 Task: Buy 4 Master Cylinders from Alignment Tools section under best seller category for shipping address: Donna Thompson, 1075 Charack Road, Terre Haute, Indiana 47807, Cell Number 8122376812. Pay from credit card ending with 5759, CVV 953
Action: Key pressed amazon.com<Key.enter>
Screenshot: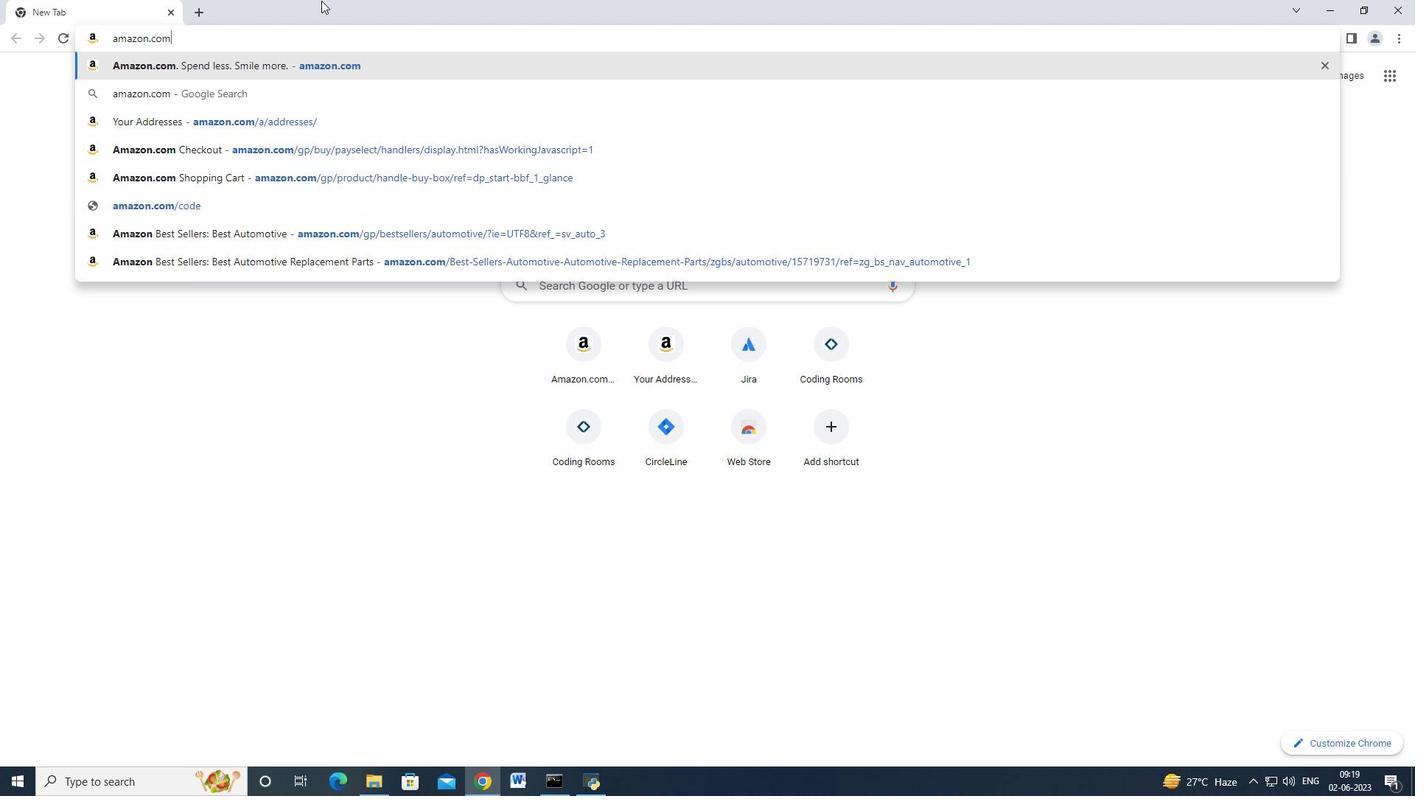 
Action: Mouse moved to (64, 41)
Screenshot: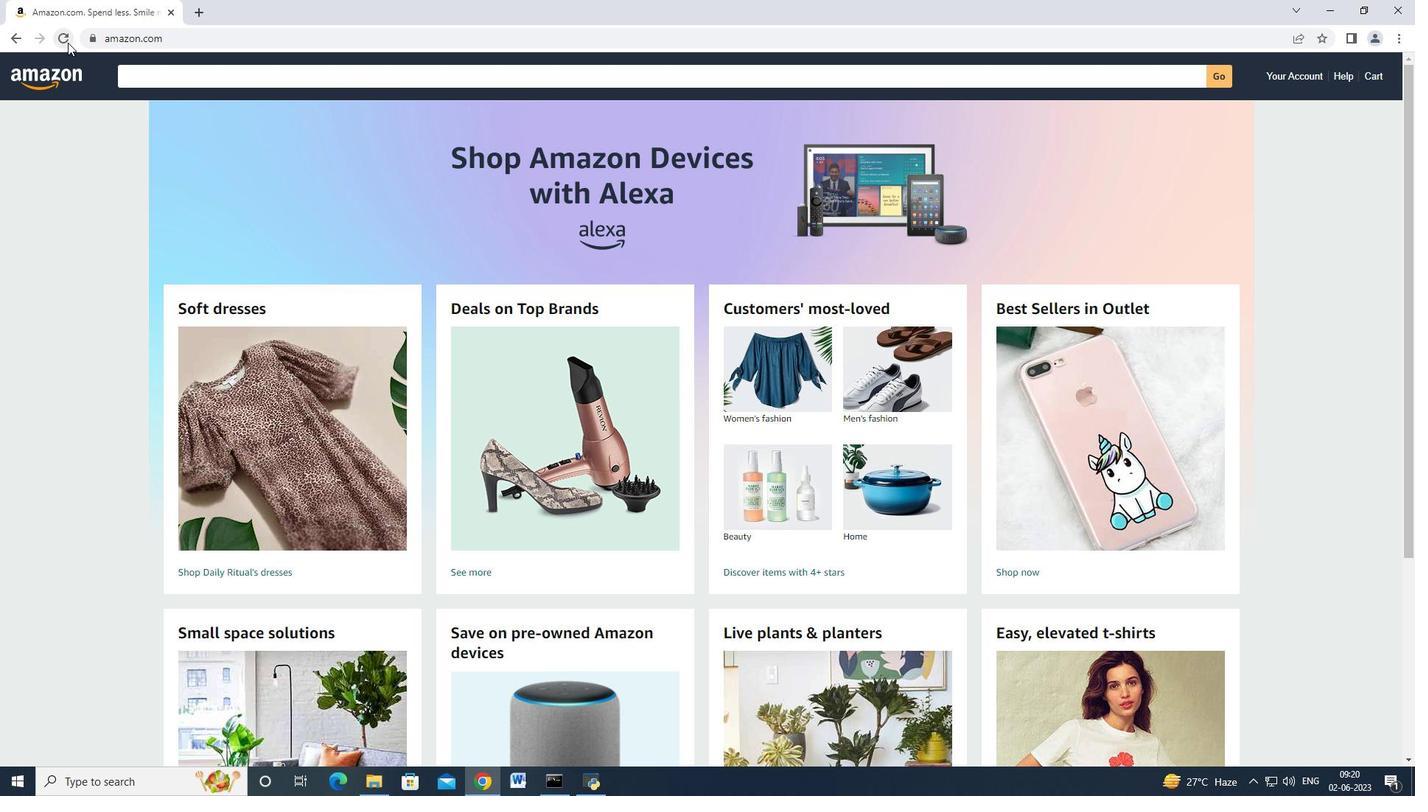 
Action: Mouse pressed left at (64, 41)
Screenshot: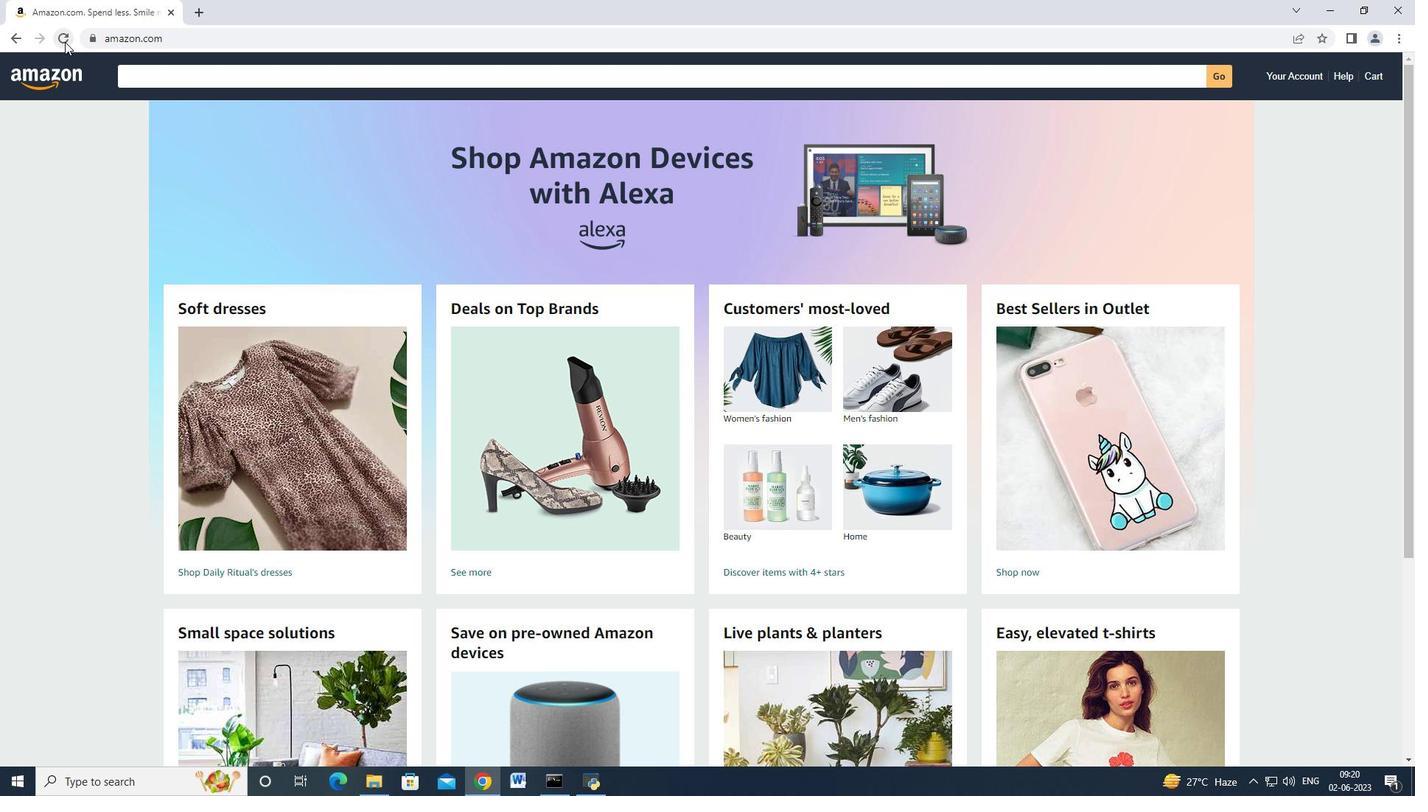 
Action: Mouse moved to (23, 103)
Screenshot: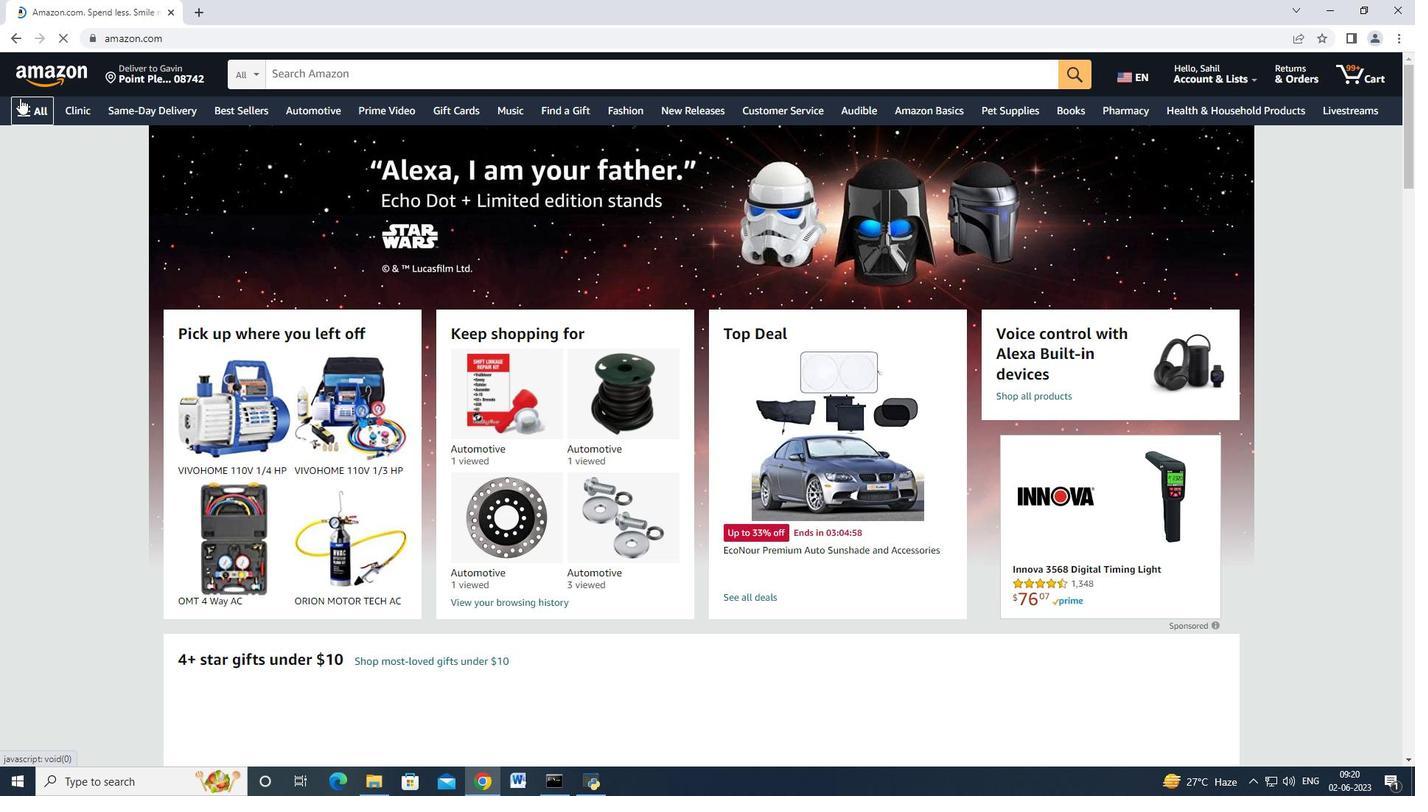 
Action: Mouse pressed left at (23, 103)
Screenshot: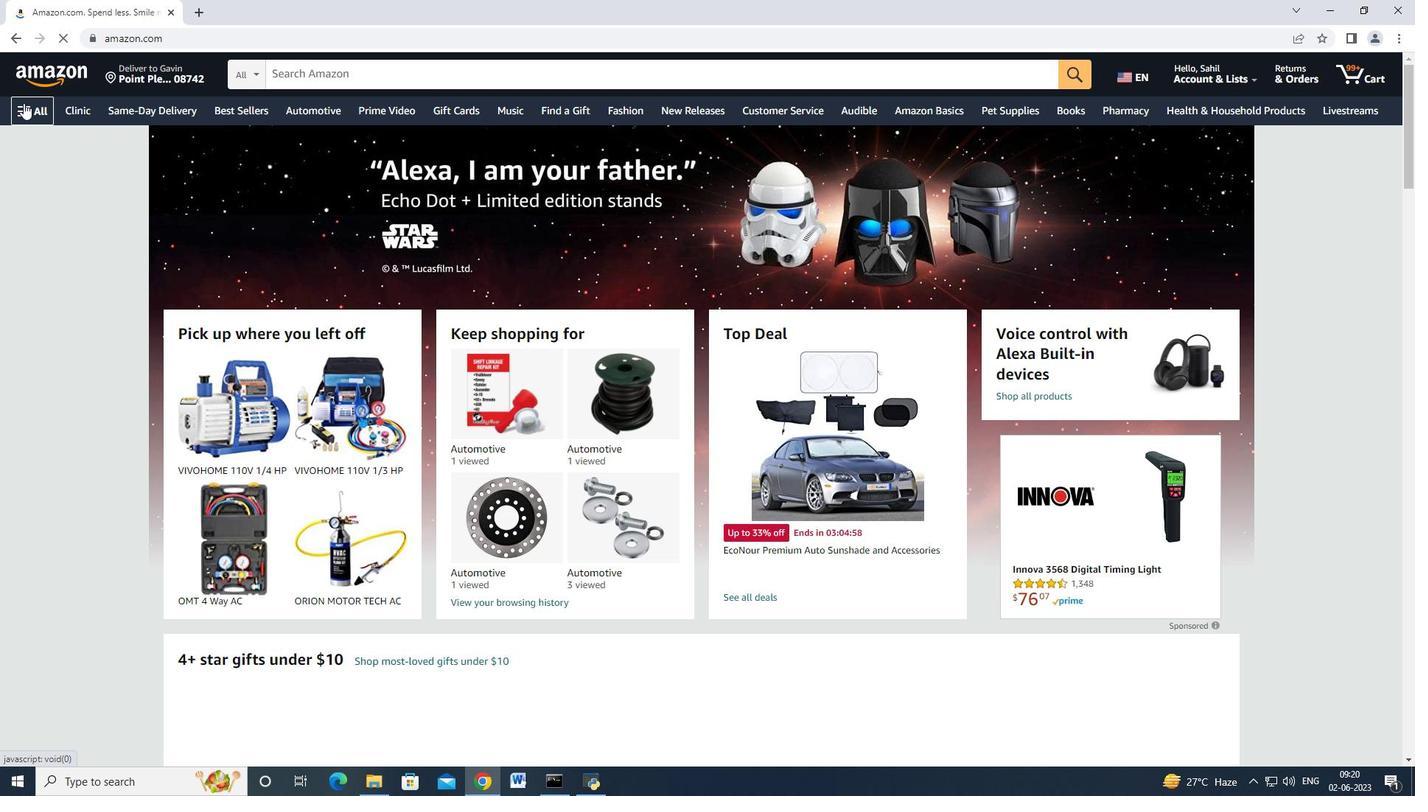 
Action: Mouse moved to (79, 238)
Screenshot: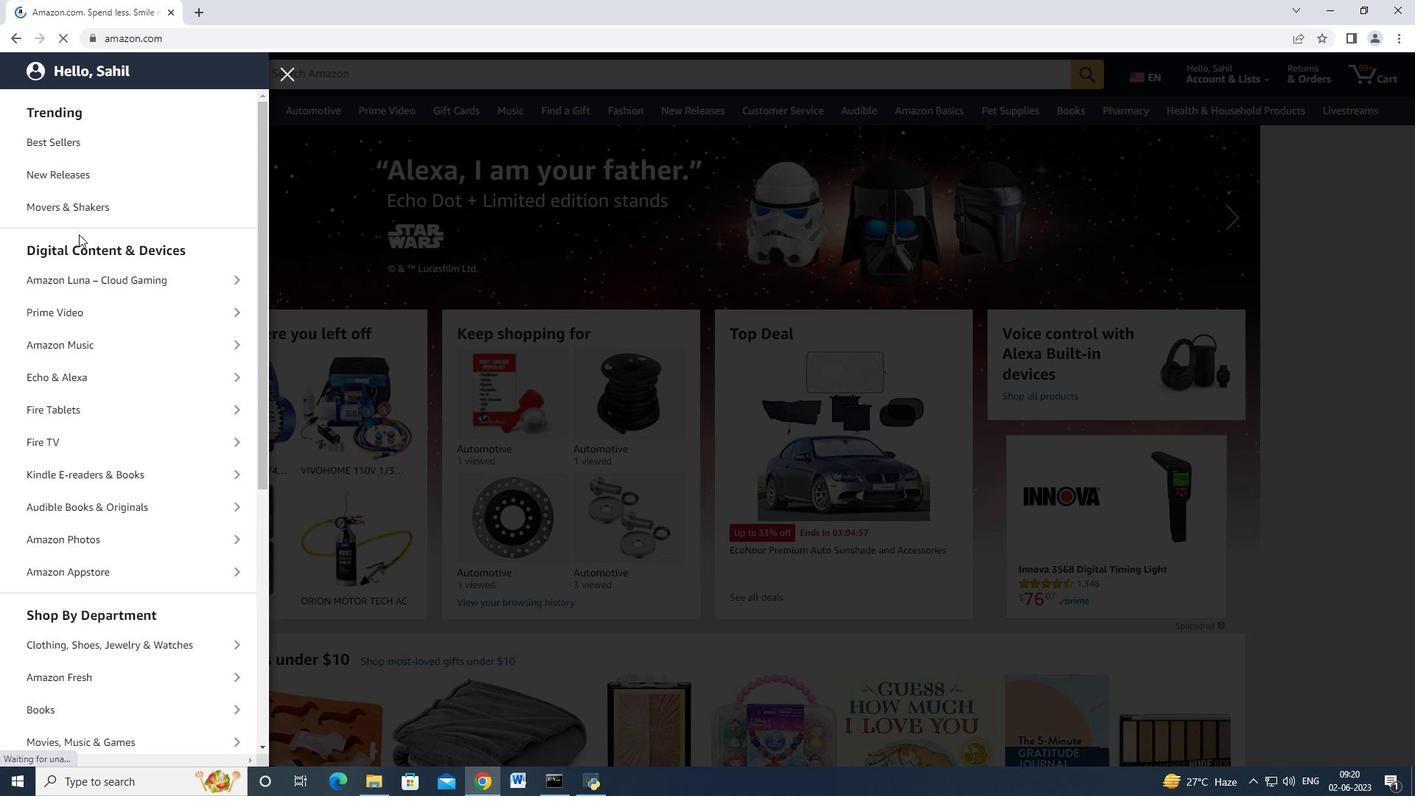 
Action: Mouse scrolled (79, 237) with delta (0, 0)
Screenshot: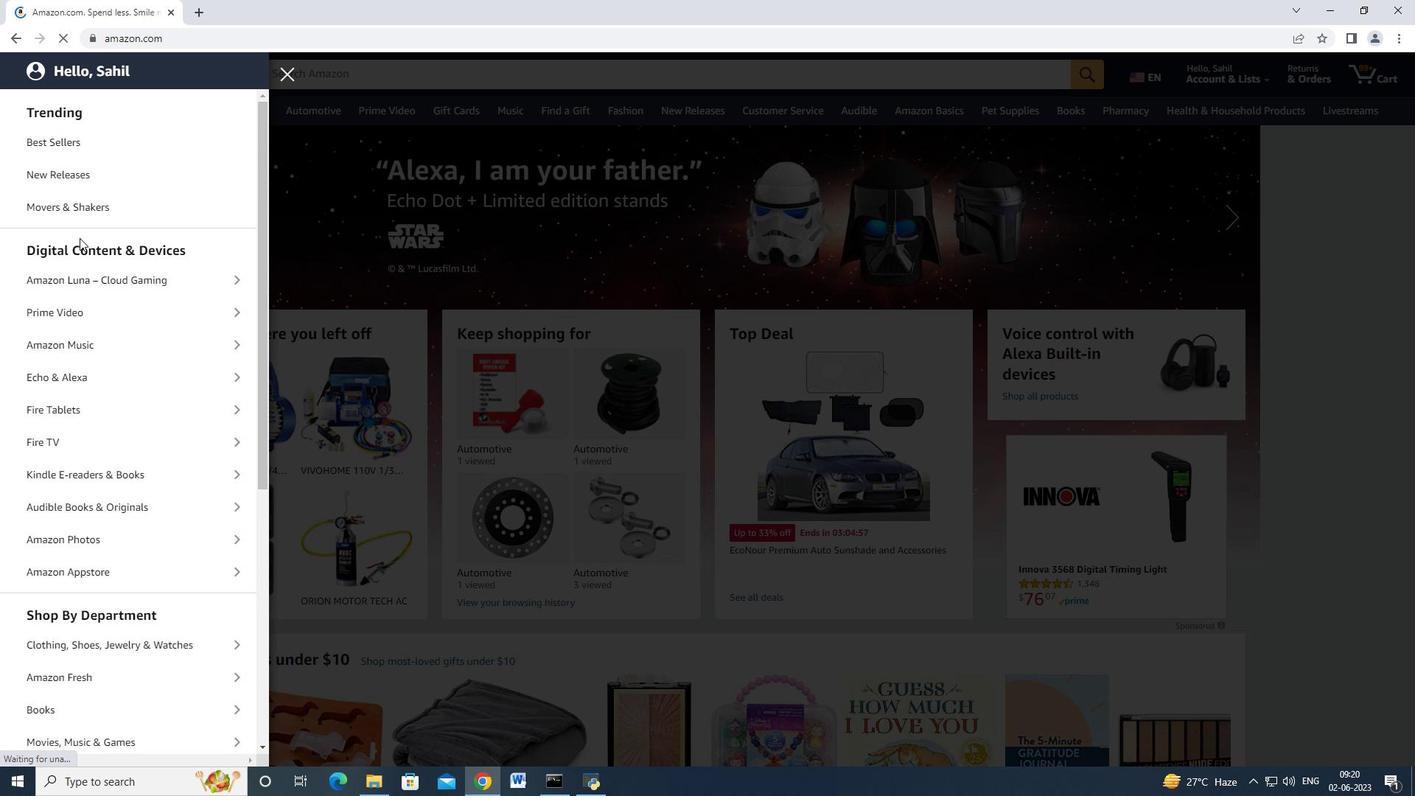 
Action: Mouse moved to (81, 247)
Screenshot: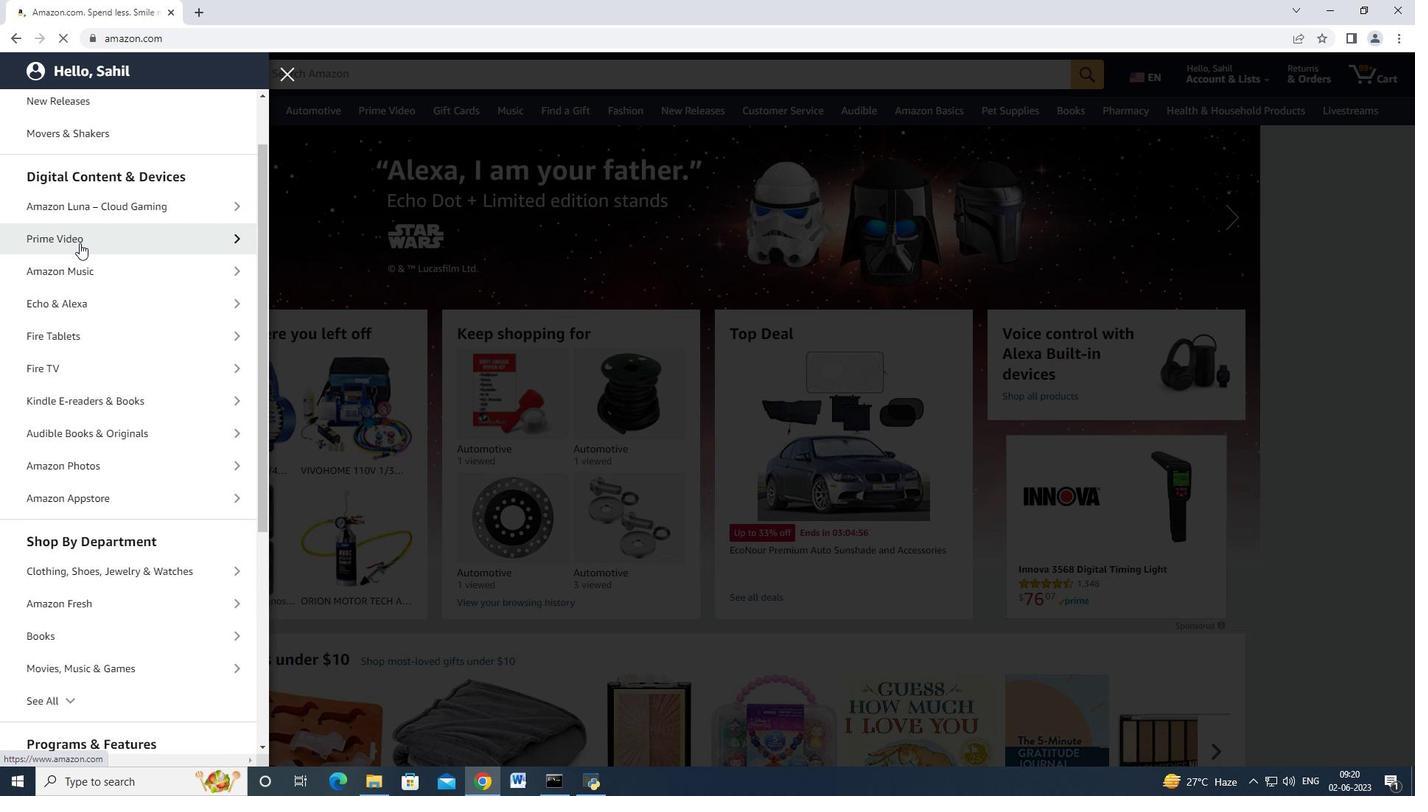 
Action: Mouse scrolled (81, 246) with delta (0, 0)
Screenshot: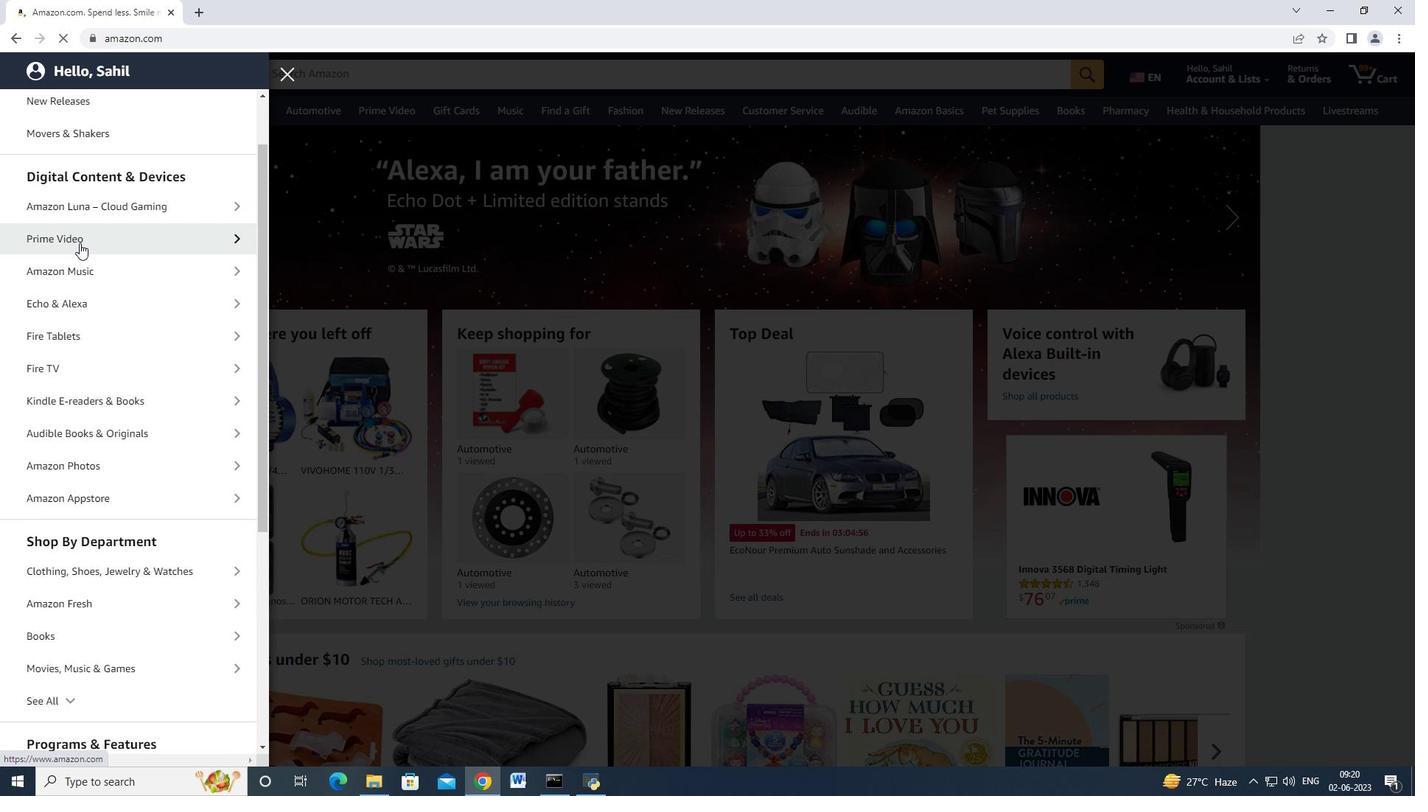 
Action: Mouse moved to (103, 619)
Screenshot: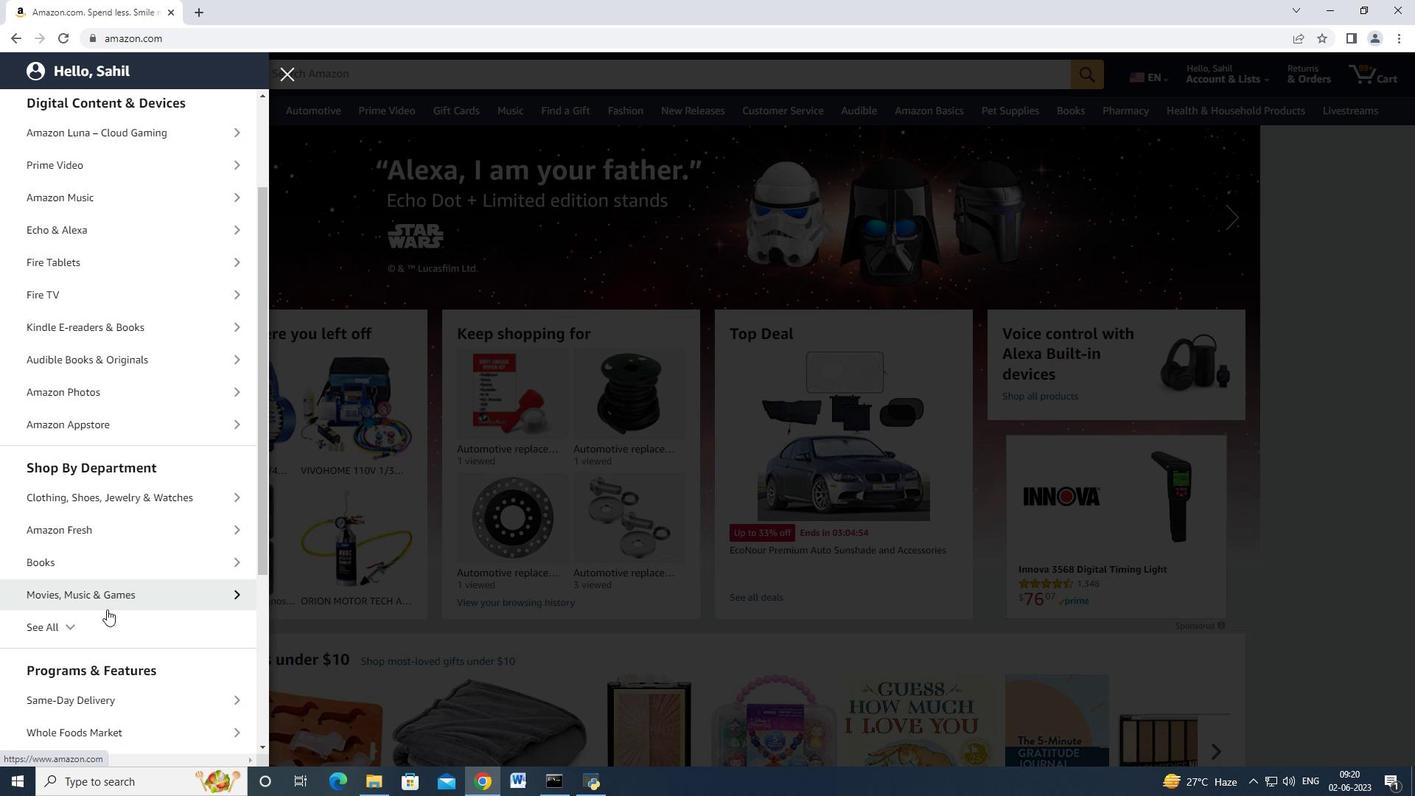
Action: Mouse pressed left at (103, 619)
Screenshot: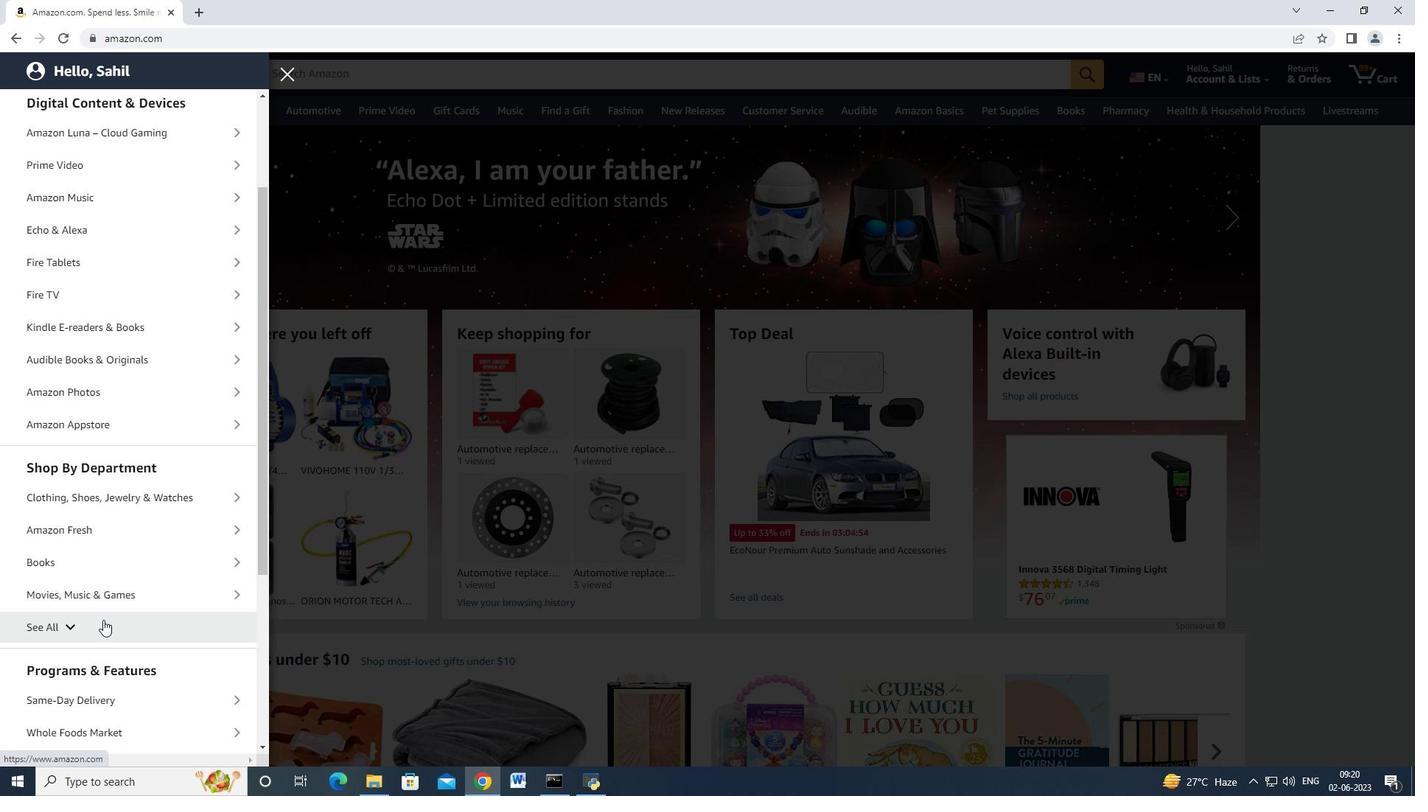 
Action: Mouse moved to (151, 480)
Screenshot: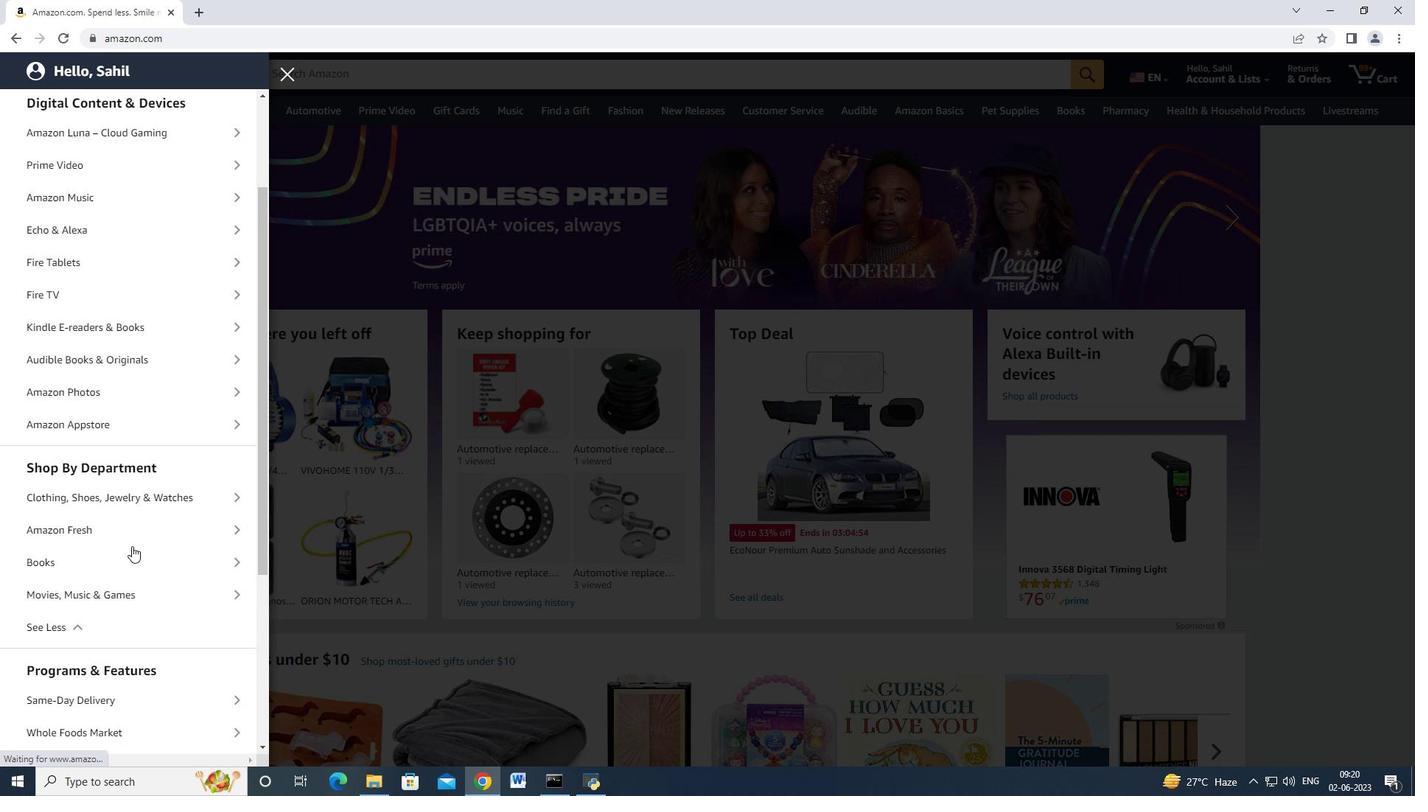 
Action: Mouse scrolled (151, 479) with delta (0, 0)
Screenshot: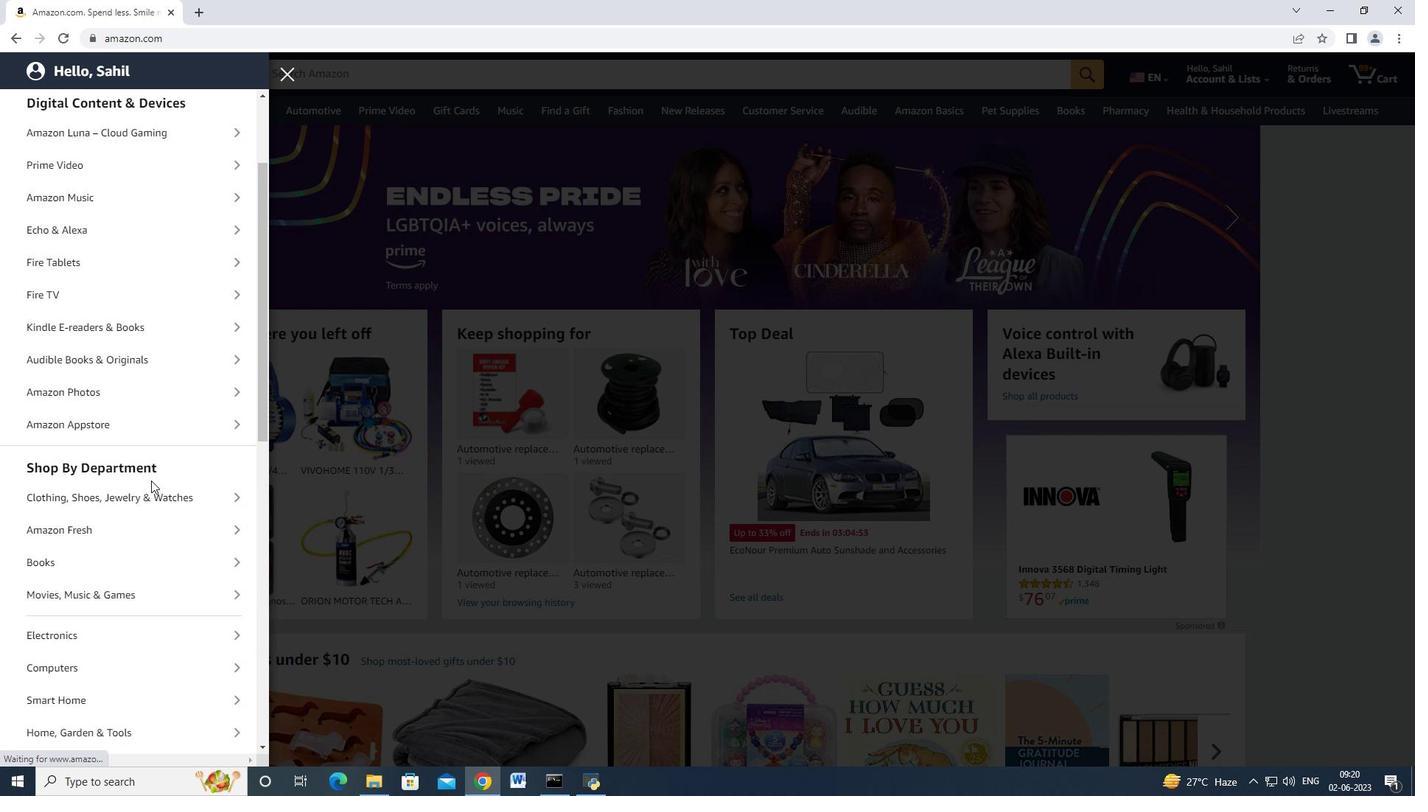 
Action: Mouse scrolled (151, 479) with delta (0, 0)
Screenshot: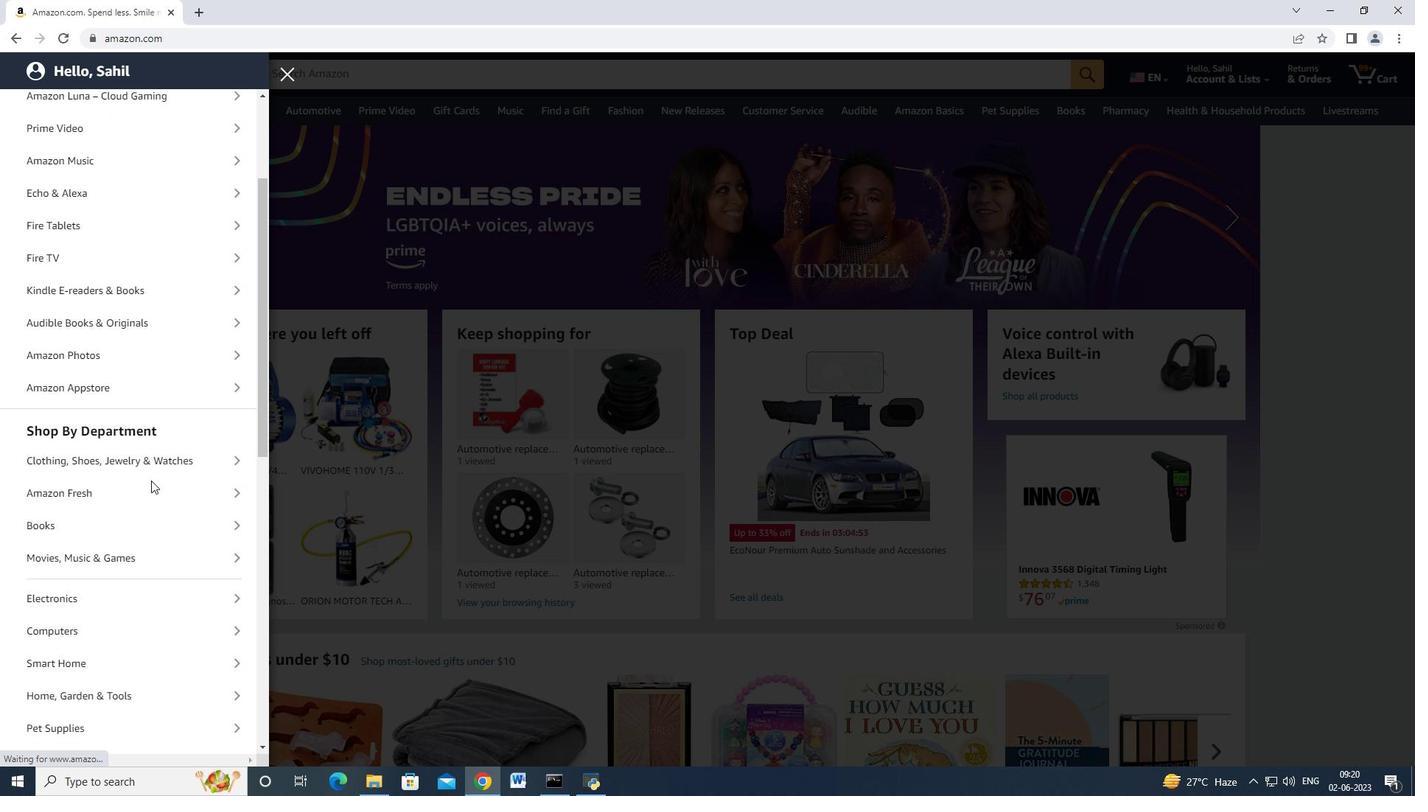 
Action: Mouse scrolled (151, 479) with delta (0, 0)
Screenshot: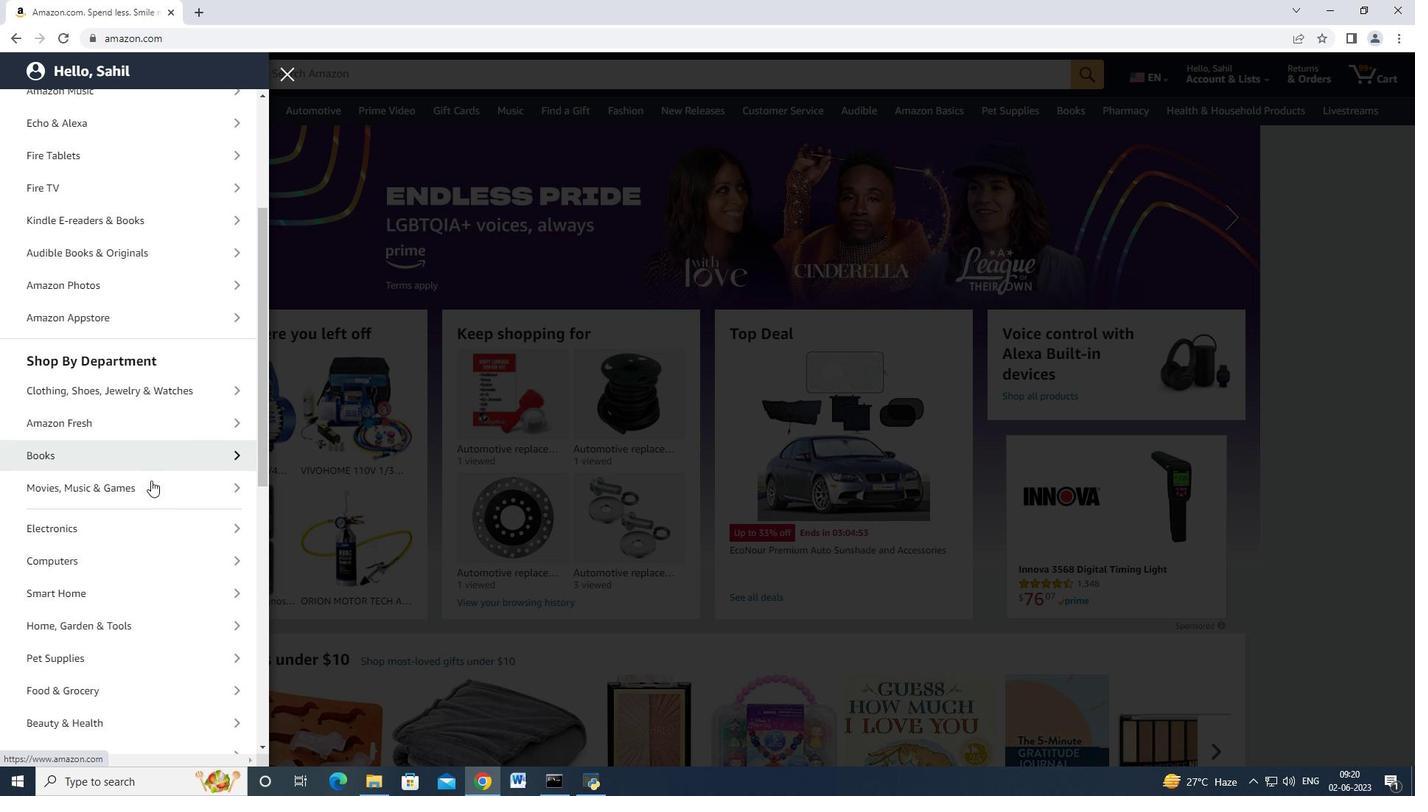 
Action: Mouse scrolled (151, 479) with delta (0, 0)
Screenshot: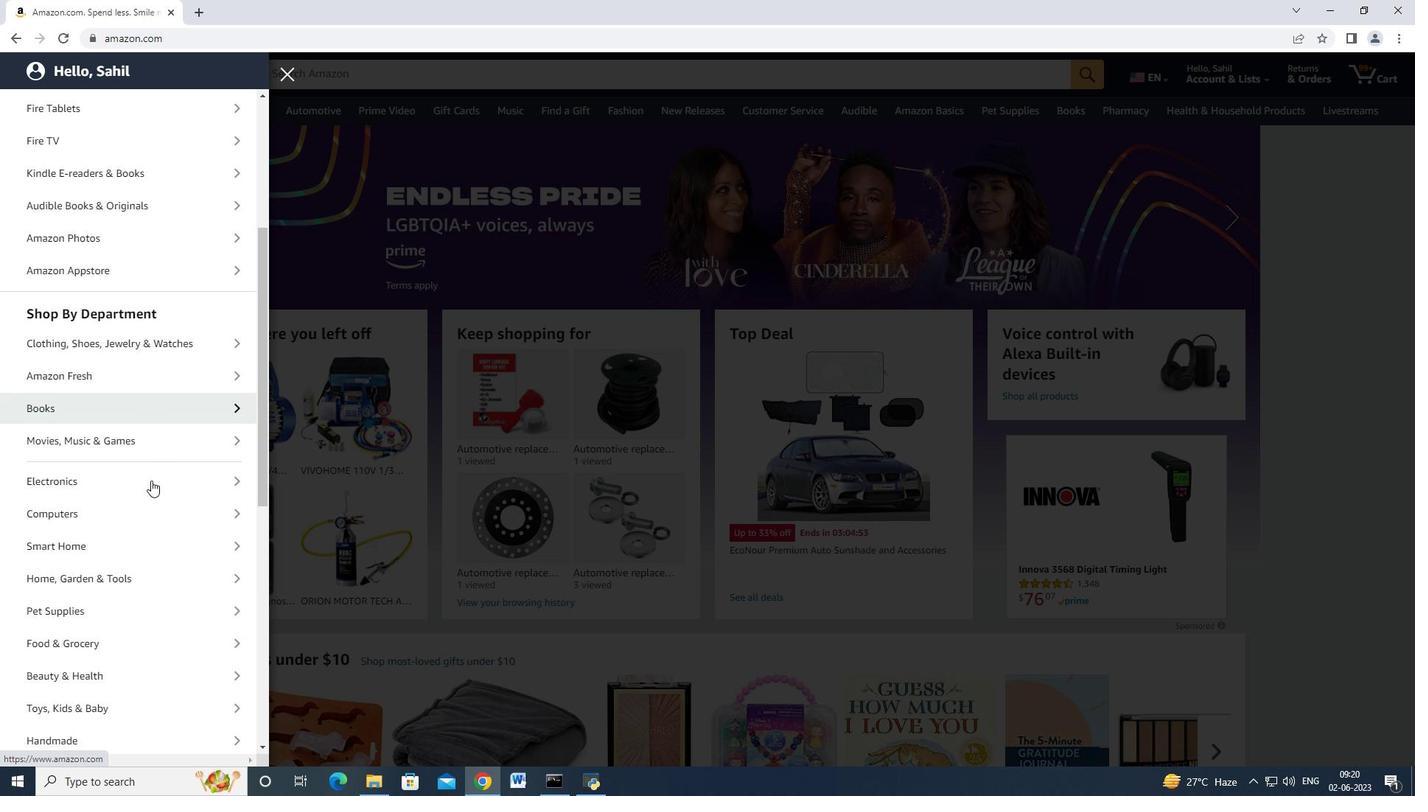 
Action: Mouse scrolled (151, 479) with delta (0, 0)
Screenshot: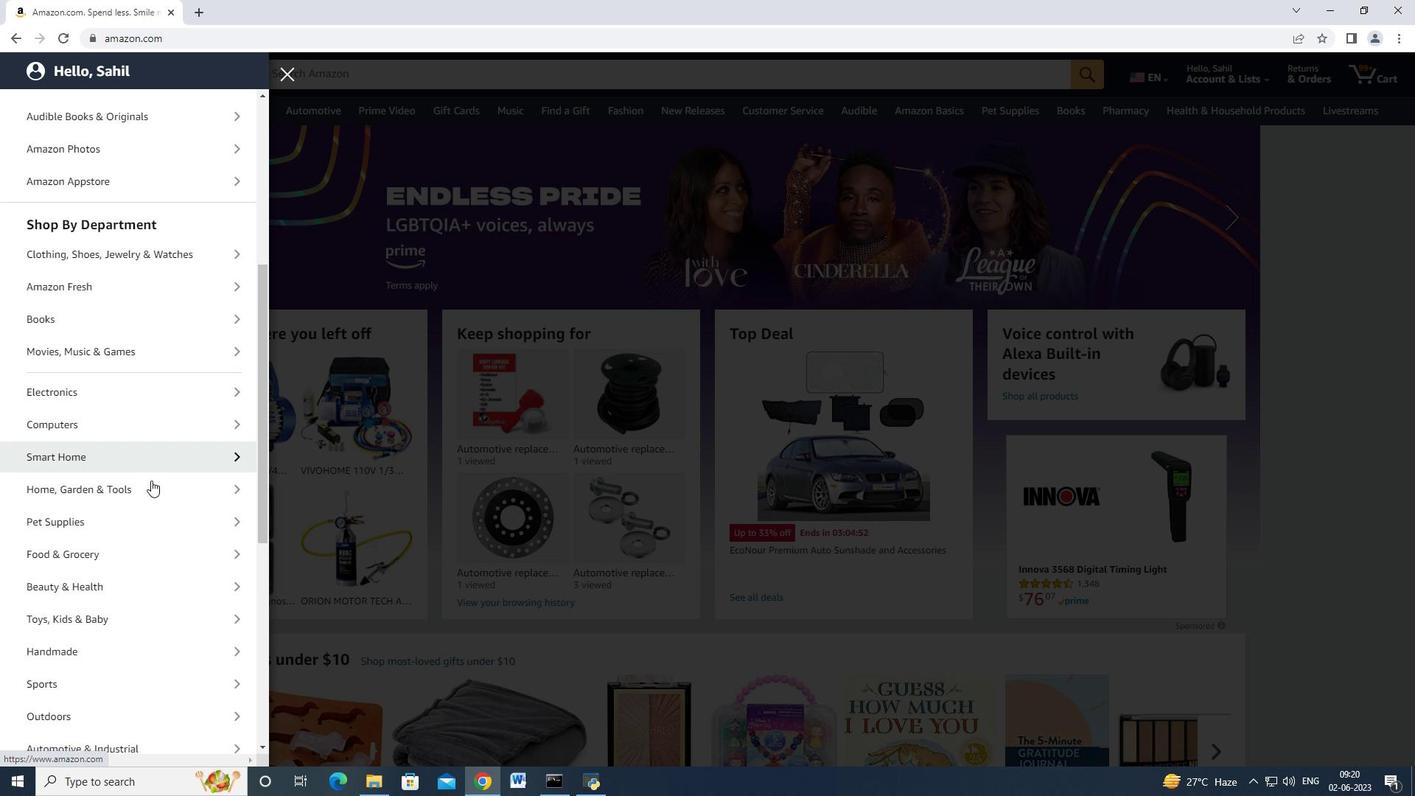 
Action: Mouse scrolled (151, 479) with delta (0, 0)
Screenshot: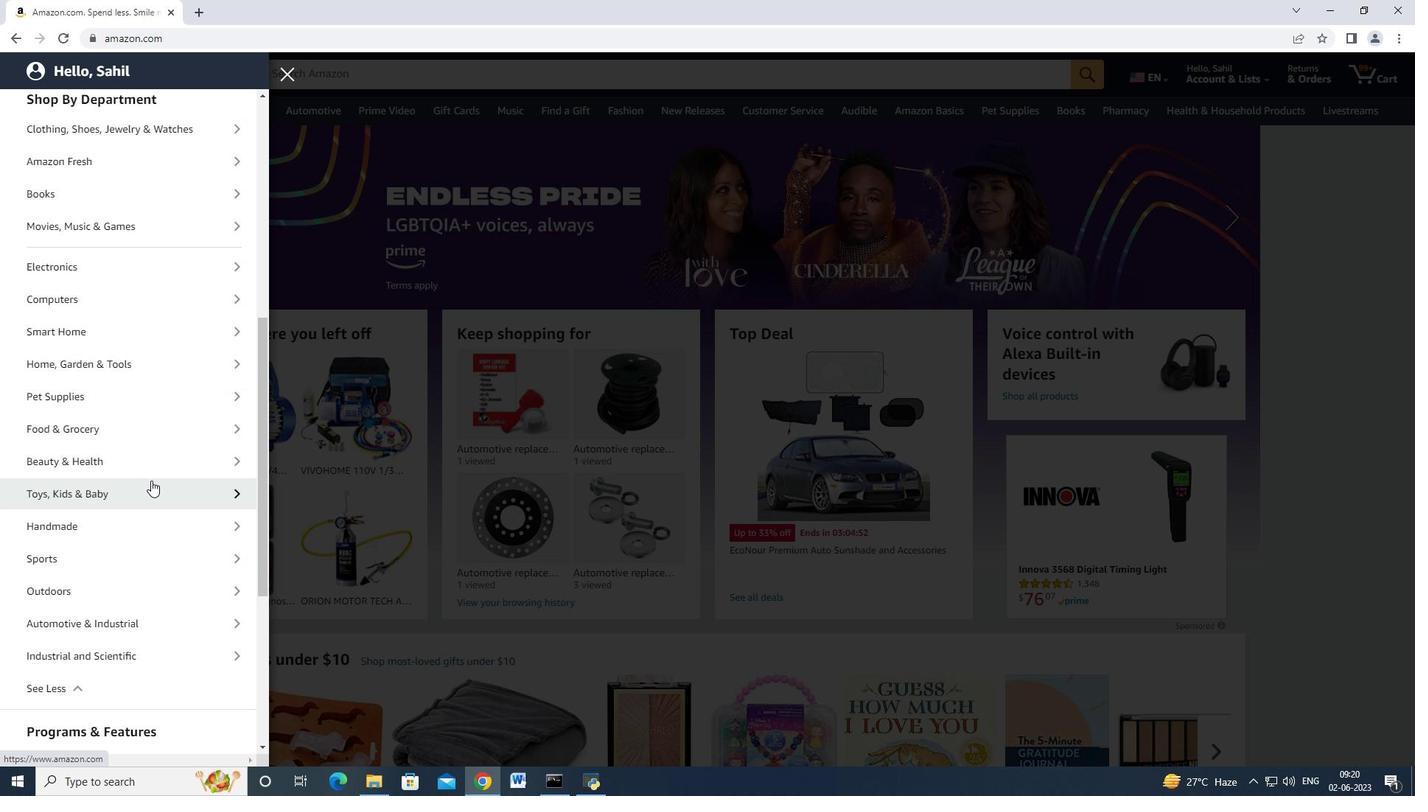 
Action: Mouse moved to (147, 546)
Screenshot: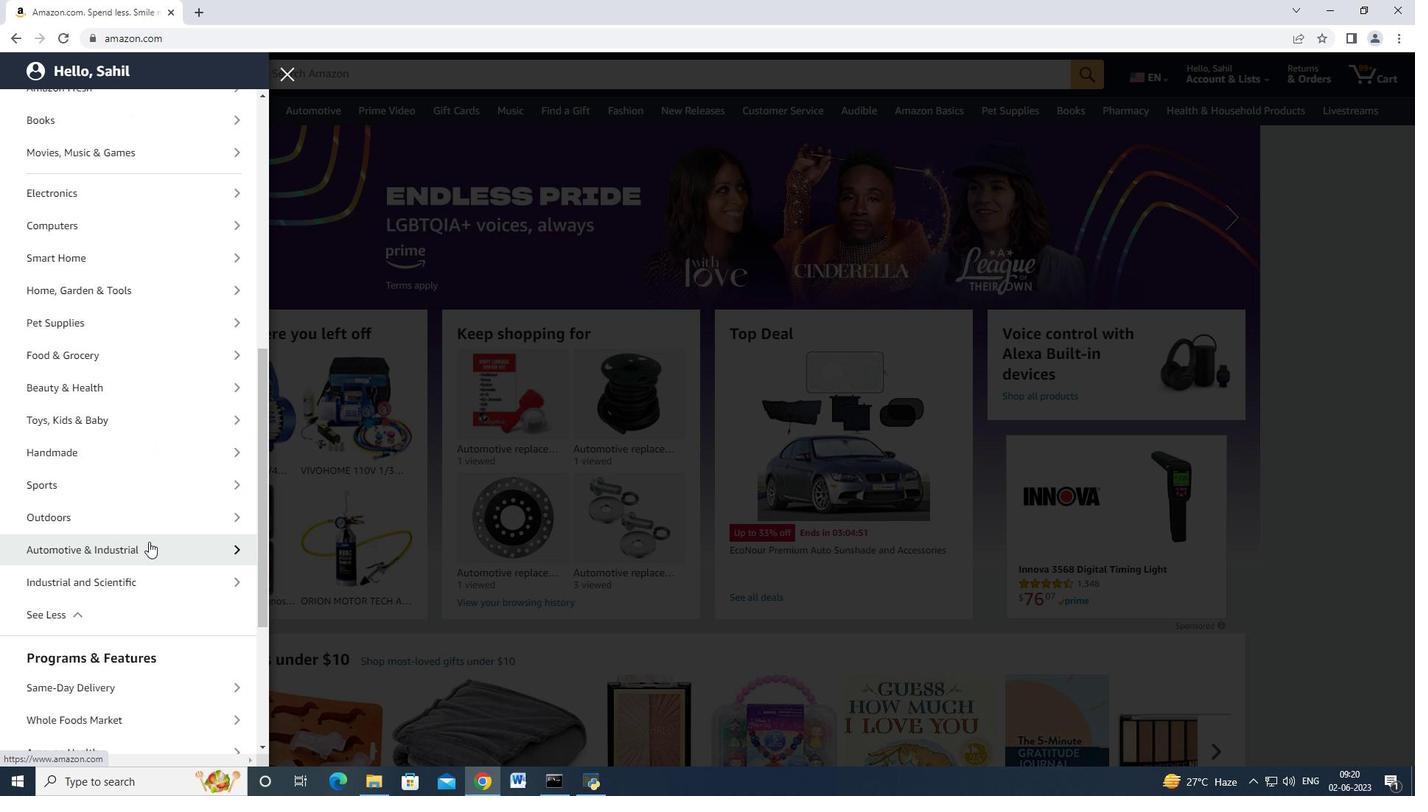 
Action: Mouse pressed left at (147, 546)
Screenshot: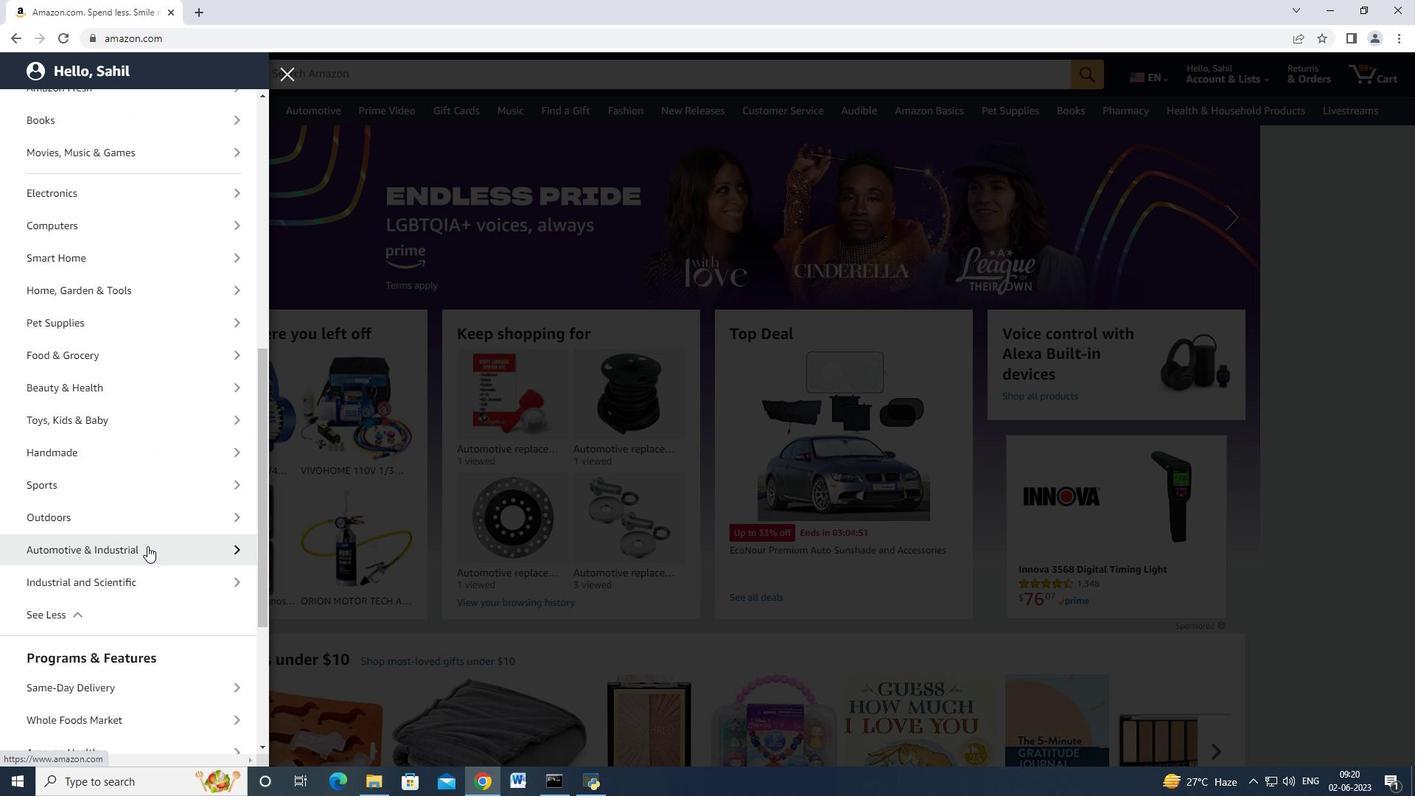 
Action: Mouse moved to (60, 42)
Screenshot: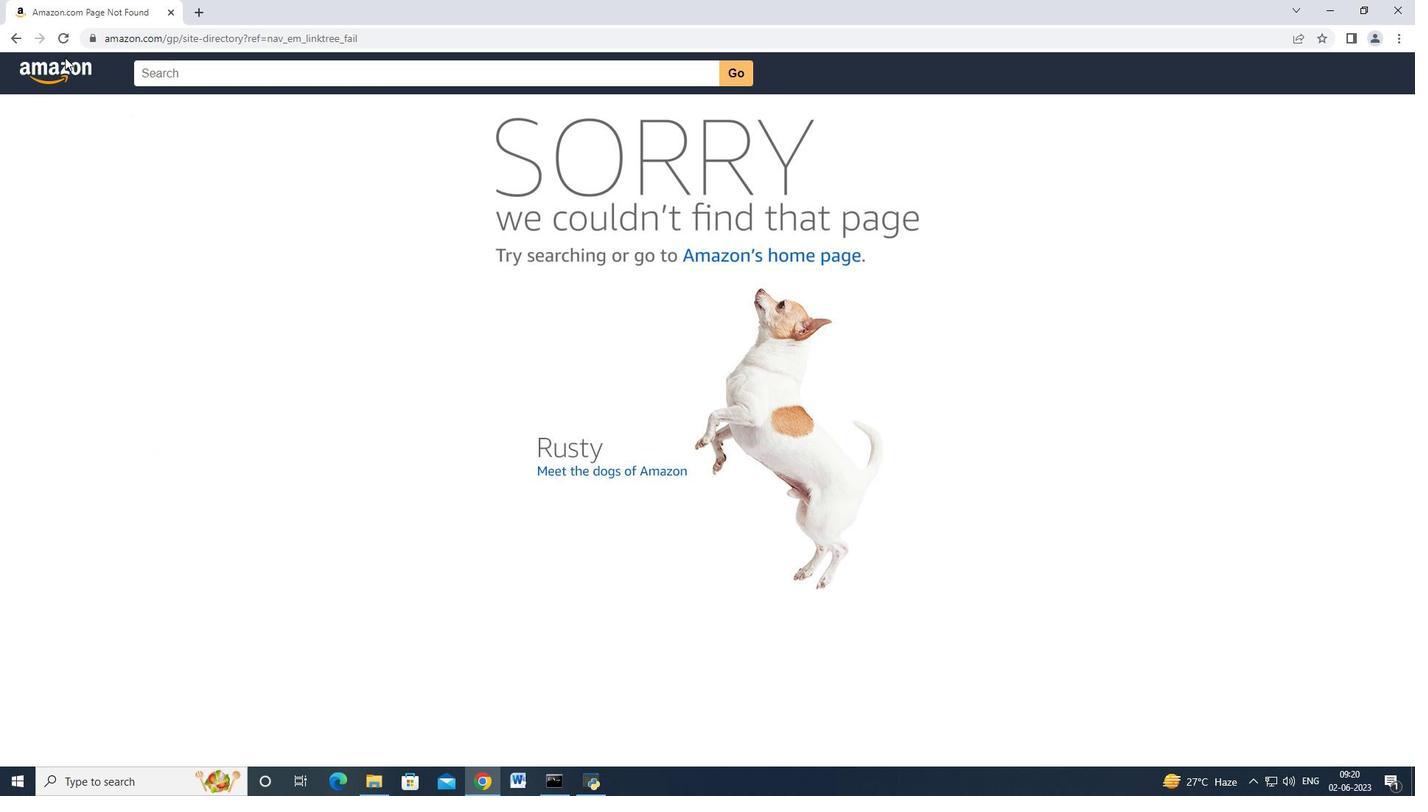 
Action: Mouse pressed left at (60, 42)
Screenshot: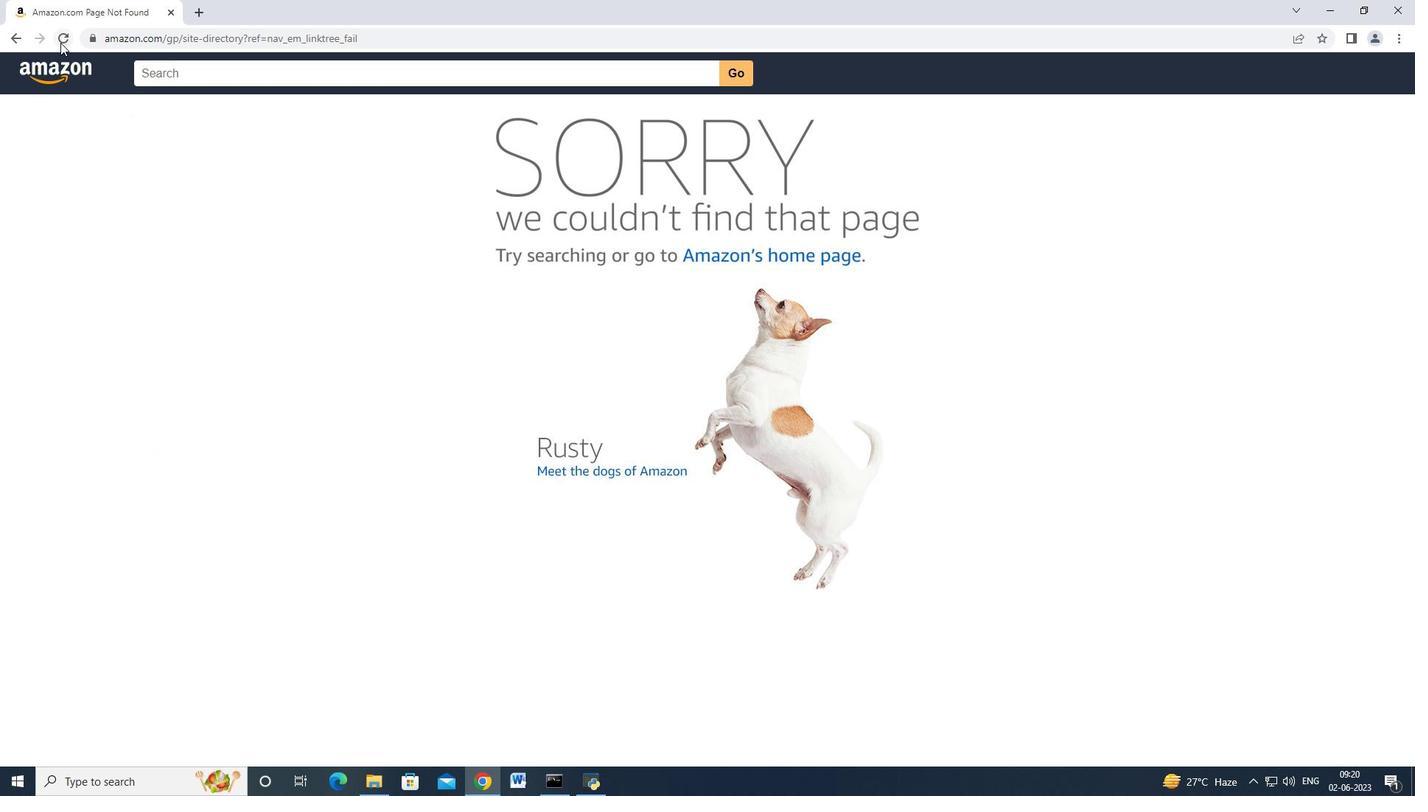 
Action: Mouse moved to (64, 32)
Screenshot: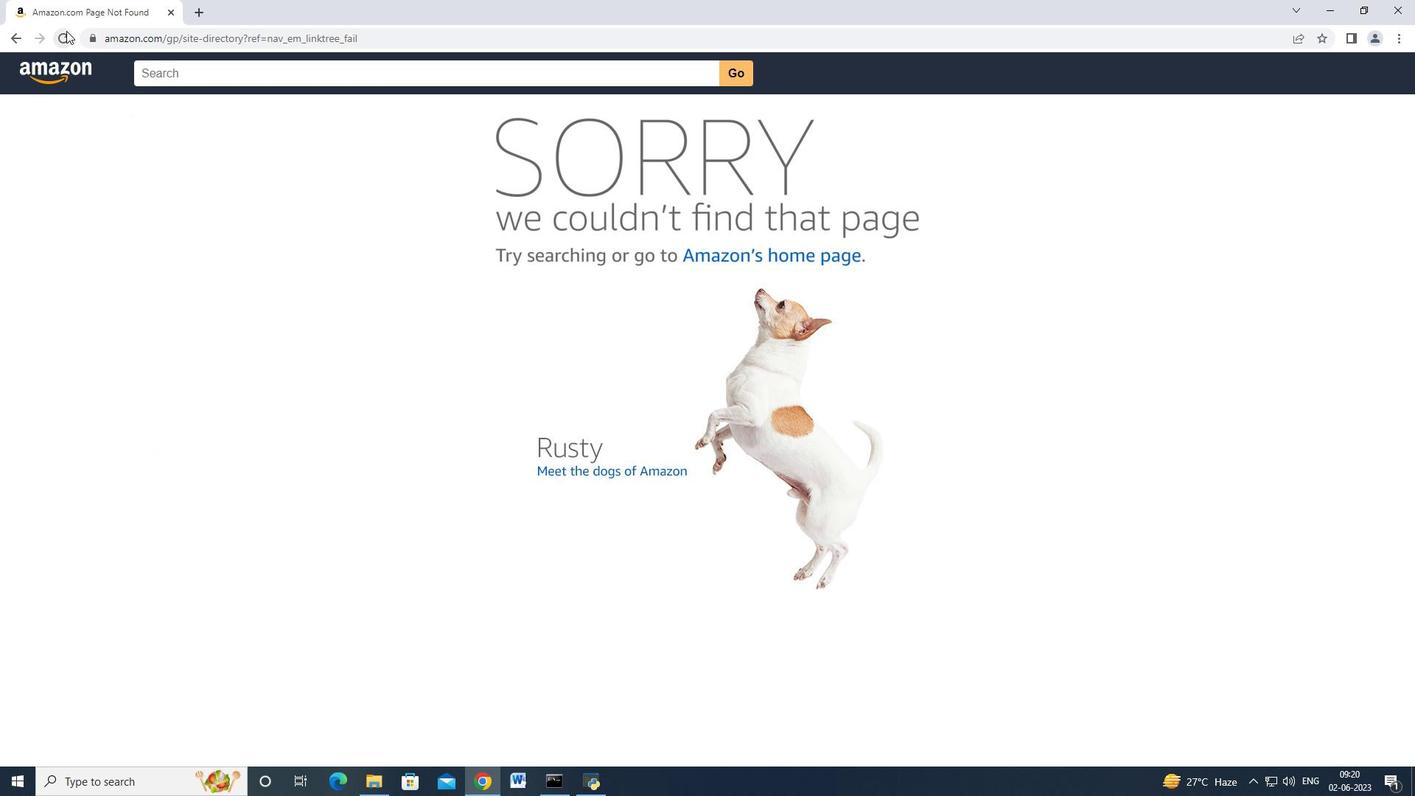 
Action: Mouse pressed left at (64, 32)
Screenshot: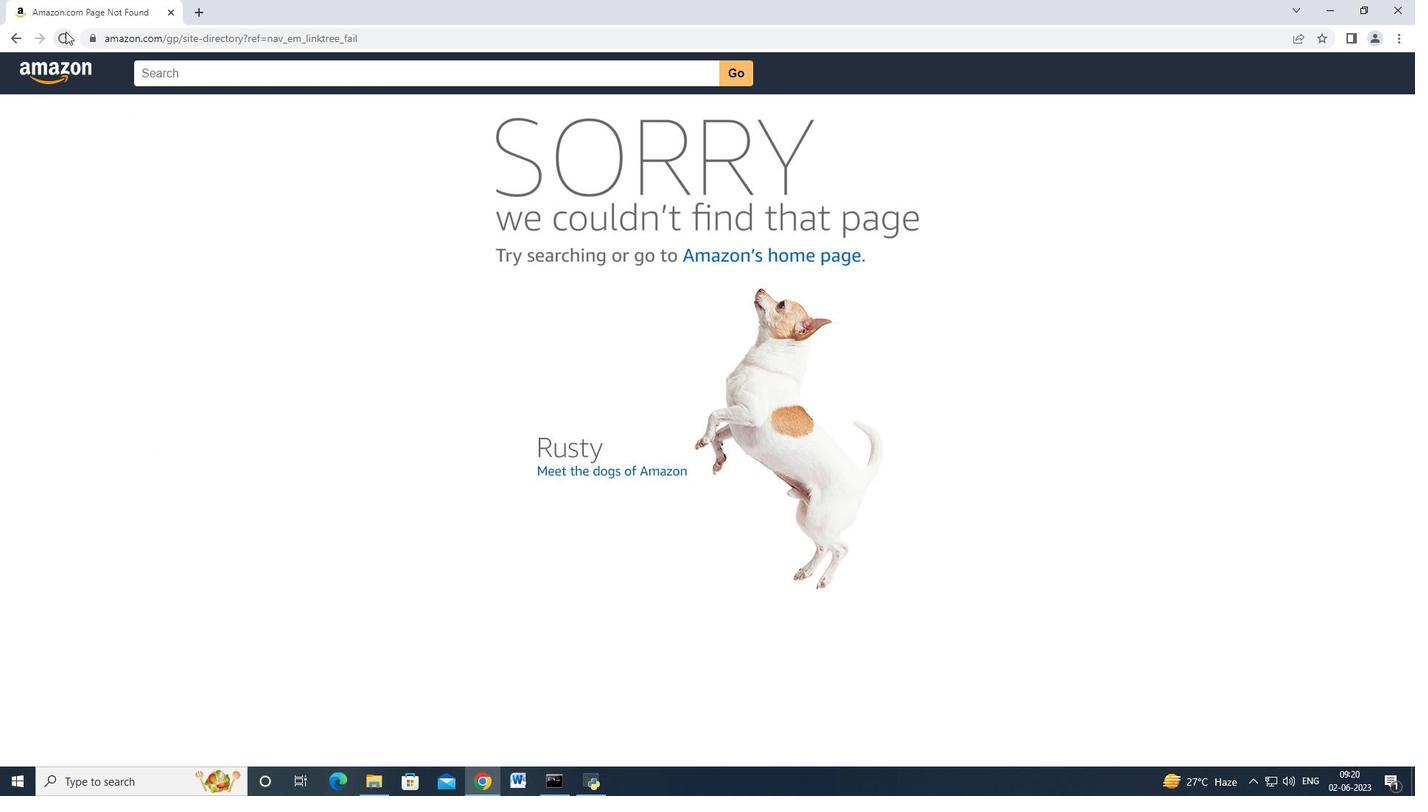 
Action: Mouse moved to (65, 33)
Screenshot: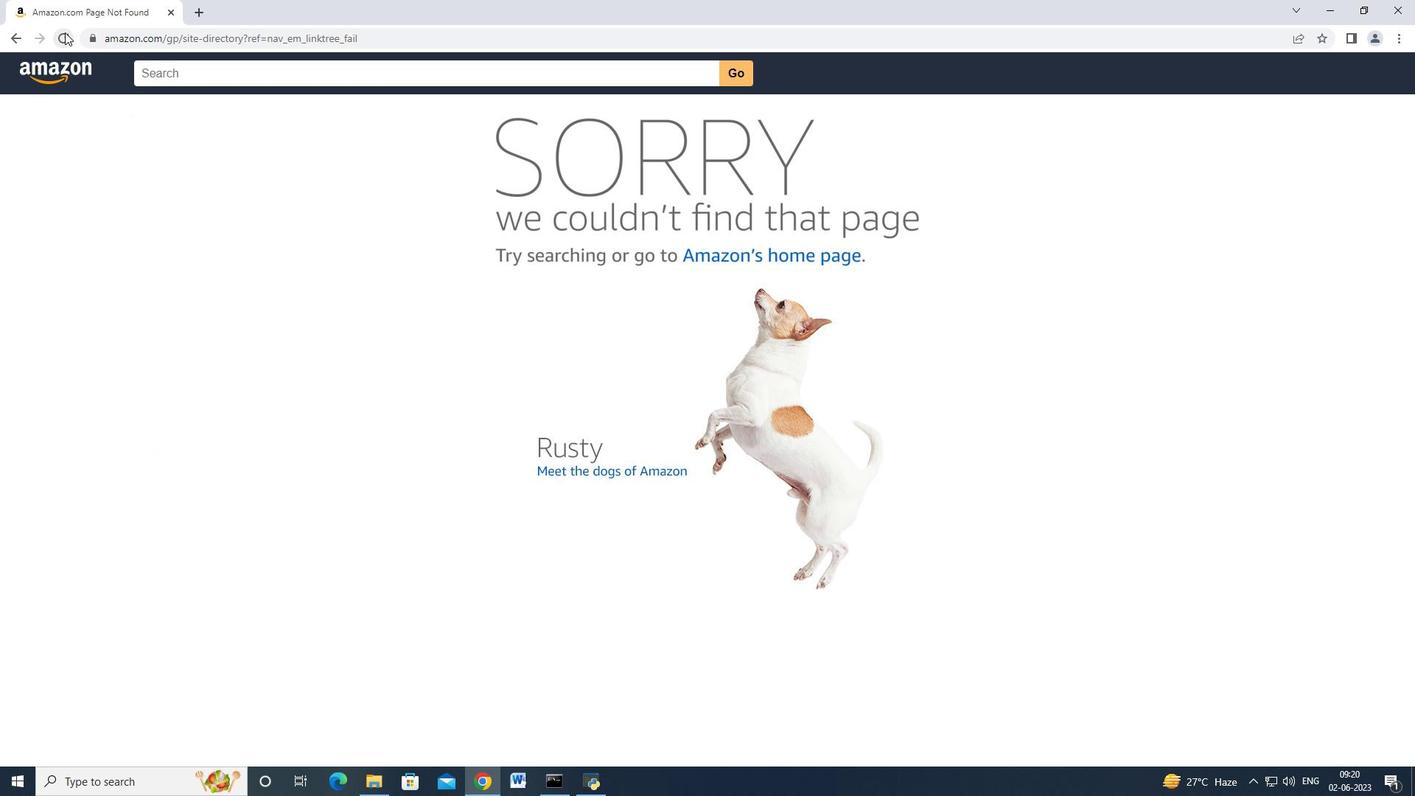 
Action: Mouse pressed left at (65, 33)
Screenshot: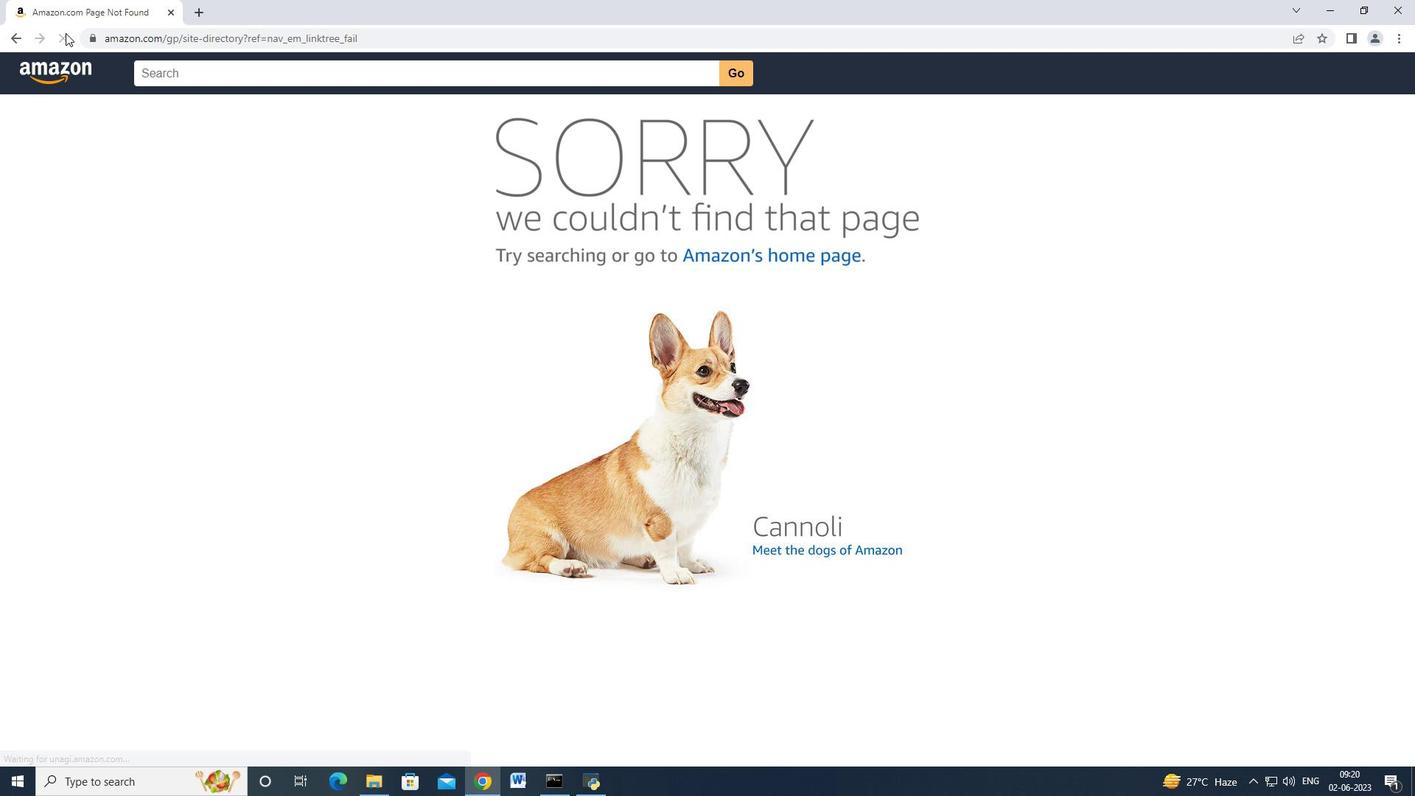 
Action: Mouse moved to (10, 40)
Screenshot: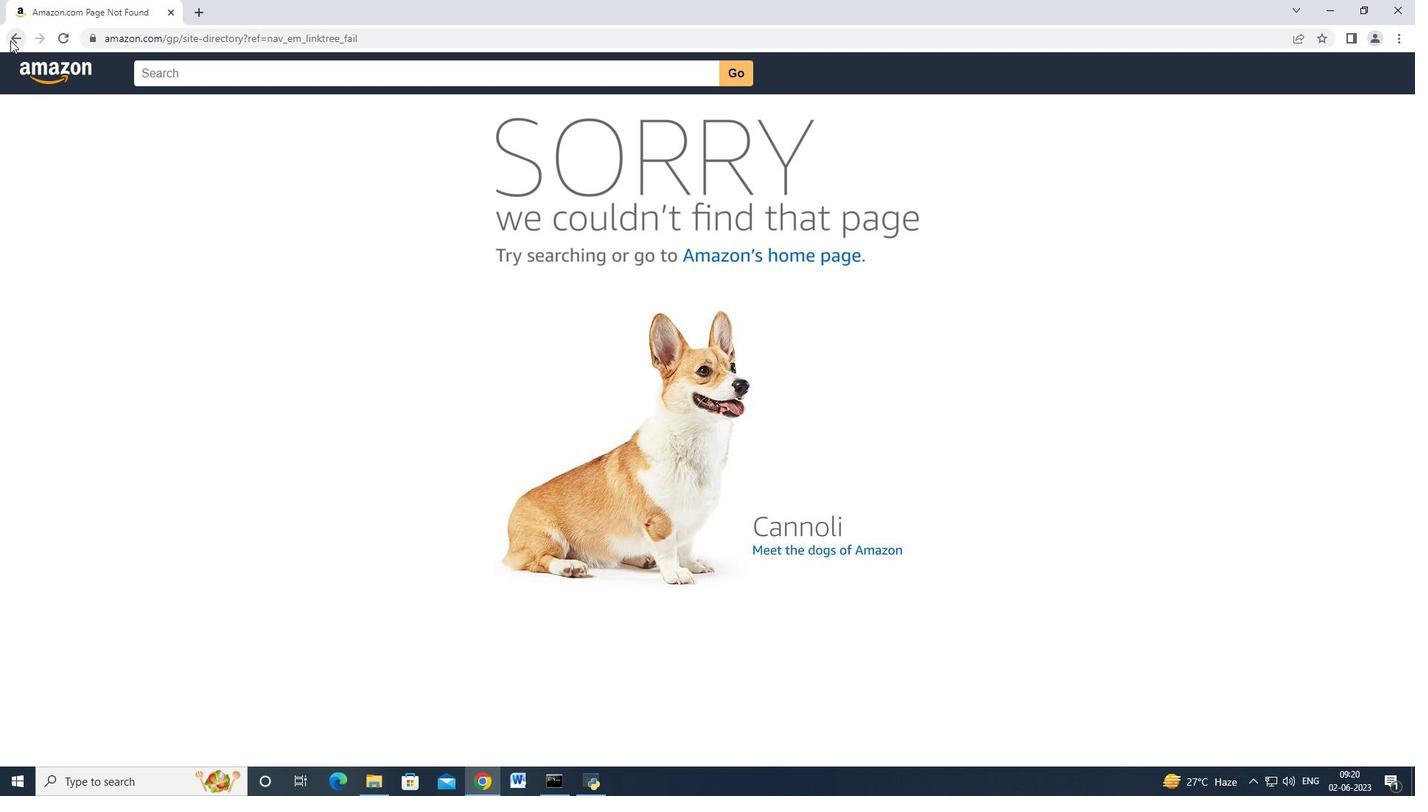 
Action: Mouse pressed left at (10, 40)
Screenshot: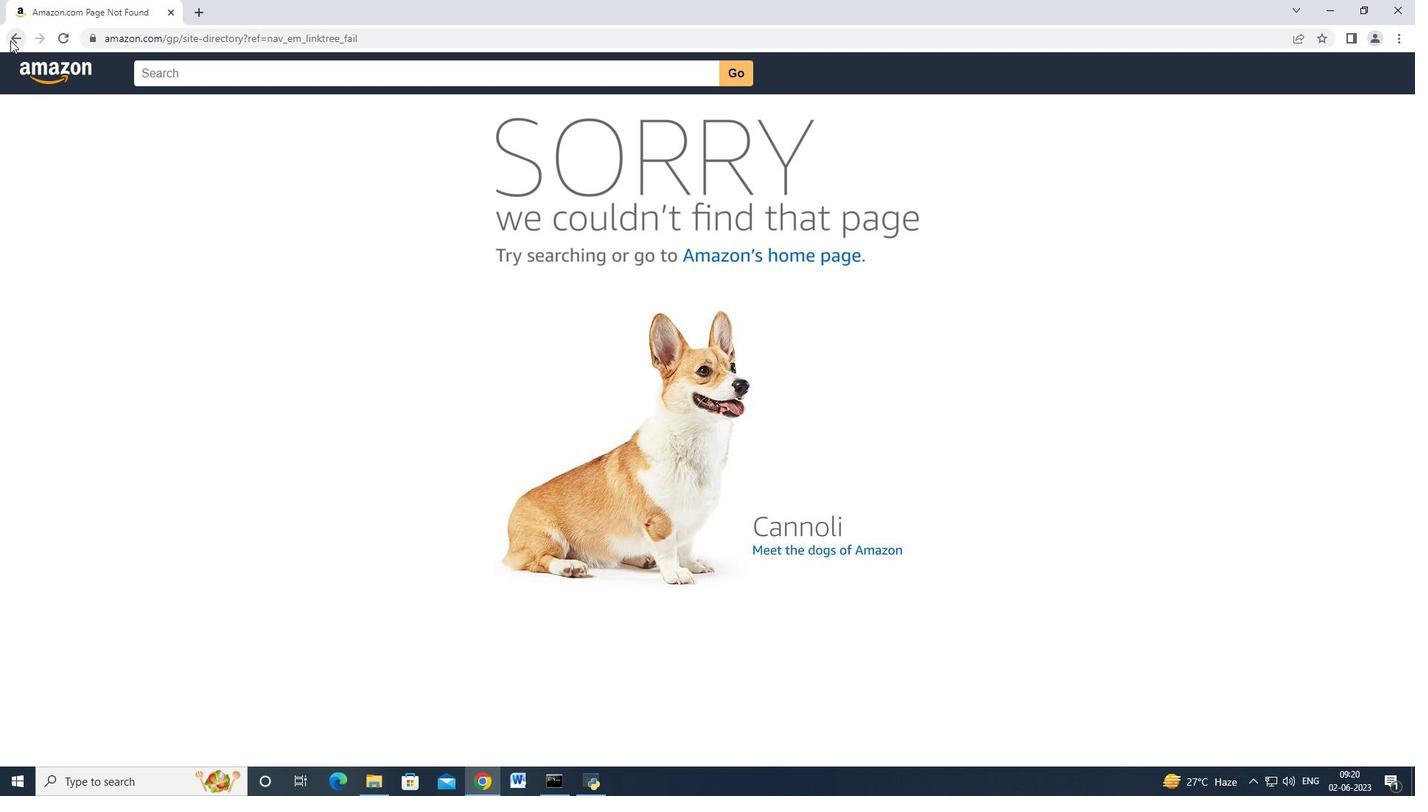 
Action: Mouse moved to (30, 106)
Screenshot: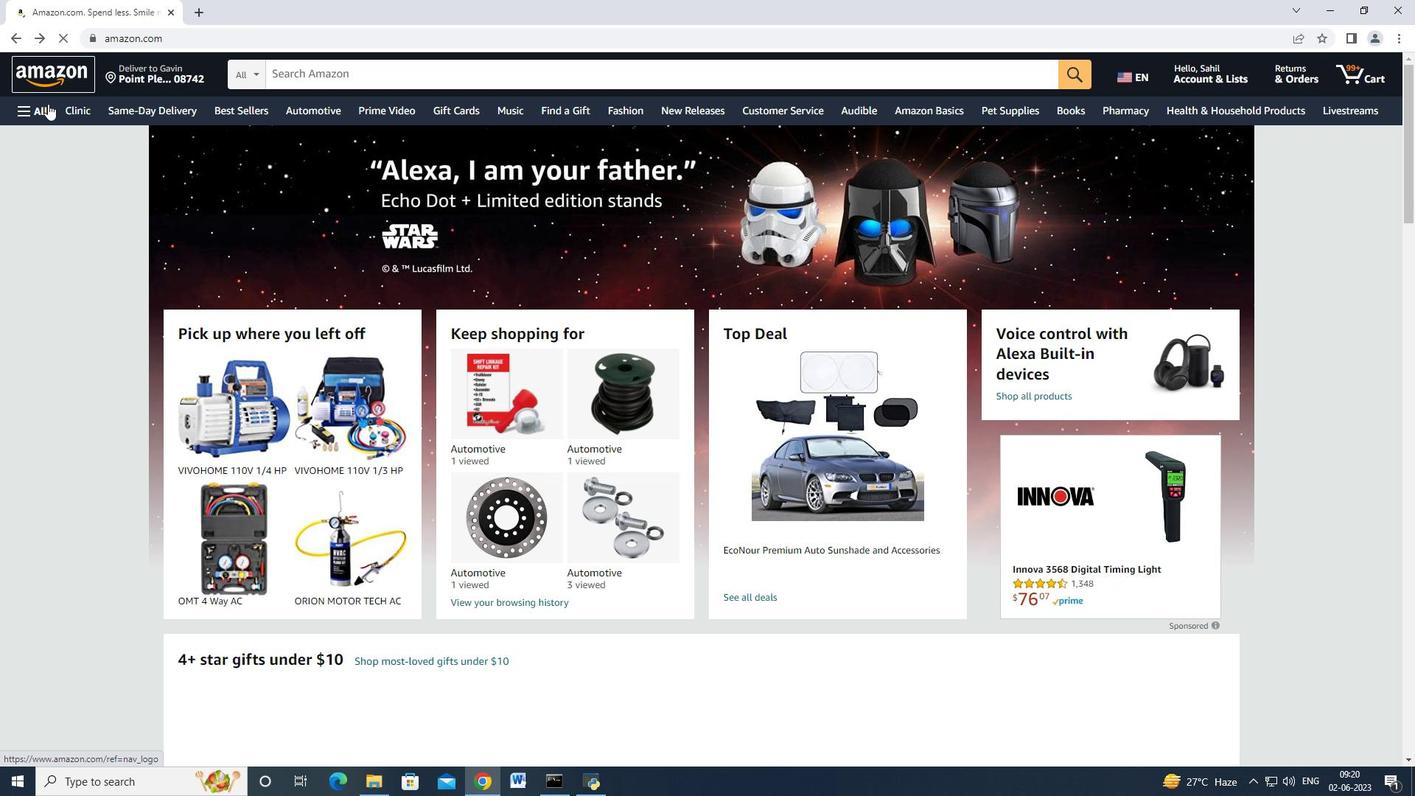 
Action: Mouse pressed left at (30, 106)
Screenshot: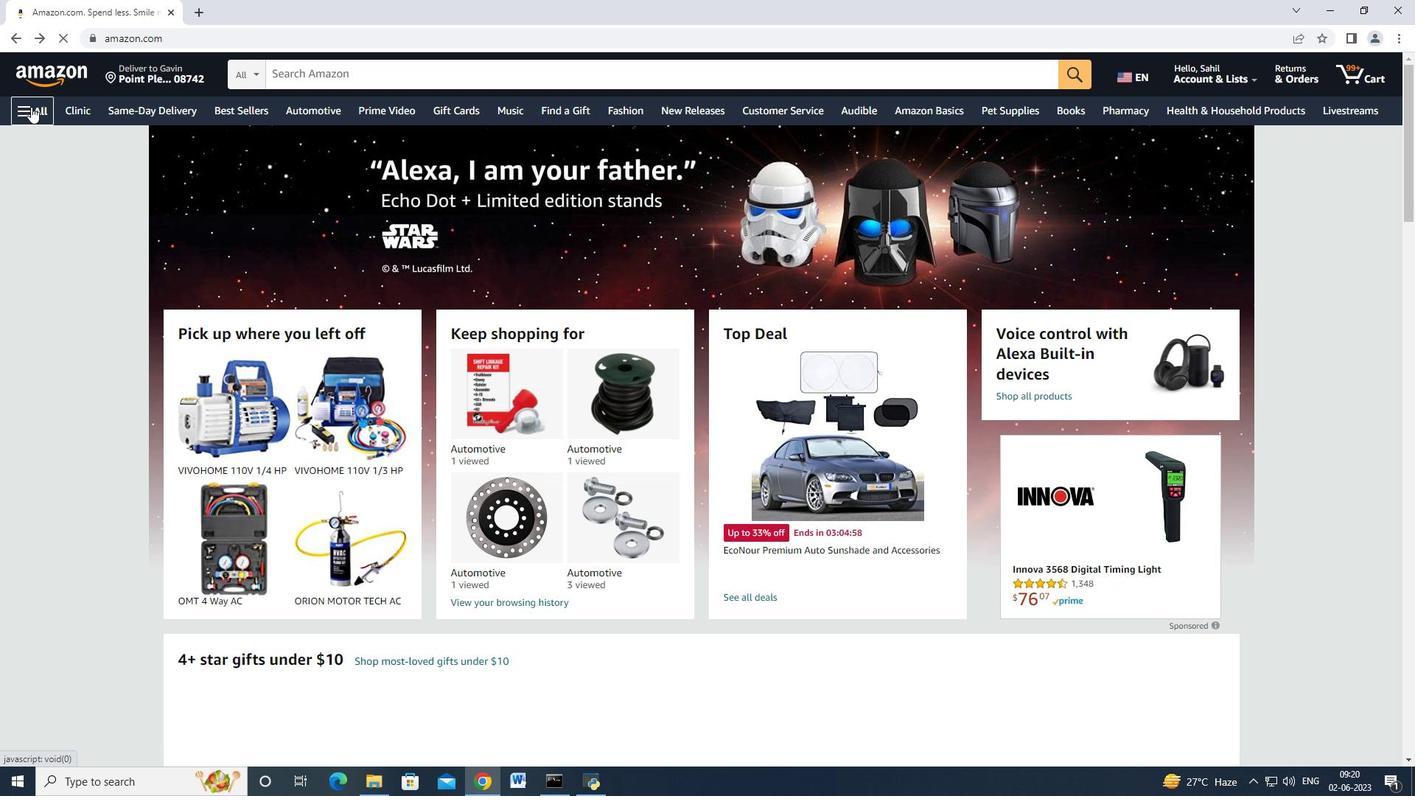 
Action: Mouse moved to (159, 443)
Screenshot: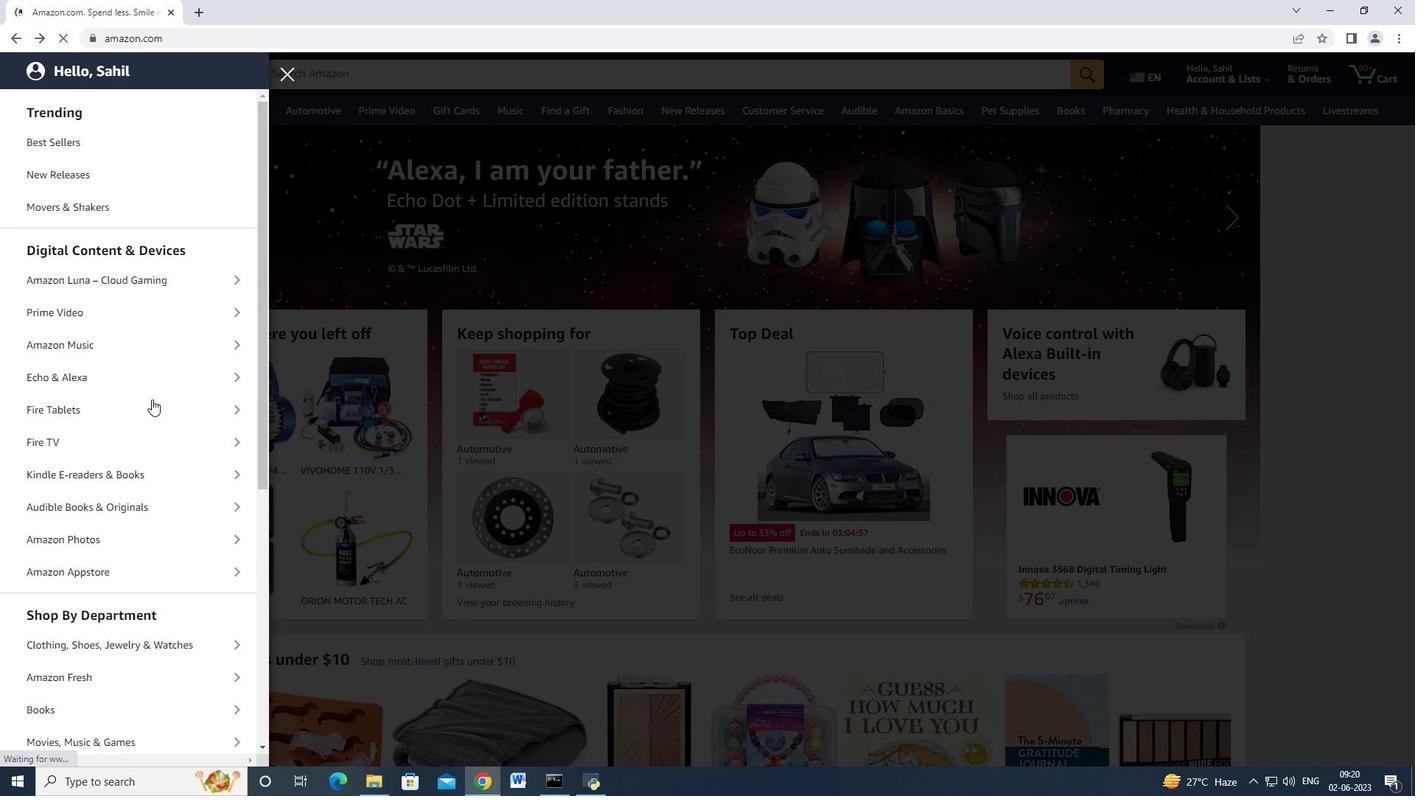 
Action: Mouse scrolled (159, 443) with delta (0, 0)
Screenshot: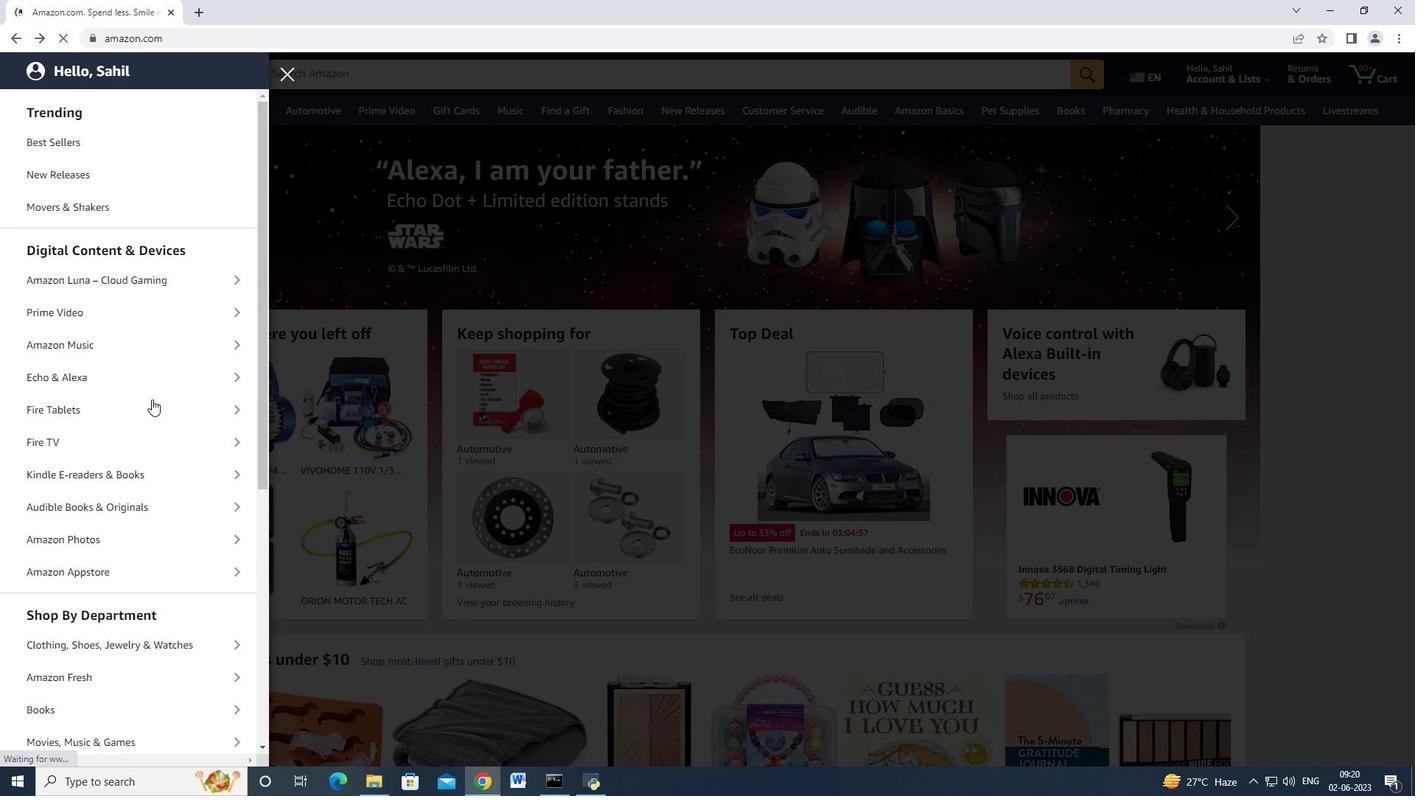 
Action: Mouse scrolled (159, 443) with delta (0, 0)
Screenshot: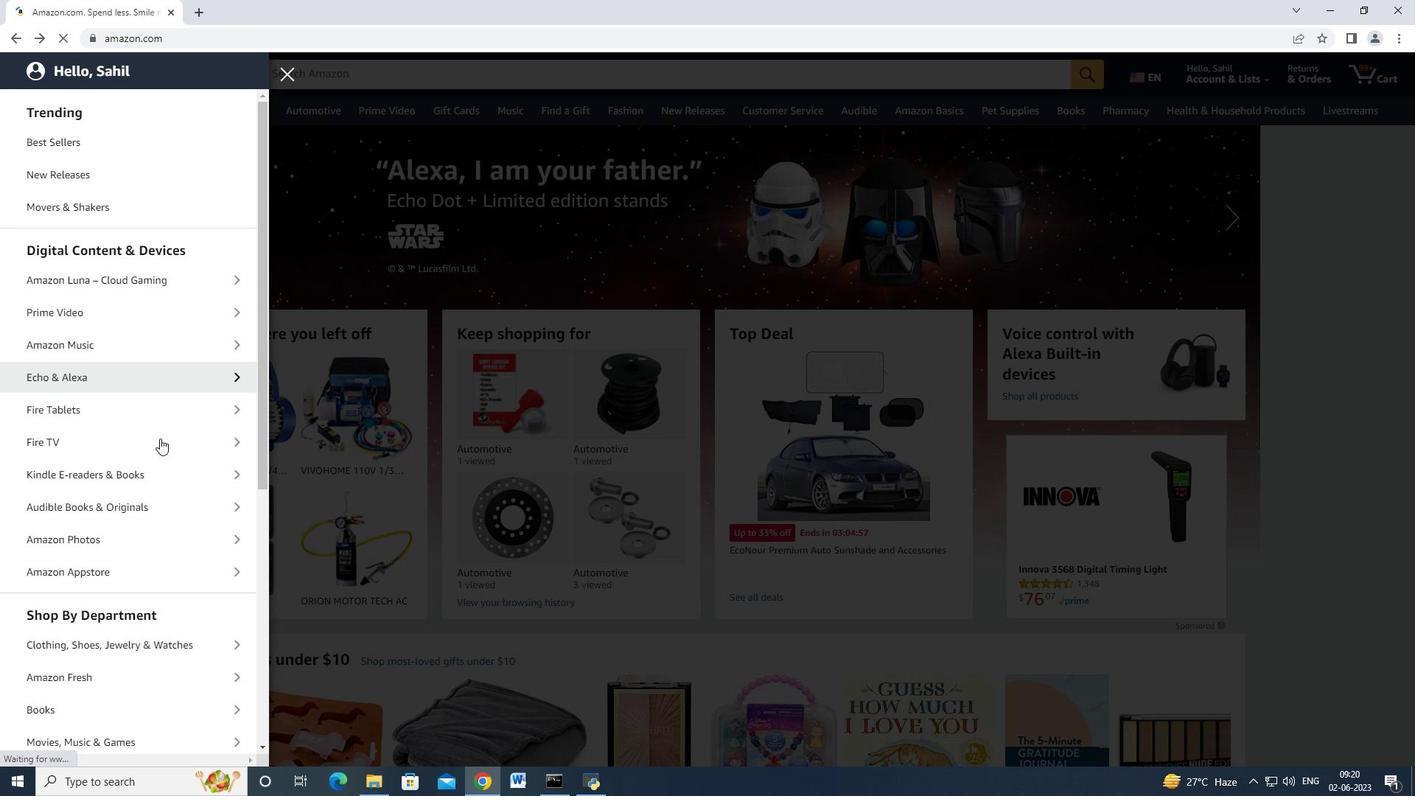 
Action: Mouse moved to (159, 443)
Screenshot: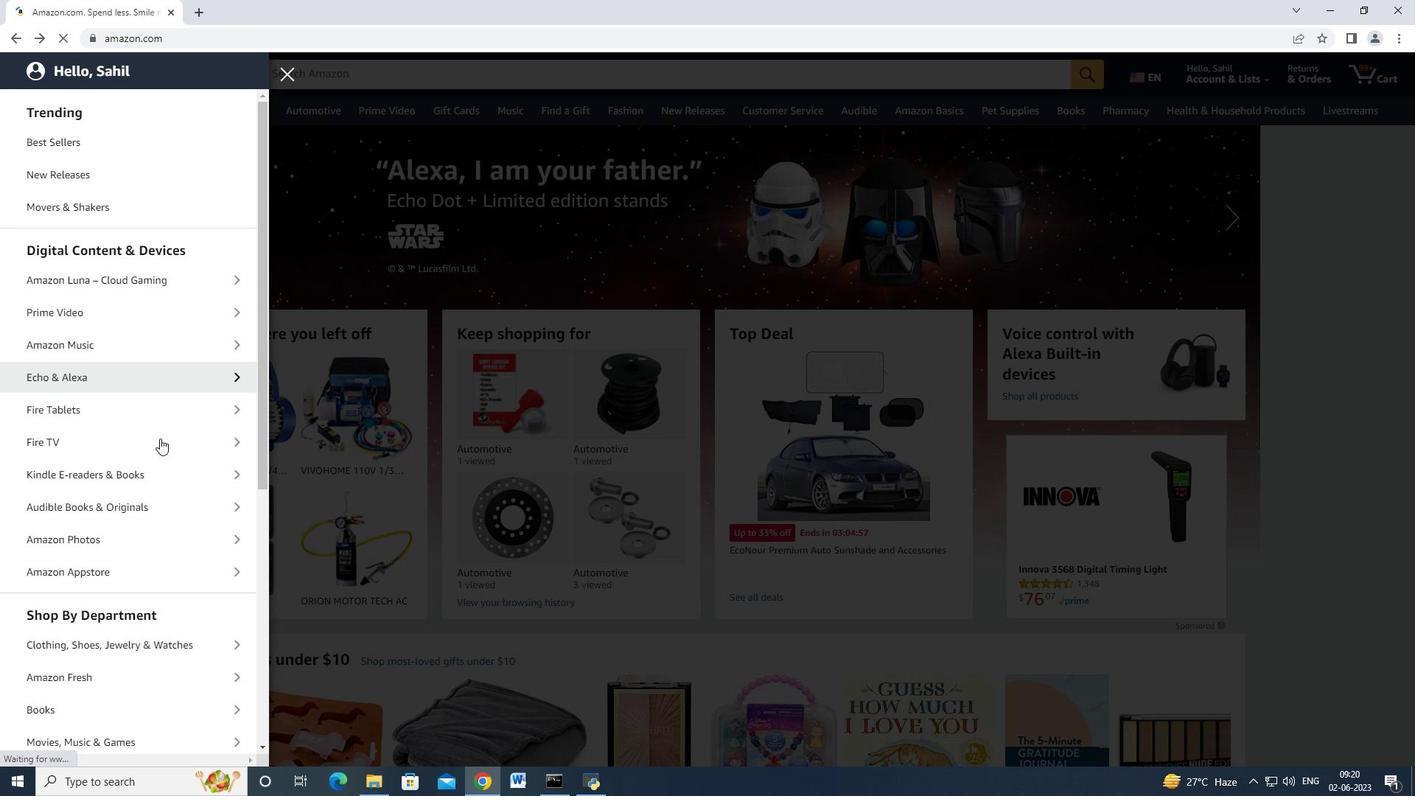 
Action: Mouse scrolled (159, 443) with delta (0, 0)
Screenshot: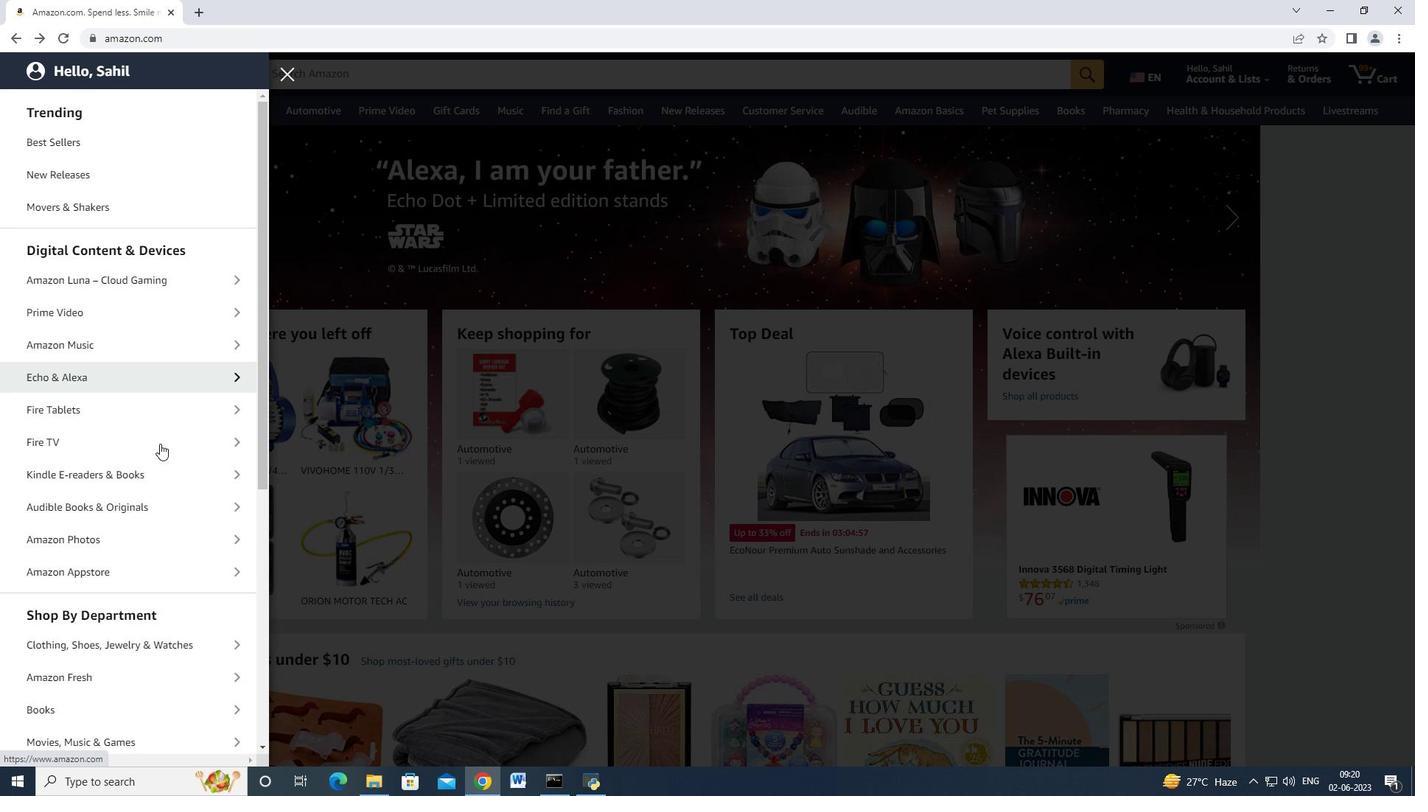 
Action: Mouse scrolled (159, 443) with delta (0, 0)
Screenshot: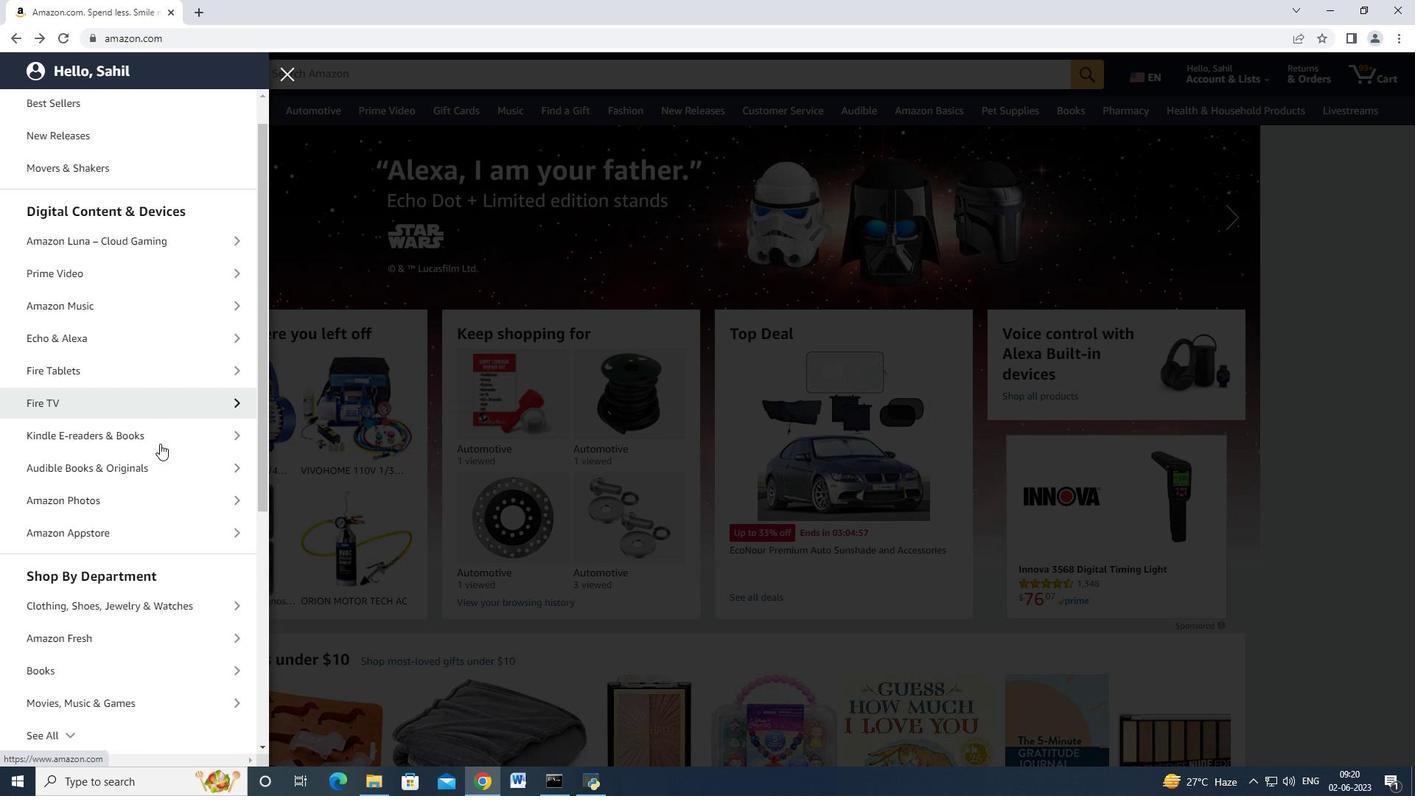 
Action: Mouse moved to (159, 444)
Screenshot: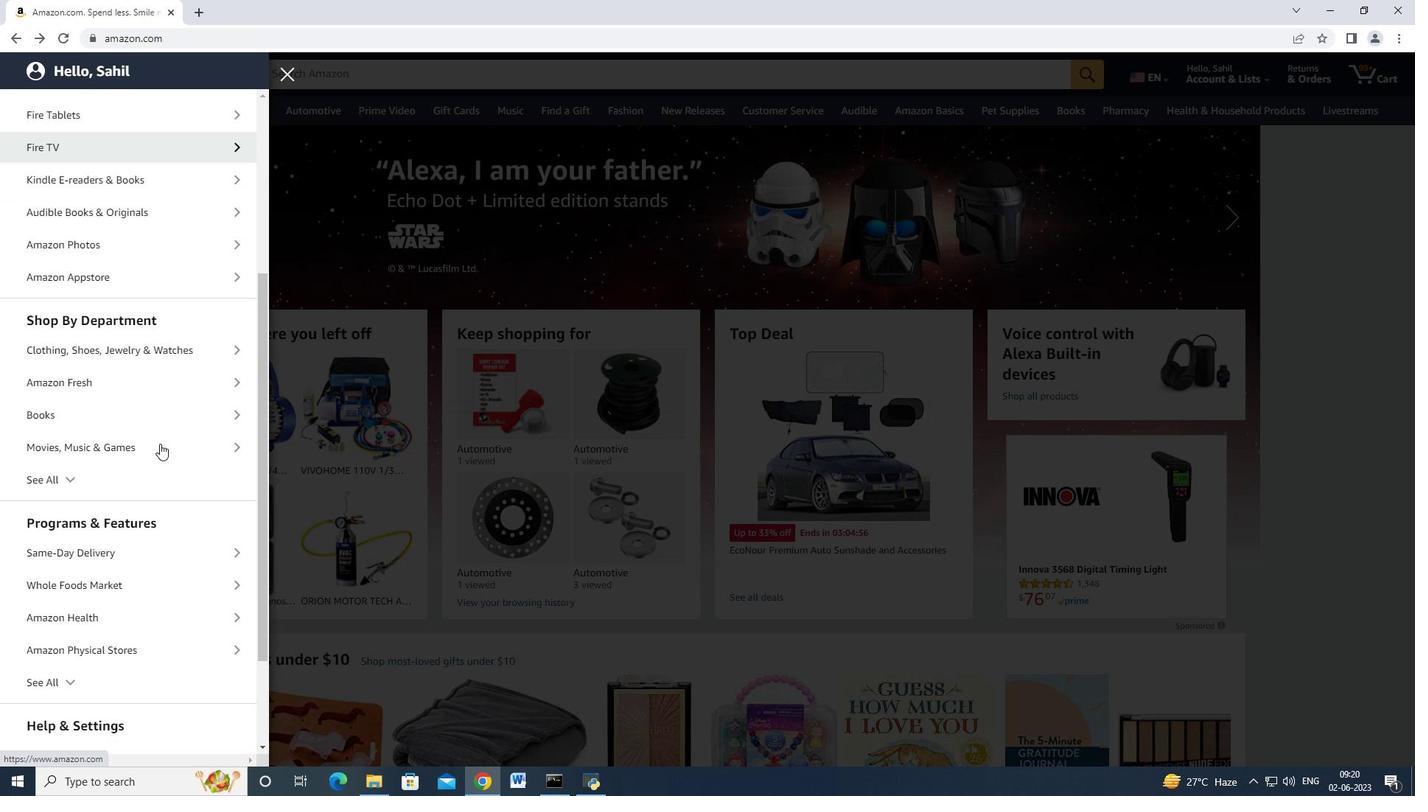 
Action: Mouse scrolled (159, 443) with delta (0, 0)
Screenshot: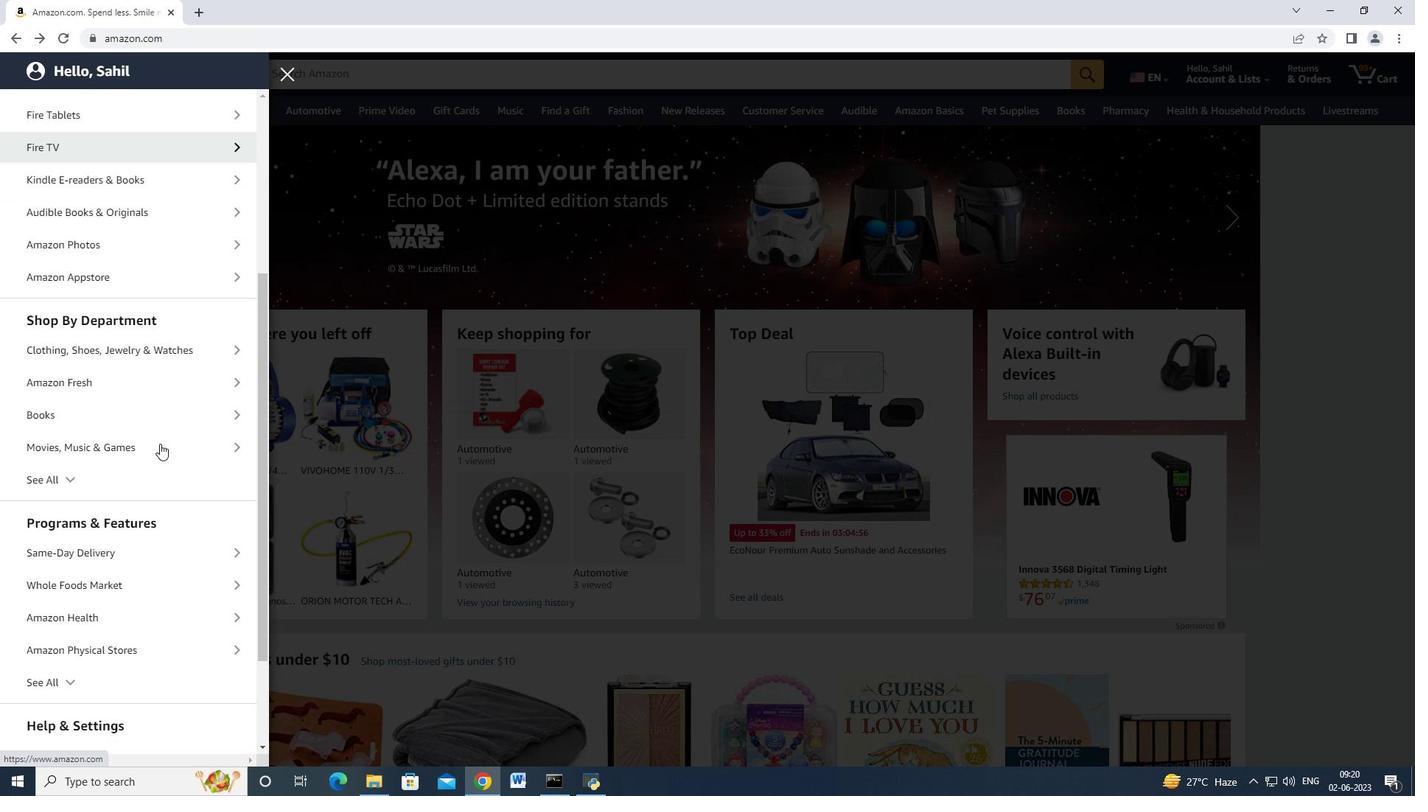 
Action: Mouse scrolled (159, 443) with delta (0, 0)
Screenshot: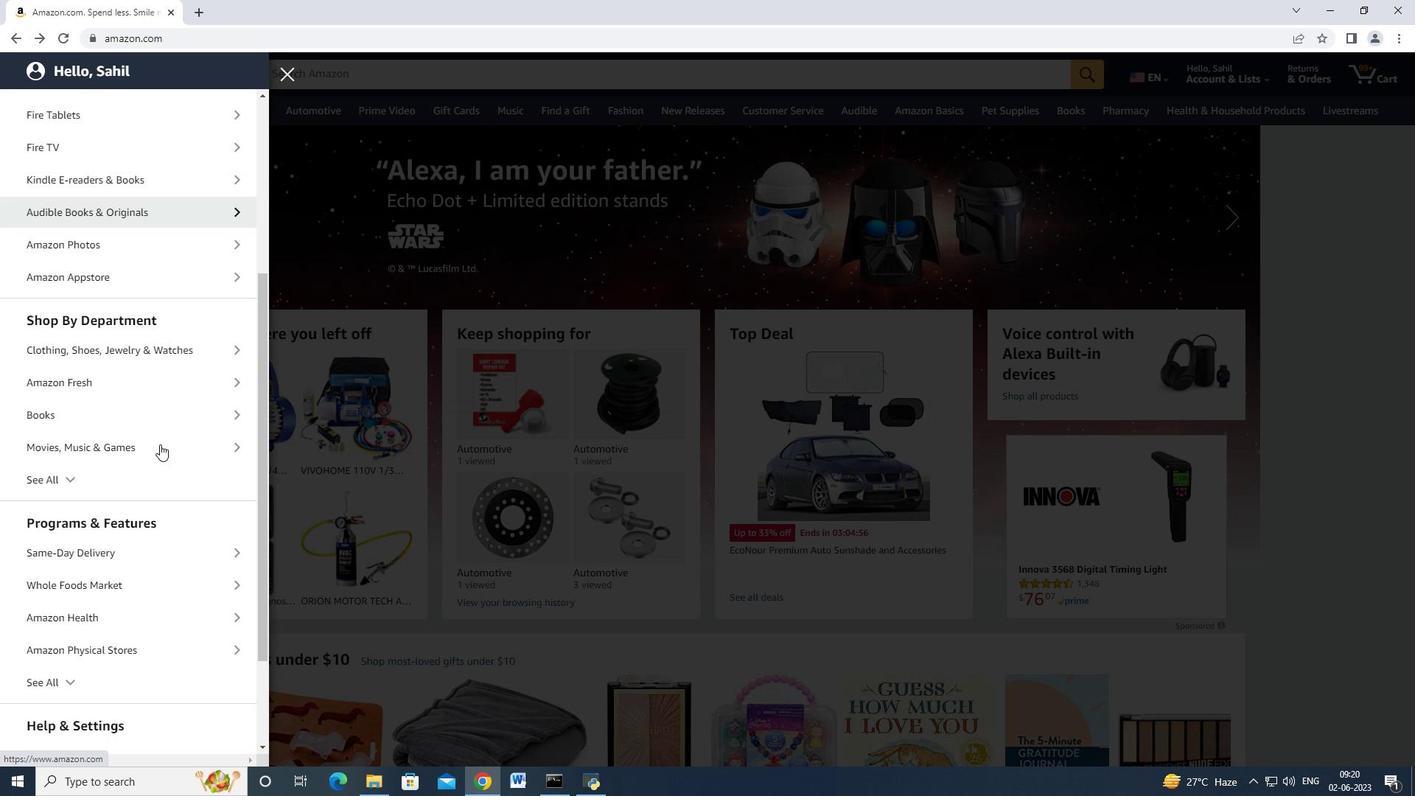 
Action: Mouse moved to (143, 347)
Screenshot: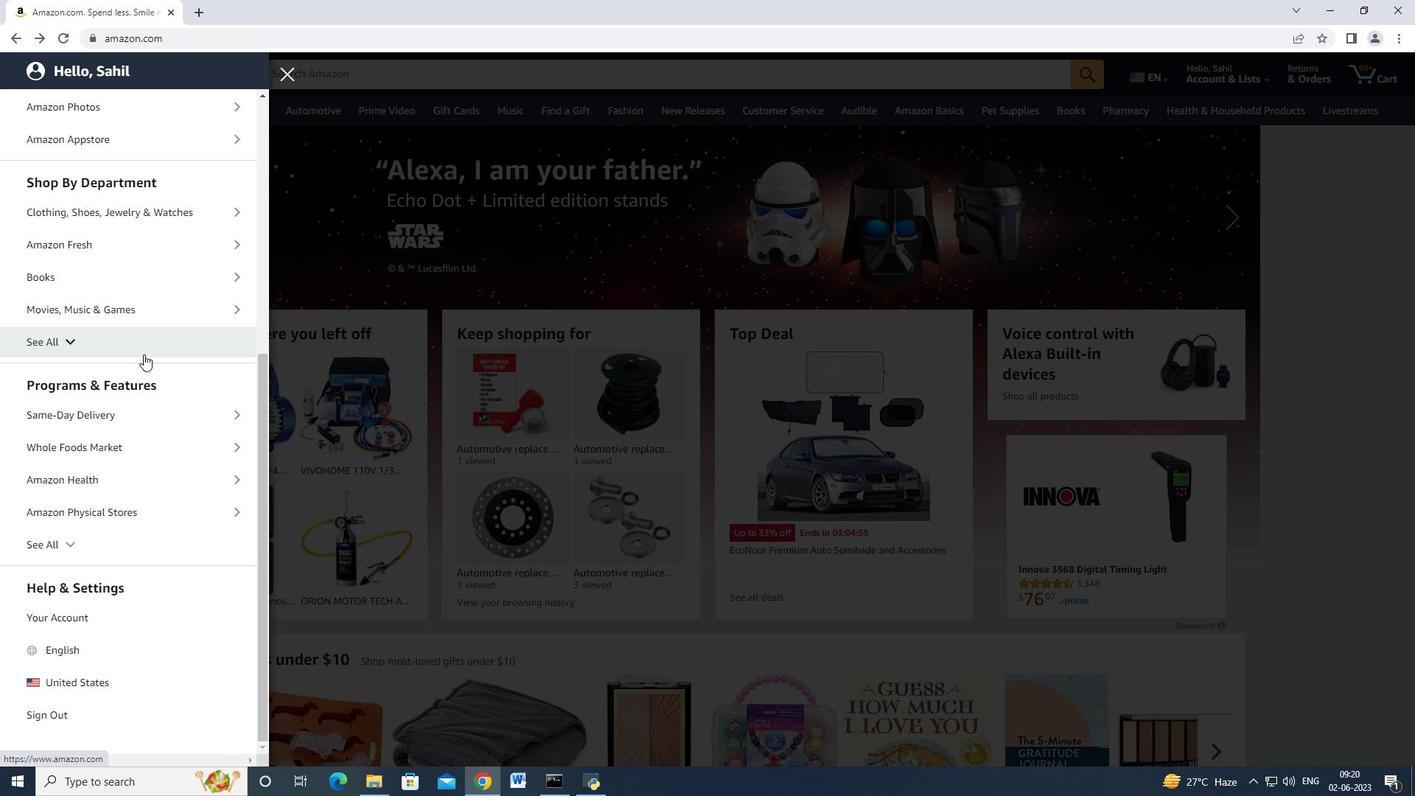 
Action: Mouse pressed left at (143, 347)
Screenshot: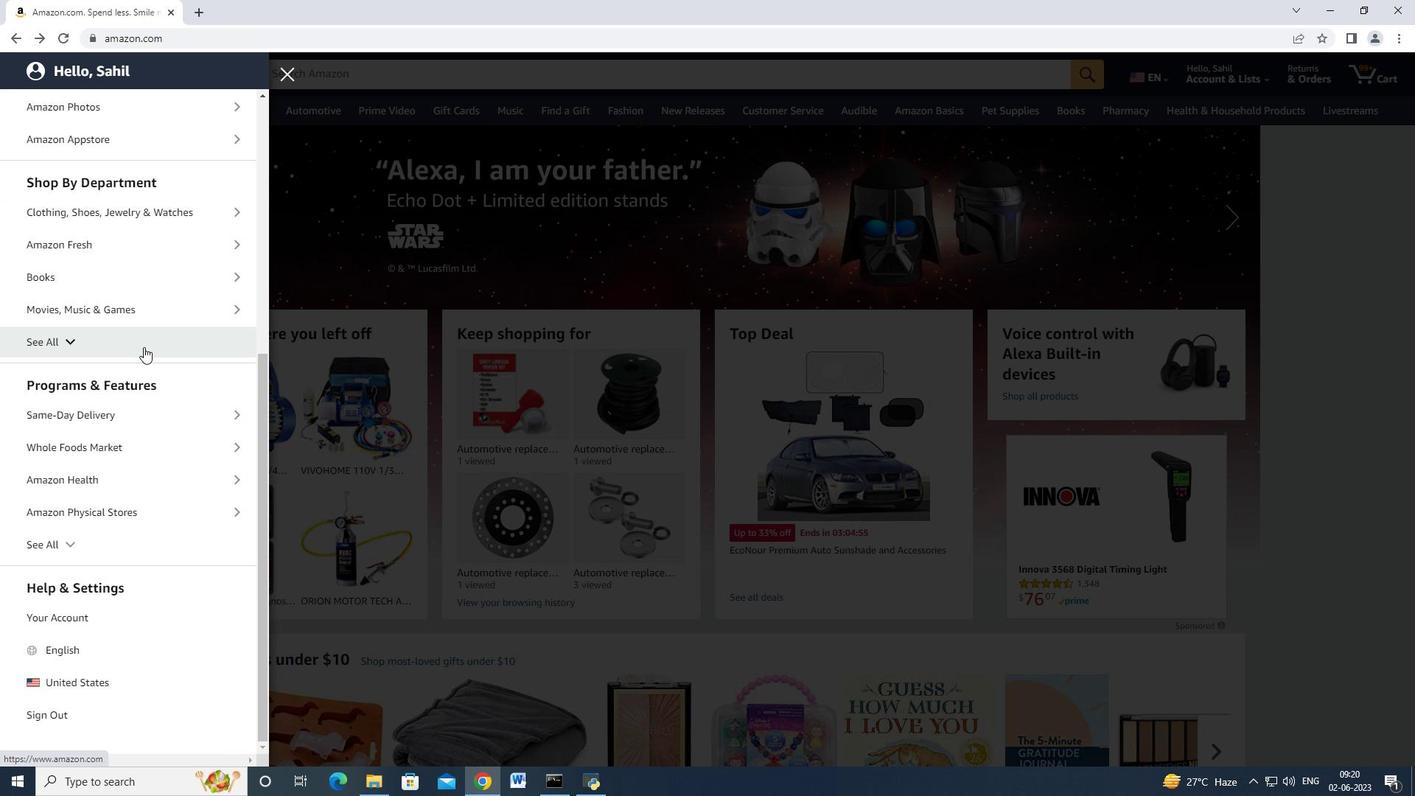 
Action: Mouse moved to (151, 431)
Screenshot: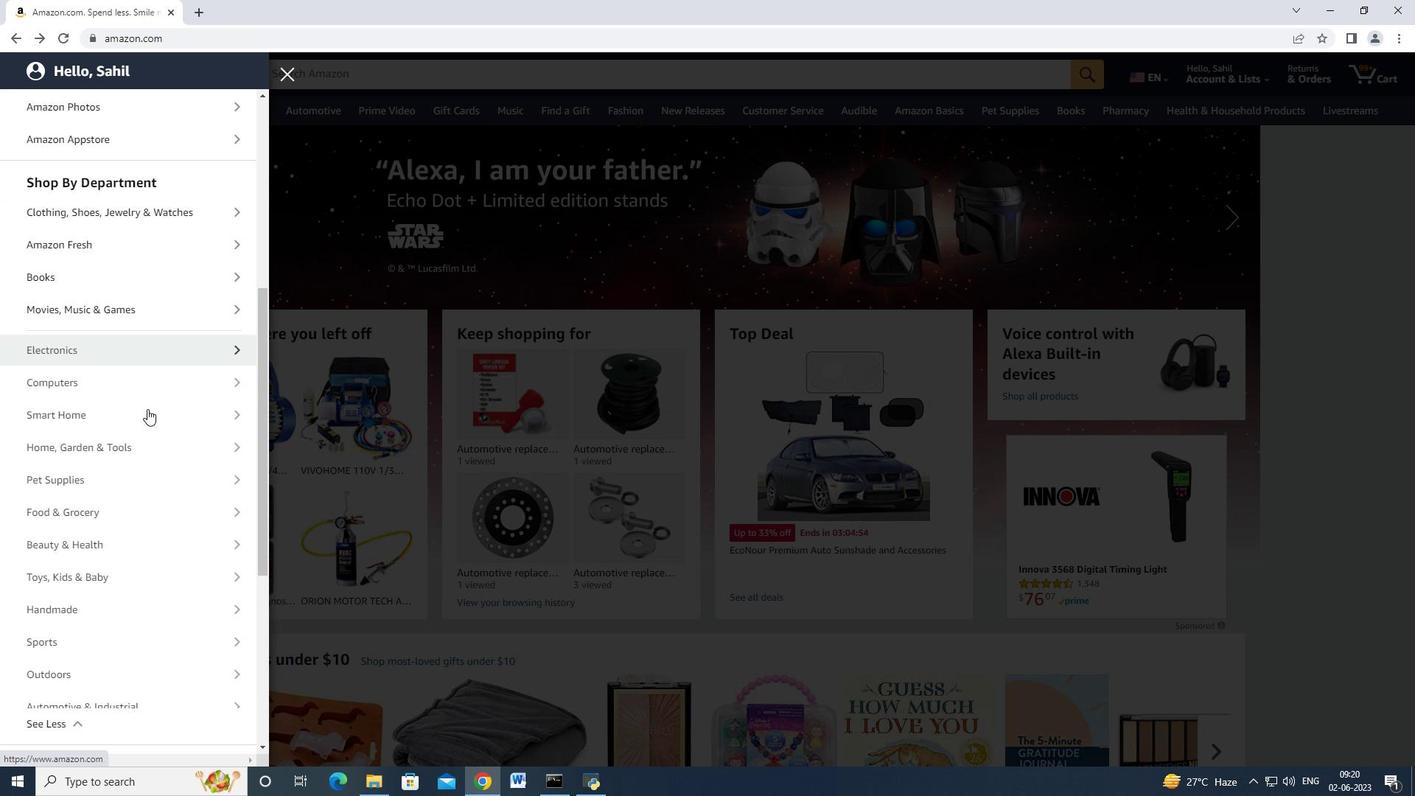 
Action: Mouse scrolled (150, 429) with delta (0, 0)
Screenshot: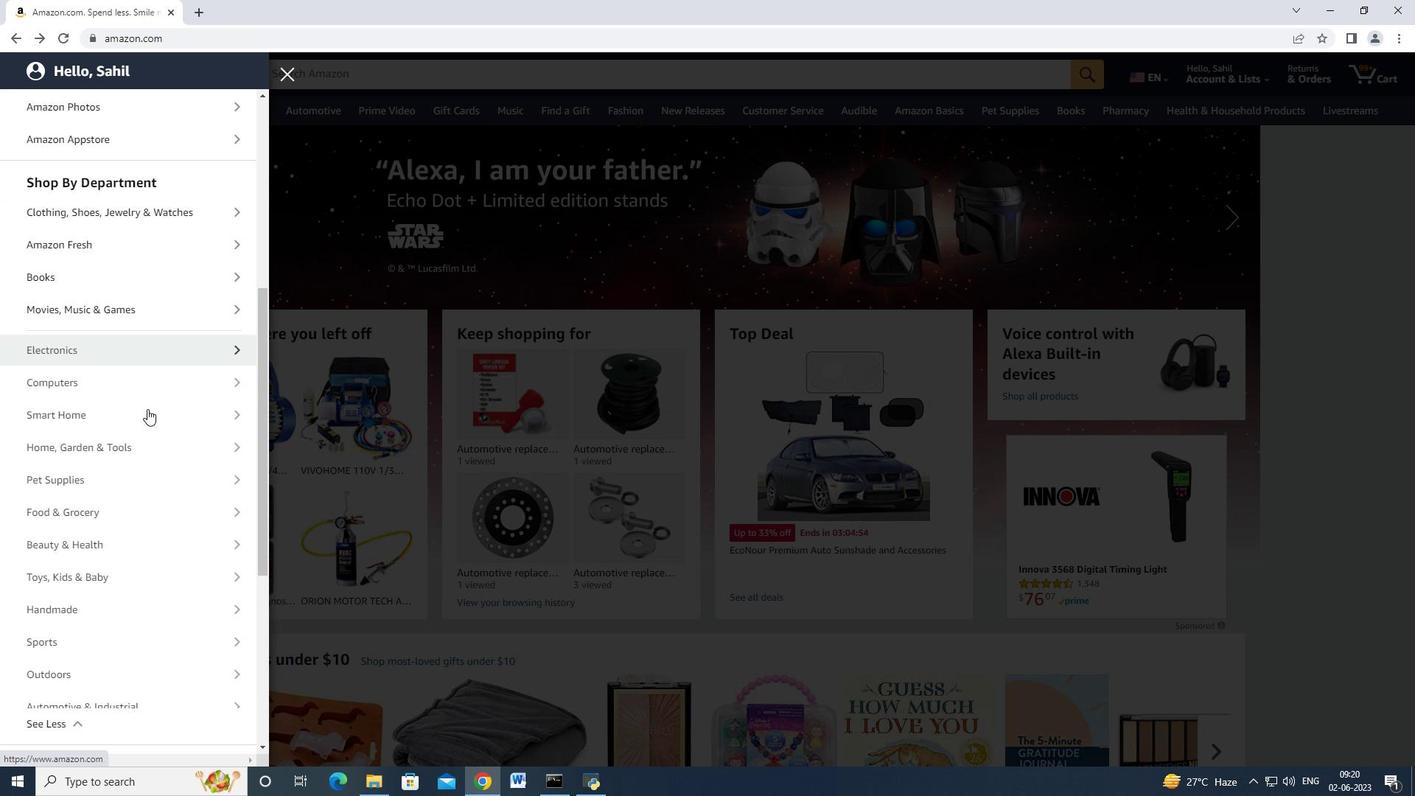
Action: Mouse moved to (151, 436)
Screenshot: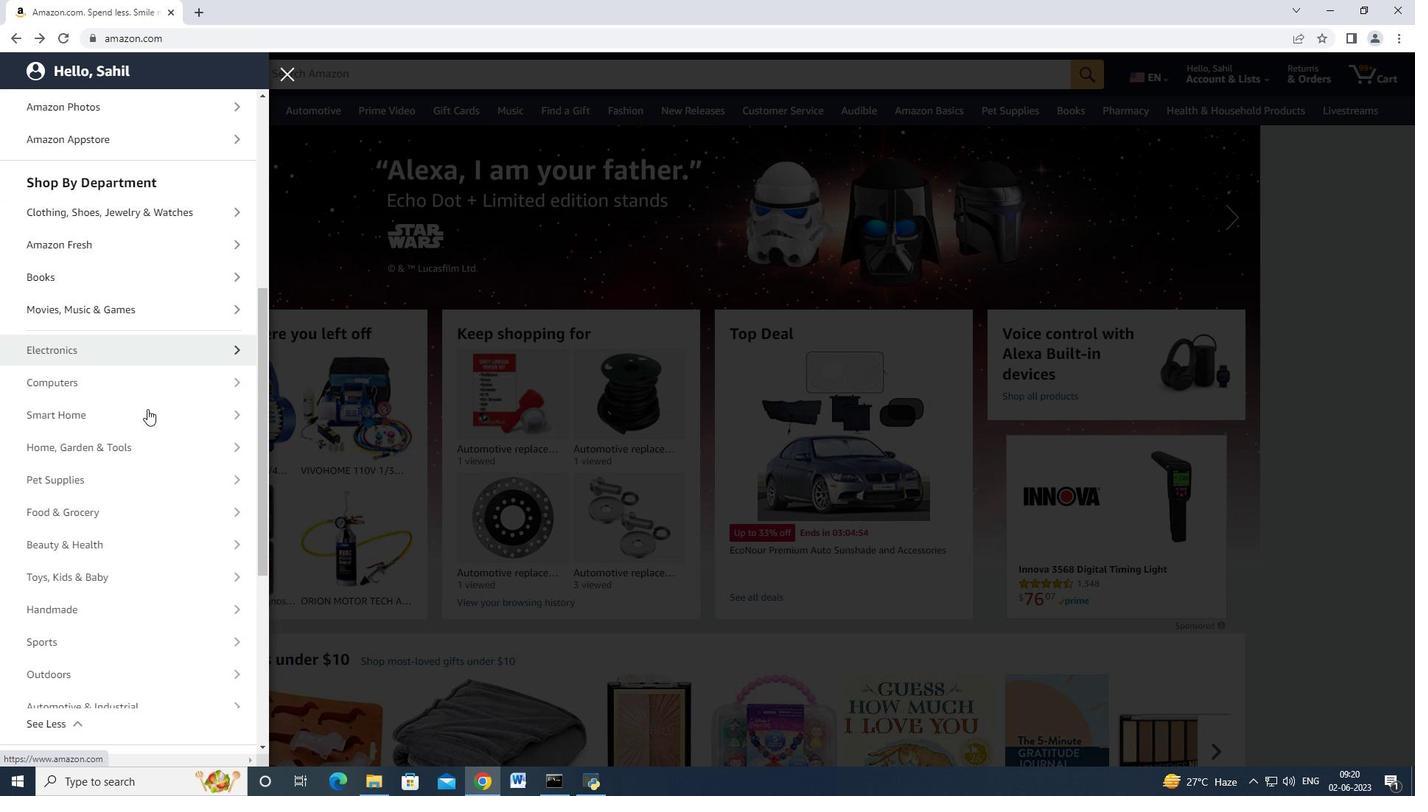 
Action: Mouse scrolled (151, 435) with delta (0, 0)
Screenshot: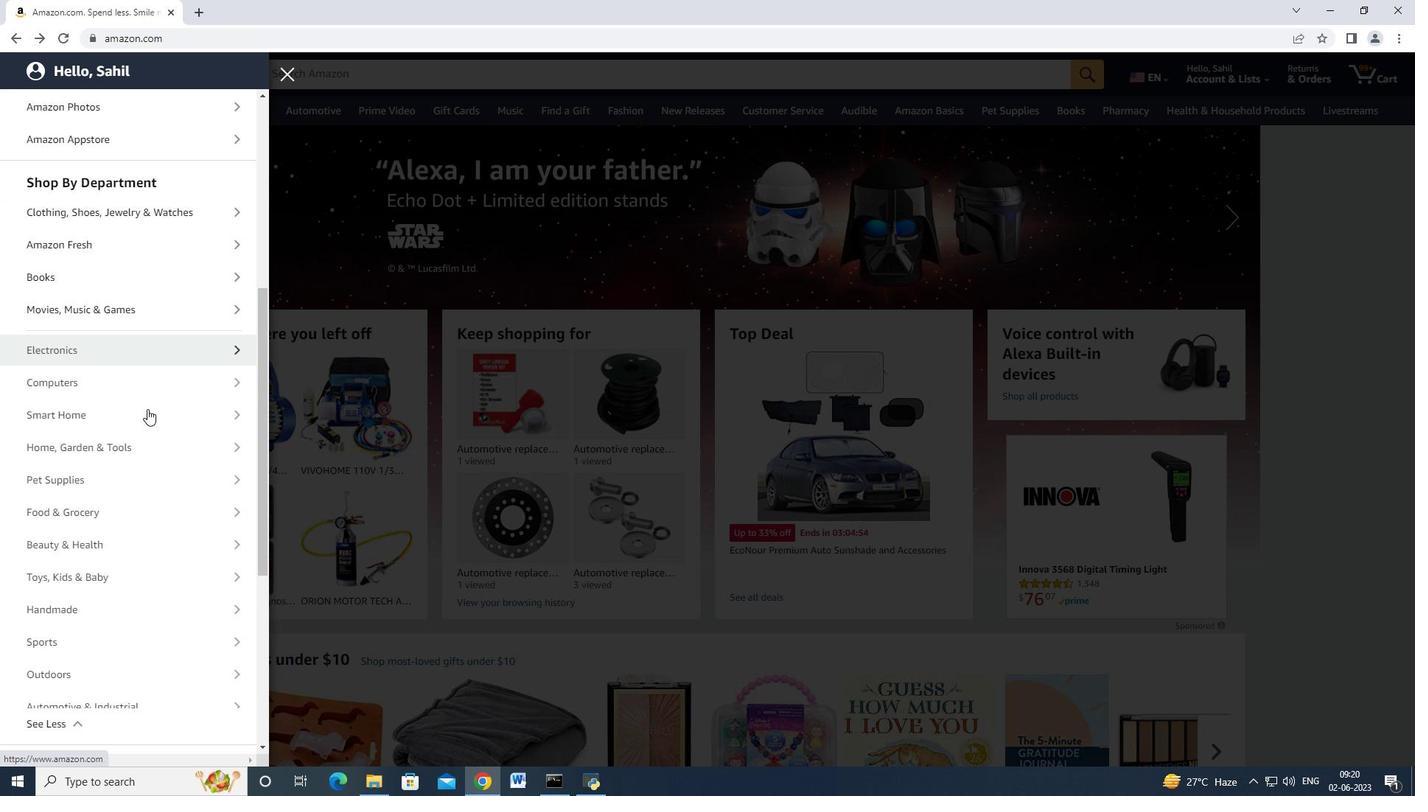
Action: Mouse moved to (123, 552)
Screenshot: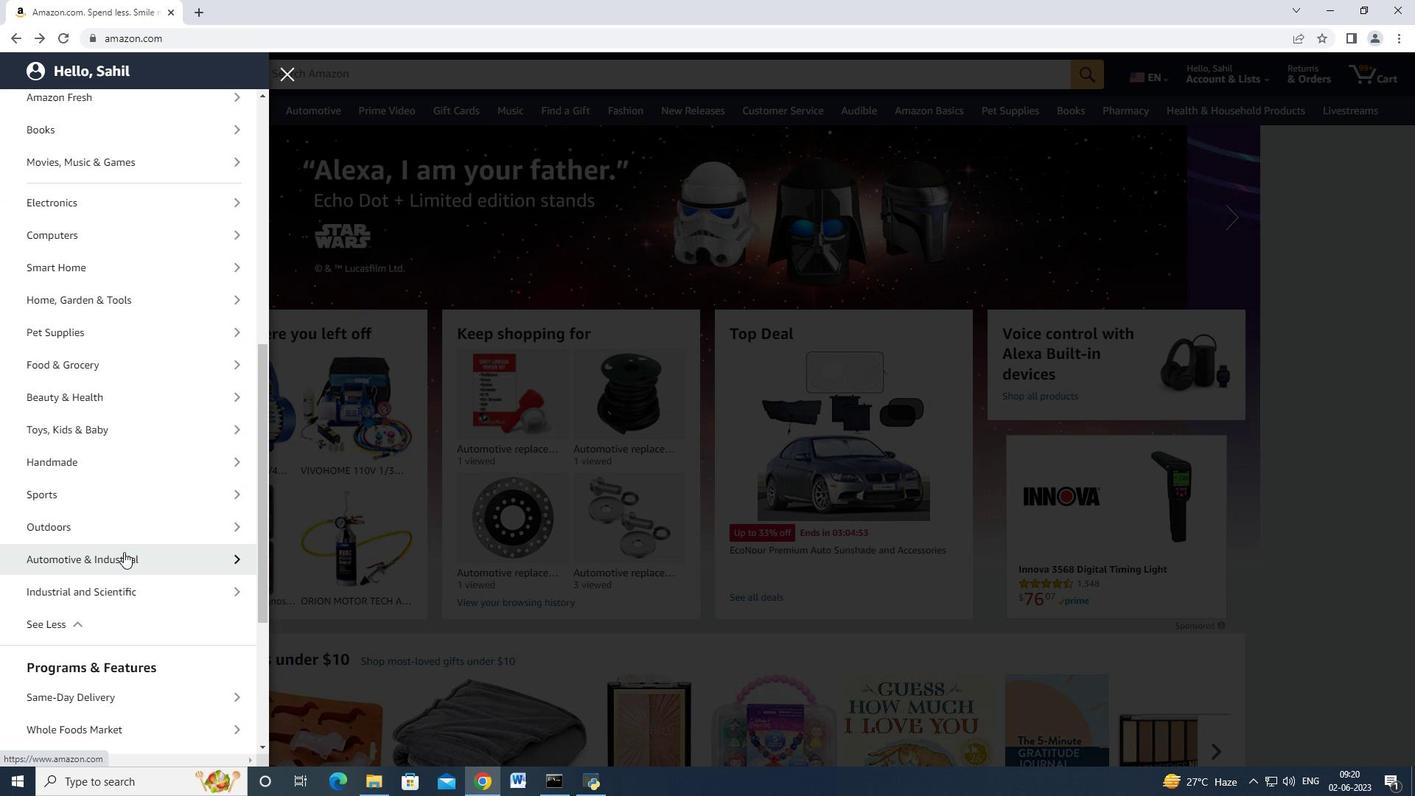 
Action: Mouse pressed left at (123, 552)
Screenshot: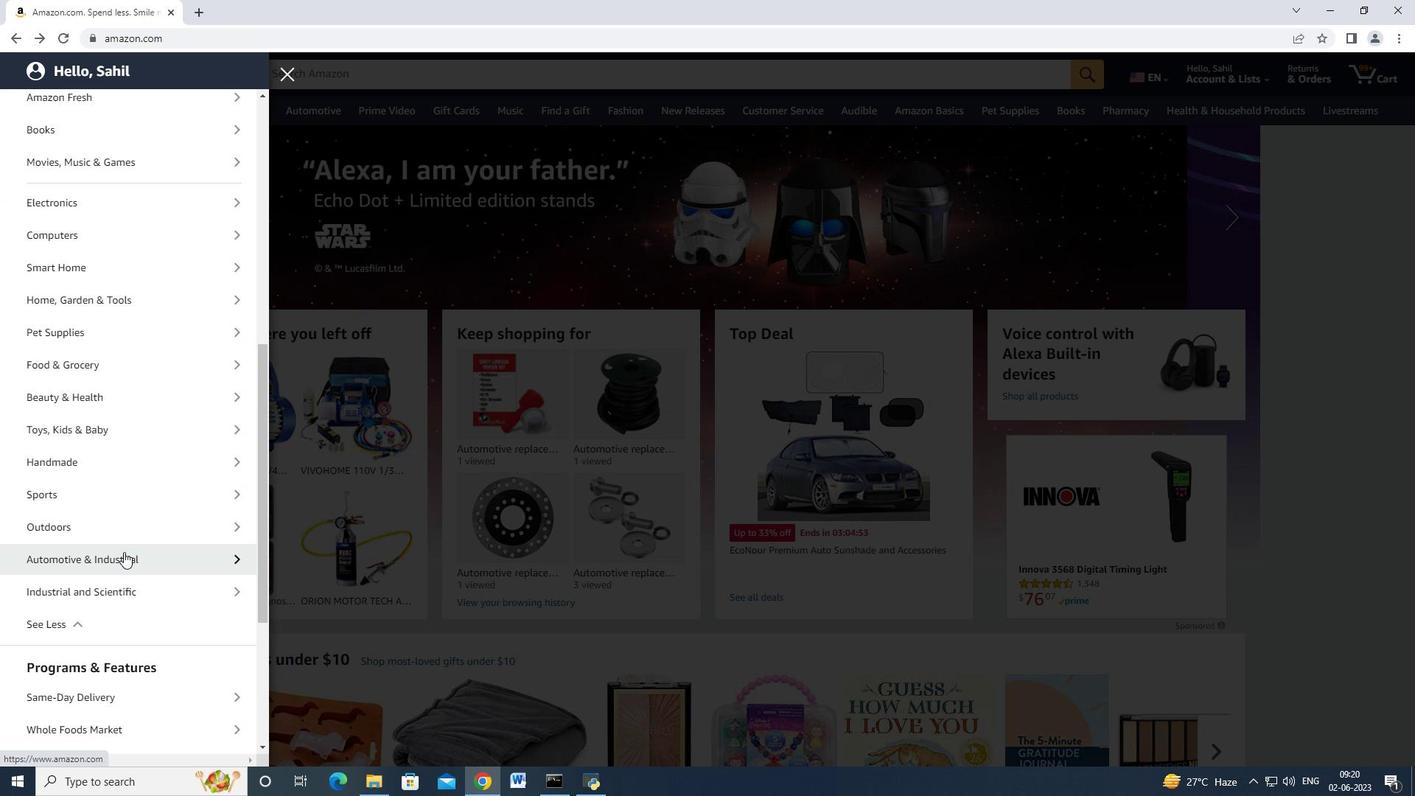 
Action: Mouse moved to (137, 169)
Screenshot: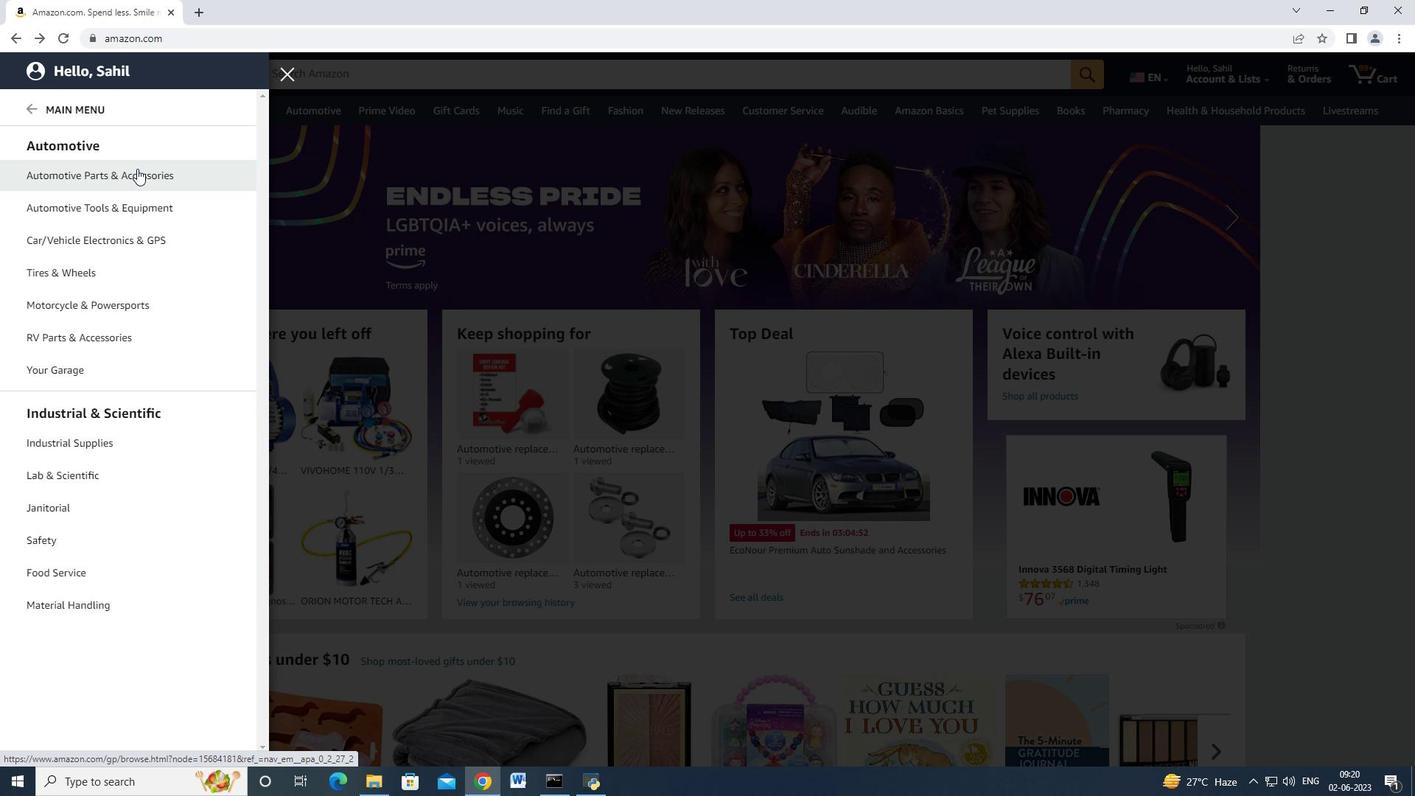 
Action: Mouse pressed left at (137, 169)
Screenshot: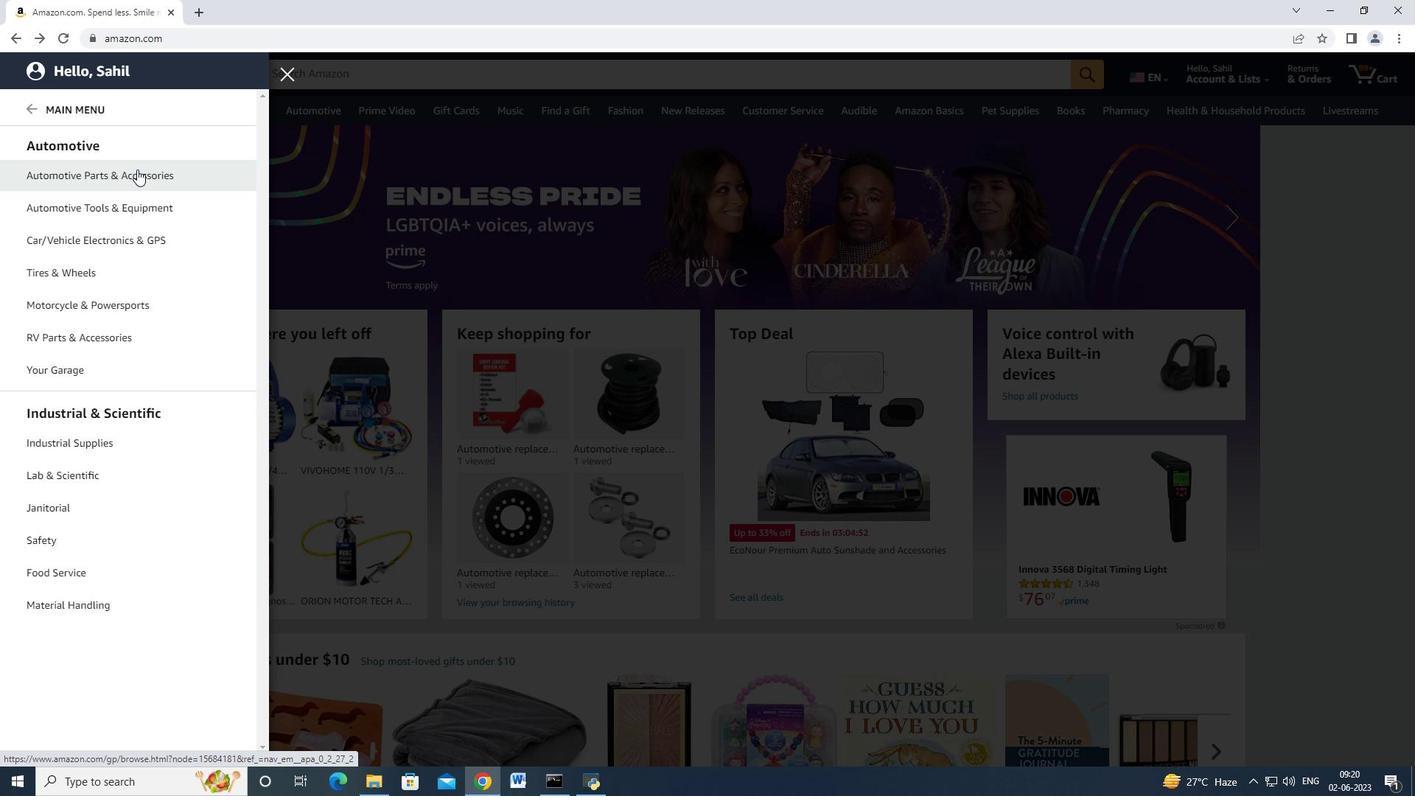 
Action: Mouse moved to (246, 134)
Screenshot: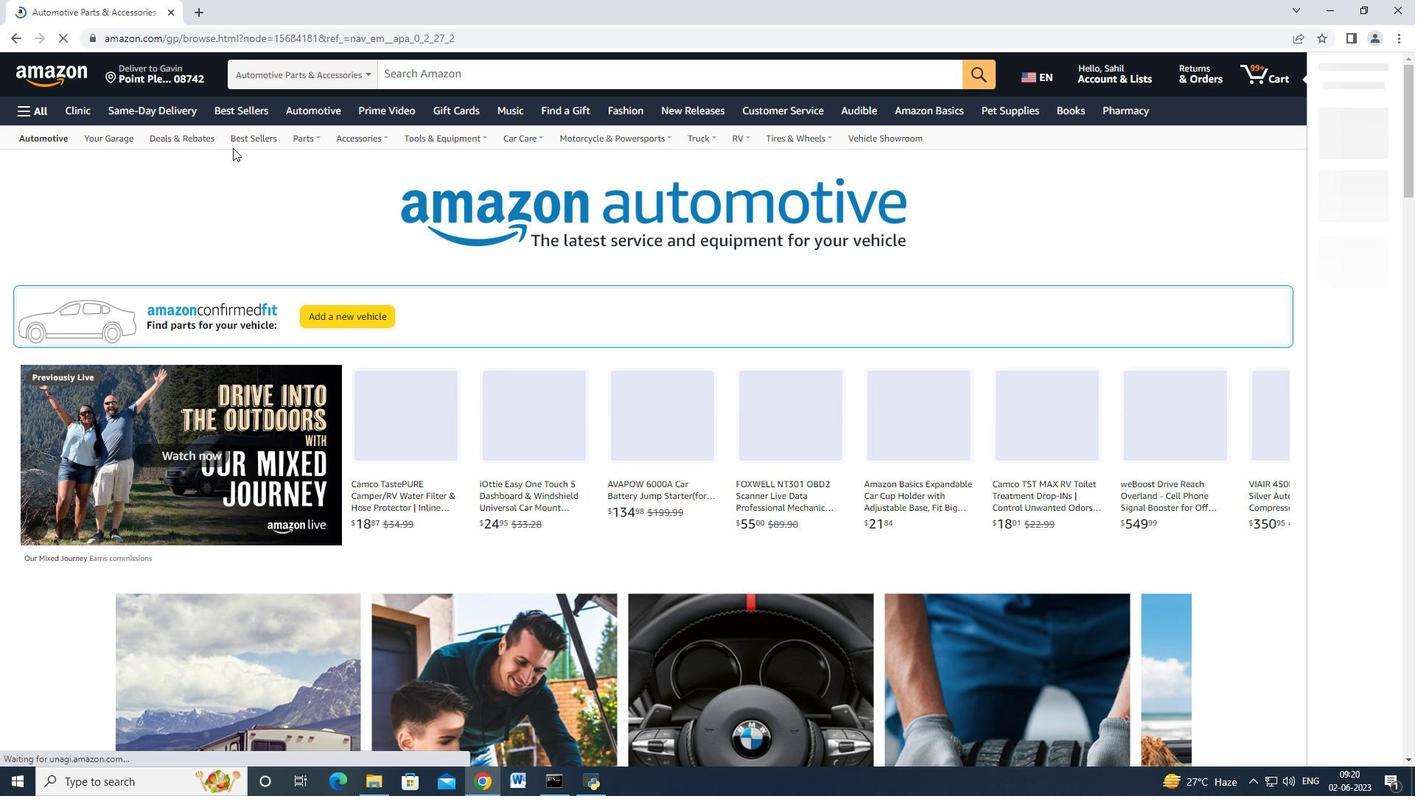 
Action: Mouse pressed left at (246, 134)
Screenshot: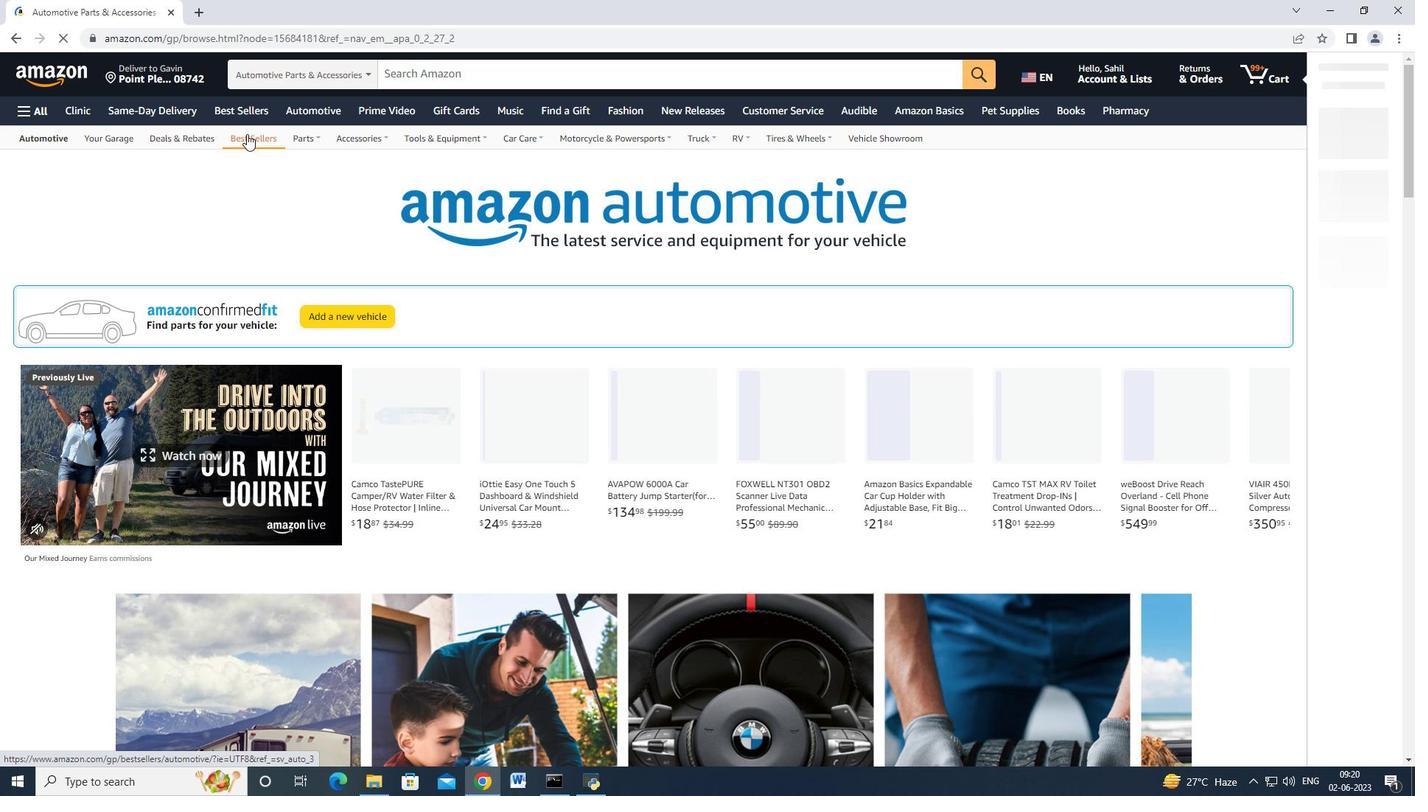 
Action: Mouse moved to (95, 487)
Screenshot: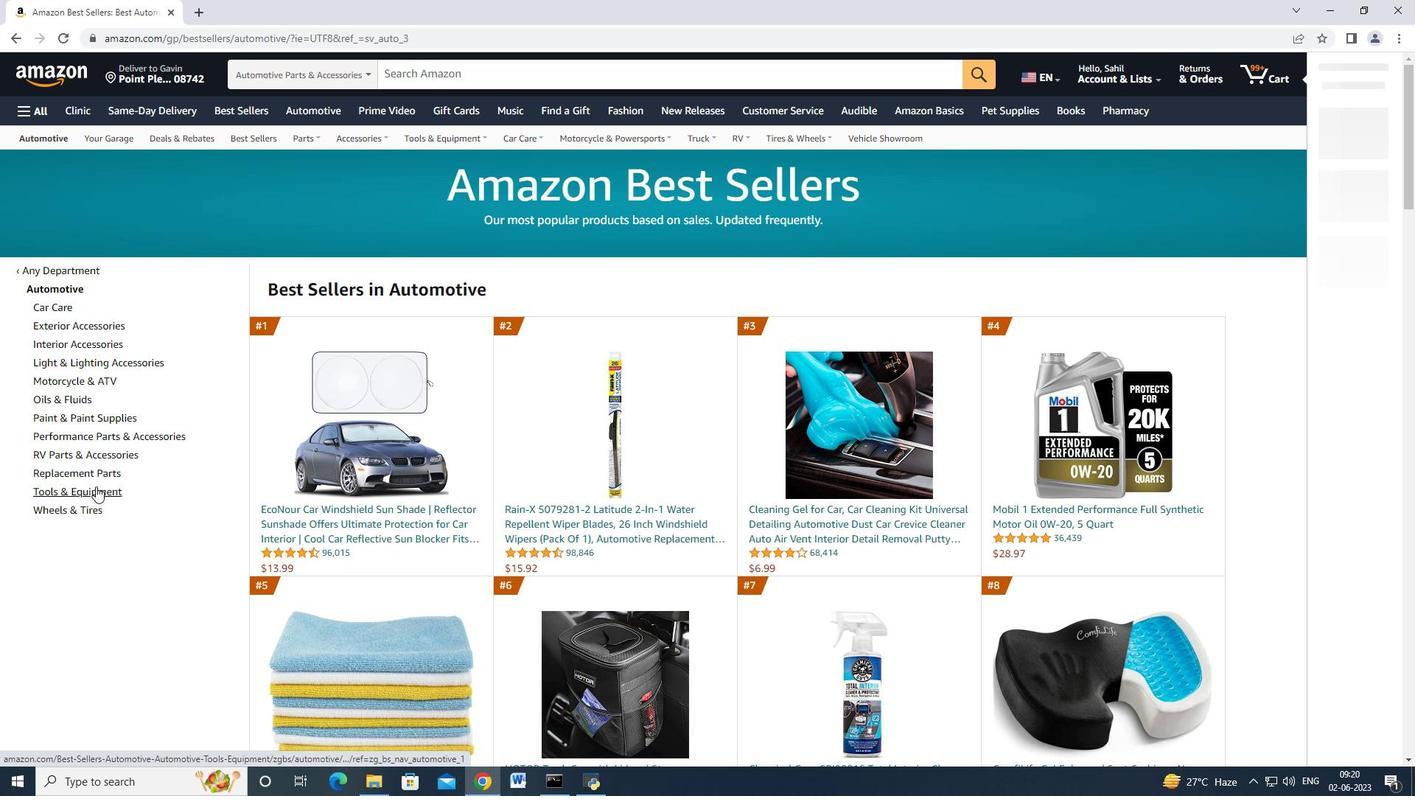 
Action: Mouse pressed left at (95, 487)
Screenshot: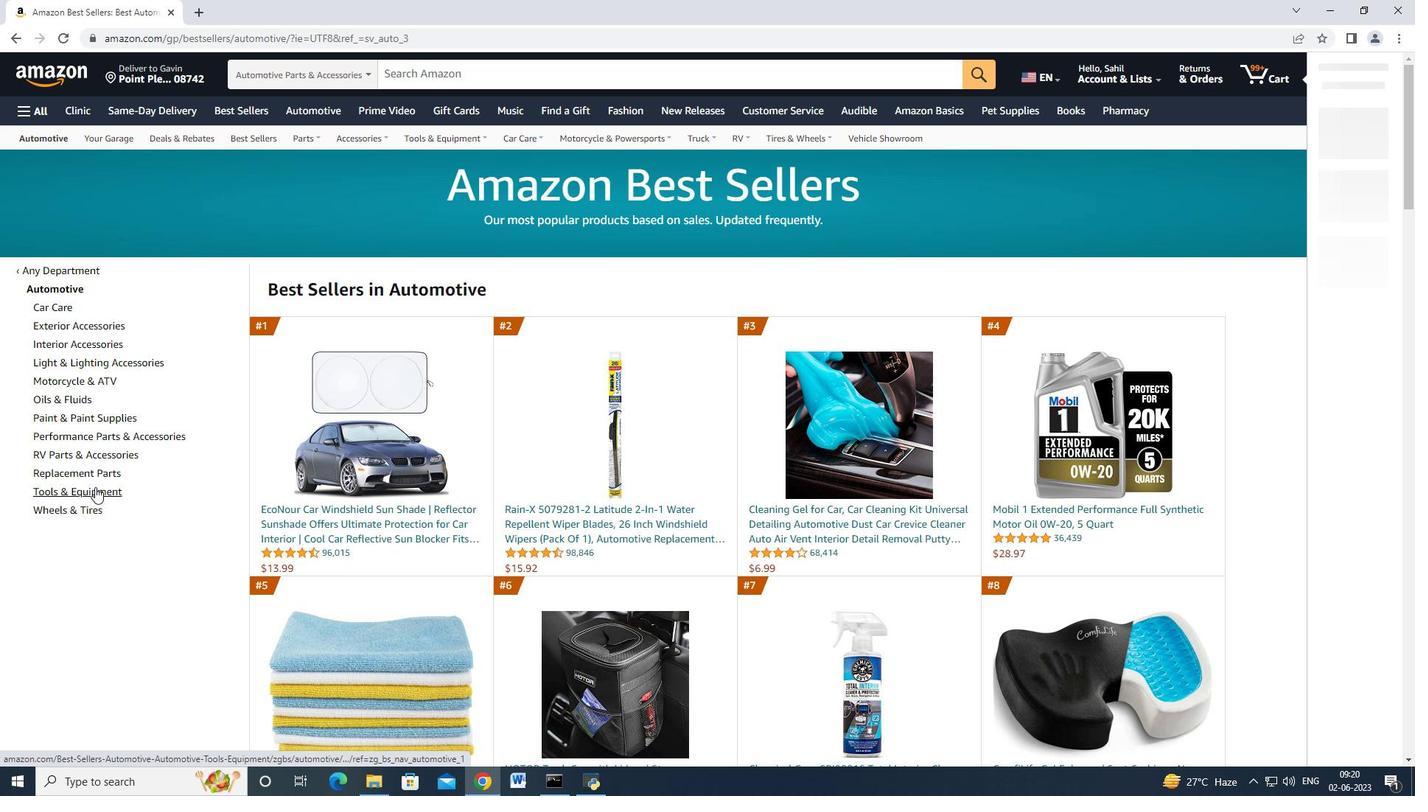 
Action: Mouse moved to (86, 366)
Screenshot: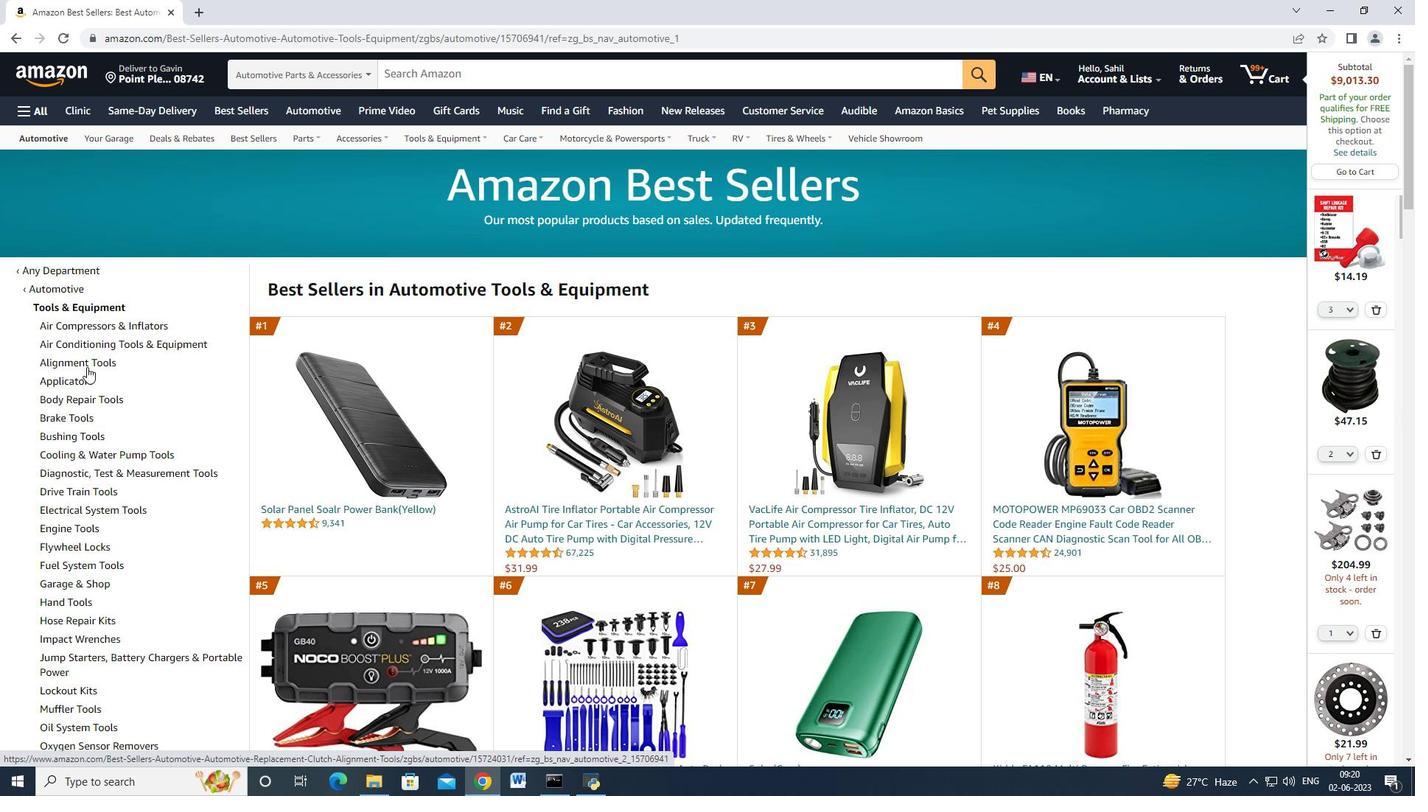 
Action: Mouse pressed left at (86, 366)
Screenshot: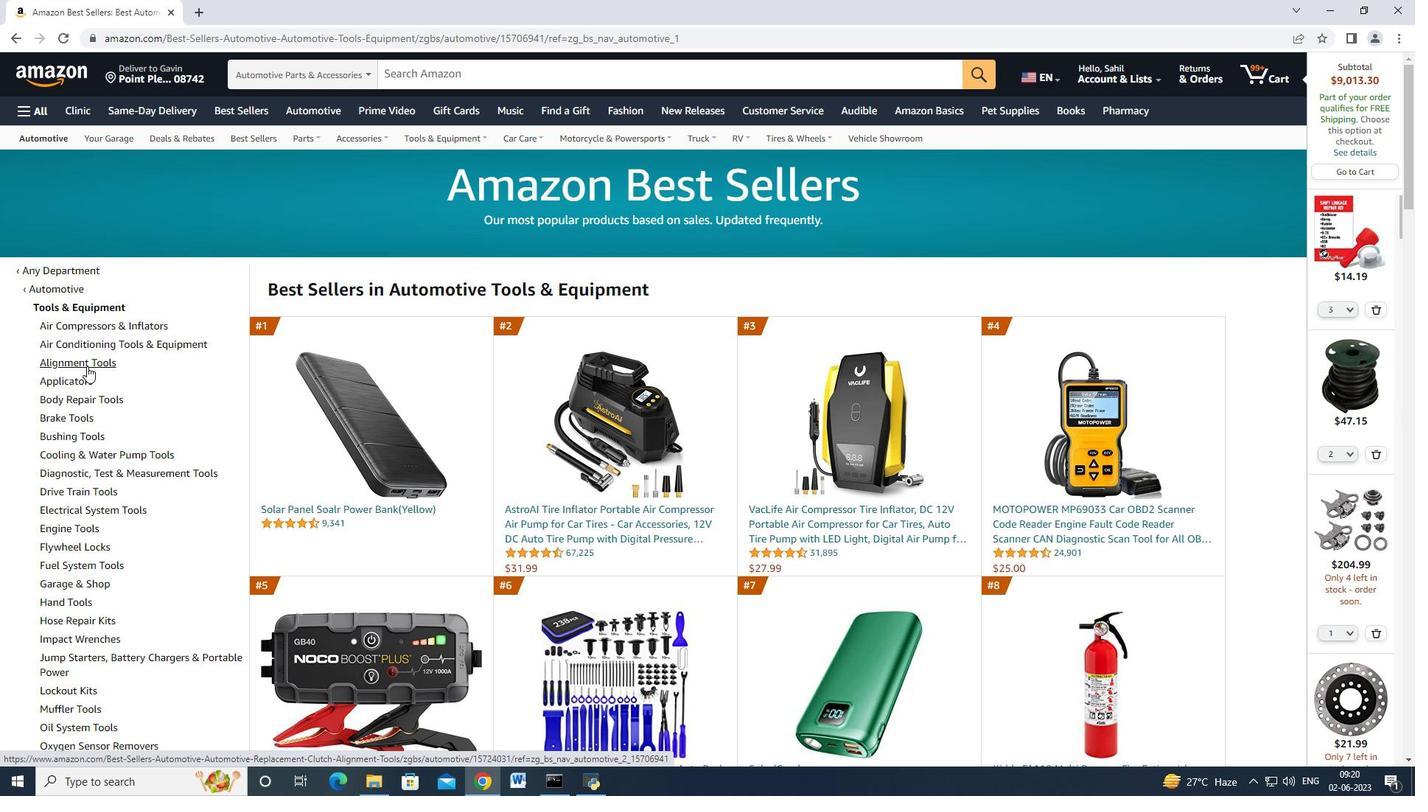 
Action: Mouse moved to (150, 493)
Screenshot: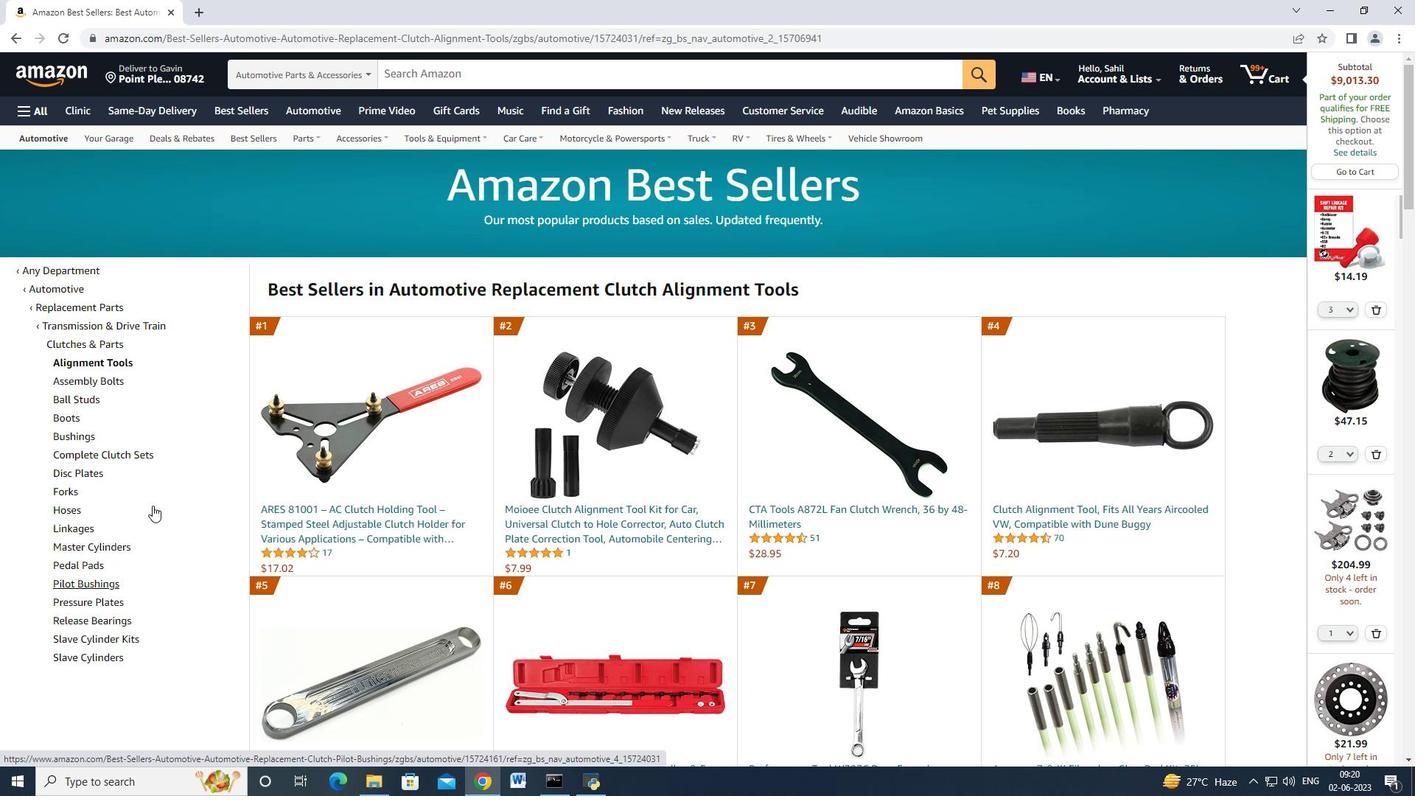 
Action: Mouse scrolled (150, 492) with delta (0, 0)
Screenshot: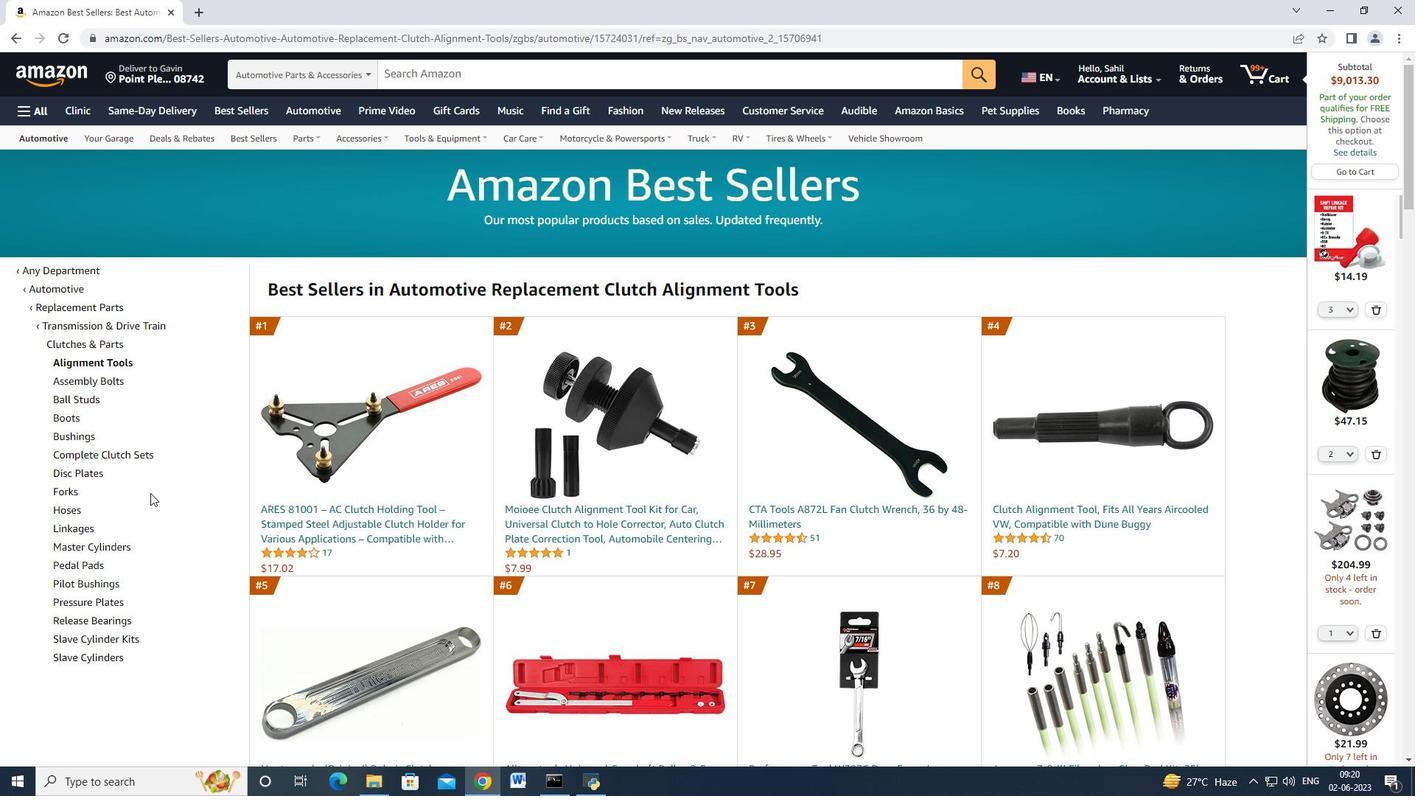 
Action: Mouse scrolled (150, 492) with delta (0, 0)
Screenshot: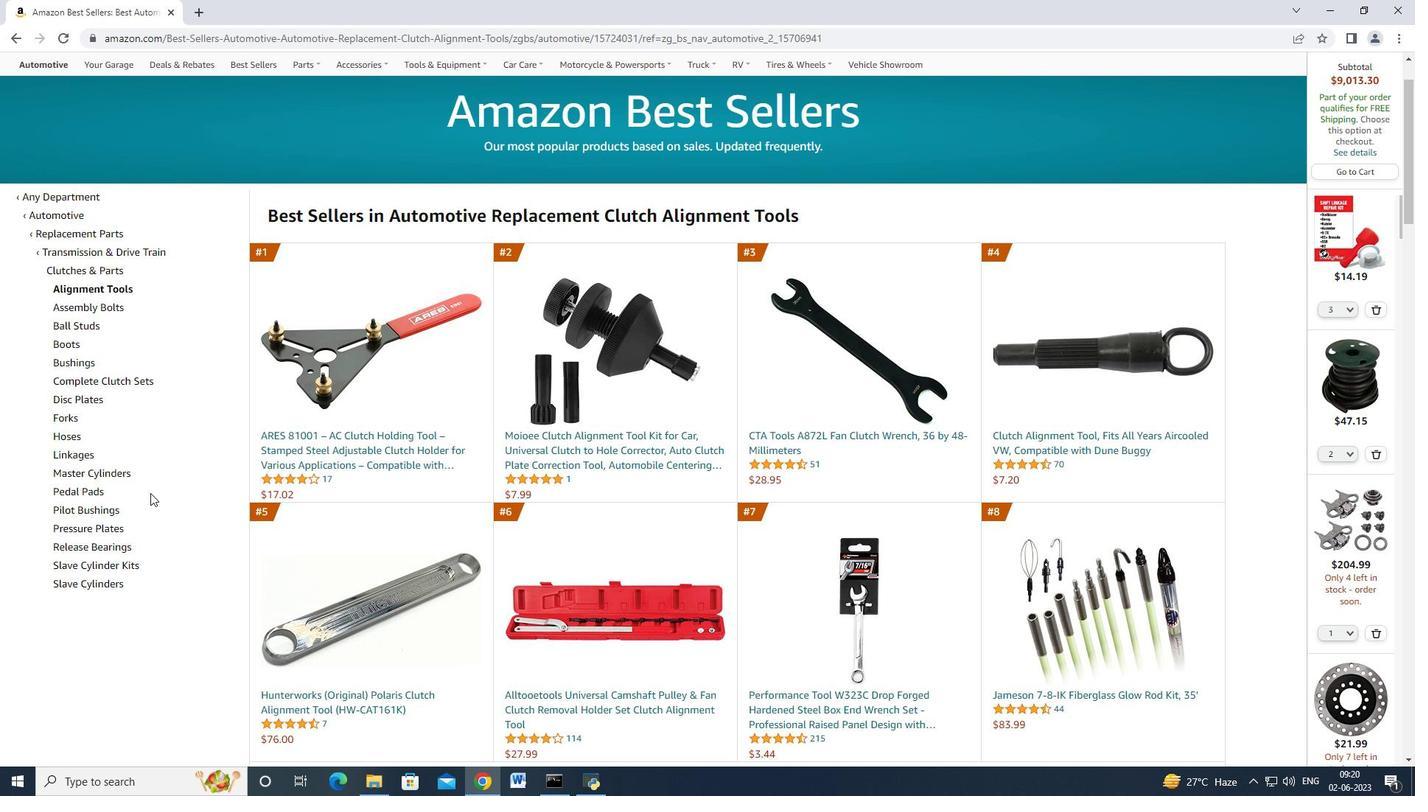 
Action: Mouse scrolled (150, 493) with delta (0, 0)
Screenshot: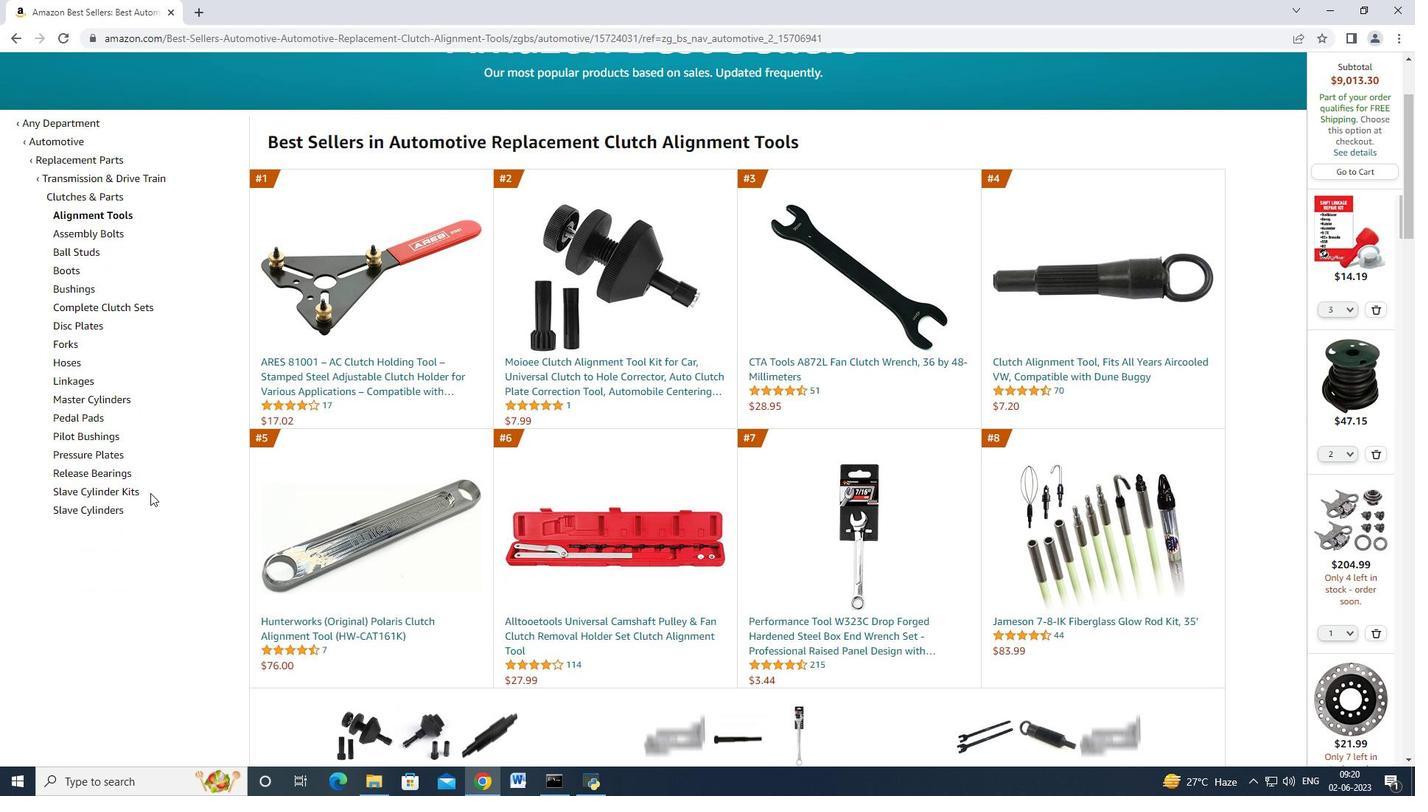 
Action: Mouse scrolled (150, 493) with delta (0, 0)
Screenshot: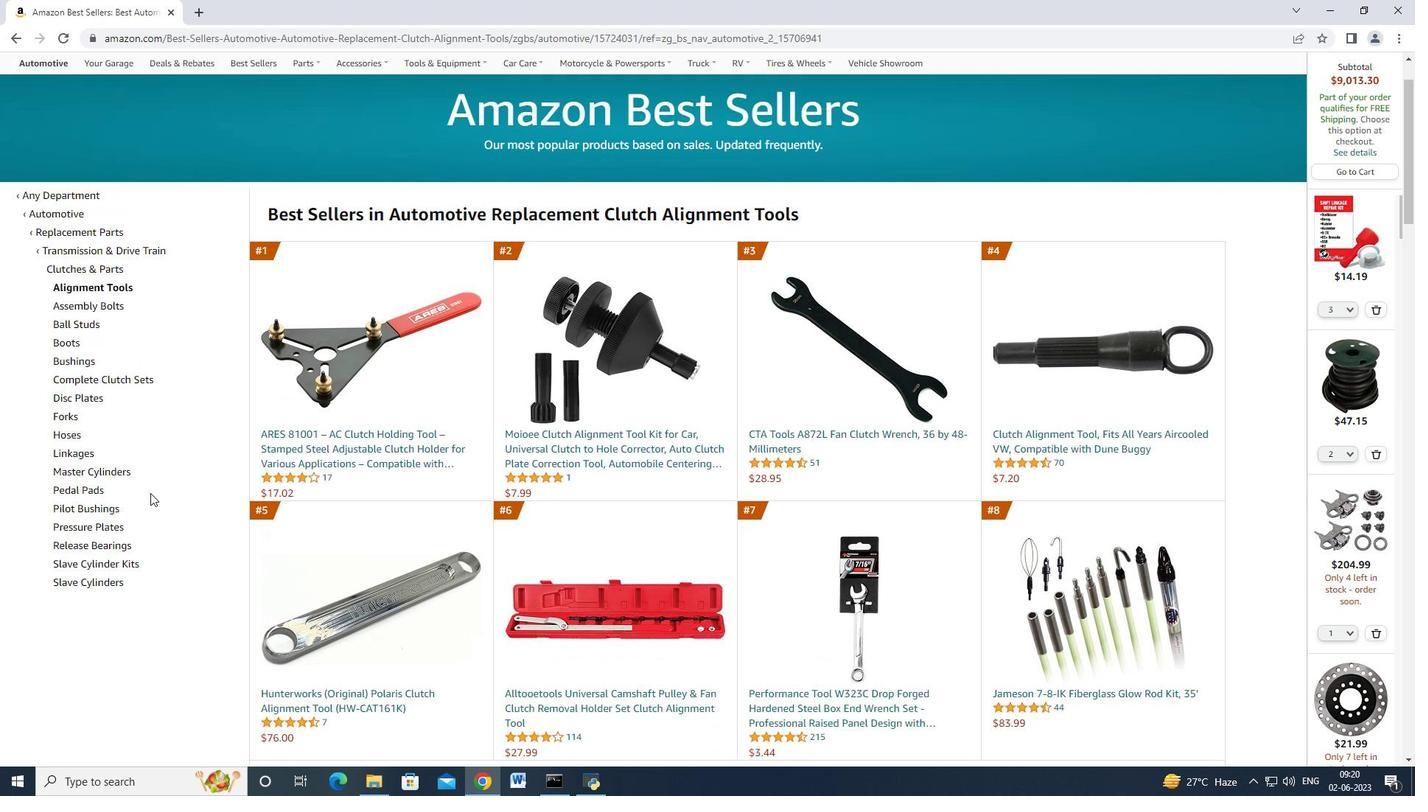 
Action: Mouse scrolled (150, 492) with delta (0, 0)
Screenshot: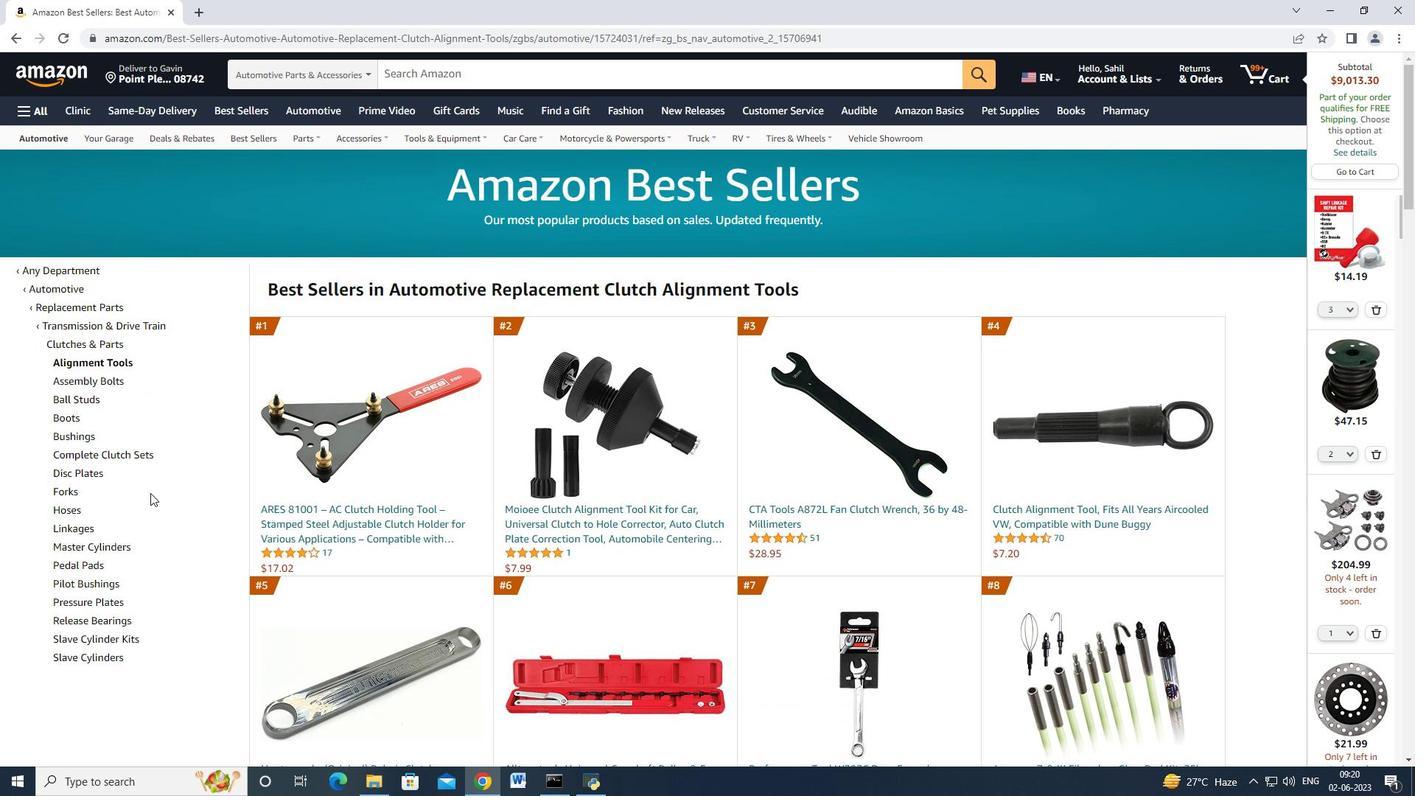 
Action: Mouse moved to (117, 468)
Screenshot: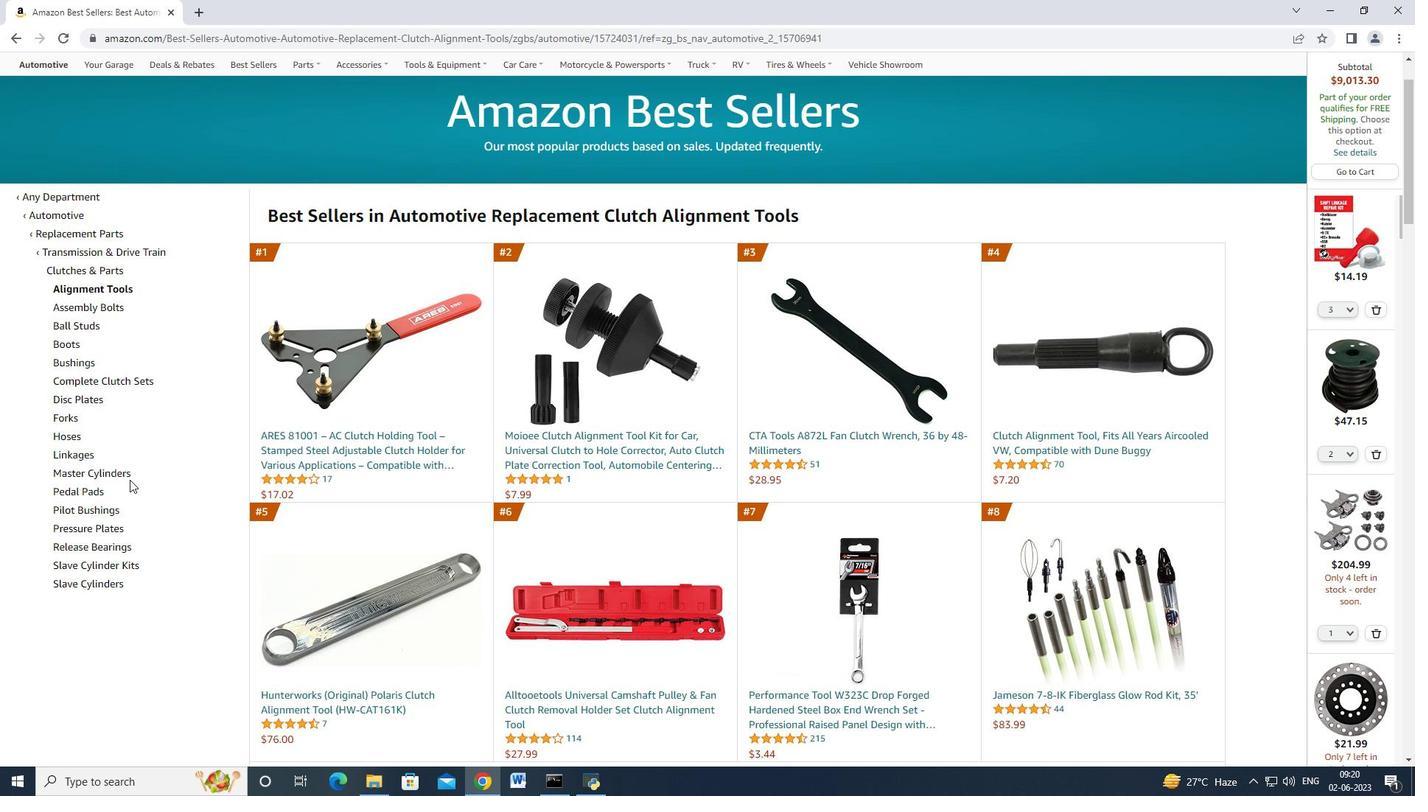 
Action: Mouse pressed left at (117, 468)
Screenshot: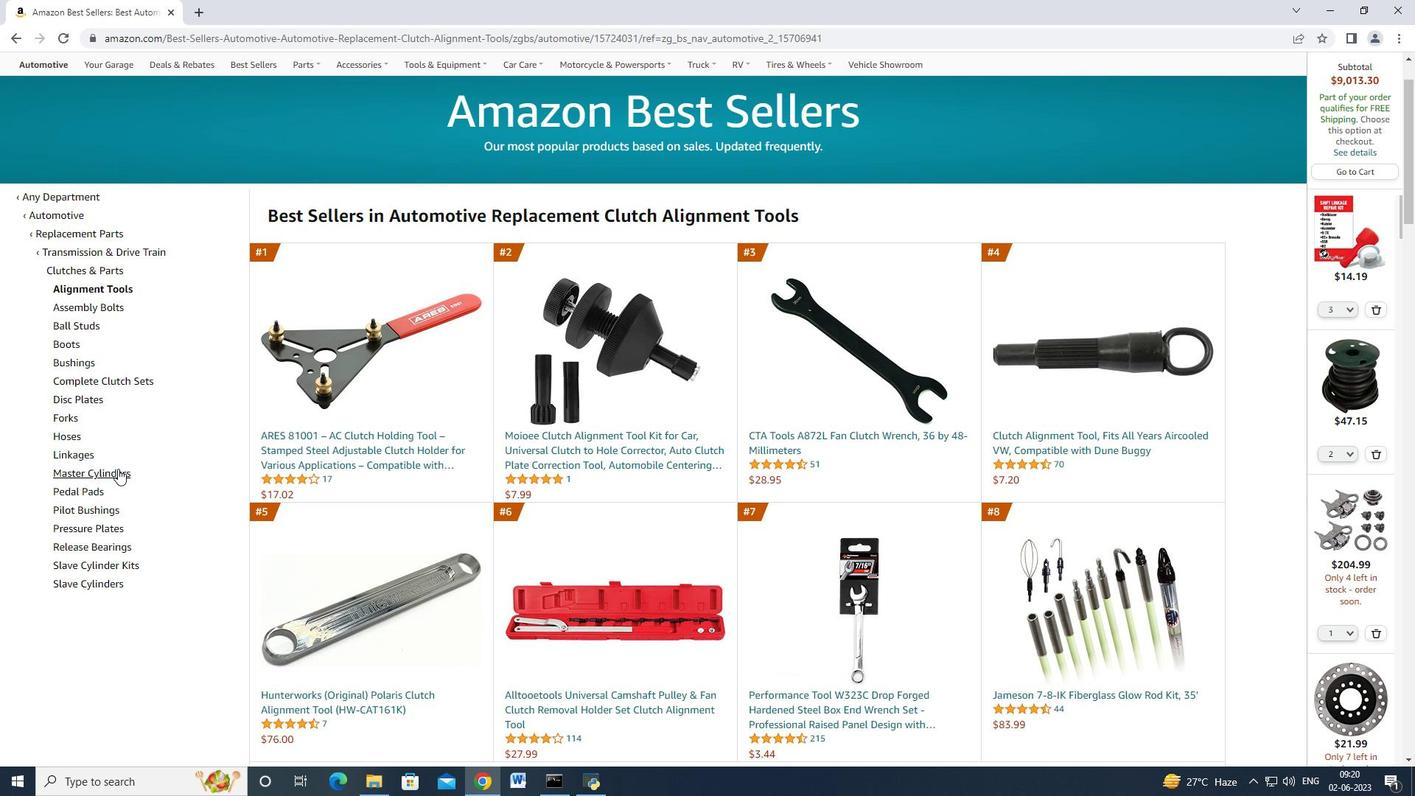
Action: Mouse moved to (756, 501)
Screenshot: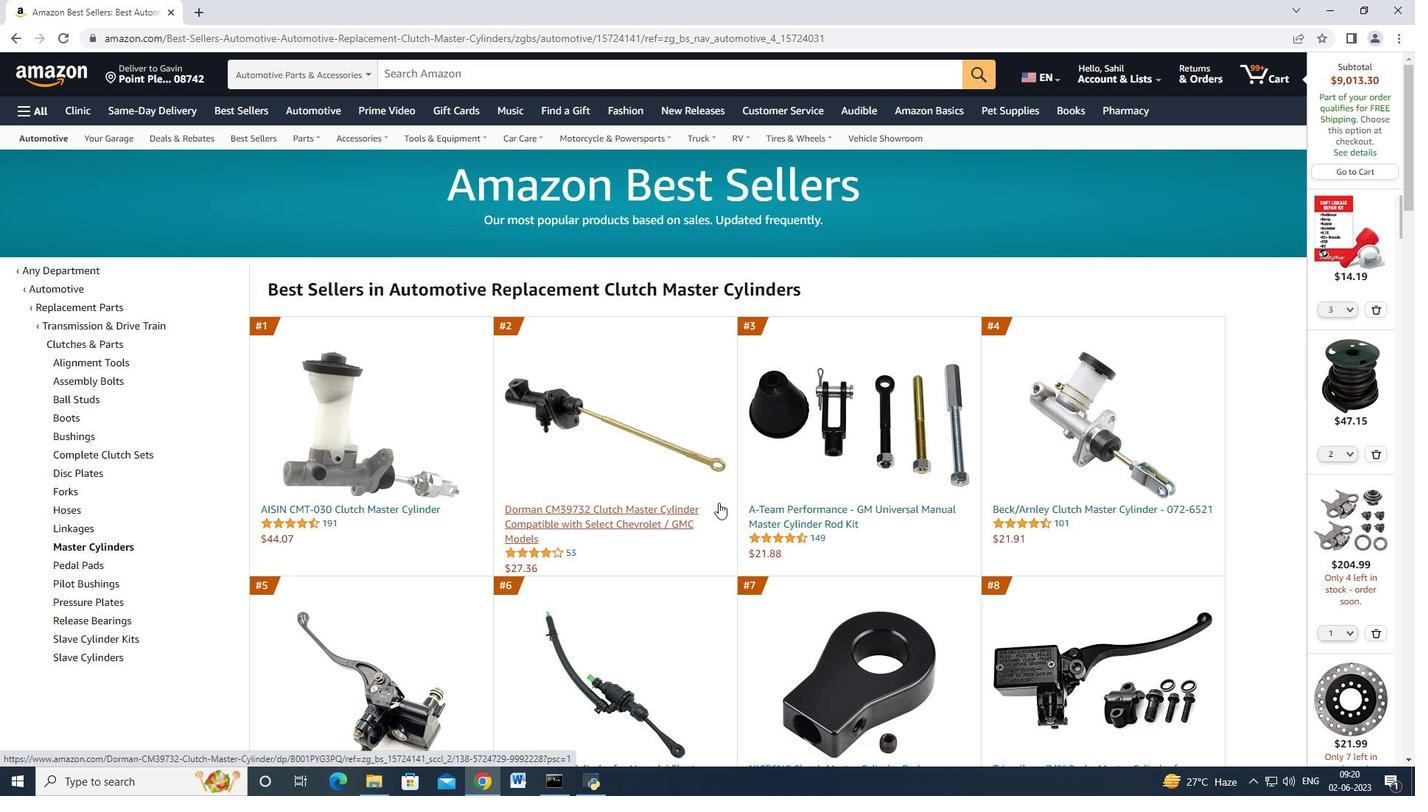 
Action: Mouse scrolled (756, 500) with delta (0, 0)
Screenshot: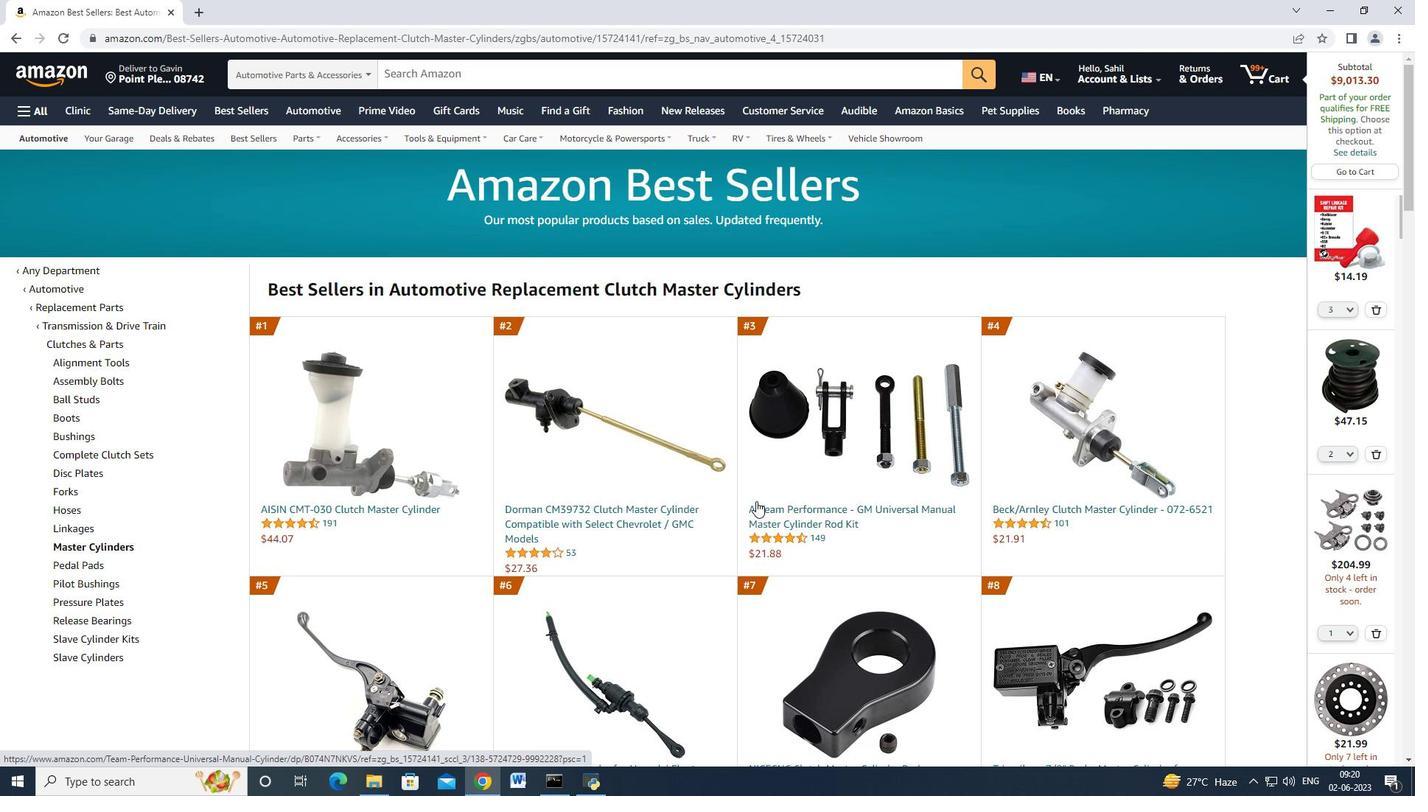 
Action: Mouse moved to (810, 443)
Screenshot: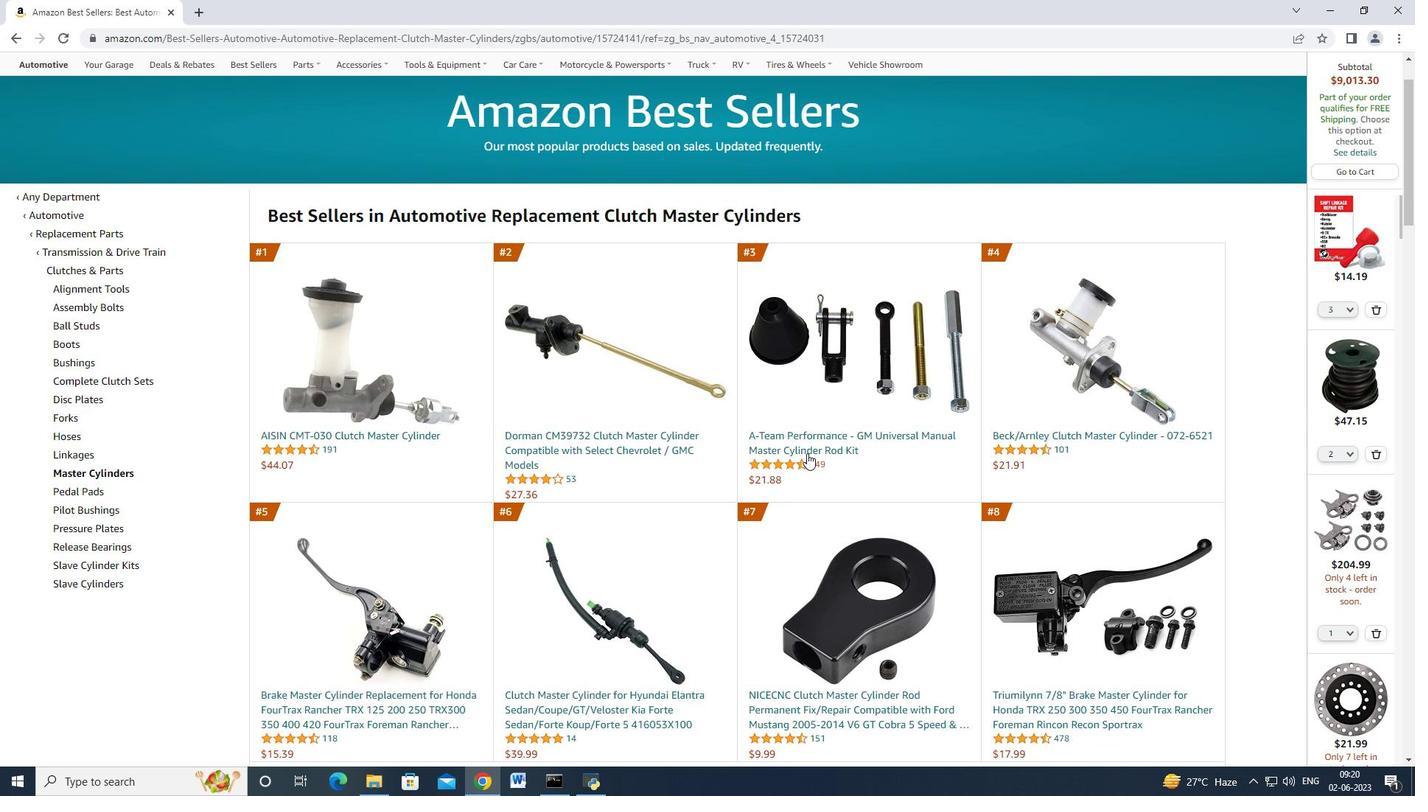 
Action: Mouse pressed left at (810, 443)
Screenshot: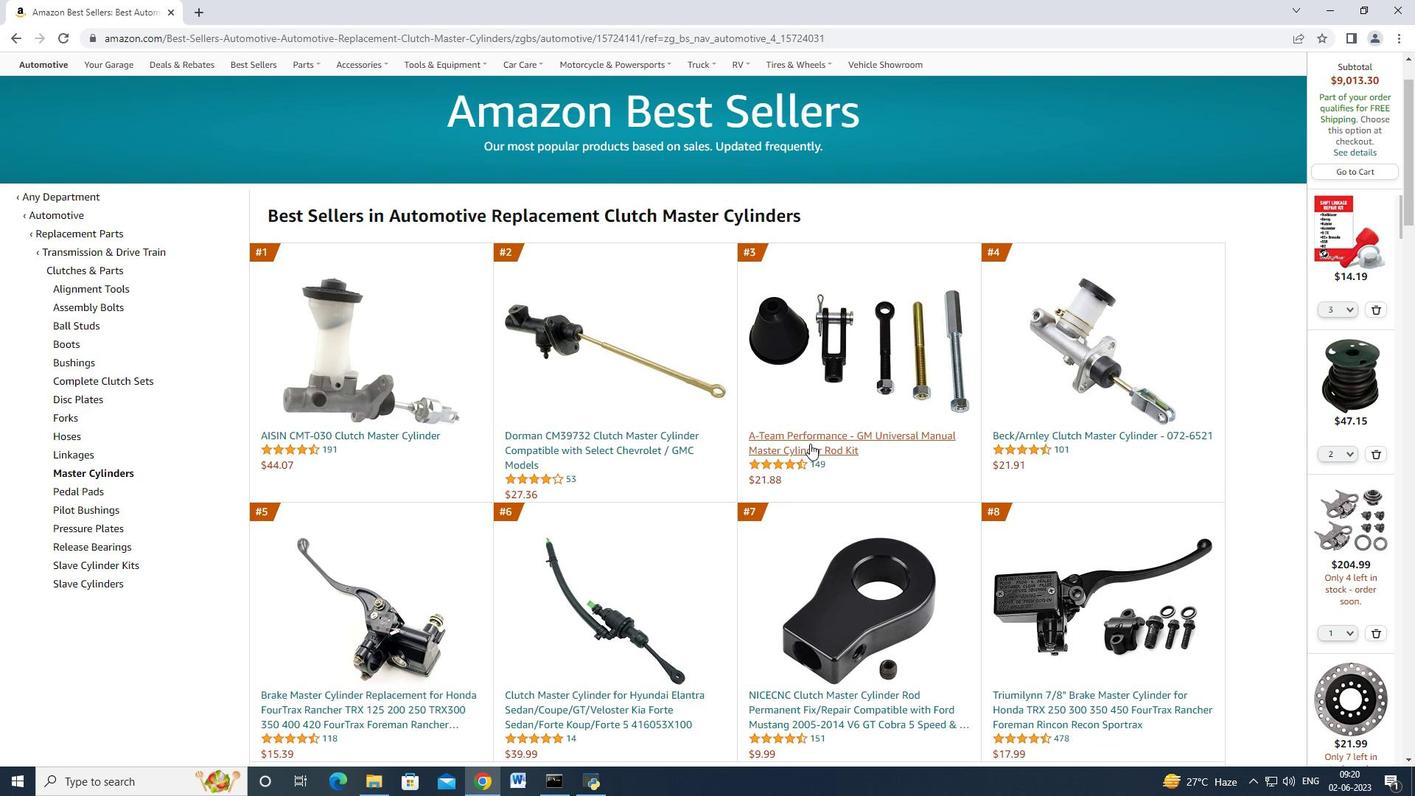 
Action: Mouse moved to (631, 411)
Screenshot: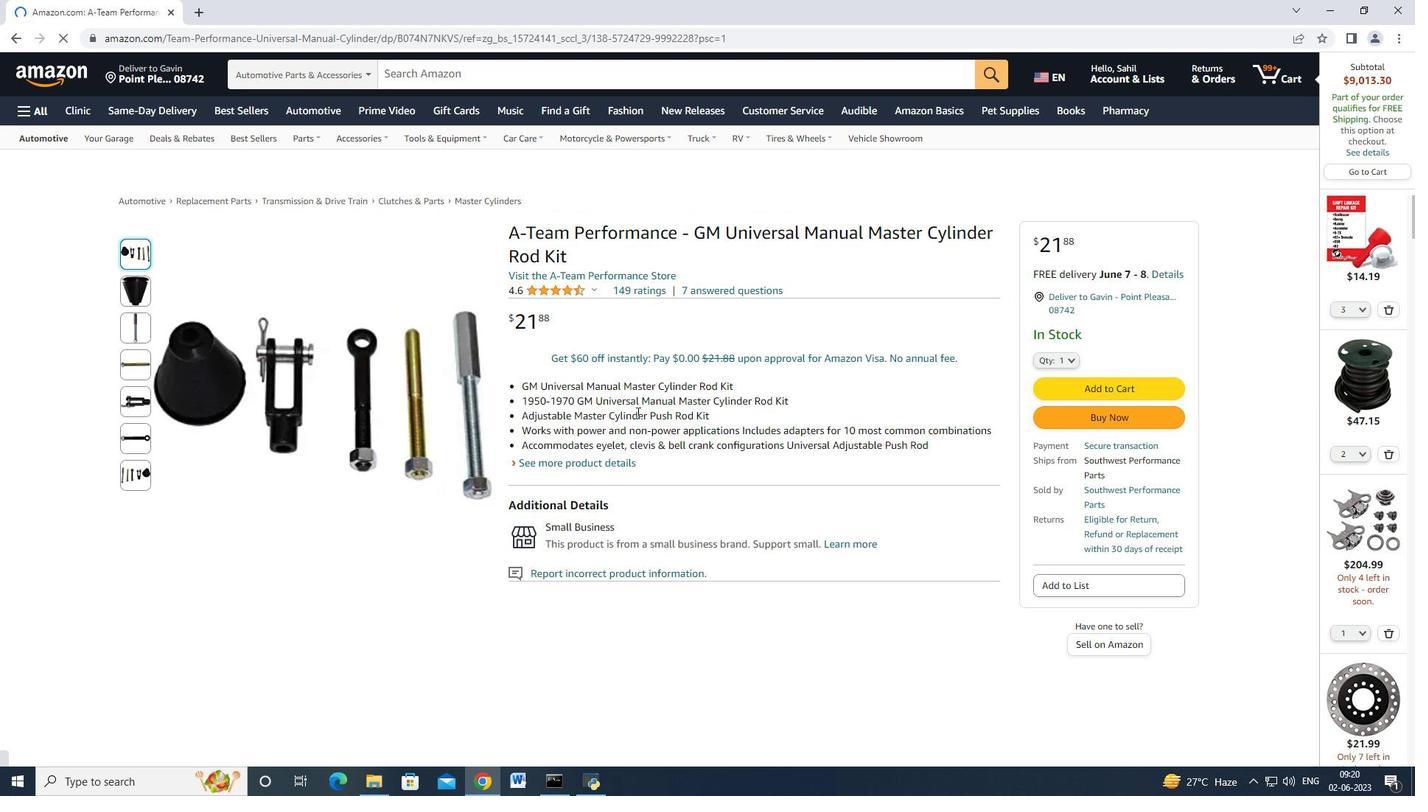 
Action: Mouse scrolled (631, 410) with delta (0, 0)
Screenshot: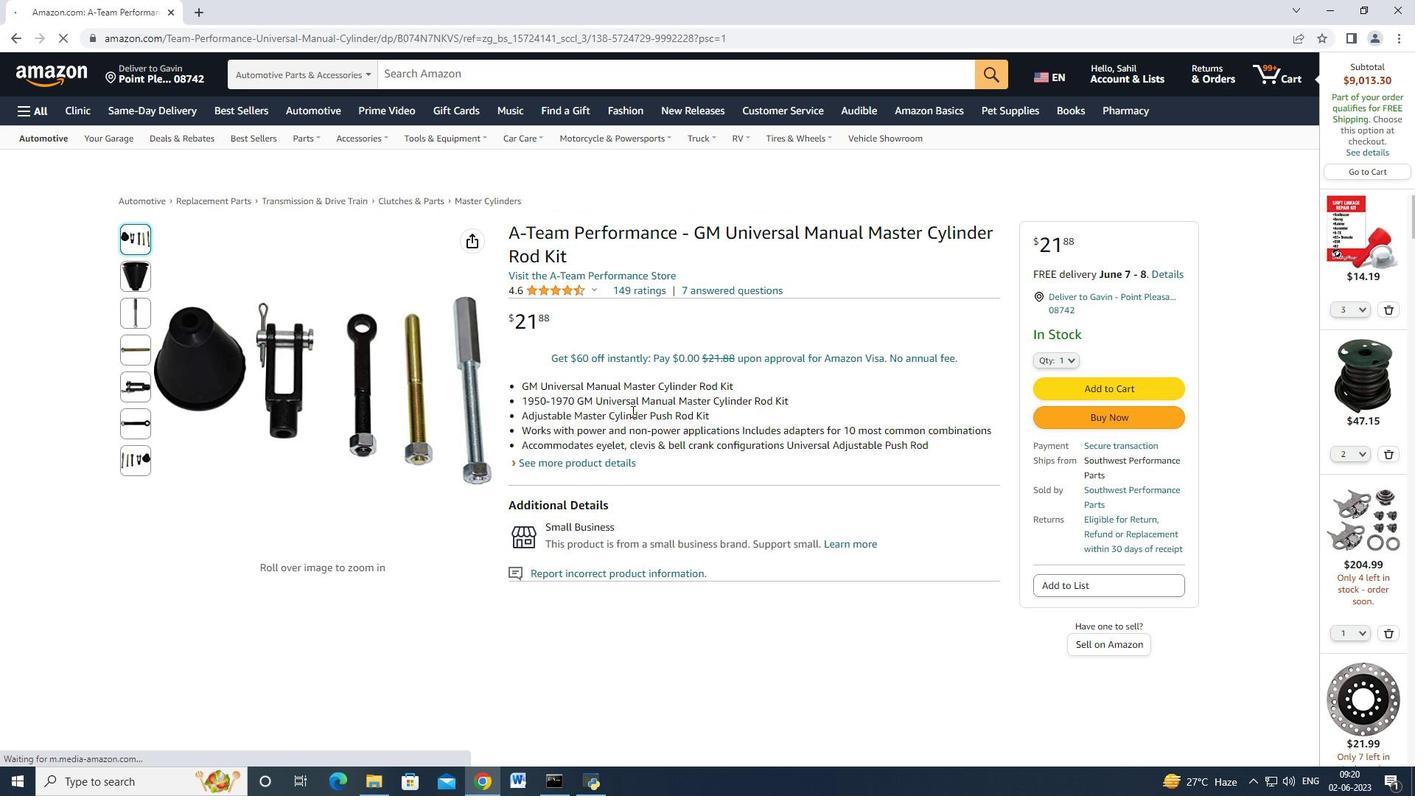 
Action: Mouse moved to (1062, 360)
Screenshot: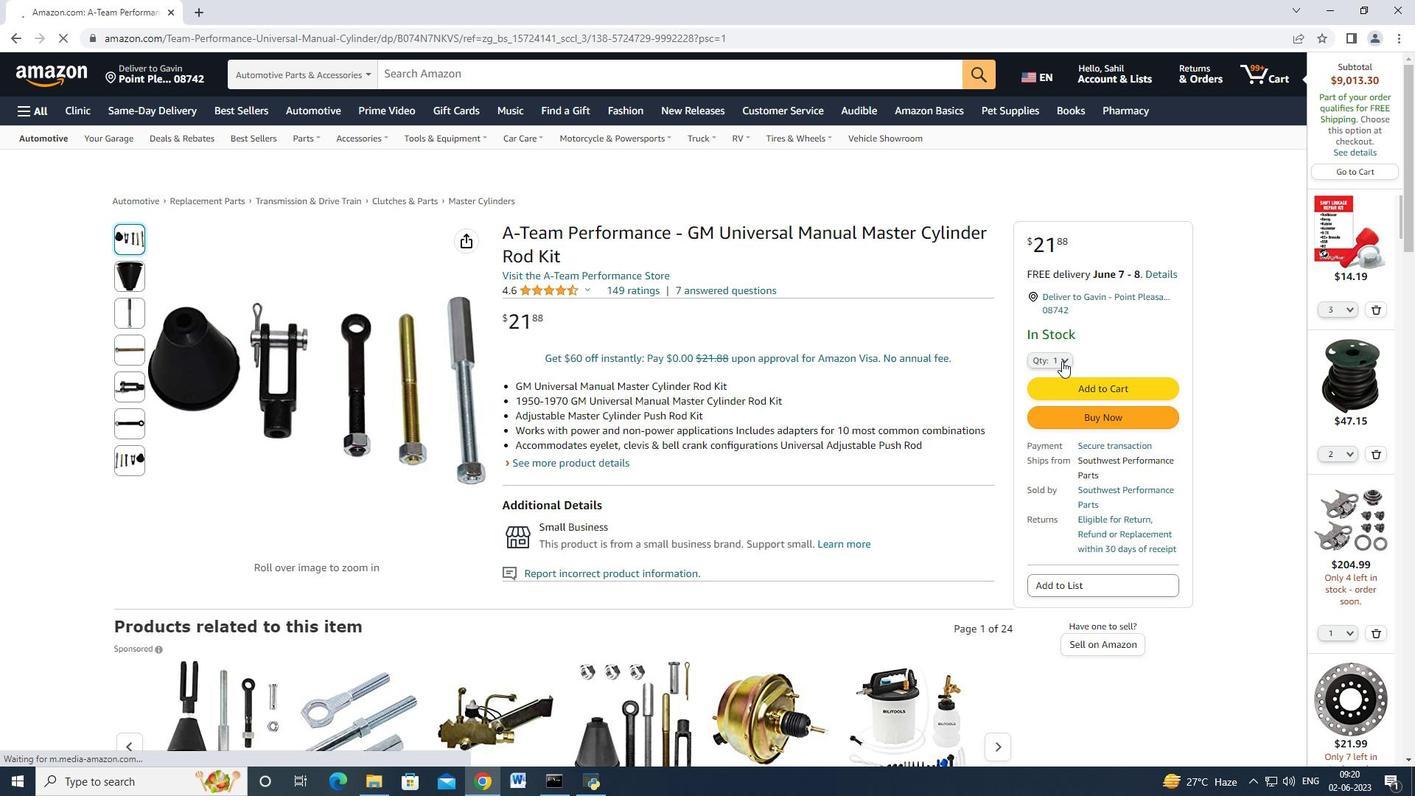 
Action: Mouse pressed left at (1062, 360)
Screenshot: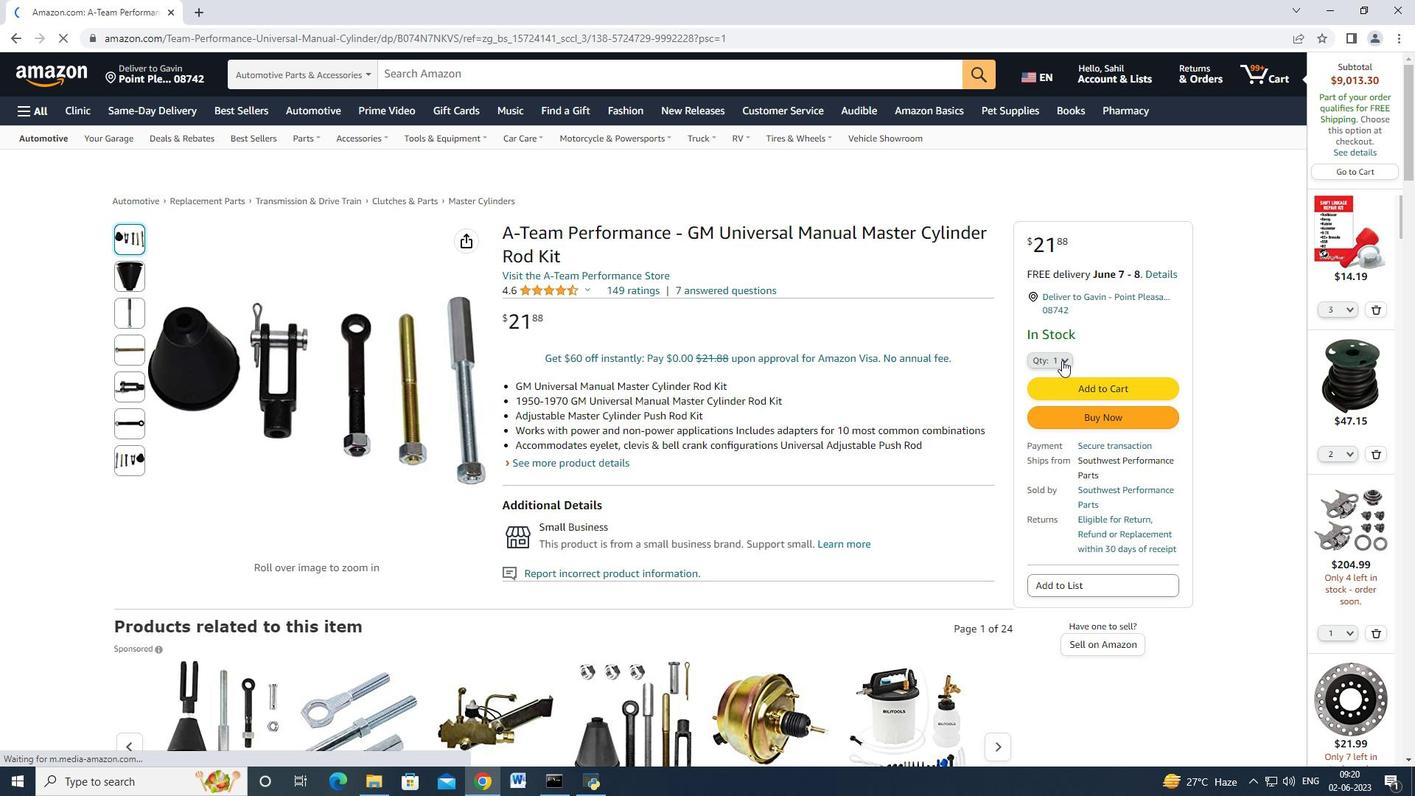 
Action: Mouse moved to (1052, 423)
Screenshot: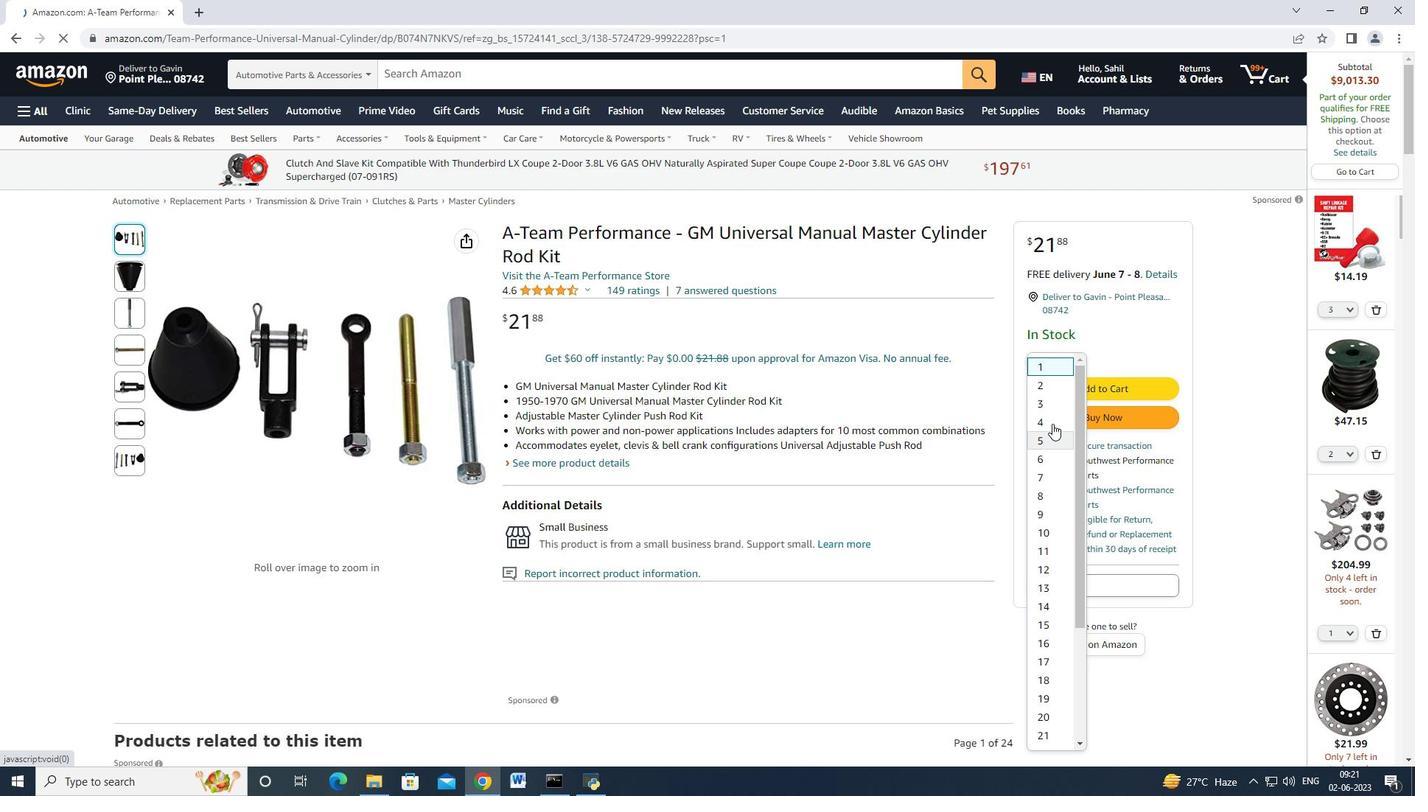 
Action: Mouse pressed left at (1052, 423)
Screenshot: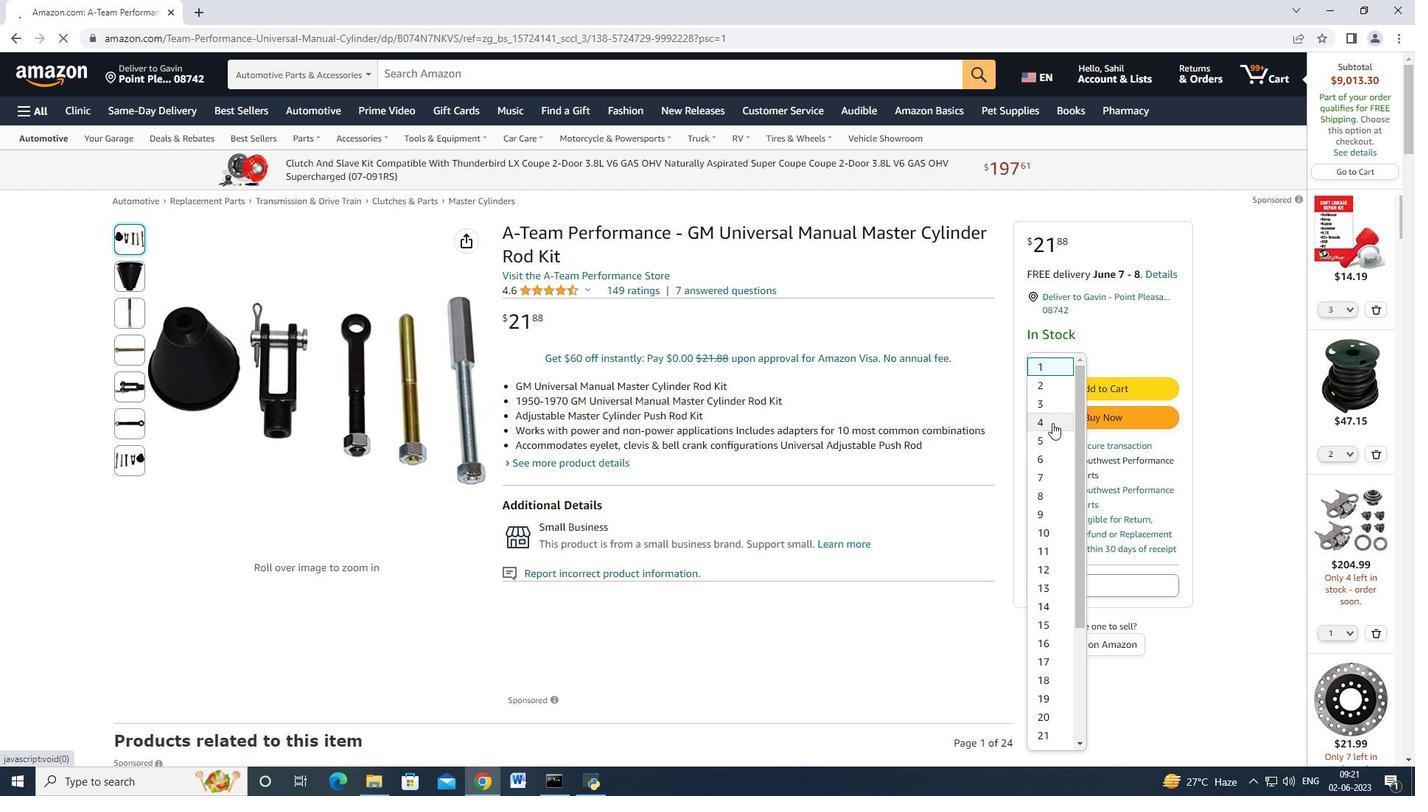 
Action: Mouse moved to (1085, 413)
Screenshot: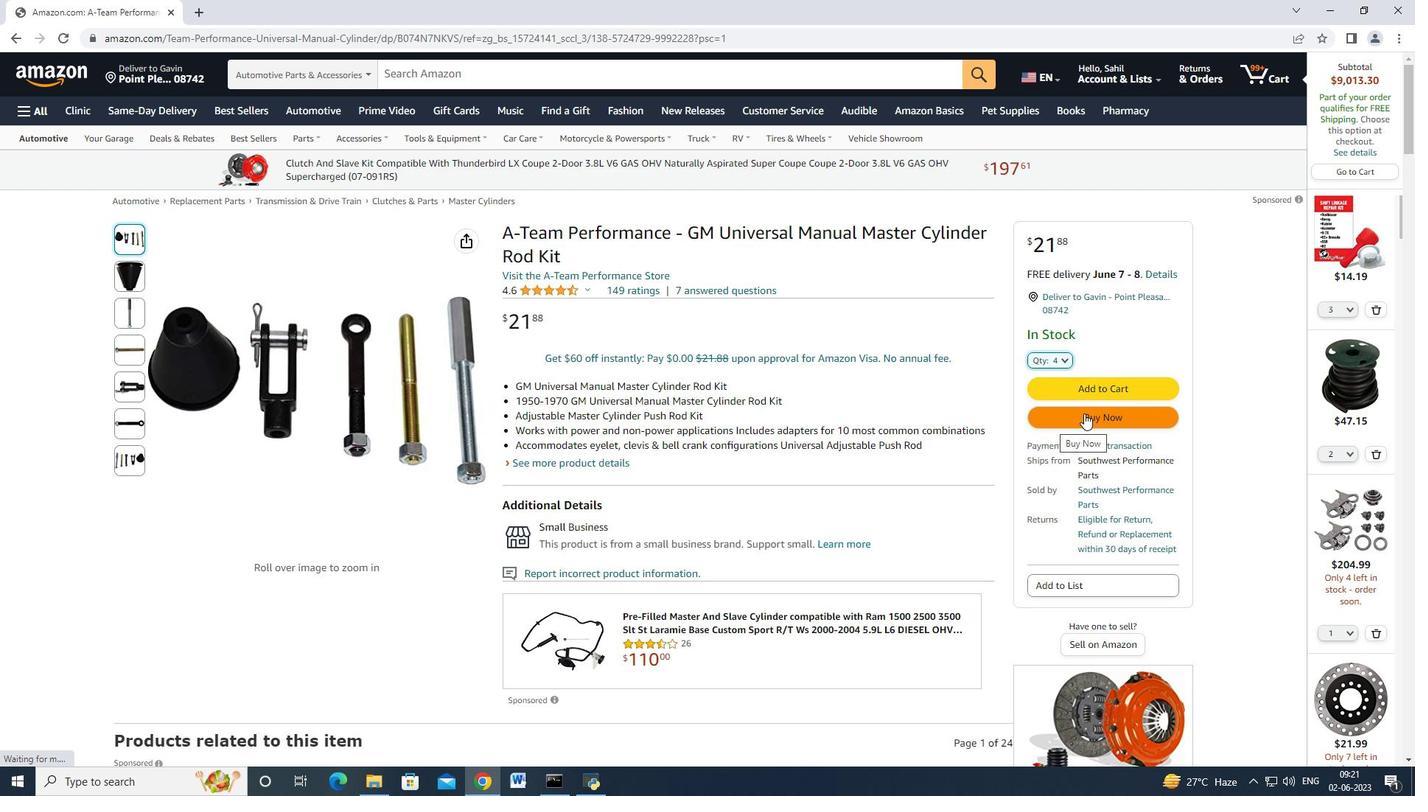 
Action: Mouse pressed left at (1085, 413)
Screenshot: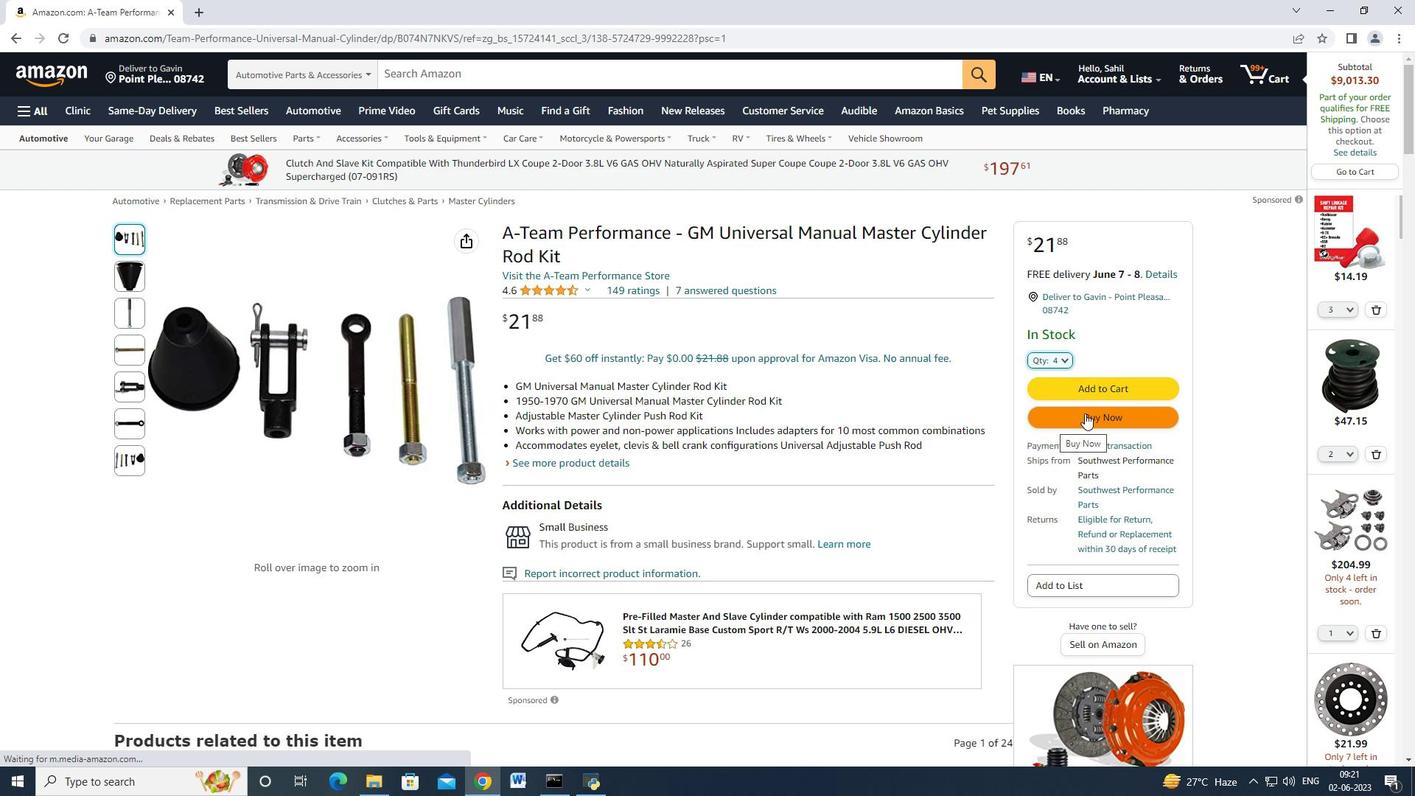 
Action: Mouse moved to (853, 123)
Screenshot: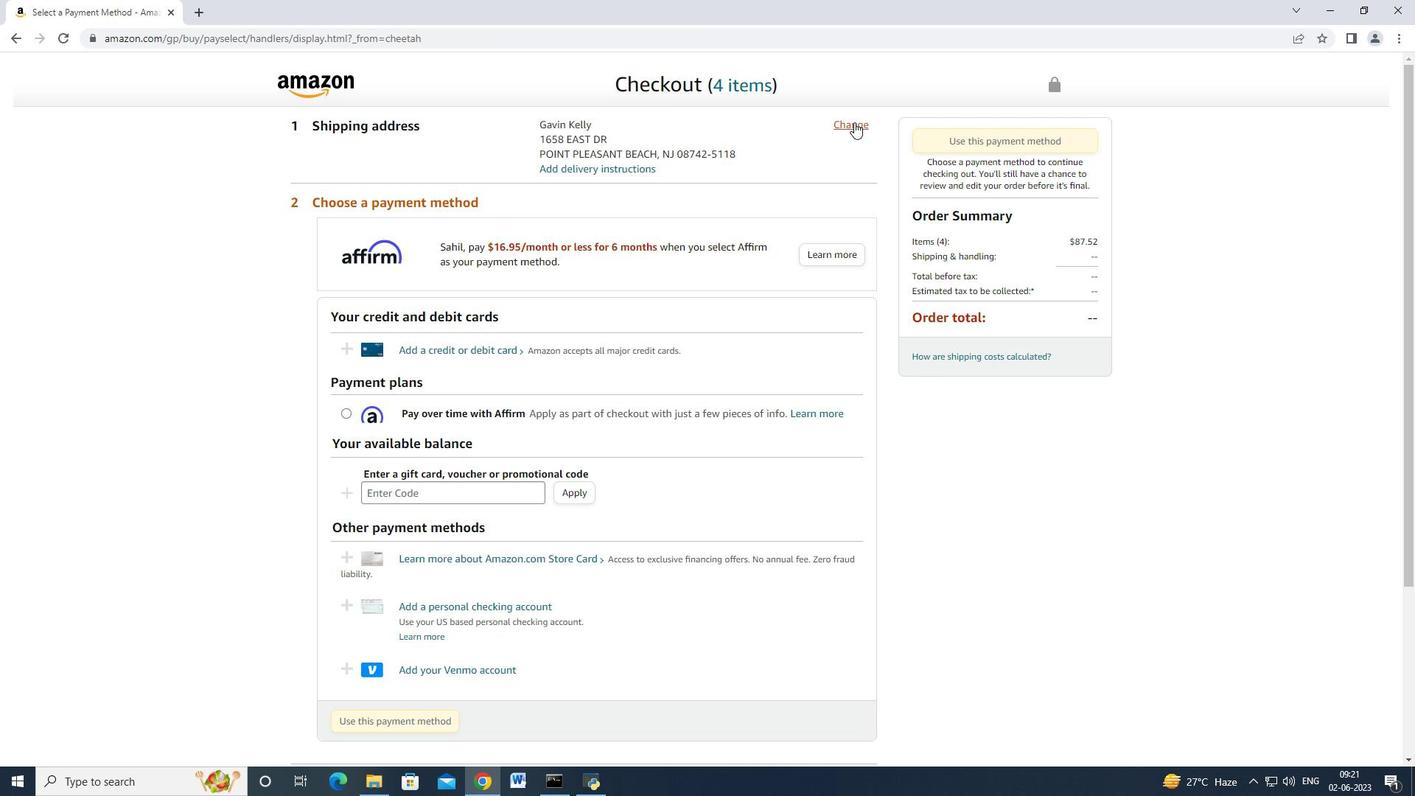 
Action: Mouse pressed left at (853, 123)
Screenshot: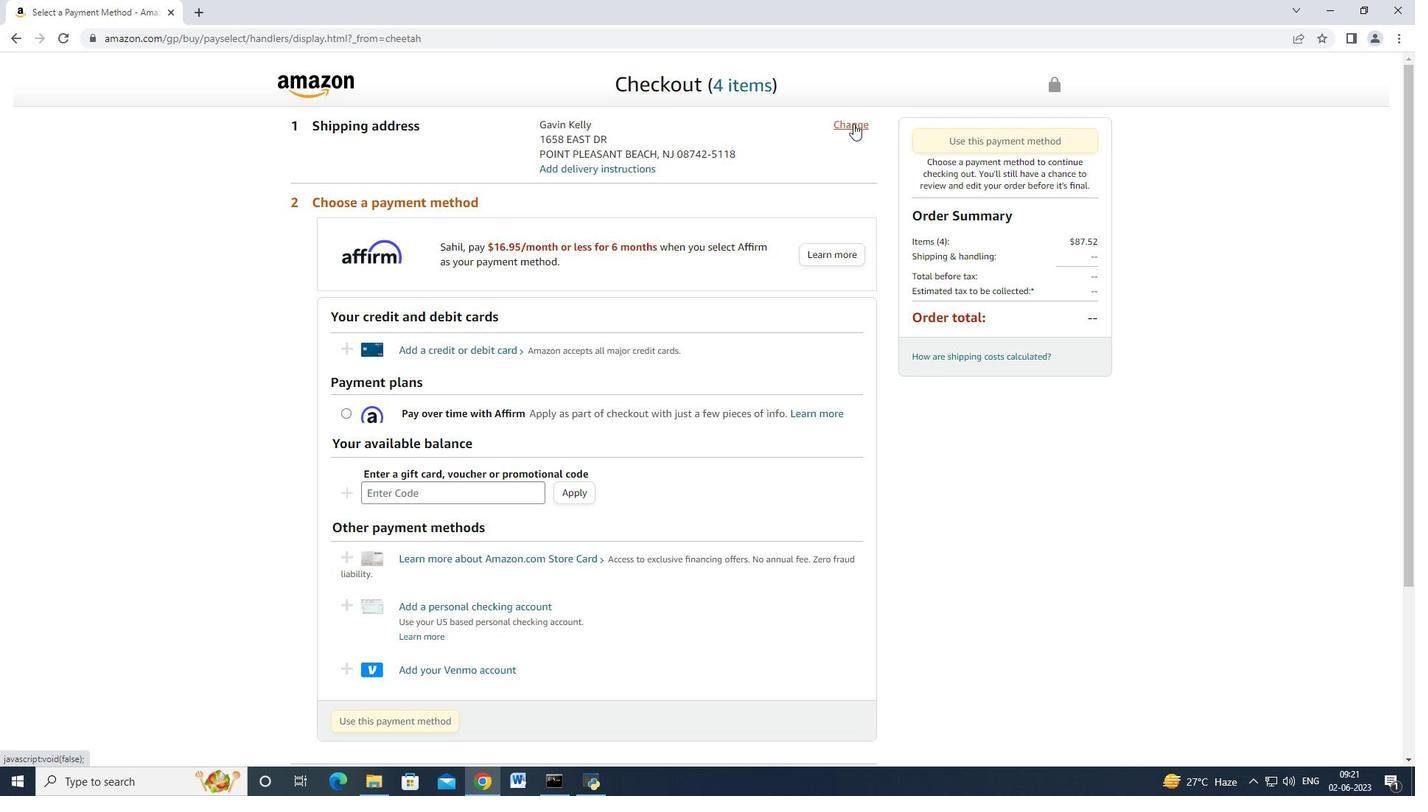 
Action: Mouse moved to (571, 516)
Screenshot: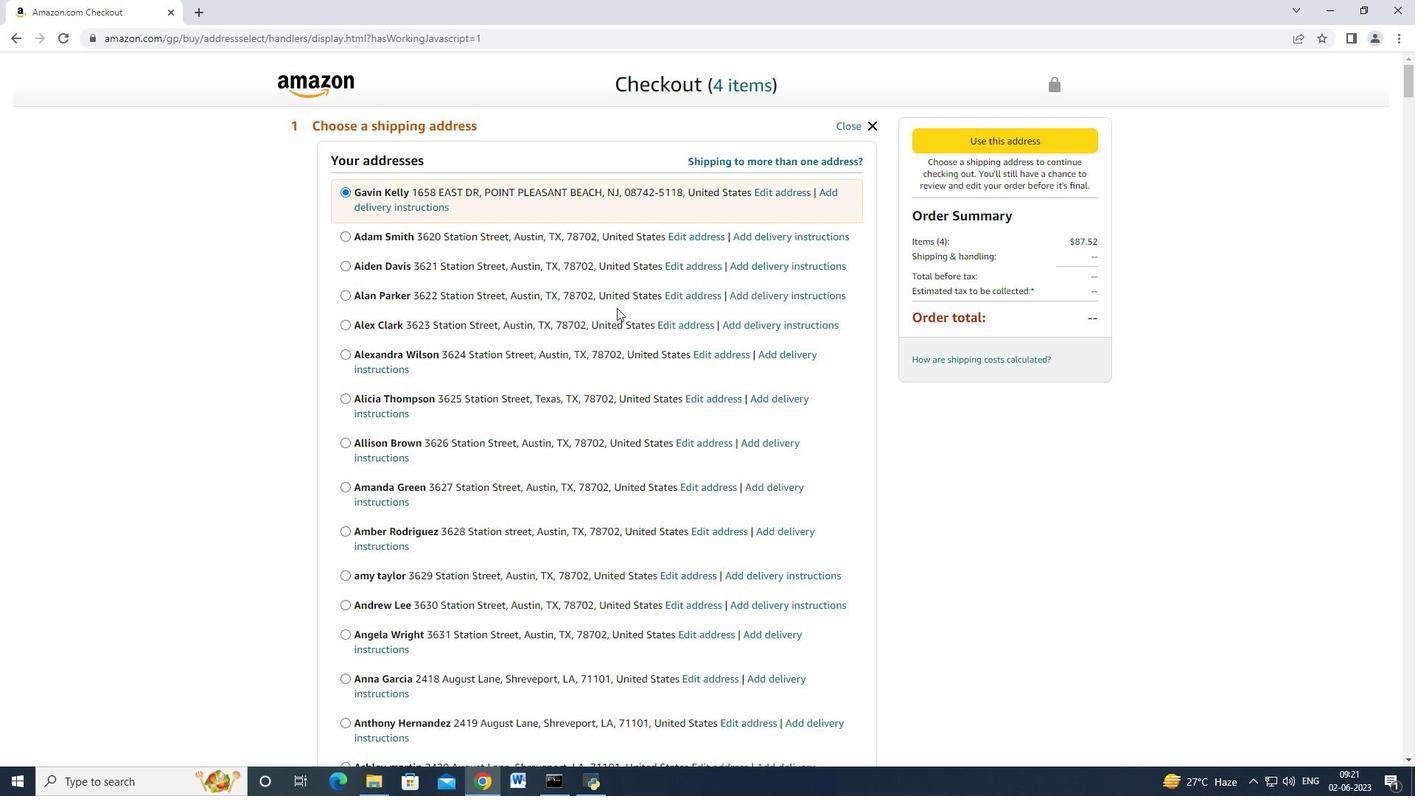 
Action: Mouse scrolled (571, 515) with delta (0, 0)
Screenshot: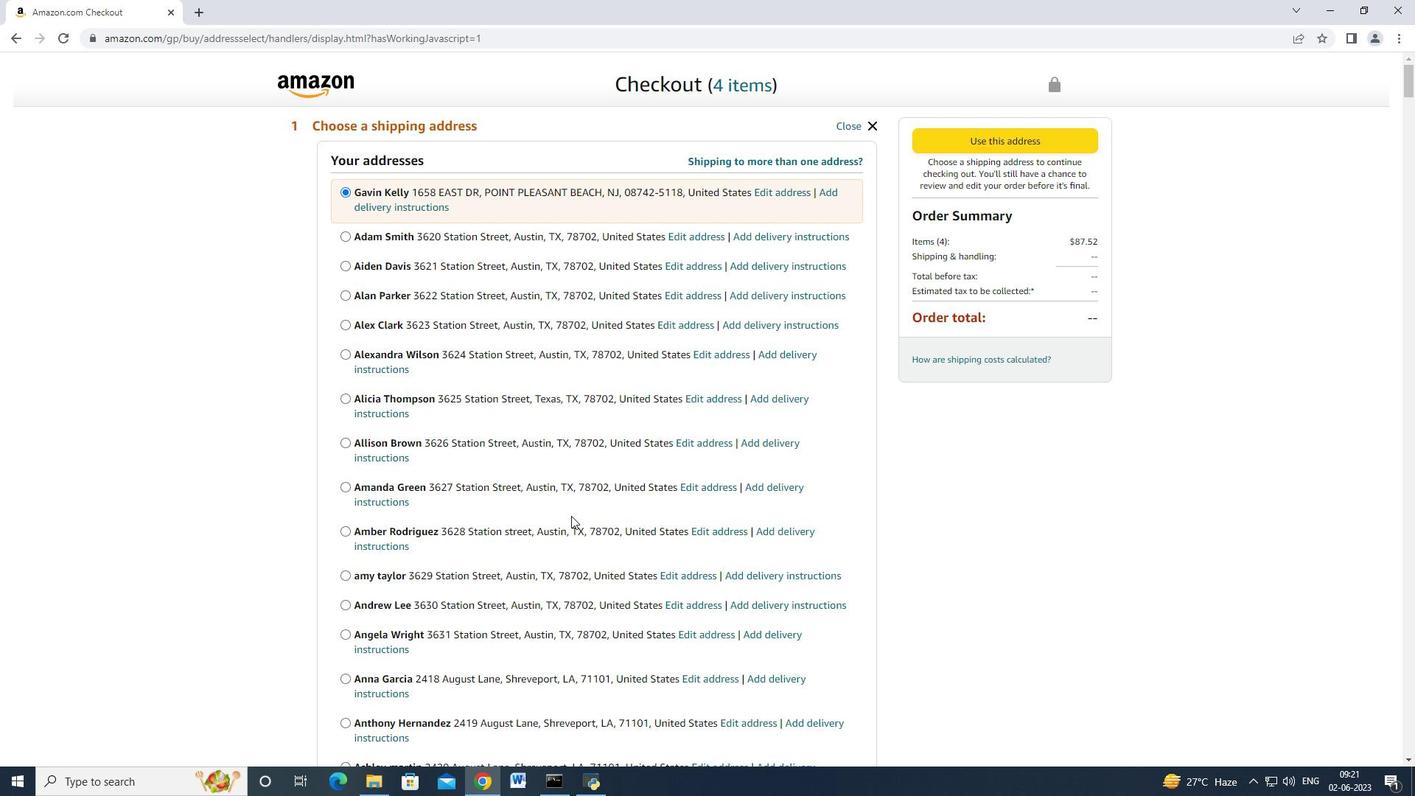 
Action: Mouse scrolled (571, 515) with delta (0, 0)
Screenshot: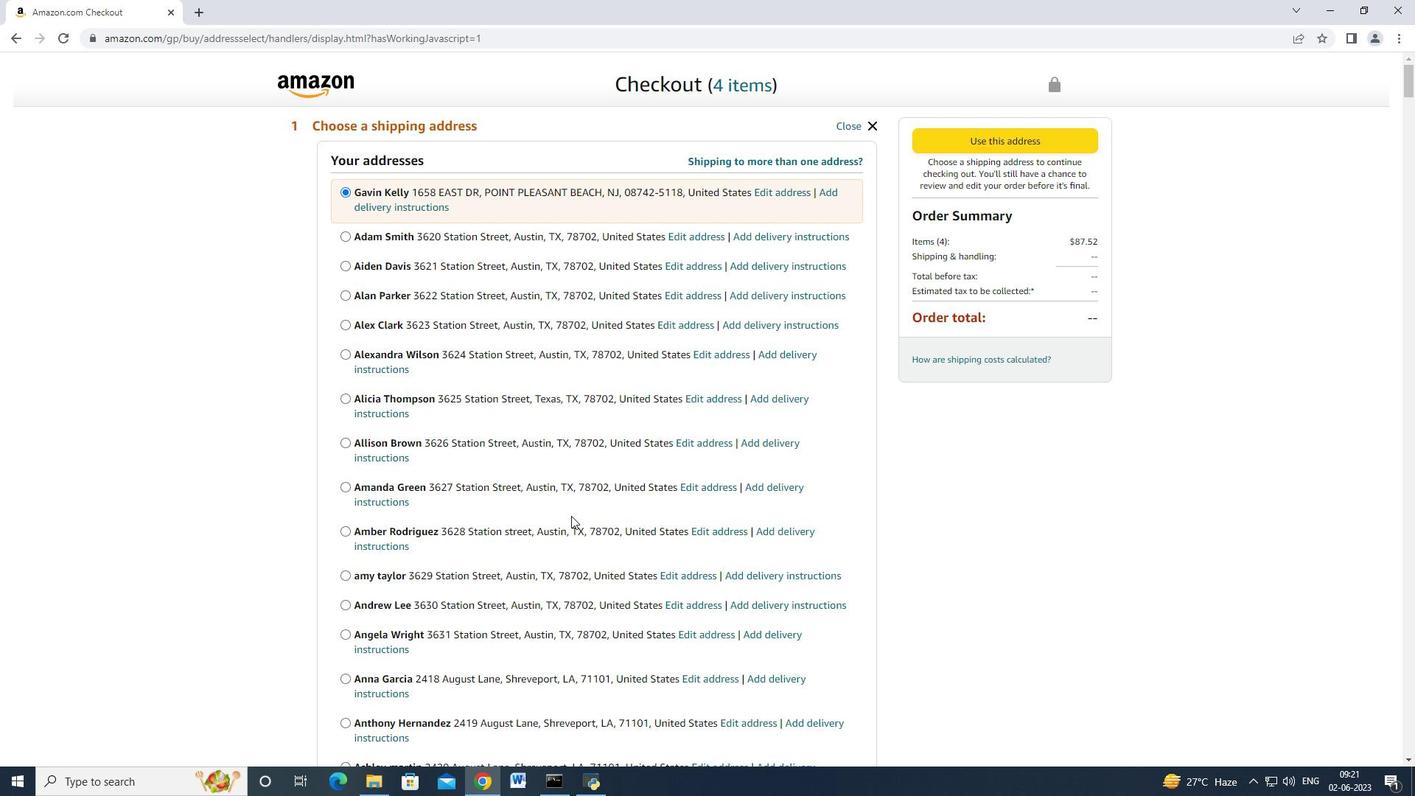 
Action: Mouse scrolled (571, 515) with delta (0, 0)
Screenshot: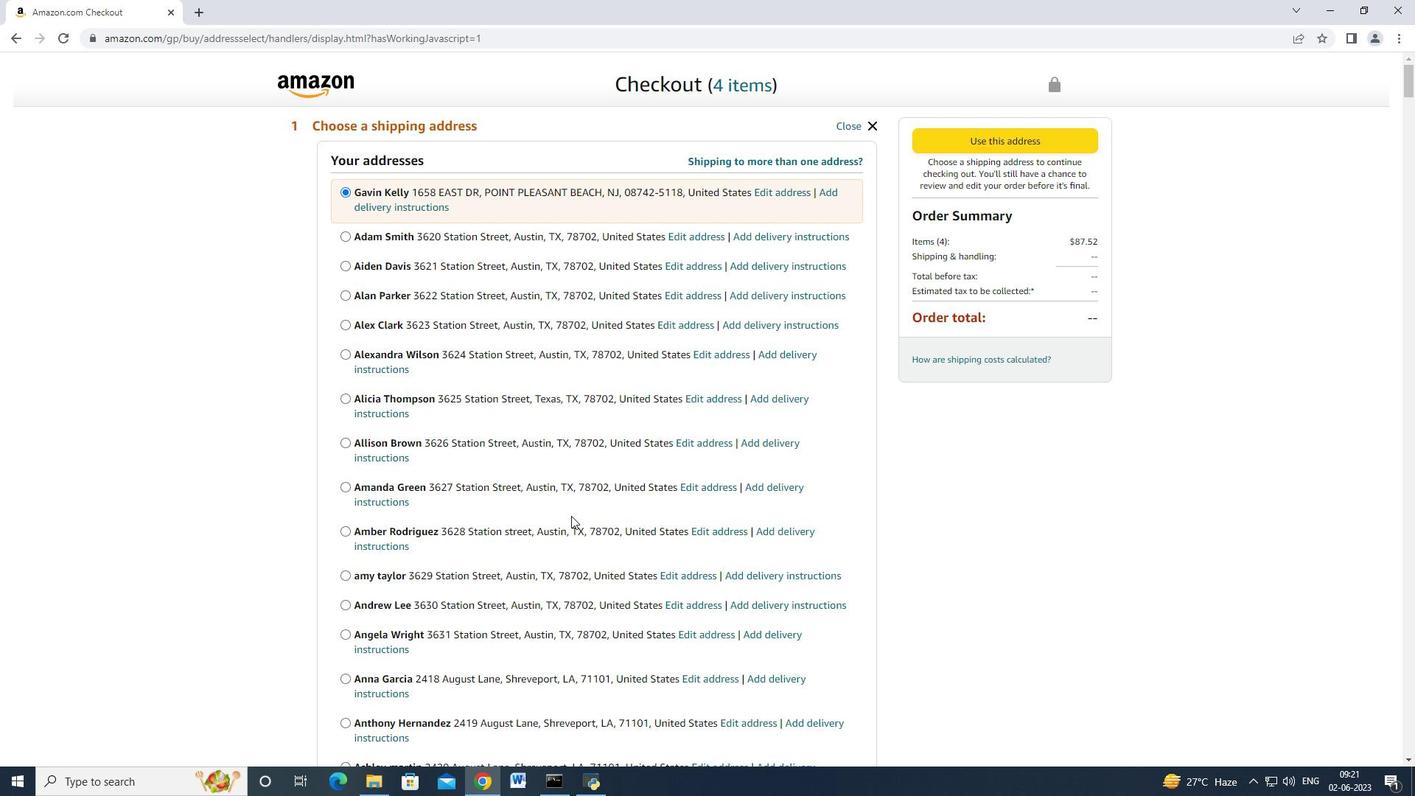 
Action: Mouse scrolled (571, 515) with delta (0, 0)
Screenshot: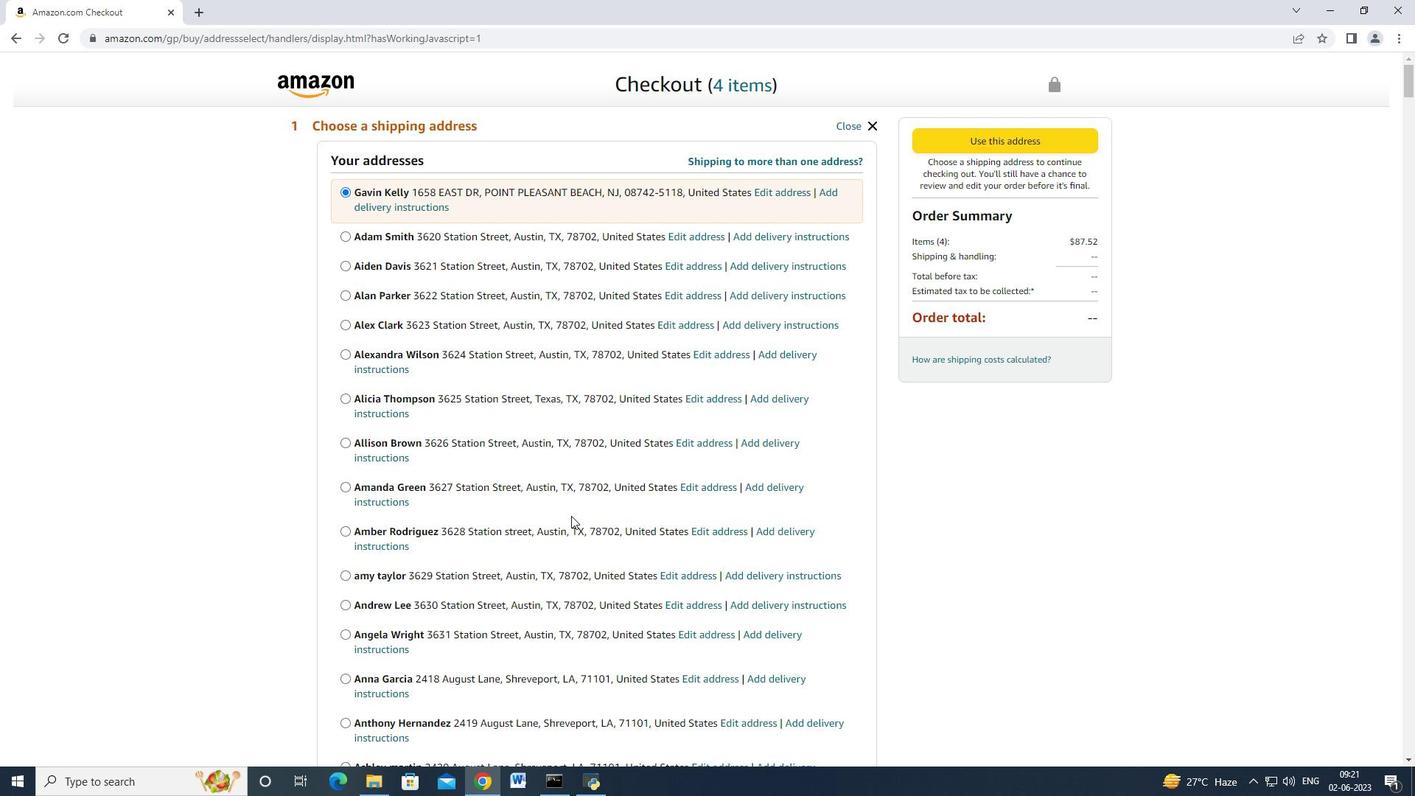 
Action: Mouse scrolled (571, 515) with delta (0, 0)
Screenshot: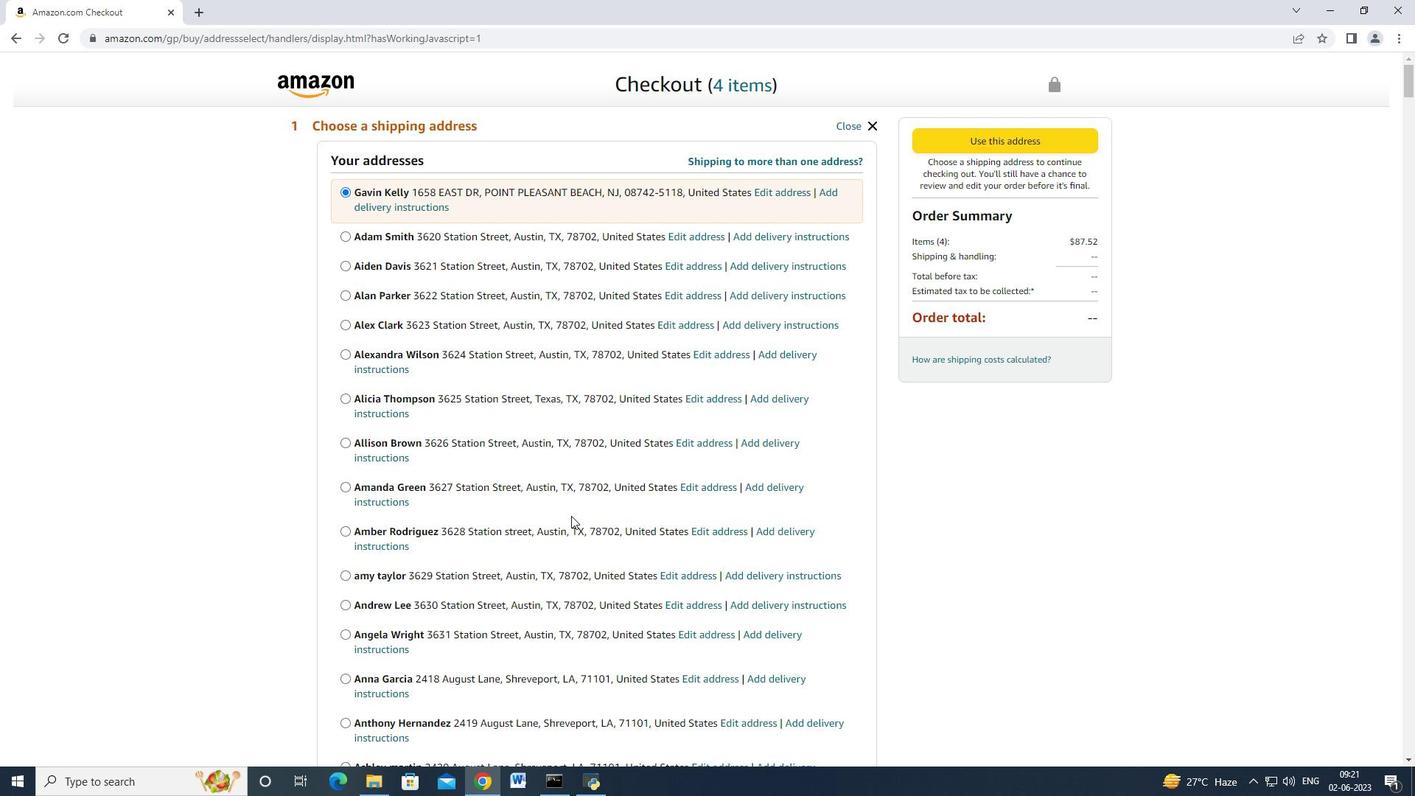 
Action: Mouse scrolled (571, 515) with delta (0, 0)
Screenshot: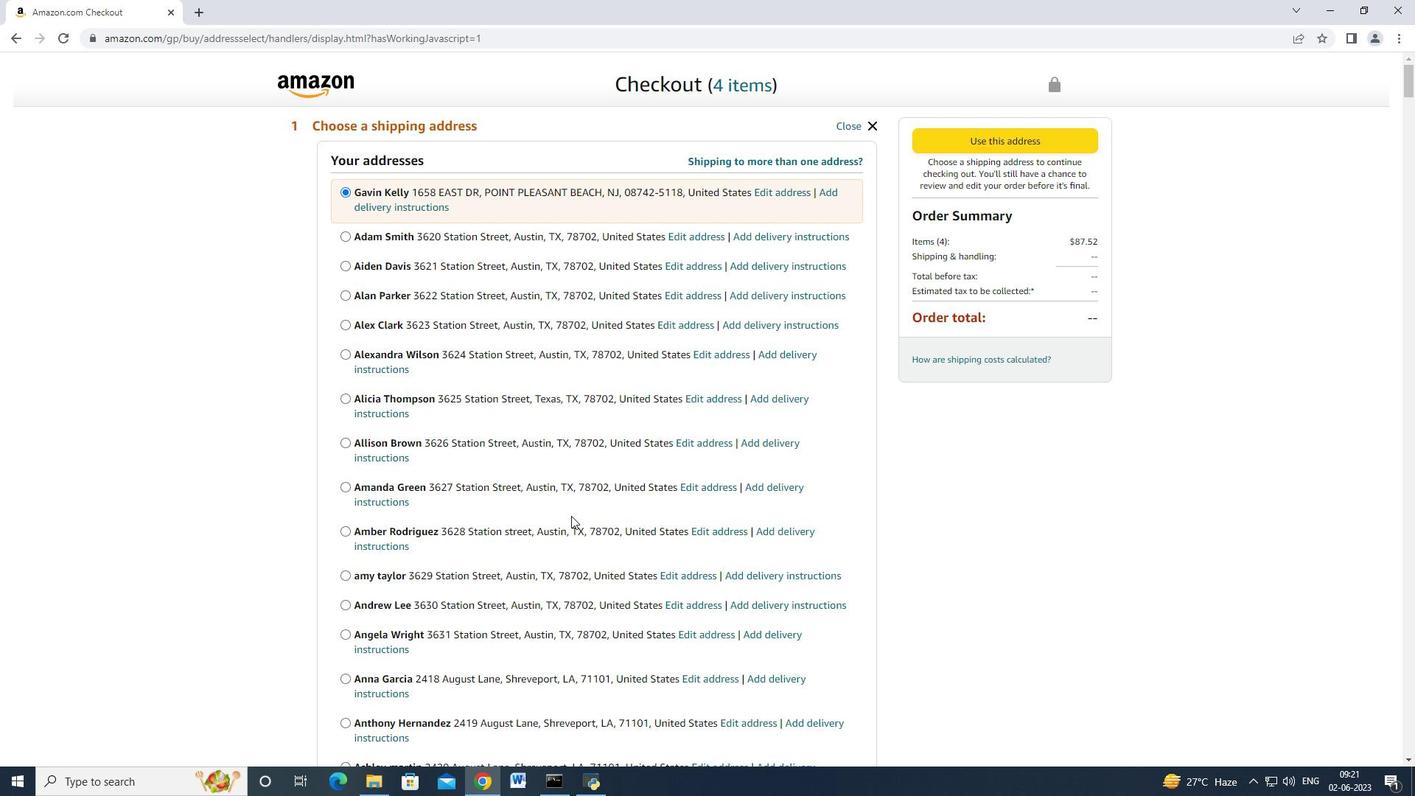 
Action: Mouse scrolled (571, 515) with delta (0, 0)
Screenshot: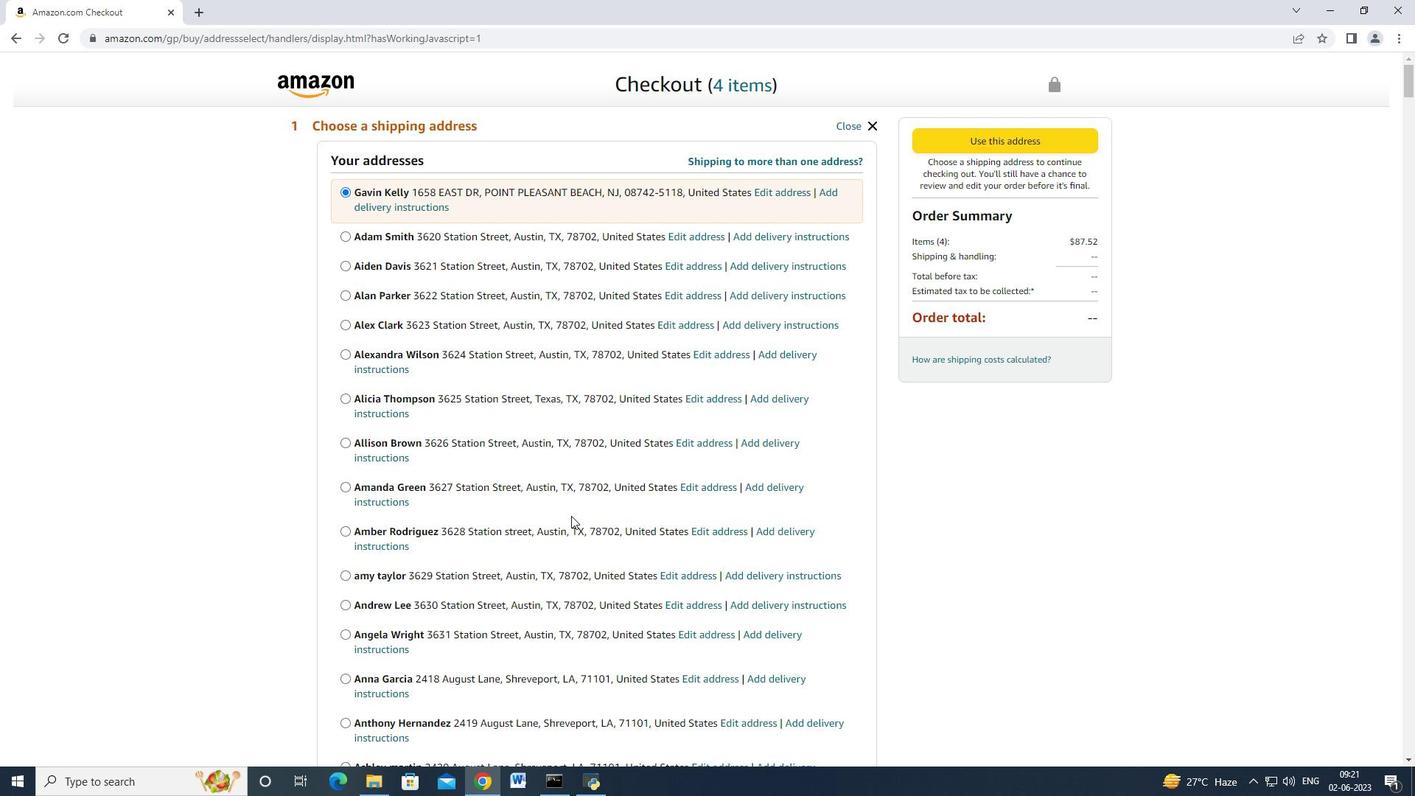 
Action: Mouse scrolled (571, 515) with delta (0, 0)
Screenshot: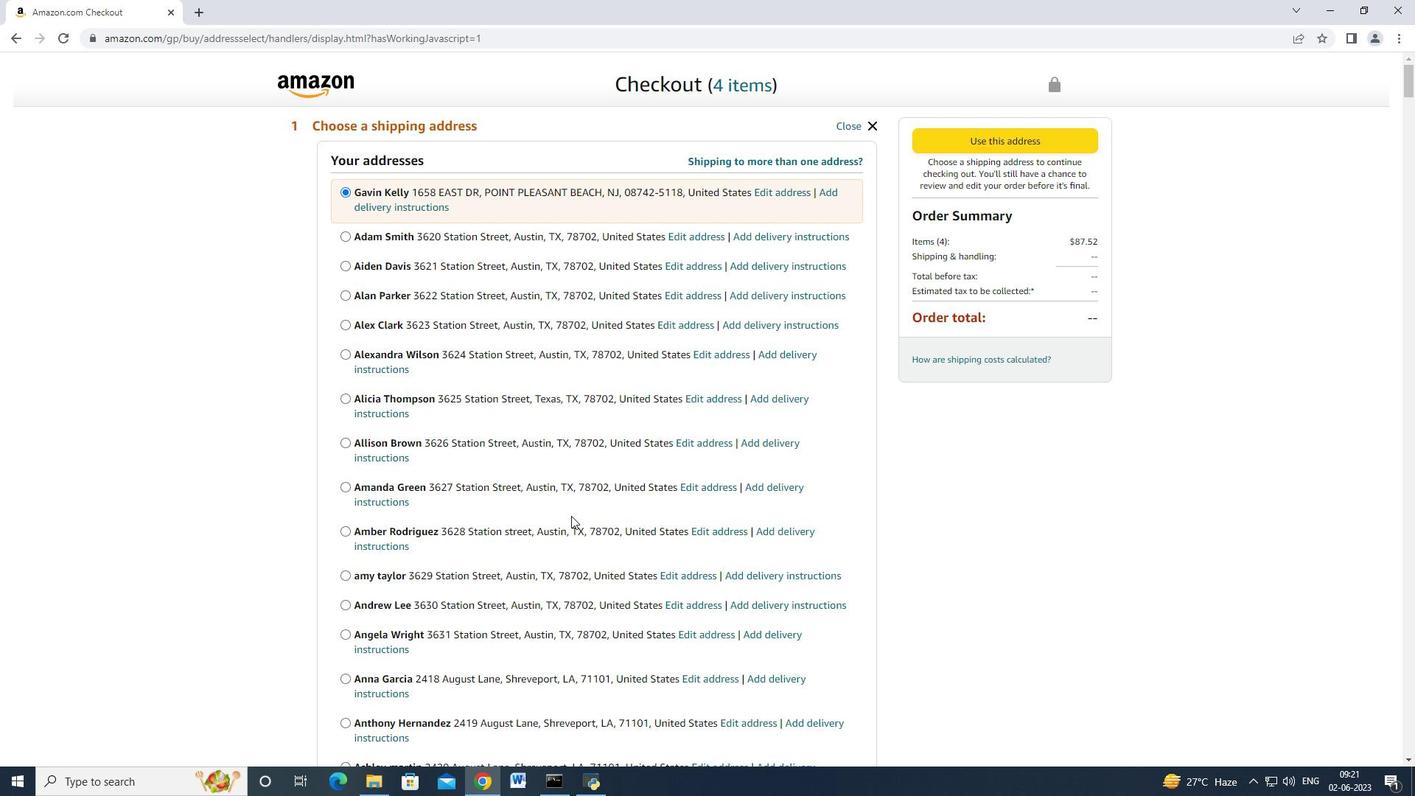 
Action: Mouse scrolled (571, 515) with delta (0, 0)
Screenshot: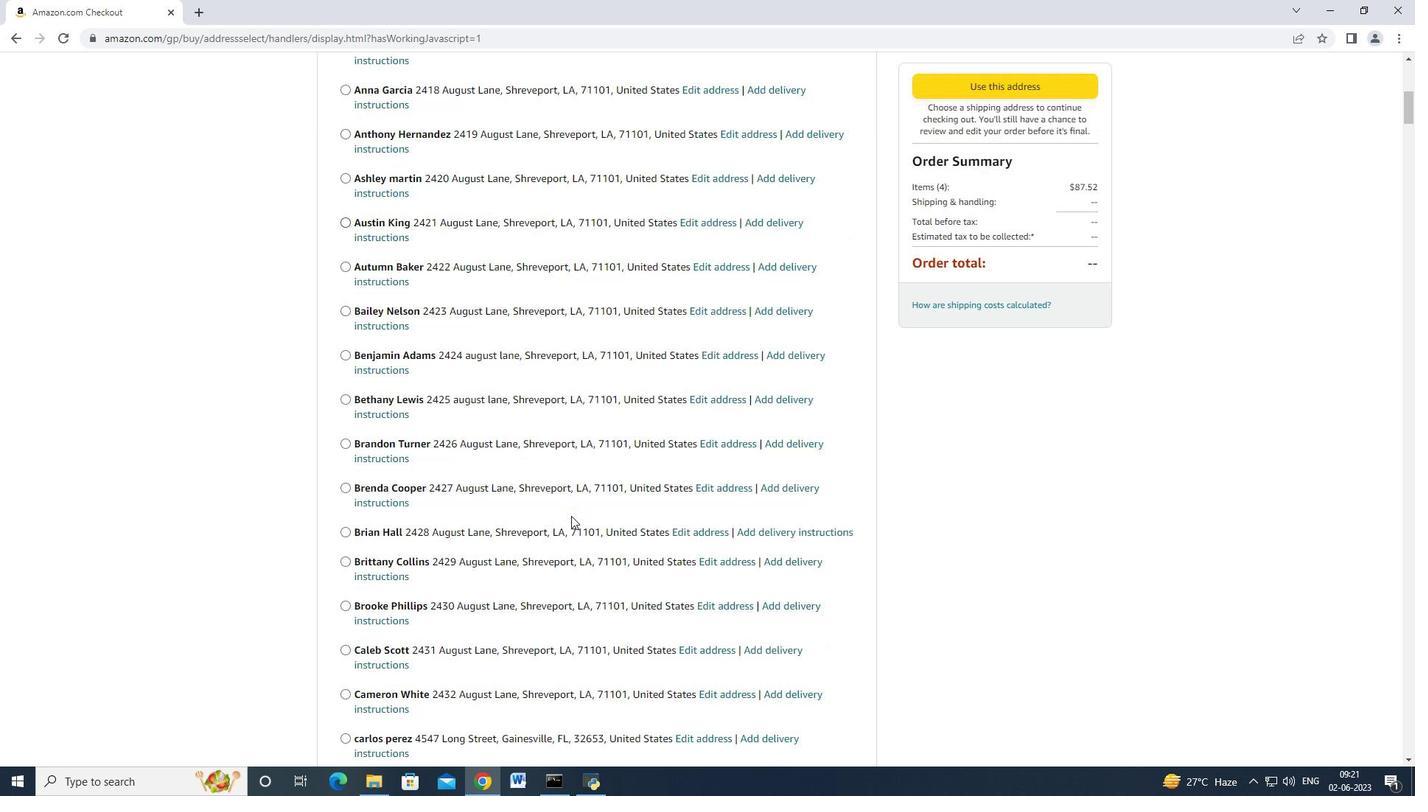 
Action: Mouse scrolled (571, 515) with delta (0, 0)
Screenshot: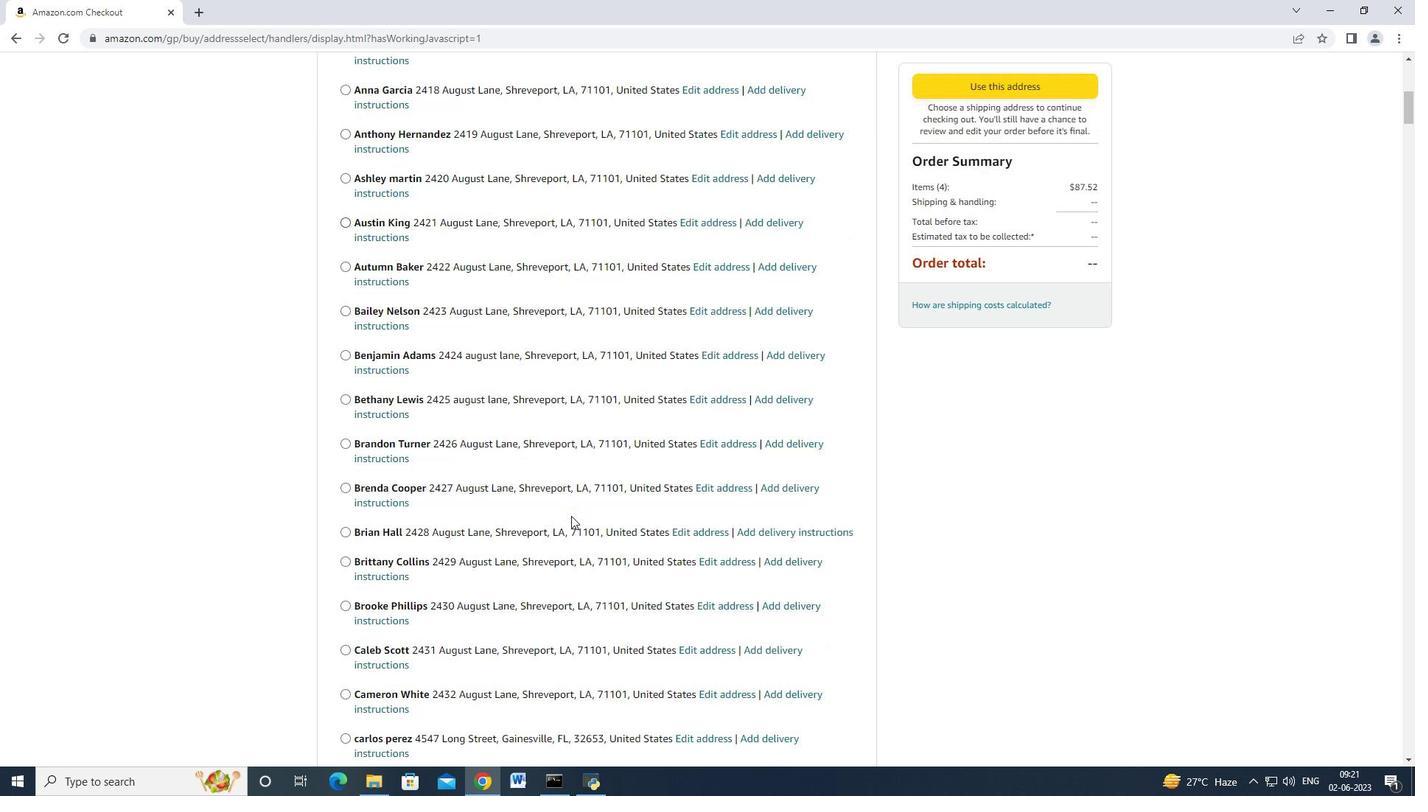 
Action: Mouse scrolled (571, 515) with delta (0, 0)
Screenshot: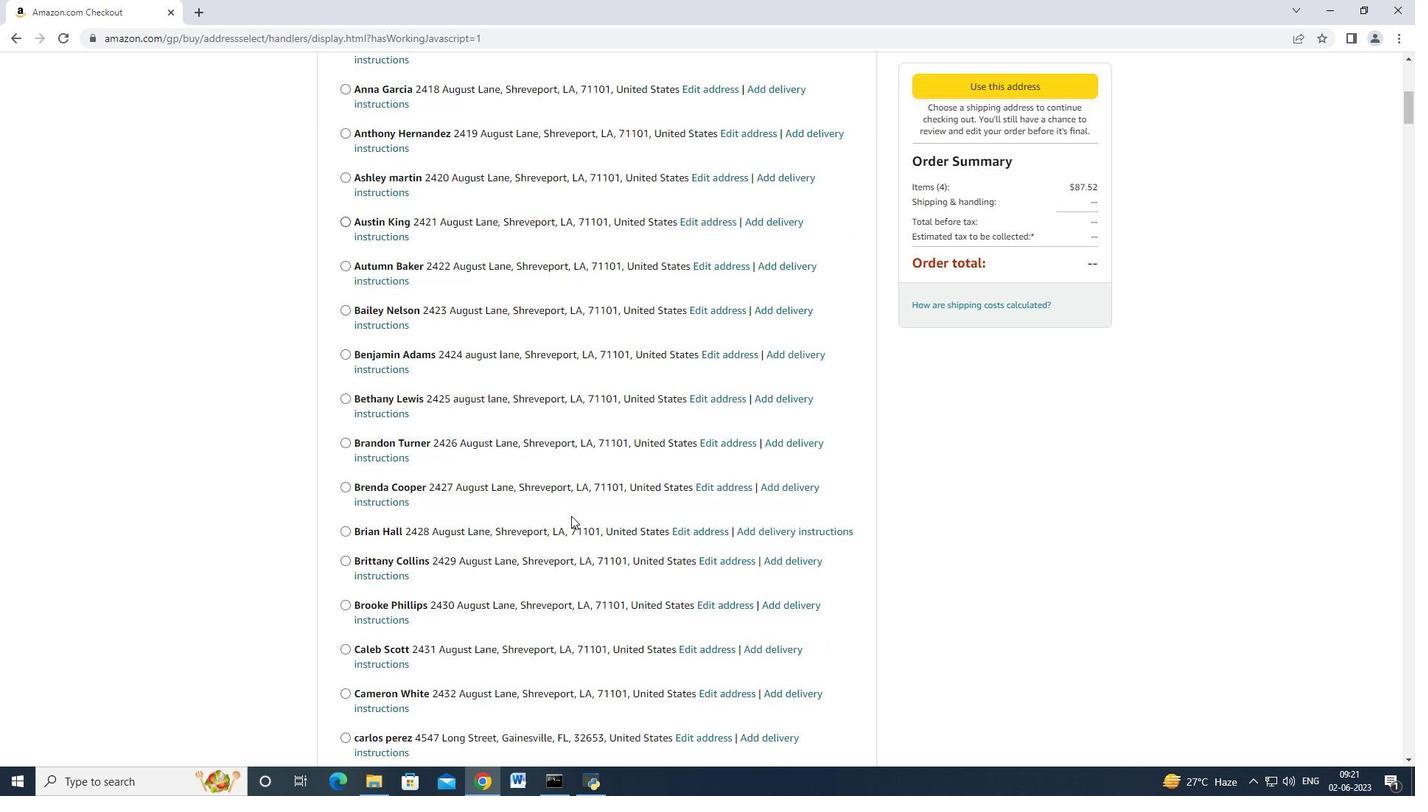 
Action: Mouse scrolled (571, 515) with delta (0, 0)
Screenshot: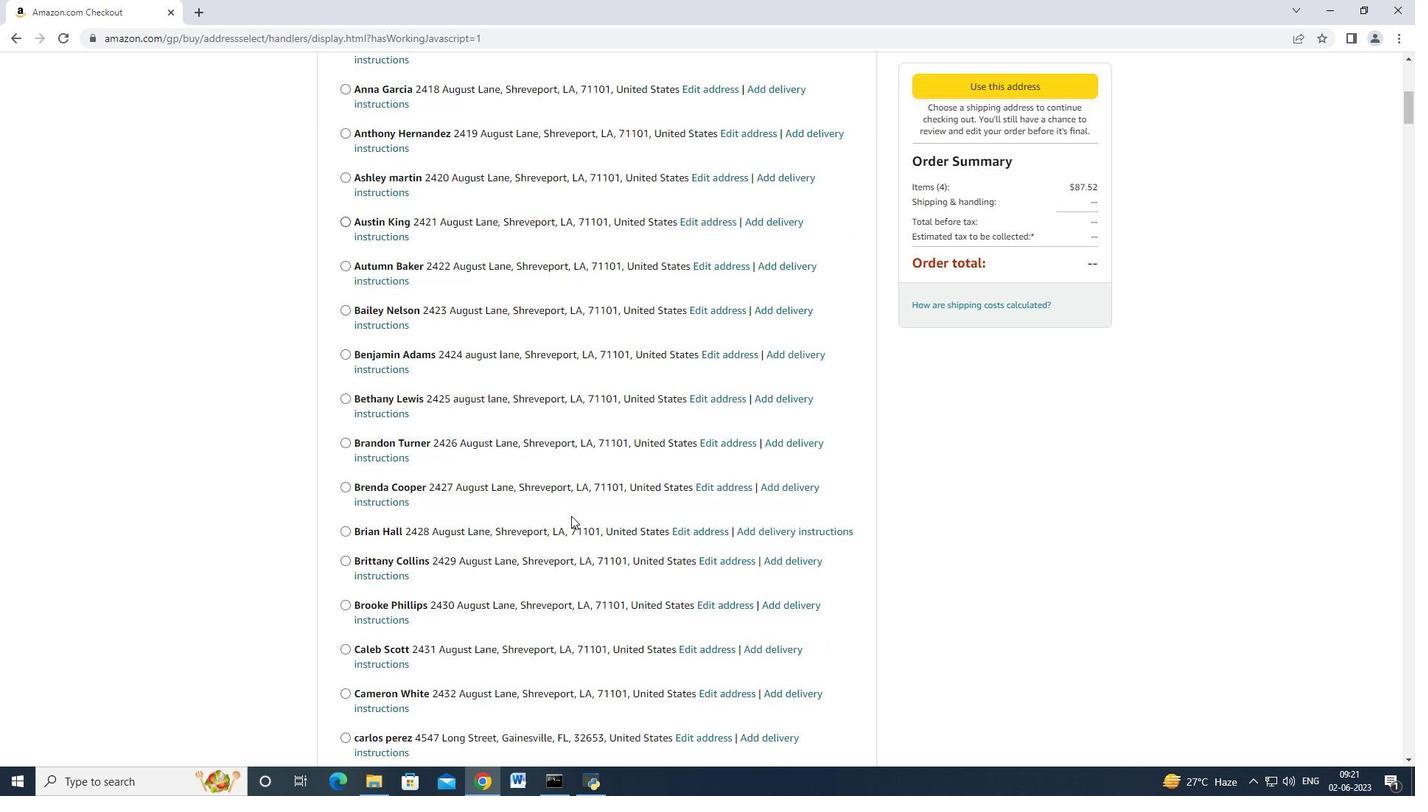 
Action: Mouse scrolled (571, 515) with delta (0, 0)
Screenshot: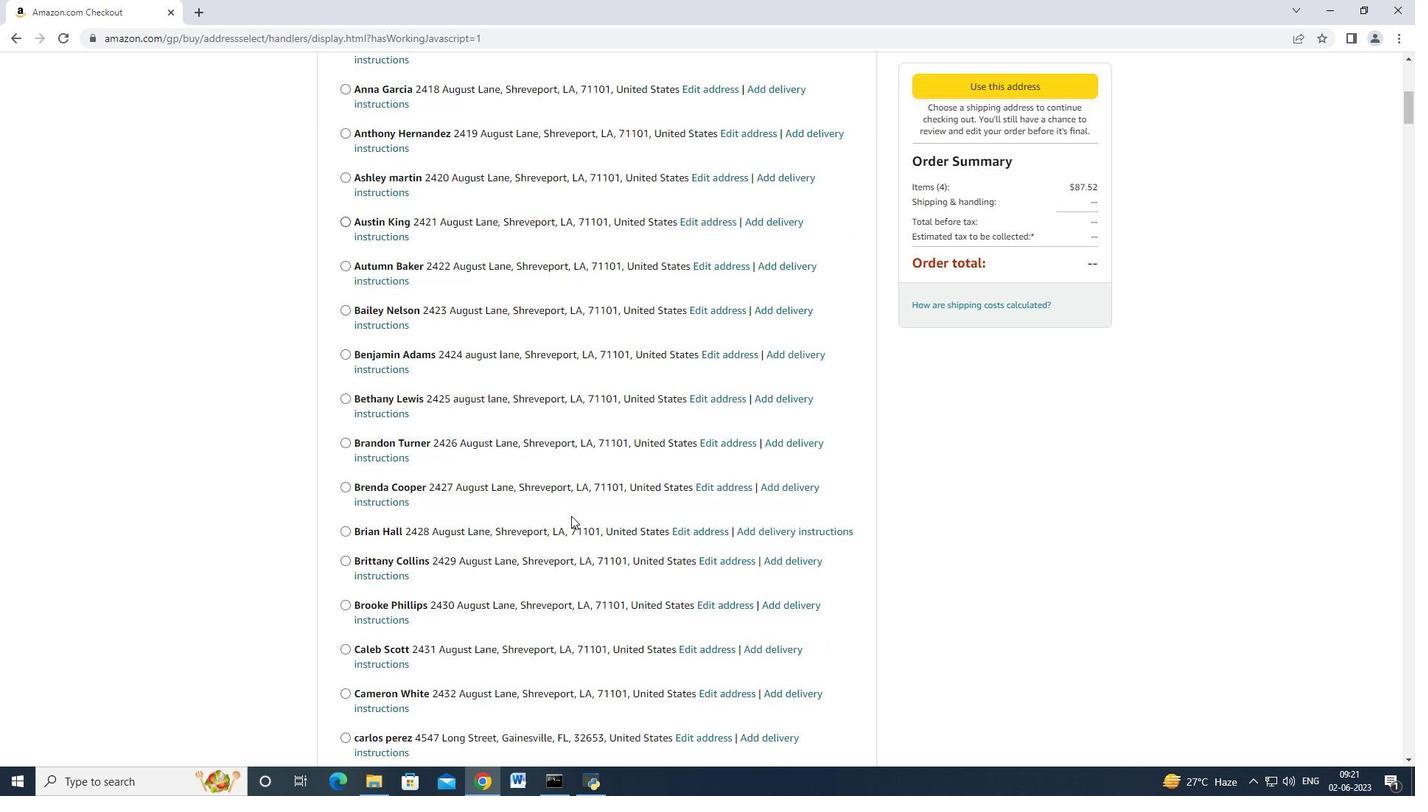 
Action: Mouse scrolled (571, 515) with delta (0, 0)
Screenshot: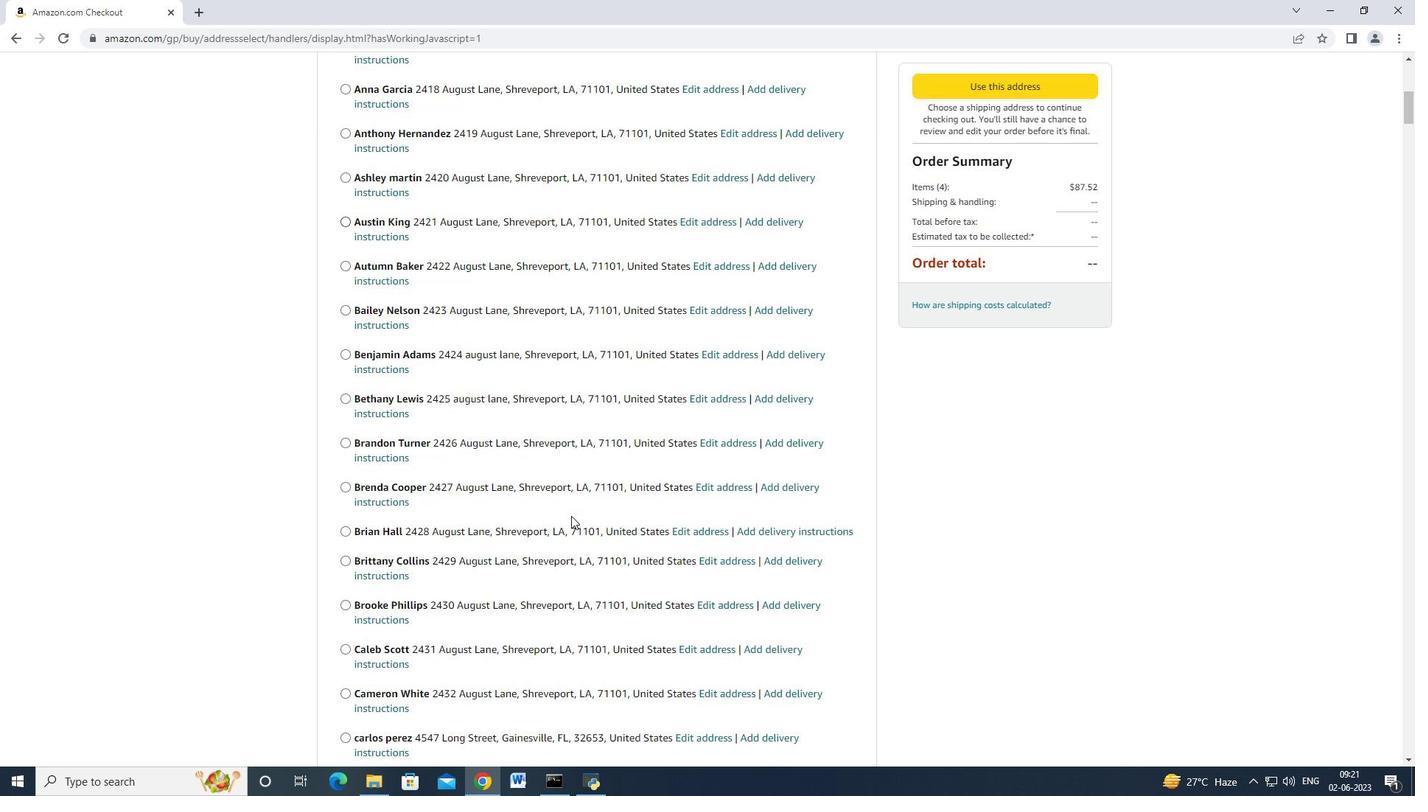 
Action: Mouse scrolled (571, 515) with delta (0, 0)
Screenshot: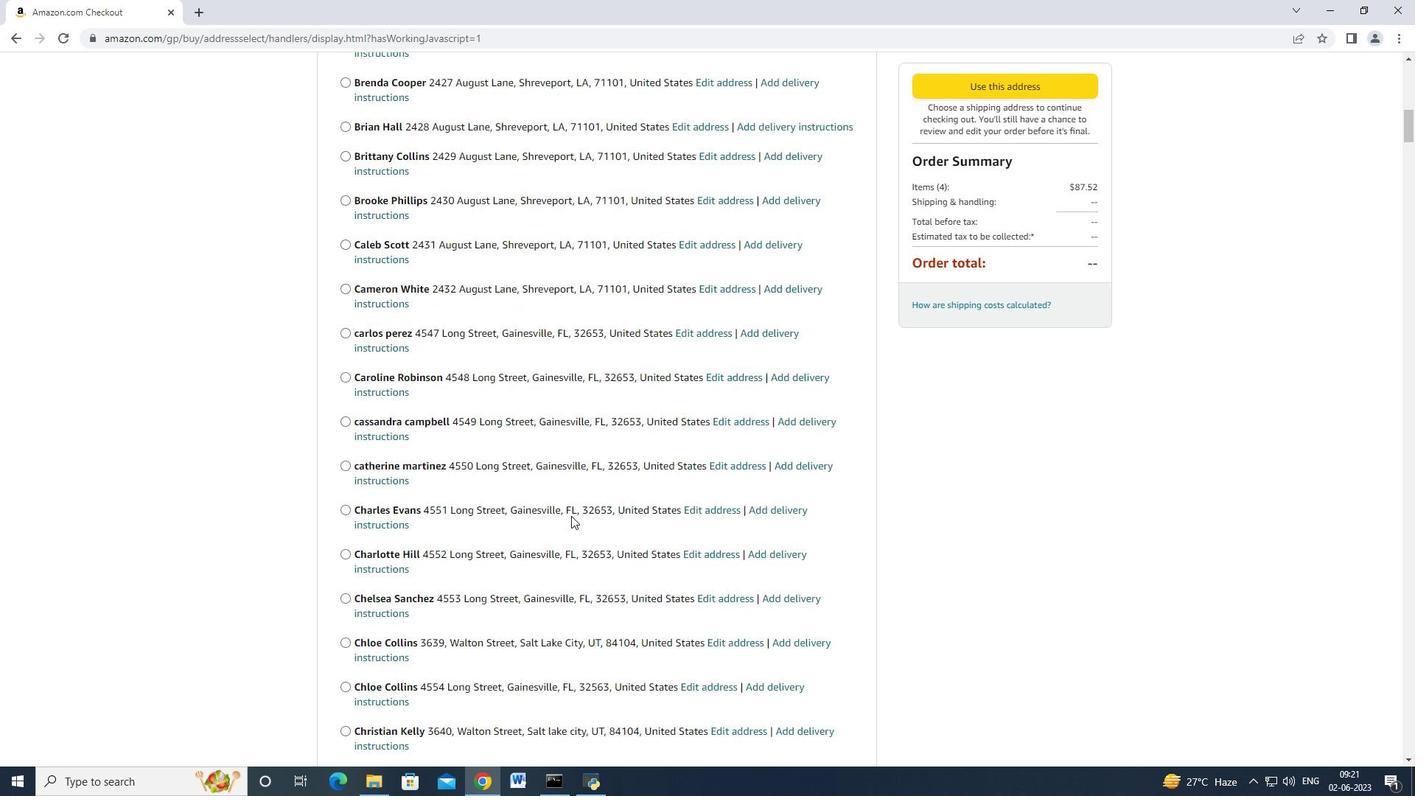 
Action: Mouse scrolled (571, 515) with delta (0, 0)
Screenshot: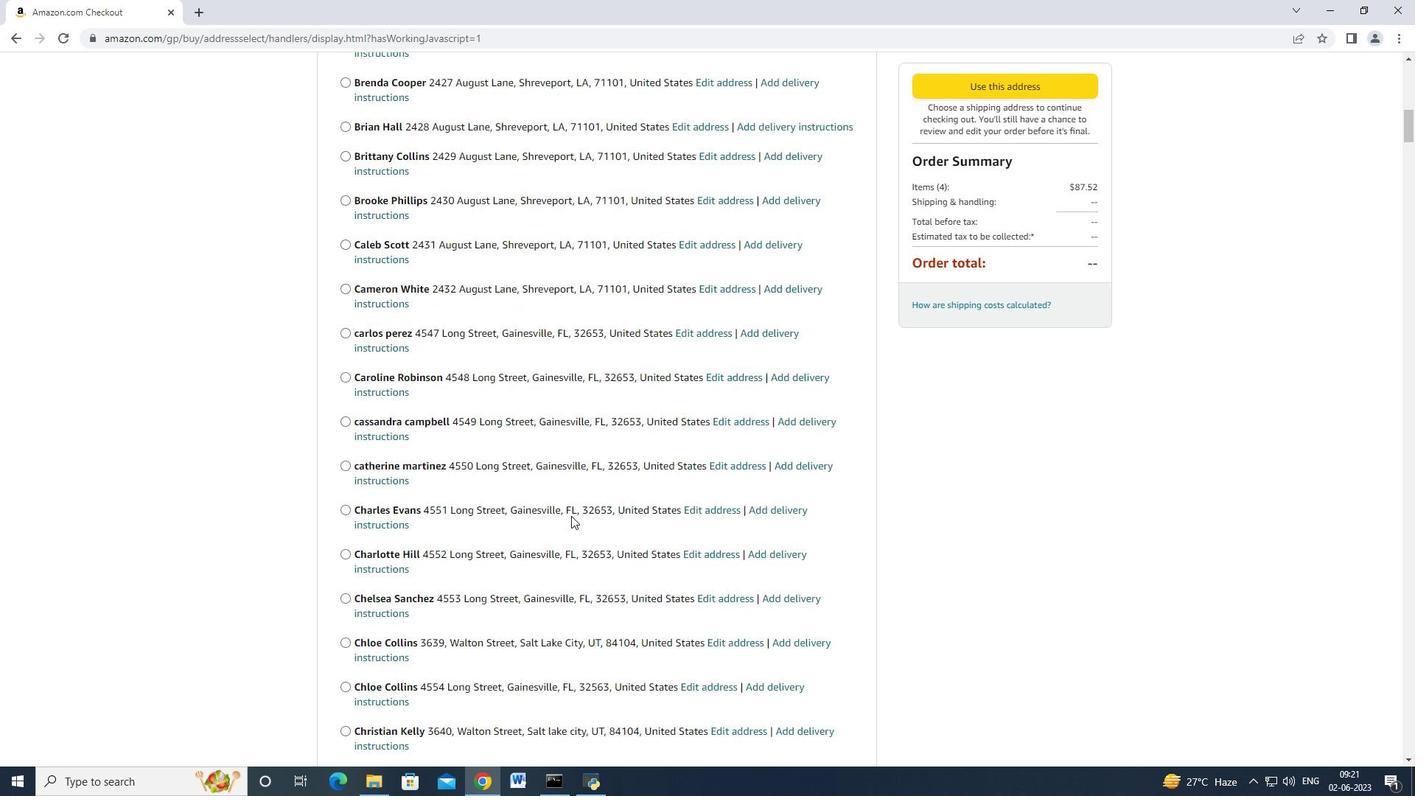 
Action: Mouse scrolled (571, 515) with delta (0, 0)
Screenshot: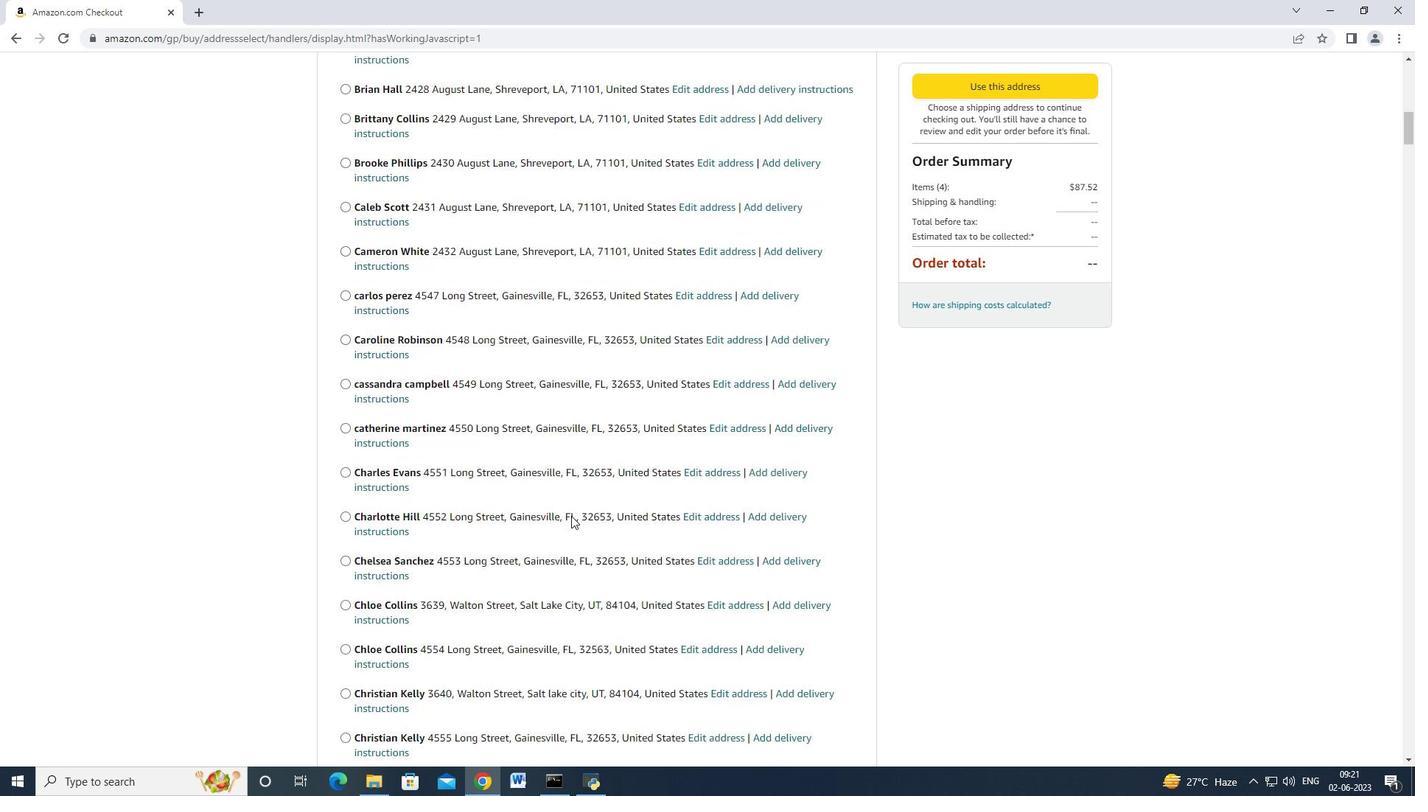 
Action: Mouse scrolled (571, 515) with delta (0, 0)
Screenshot: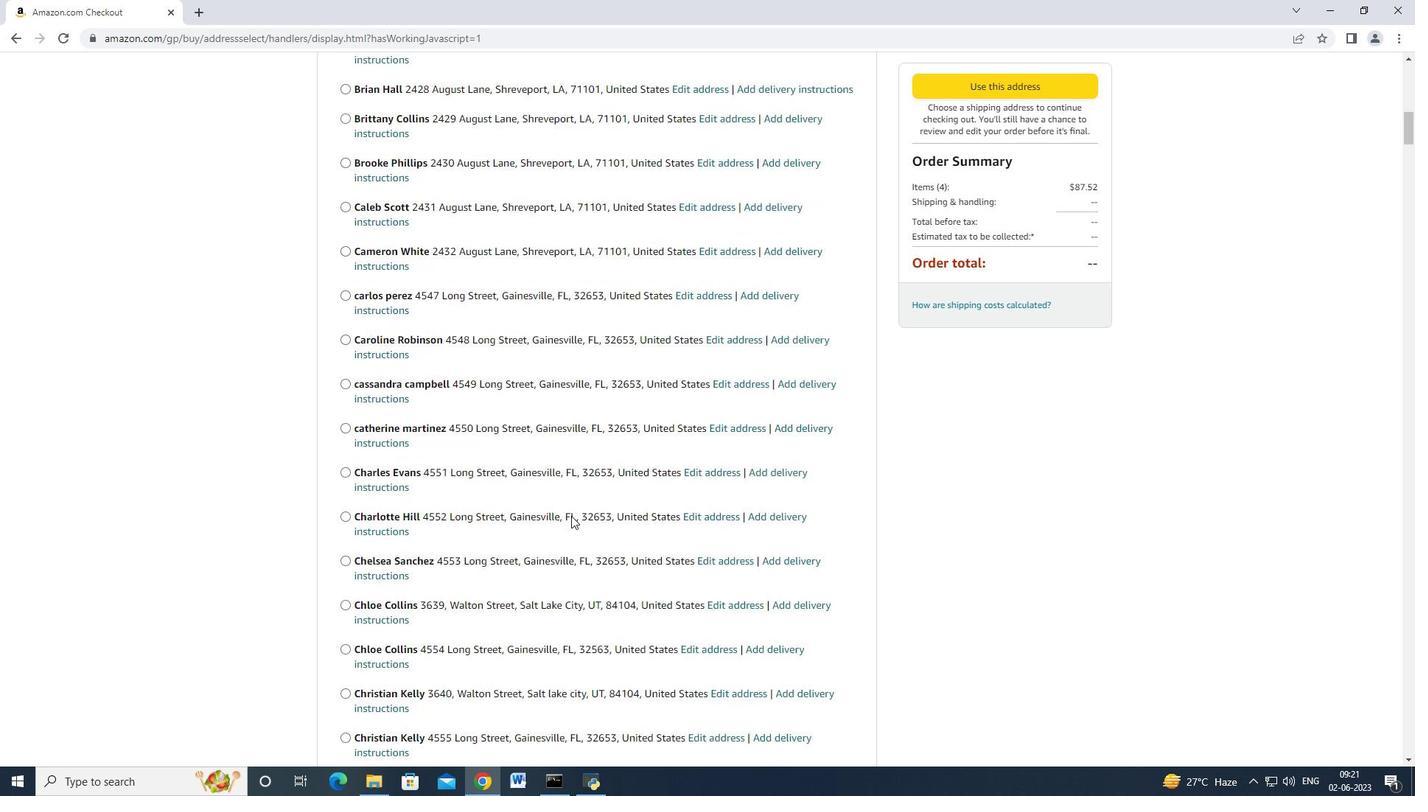 
Action: Mouse scrolled (571, 515) with delta (0, 0)
Screenshot: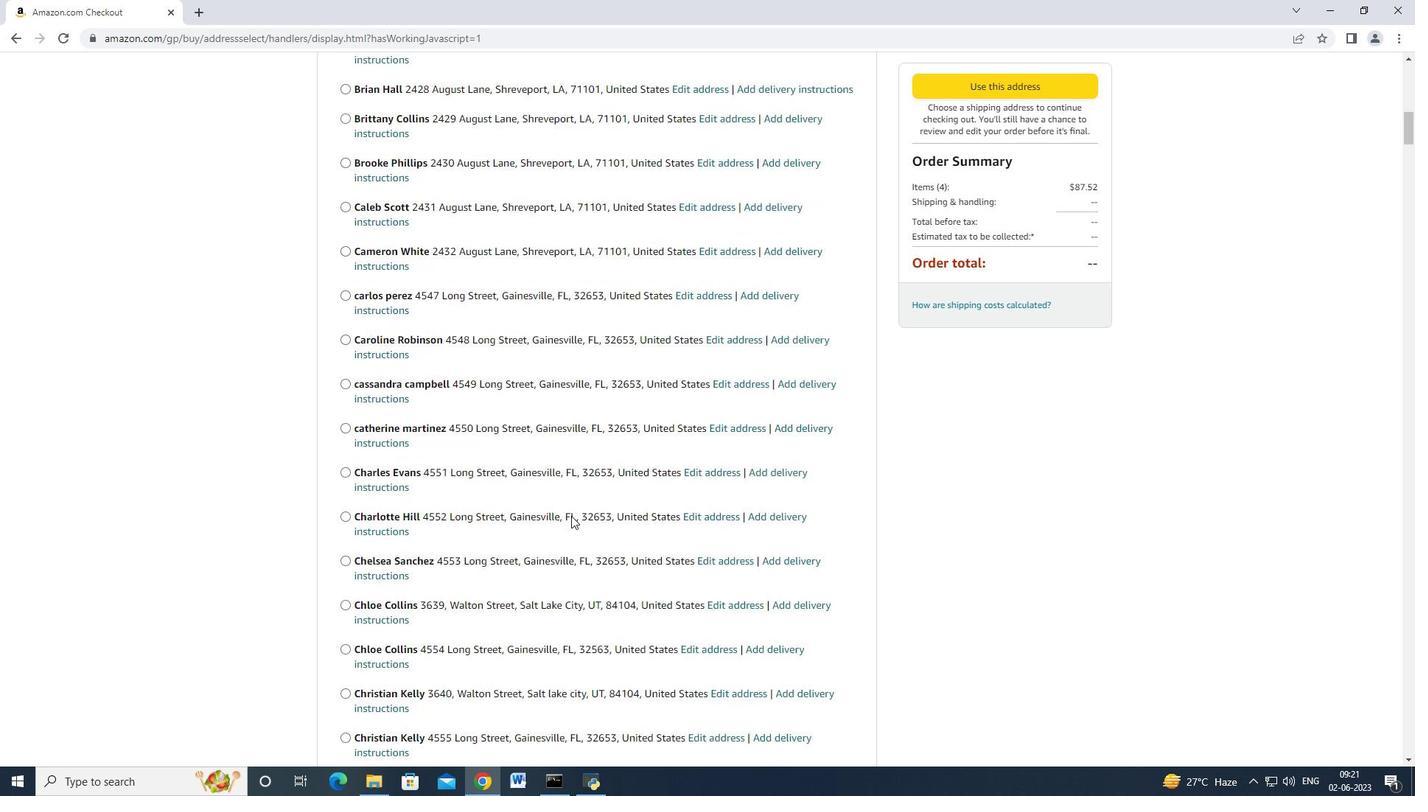 
Action: Mouse scrolled (571, 515) with delta (0, 0)
Screenshot: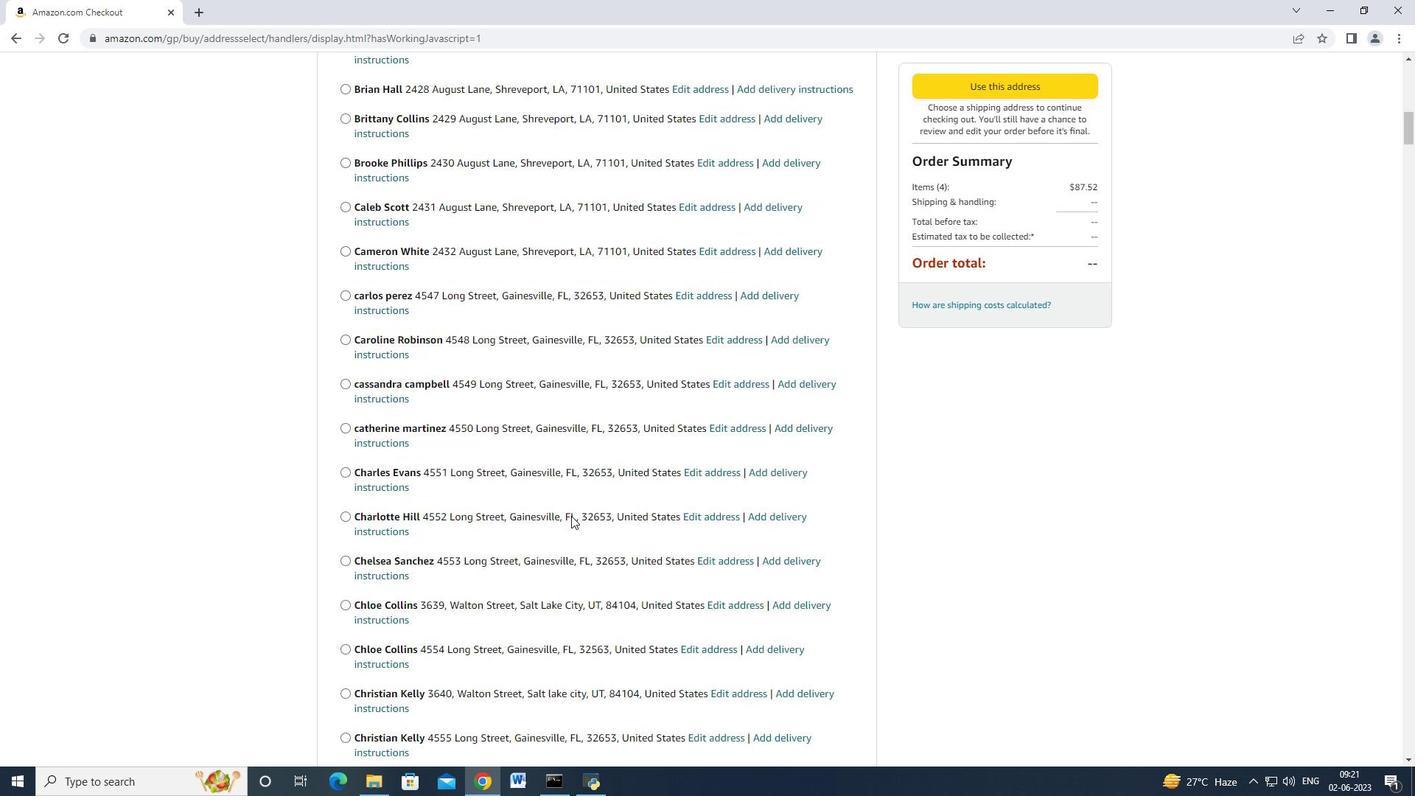 
Action: Mouse scrolled (571, 515) with delta (0, 0)
Screenshot: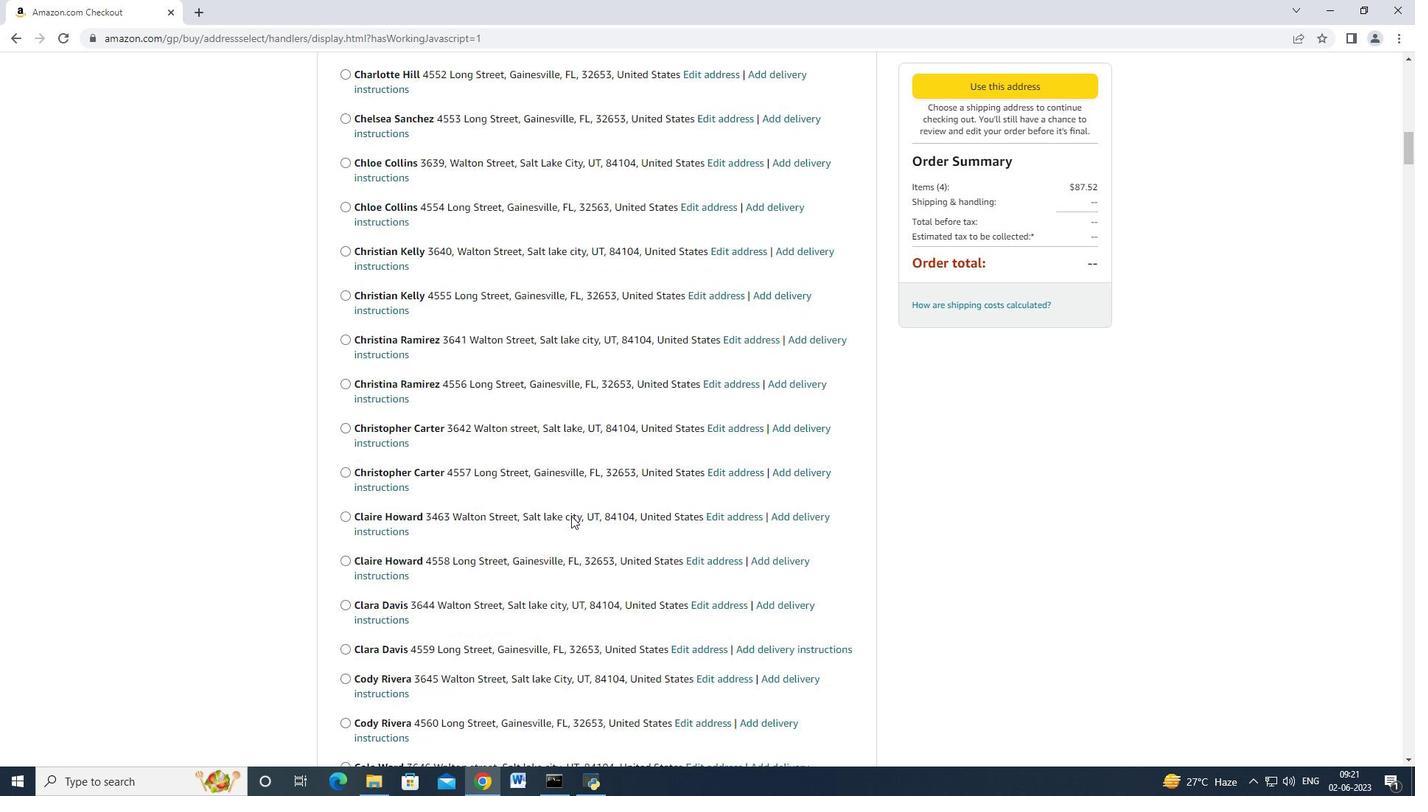
Action: Mouse scrolled (571, 515) with delta (0, 0)
Screenshot: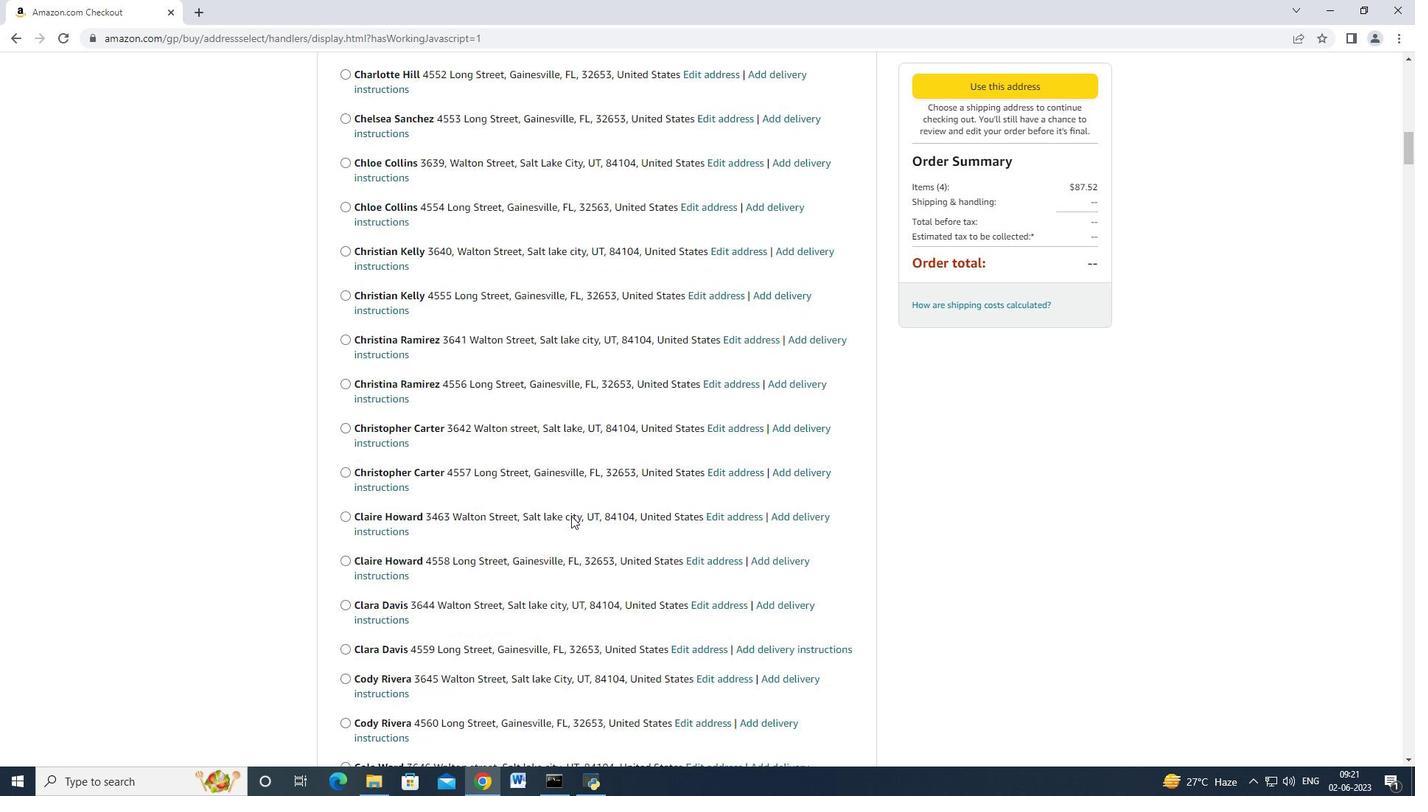 
Action: Mouse scrolled (571, 515) with delta (0, 0)
Screenshot: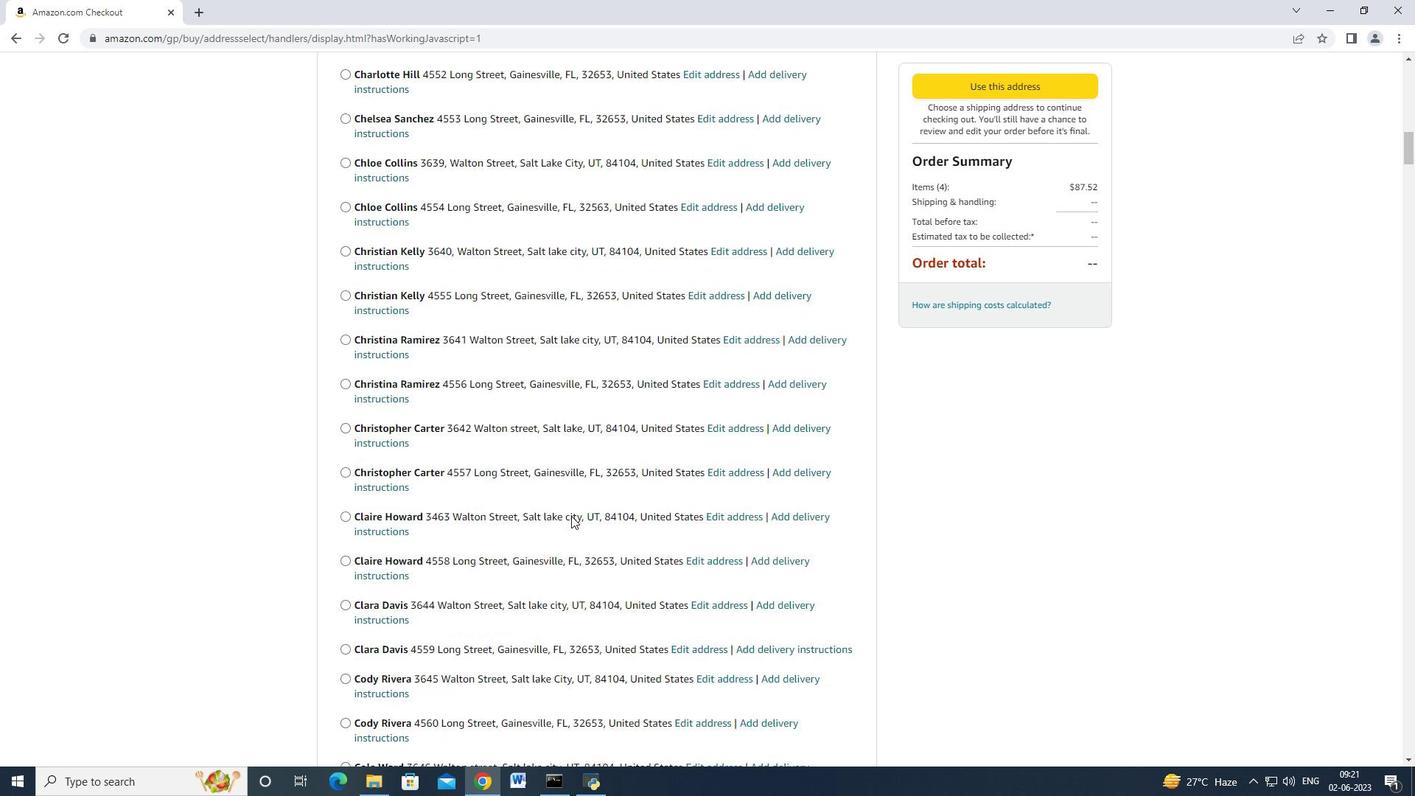 
Action: Mouse scrolled (571, 515) with delta (0, 0)
Screenshot: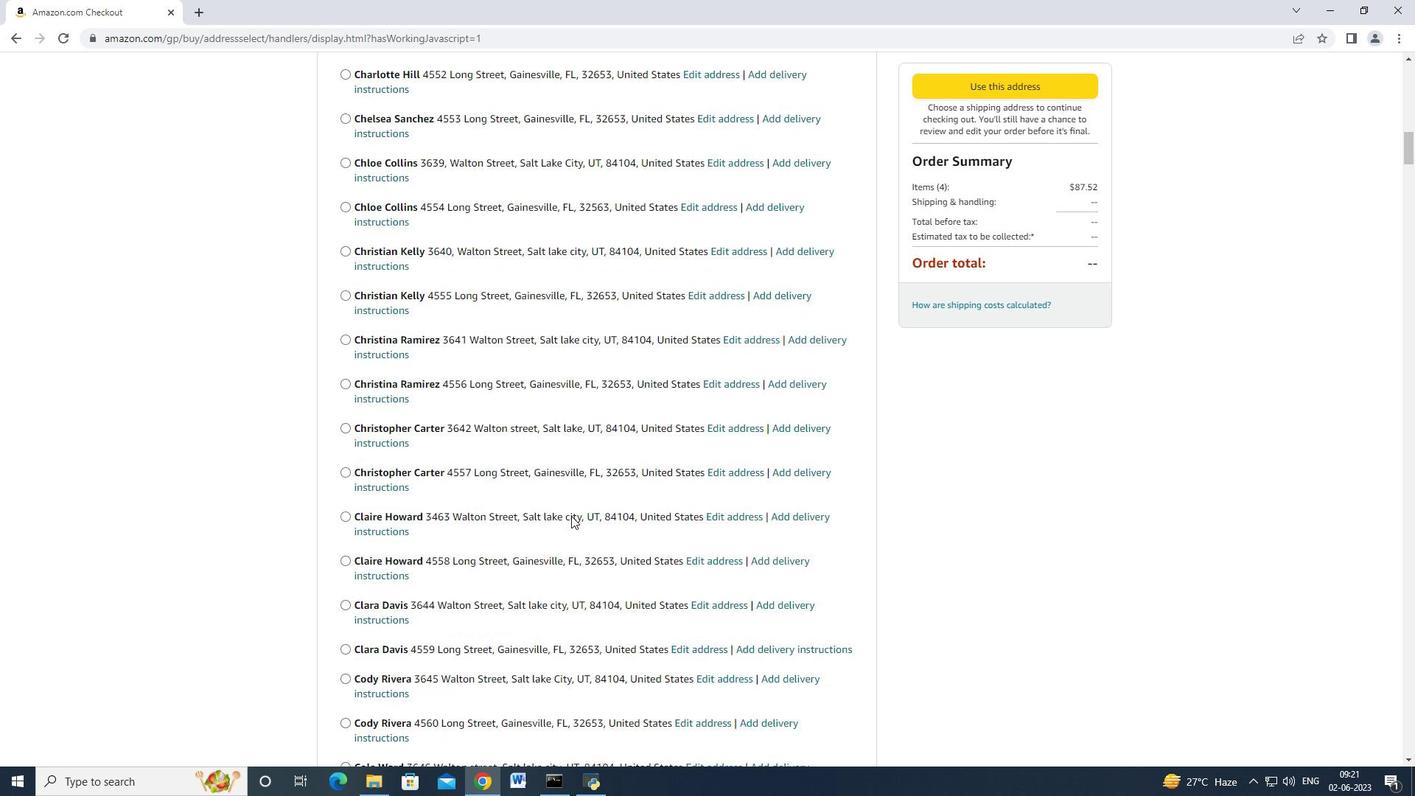 
Action: Mouse scrolled (571, 515) with delta (0, 0)
Screenshot: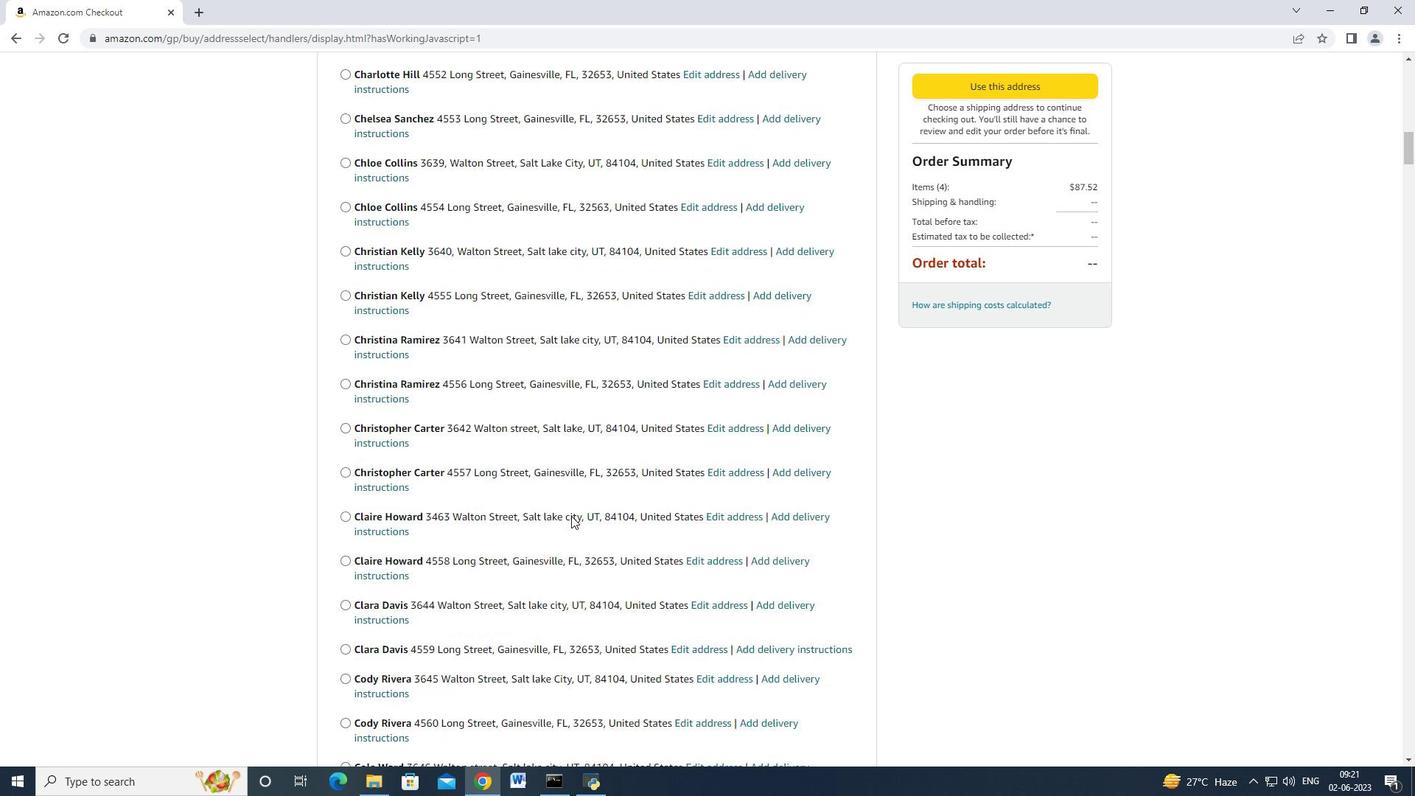 
Action: Mouse scrolled (571, 515) with delta (0, 0)
Screenshot: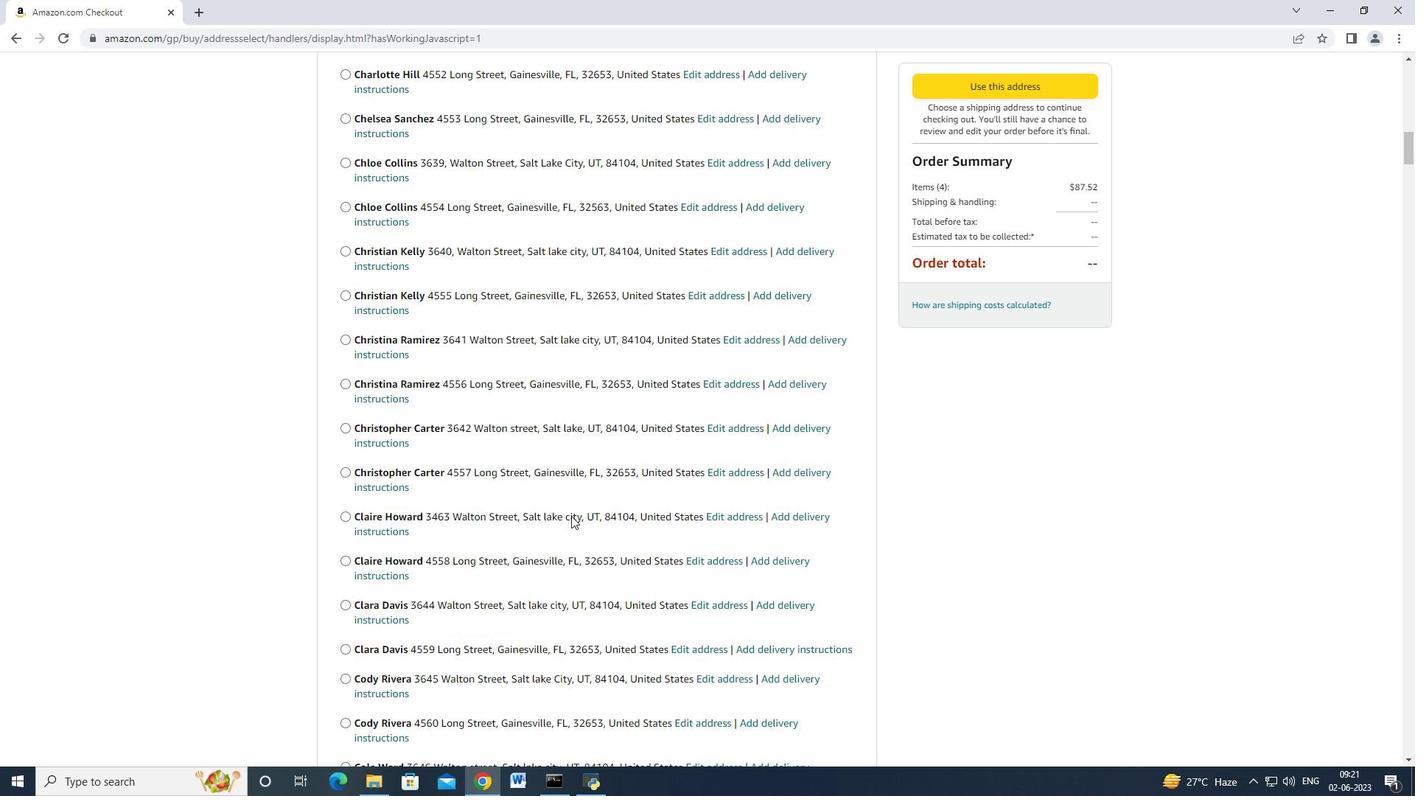 
Action: Mouse scrolled (571, 515) with delta (0, 0)
Screenshot: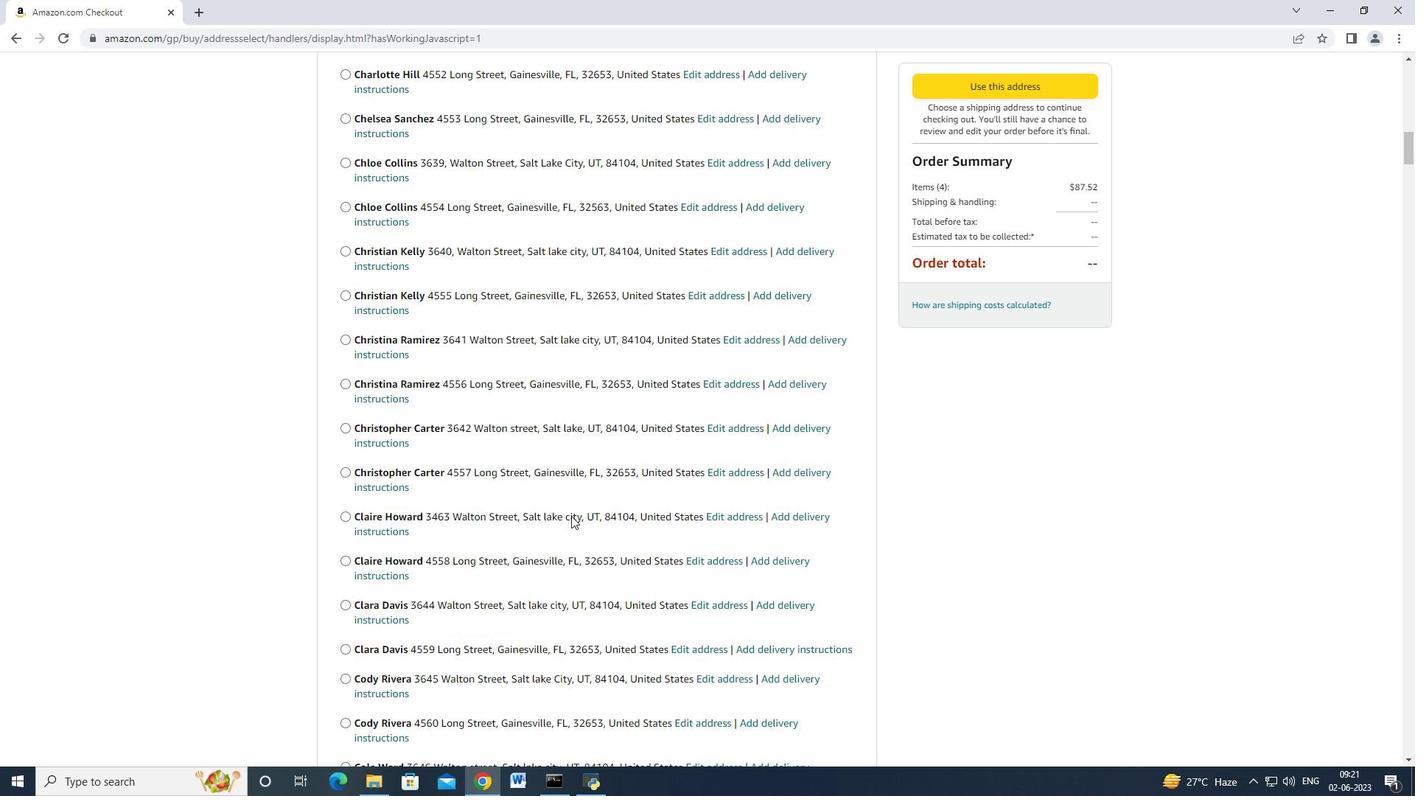 
Action: Mouse scrolled (571, 515) with delta (0, 0)
Screenshot: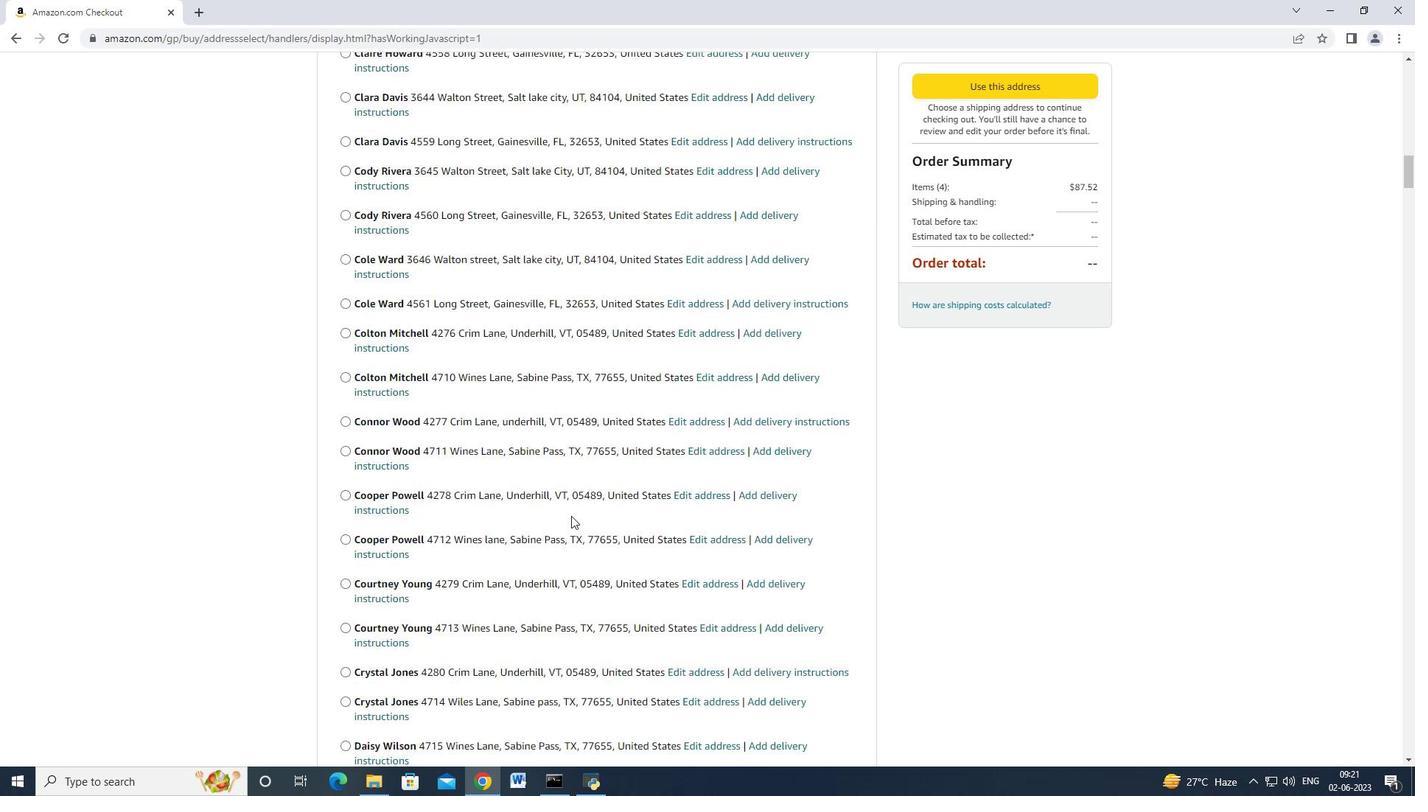 
Action: Mouse scrolled (571, 515) with delta (0, 0)
Screenshot: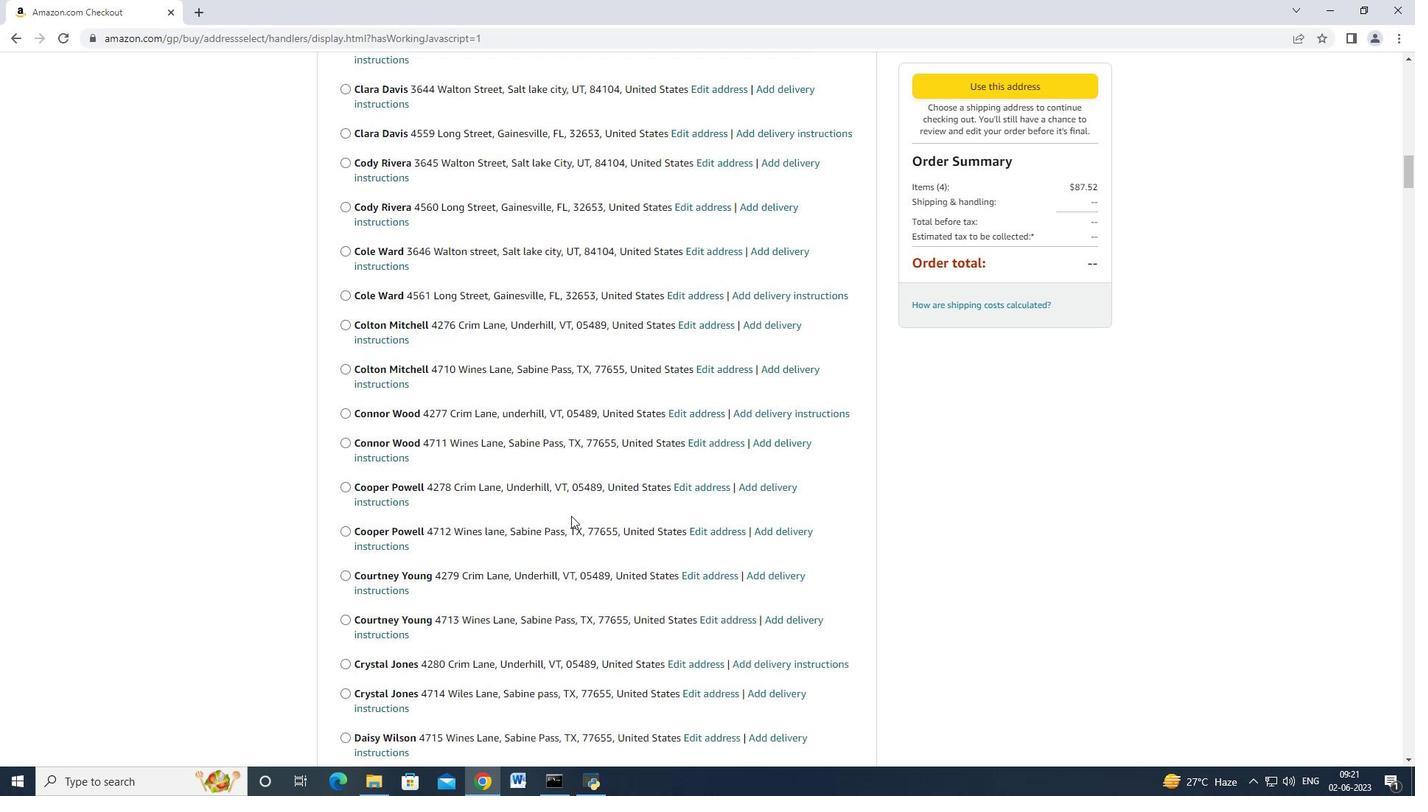 
Action: Mouse scrolled (571, 515) with delta (0, 0)
Screenshot: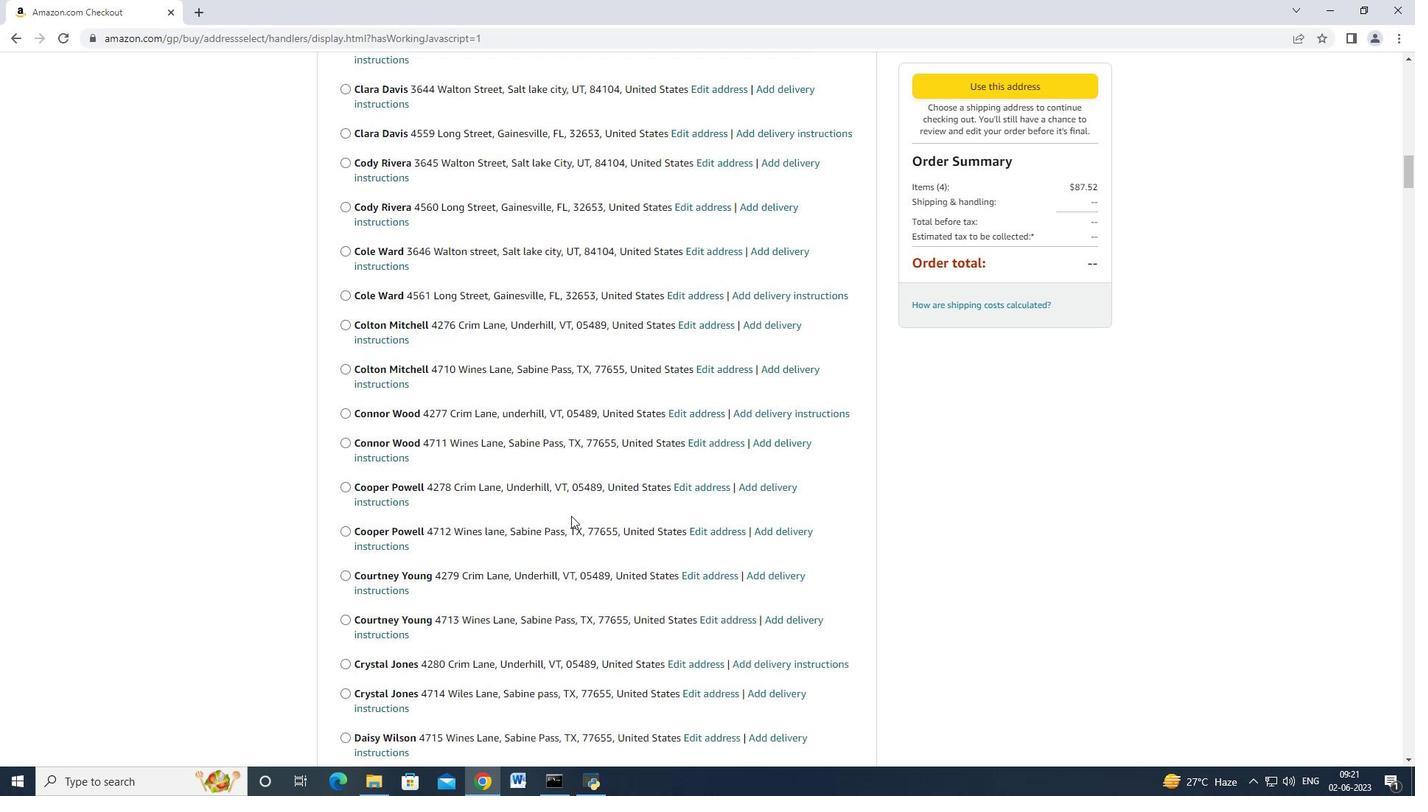
Action: Mouse scrolled (571, 515) with delta (0, 0)
Screenshot: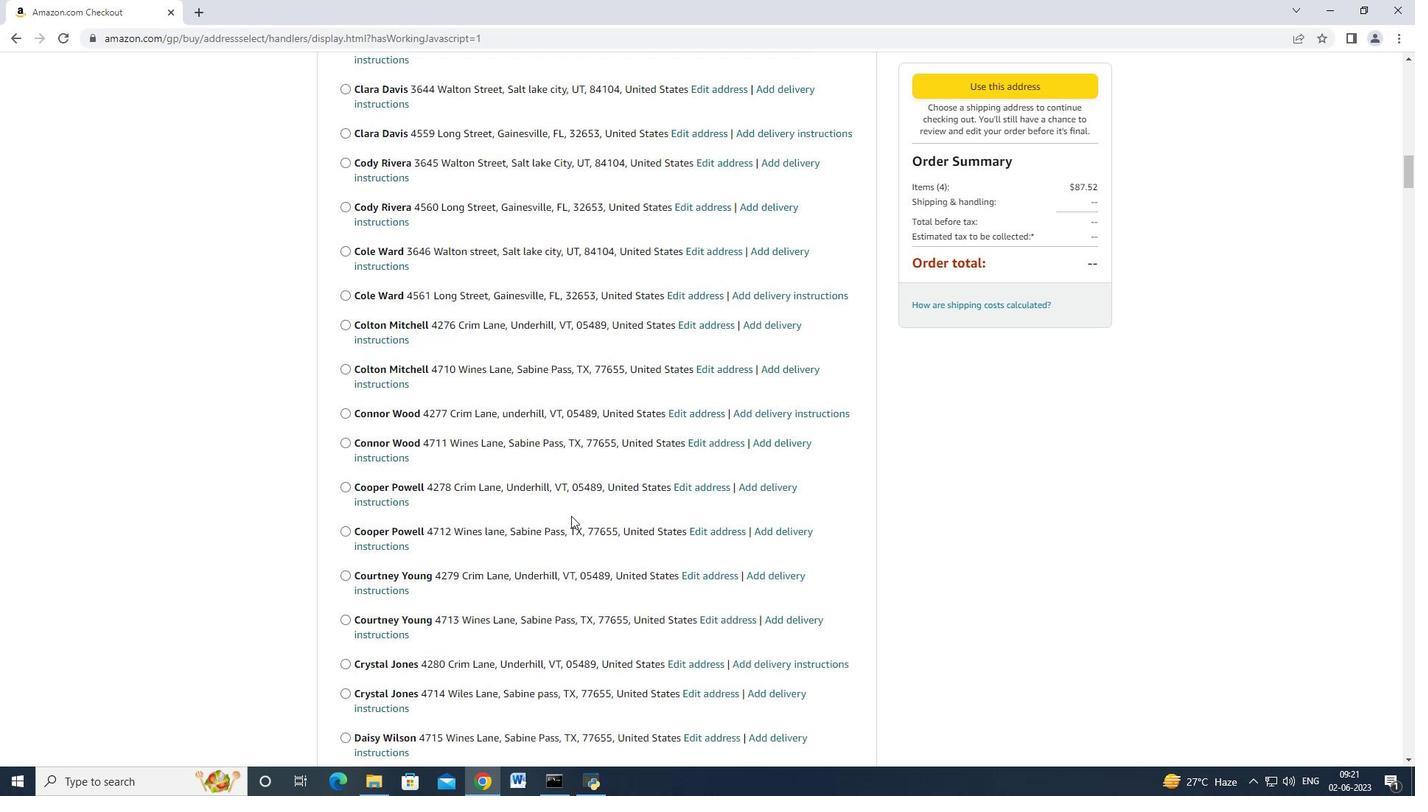 
Action: Mouse scrolled (571, 515) with delta (0, 0)
Screenshot: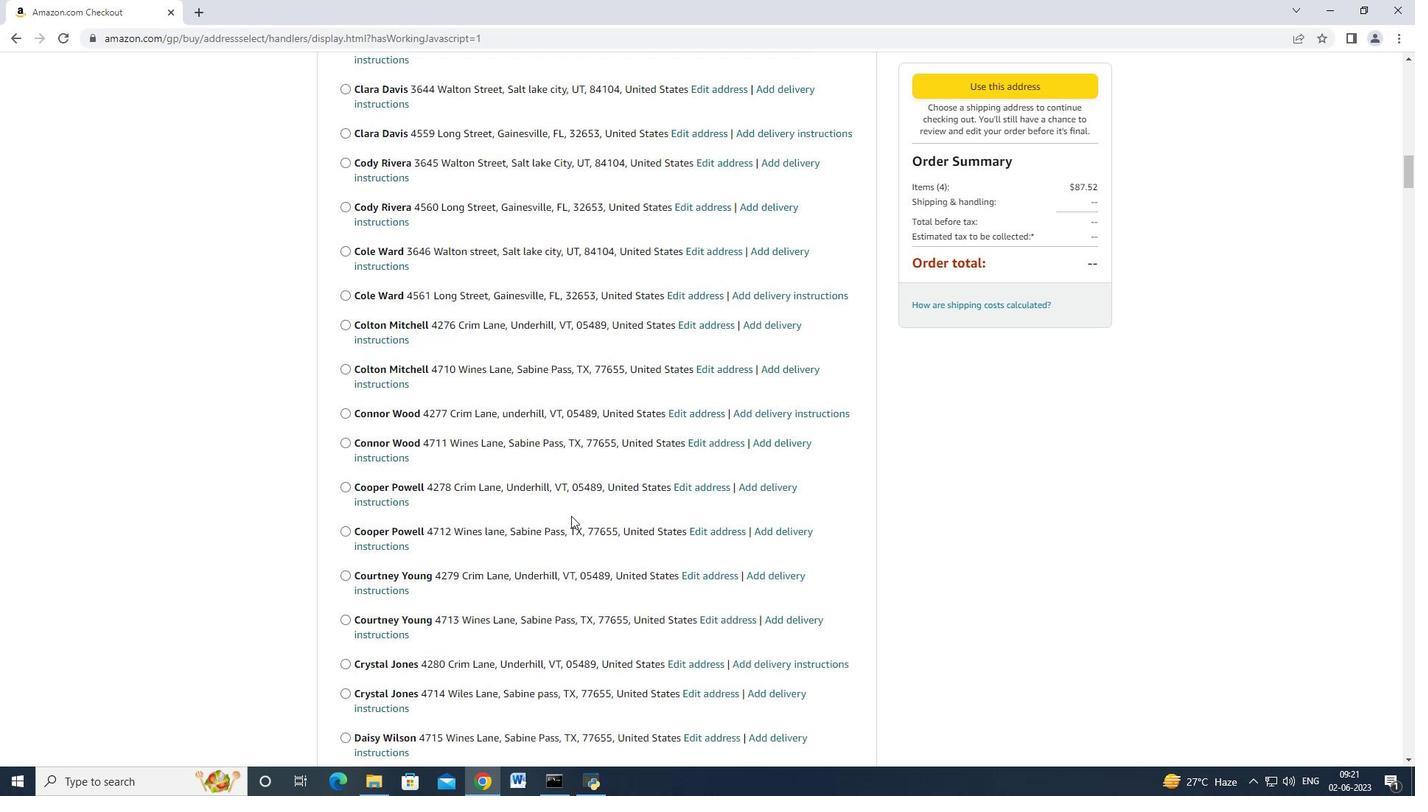 
Action: Mouse scrolled (571, 515) with delta (0, 0)
Screenshot: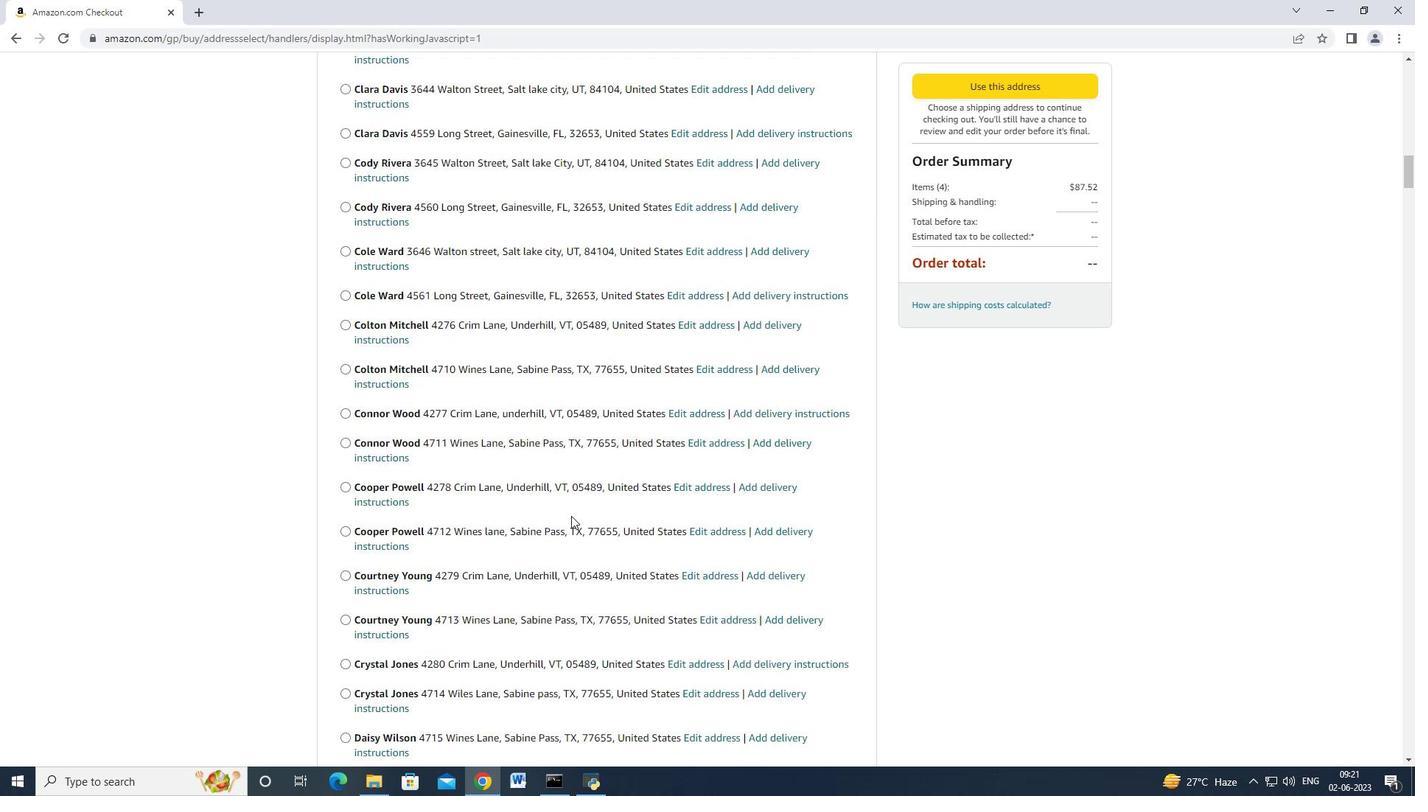 
Action: Mouse scrolled (571, 515) with delta (0, 0)
Screenshot: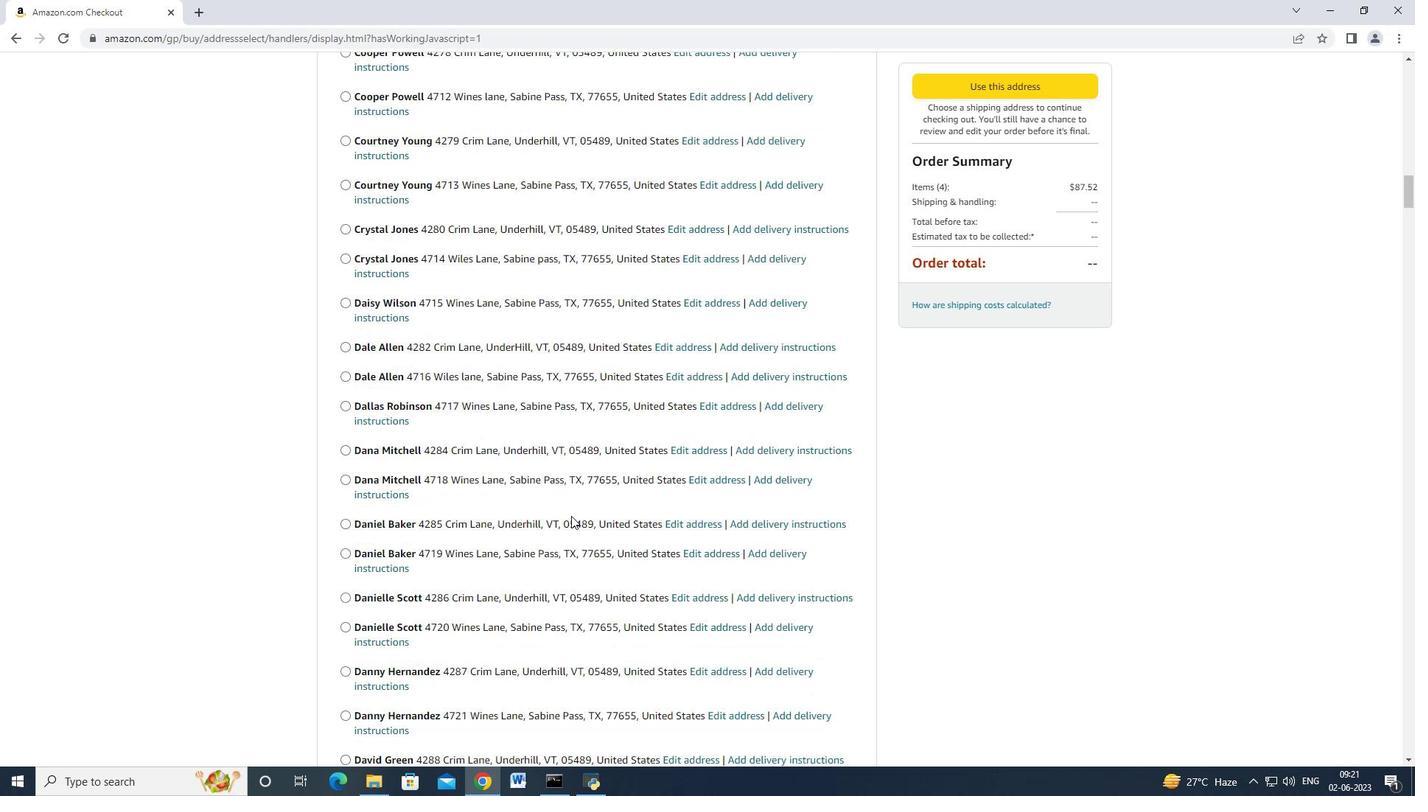
Action: Mouse scrolled (571, 515) with delta (0, 0)
Screenshot: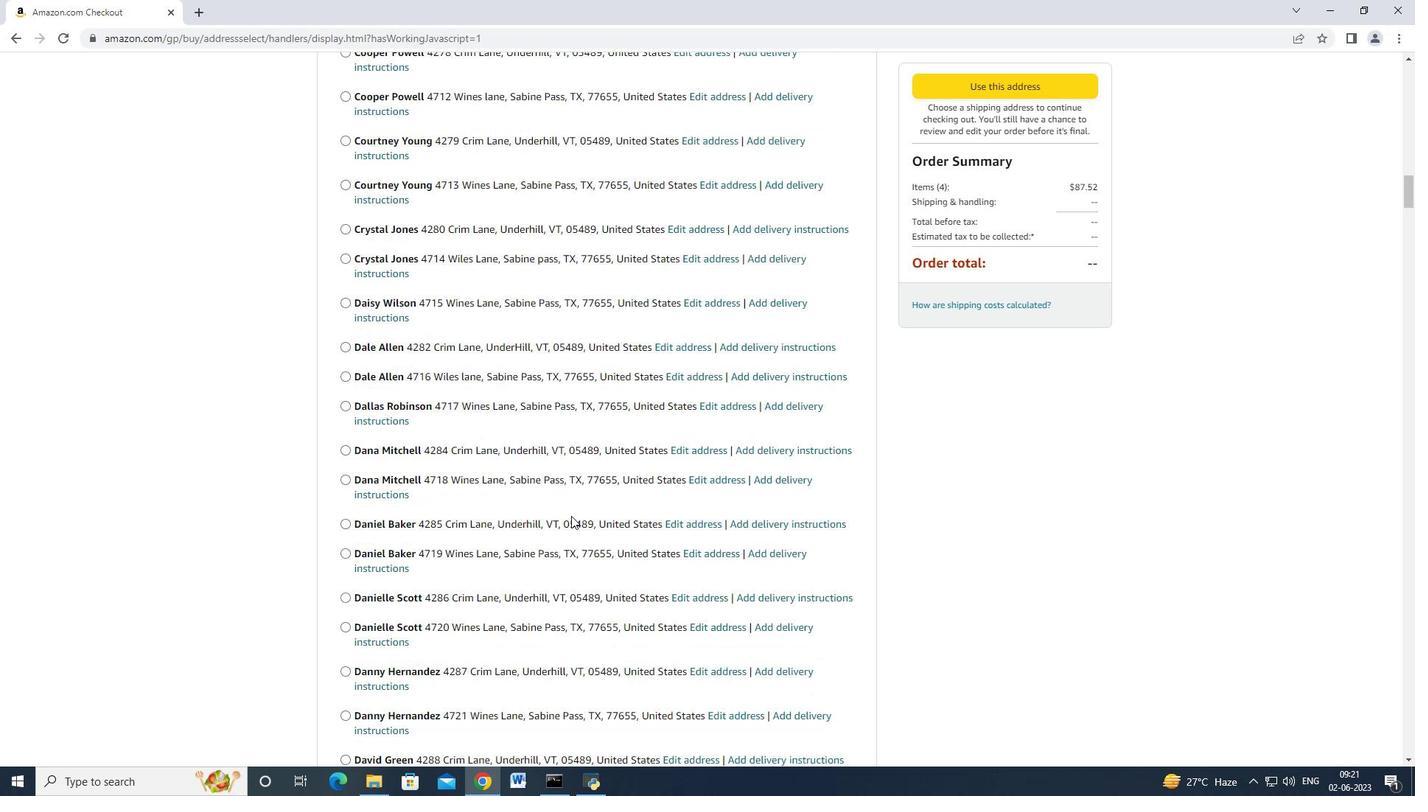 
Action: Mouse scrolled (571, 515) with delta (0, 0)
Screenshot: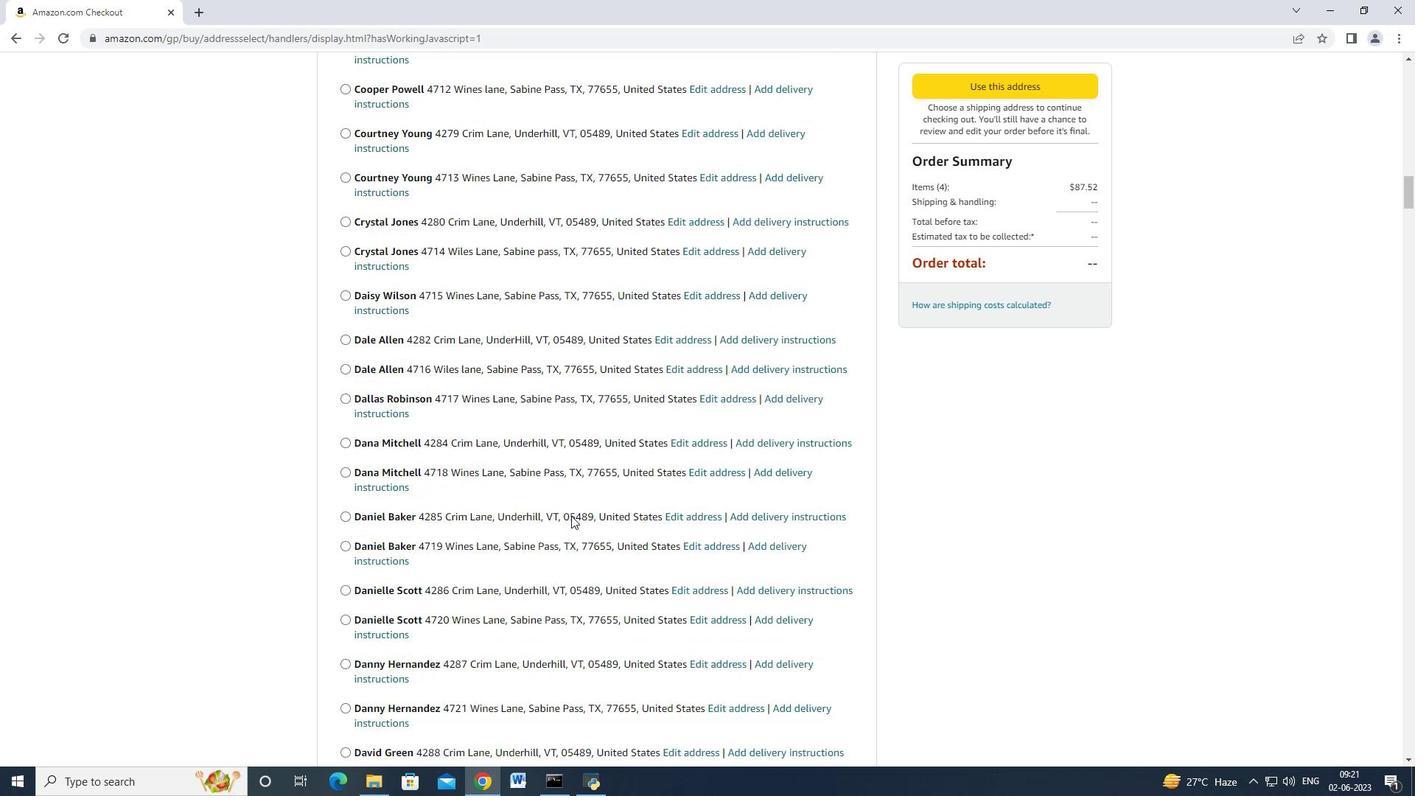 
Action: Mouse scrolled (571, 515) with delta (0, 0)
Screenshot: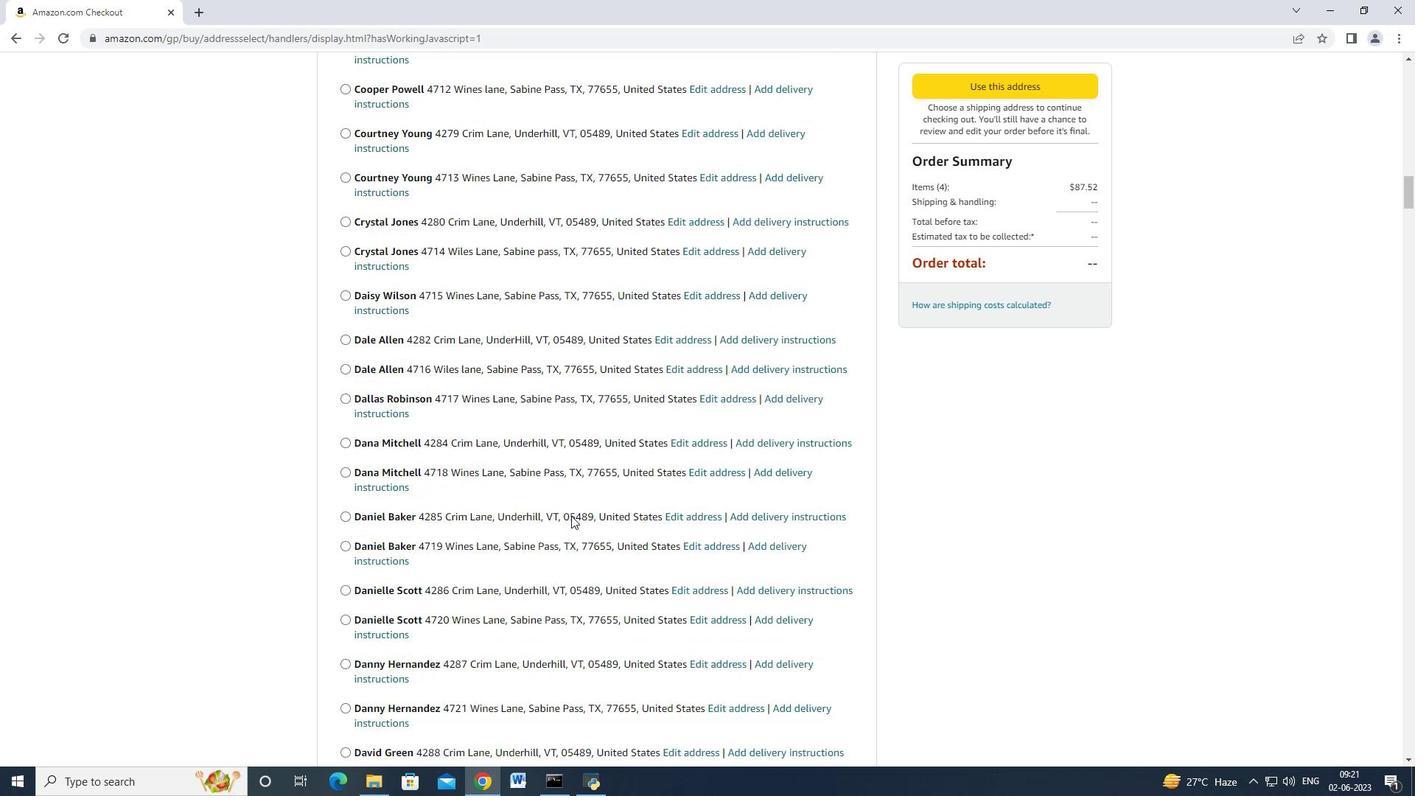 
Action: Mouse scrolled (571, 515) with delta (0, 0)
Screenshot: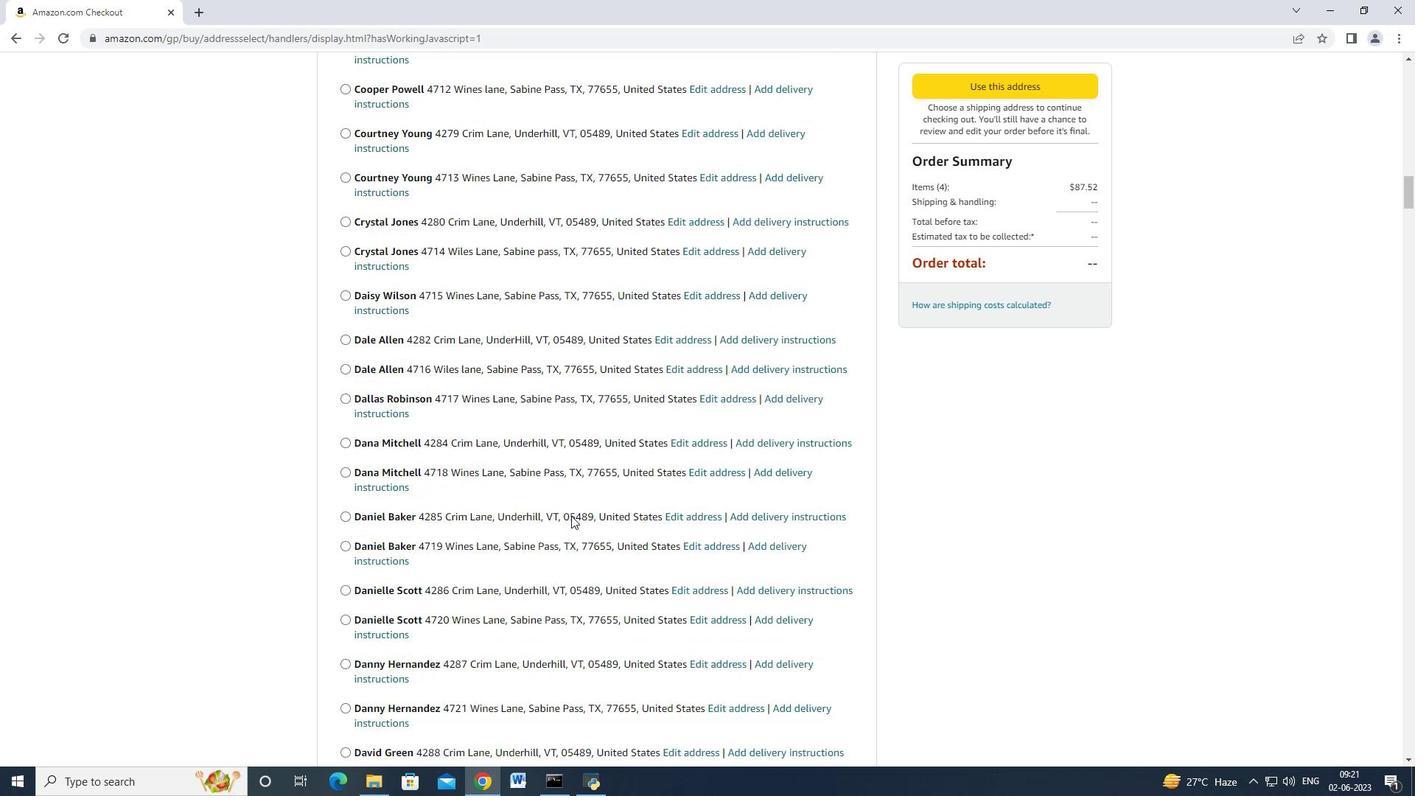 
Action: Mouse scrolled (571, 515) with delta (0, 0)
Screenshot: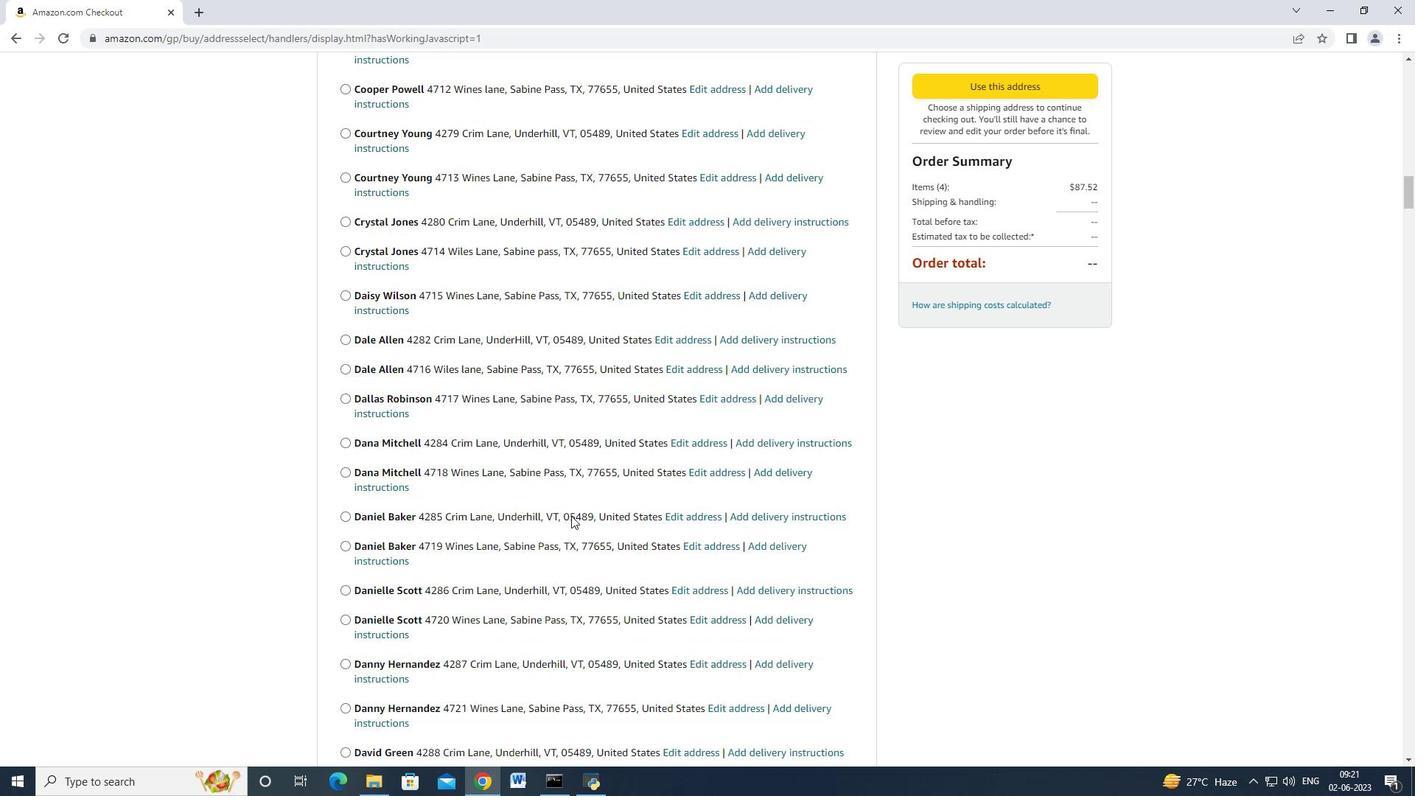 
Action: Mouse scrolled (571, 515) with delta (0, 0)
Screenshot: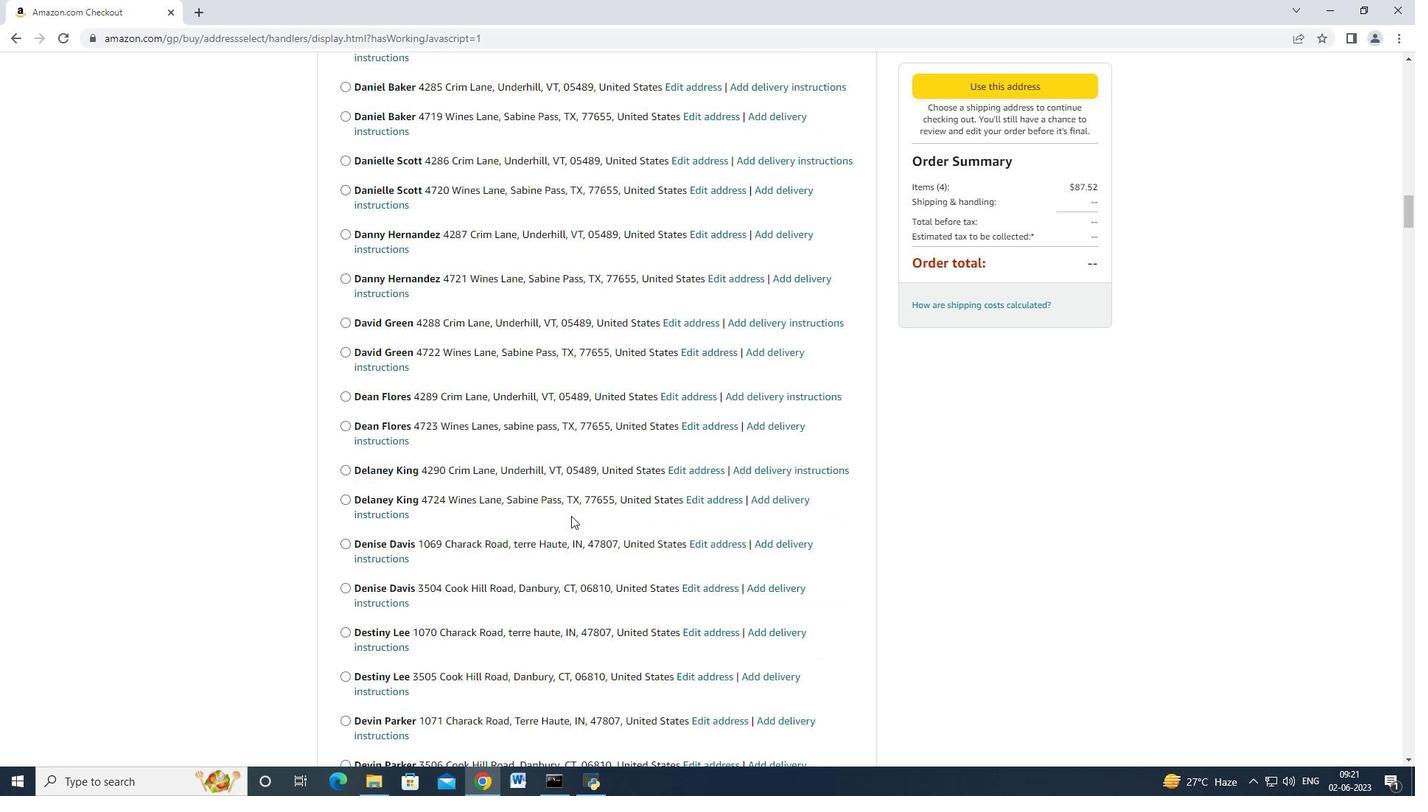 
Action: Mouse scrolled (571, 515) with delta (0, 0)
Screenshot: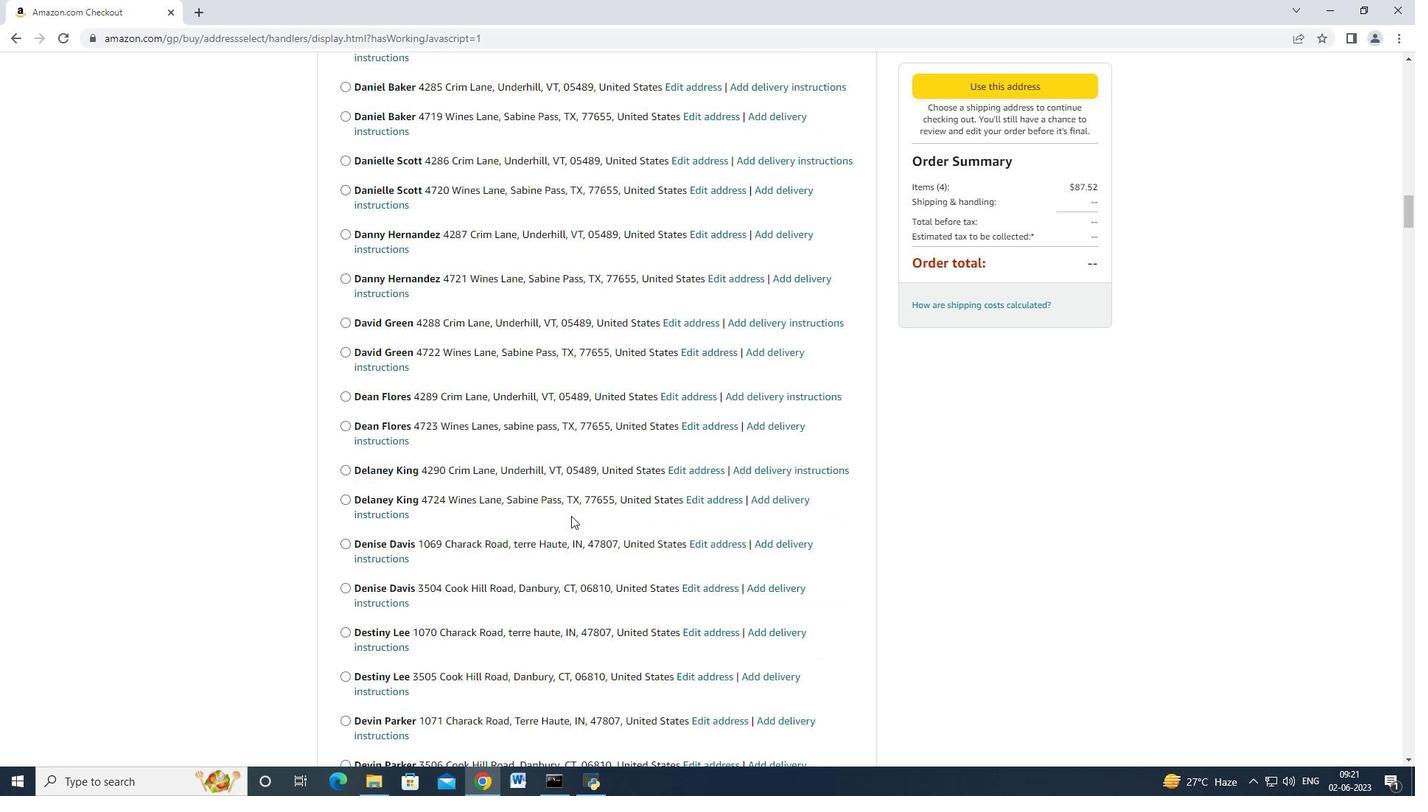
Action: Mouse scrolled (571, 515) with delta (0, 0)
Screenshot: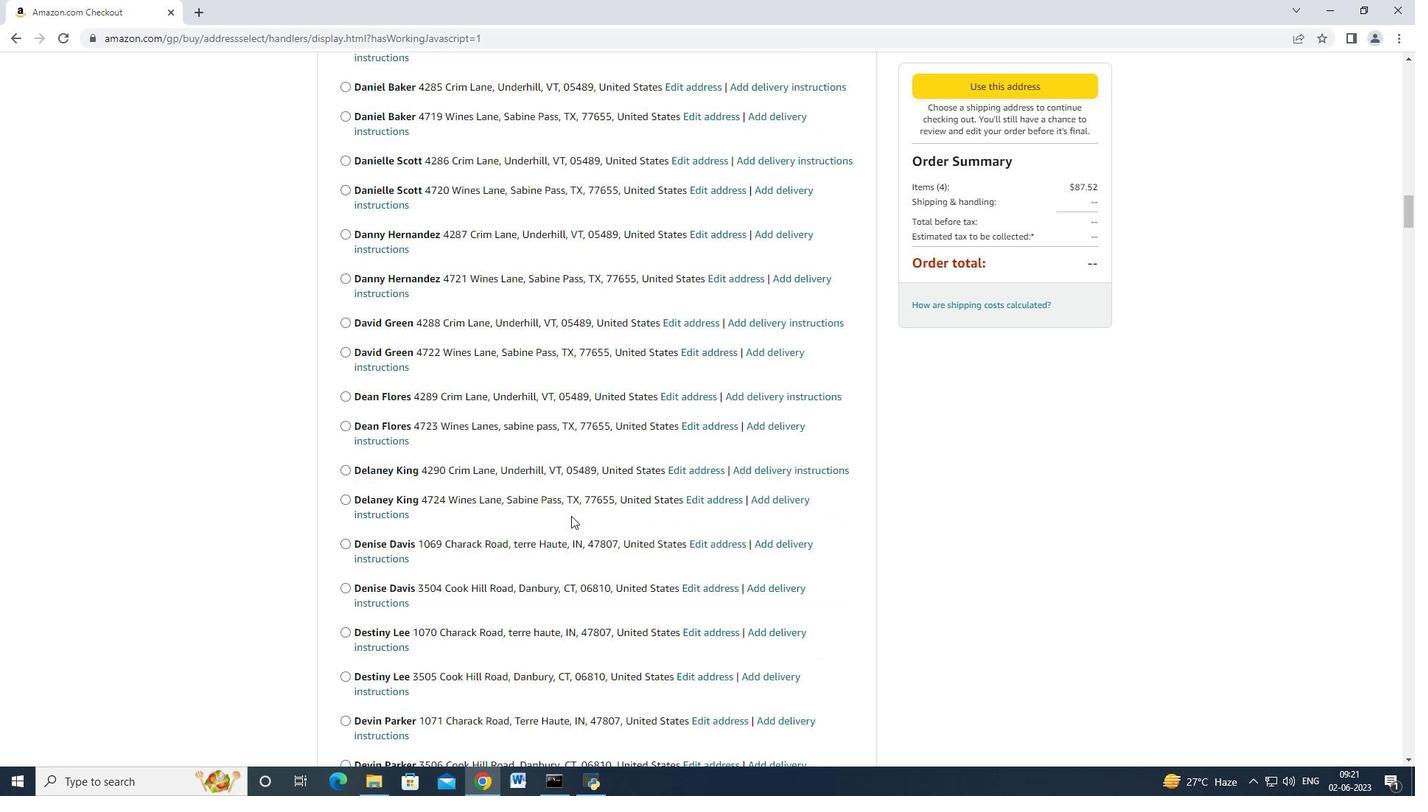 
Action: Mouse scrolled (571, 515) with delta (0, 0)
Screenshot: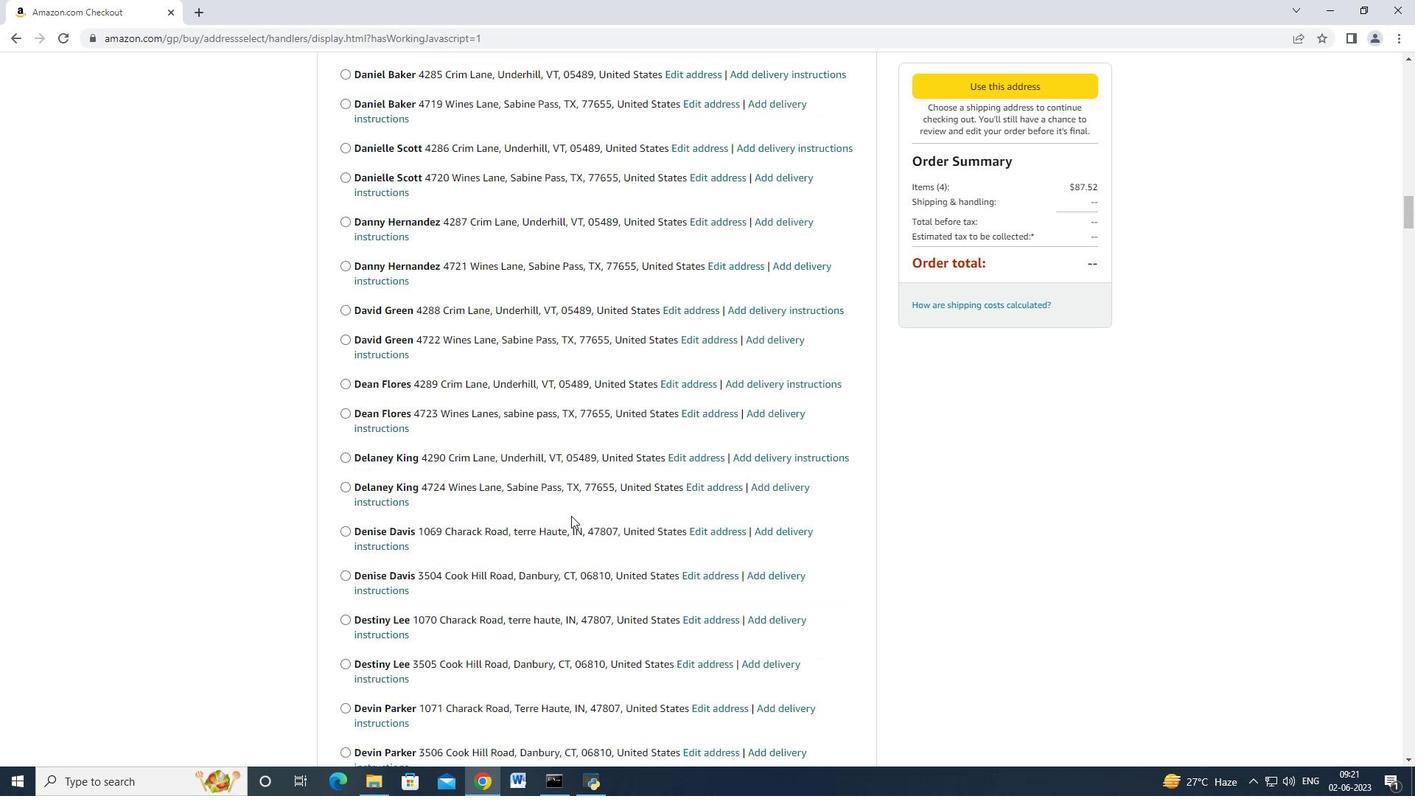 
Action: Mouse scrolled (571, 515) with delta (0, 0)
Screenshot: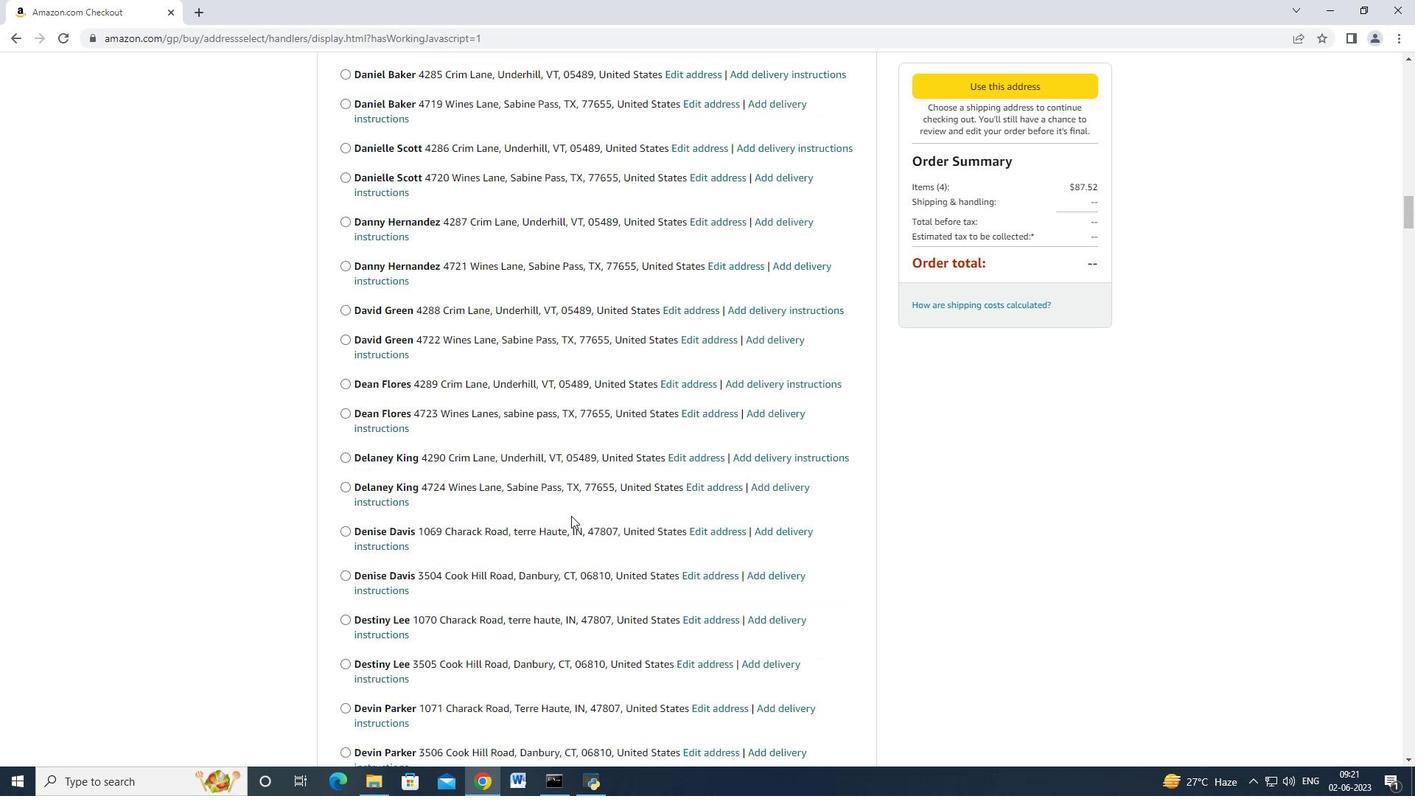
Action: Mouse moved to (570, 516)
Screenshot: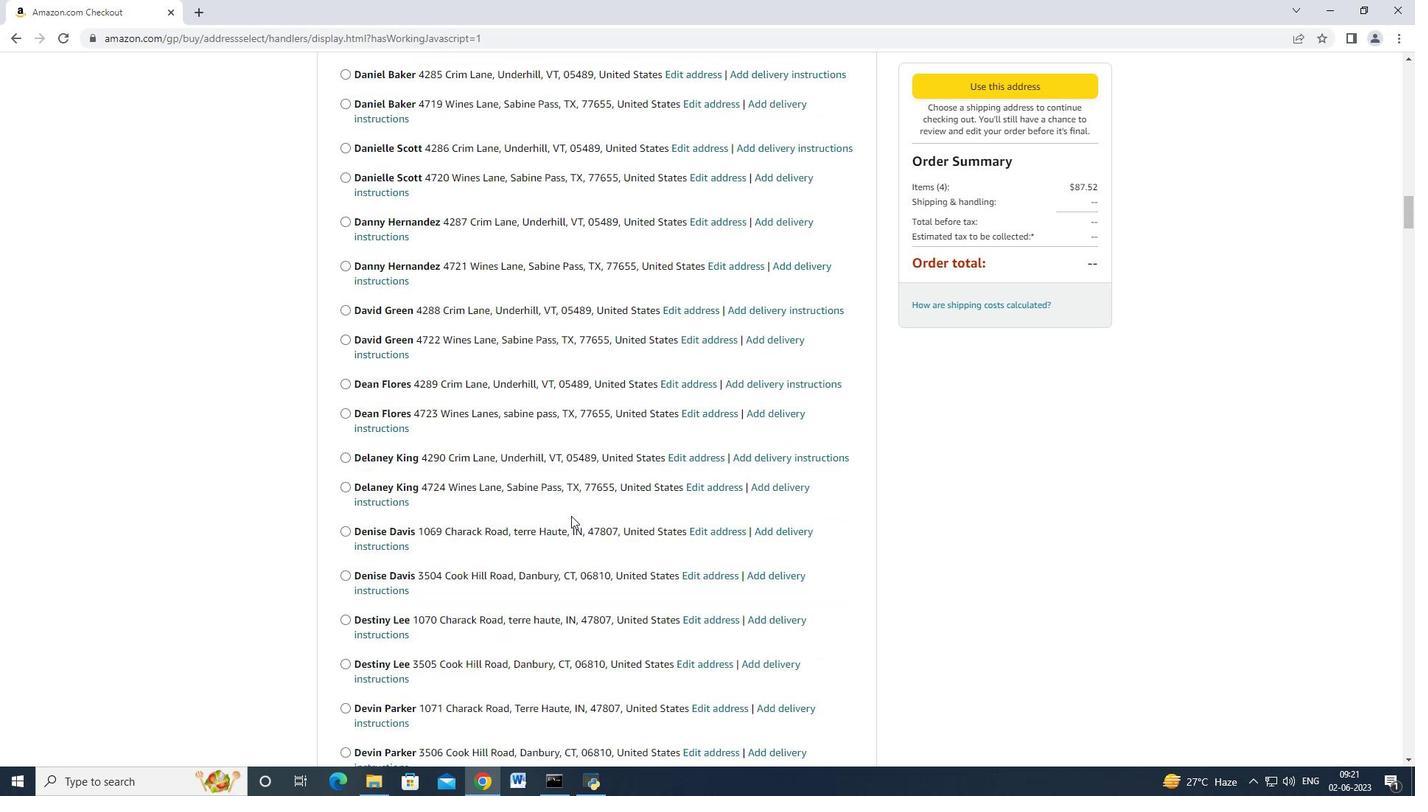 
Action: Mouse scrolled (570, 515) with delta (0, 0)
Screenshot: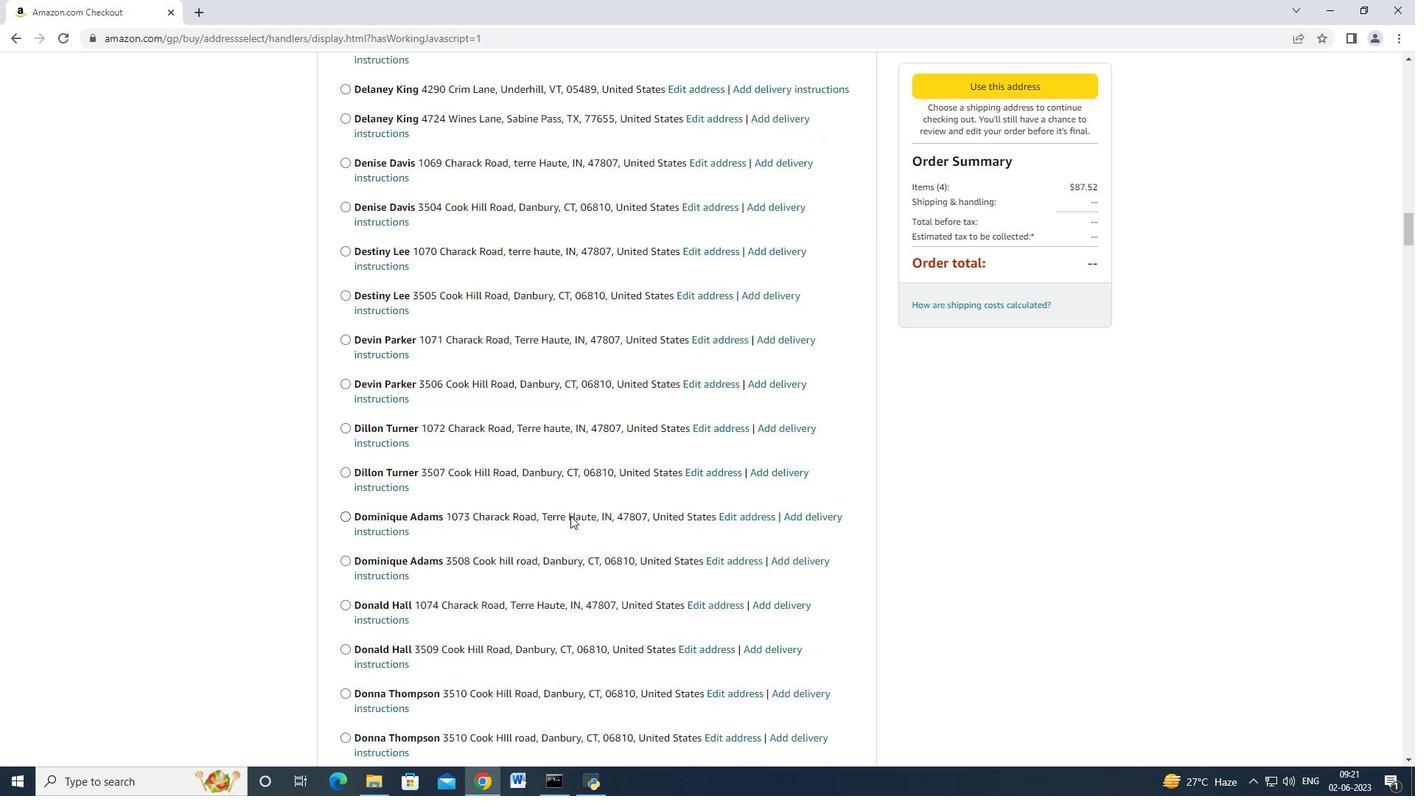 
Action: Mouse scrolled (570, 515) with delta (0, 0)
Screenshot: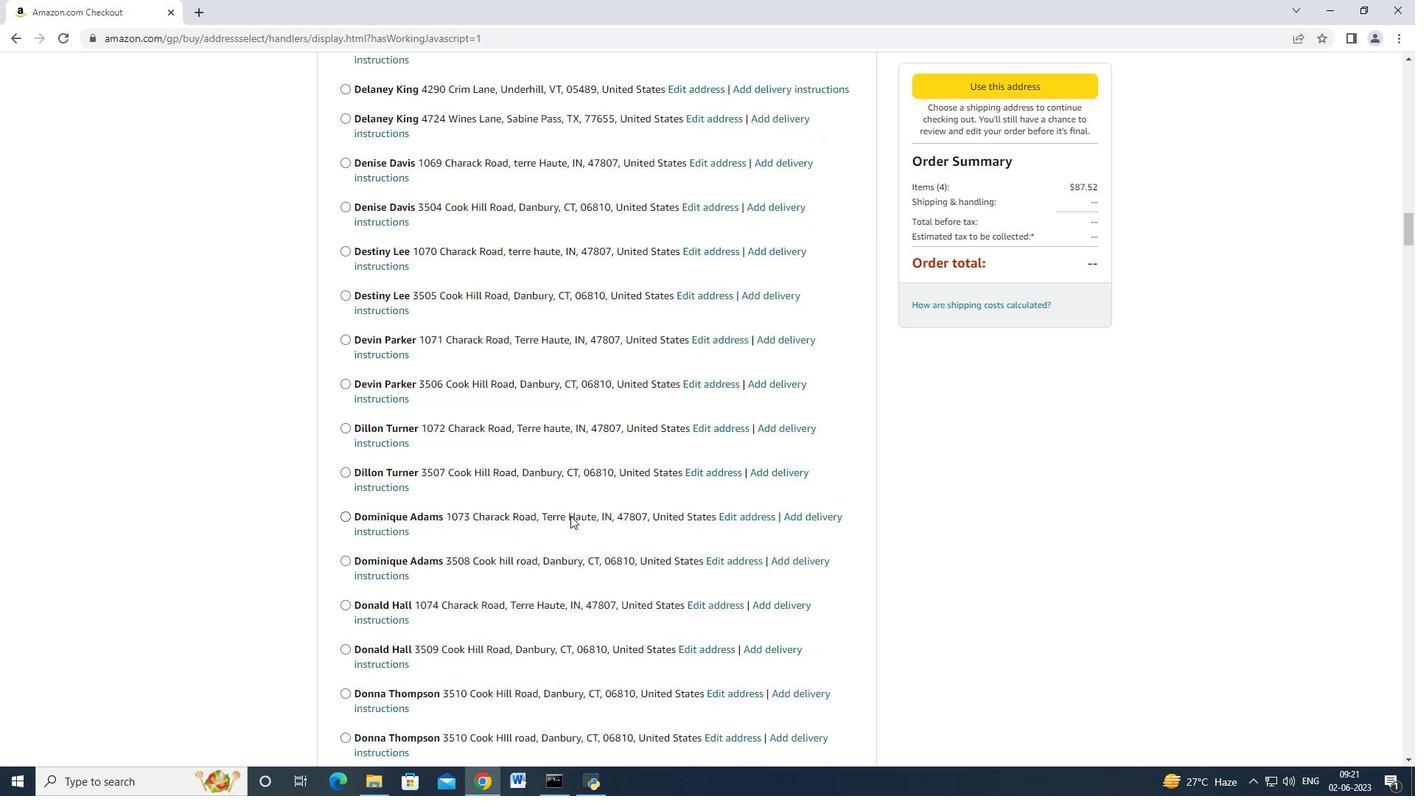 
Action: Mouse scrolled (570, 515) with delta (0, 0)
Screenshot: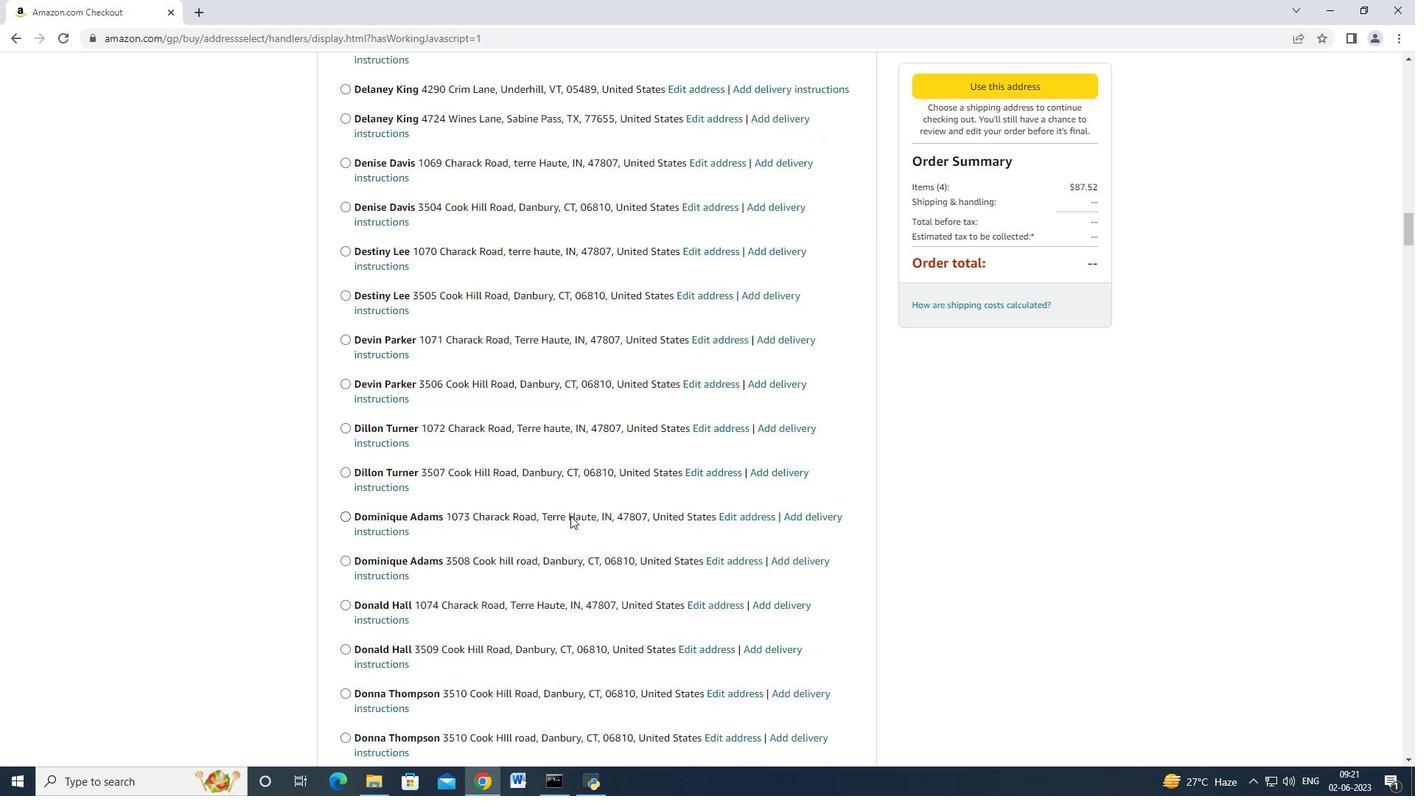 
Action: Mouse scrolled (570, 514) with delta (0, -1)
Screenshot: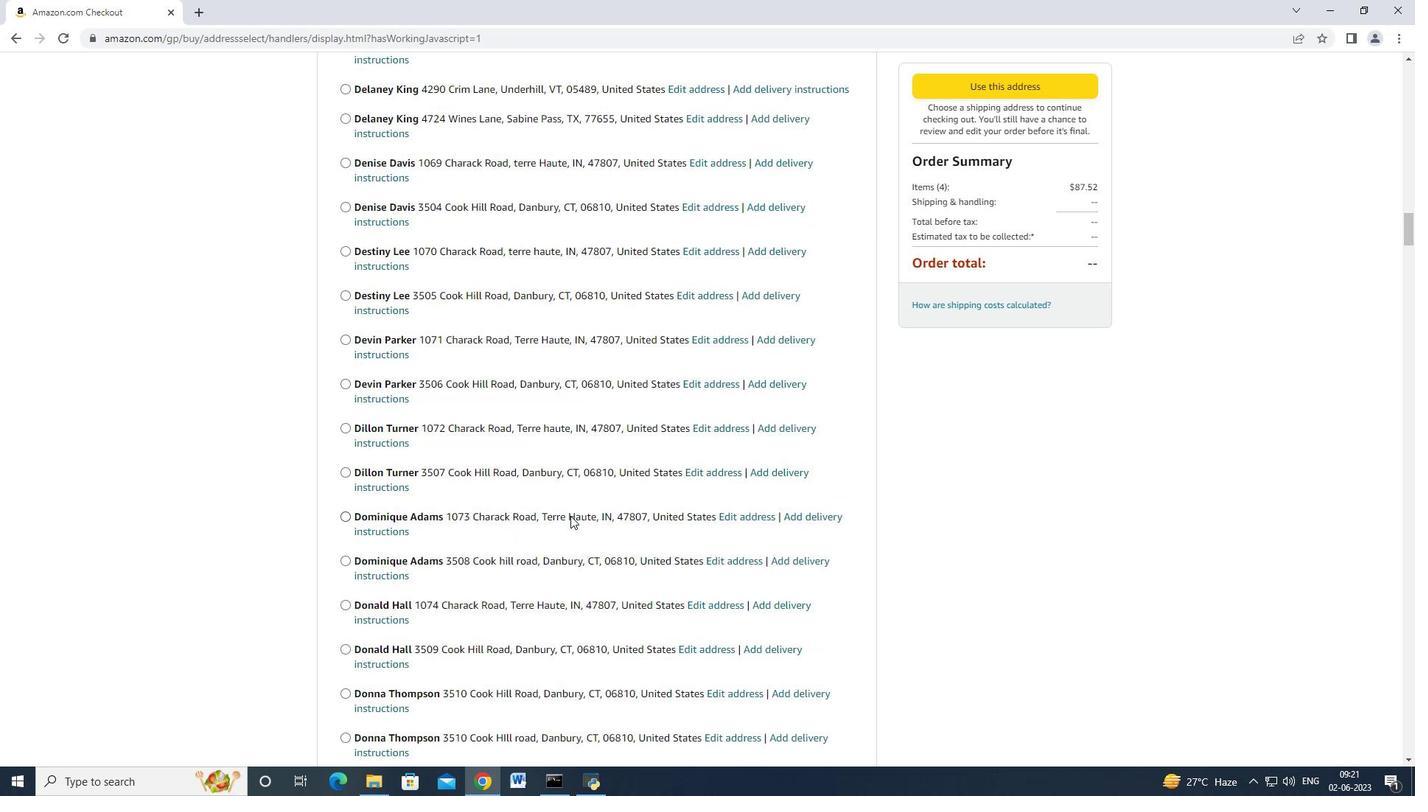 
Action: Mouse scrolled (570, 515) with delta (0, 0)
Screenshot: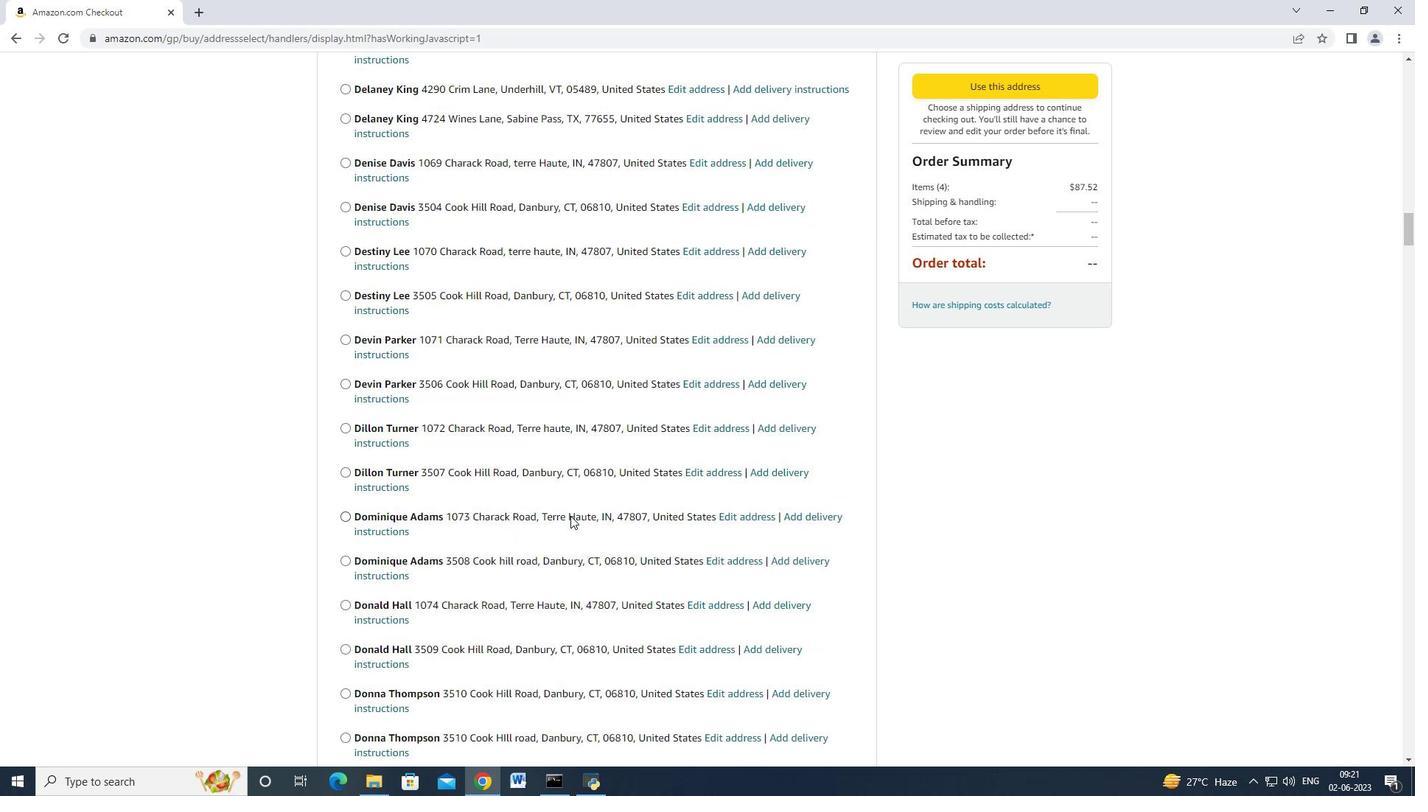 
Action: Mouse scrolled (570, 515) with delta (0, 0)
Screenshot: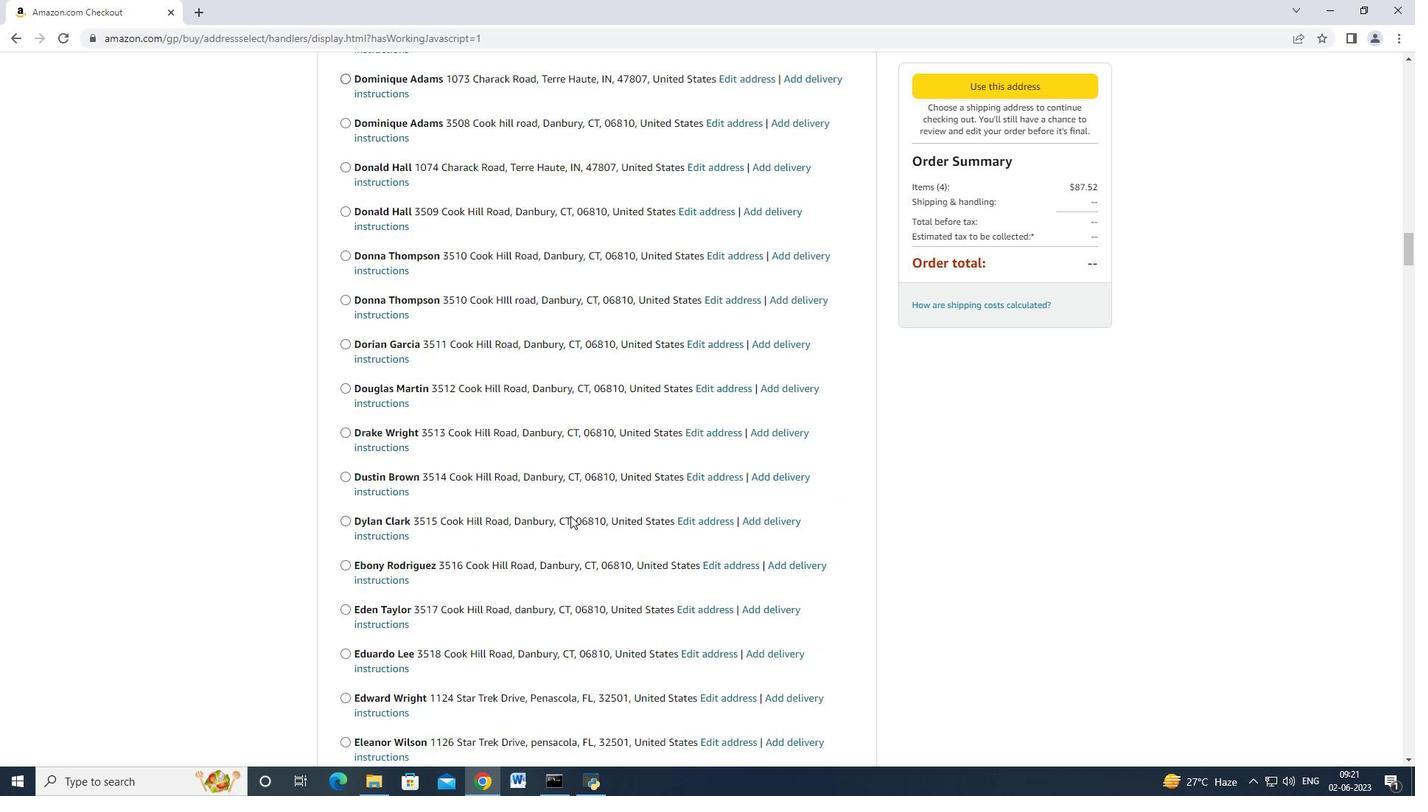 
Action: Mouse scrolled (570, 515) with delta (0, 0)
Screenshot: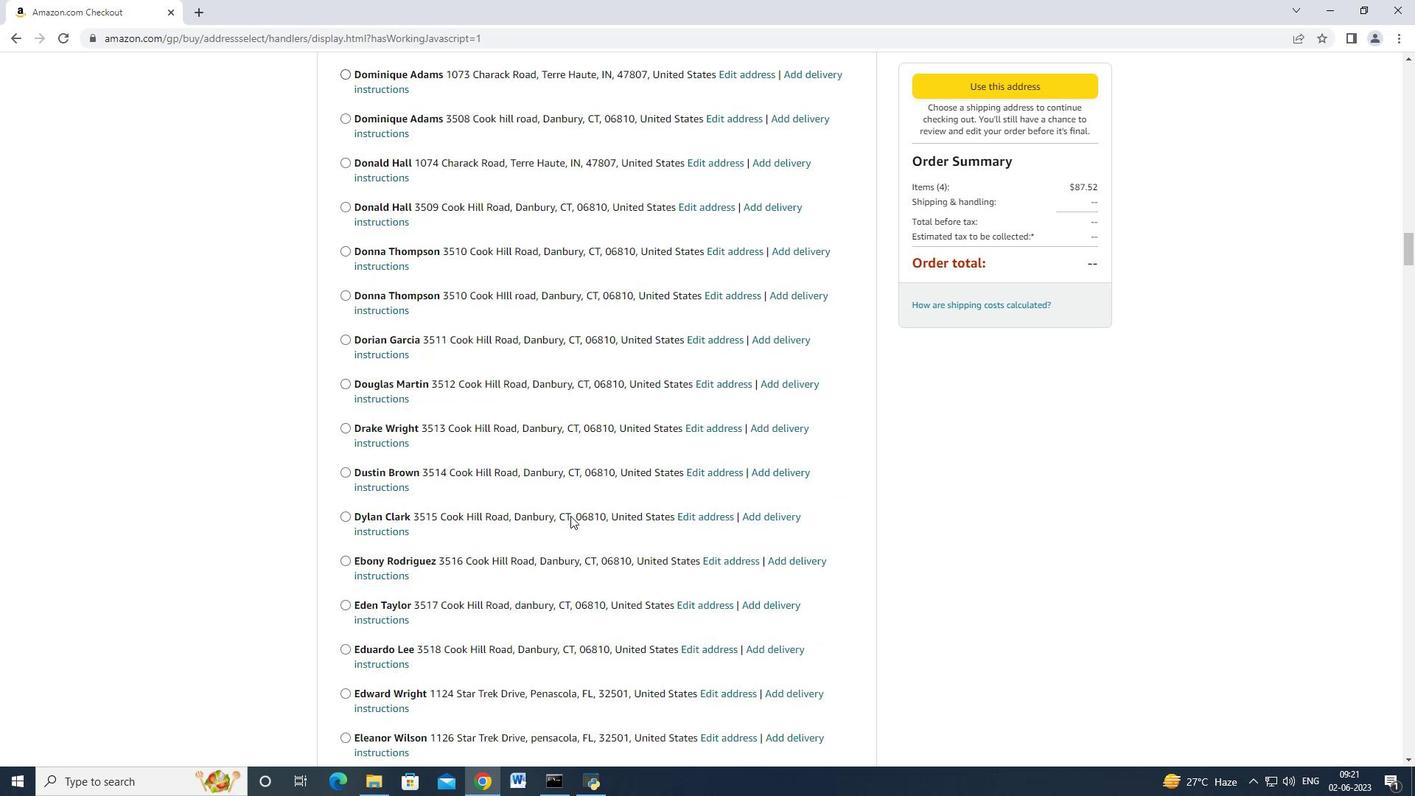 
Action: Mouse scrolled (570, 515) with delta (0, 0)
Screenshot: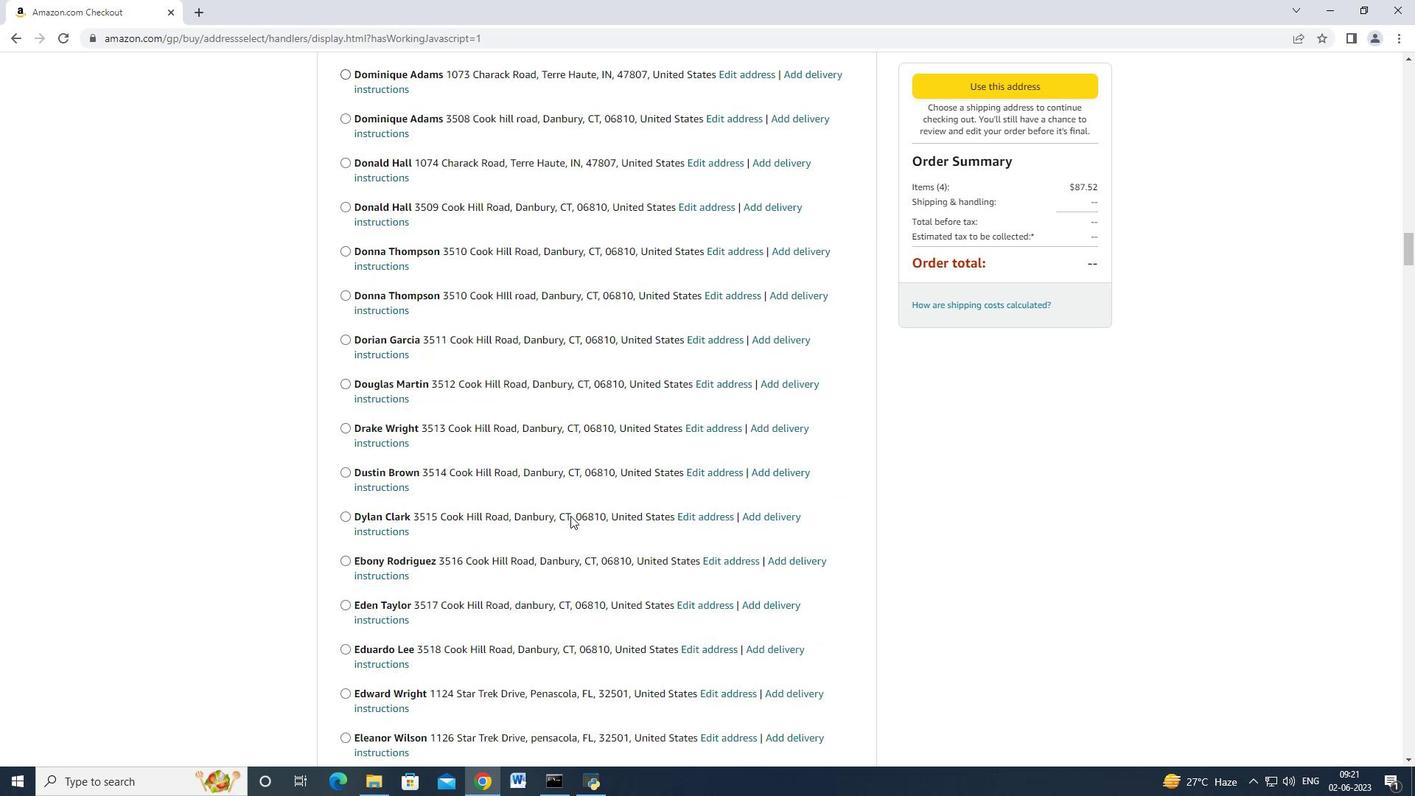 
Action: Mouse scrolled (570, 515) with delta (0, 0)
Screenshot: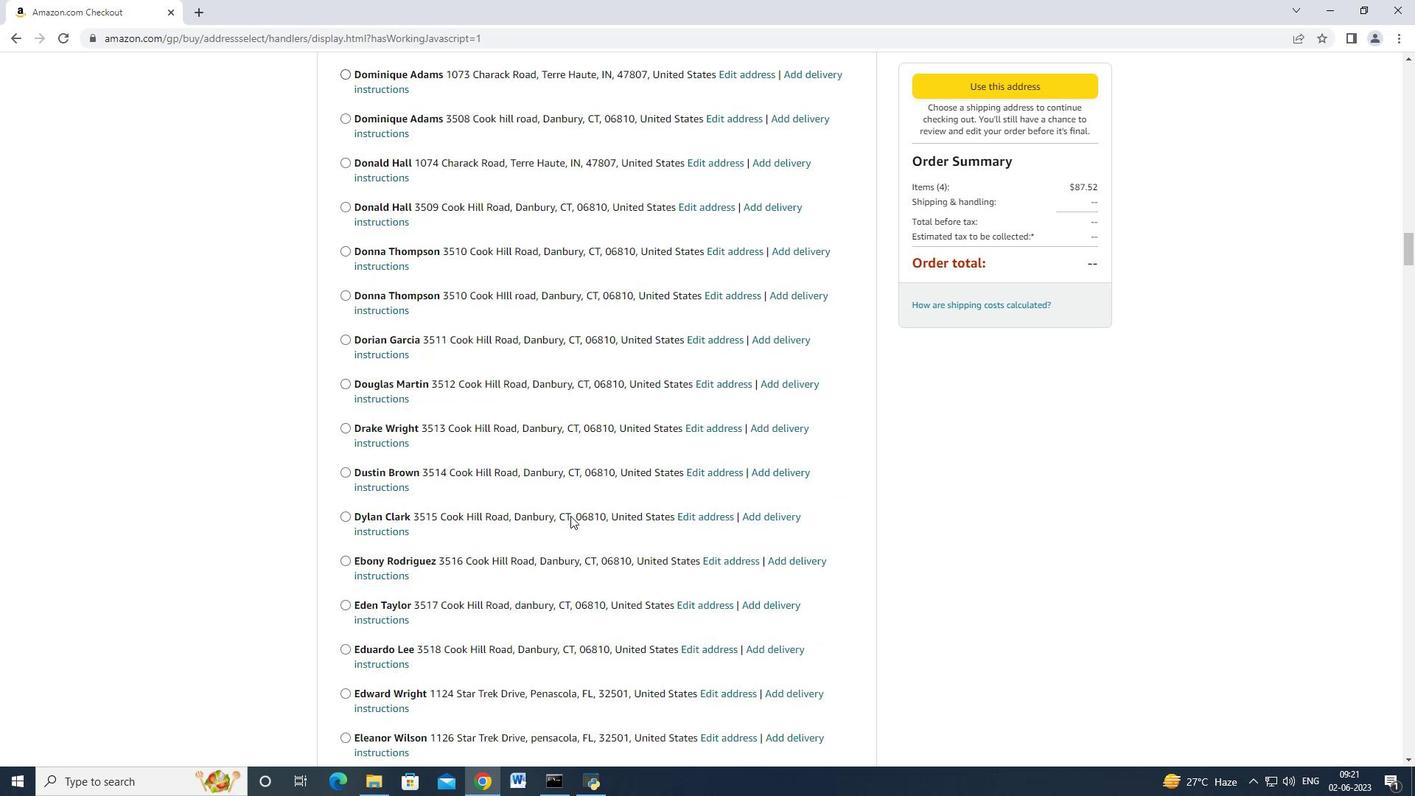 
Action: Mouse scrolled (570, 514) with delta (0, -1)
Screenshot: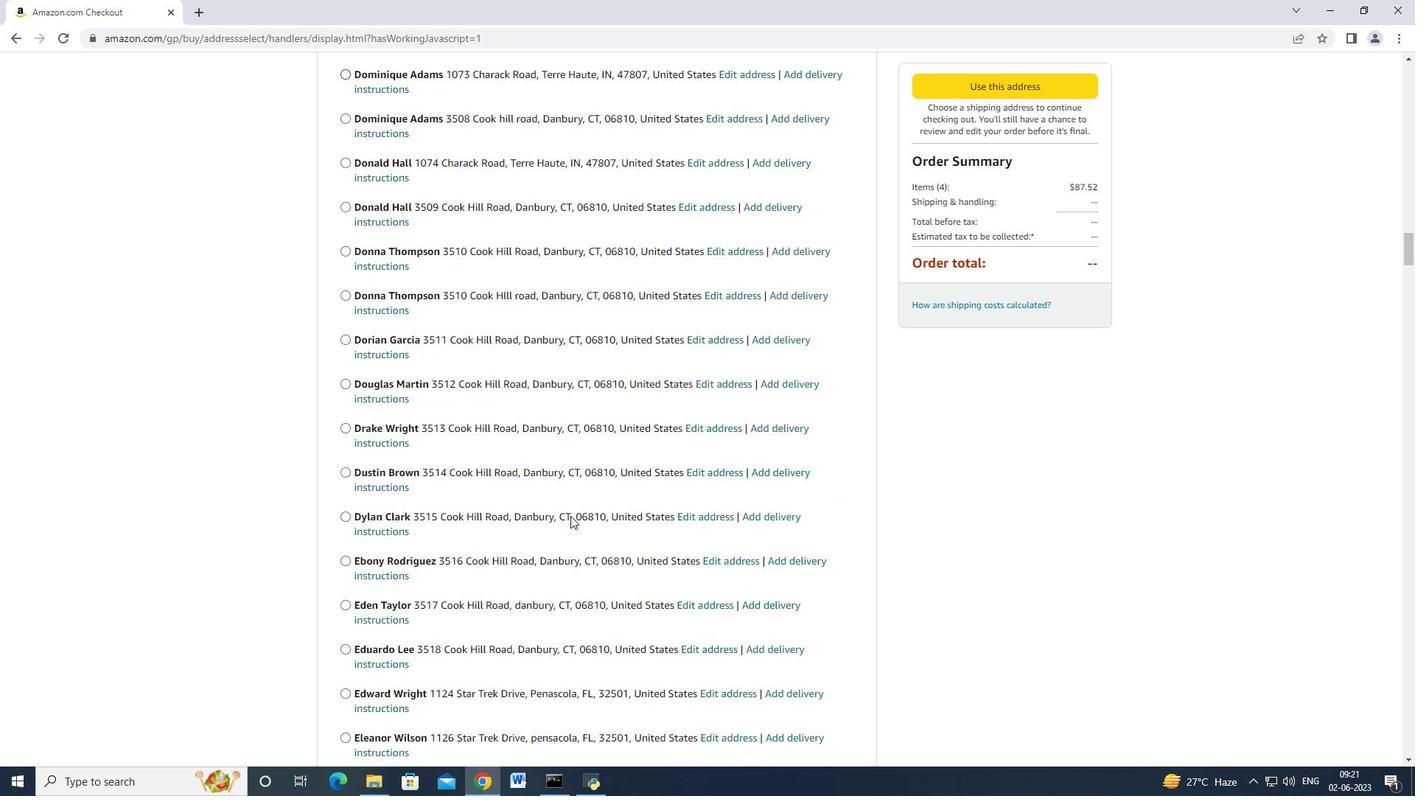 
Action: Mouse scrolled (570, 515) with delta (0, 0)
Screenshot: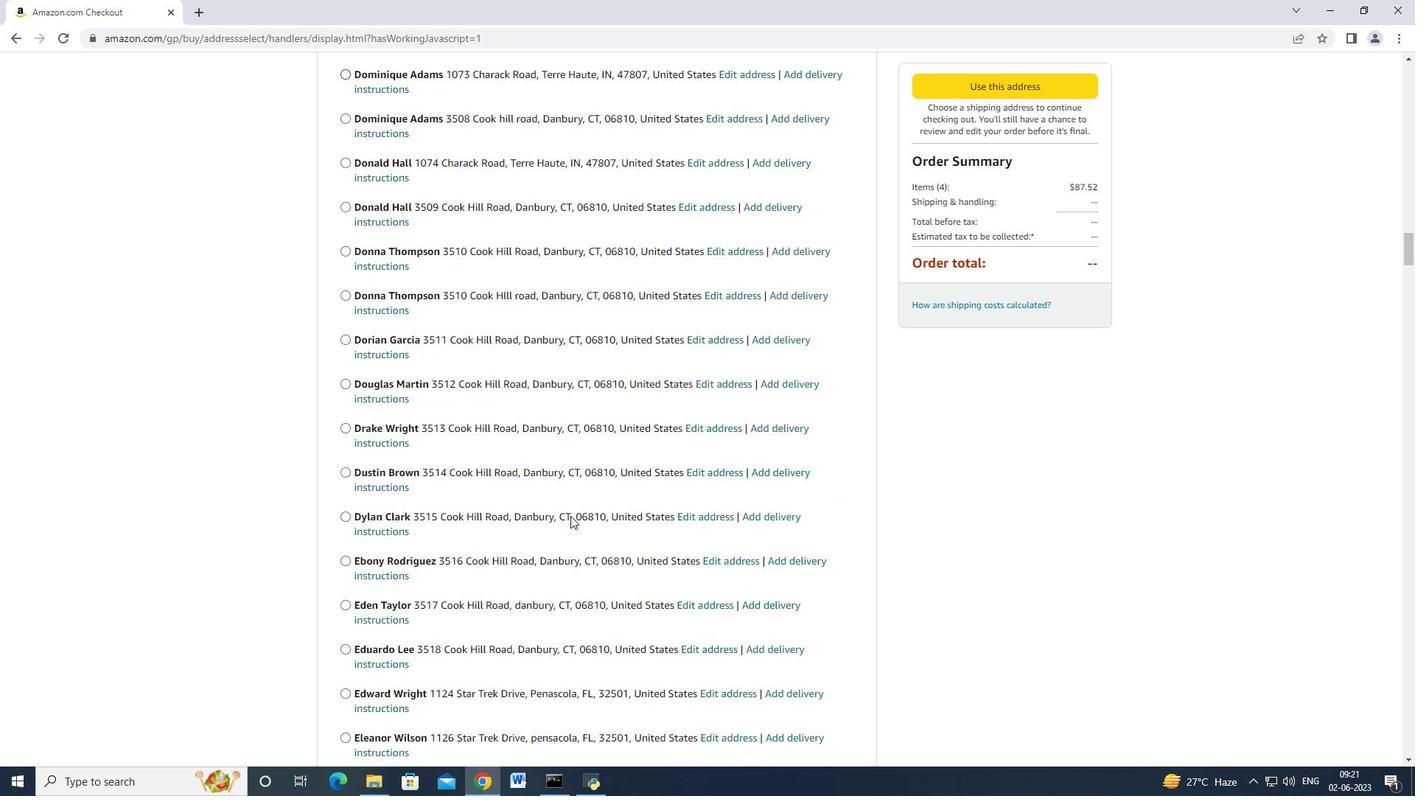 
Action: Mouse scrolled (570, 515) with delta (0, 0)
Screenshot: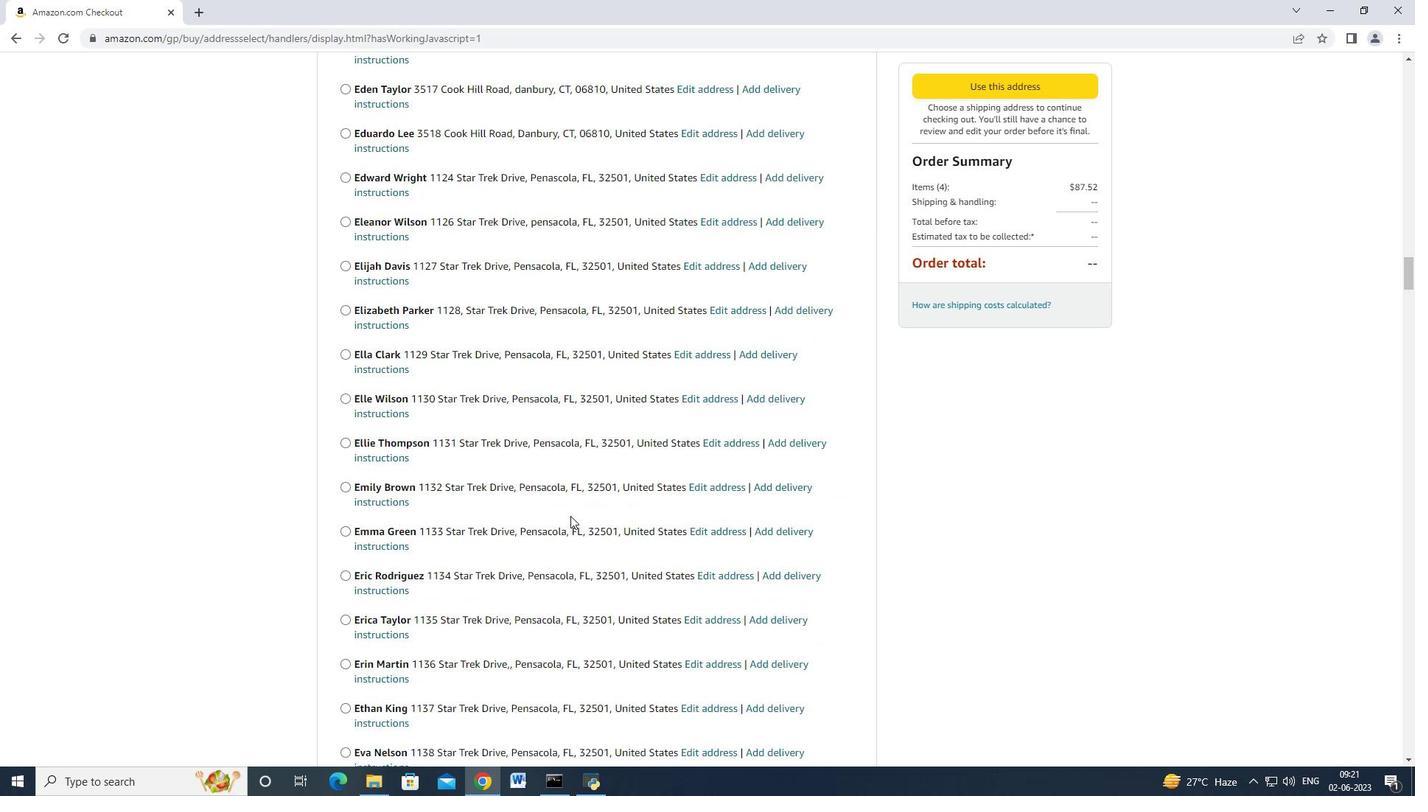 
Action: Mouse scrolled (570, 515) with delta (0, 0)
Screenshot: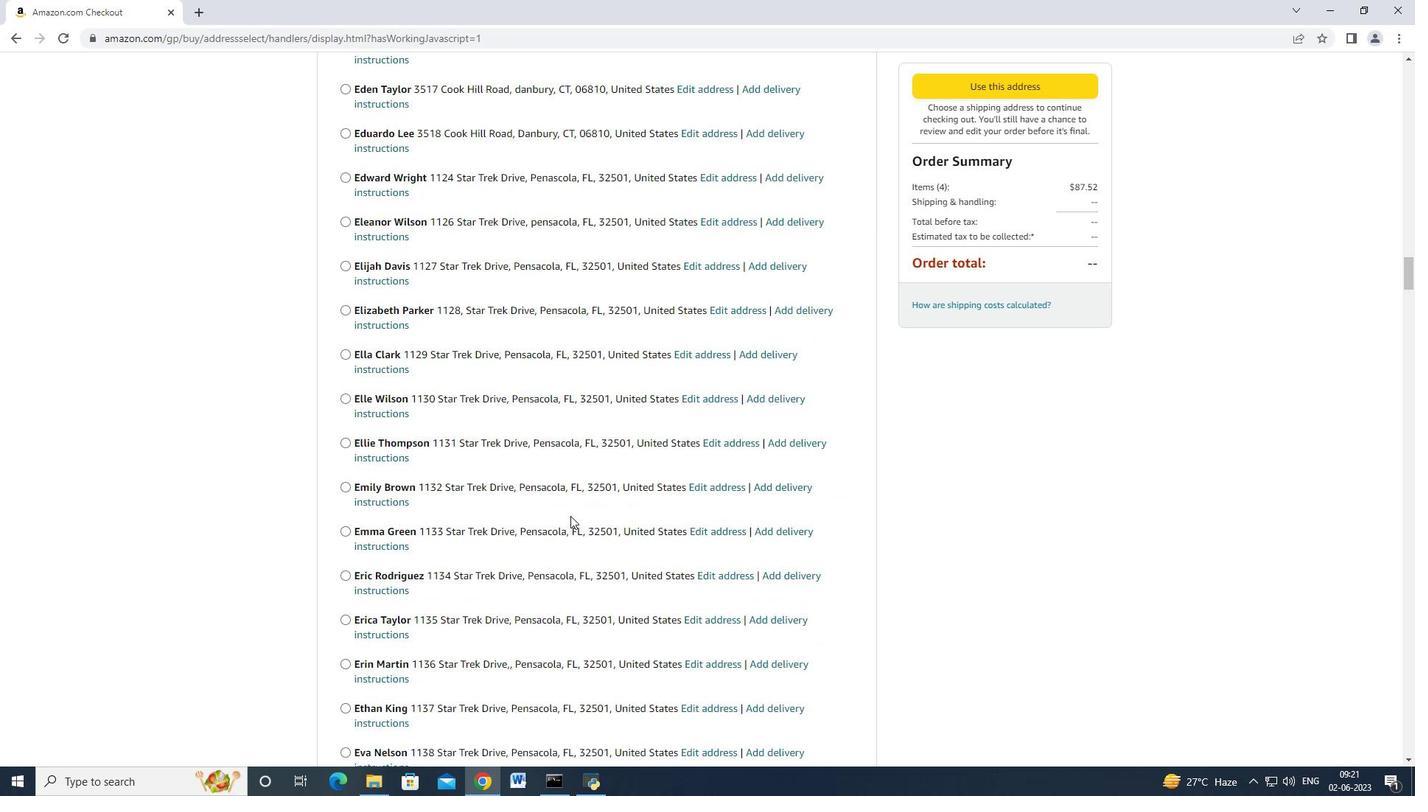 
Action: Mouse scrolled (570, 515) with delta (0, 0)
Screenshot: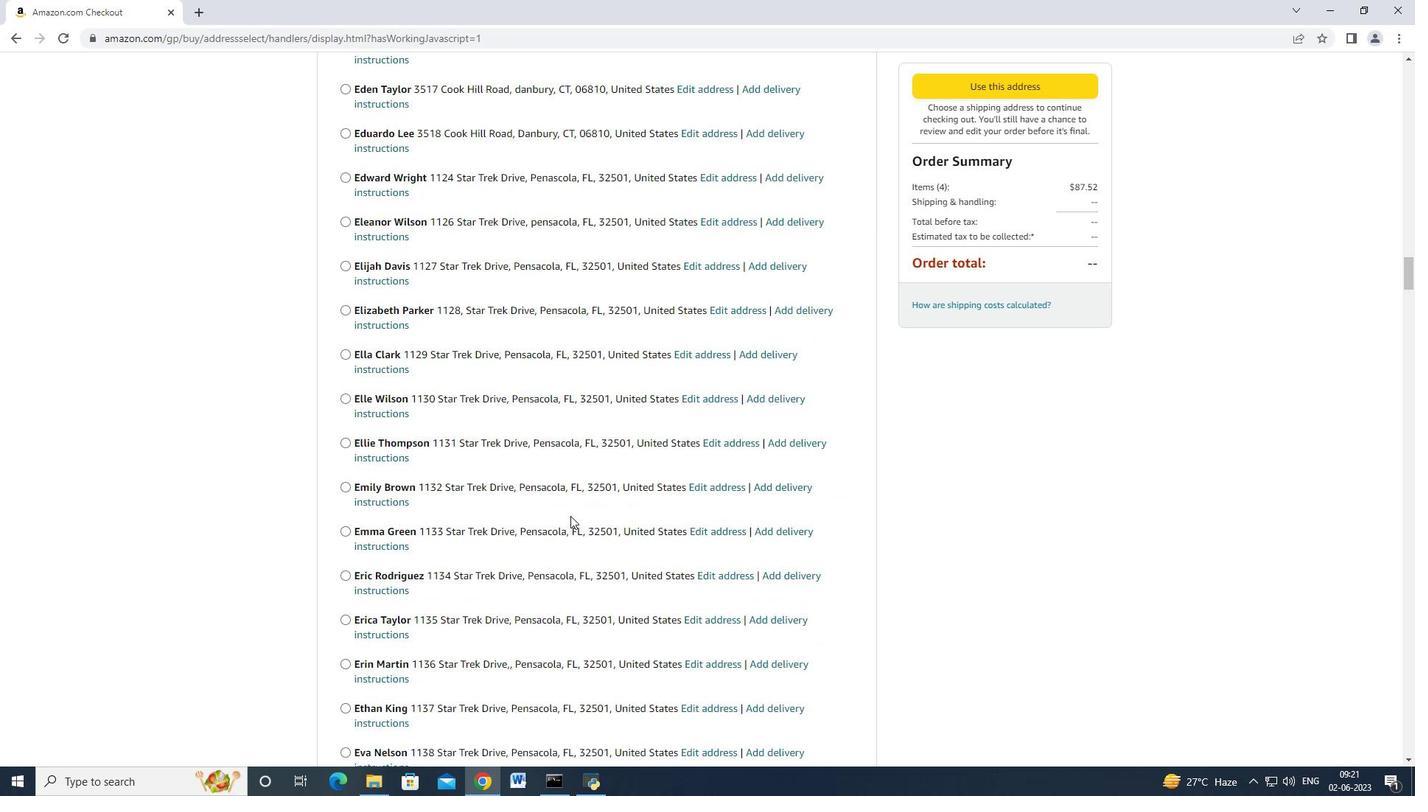 
Action: Mouse scrolled (570, 515) with delta (0, 0)
Screenshot: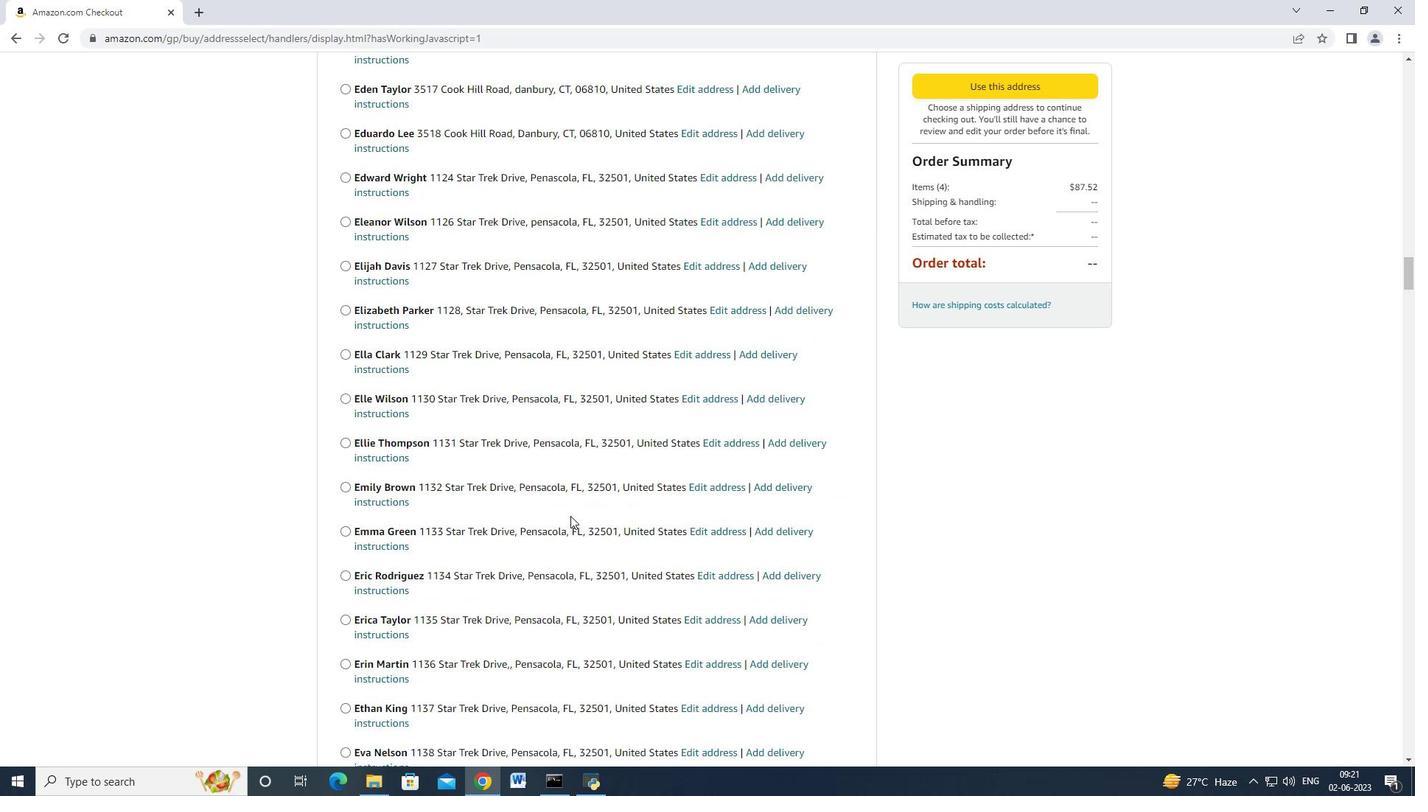 
Action: Mouse scrolled (570, 515) with delta (0, 0)
Screenshot: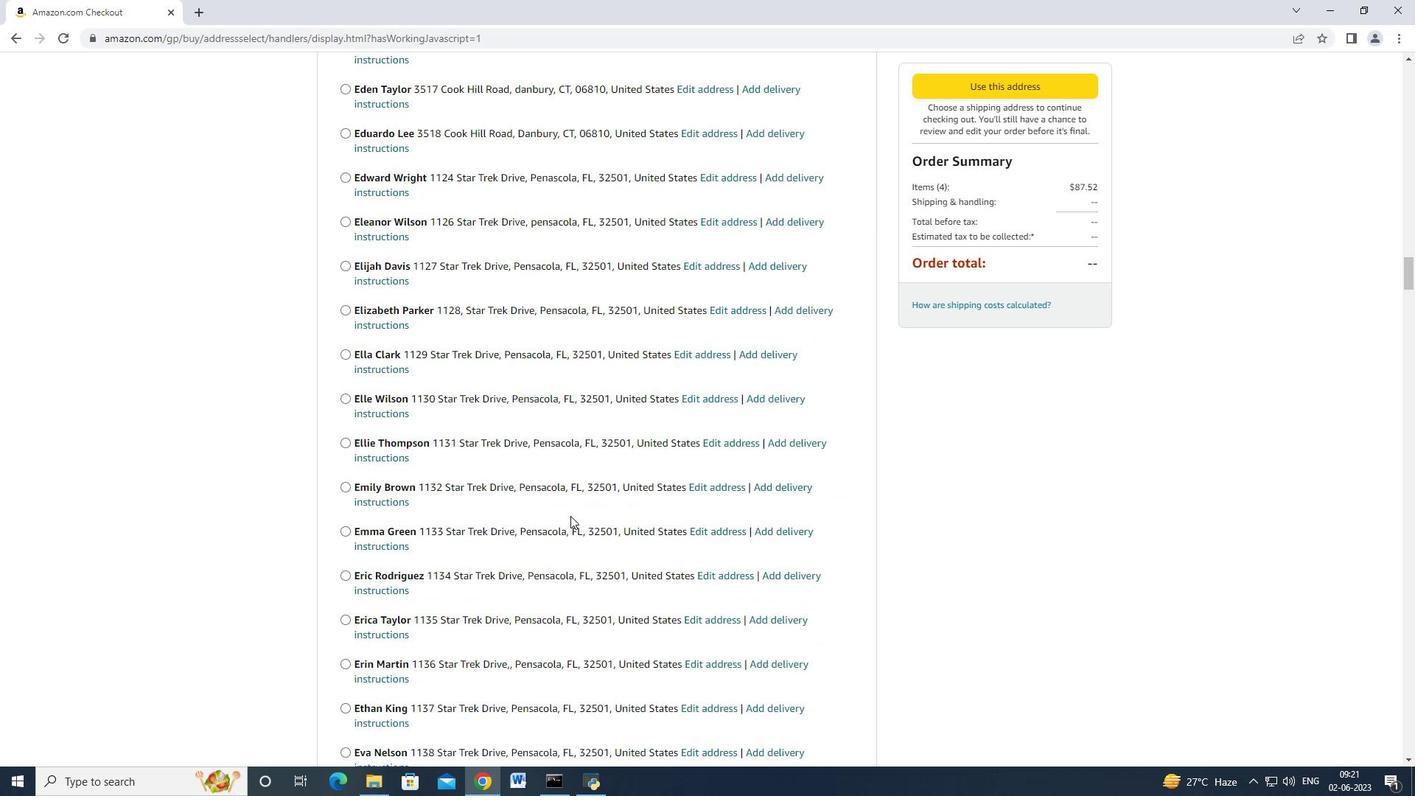 
Action: Mouse scrolled (570, 515) with delta (0, 0)
Screenshot: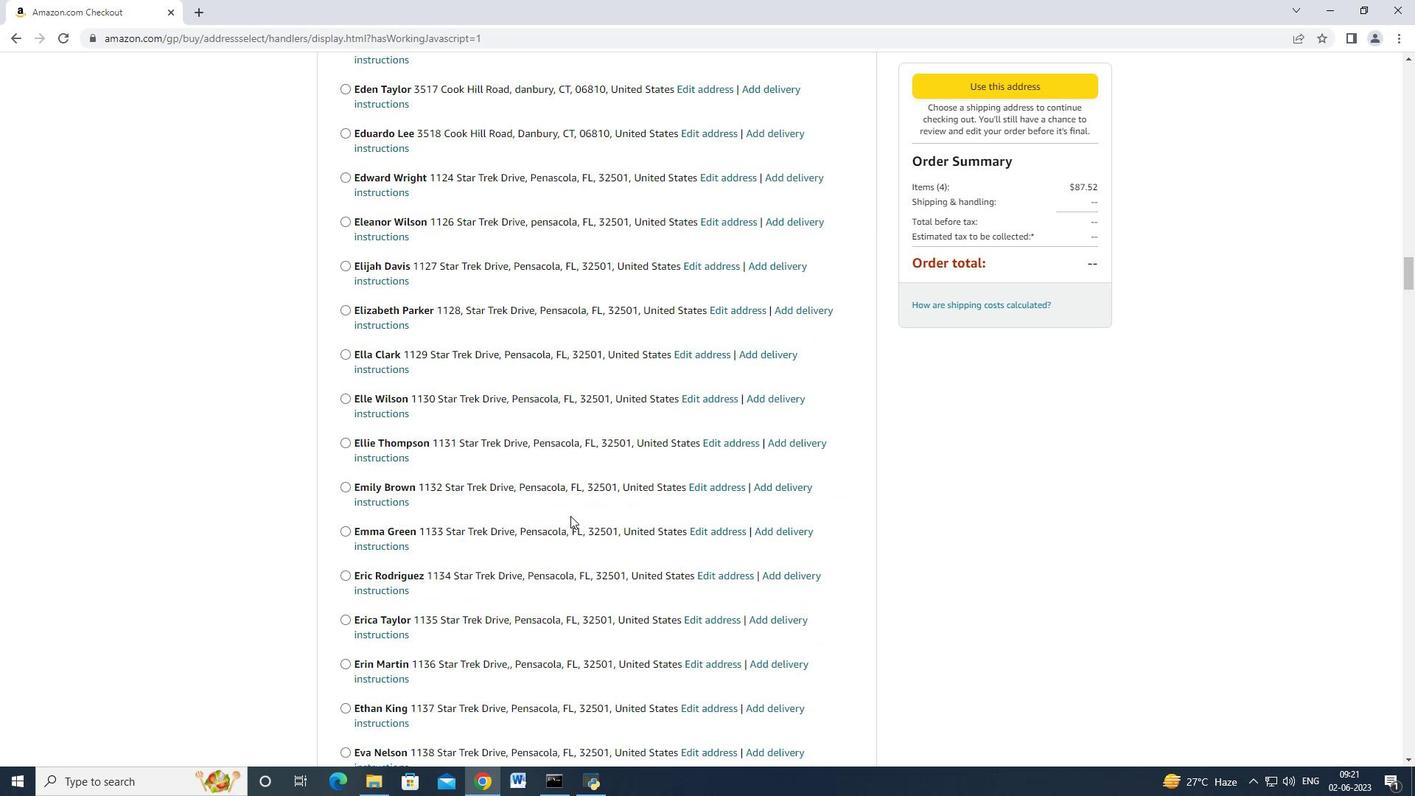 
Action: Mouse moved to (570, 516)
Screenshot: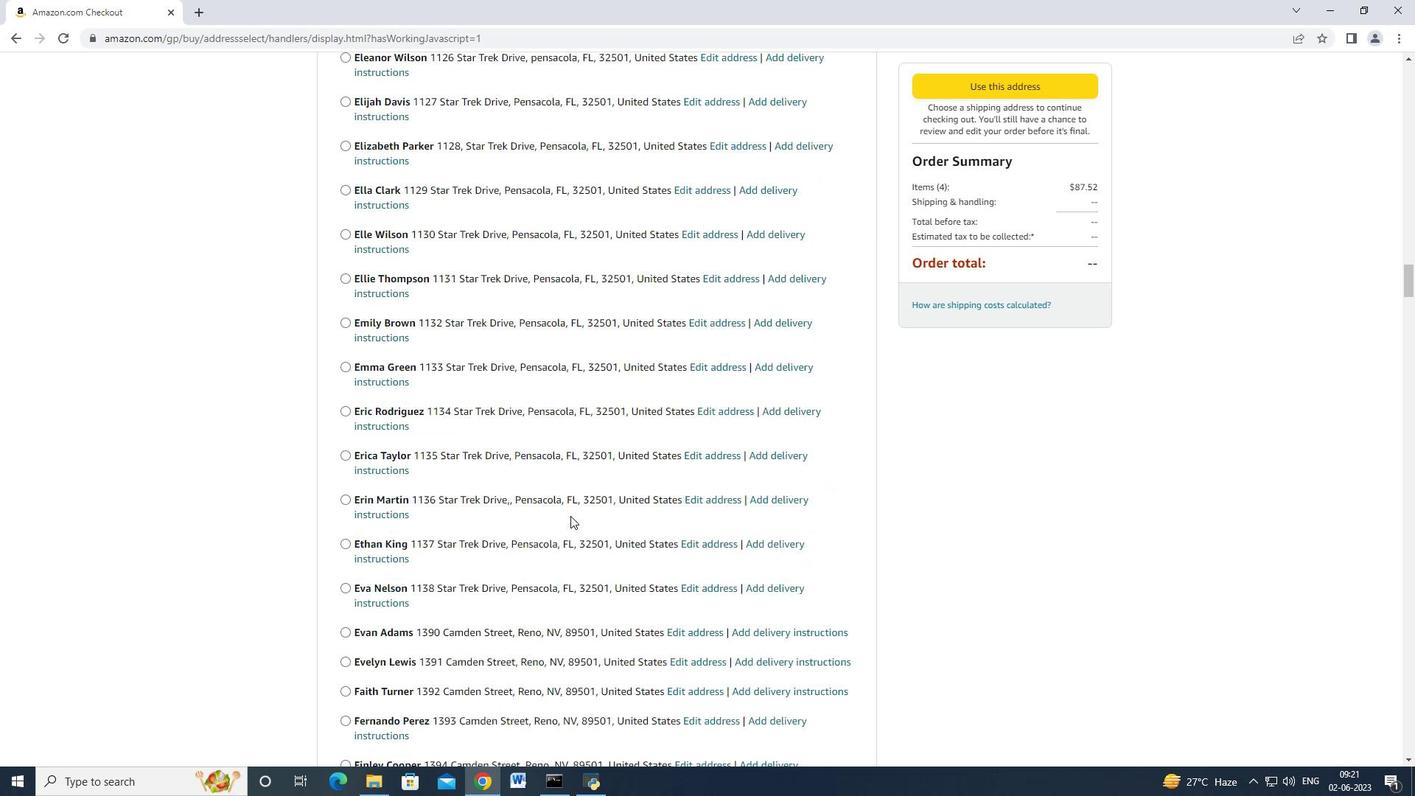 
Action: Mouse scrolled (570, 515) with delta (0, 0)
Screenshot: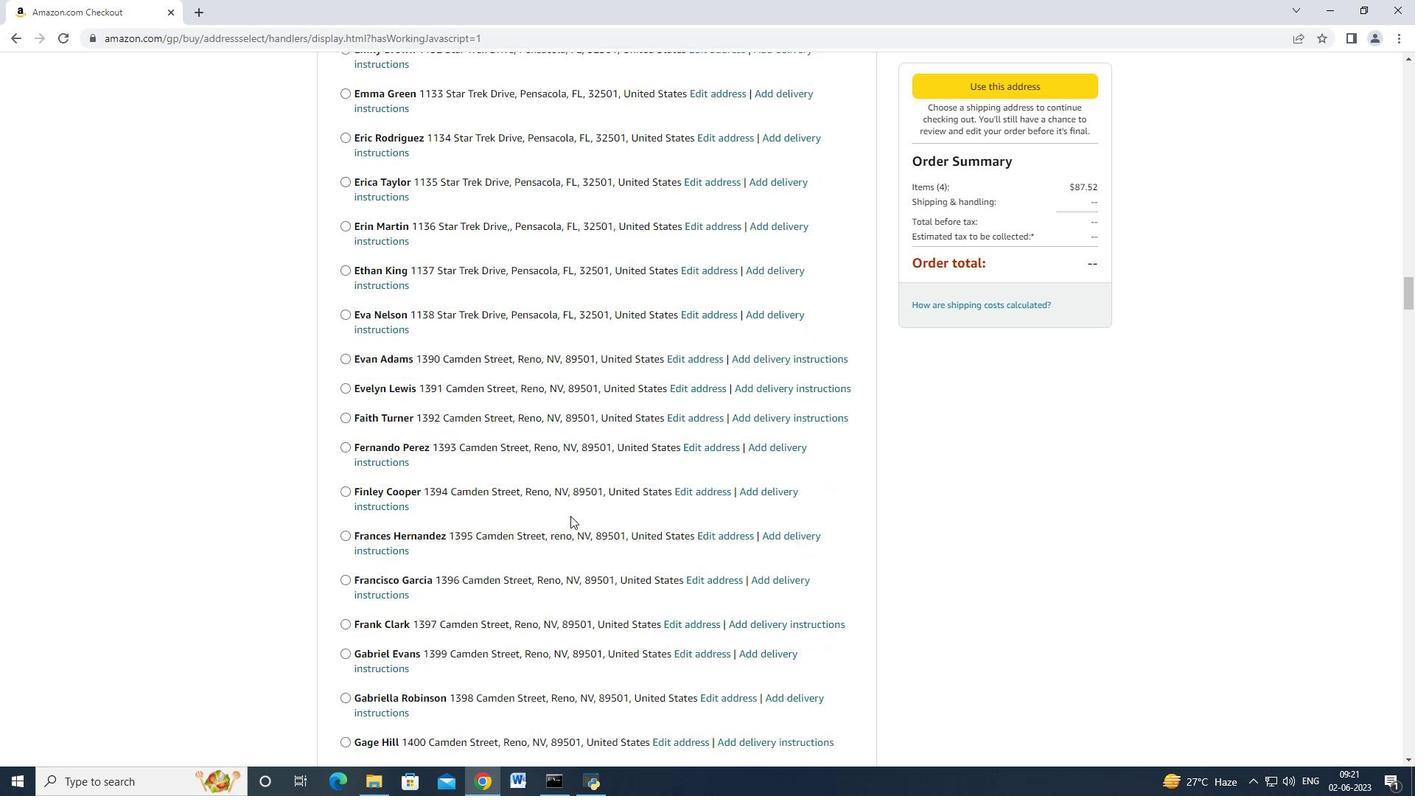
Action: Mouse scrolled (570, 515) with delta (0, 0)
Screenshot: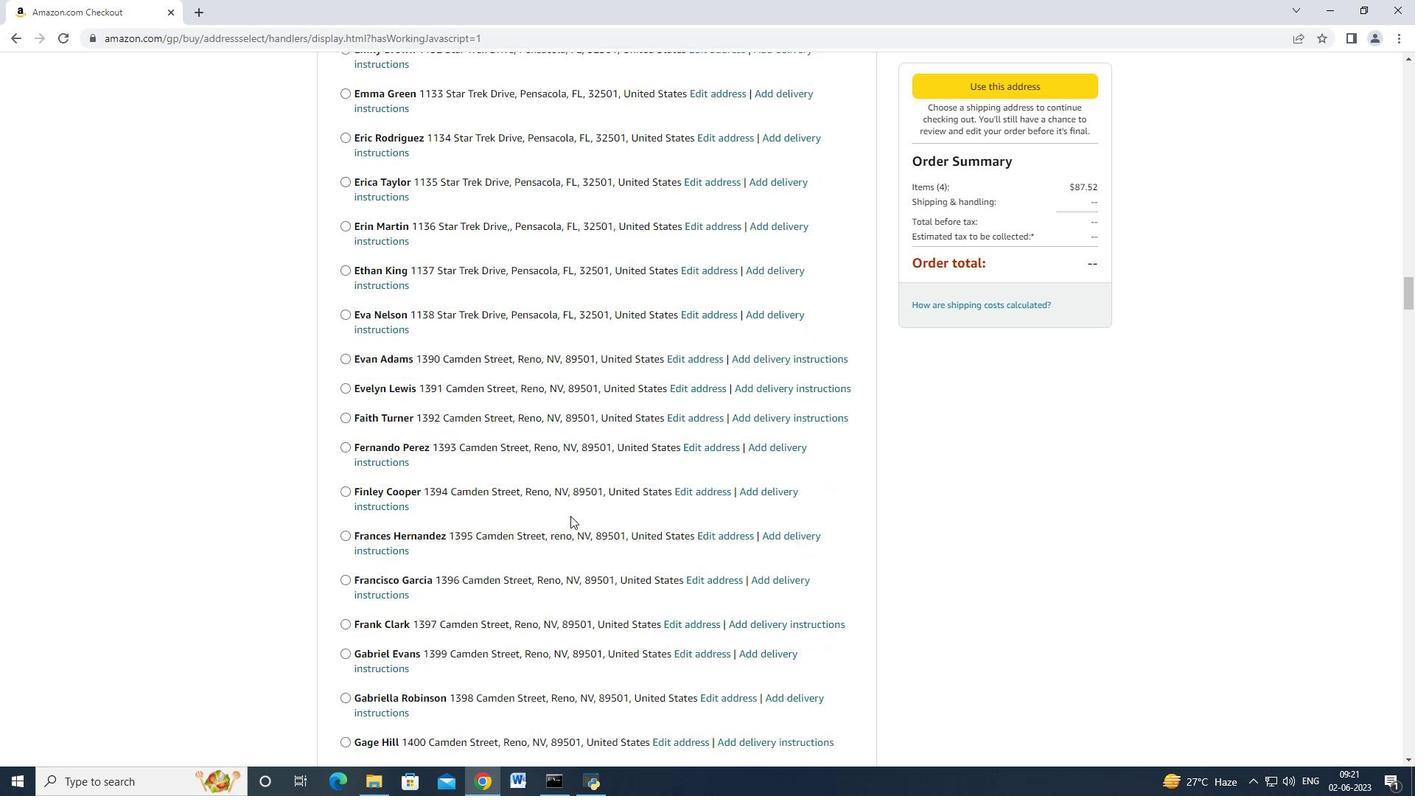
Action: Mouse scrolled (570, 514) with delta (0, -1)
Screenshot: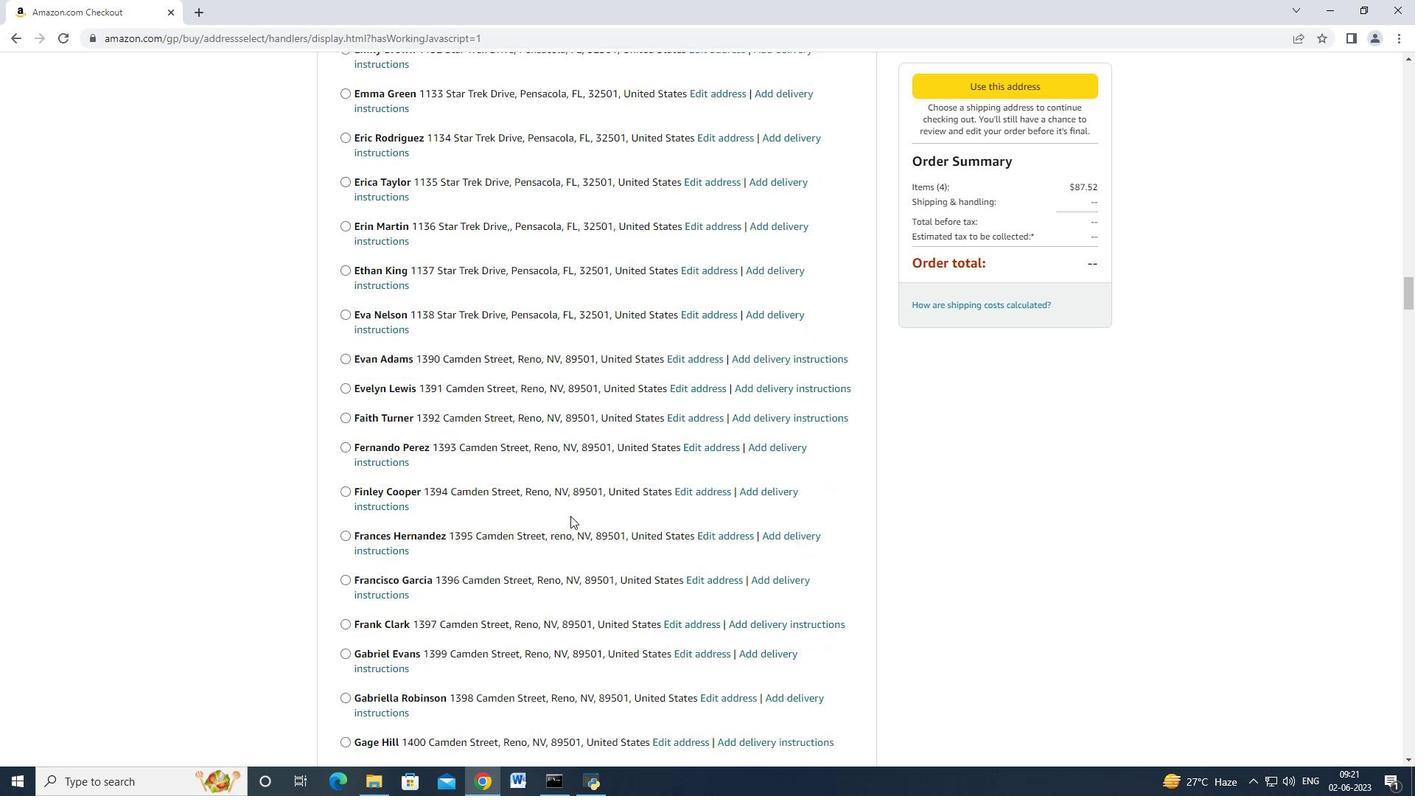 
Action: Mouse scrolled (570, 515) with delta (0, 0)
Screenshot: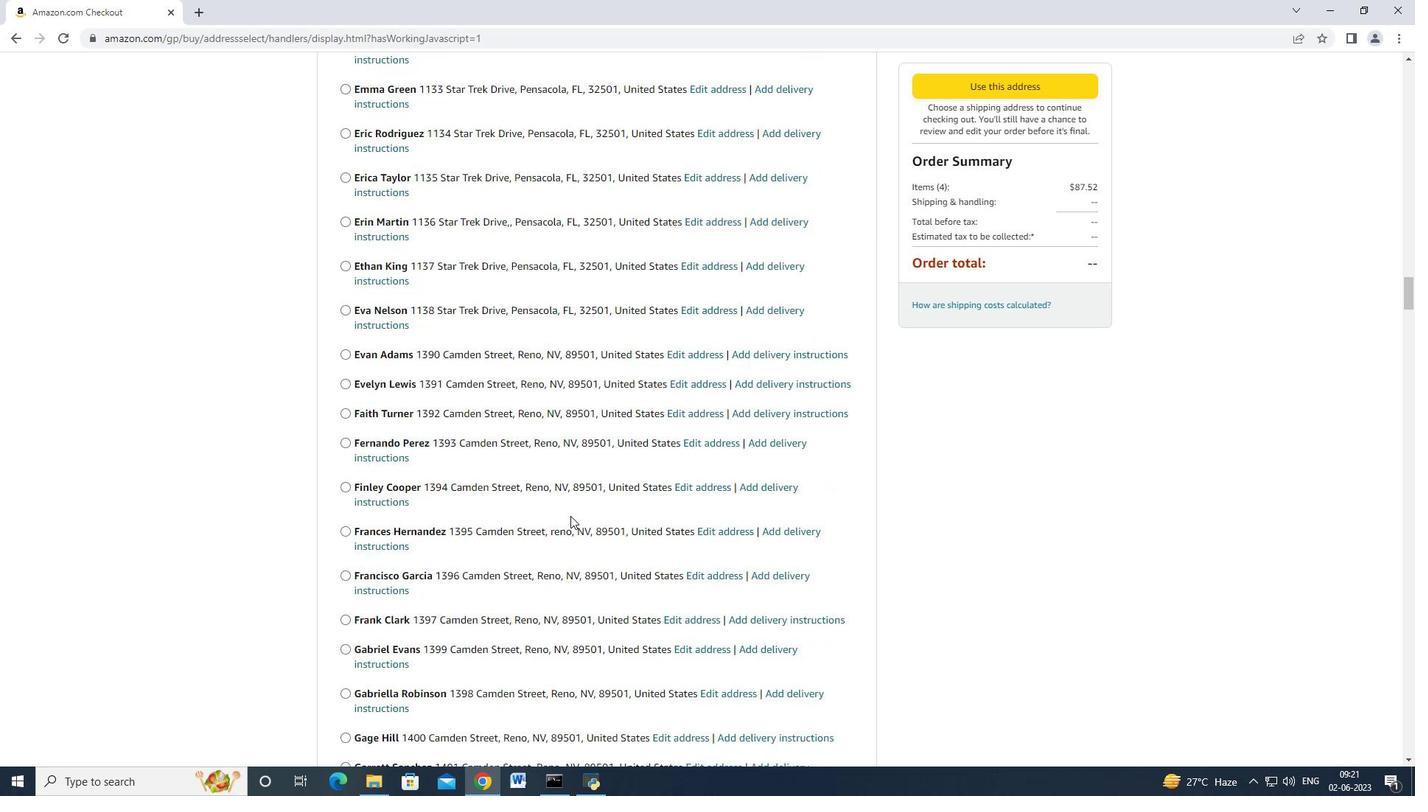 
Action: Mouse scrolled (570, 515) with delta (0, 0)
Screenshot: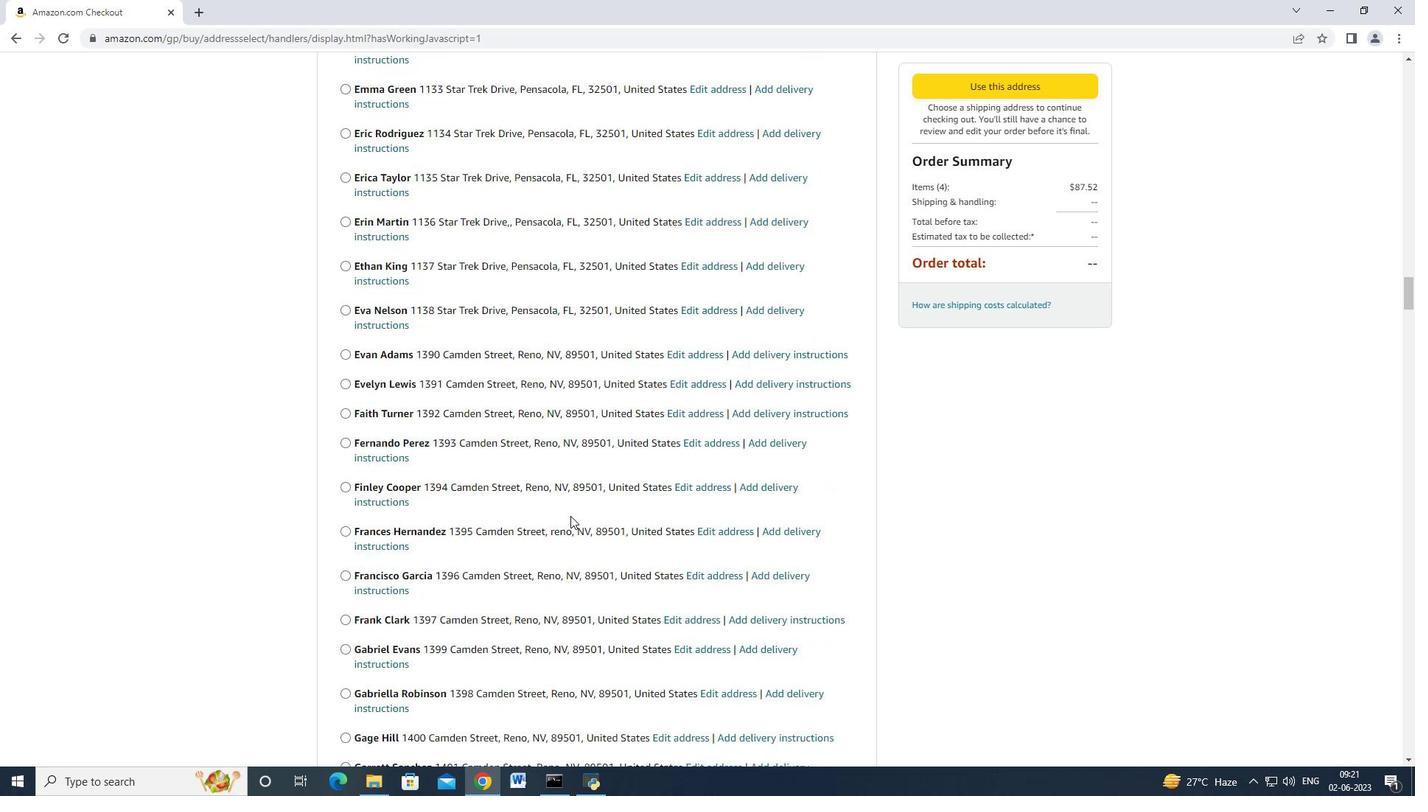 
Action: Mouse scrolled (570, 515) with delta (0, 0)
Screenshot: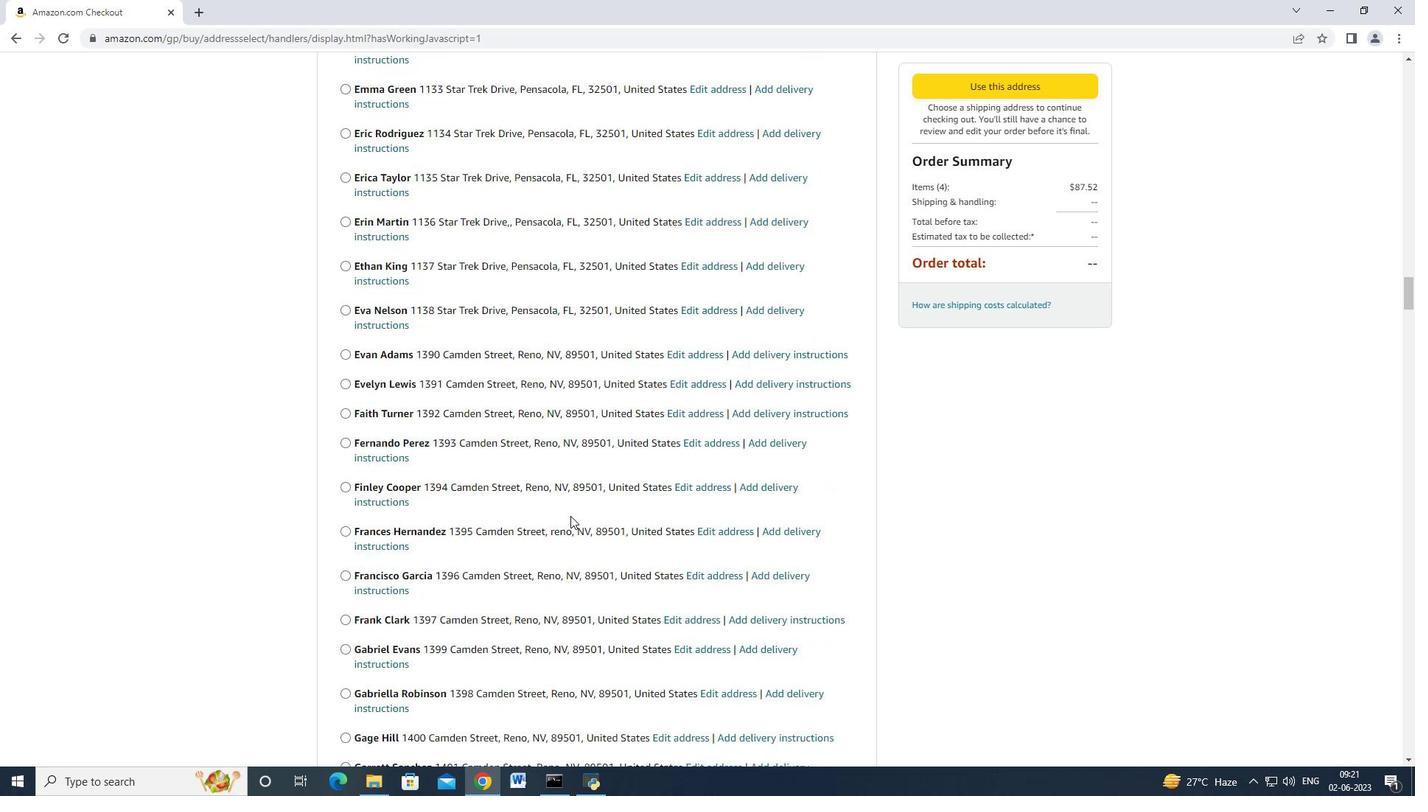 
Action: Mouse scrolled (570, 515) with delta (0, 0)
Screenshot: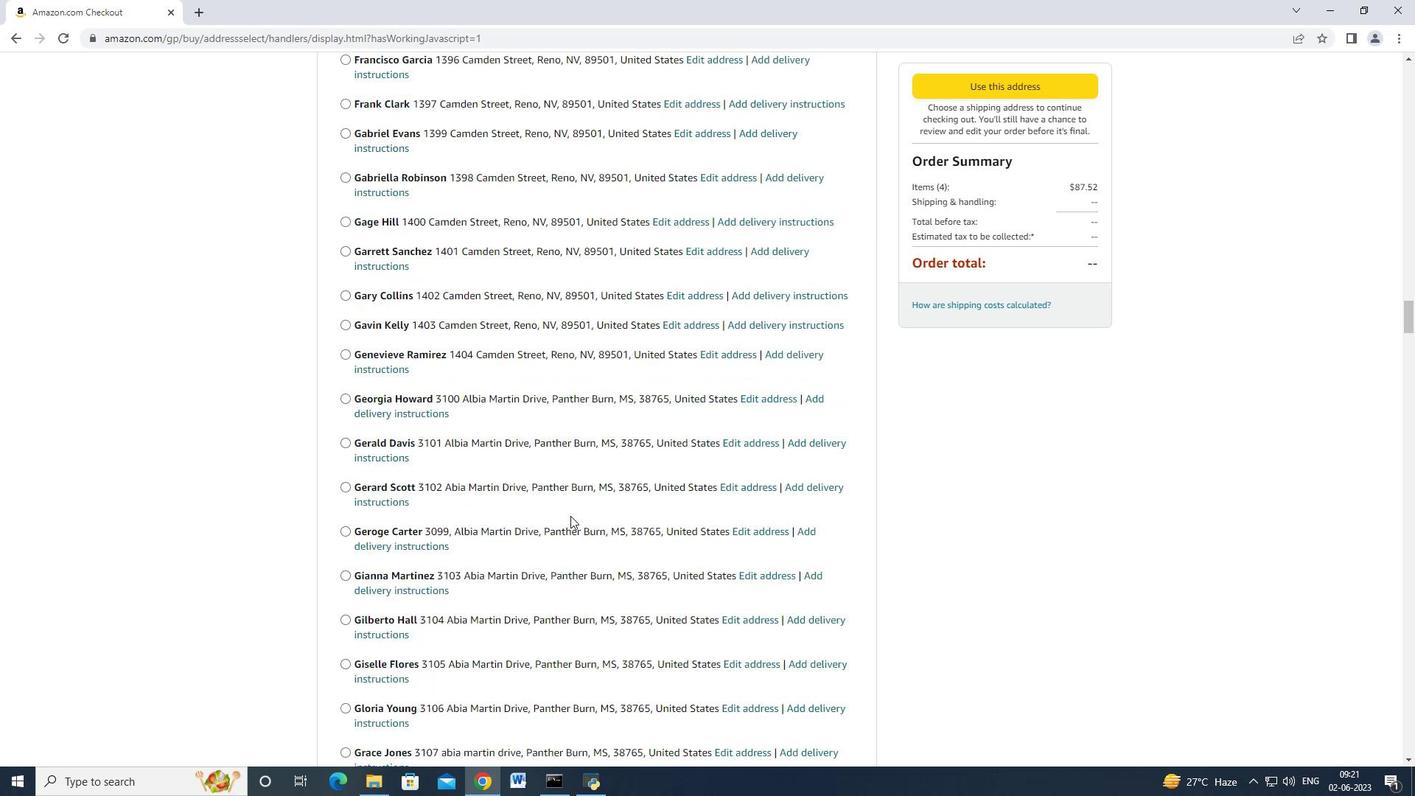 
Action: Mouse scrolled (570, 515) with delta (0, 0)
Screenshot: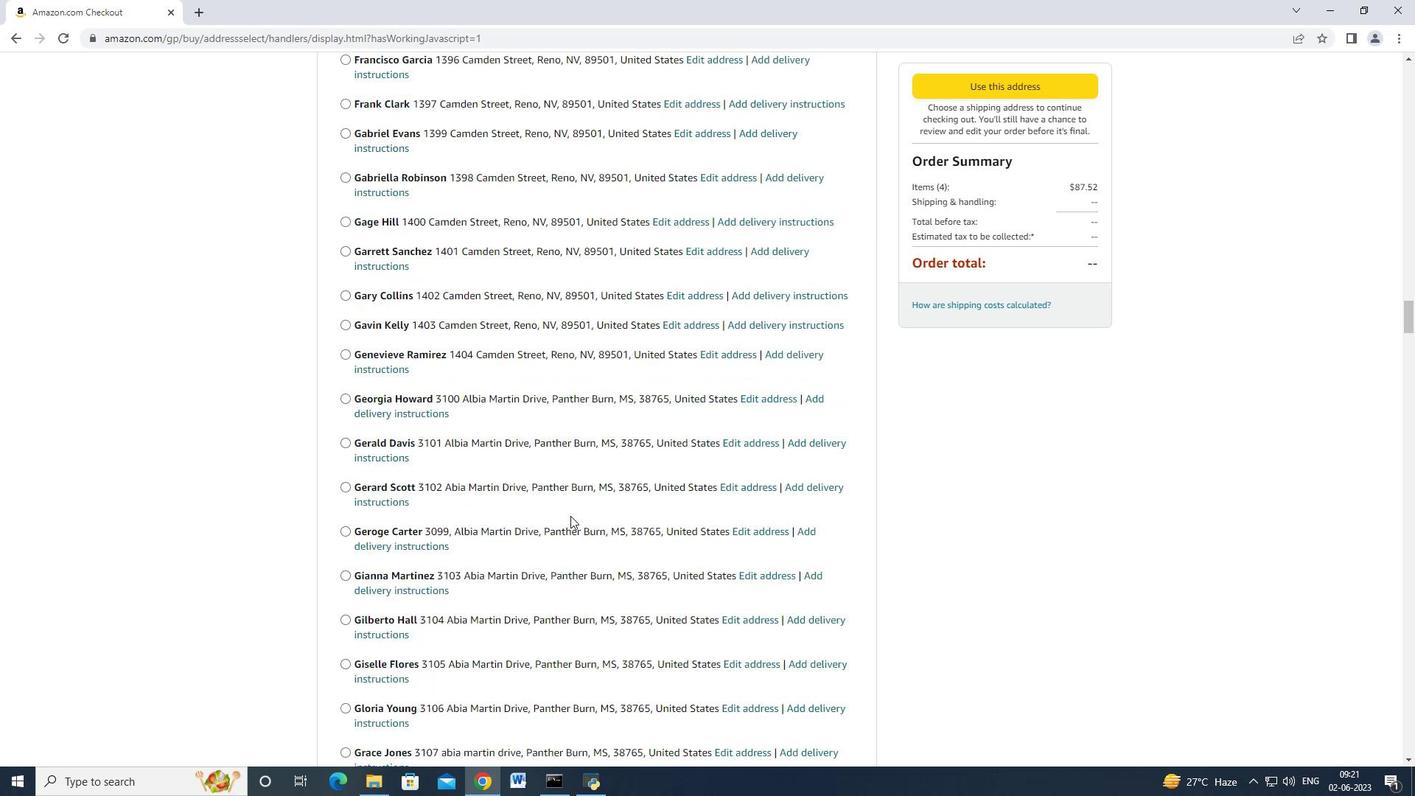
Action: Mouse scrolled (570, 515) with delta (0, 0)
Screenshot: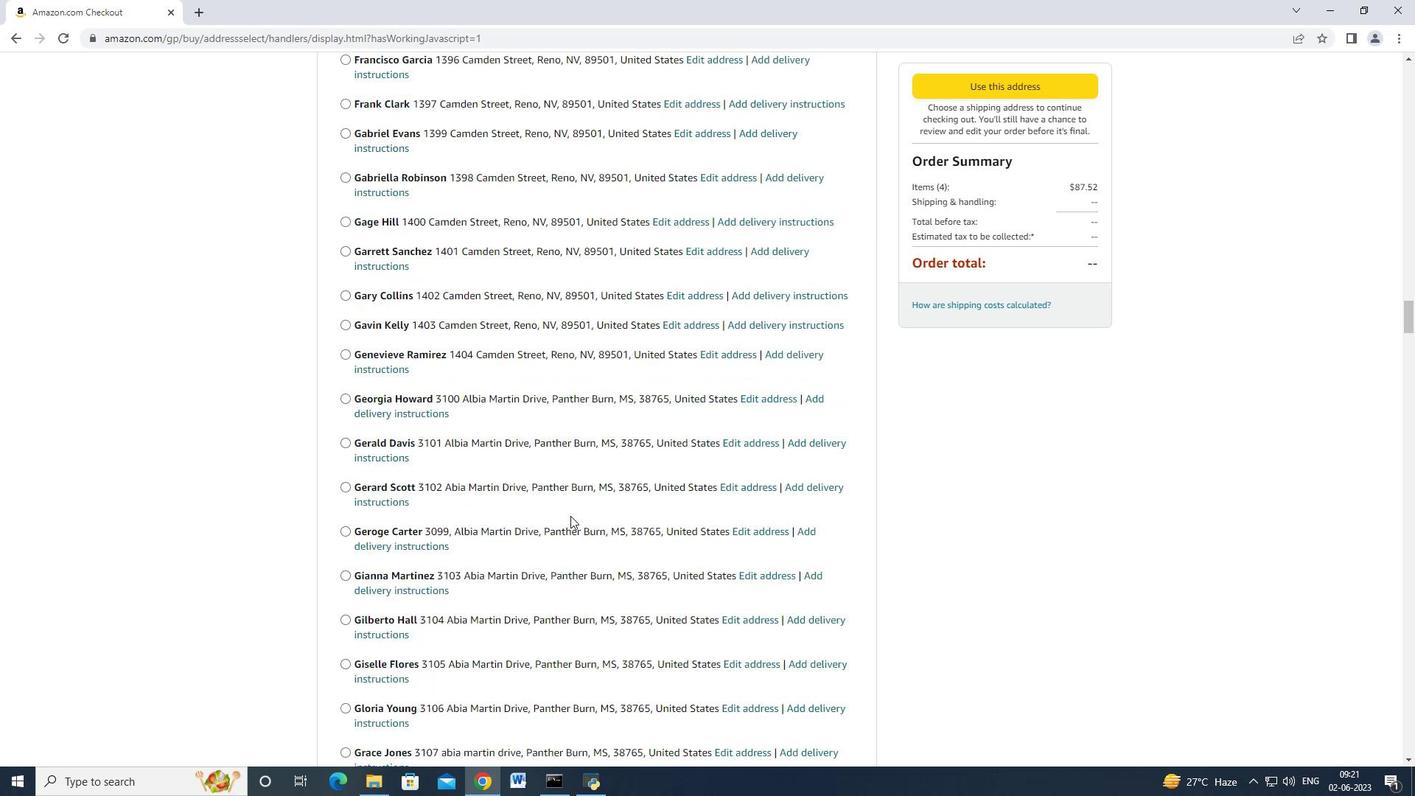
Action: Mouse scrolled (570, 515) with delta (0, 0)
Screenshot: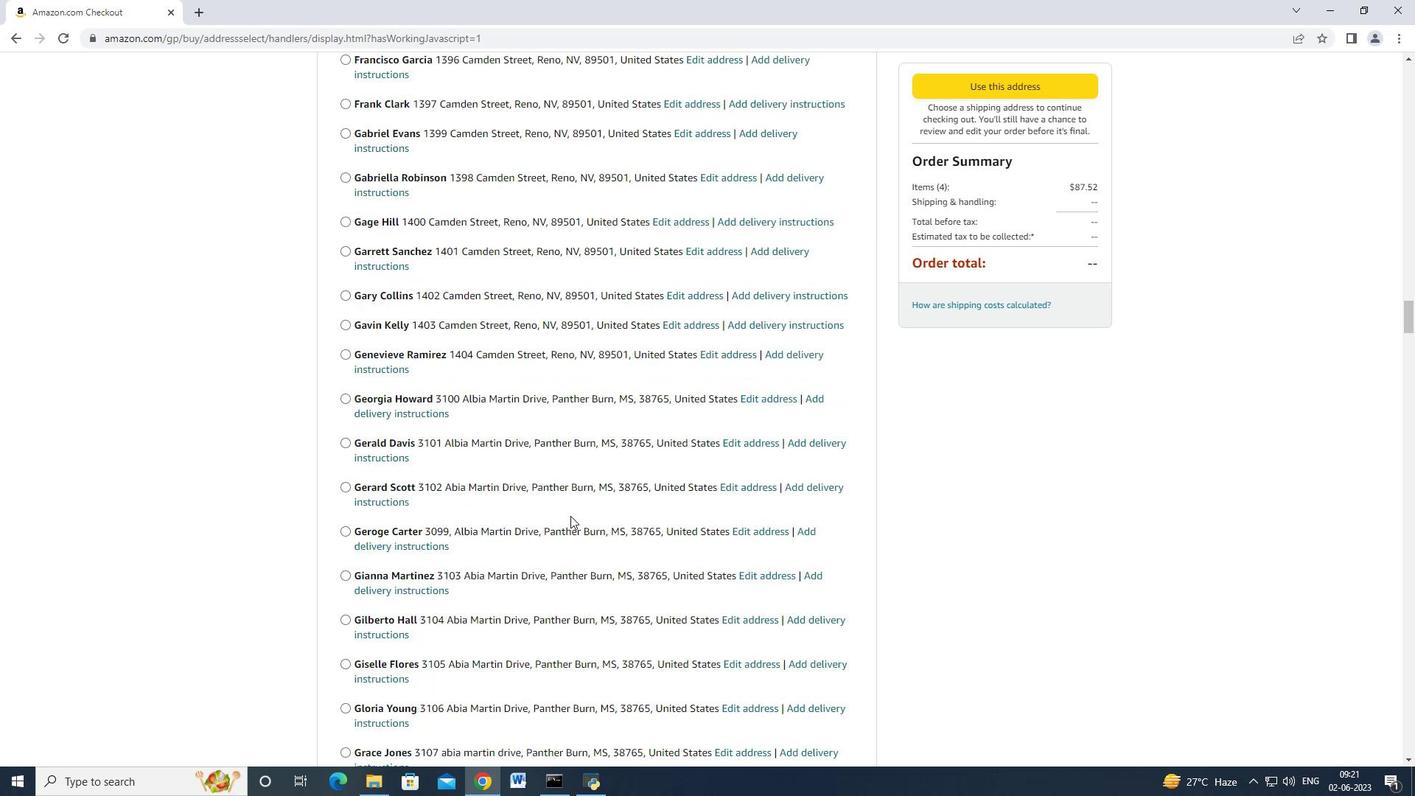 
Action: Mouse scrolled (570, 515) with delta (0, 0)
Screenshot: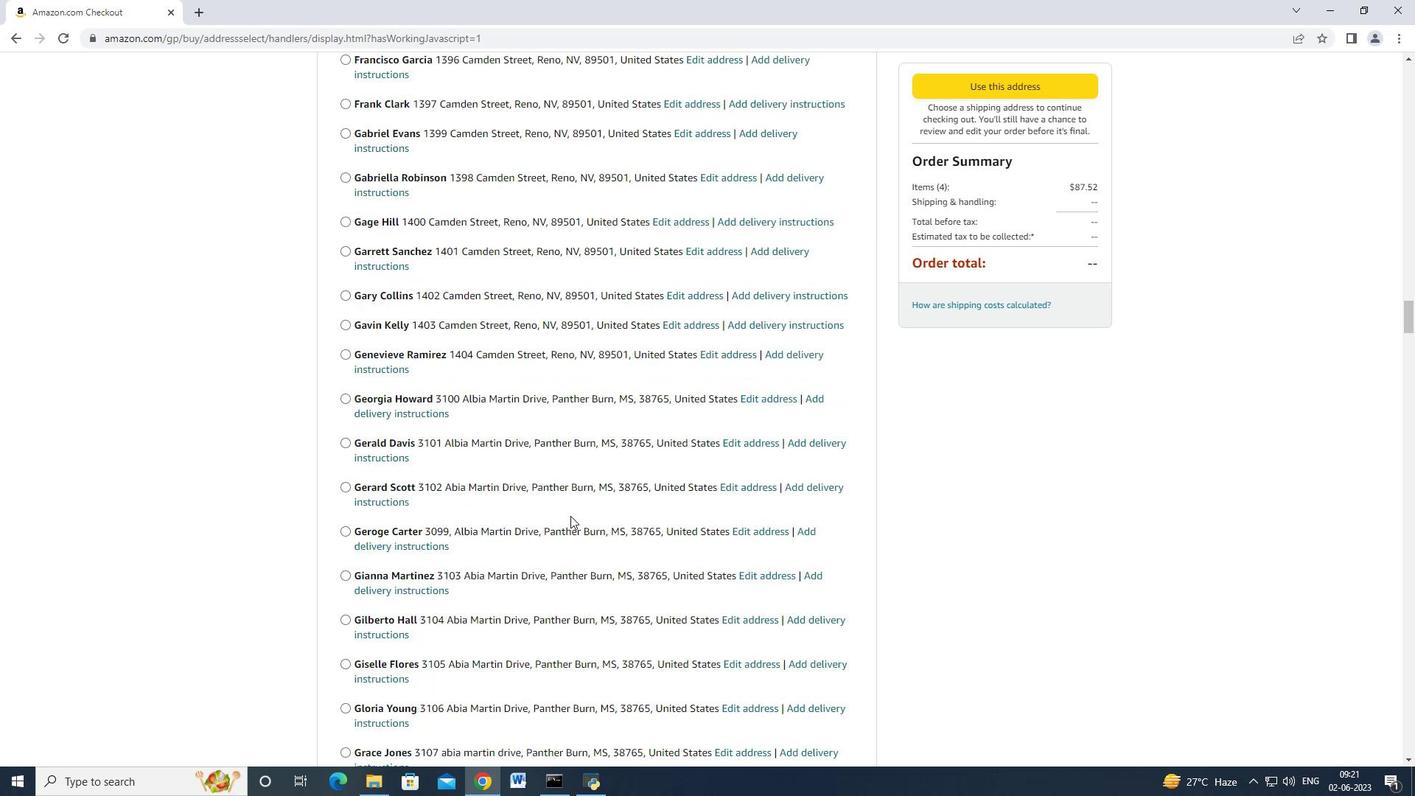 
Action: Mouse scrolled (570, 515) with delta (0, 0)
Screenshot: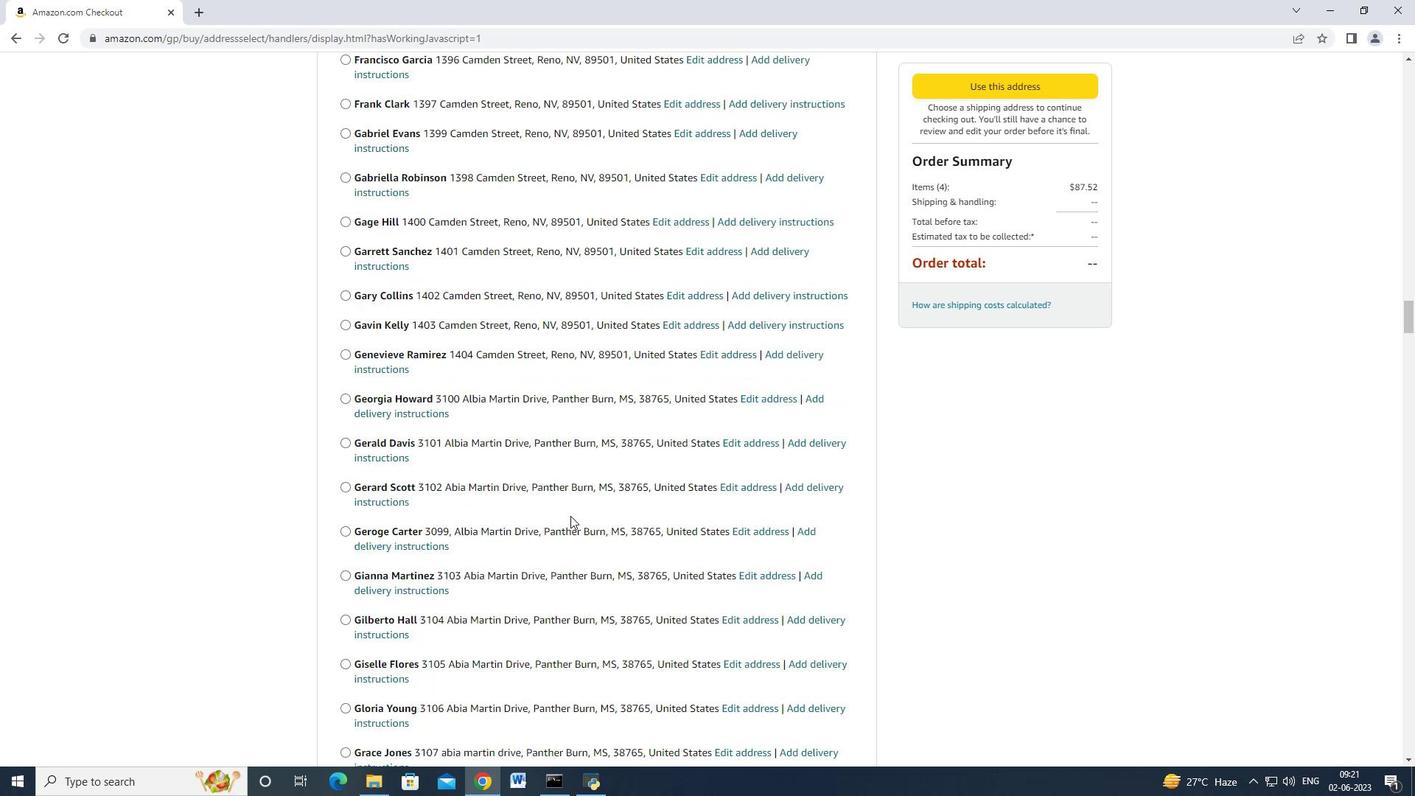 
Action: Mouse scrolled (570, 515) with delta (0, 0)
Screenshot: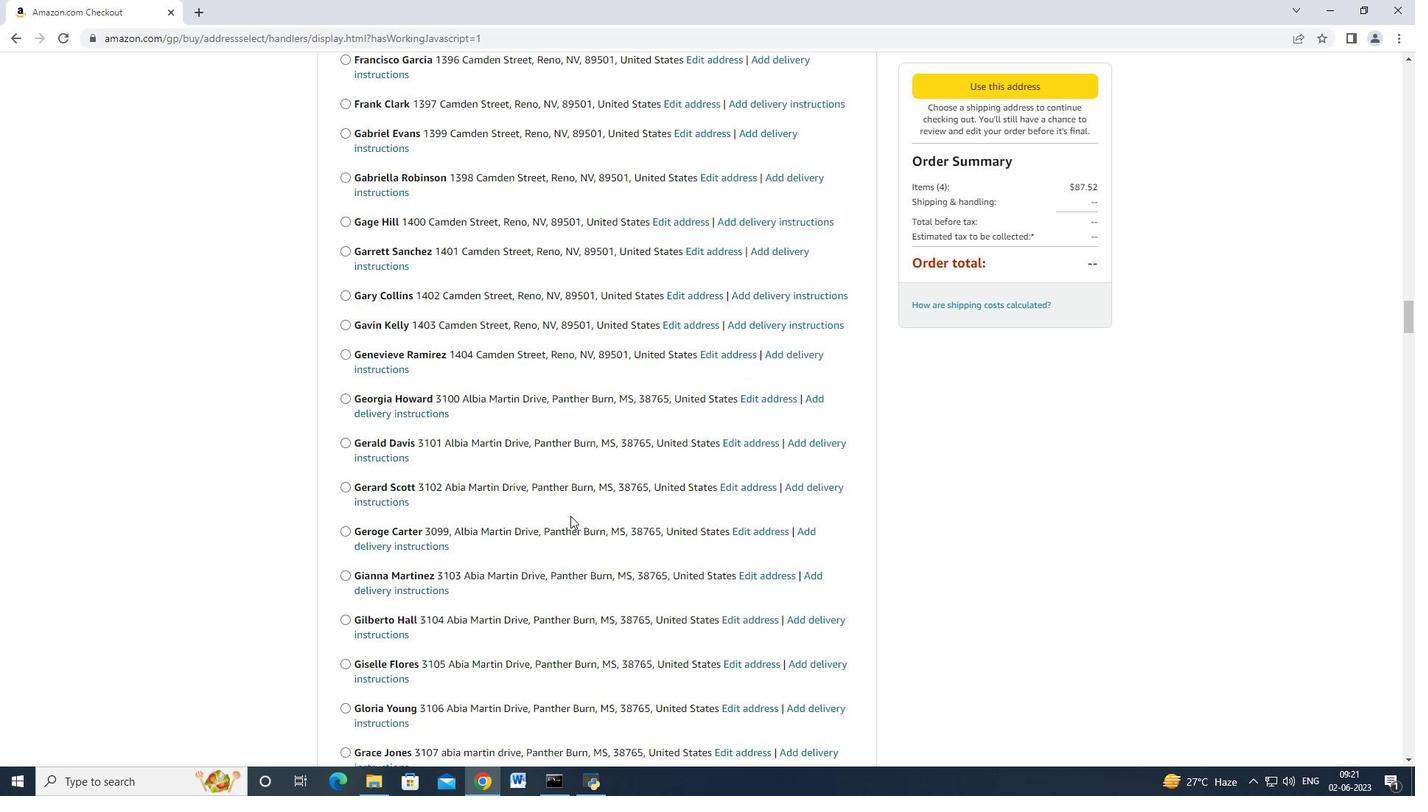 
Action: Mouse scrolled (570, 515) with delta (0, 0)
Screenshot: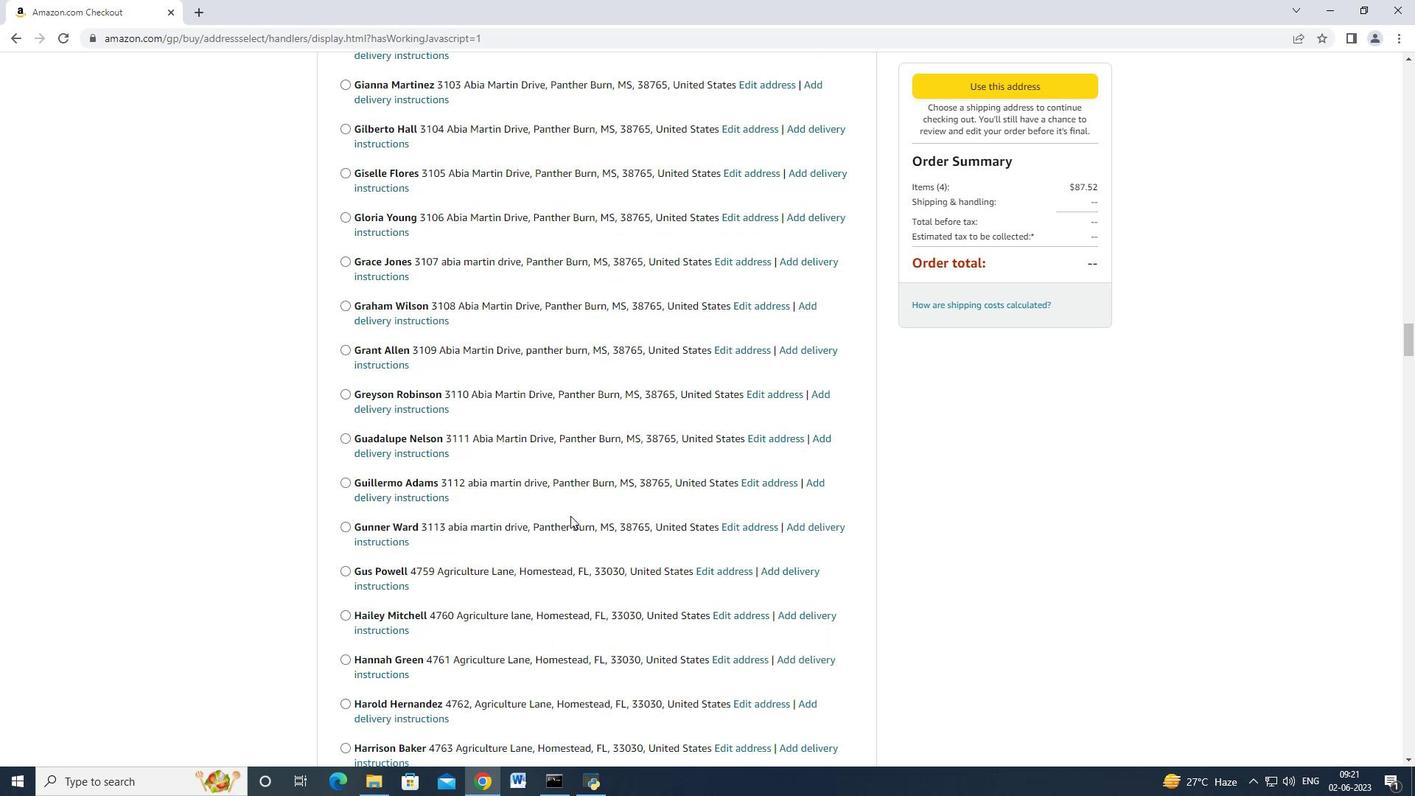 
Action: Mouse scrolled (570, 515) with delta (0, 0)
Screenshot: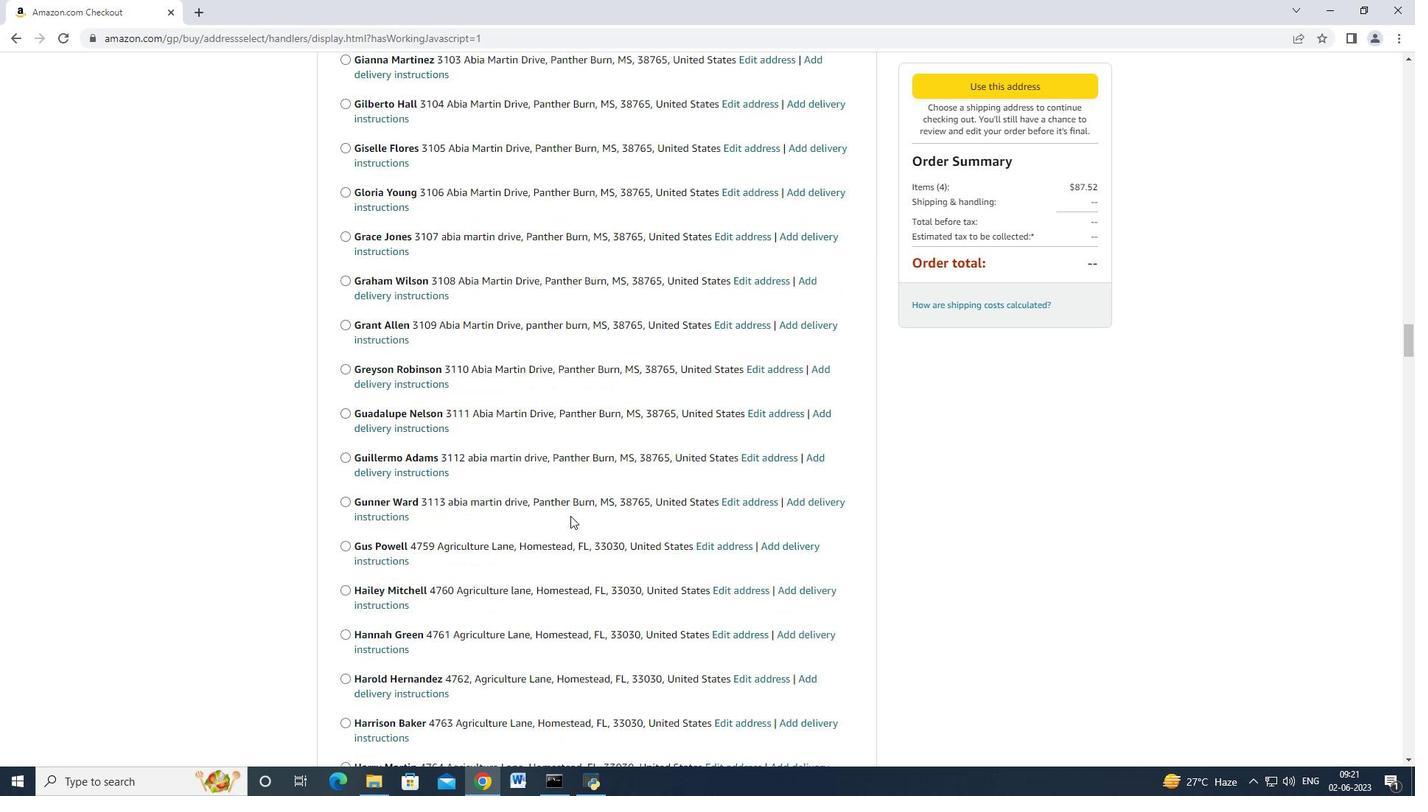 
Action: Mouse scrolled (570, 515) with delta (0, 0)
Screenshot: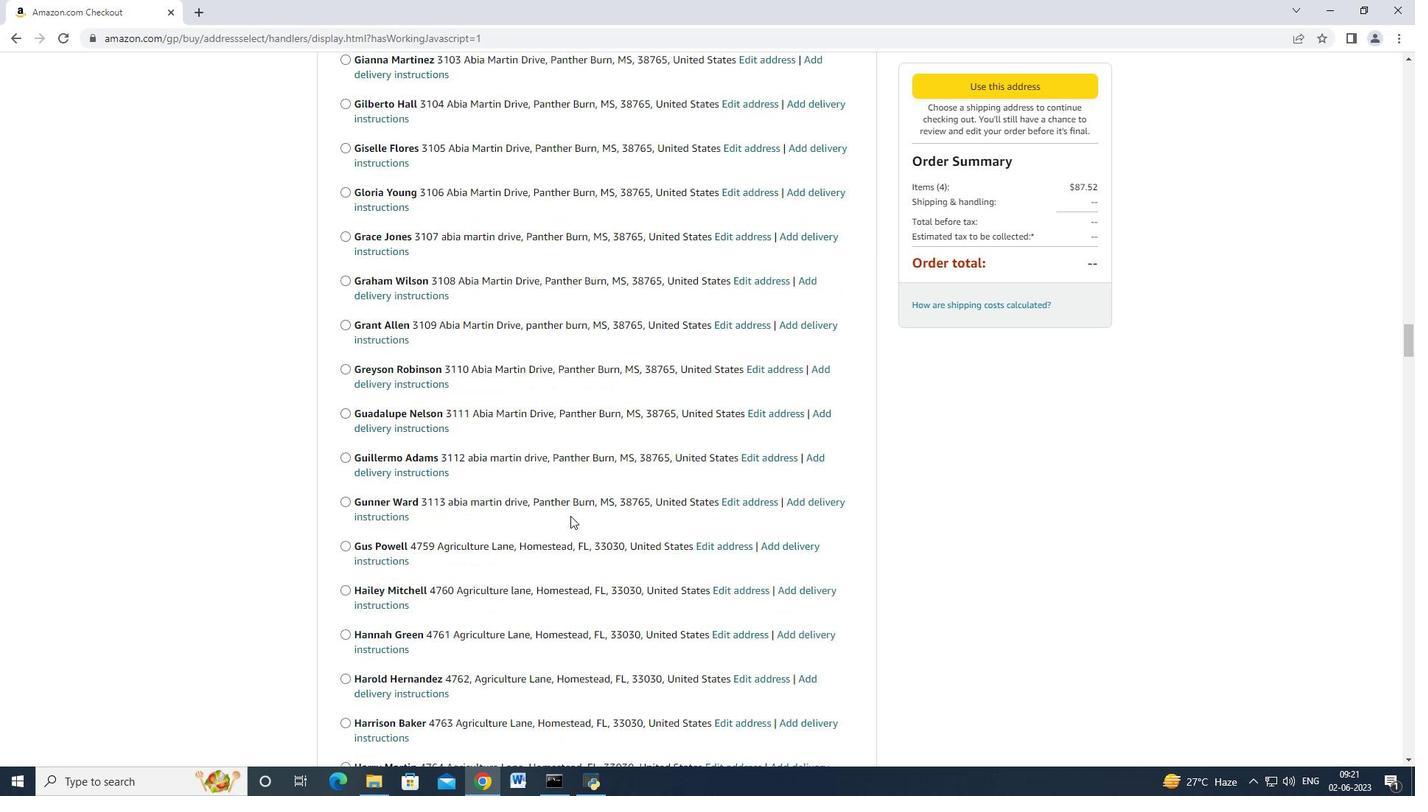 
Action: Mouse scrolled (570, 515) with delta (0, 0)
Screenshot: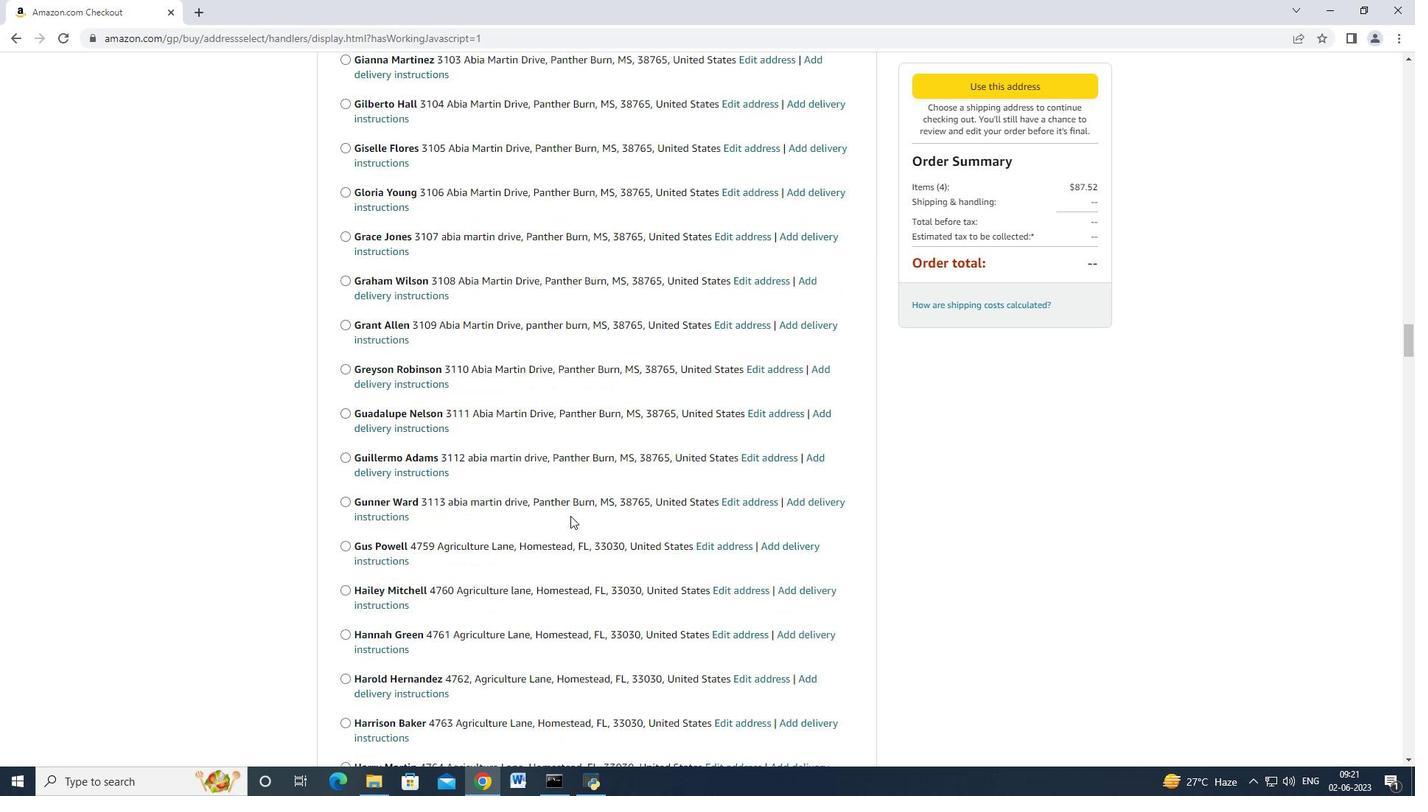 
Action: Mouse scrolled (570, 514) with delta (0, -1)
Screenshot: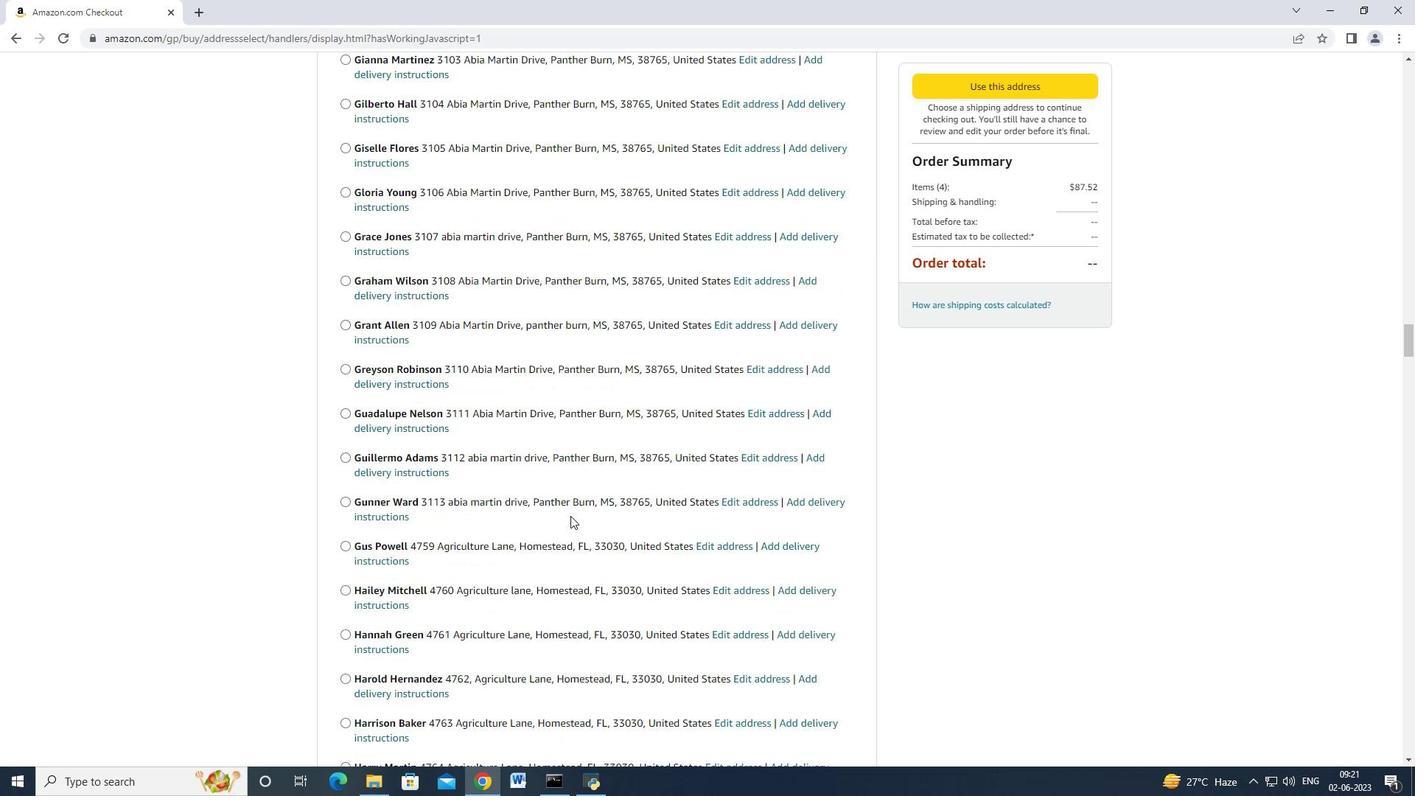 
Action: Mouse scrolled (570, 515) with delta (0, 0)
Screenshot: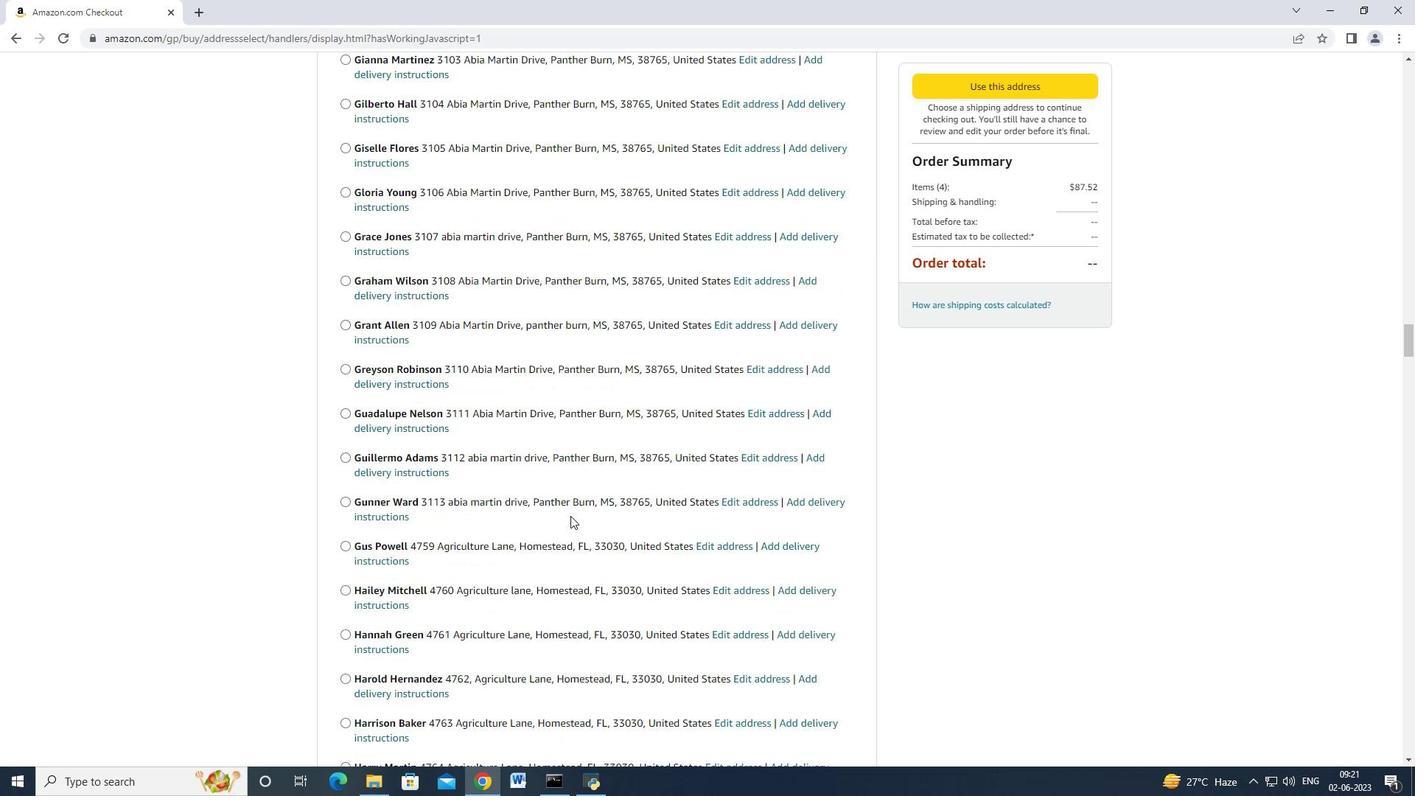 
Action: Mouse scrolled (570, 515) with delta (0, 0)
Screenshot: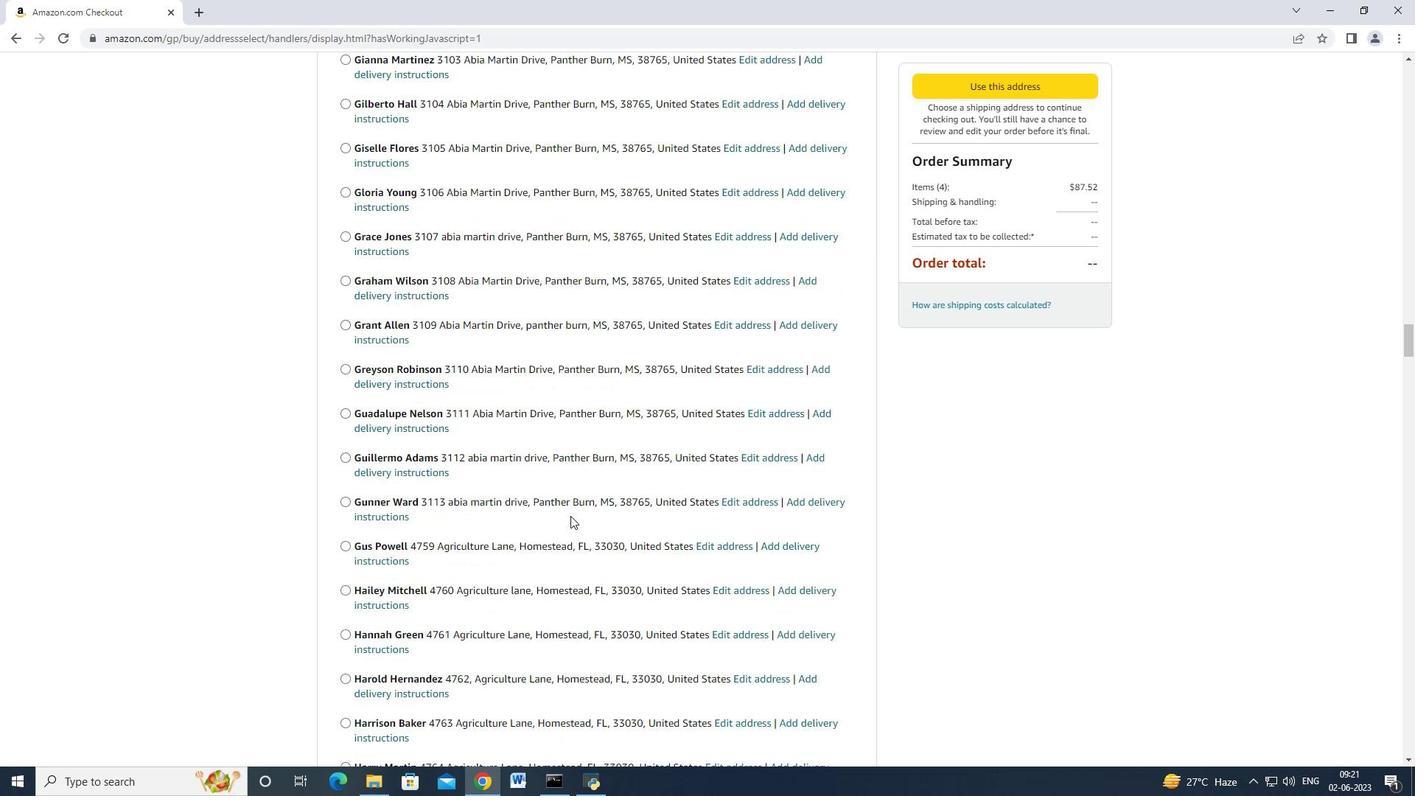 
Action: Mouse scrolled (570, 515) with delta (0, 0)
Screenshot: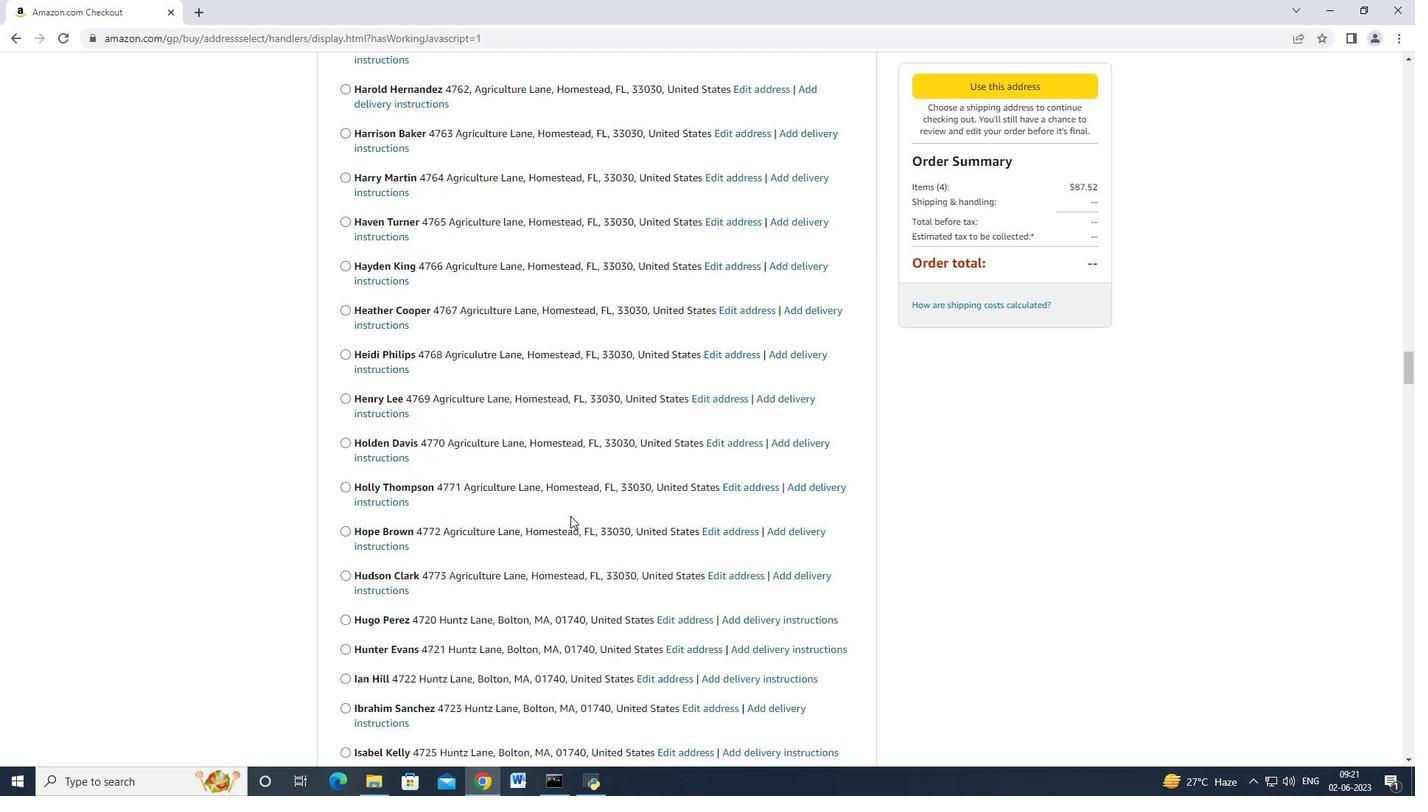 
Action: Mouse scrolled (570, 515) with delta (0, 0)
Screenshot: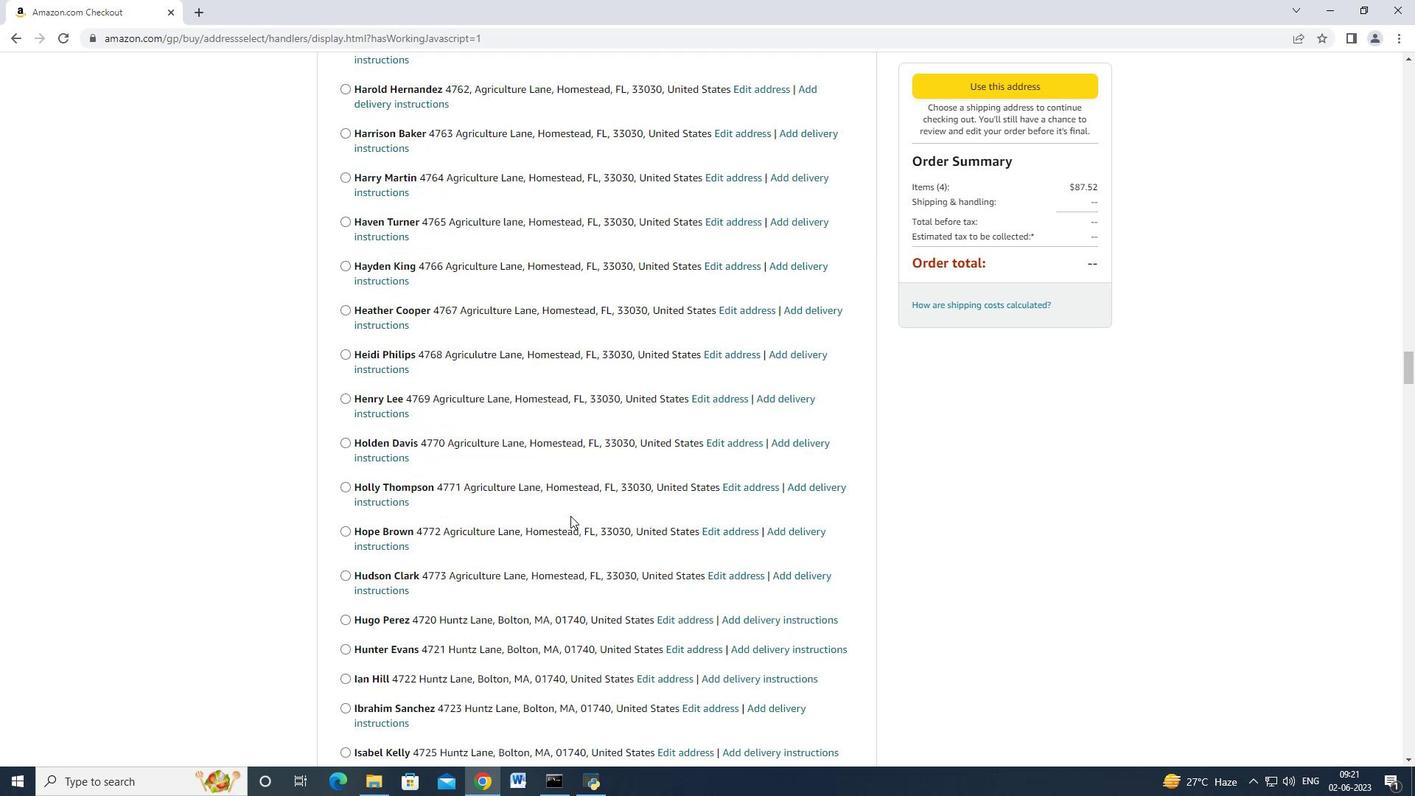 
Action: Mouse scrolled (570, 514) with delta (0, -1)
Screenshot: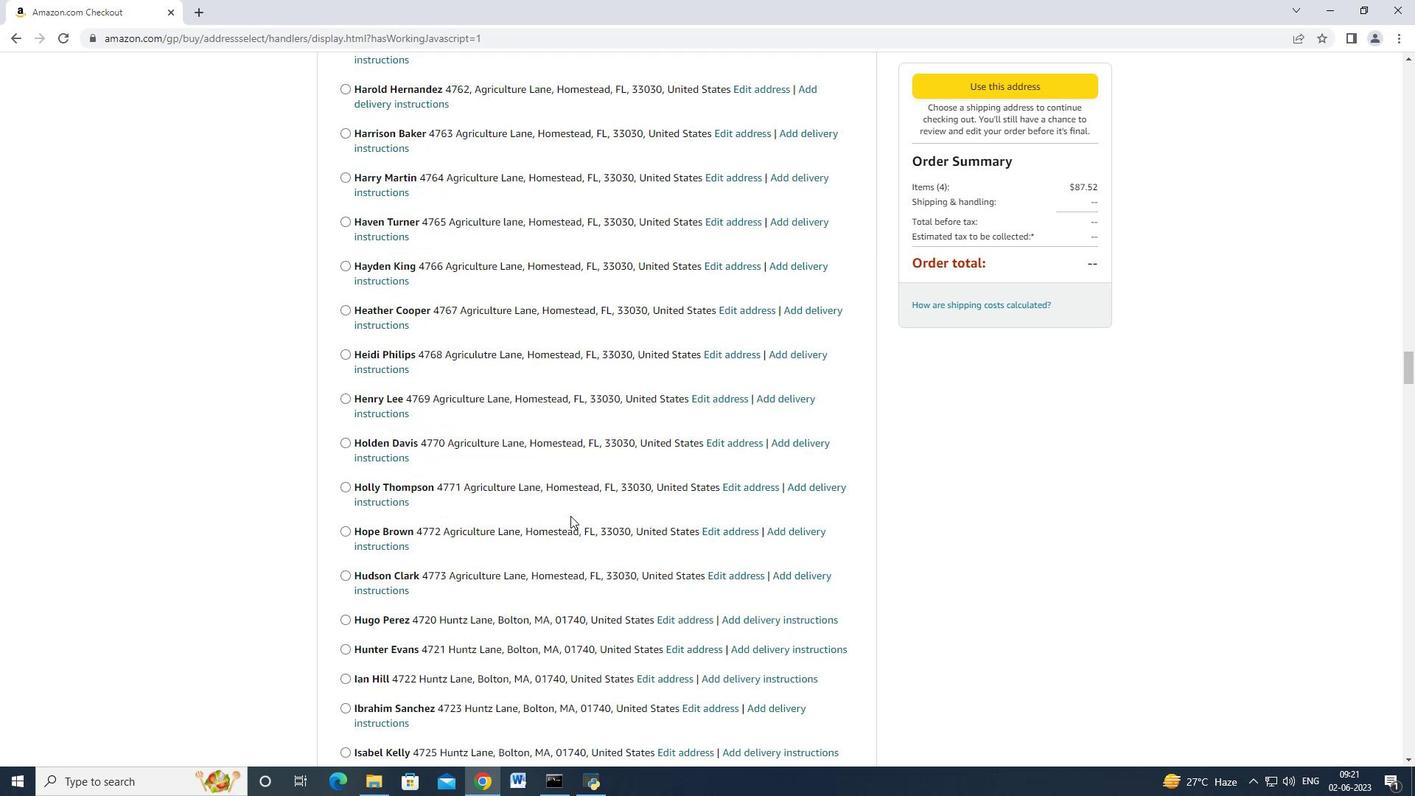 
Action: Mouse scrolled (570, 515) with delta (0, 0)
Screenshot: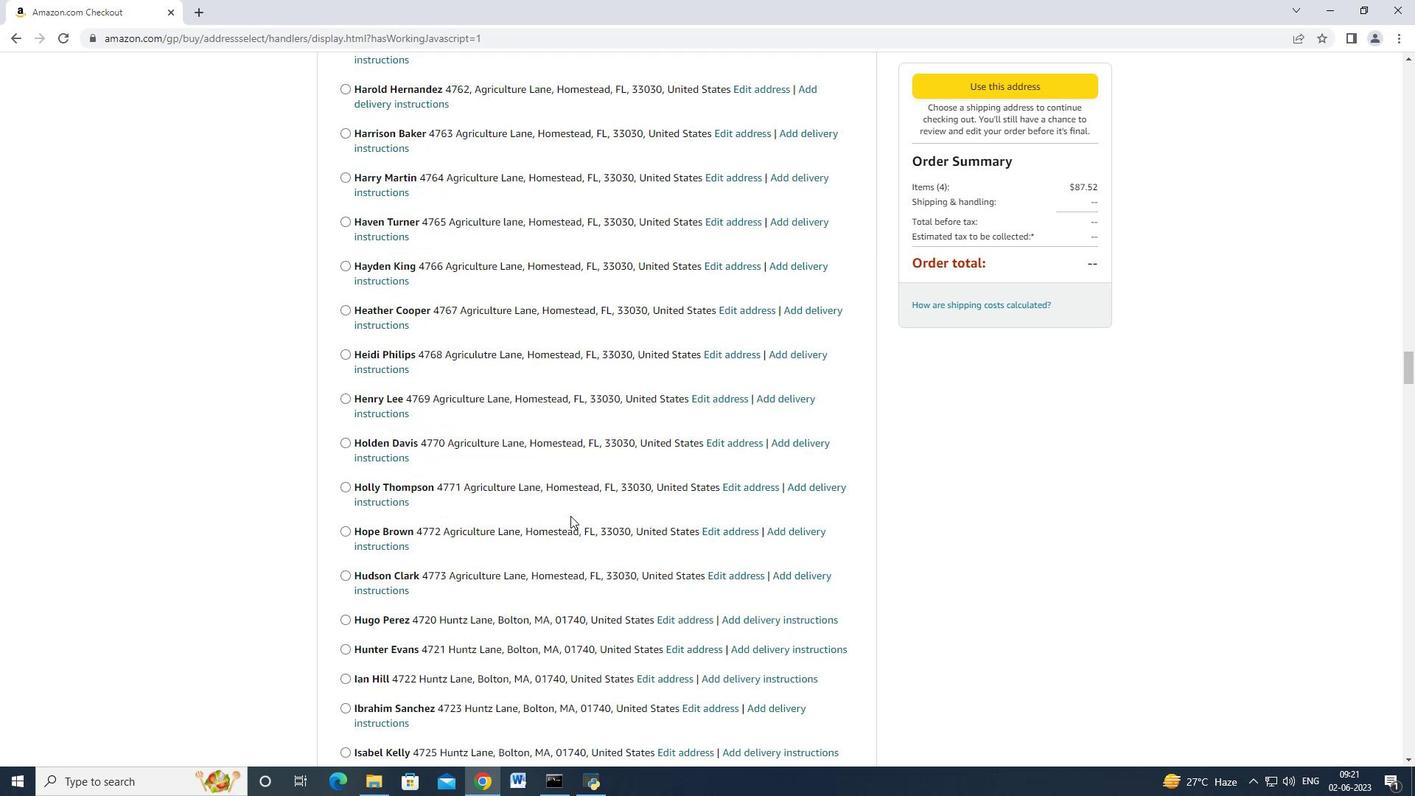 
Action: Mouse scrolled (570, 515) with delta (0, 0)
Screenshot: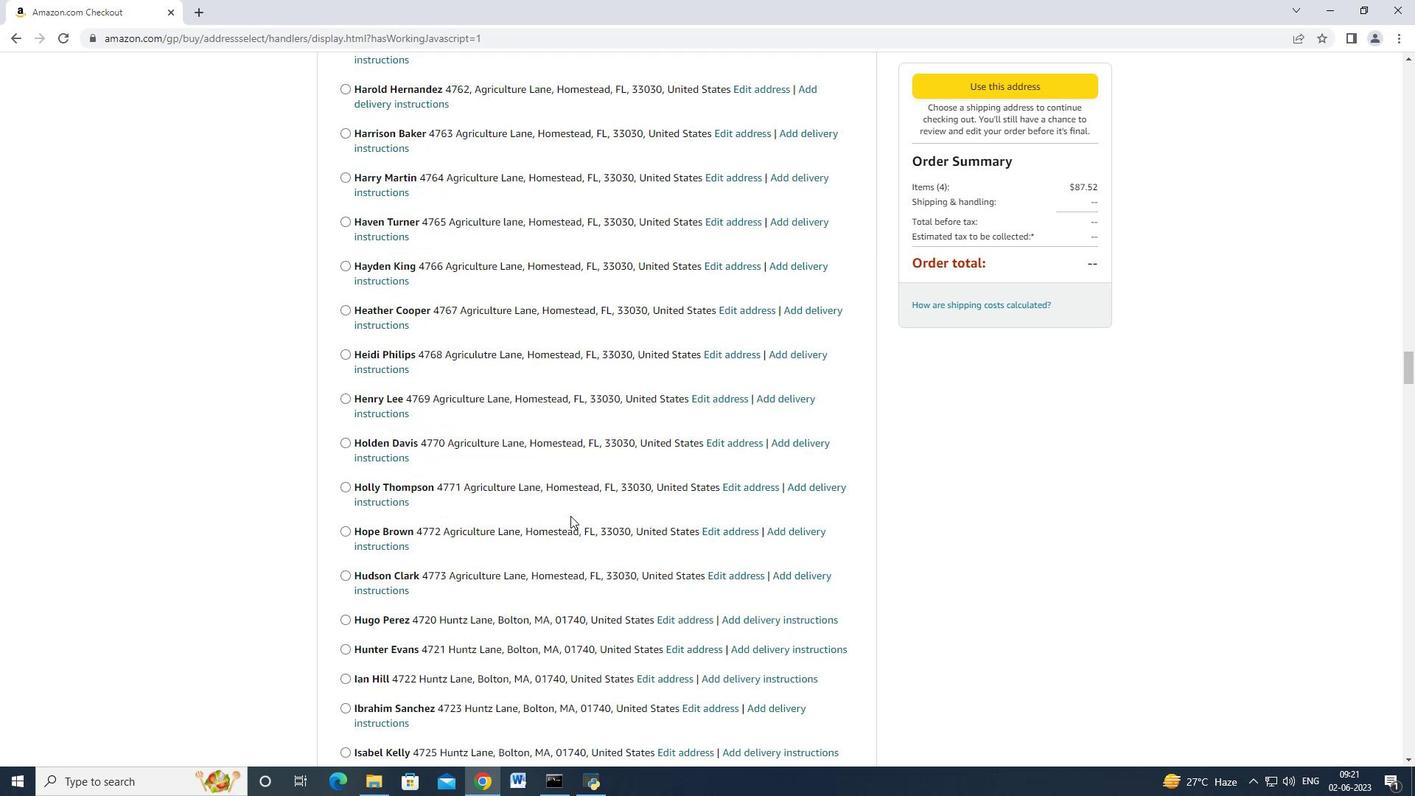 
Action: Mouse scrolled (570, 515) with delta (0, 0)
Screenshot: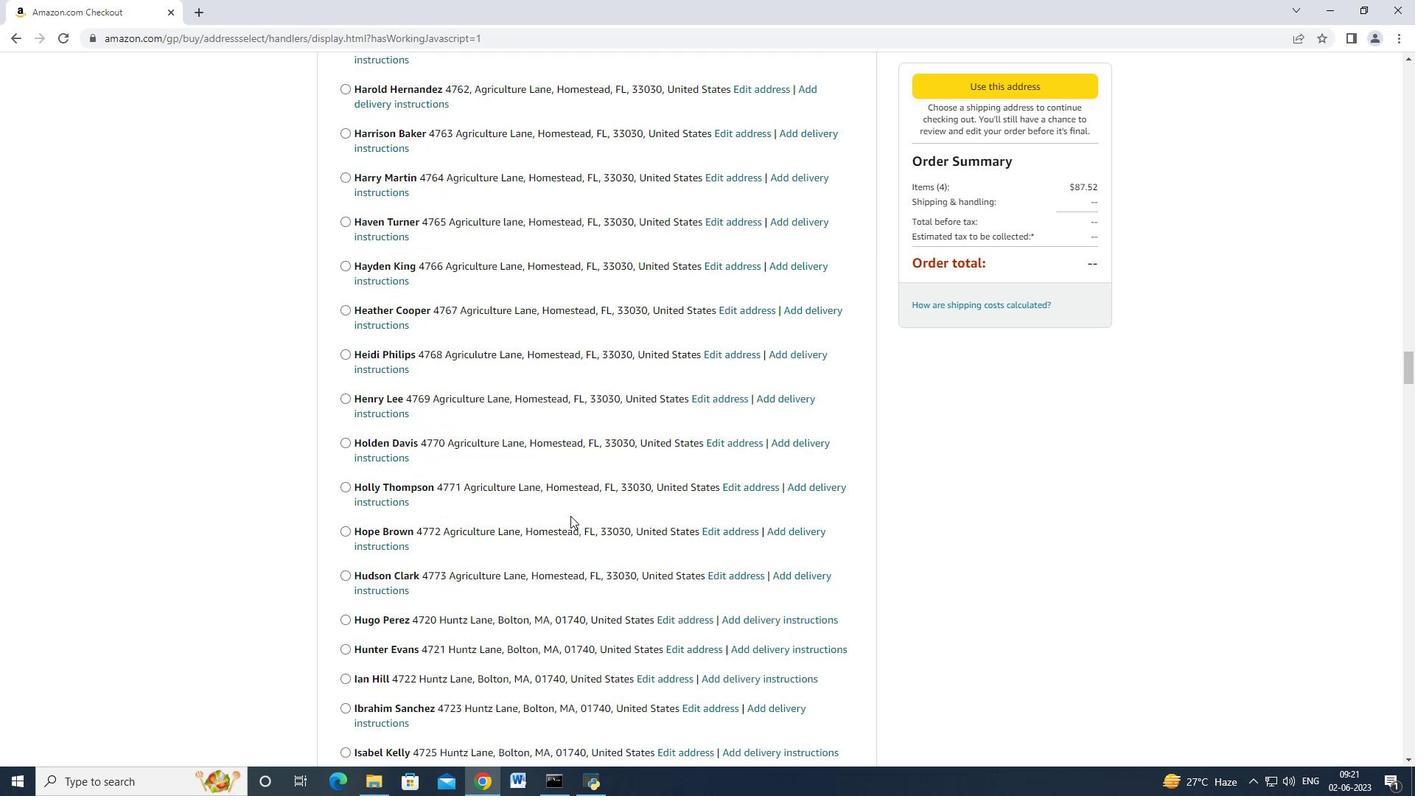 
Action: Mouse scrolled (570, 515) with delta (0, 0)
Screenshot: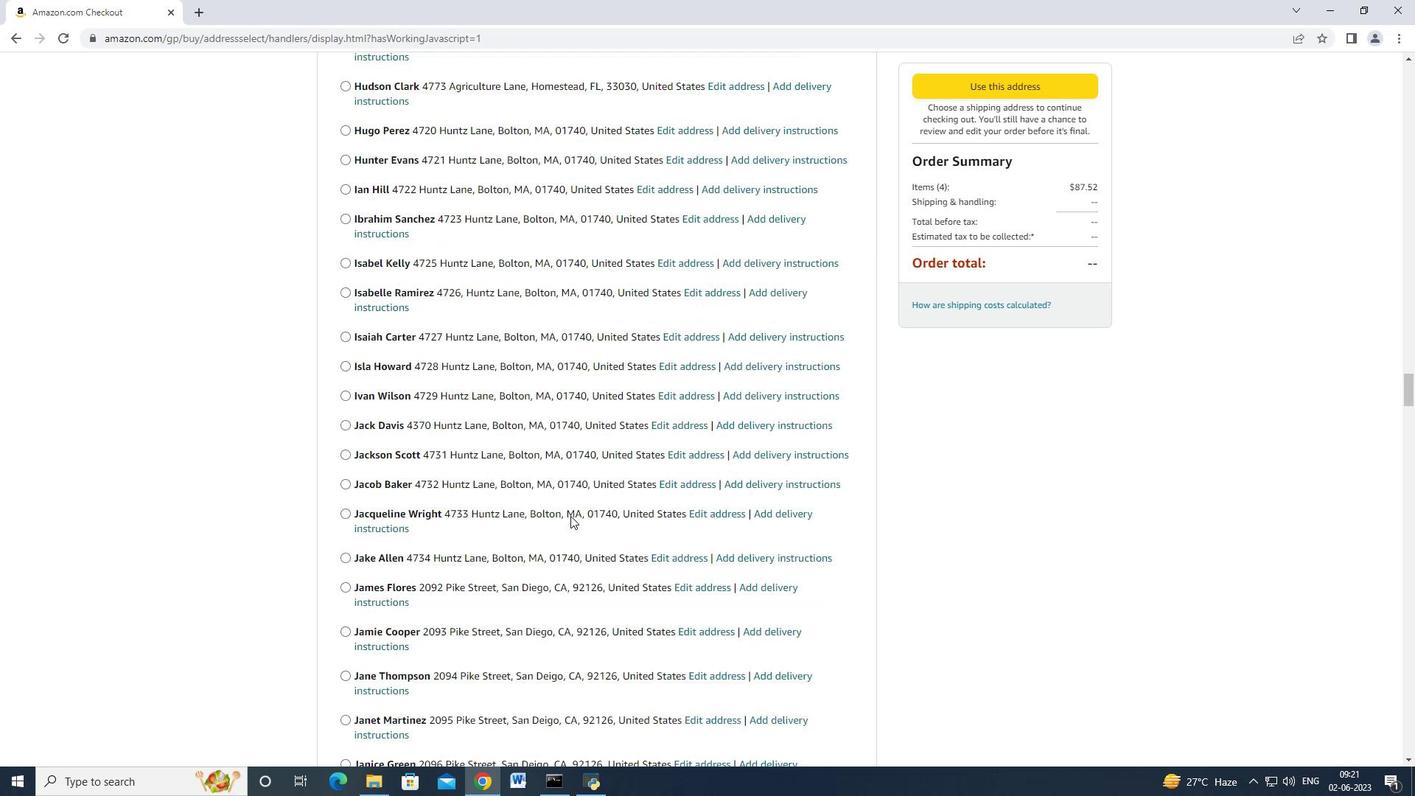 
Action: Mouse scrolled (570, 515) with delta (0, 0)
Screenshot: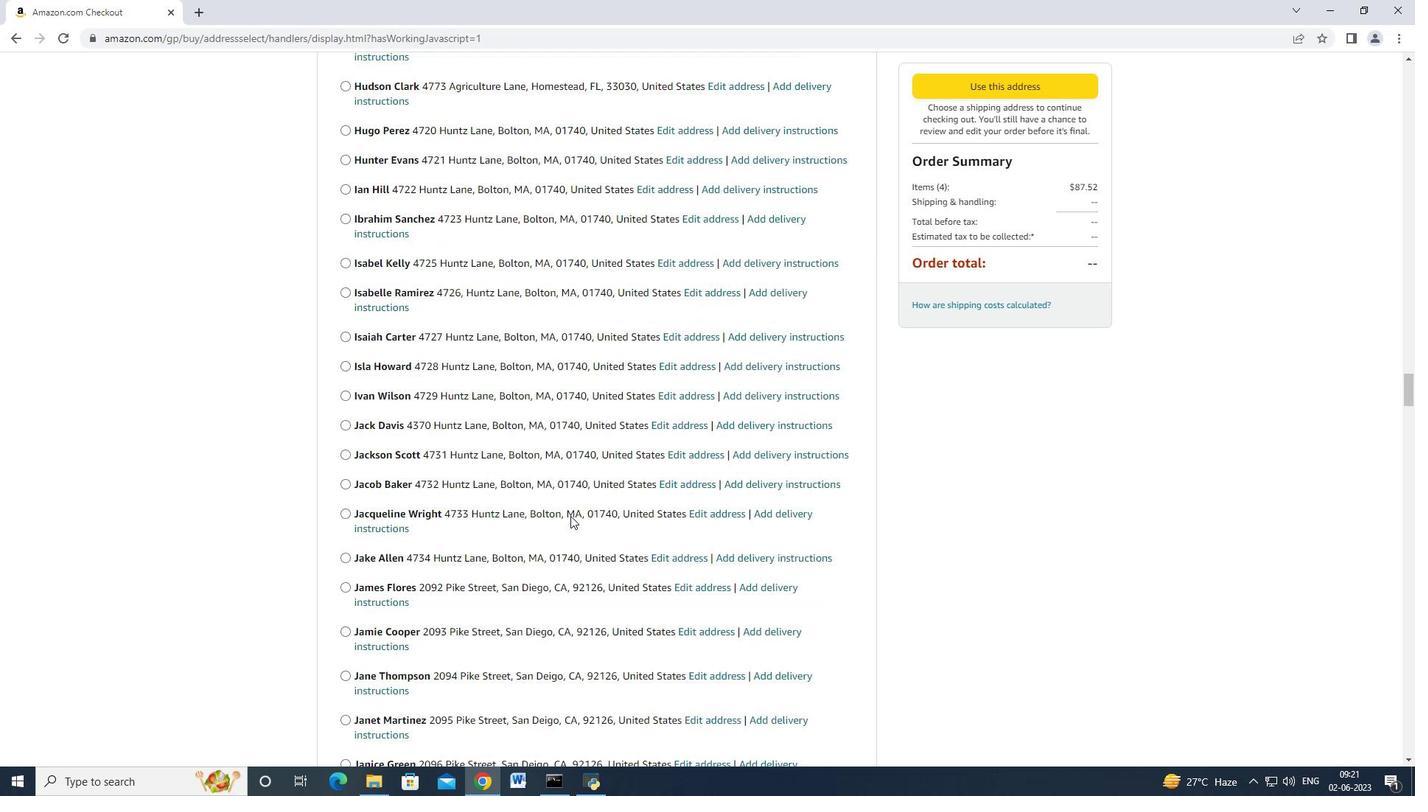 
Action: Mouse scrolled (570, 515) with delta (0, 0)
Screenshot: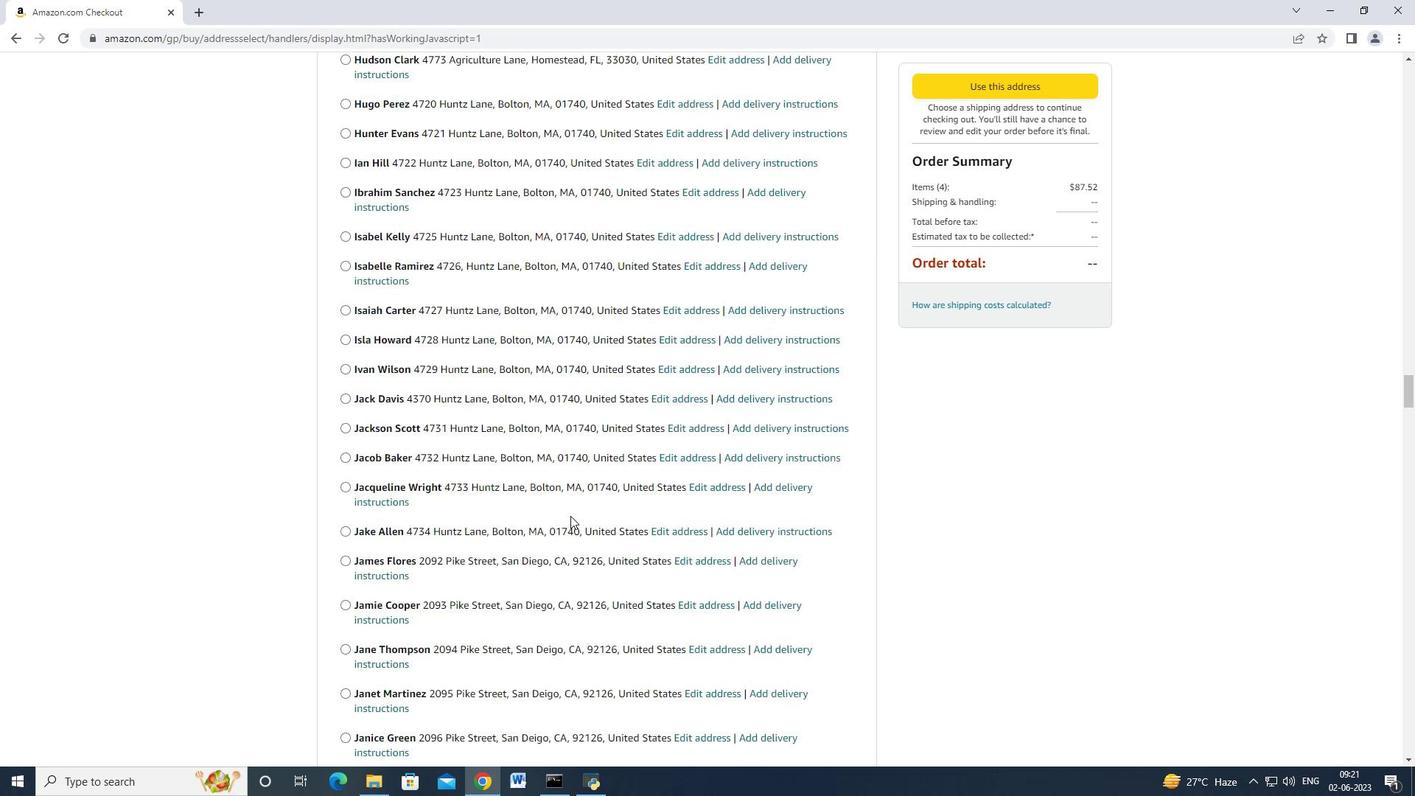 
Action: Mouse scrolled (570, 515) with delta (0, 0)
Screenshot: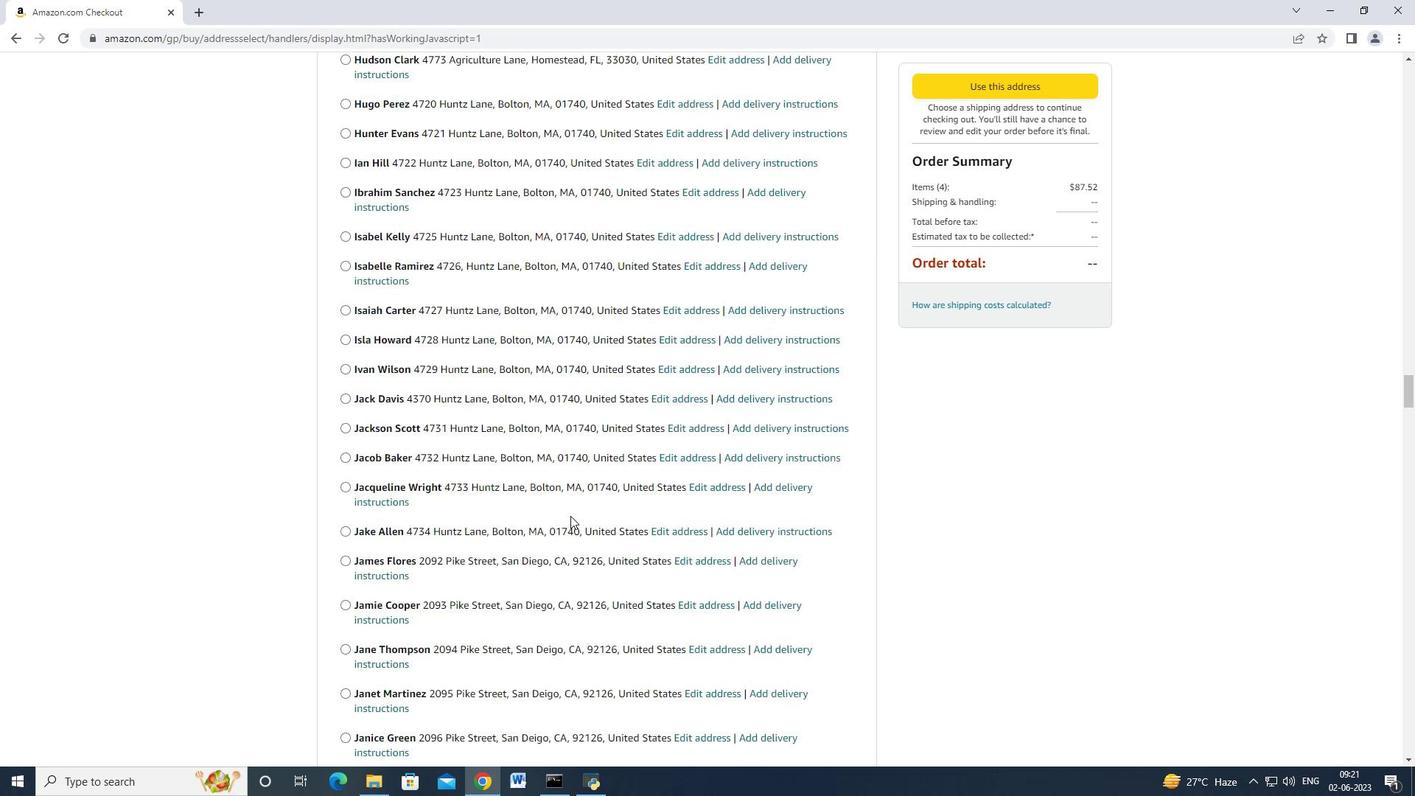 
Action: Mouse scrolled (570, 515) with delta (0, 0)
Screenshot: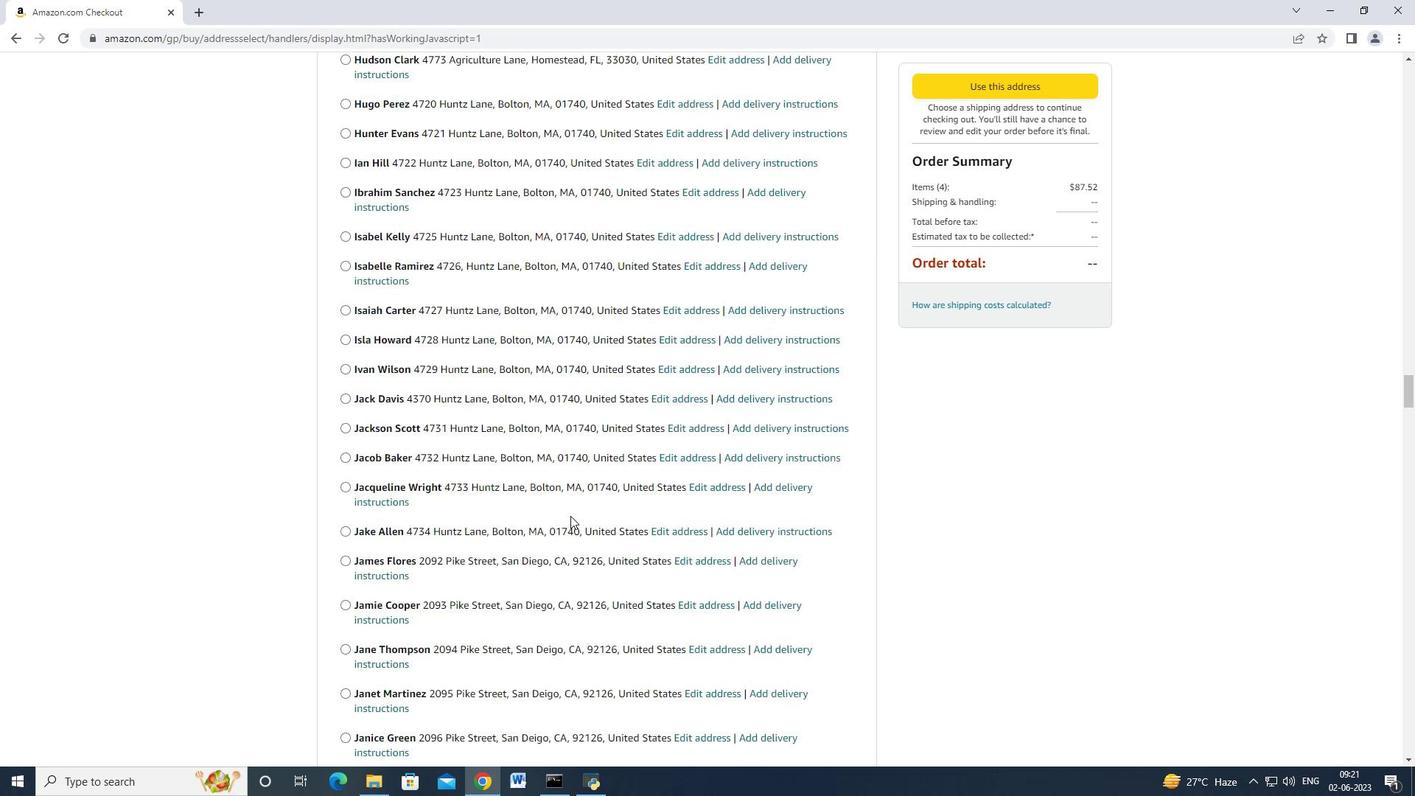 
Action: Mouse scrolled (570, 515) with delta (0, 0)
Screenshot: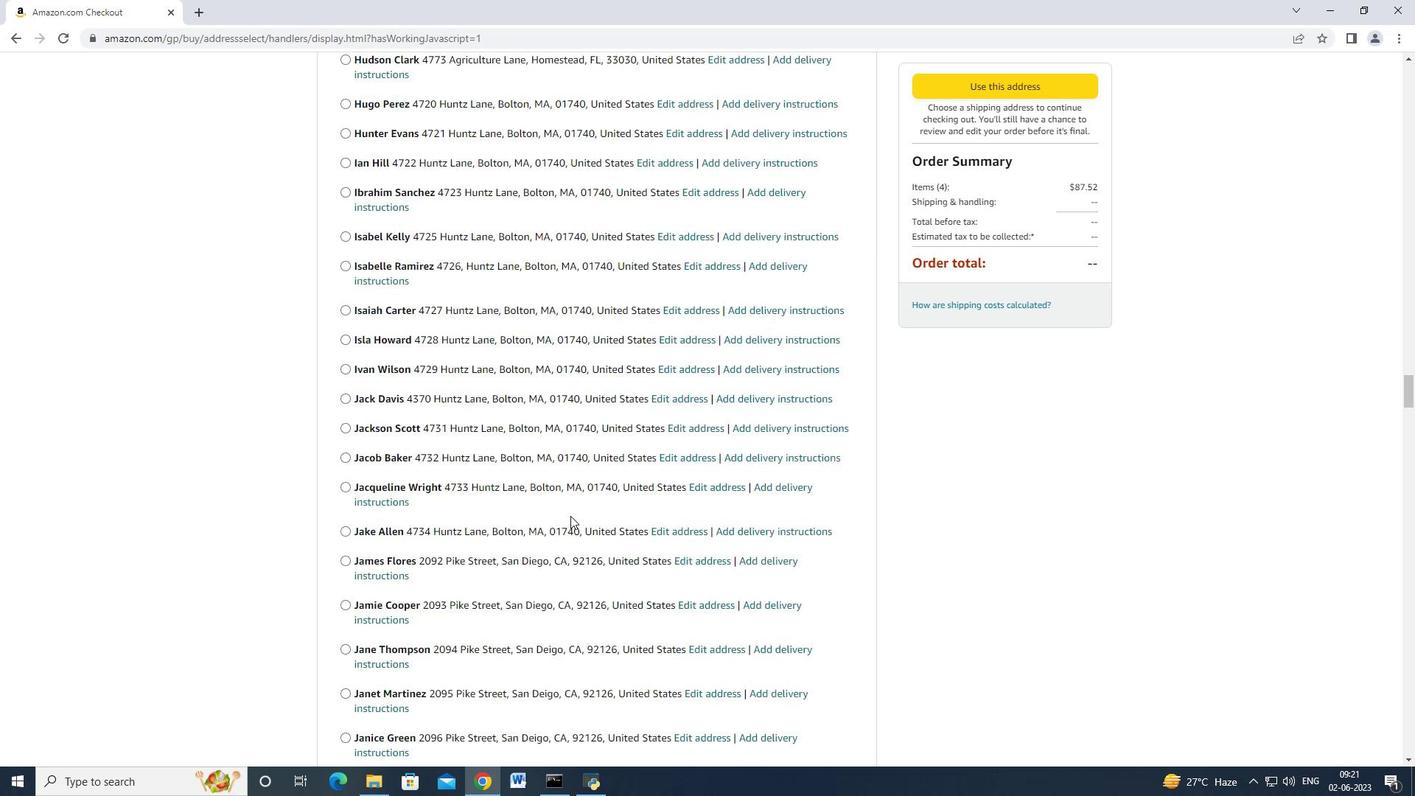 
Action: Mouse scrolled (570, 515) with delta (0, 0)
Screenshot: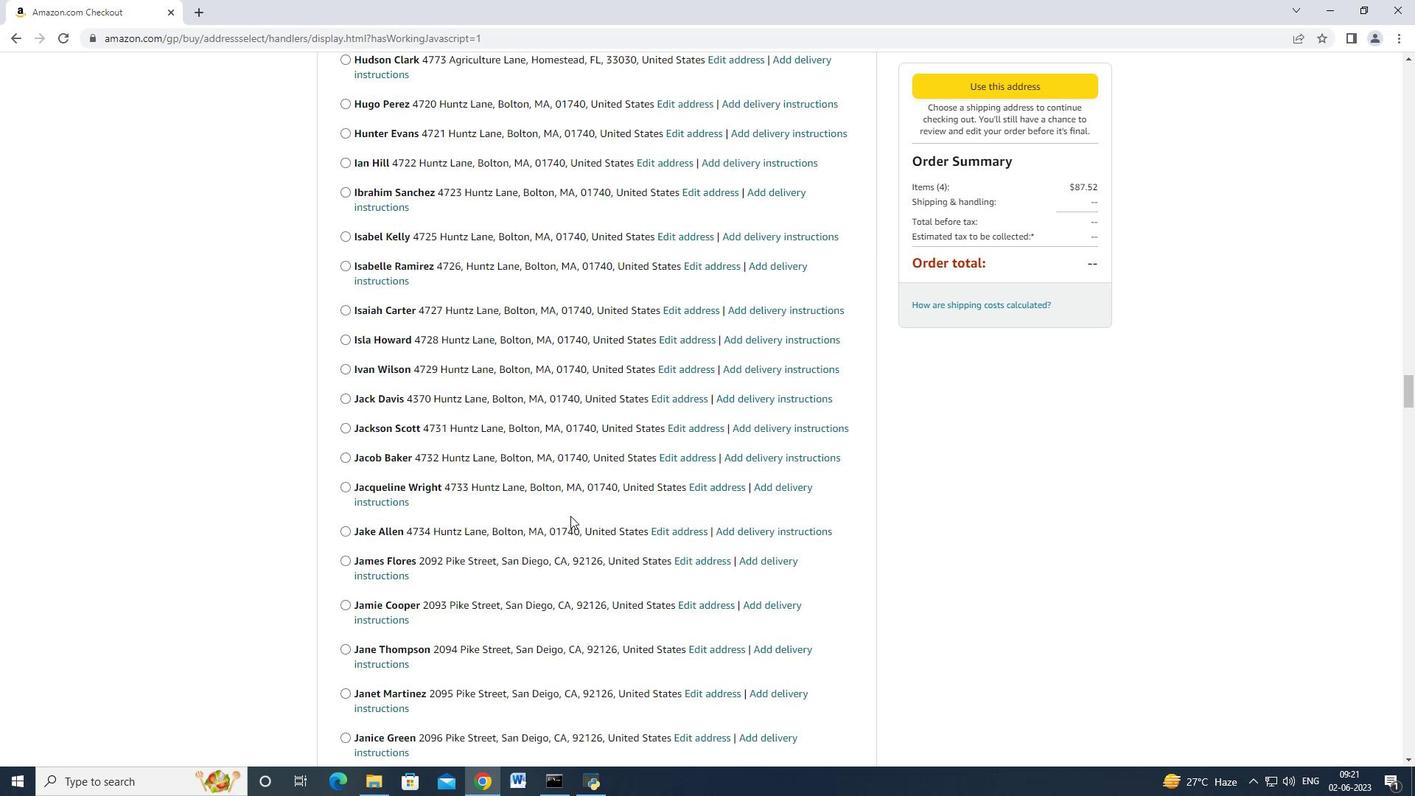 
Action: Mouse scrolled (570, 515) with delta (0, 0)
Screenshot: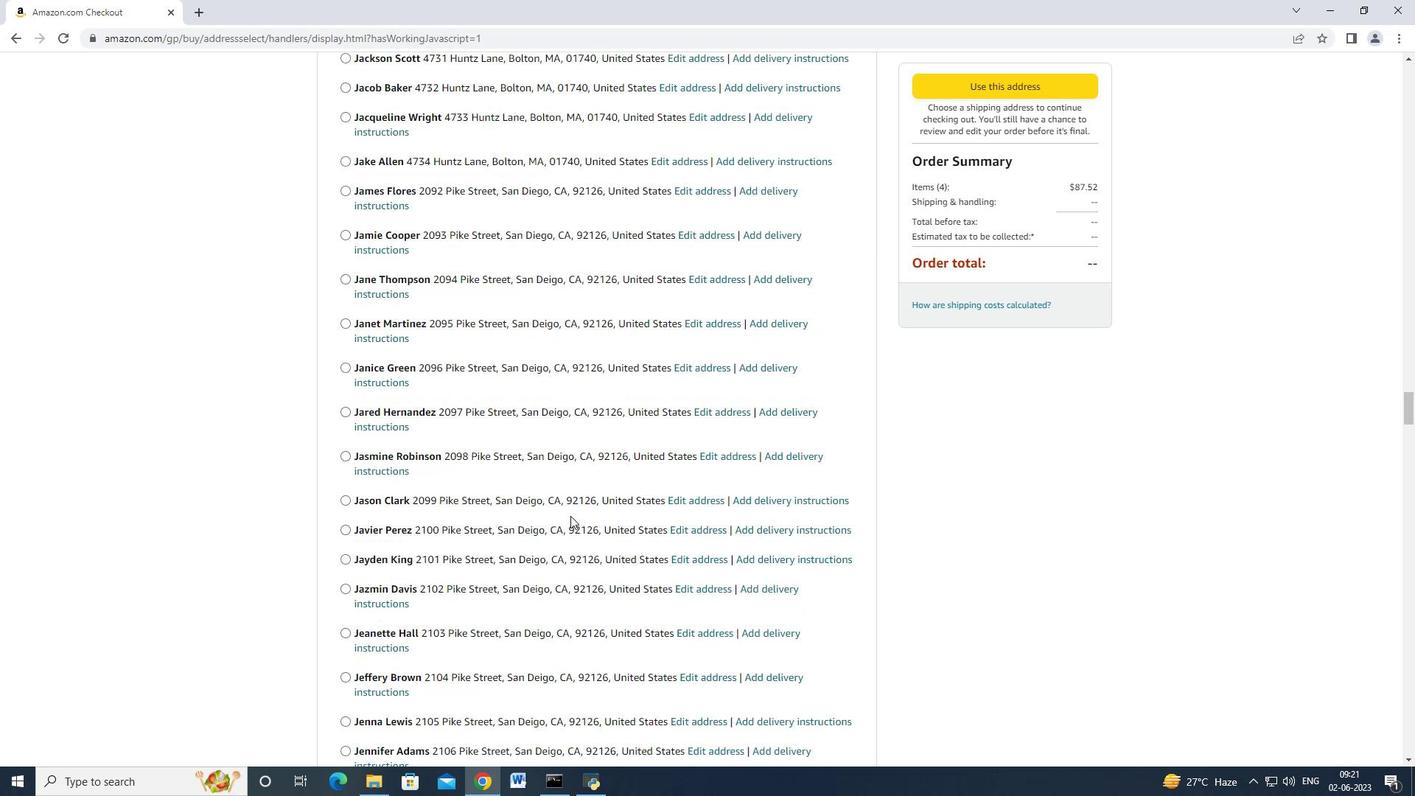 
Action: Mouse scrolled (570, 515) with delta (0, 0)
Screenshot: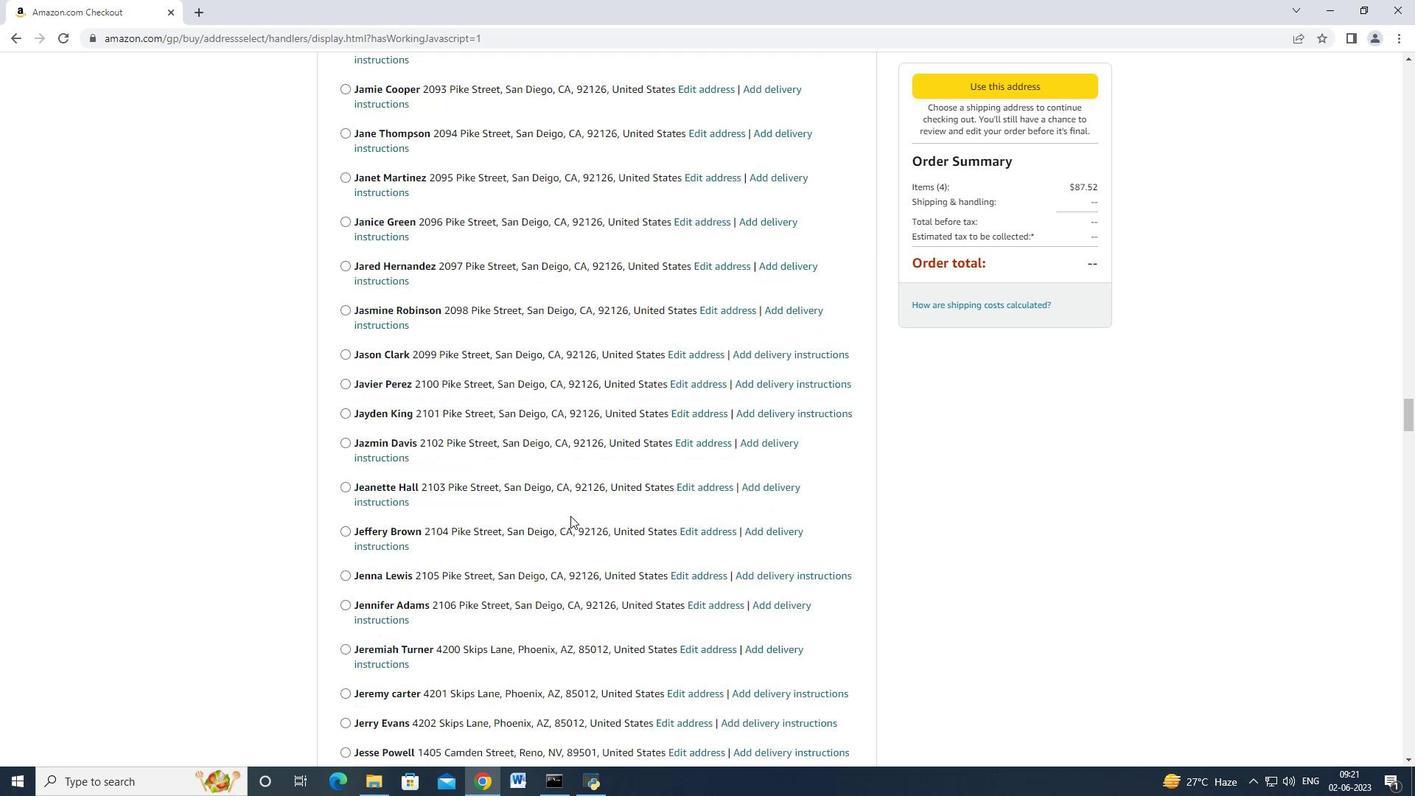 
Action: Mouse scrolled (570, 515) with delta (0, 0)
Screenshot: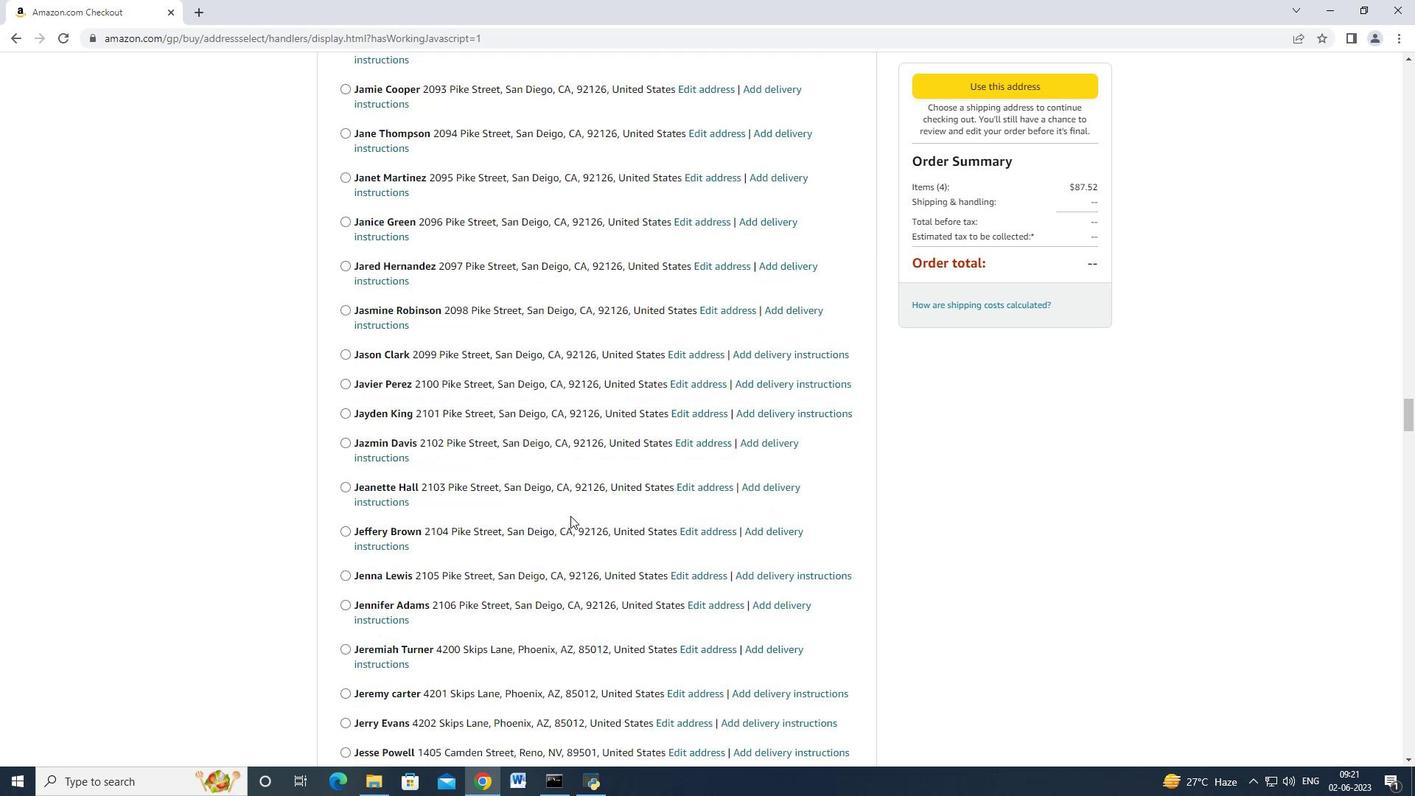 
Action: Mouse scrolled (570, 515) with delta (0, 0)
Screenshot: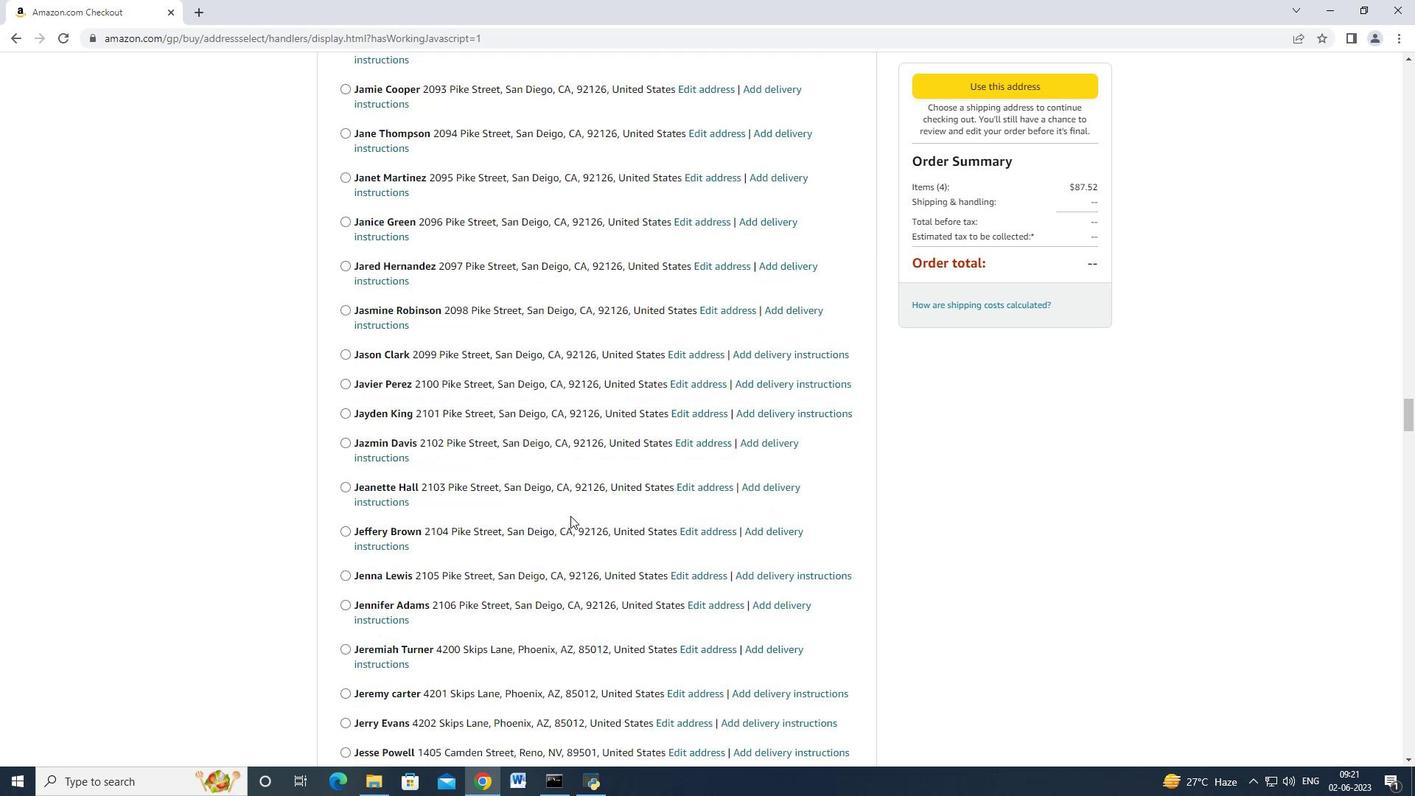 
Action: Mouse scrolled (570, 514) with delta (0, -1)
Screenshot: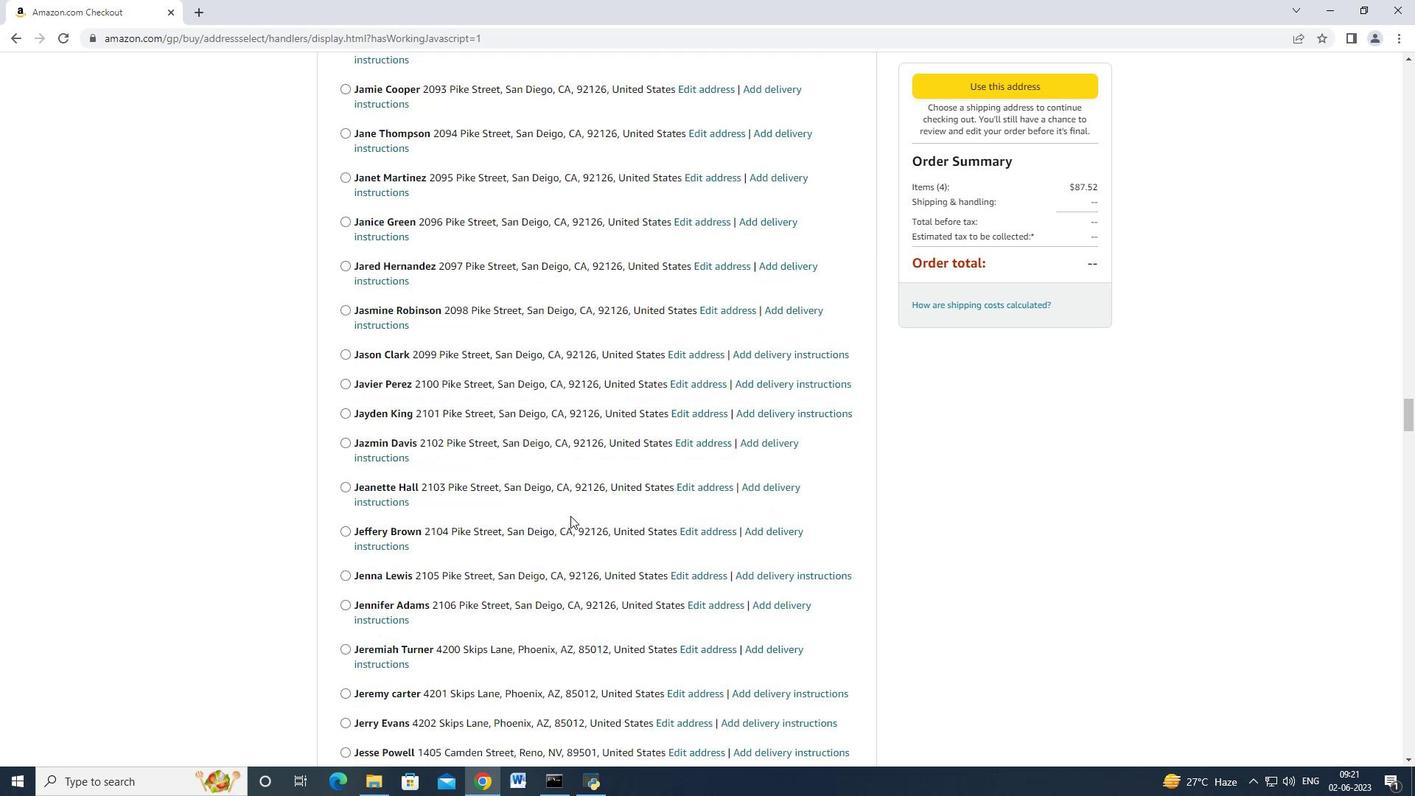 
Action: Mouse scrolled (570, 515) with delta (0, 0)
Screenshot: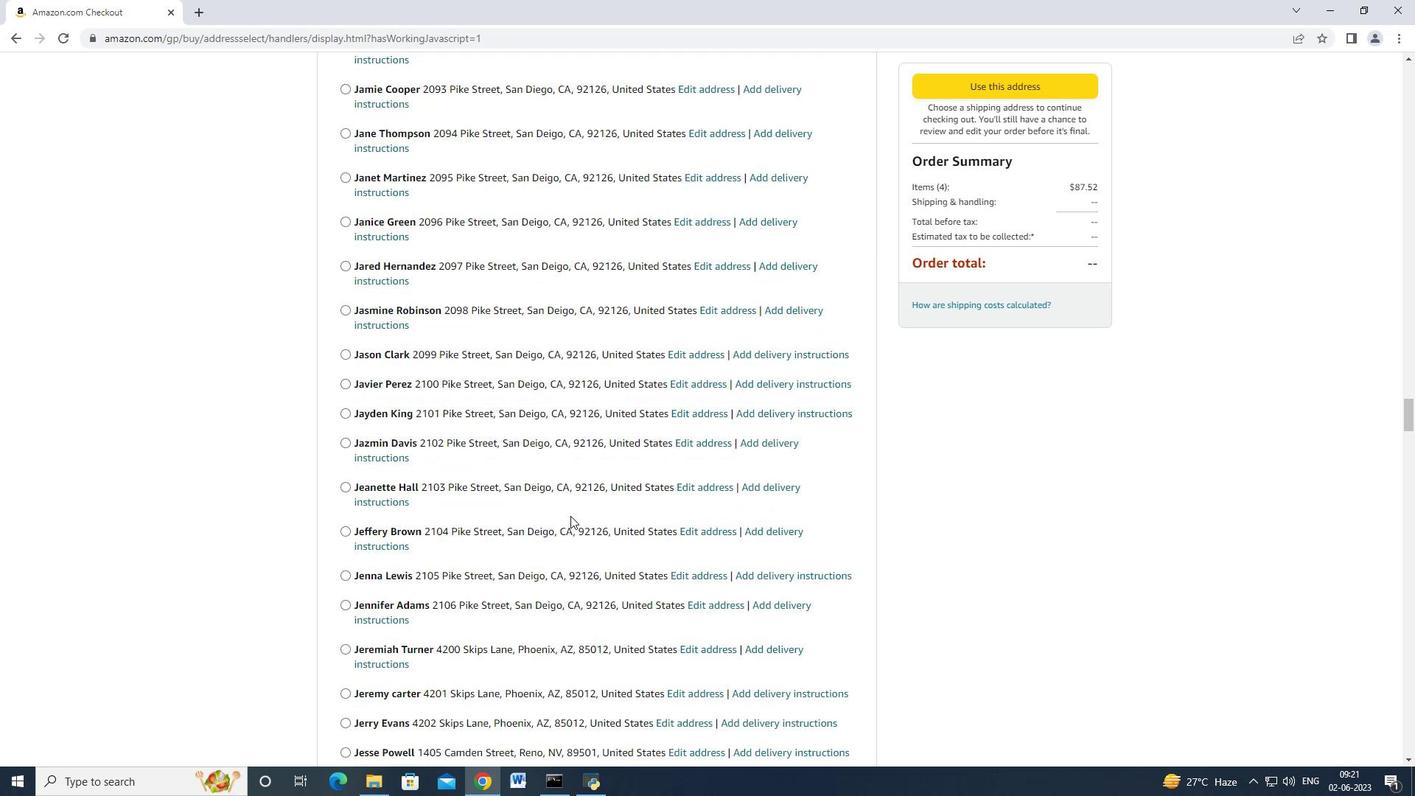 
Action: Mouse scrolled (570, 515) with delta (0, 0)
Screenshot: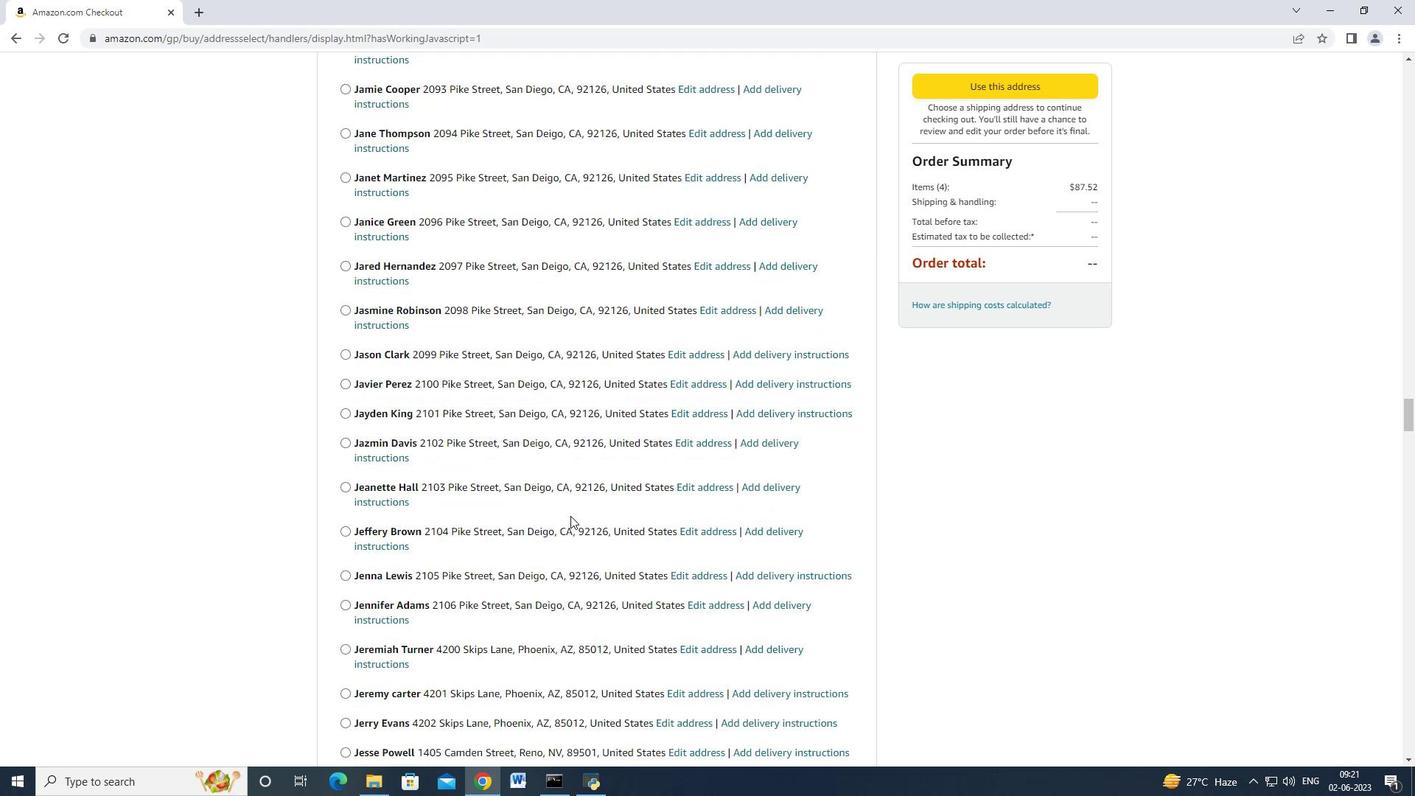 
Action: Mouse scrolled (570, 515) with delta (0, 0)
Screenshot: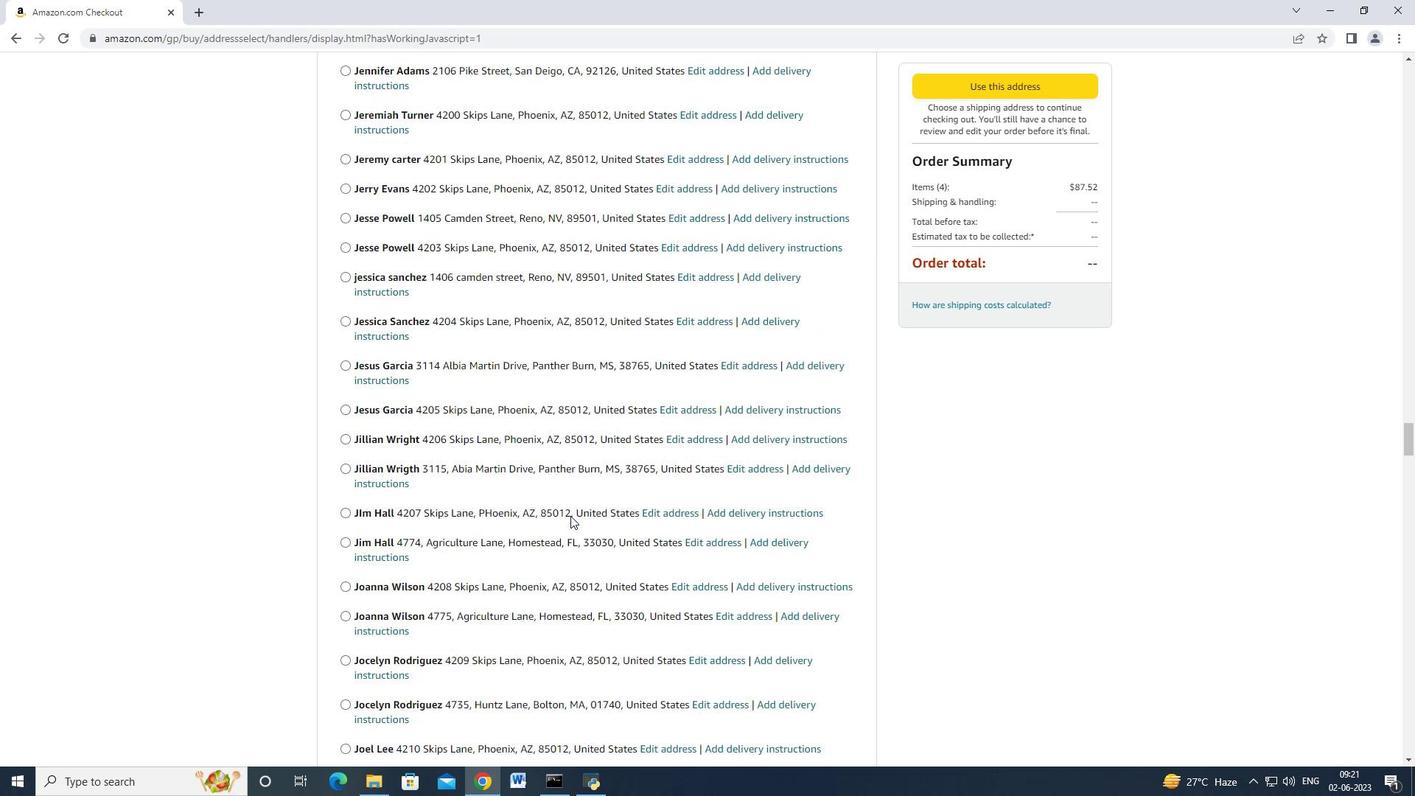 
Action: Mouse scrolled (570, 515) with delta (0, 0)
Screenshot: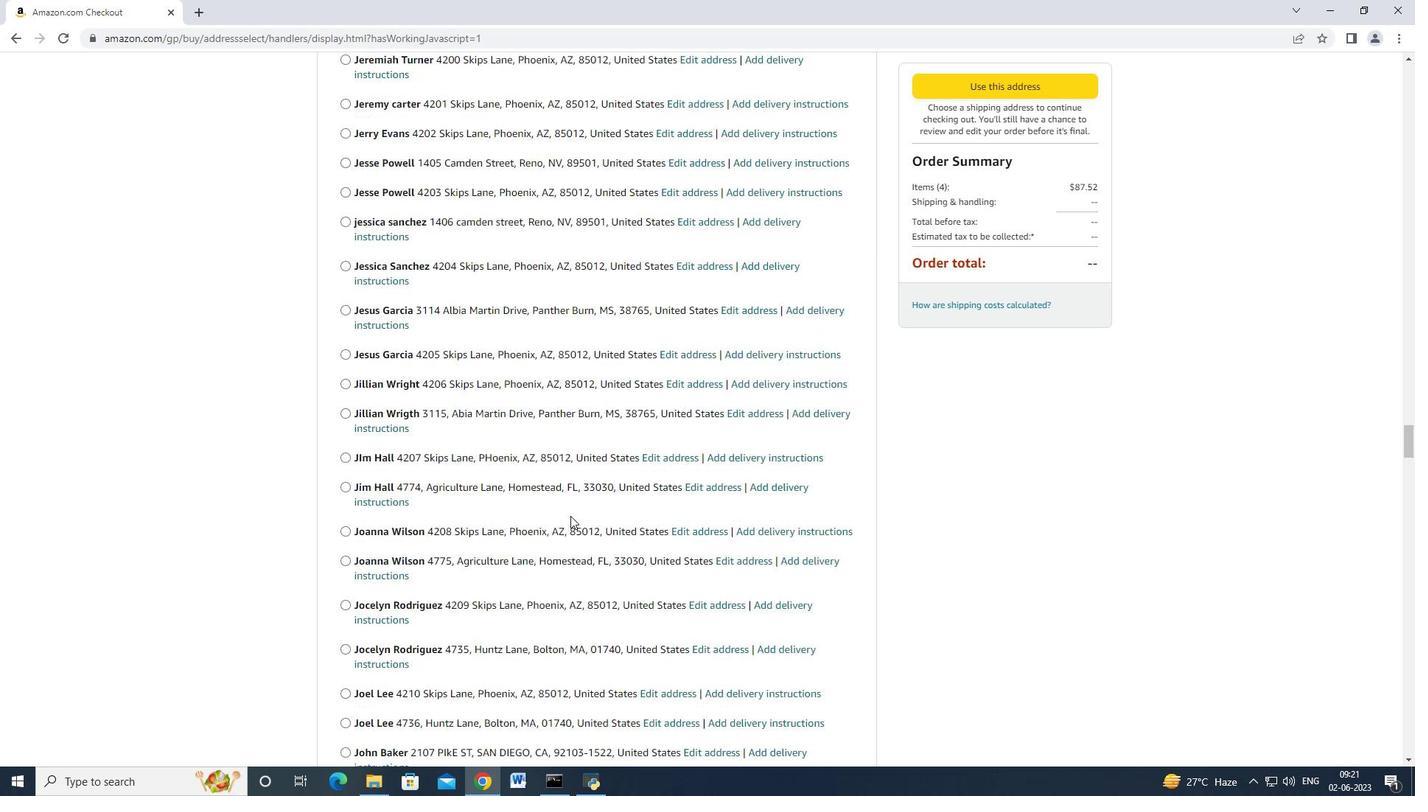 
Action: Mouse scrolled (570, 515) with delta (0, 0)
Screenshot: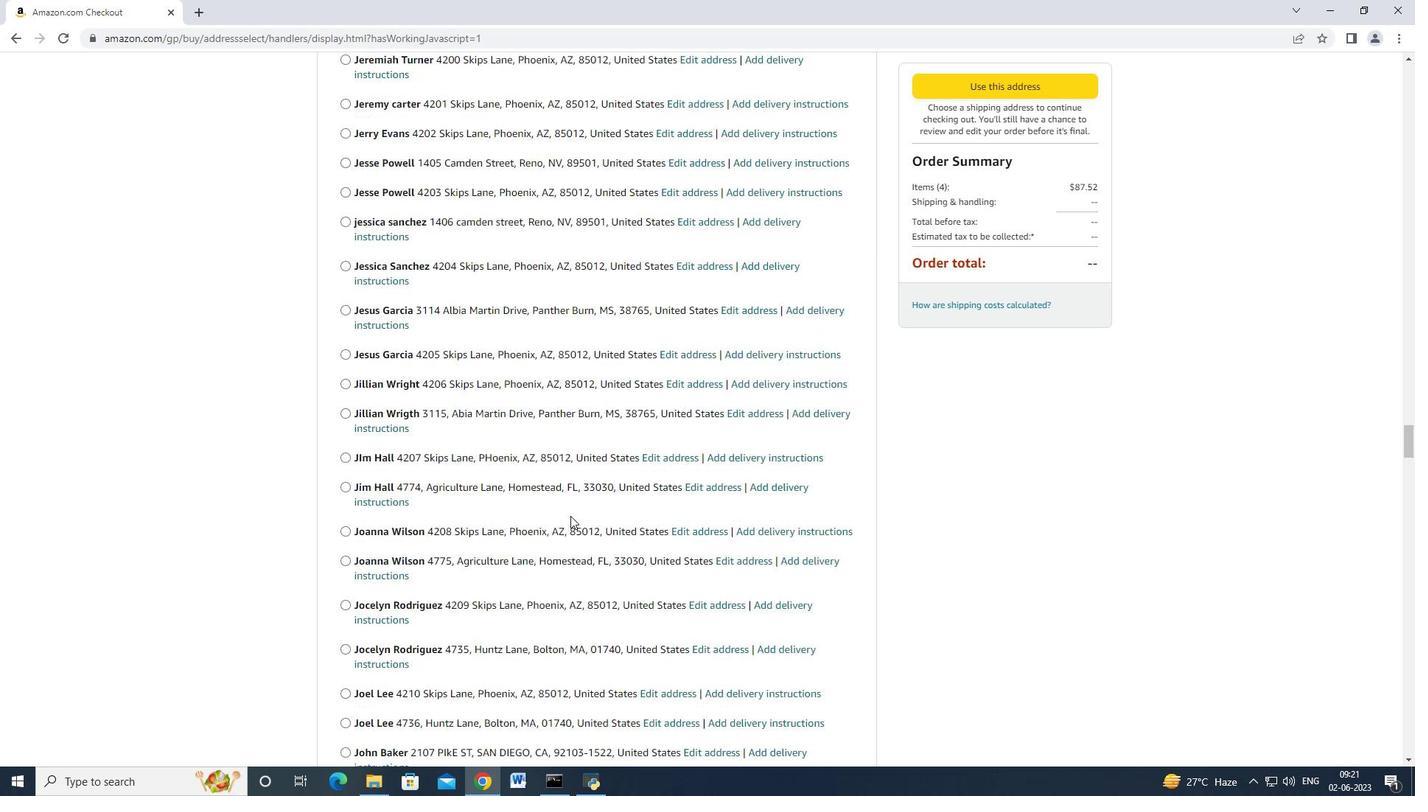 
Action: Mouse scrolled (570, 515) with delta (0, 0)
Screenshot: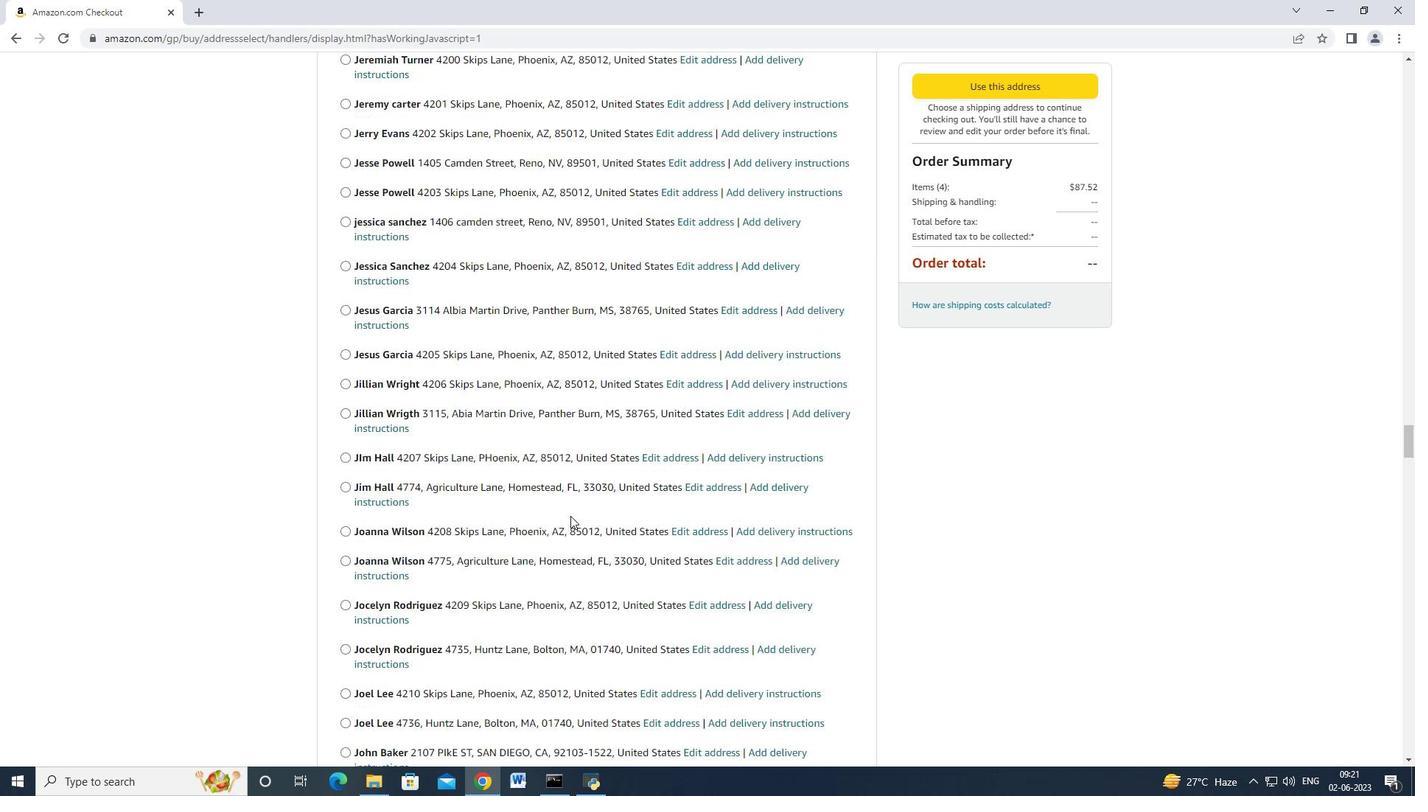 
Action: Mouse scrolled (570, 515) with delta (0, 0)
Screenshot: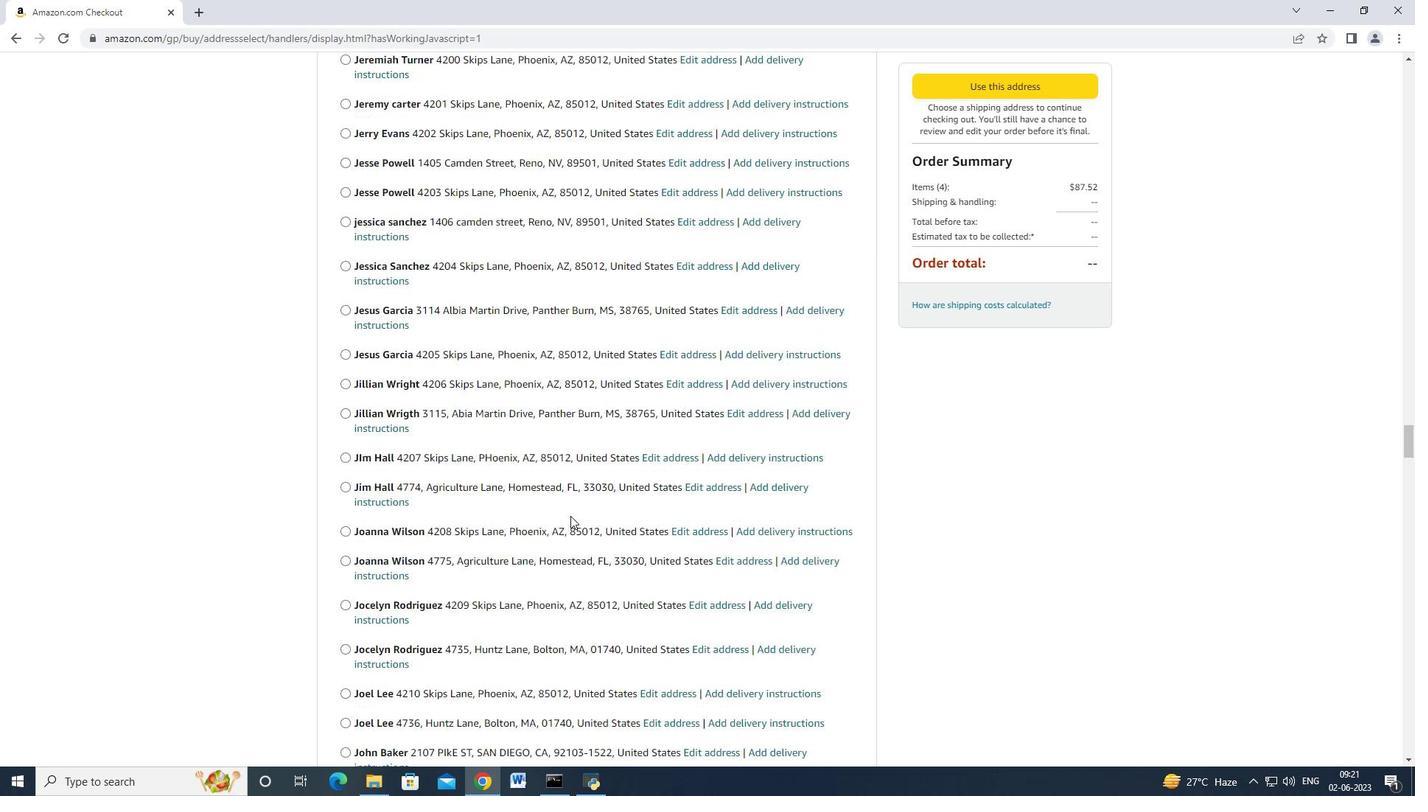 
Action: Mouse scrolled (570, 515) with delta (0, 0)
Screenshot: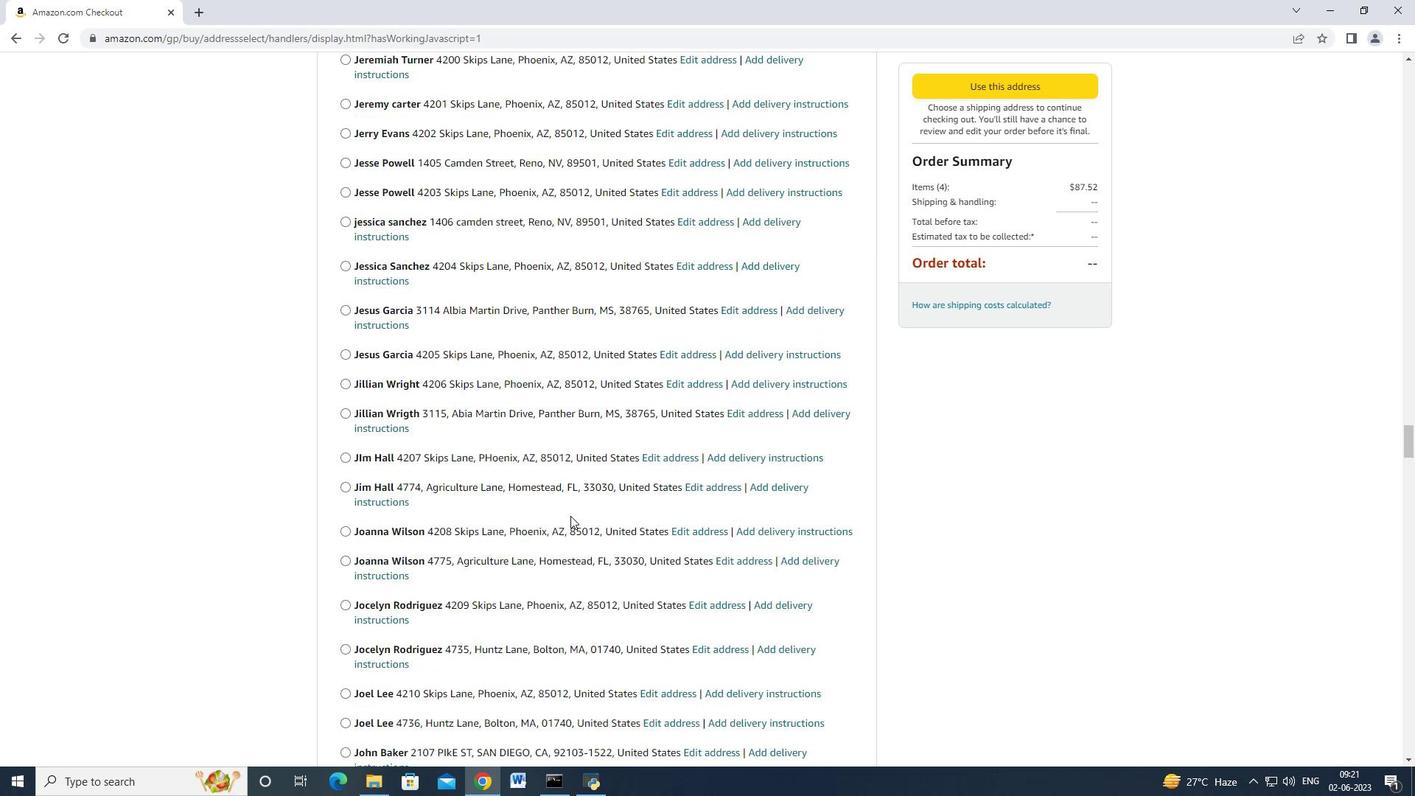 
Action: Mouse scrolled (570, 515) with delta (0, 0)
Screenshot: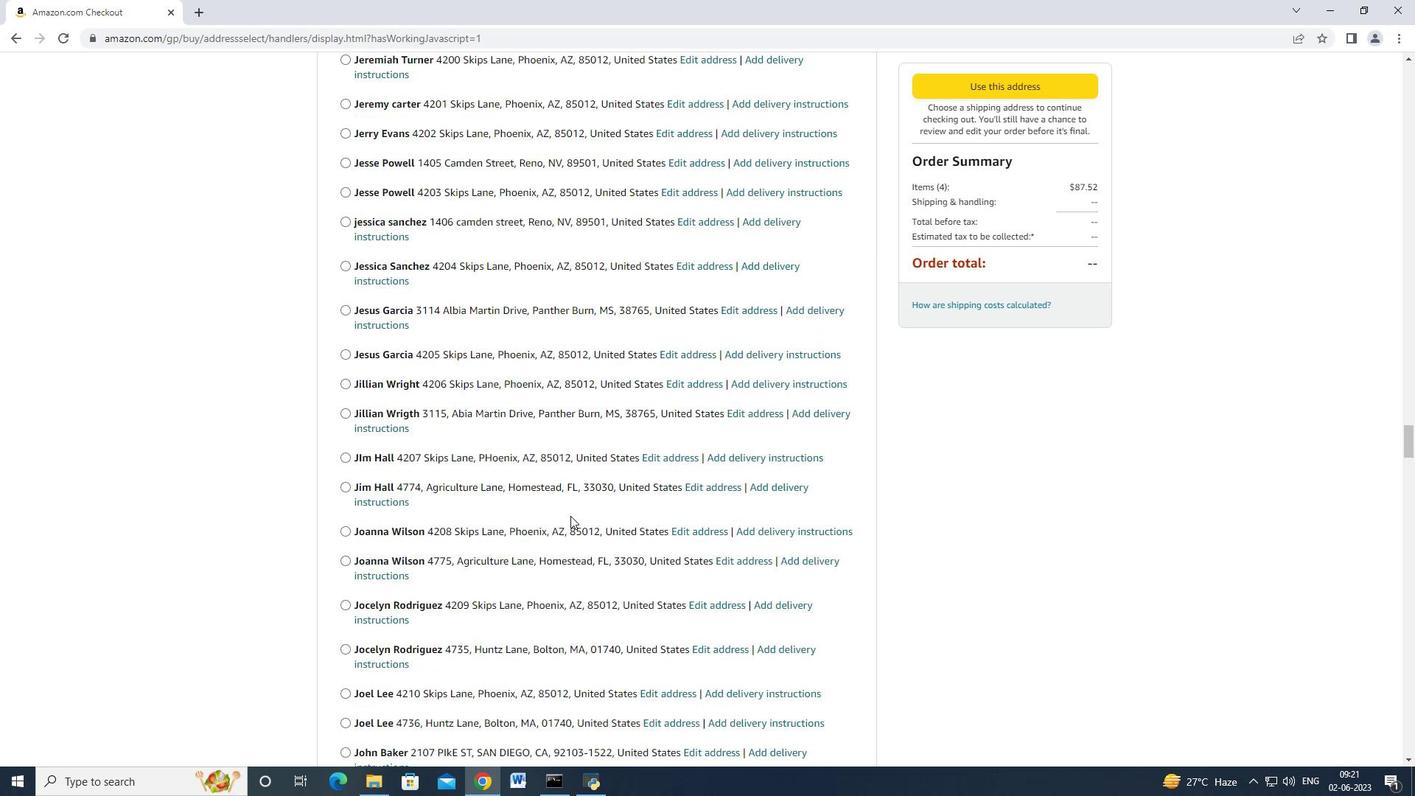 
Action: Mouse scrolled (570, 515) with delta (0, 0)
Screenshot: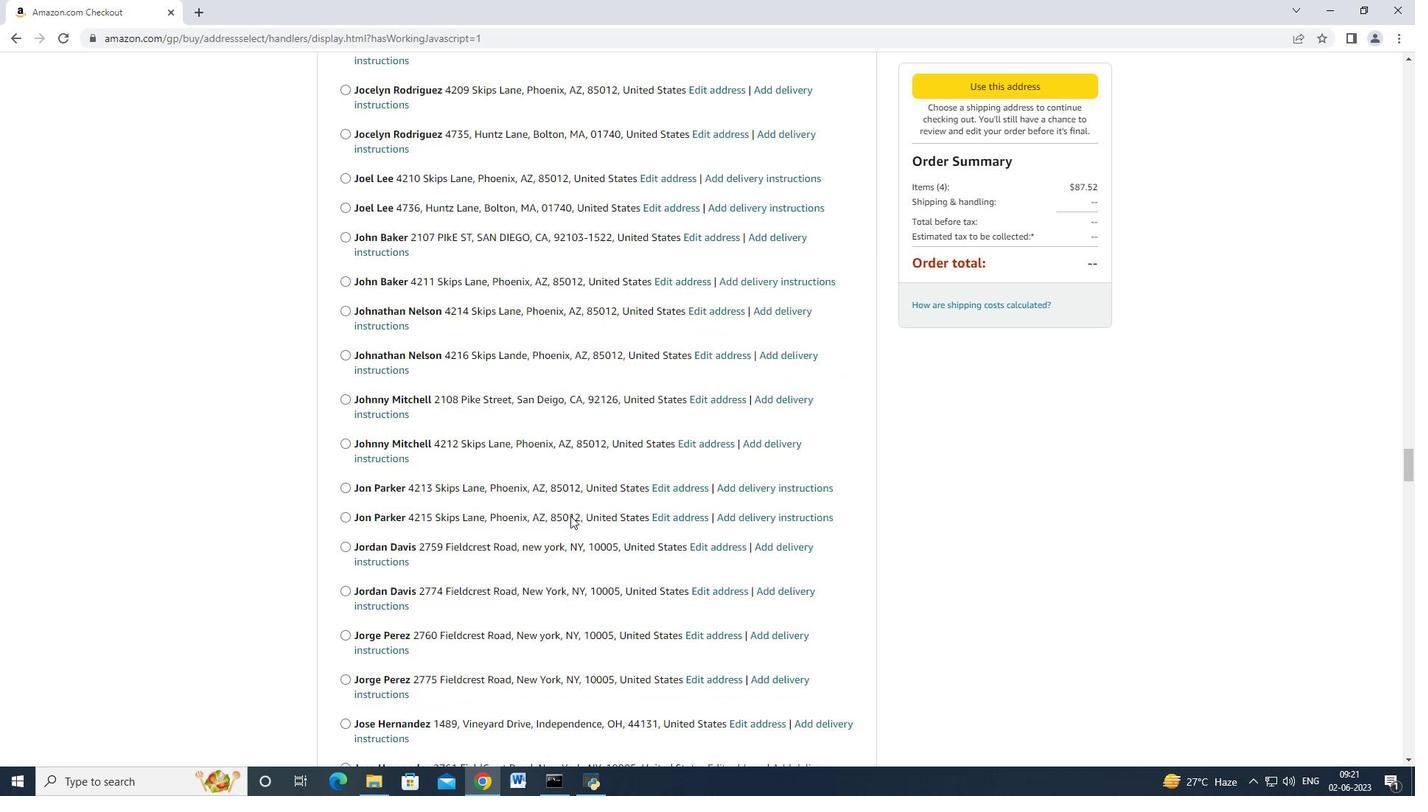 
Action: Mouse scrolled (570, 515) with delta (0, 0)
Screenshot: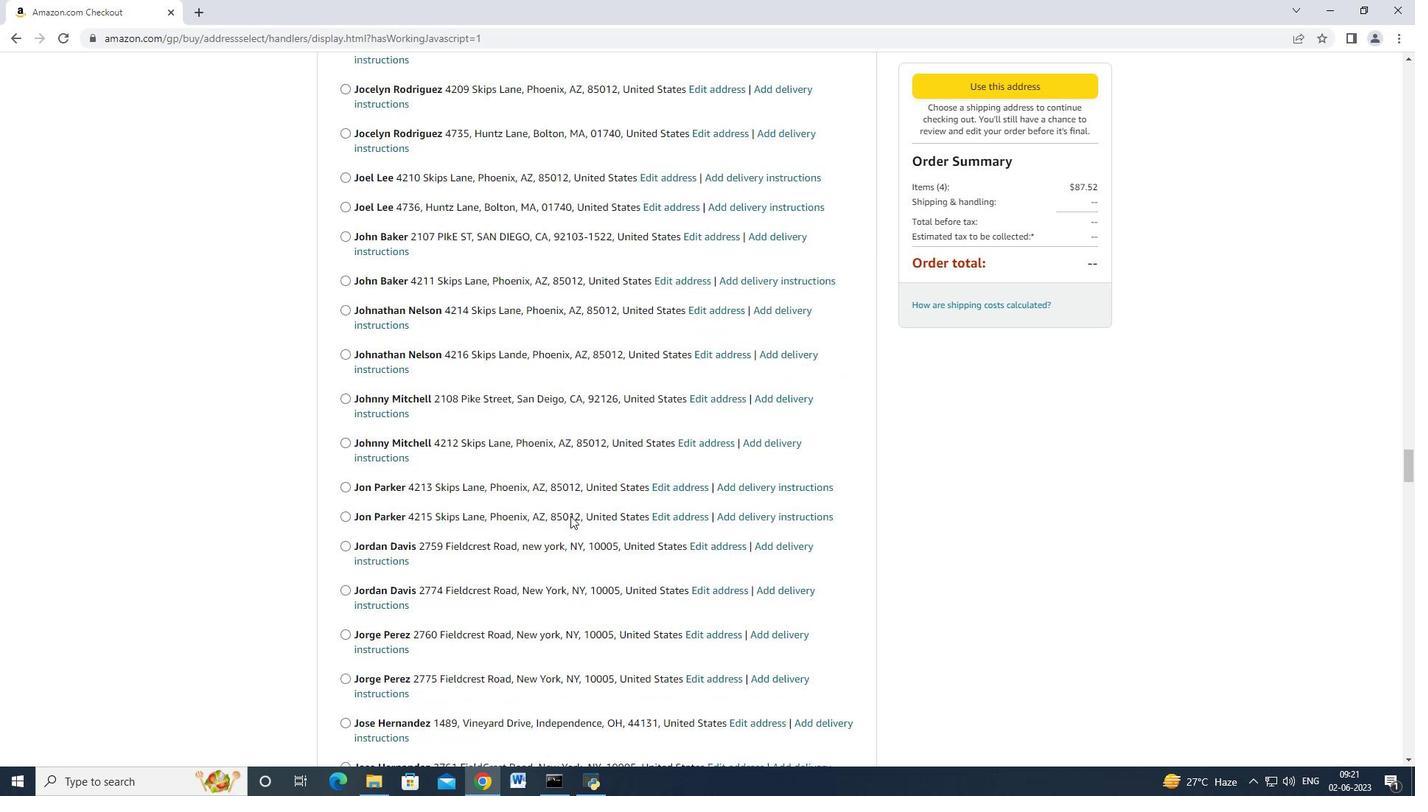 
Action: Mouse scrolled (570, 515) with delta (0, 0)
Screenshot: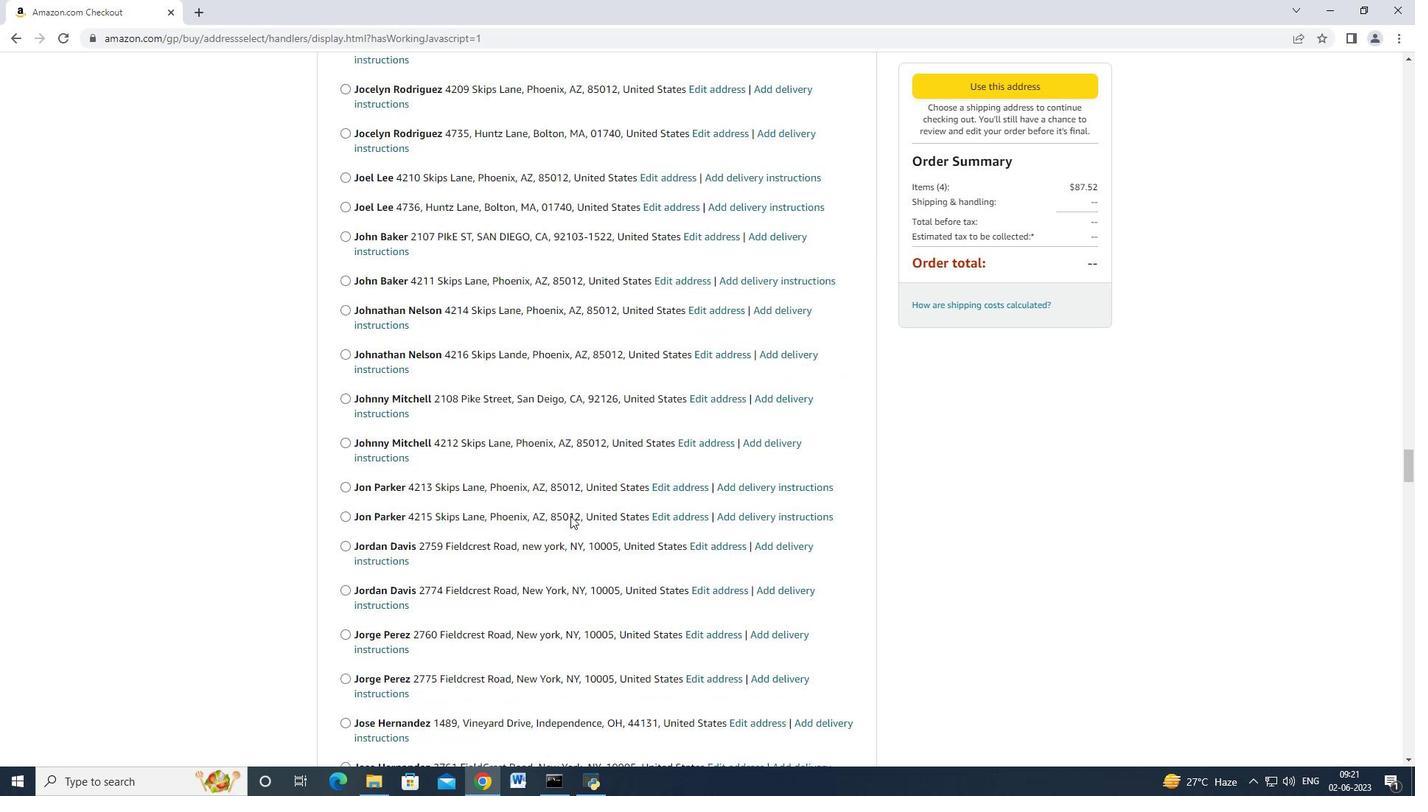
Action: Mouse scrolled (570, 515) with delta (0, 0)
Screenshot: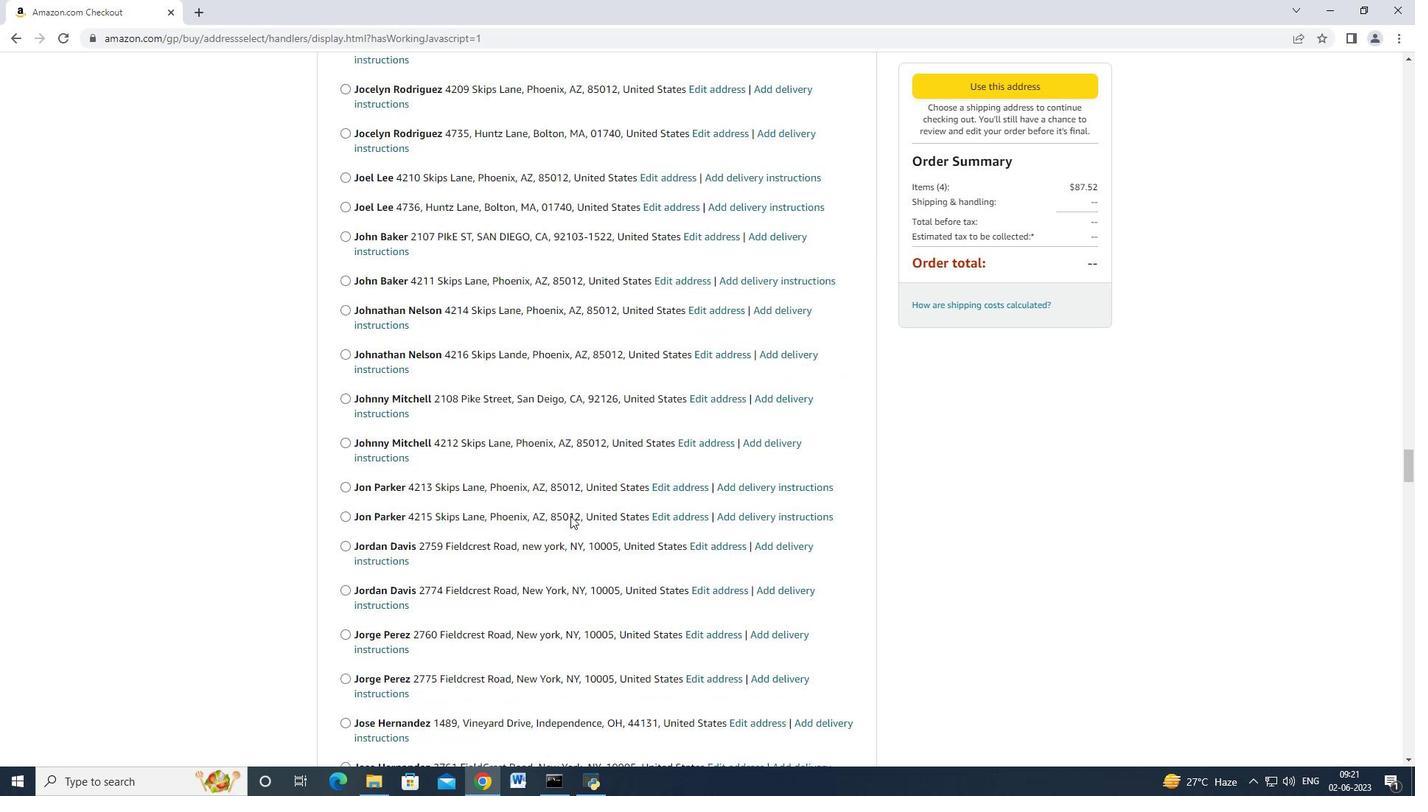 
Action: Mouse scrolled (570, 515) with delta (0, 0)
Screenshot: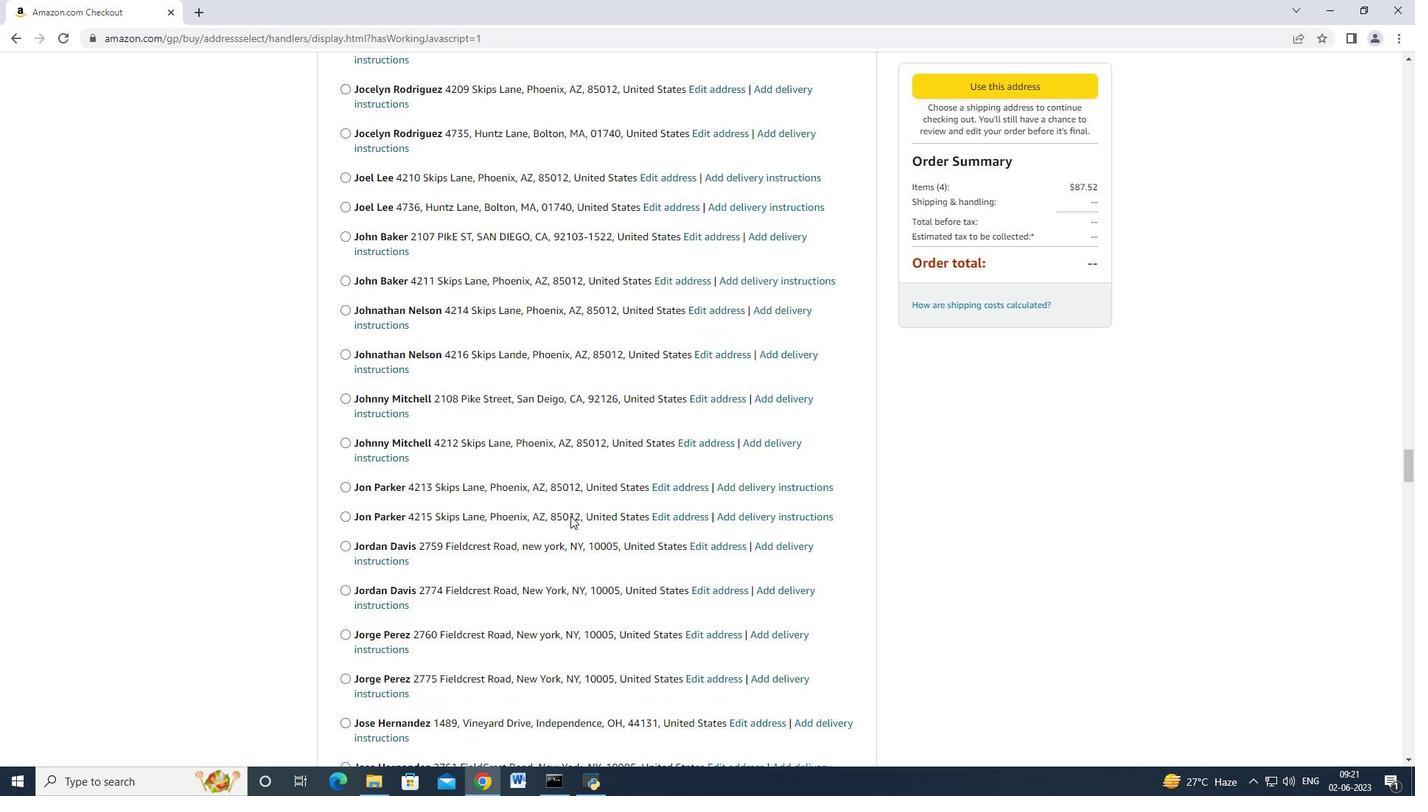 
Action: Mouse scrolled (570, 515) with delta (0, 0)
Screenshot: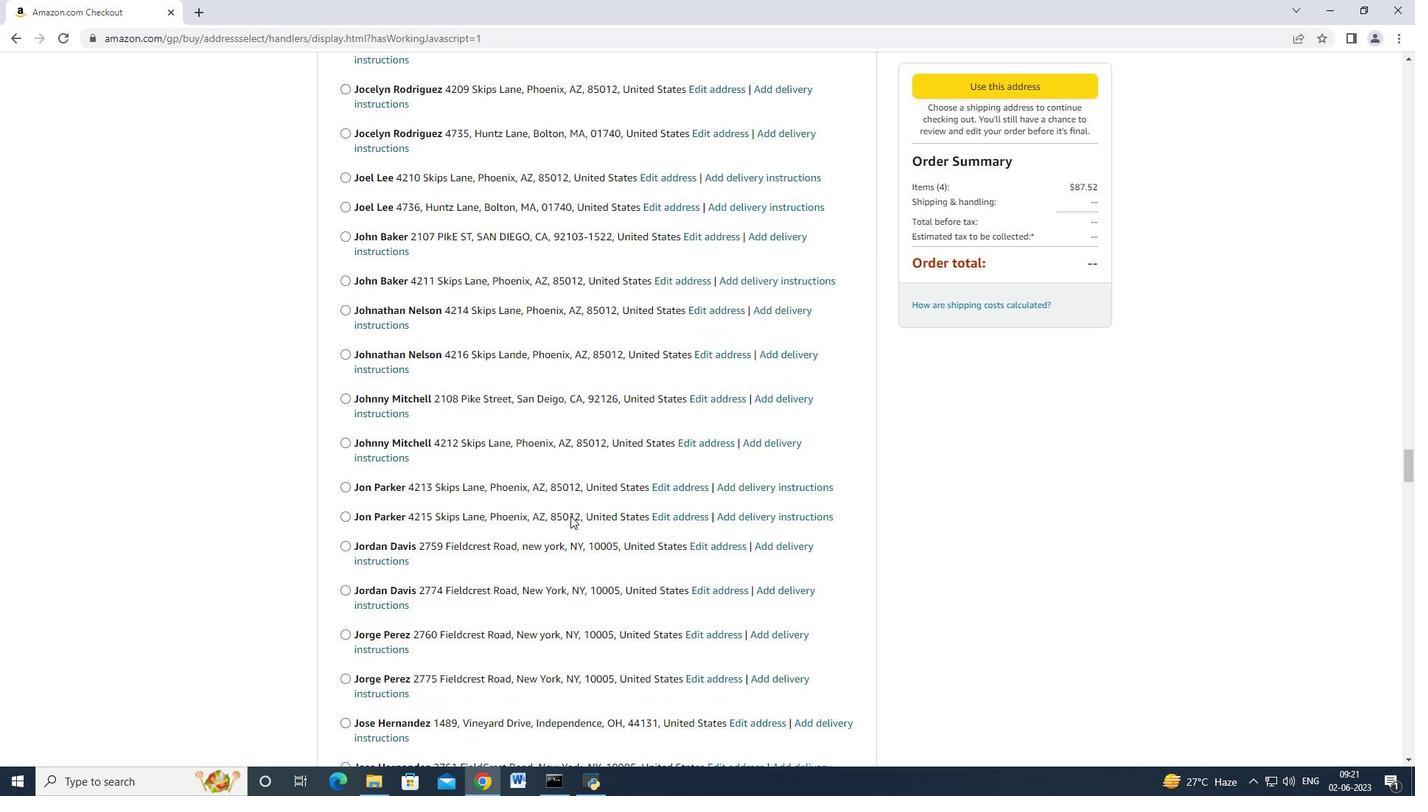 
Action: Mouse scrolled (570, 515) with delta (0, 0)
Screenshot: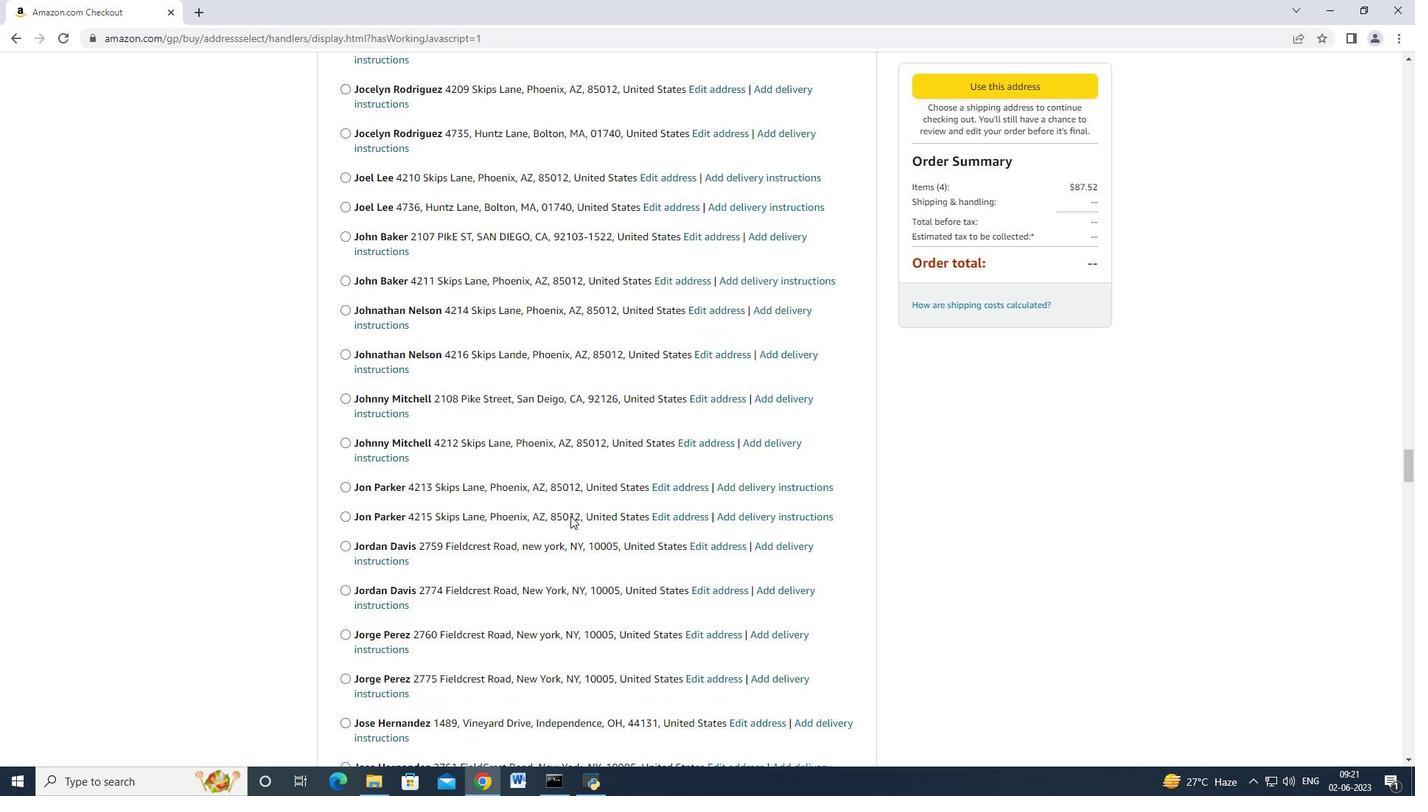 
Action: Mouse scrolled (570, 515) with delta (0, 0)
Screenshot: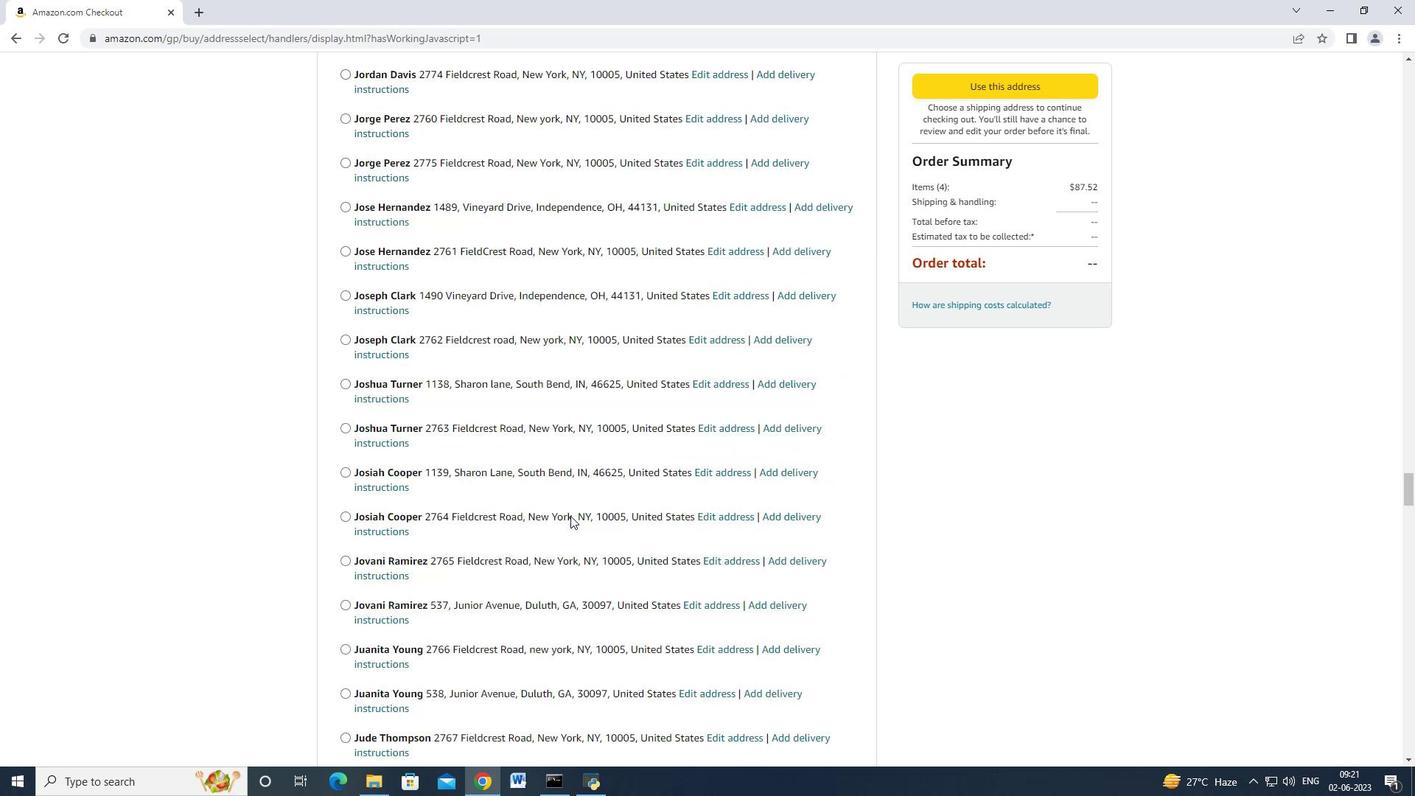 
Action: Mouse scrolled (570, 515) with delta (0, 0)
Screenshot: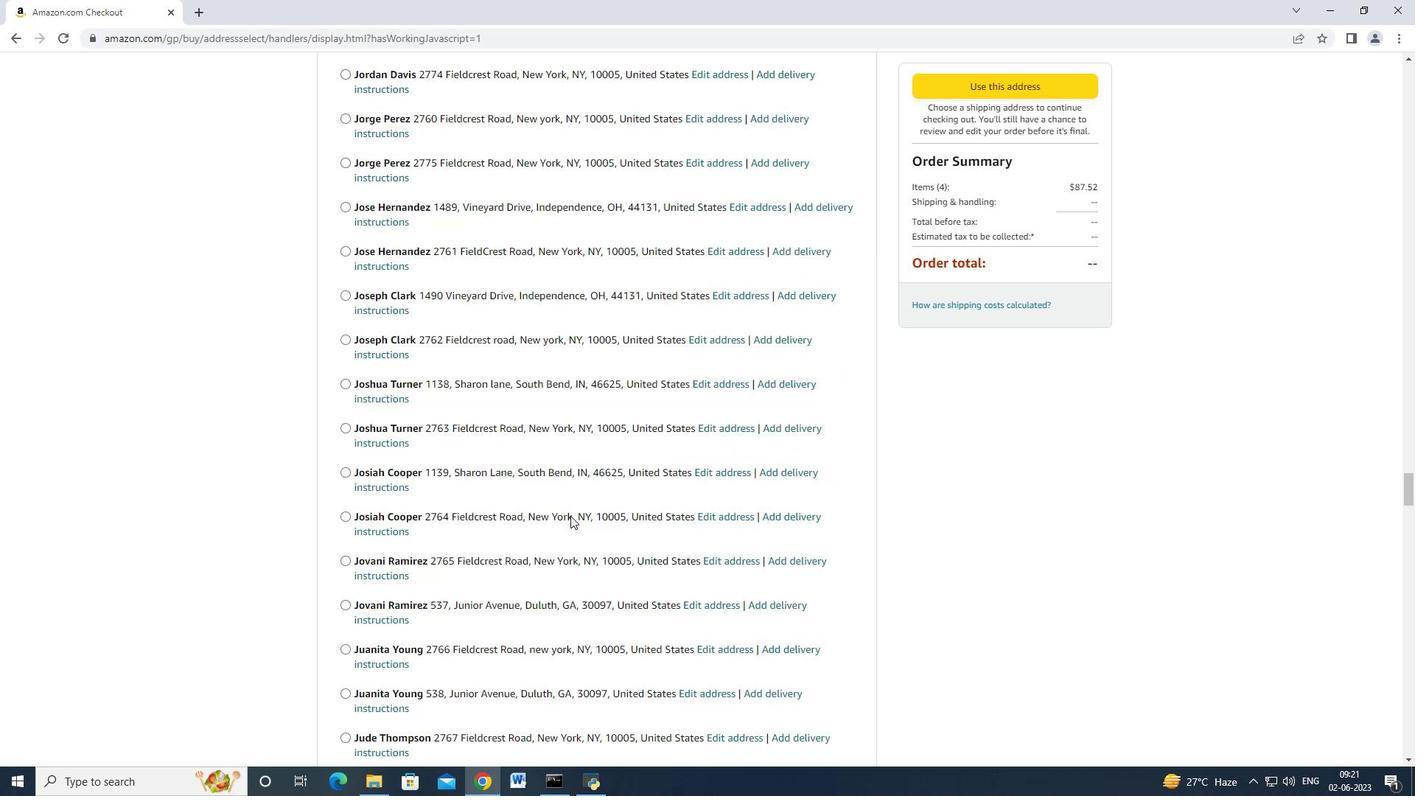 
Action: Mouse scrolled (570, 515) with delta (0, 0)
Screenshot: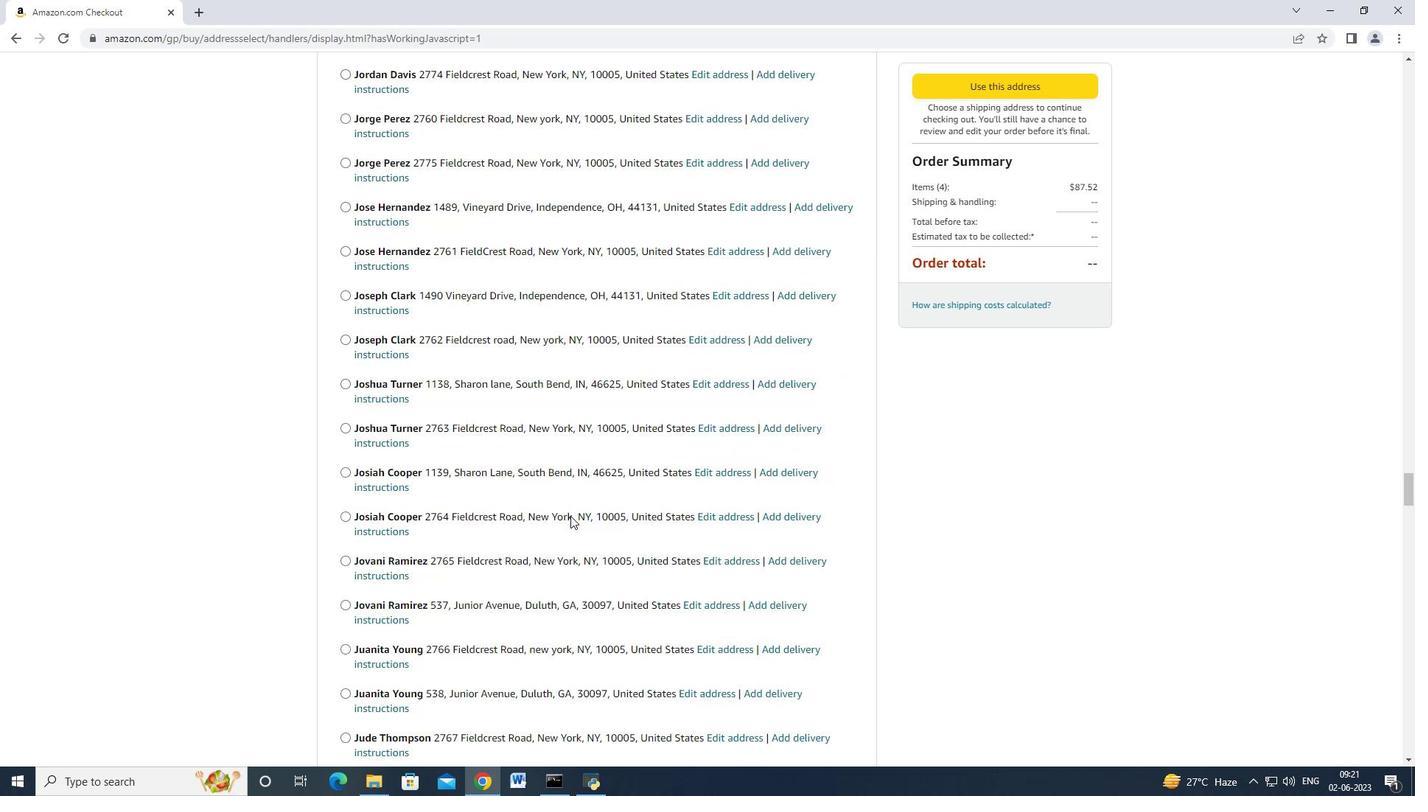 
Action: Mouse scrolled (570, 515) with delta (0, 0)
Screenshot: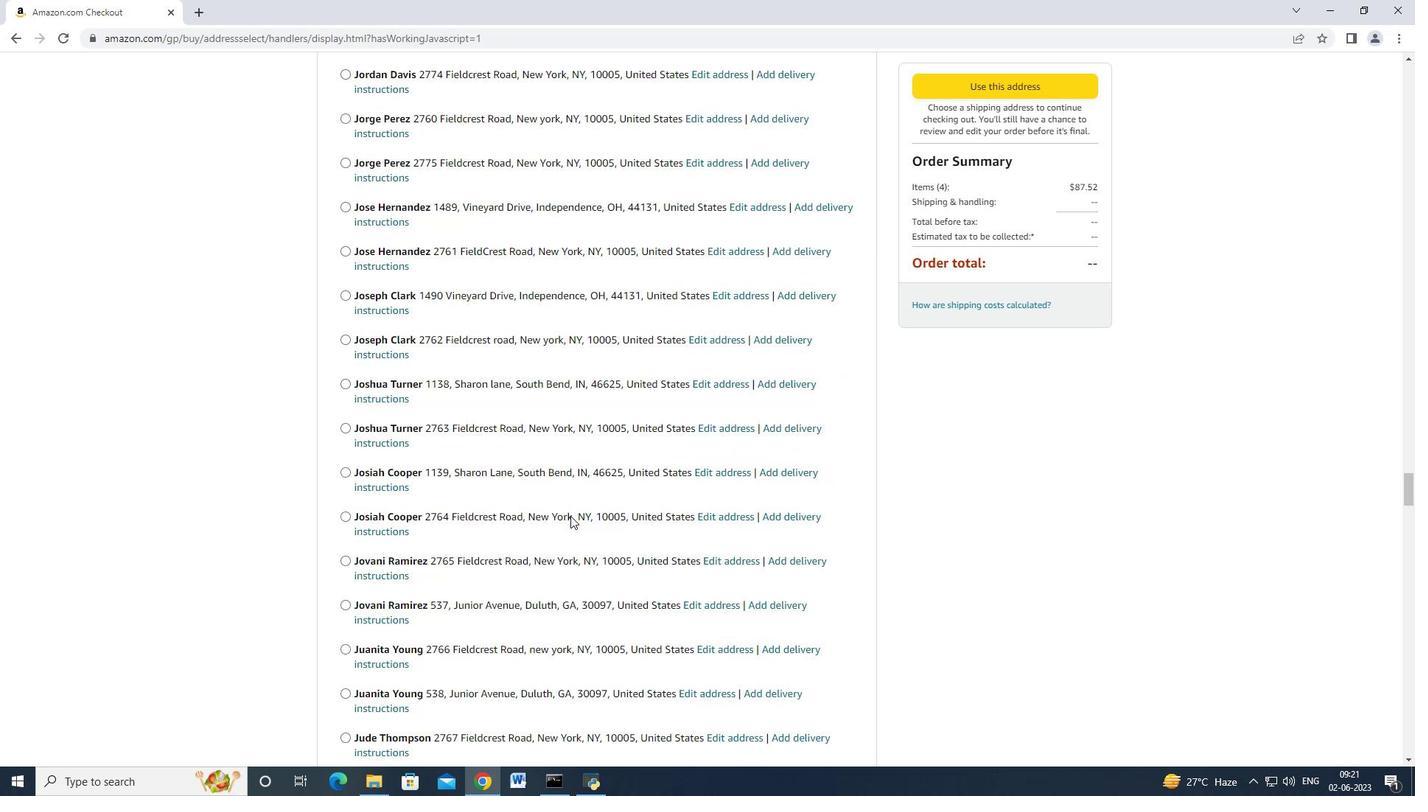 
Action: Mouse scrolled (570, 515) with delta (0, 0)
Screenshot: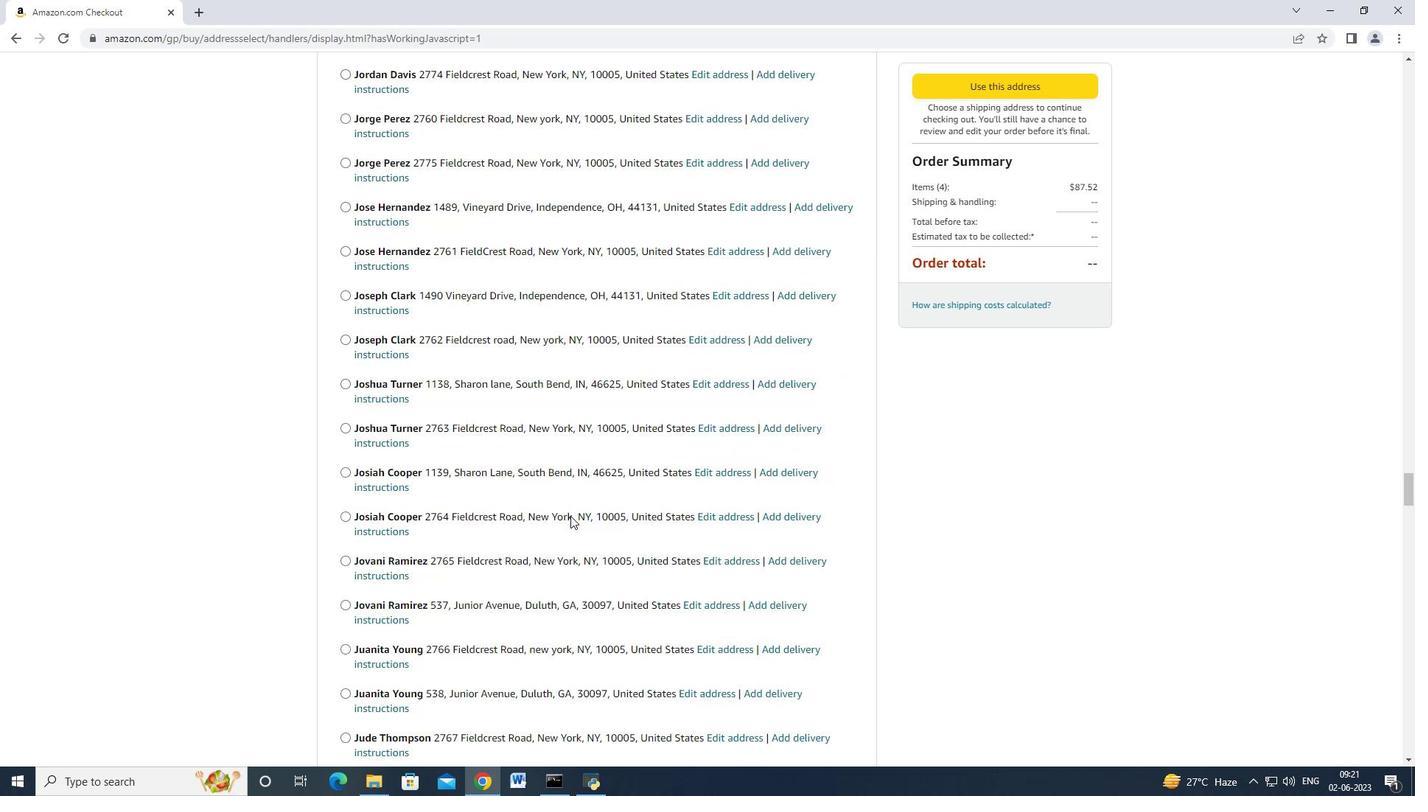
Action: Mouse scrolled (570, 515) with delta (0, 0)
Screenshot: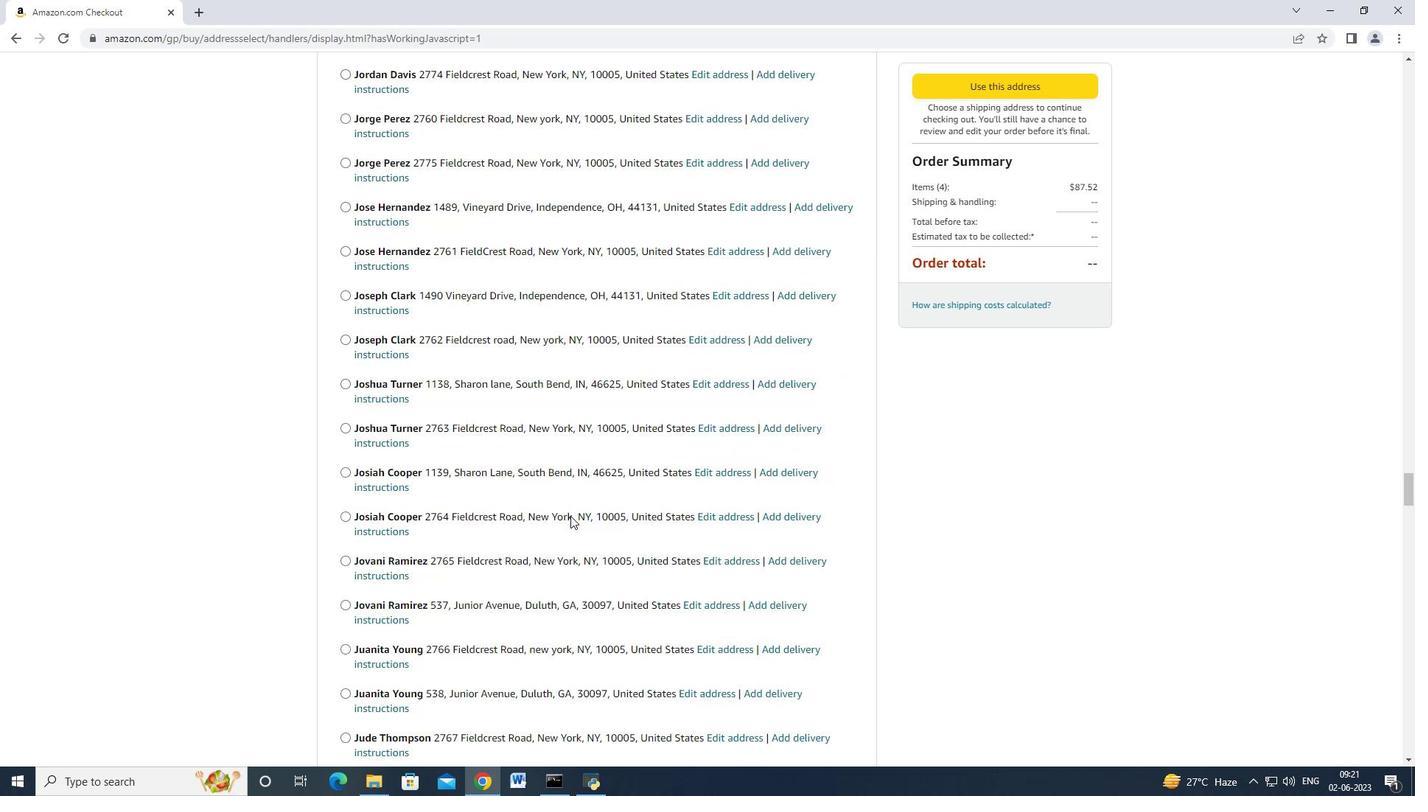 
Action: Mouse scrolled (570, 515) with delta (0, 0)
Screenshot: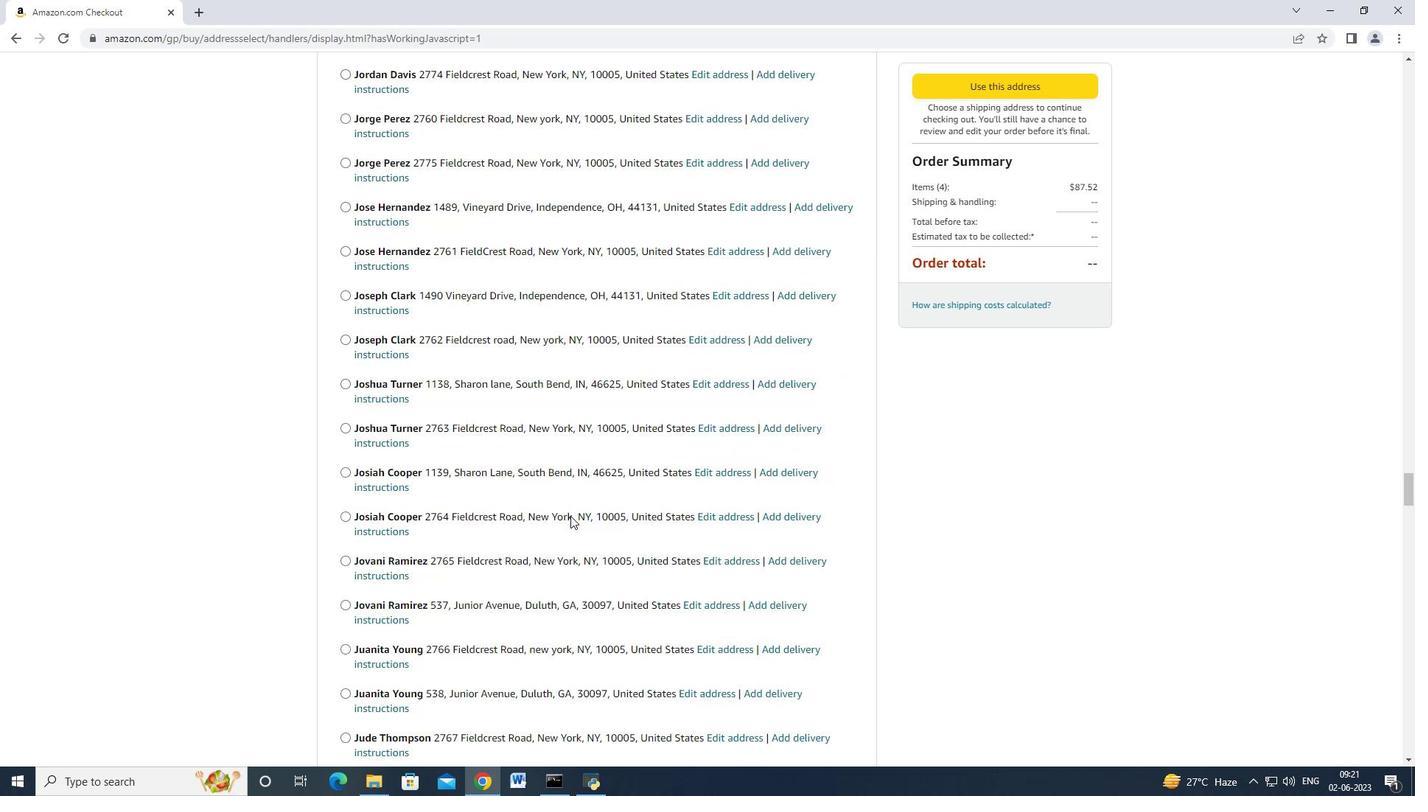 
Action: Mouse scrolled (570, 515) with delta (0, 0)
Screenshot: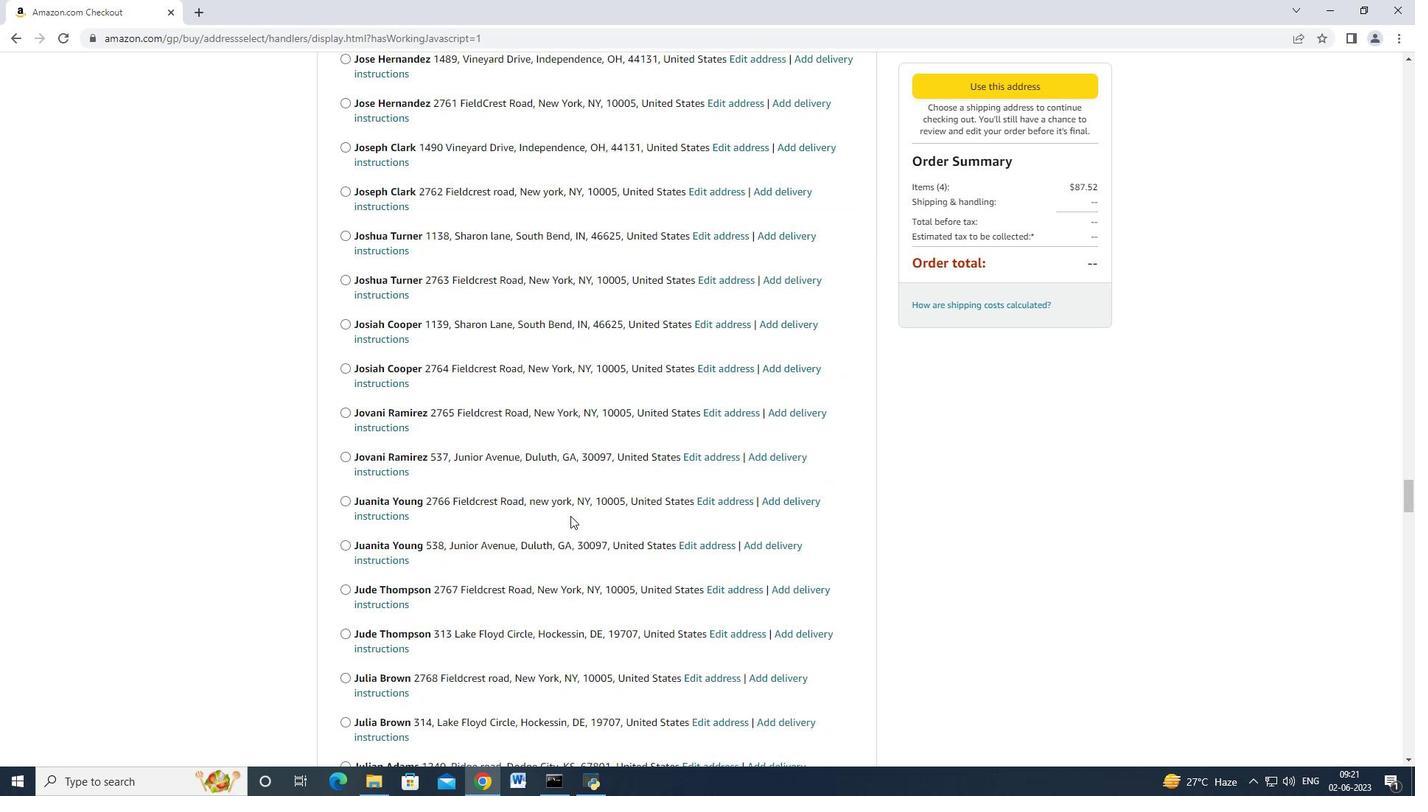 
Action: Mouse scrolled (570, 515) with delta (0, 0)
Screenshot: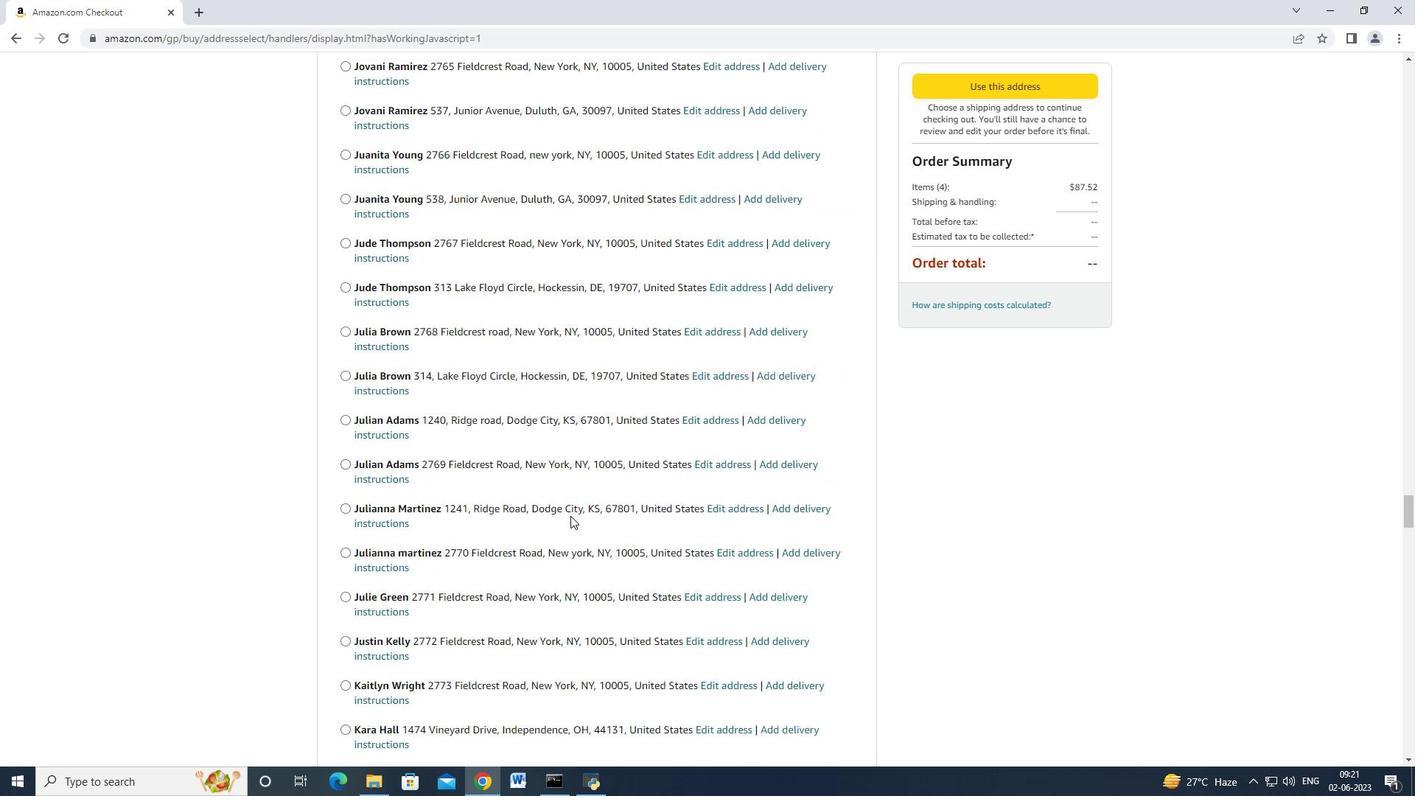 
Action: Mouse scrolled (570, 515) with delta (0, 0)
Screenshot: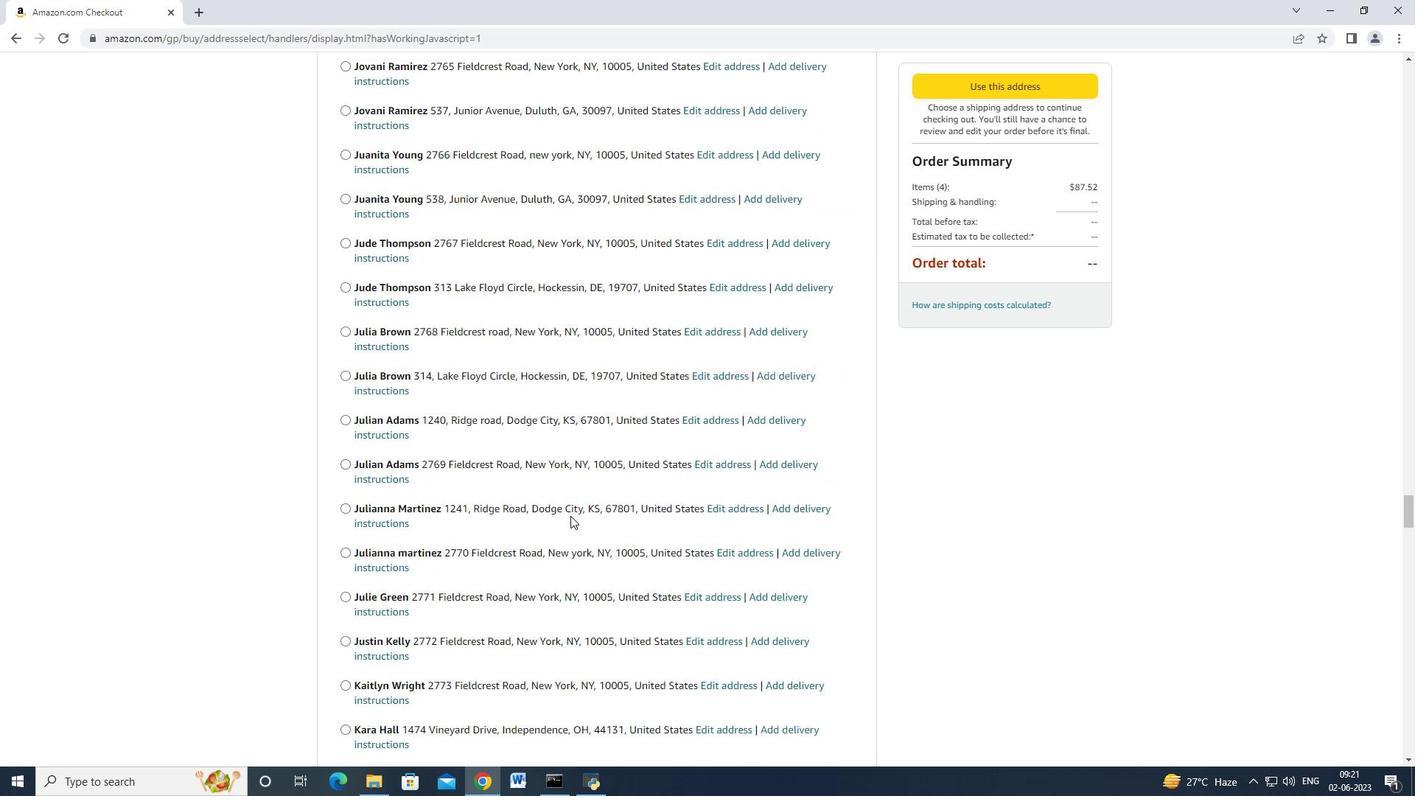 
Action: Mouse scrolled (570, 515) with delta (0, 0)
Screenshot: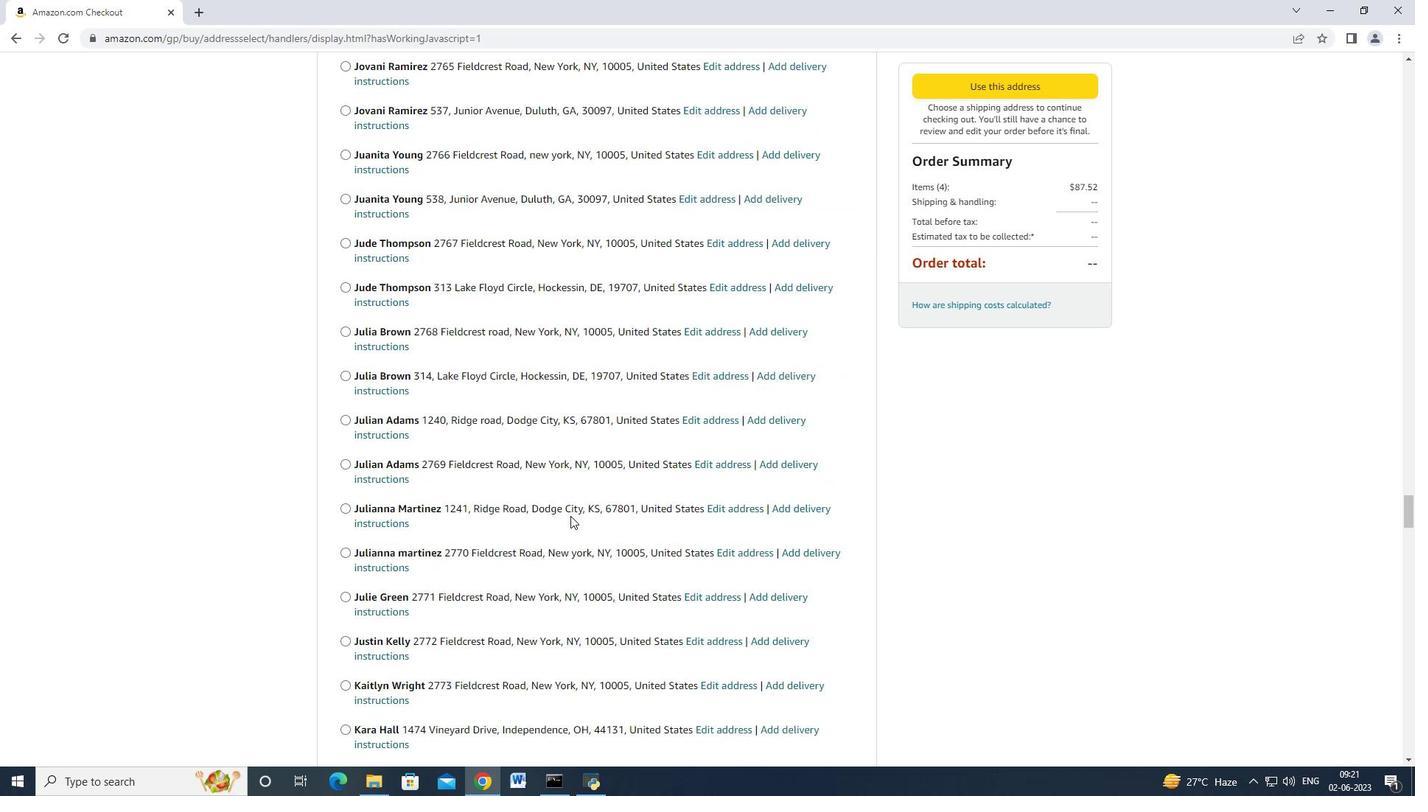 
Action: Mouse scrolled (570, 515) with delta (0, 0)
Screenshot: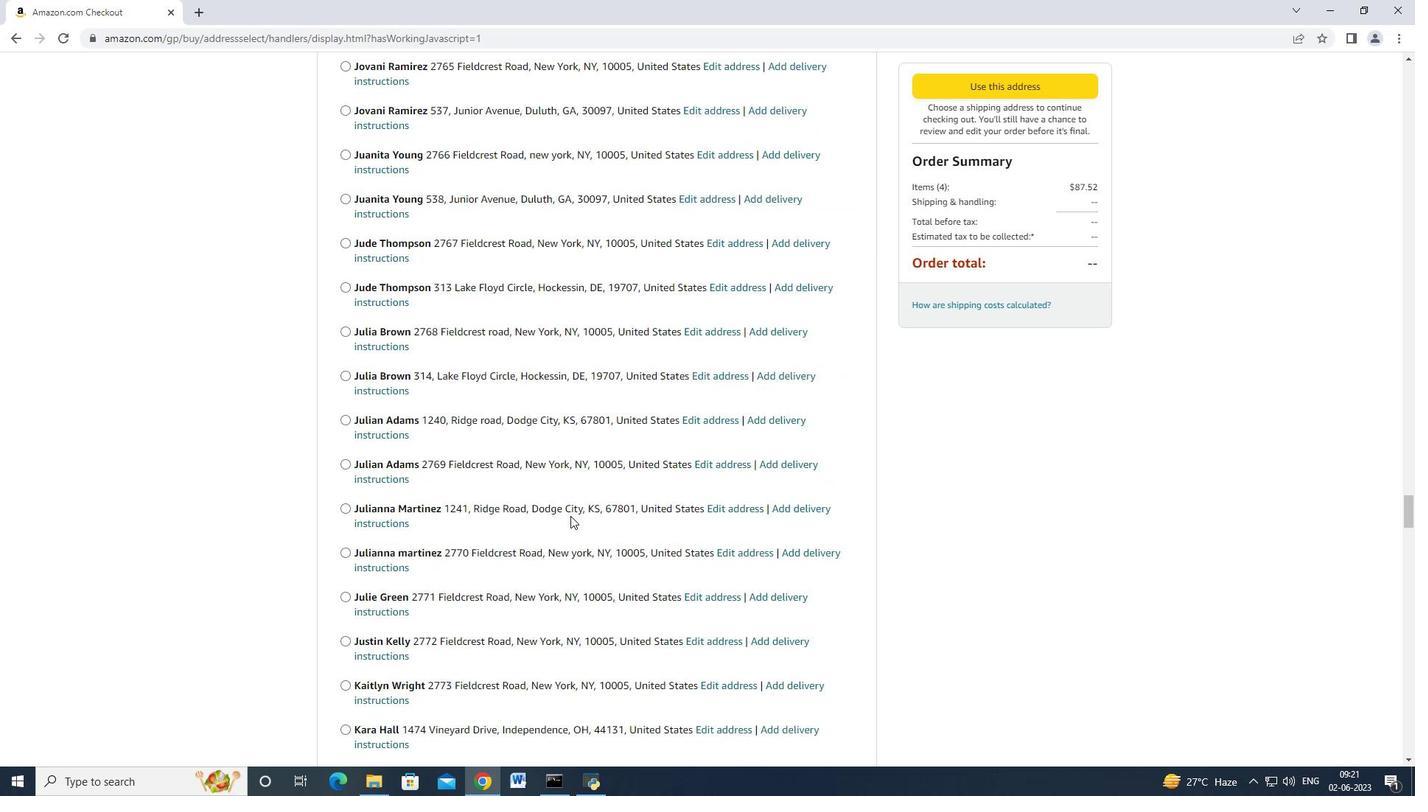 
Action: Mouse scrolled (570, 515) with delta (0, 0)
Screenshot: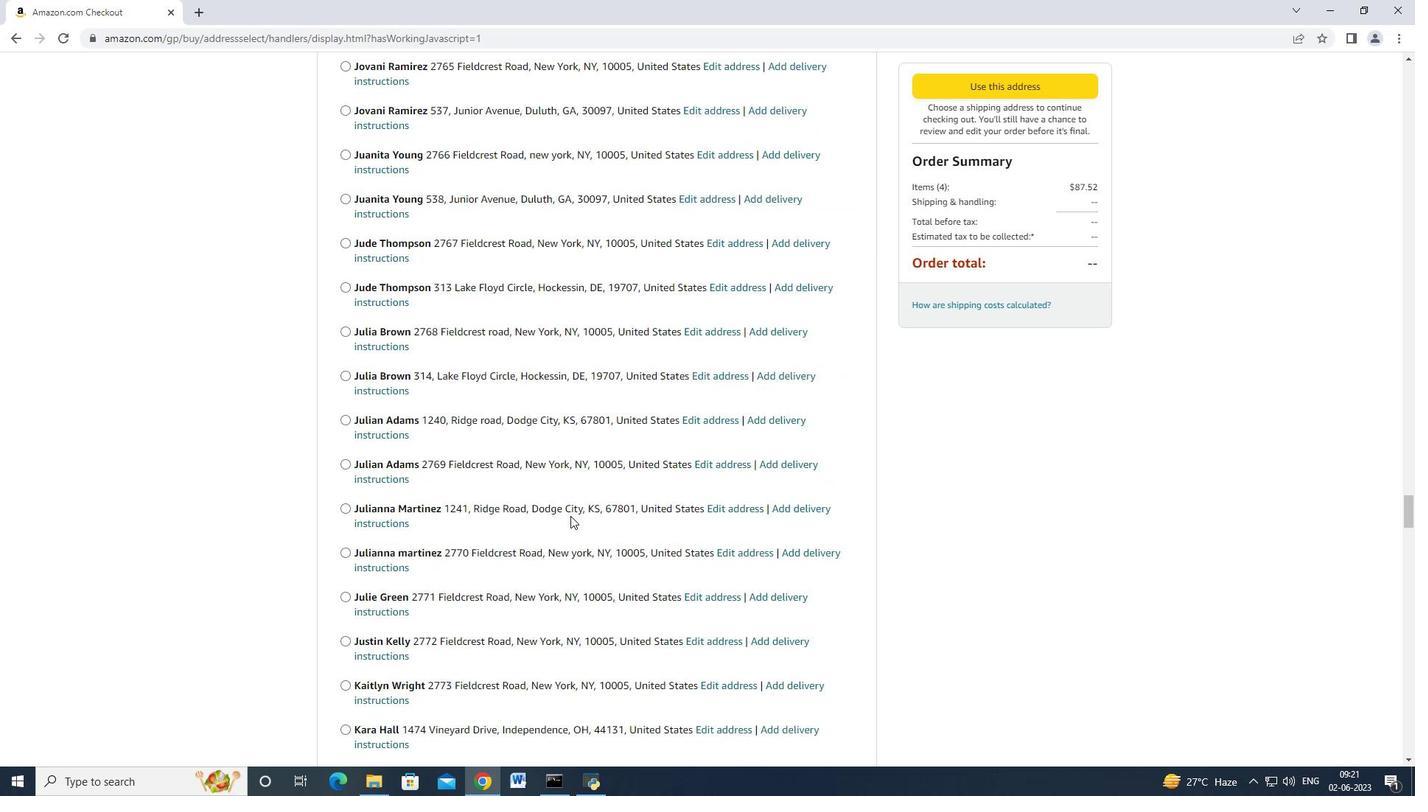 
Action: Mouse scrolled (570, 515) with delta (0, 0)
Screenshot: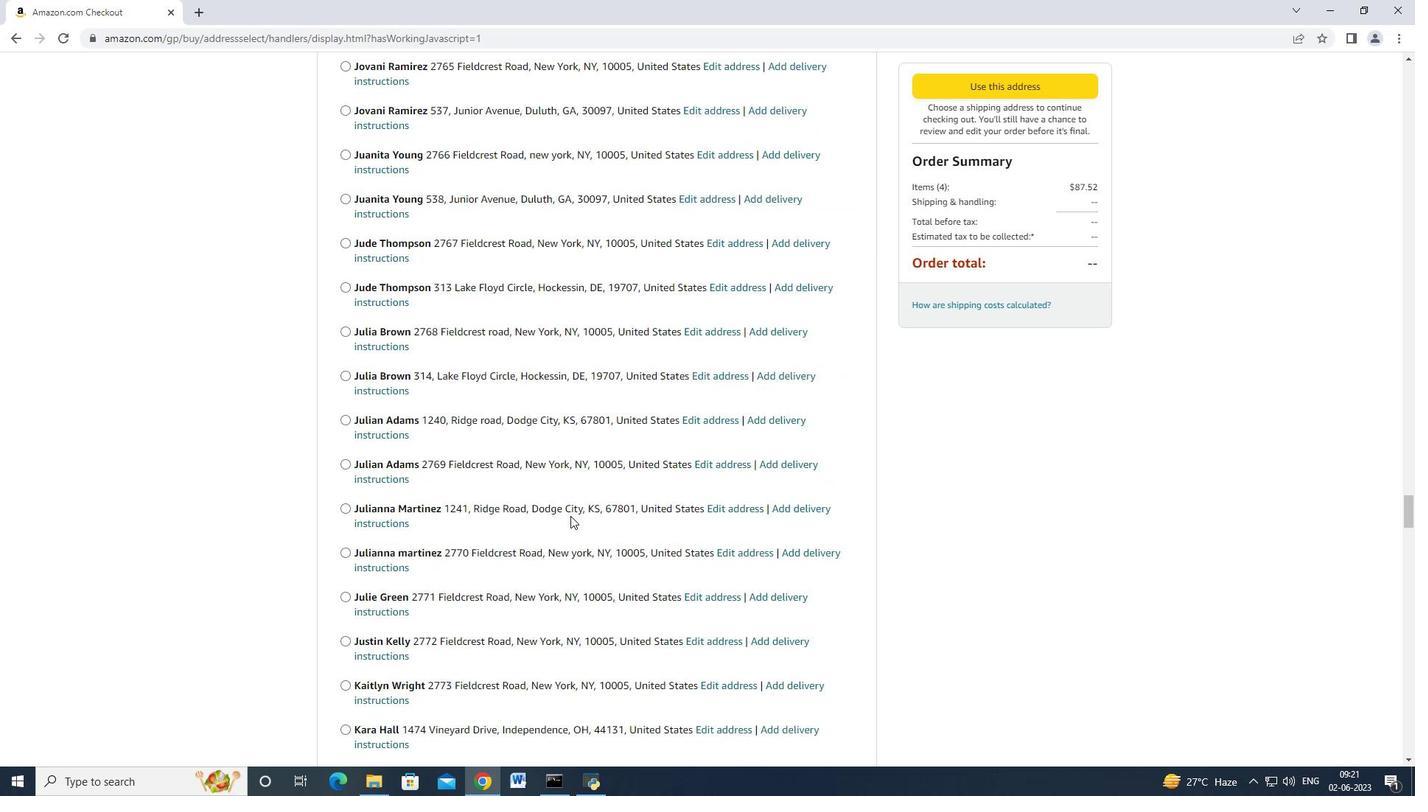 
Action: Mouse scrolled (570, 515) with delta (0, 0)
Screenshot: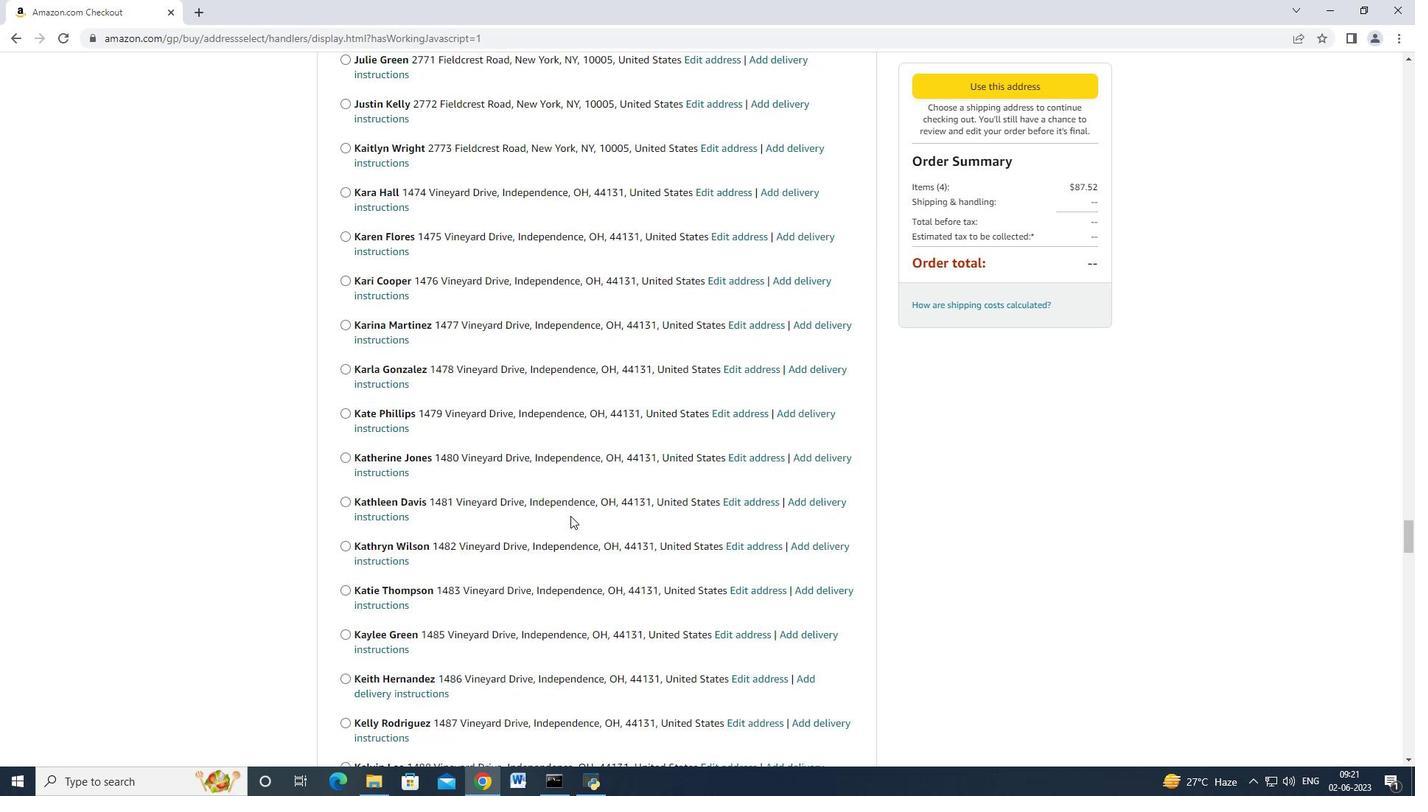 
Action: Mouse scrolled (570, 515) with delta (0, 0)
Screenshot: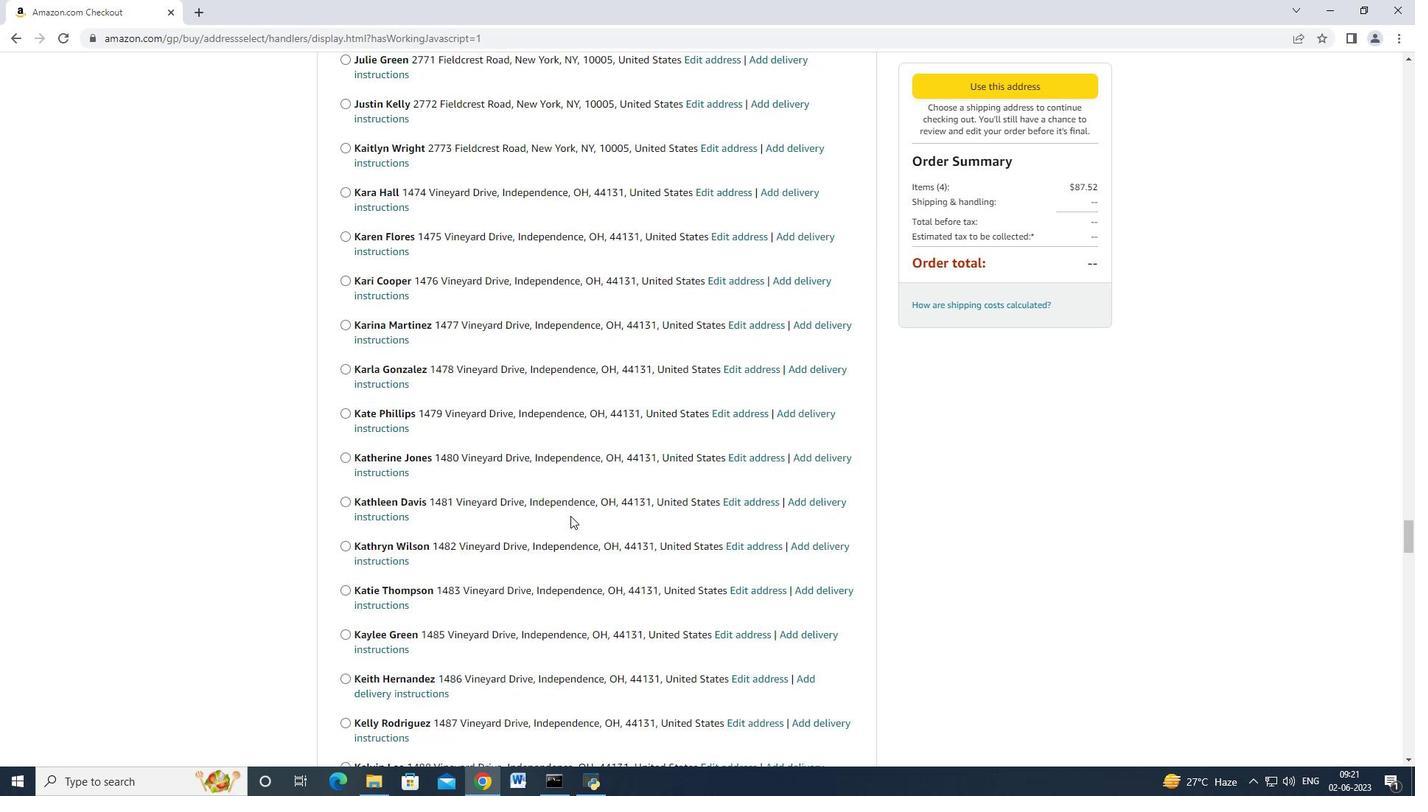 
Action: Mouse scrolled (570, 515) with delta (0, 0)
Screenshot: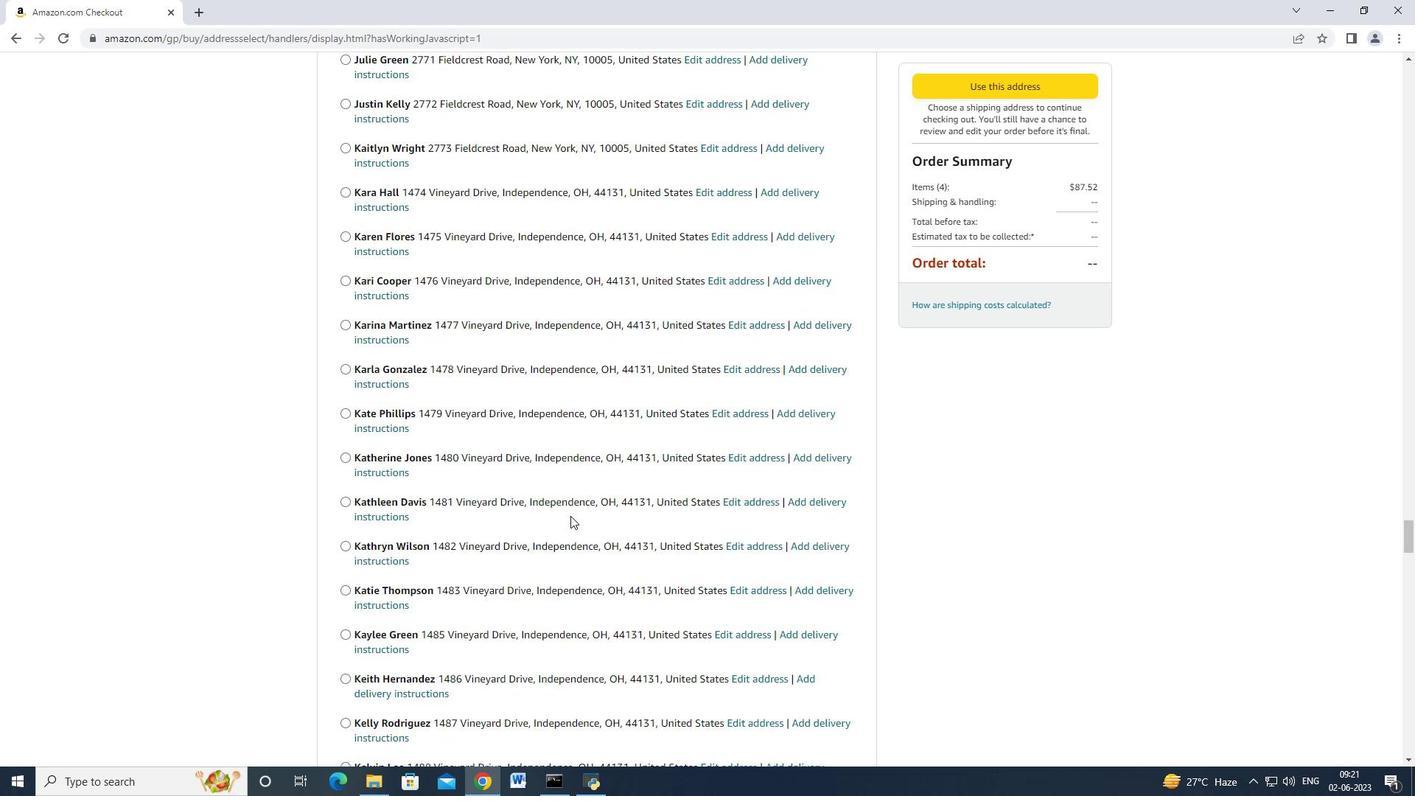 
Action: Mouse scrolled (570, 515) with delta (0, 0)
Screenshot: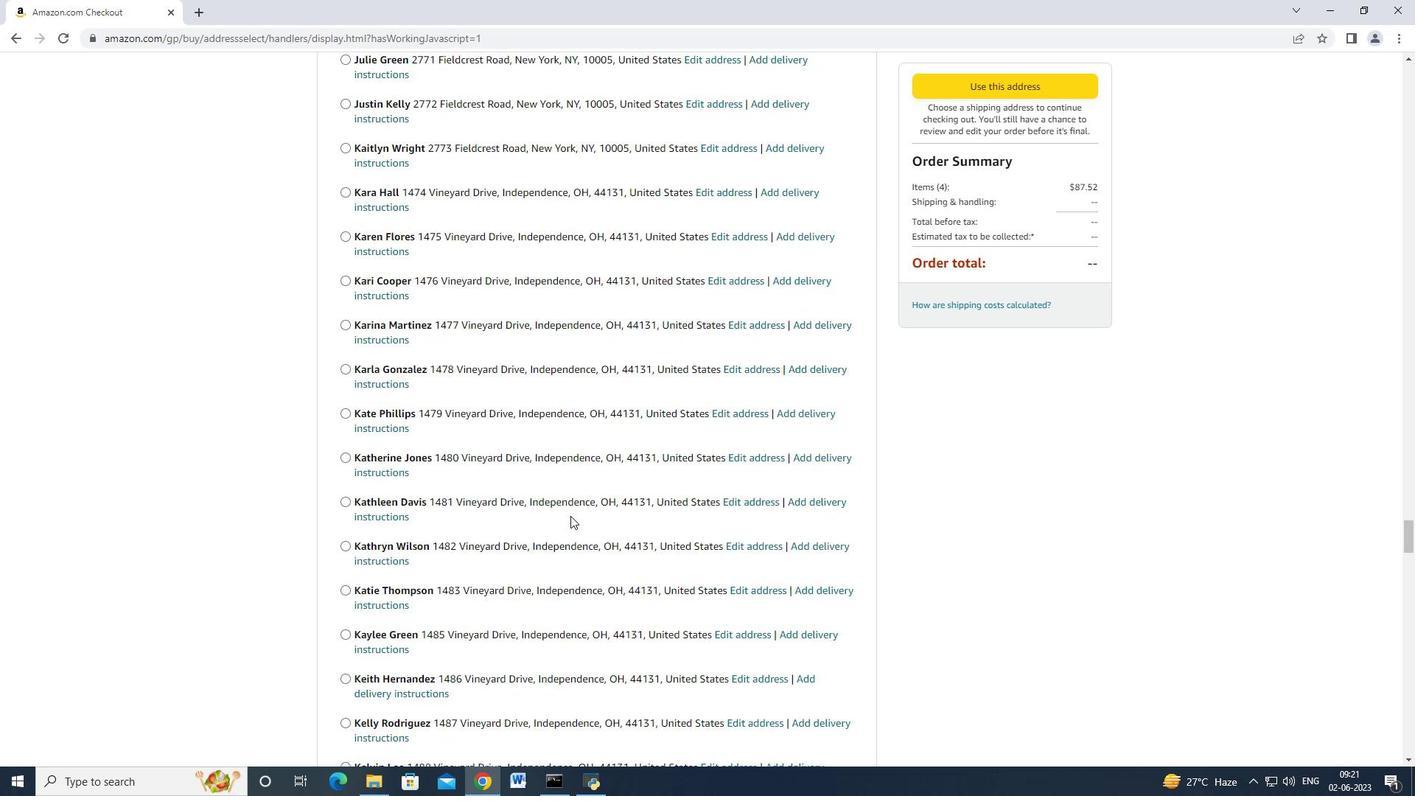 
Action: Mouse scrolled (570, 515) with delta (0, 0)
Screenshot: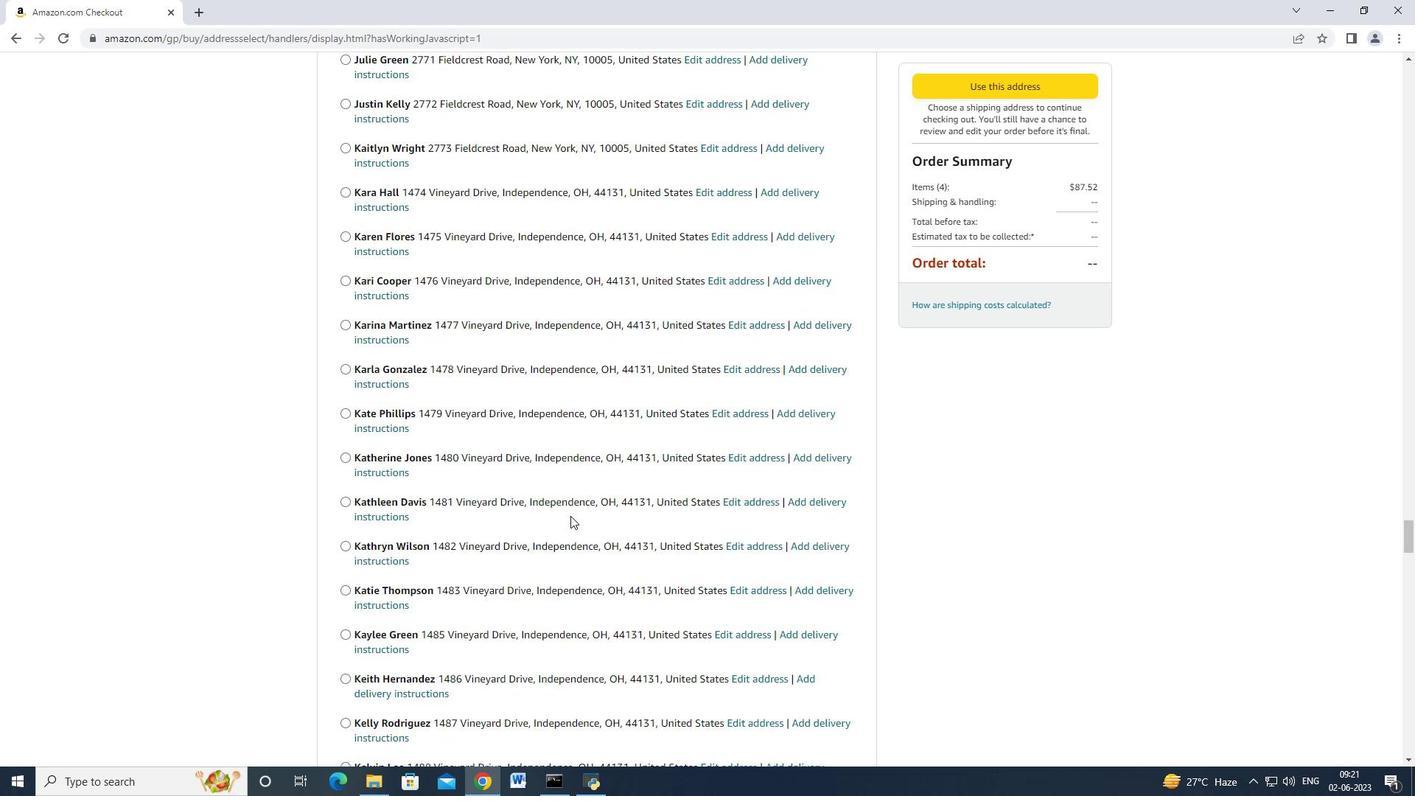 
Action: Mouse scrolled (570, 515) with delta (0, 0)
Screenshot: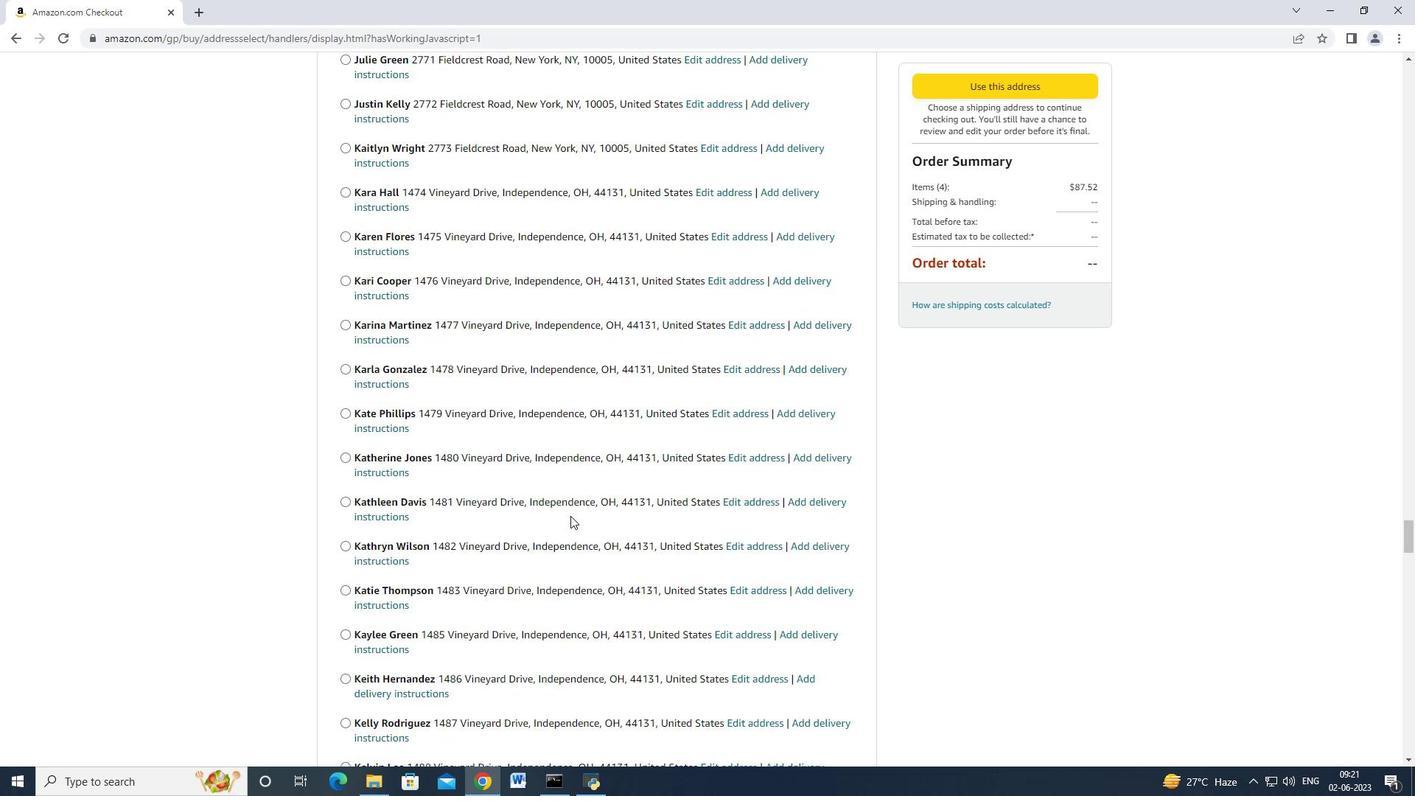 
Action: Mouse scrolled (570, 515) with delta (0, 0)
Screenshot: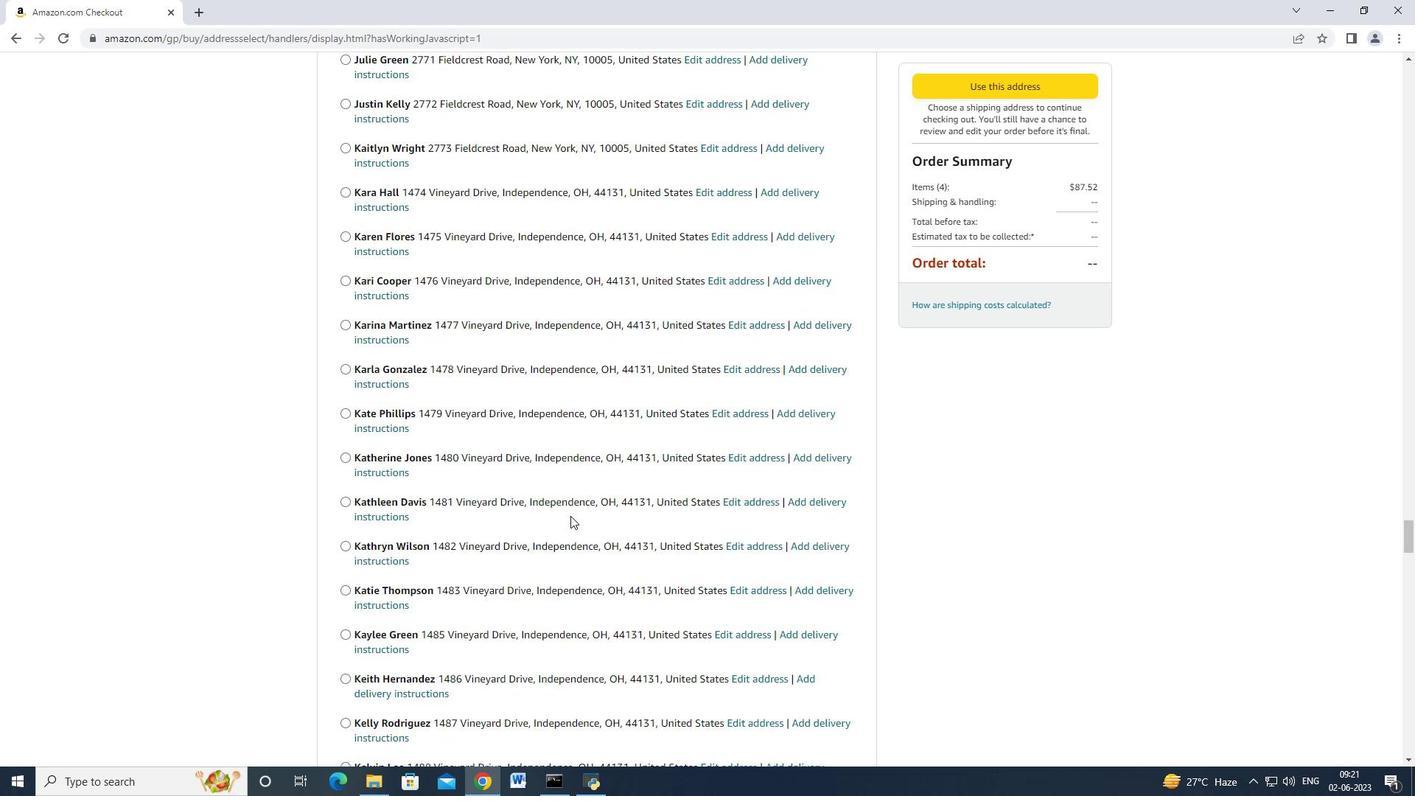 
Action: Mouse scrolled (570, 515) with delta (0, 0)
Screenshot: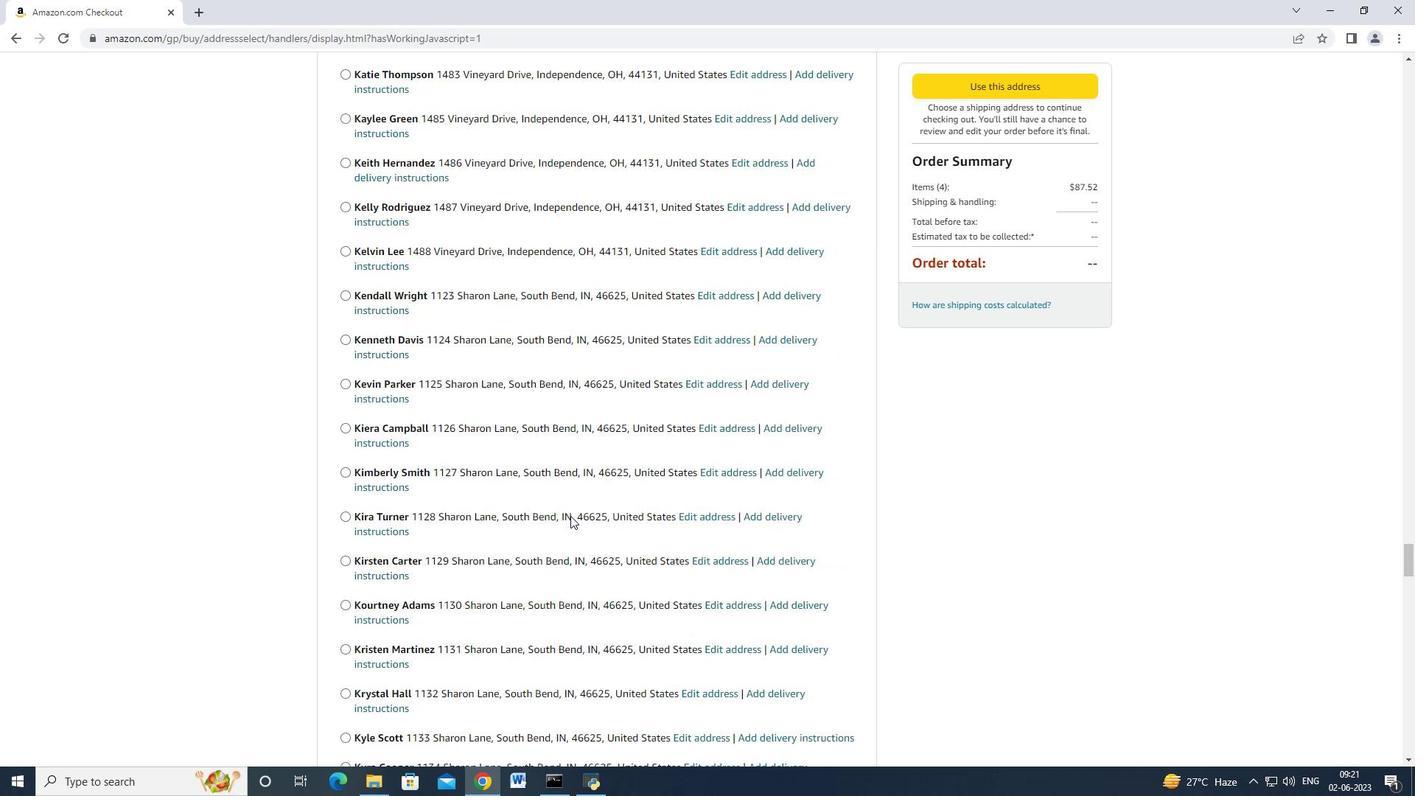 
Action: Mouse scrolled (570, 515) with delta (0, 0)
Screenshot: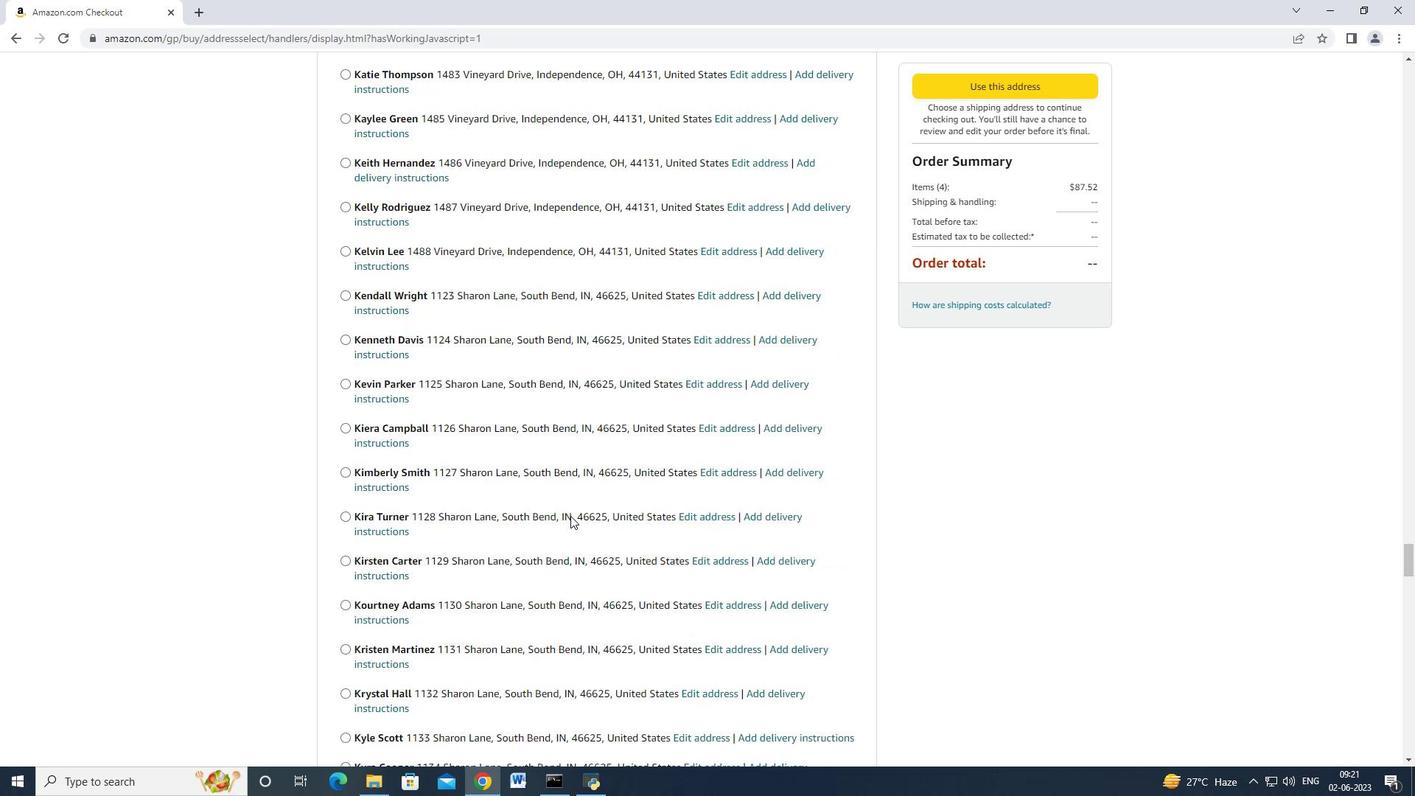 
Action: Mouse scrolled (570, 515) with delta (0, 0)
Screenshot: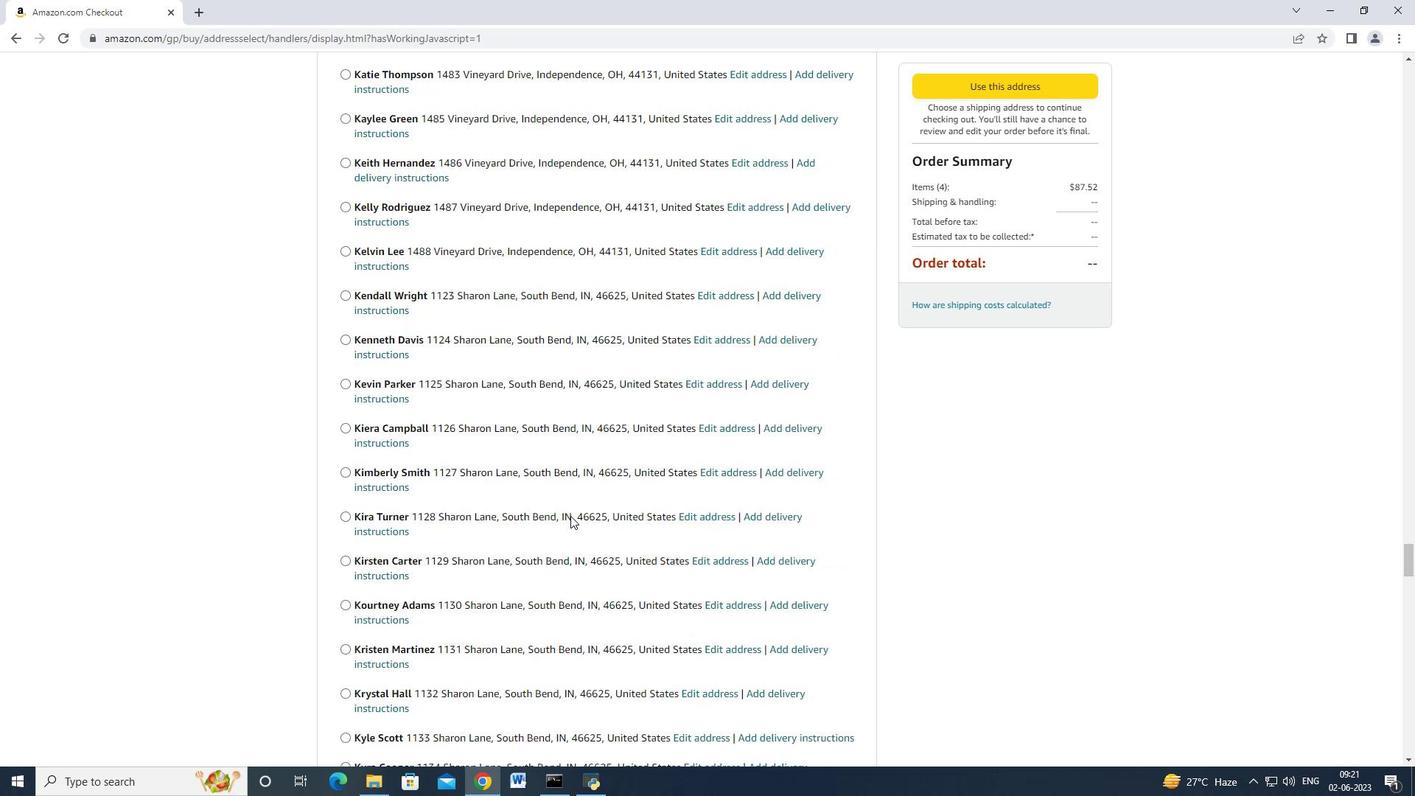 
Action: Mouse scrolled (570, 515) with delta (0, 0)
Screenshot: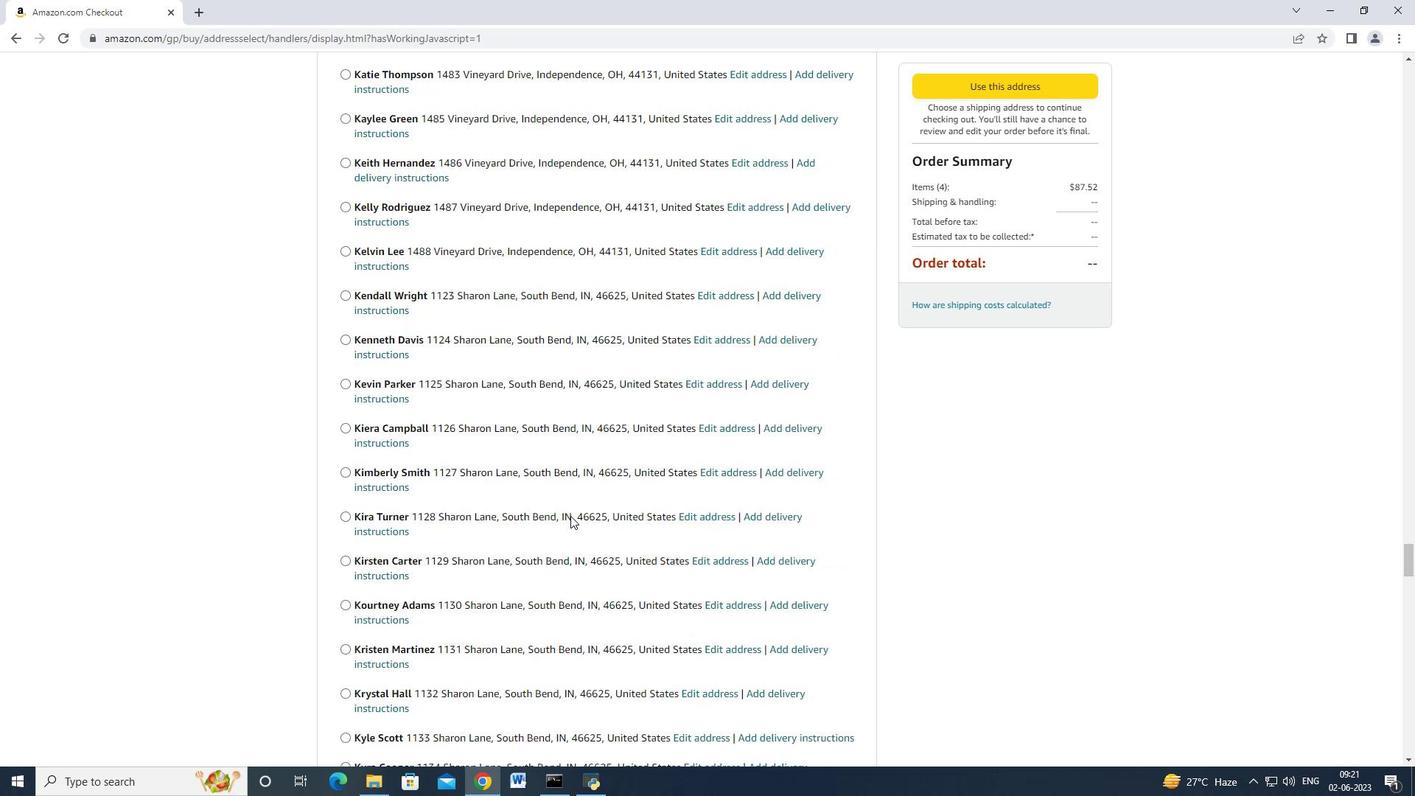 
Action: Mouse scrolled (570, 515) with delta (0, 0)
Screenshot: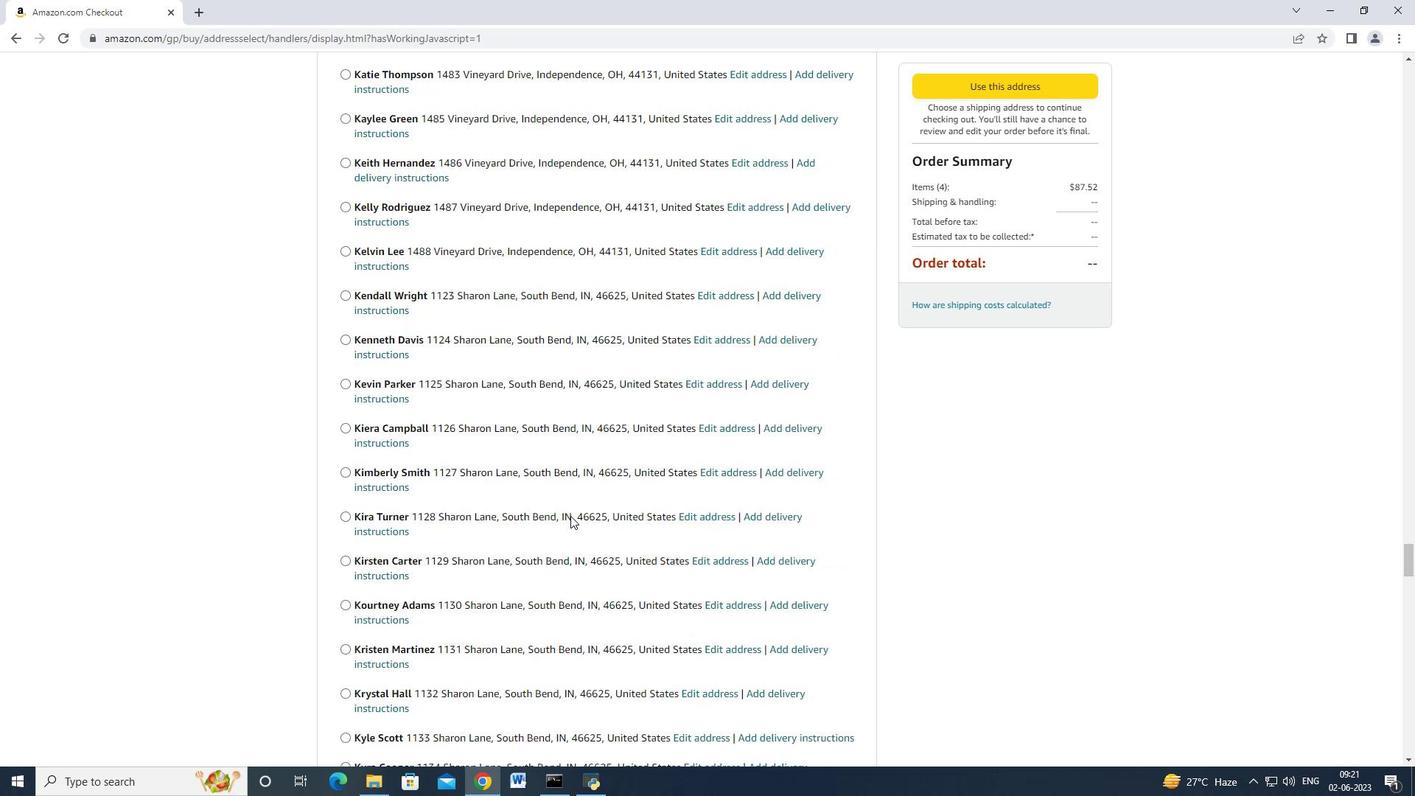 
Action: Mouse scrolled (570, 515) with delta (0, 0)
Screenshot: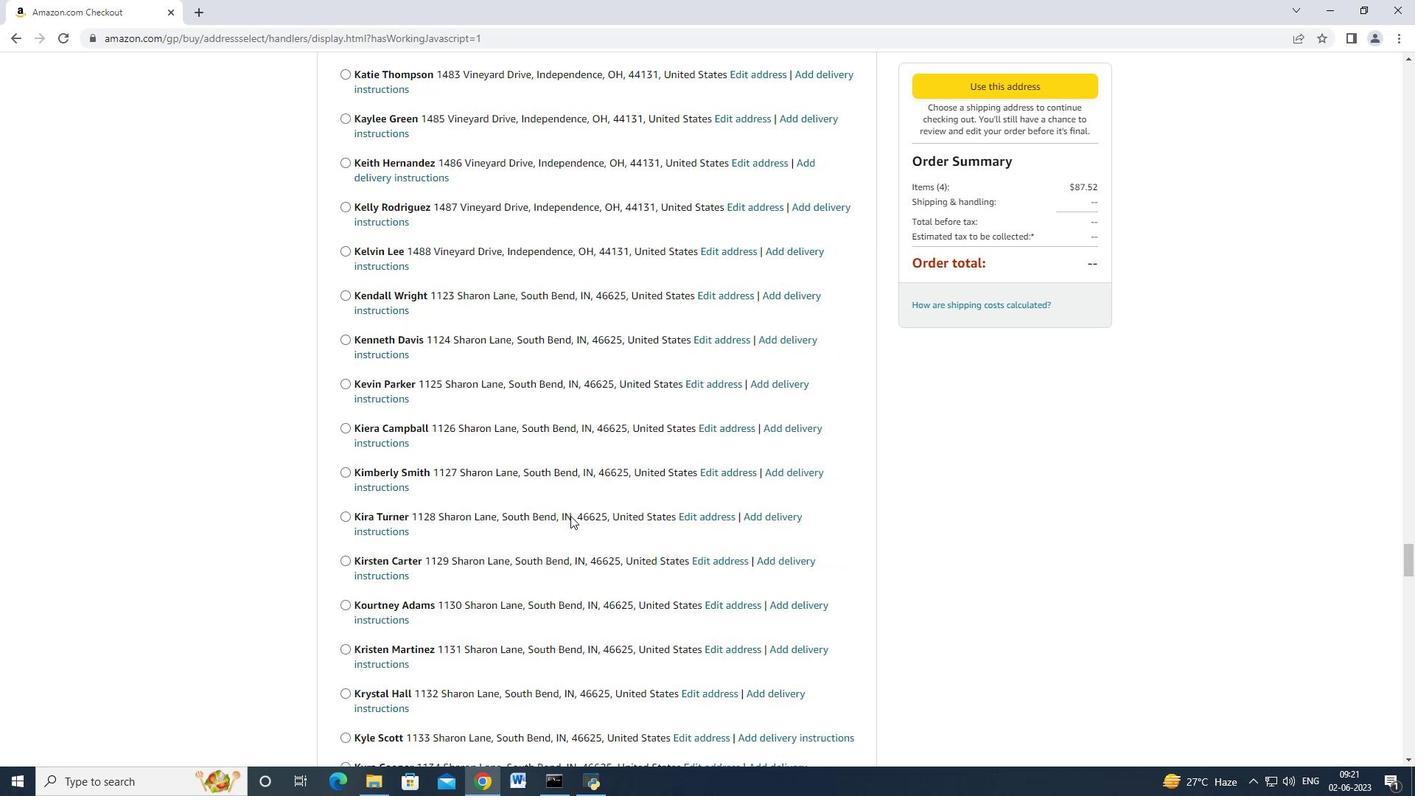 
Action: Mouse scrolled (570, 515) with delta (0, 0)
Screenshot: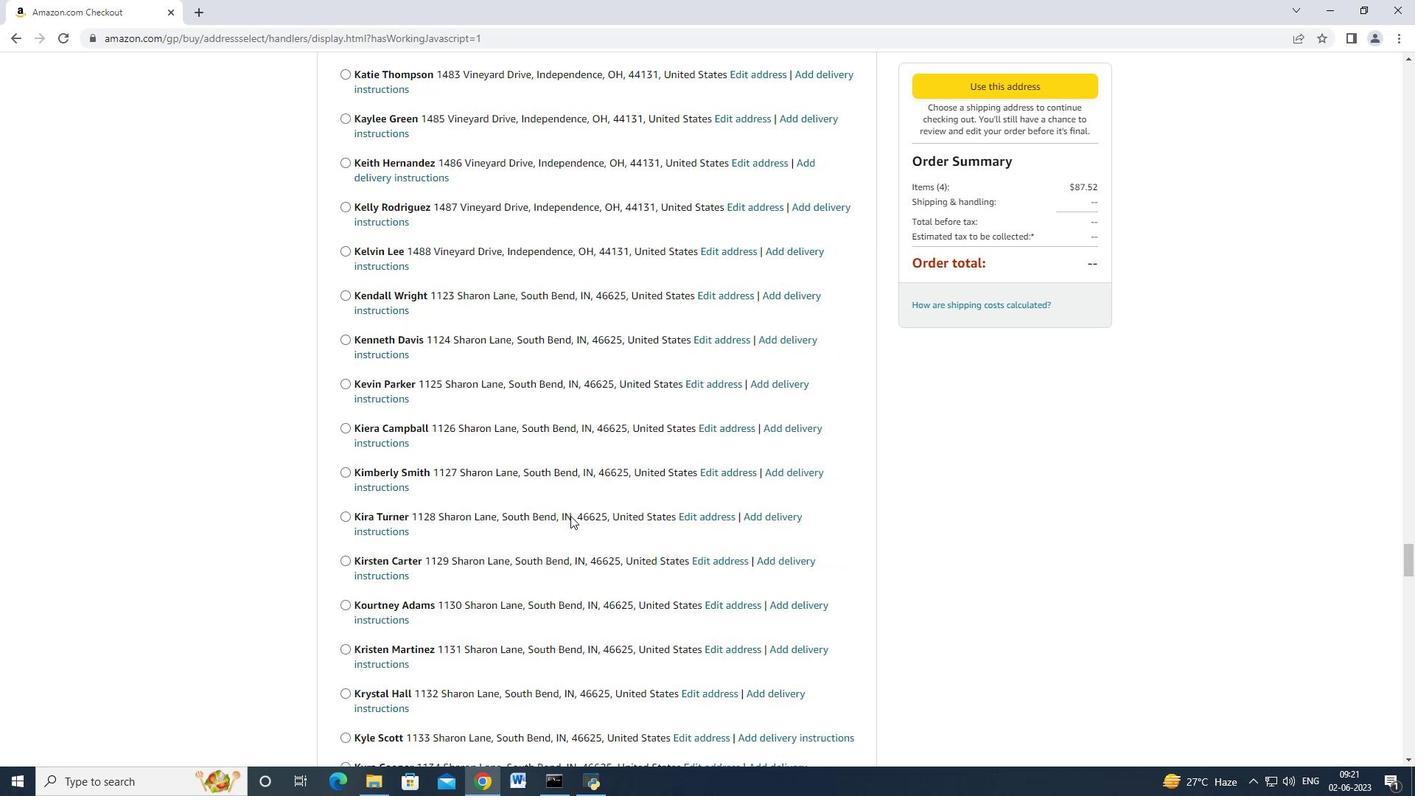 
Action: Mouse scrolled (570, 515) with delta (0, 0)
Screenshot: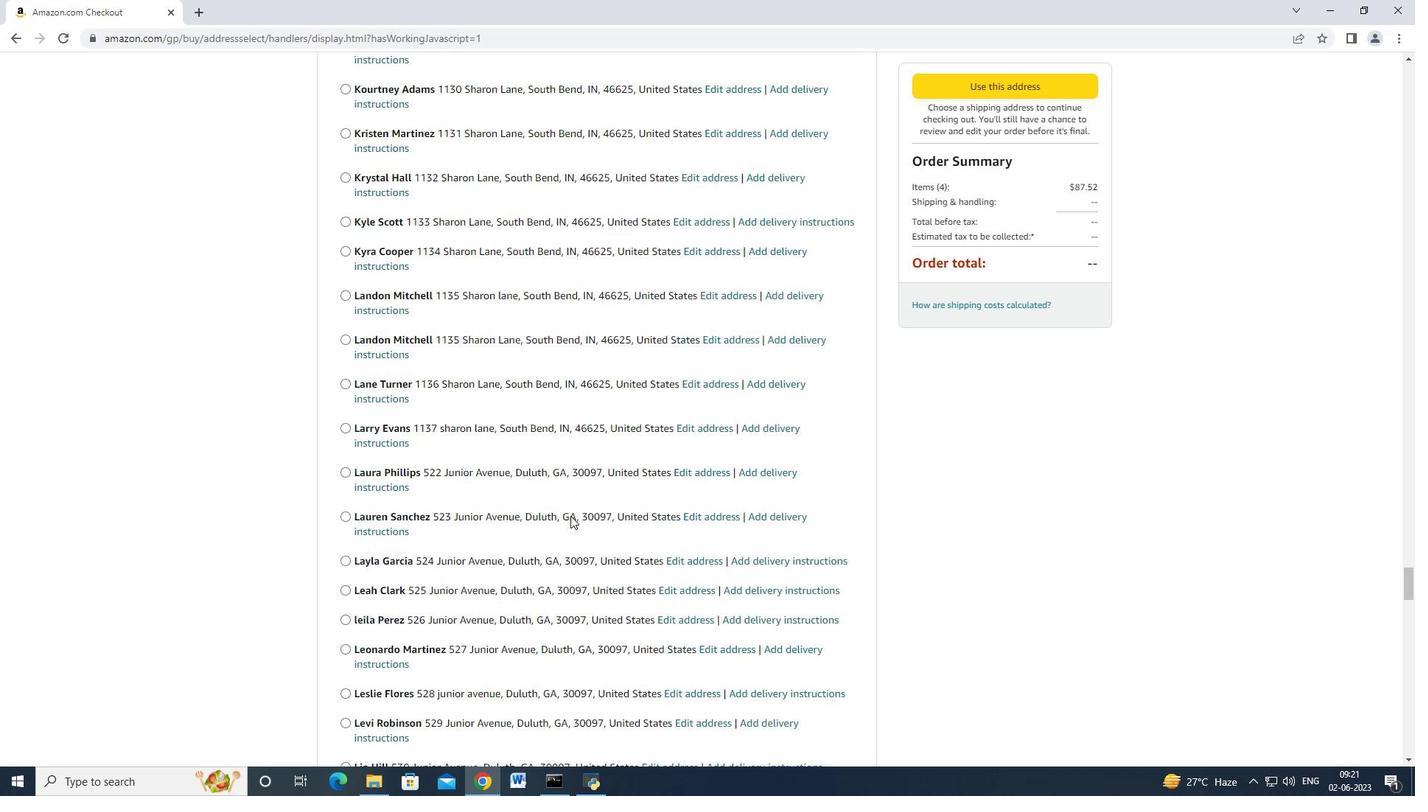 
Action: Mouse scrolled (570, 515) with delta (0, 0)
Screenshot: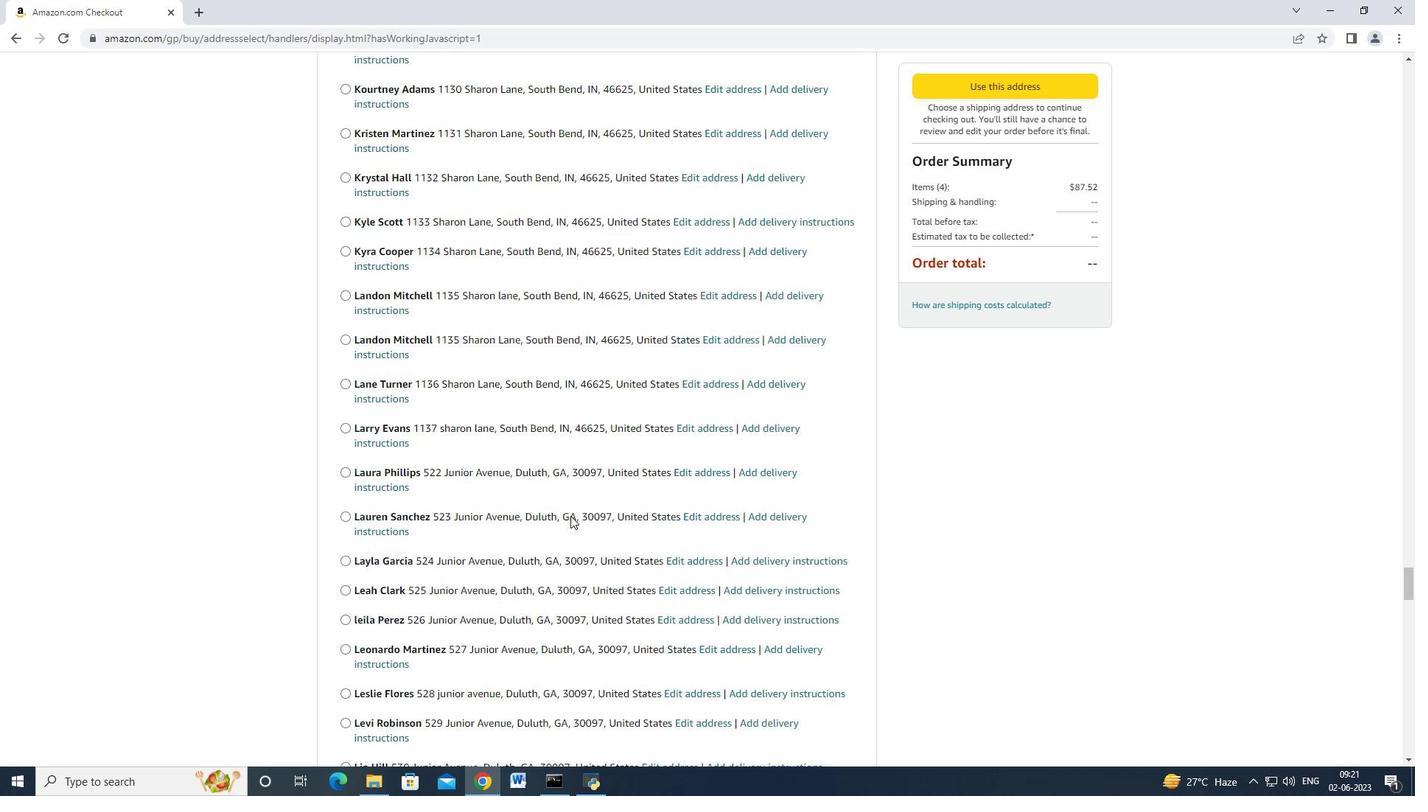 
Action: Mouse scrolled (570, 515) with delta (0, 0)
Screenshot: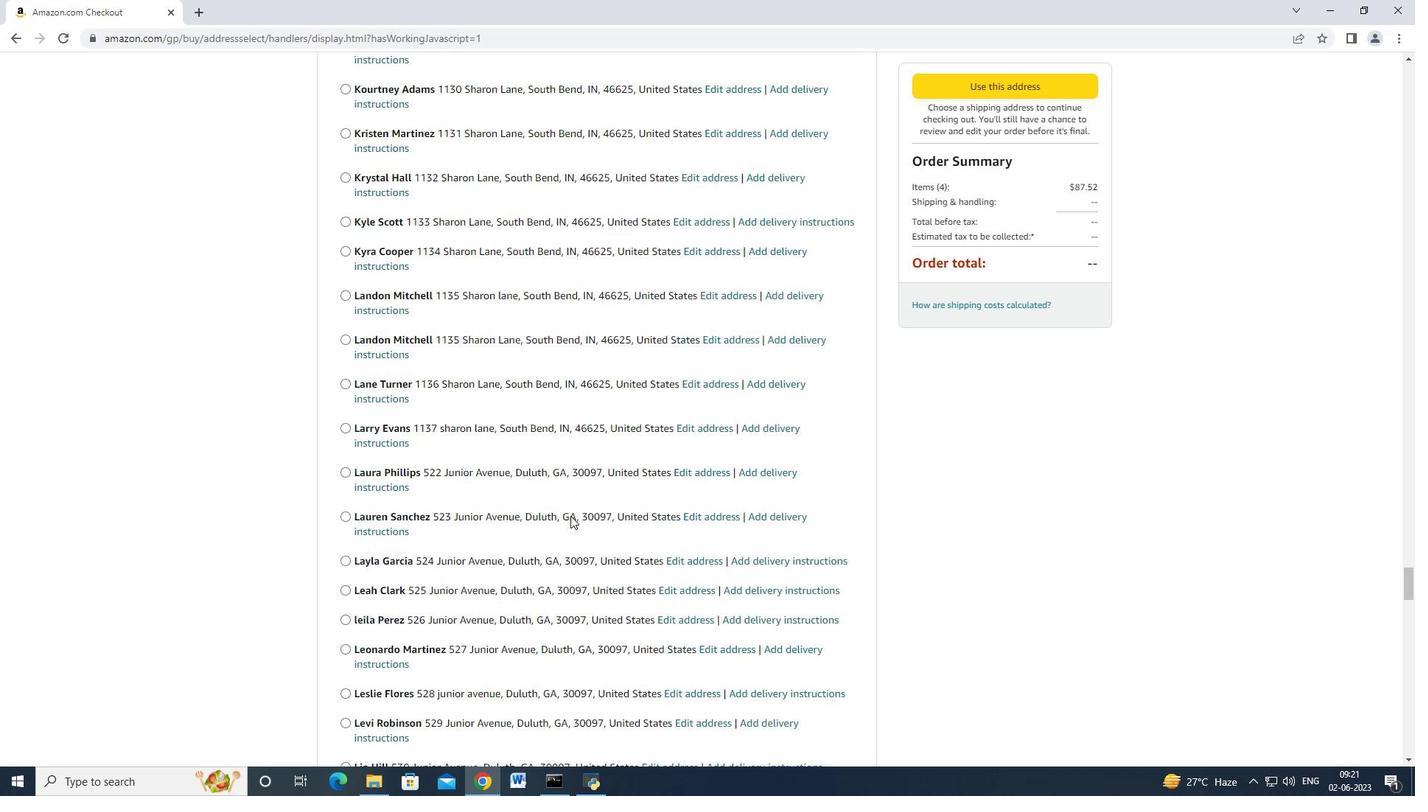 
Action: Mouse scrolled (570, 515) with delta (0, 0)
Screenshot: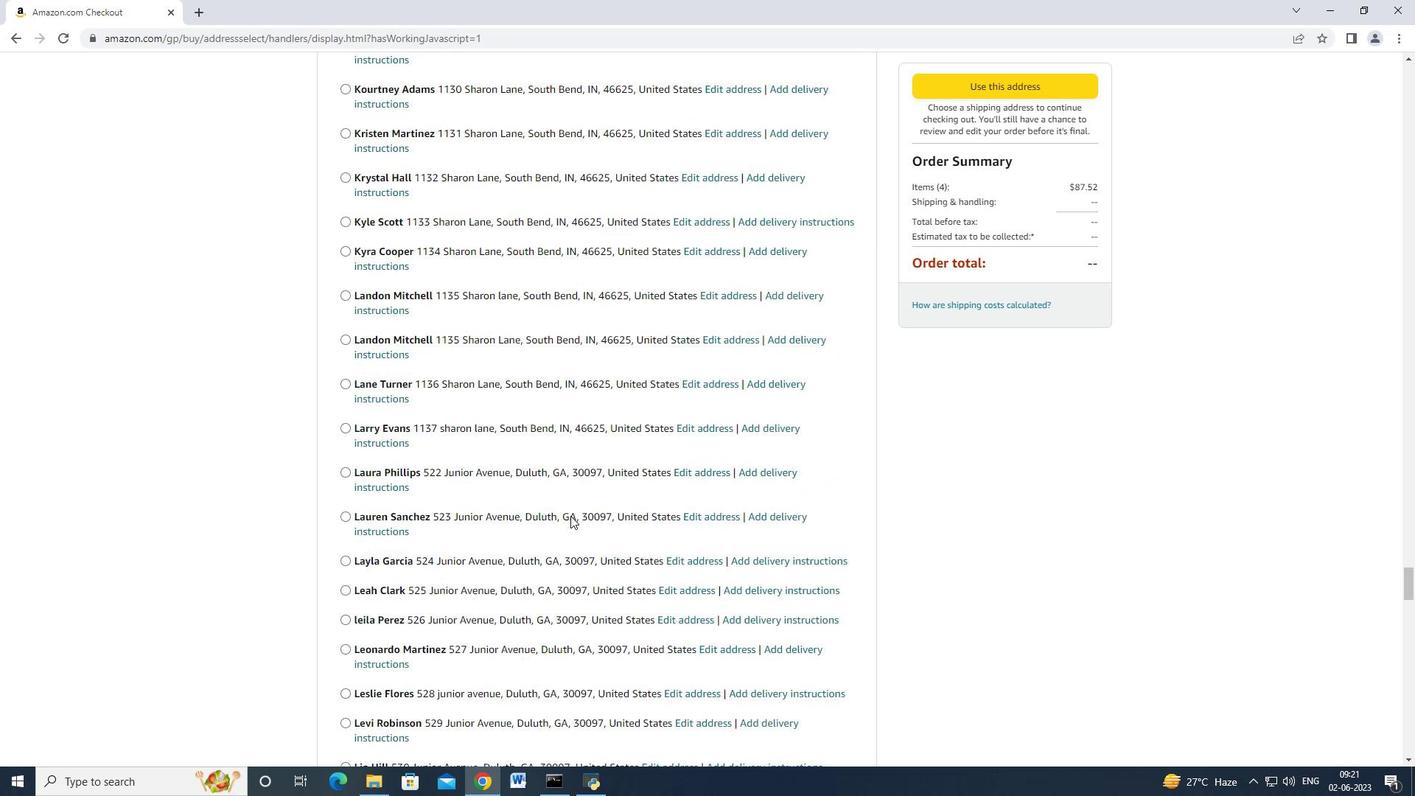 
Action: Mouse scrolled (570, 515) with delta (0, 0)
Screenshot: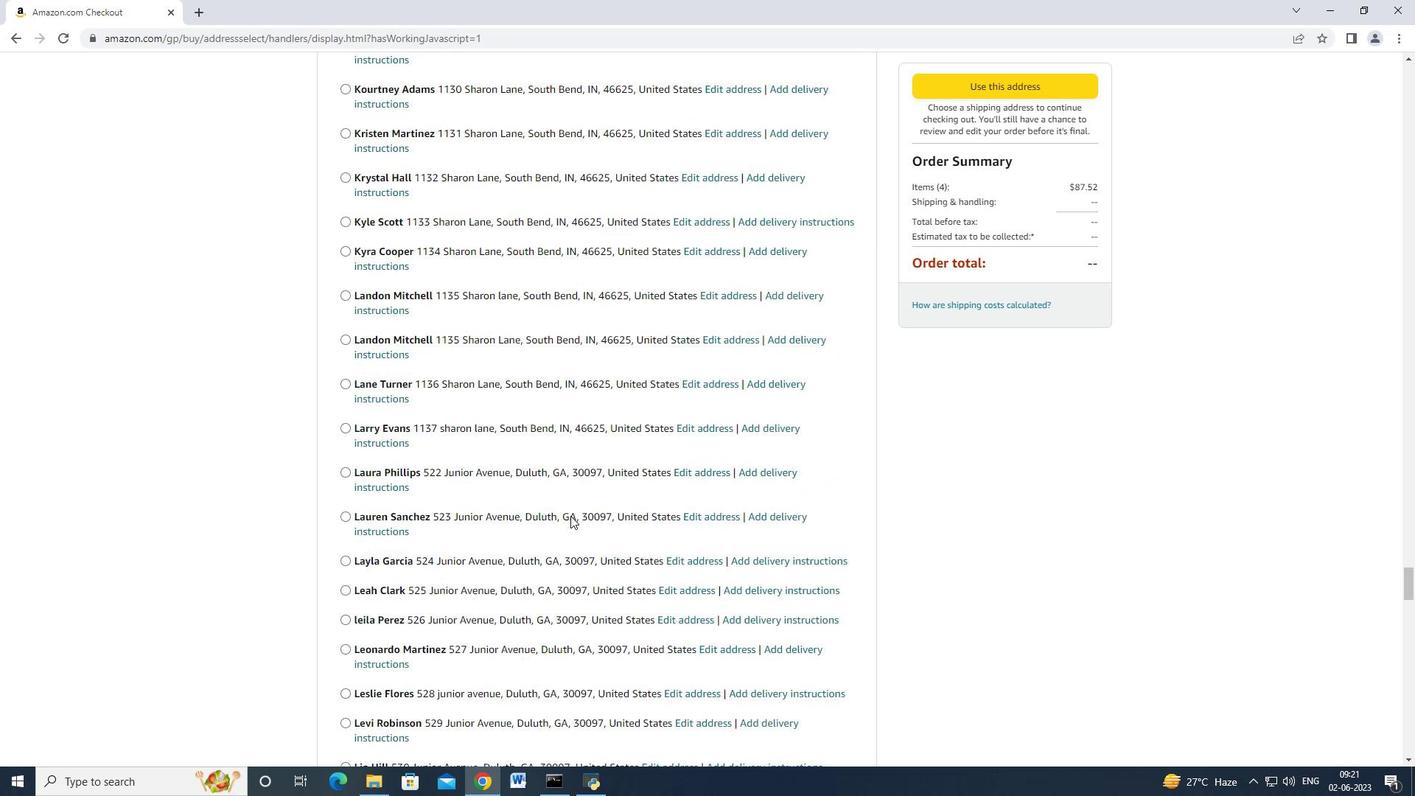 
Action: Mouse scrolled (570, 515) with delta (0, 0)
Screenshot: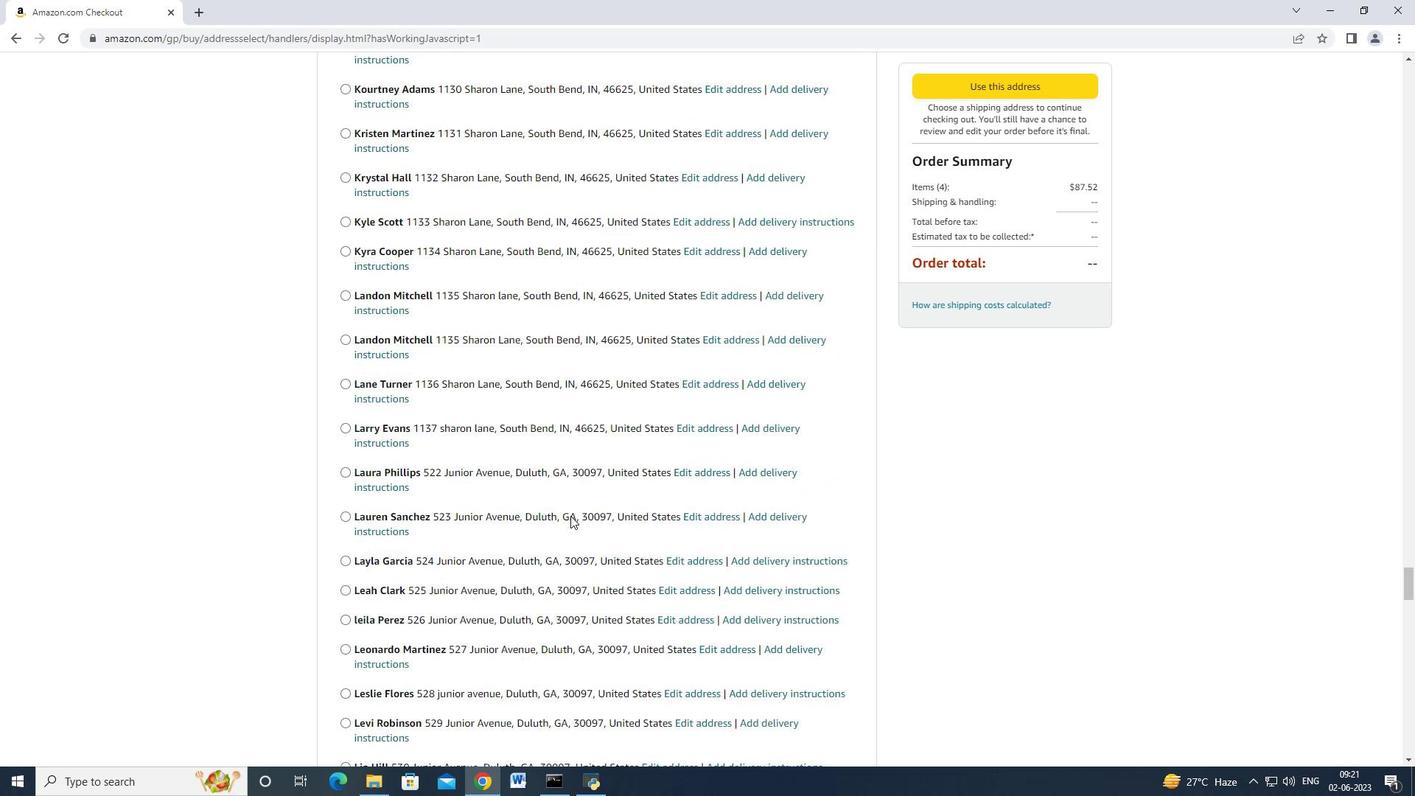 
Action: Mouse scrolled (570, 515) with delta (0, 0)
Screenshot: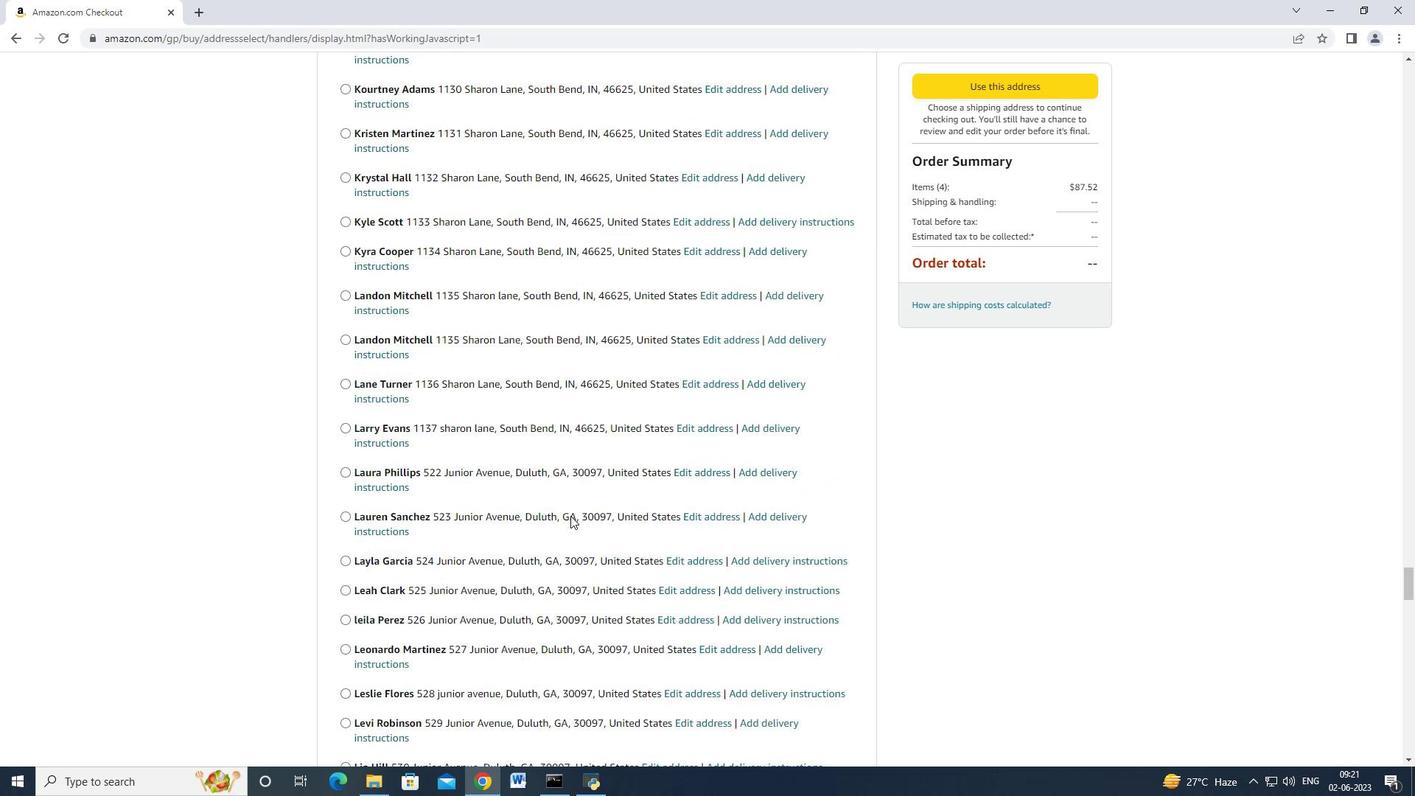 
Action: Mouse scrolled (570, 515) with delta (0, 0)
Screenshot: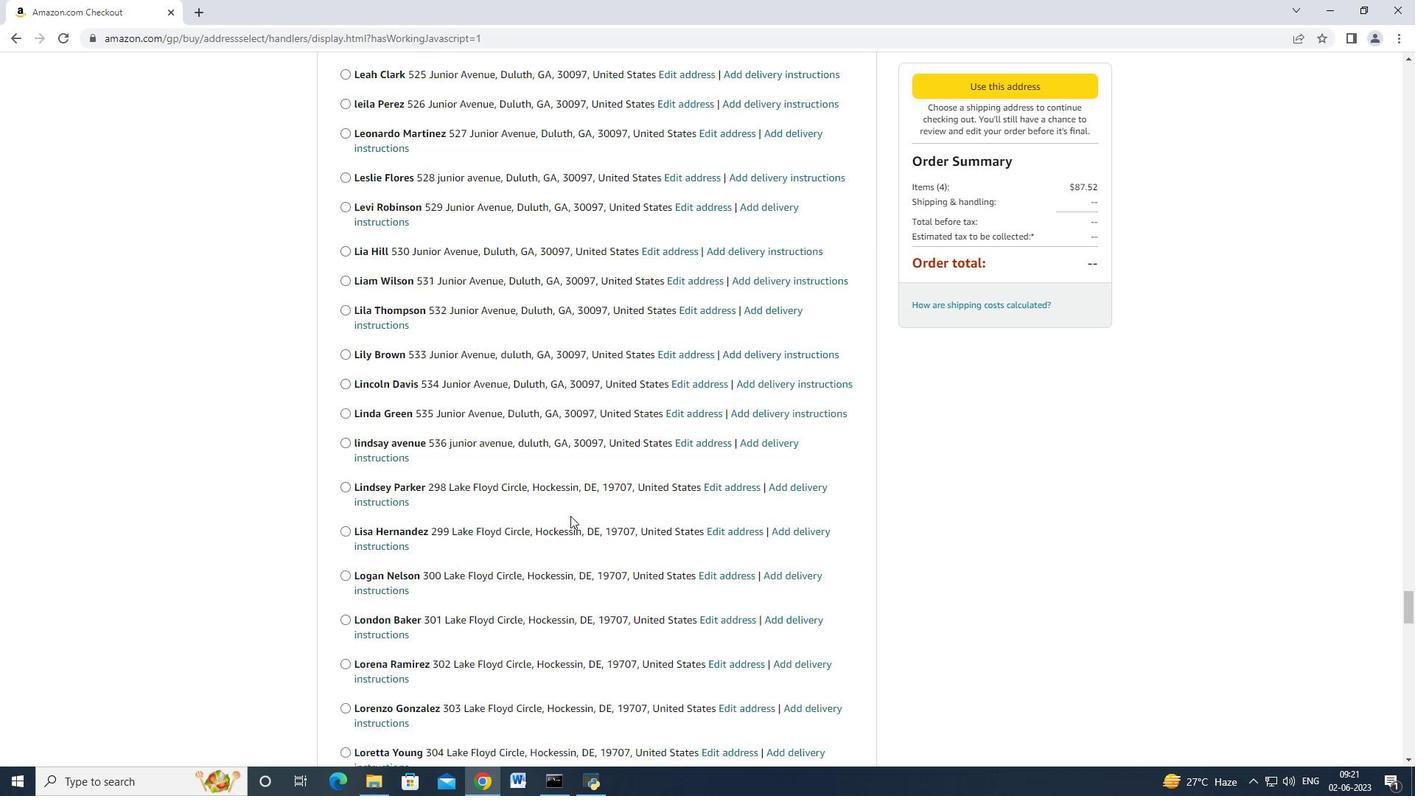 
Action: Mouse scrolled (570, 515) with delta (0, 0)
Screenshot: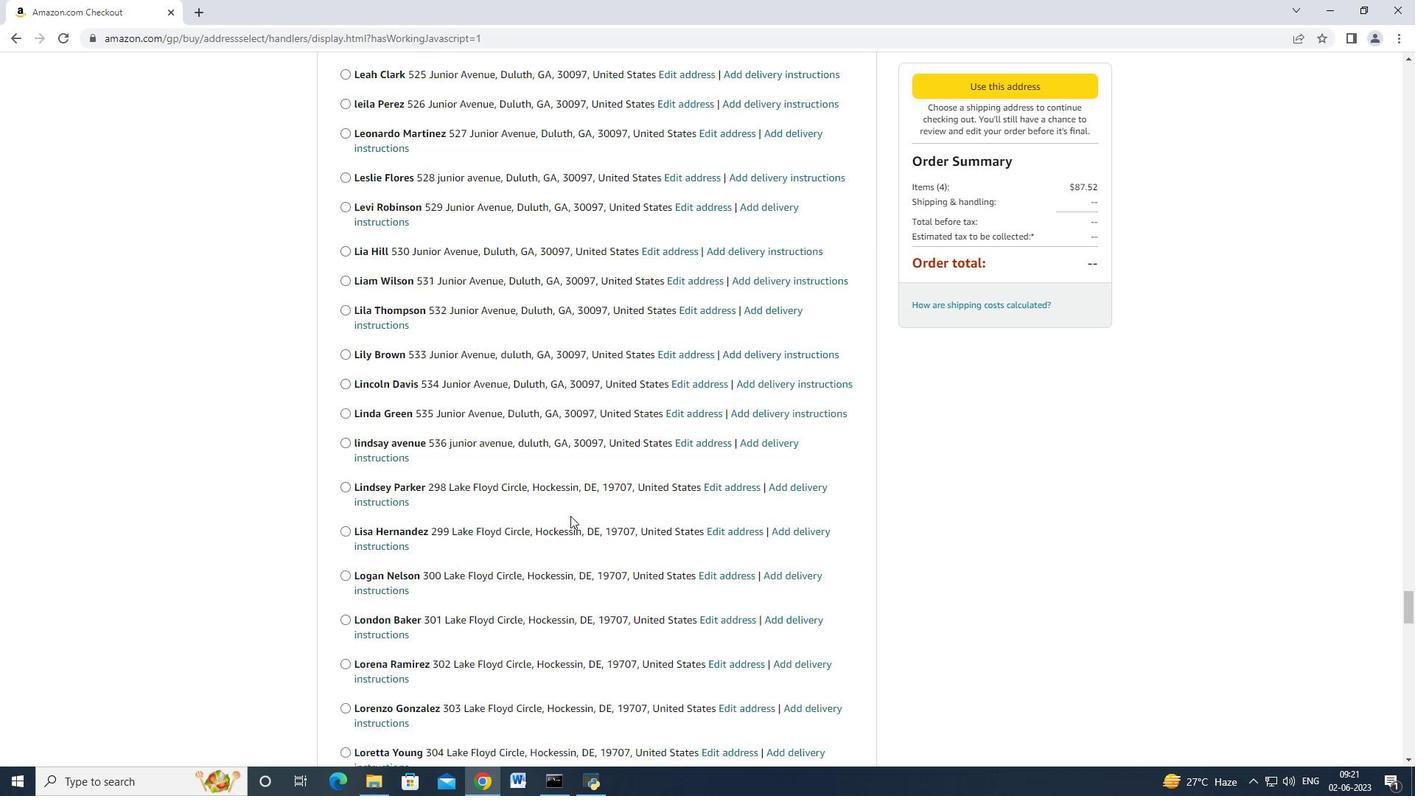 
Action: Mouse scrolled (570, 515) with delta (0, 0)
Screenshot: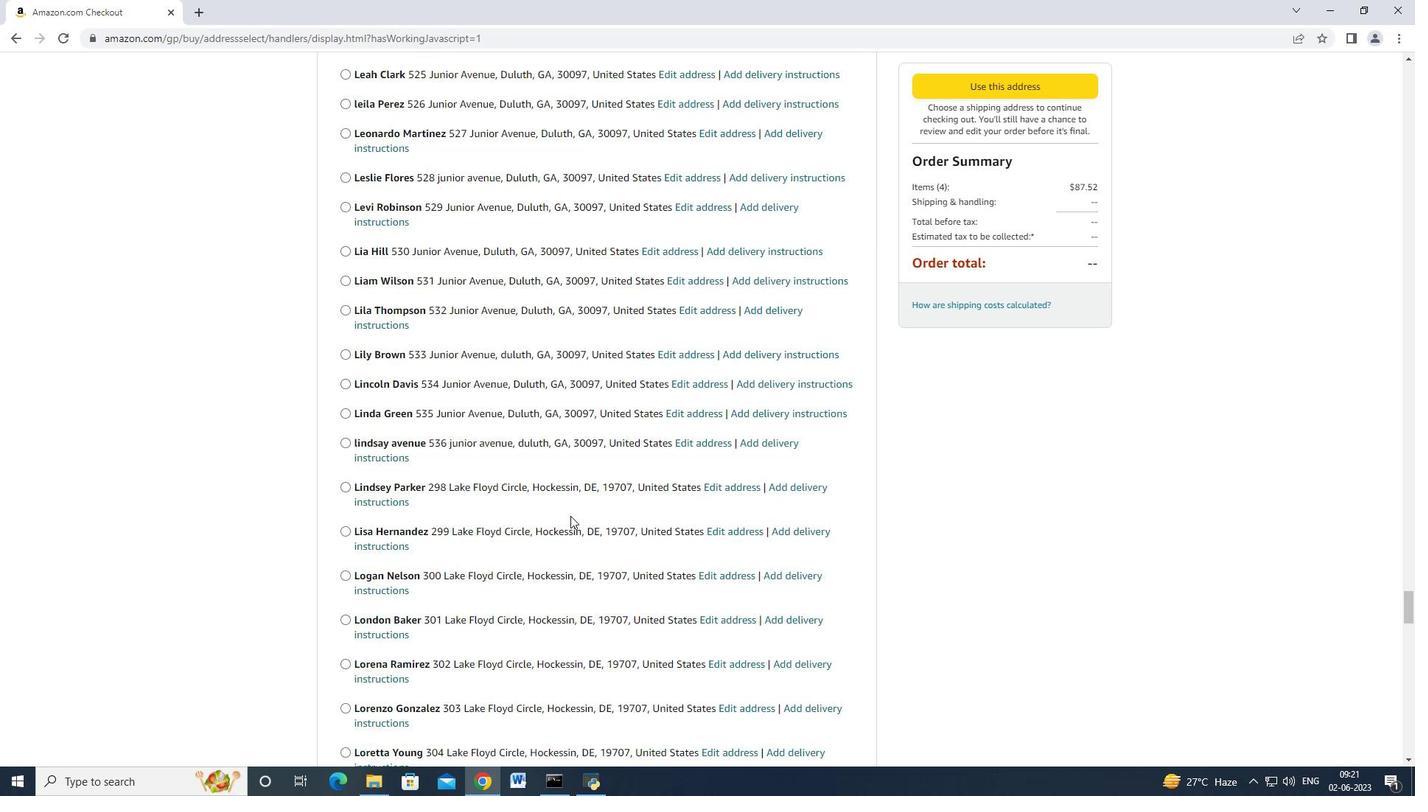 
Action: Mouse scrolled (570, 515) with delta (0, 0)
Screenshot: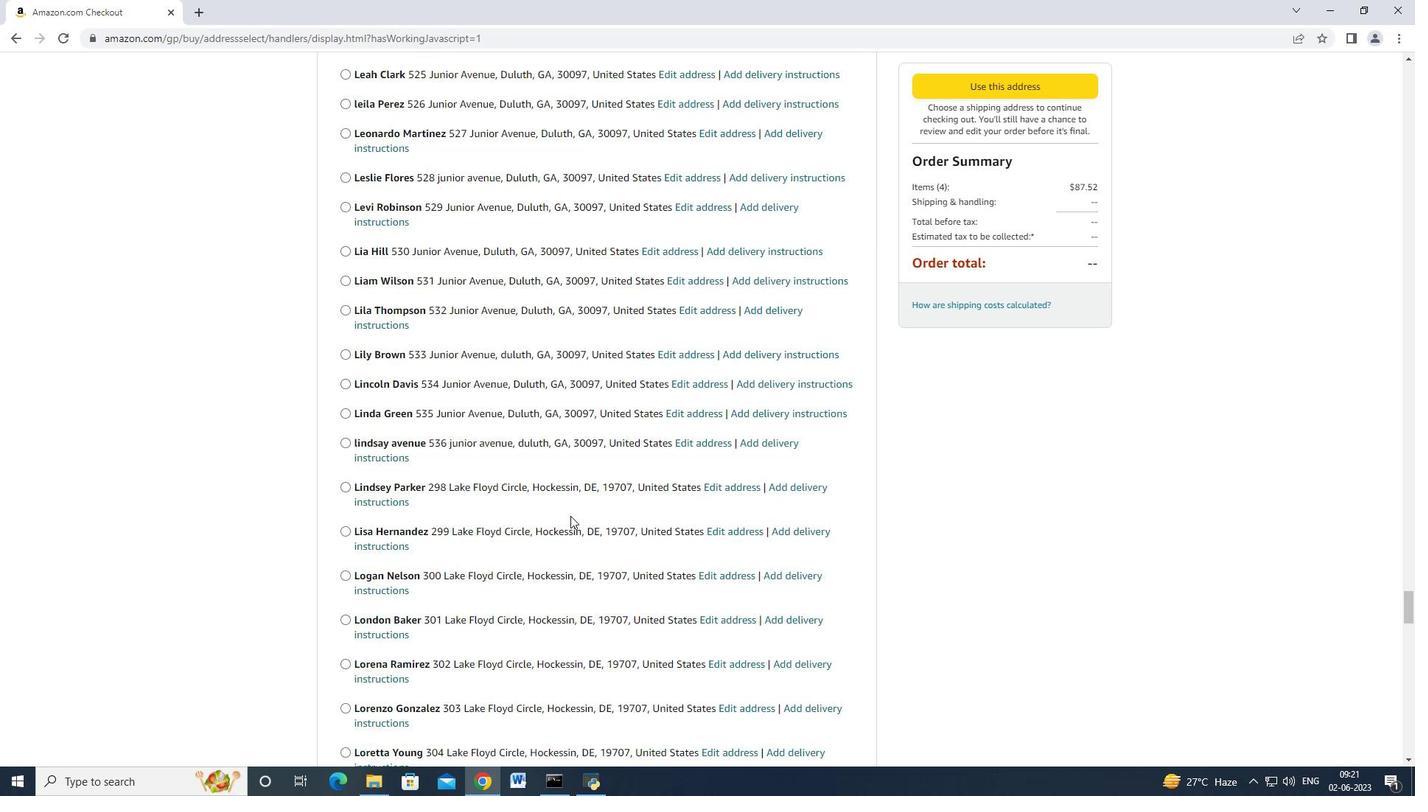 
Action: Mouse scrolled (570, 515) with delta (0, 0)
Screenshot: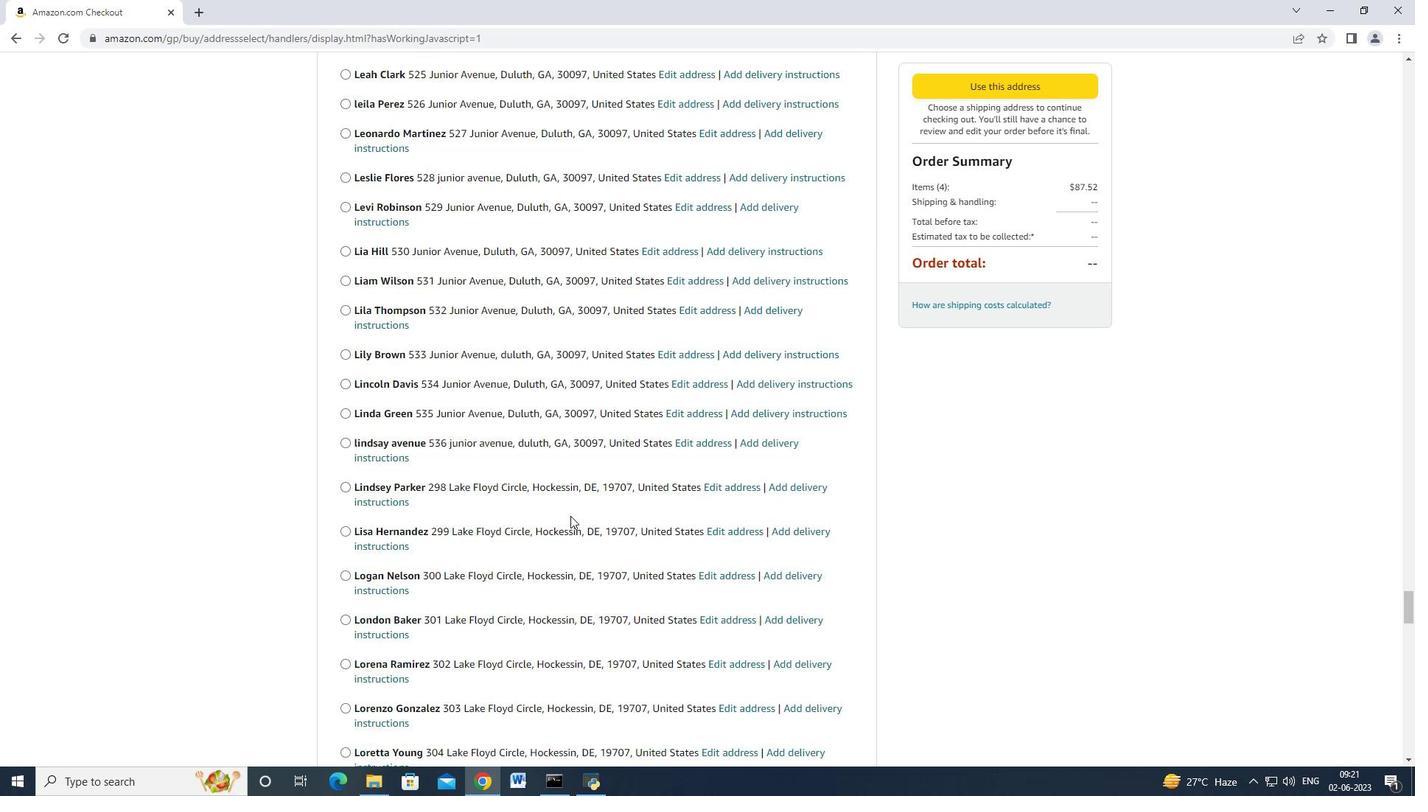 
Action: Mouse scrolled (570, 515) with delta (0, 0)
Screenshot: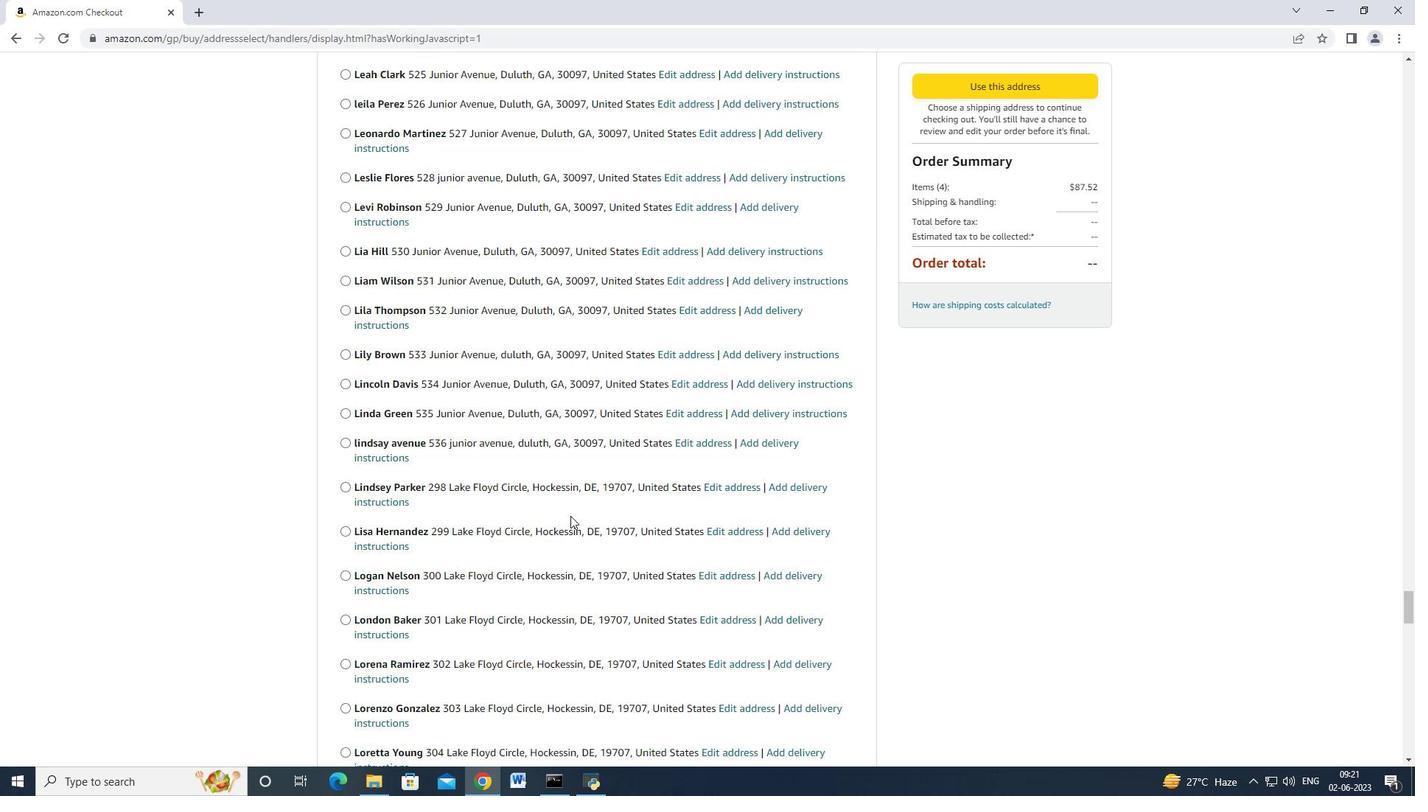 
Action: Mouse scrolled (570, 515) with delta (0, 0)
Screenshot: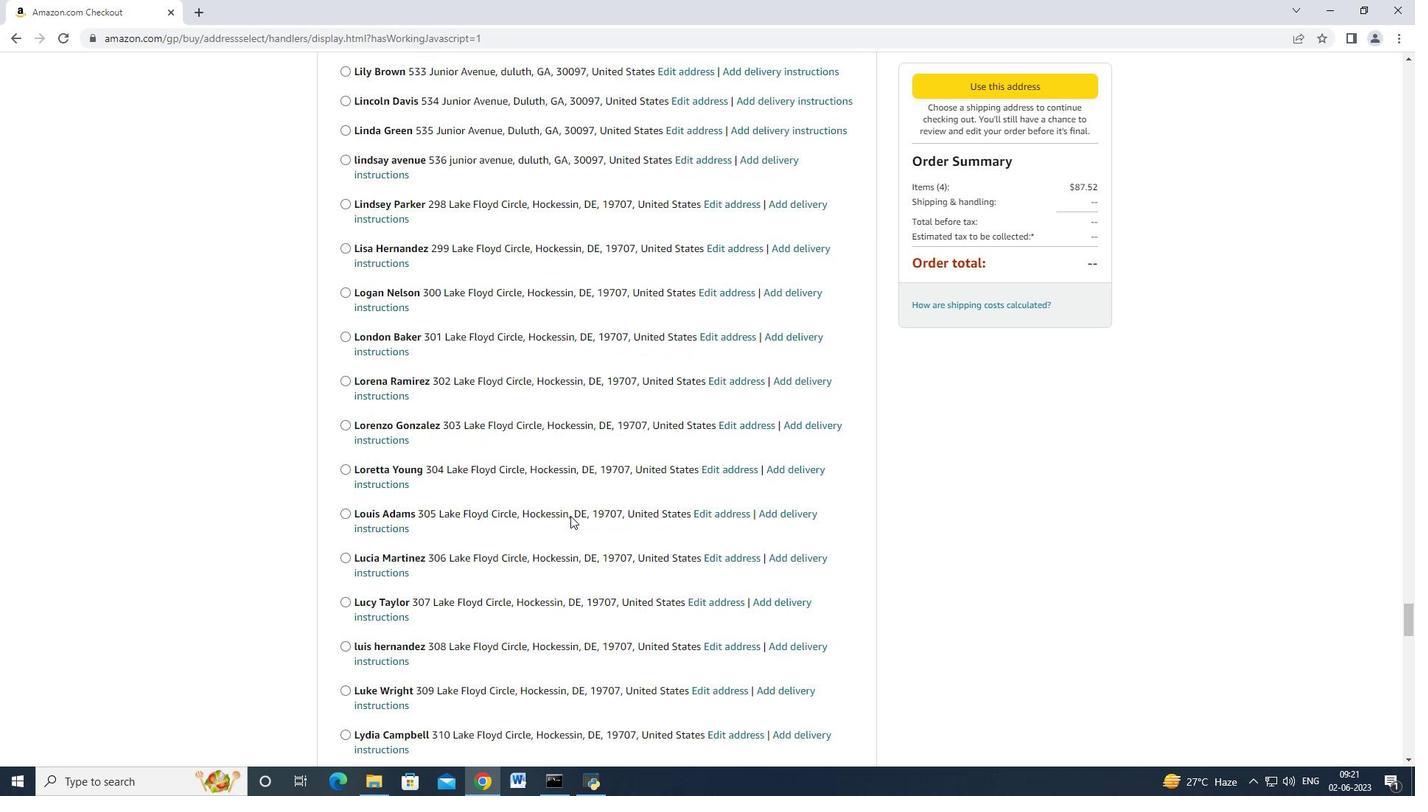 
Action: Mouse scrolled (570, 515) with delta (0, 0)
Screenshot: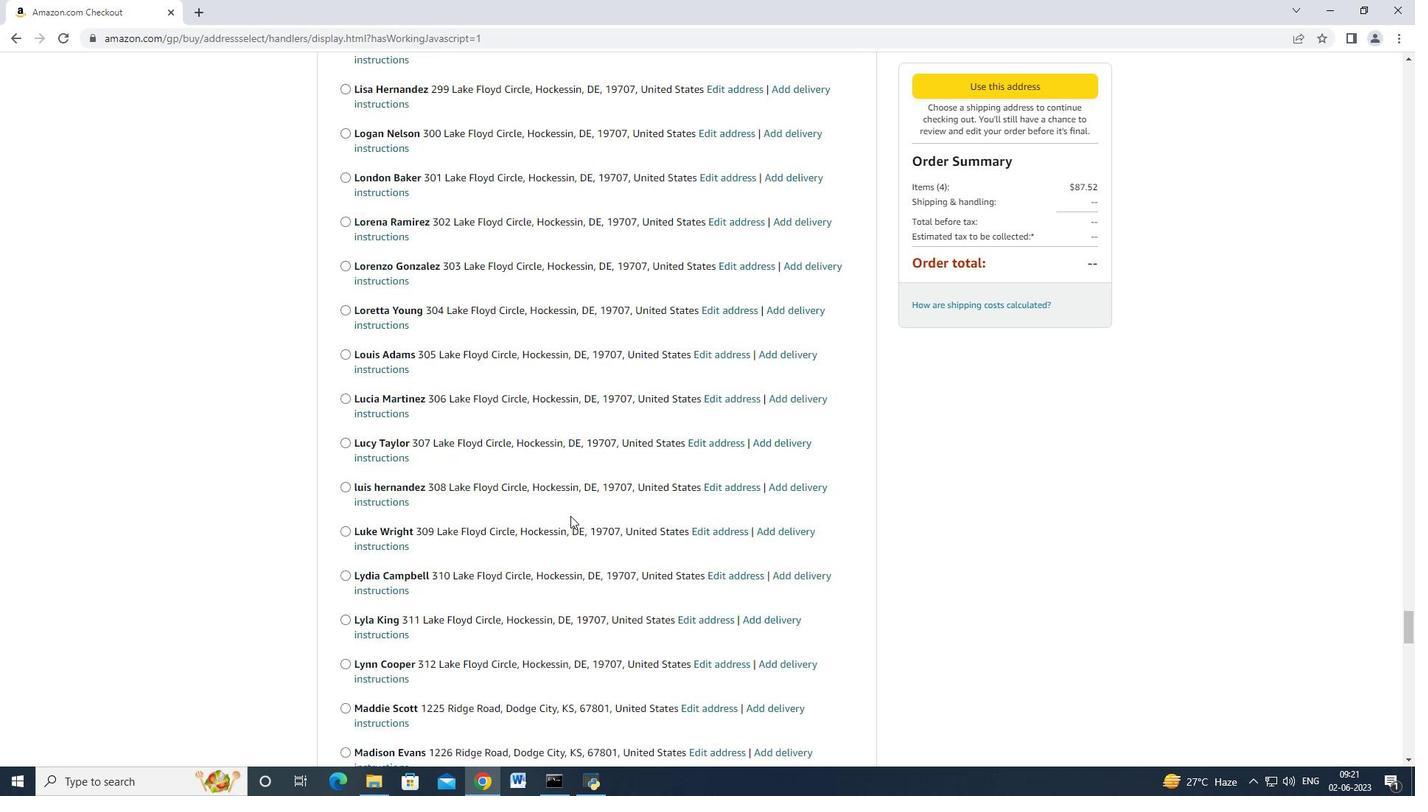 
Action: Mouse scrolled (570, 515) with delta (0, 0)
Screenshot: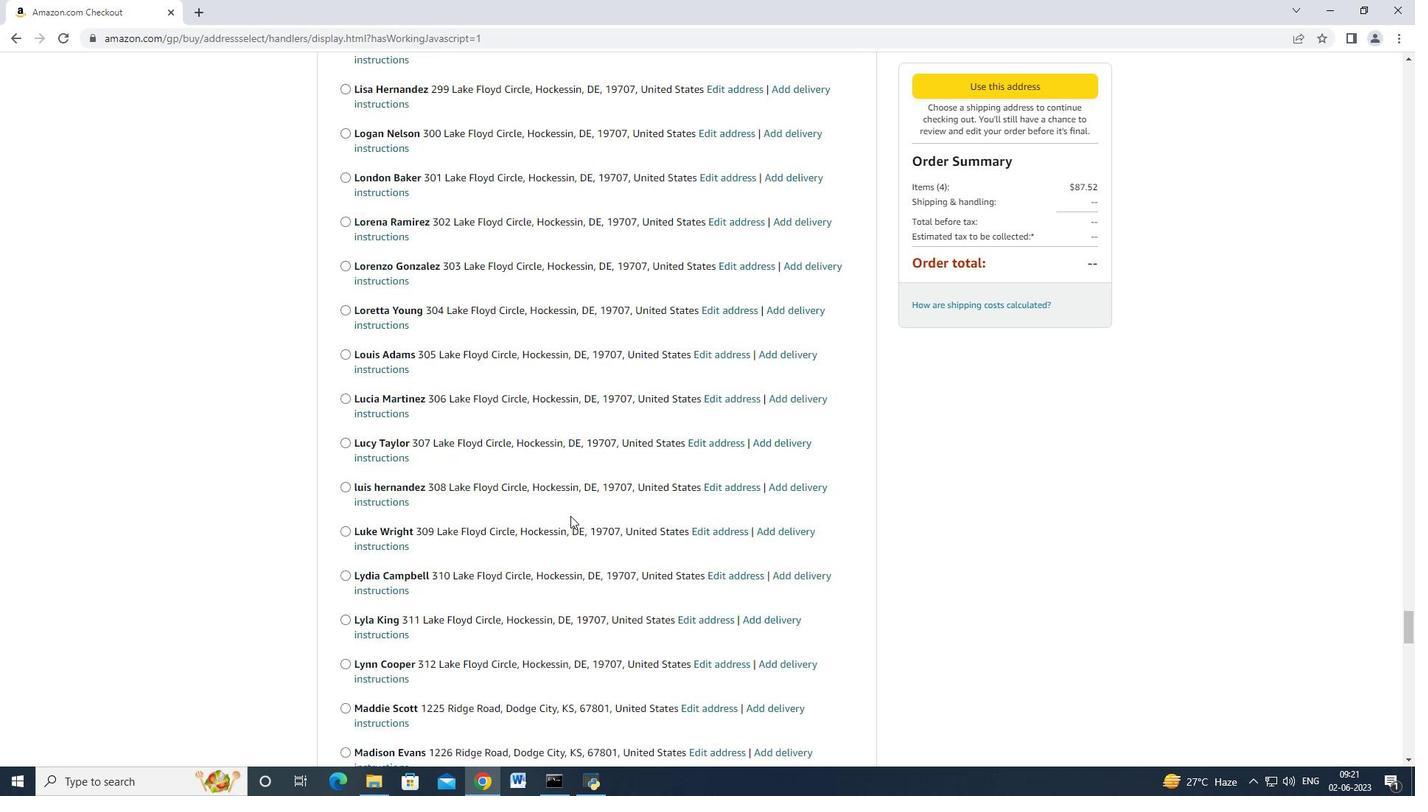 
Action: Mouse scrolled (570, 515) with delta (0, 0)
Screenshot: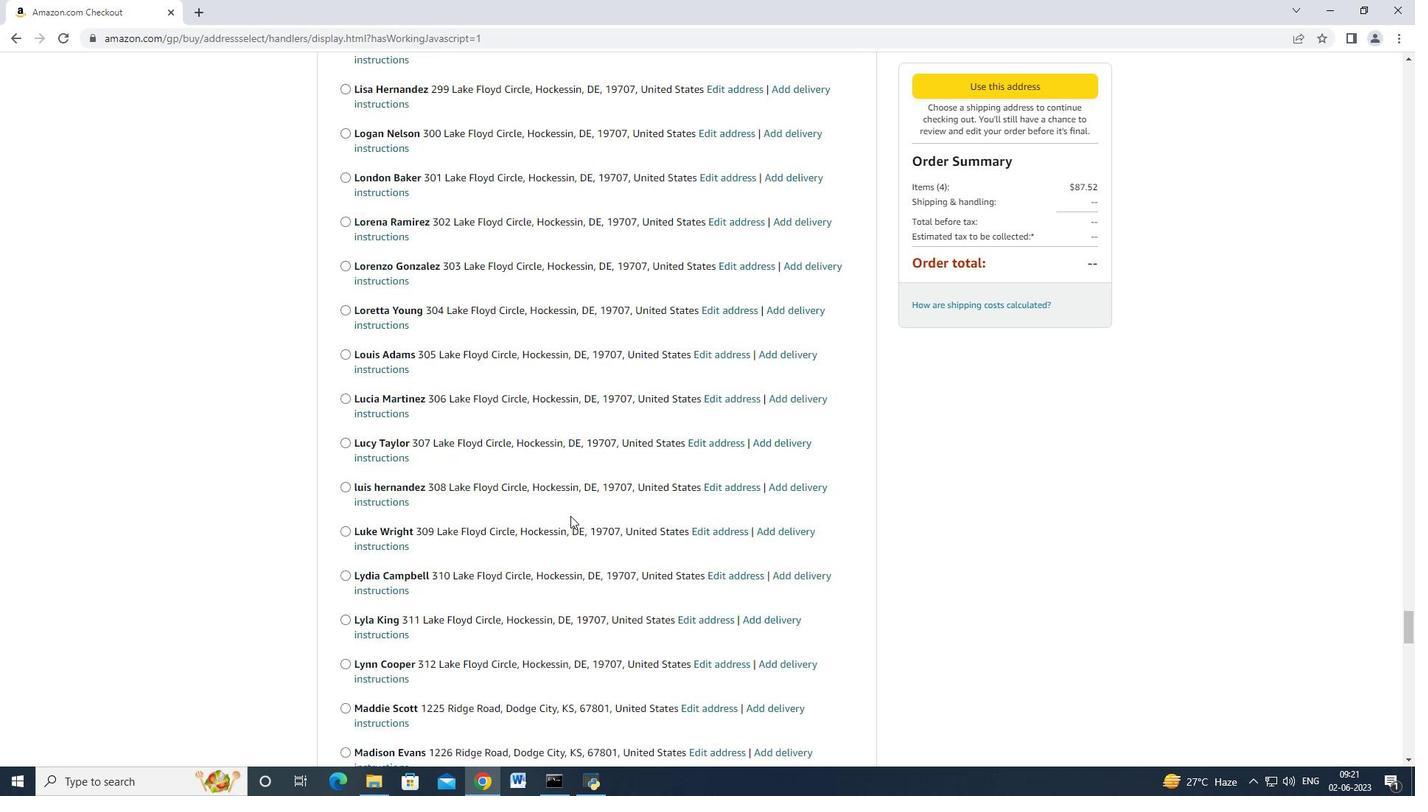 
Action: Mouse scrolled (570, 515) with delta (0, 0)
Screenshot: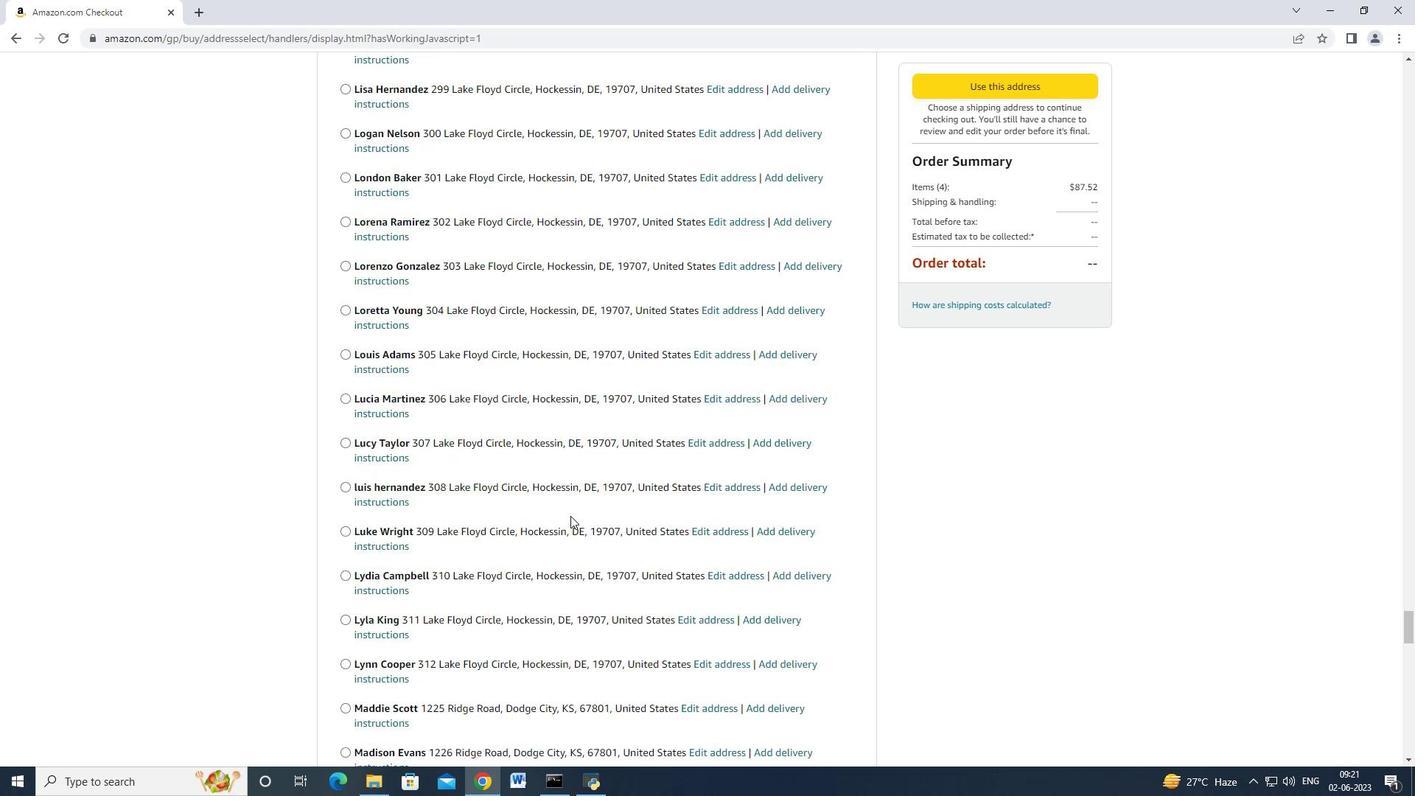 
Action: Mouse scrolled (570, 515) with delta (0, 0)
Screenshot: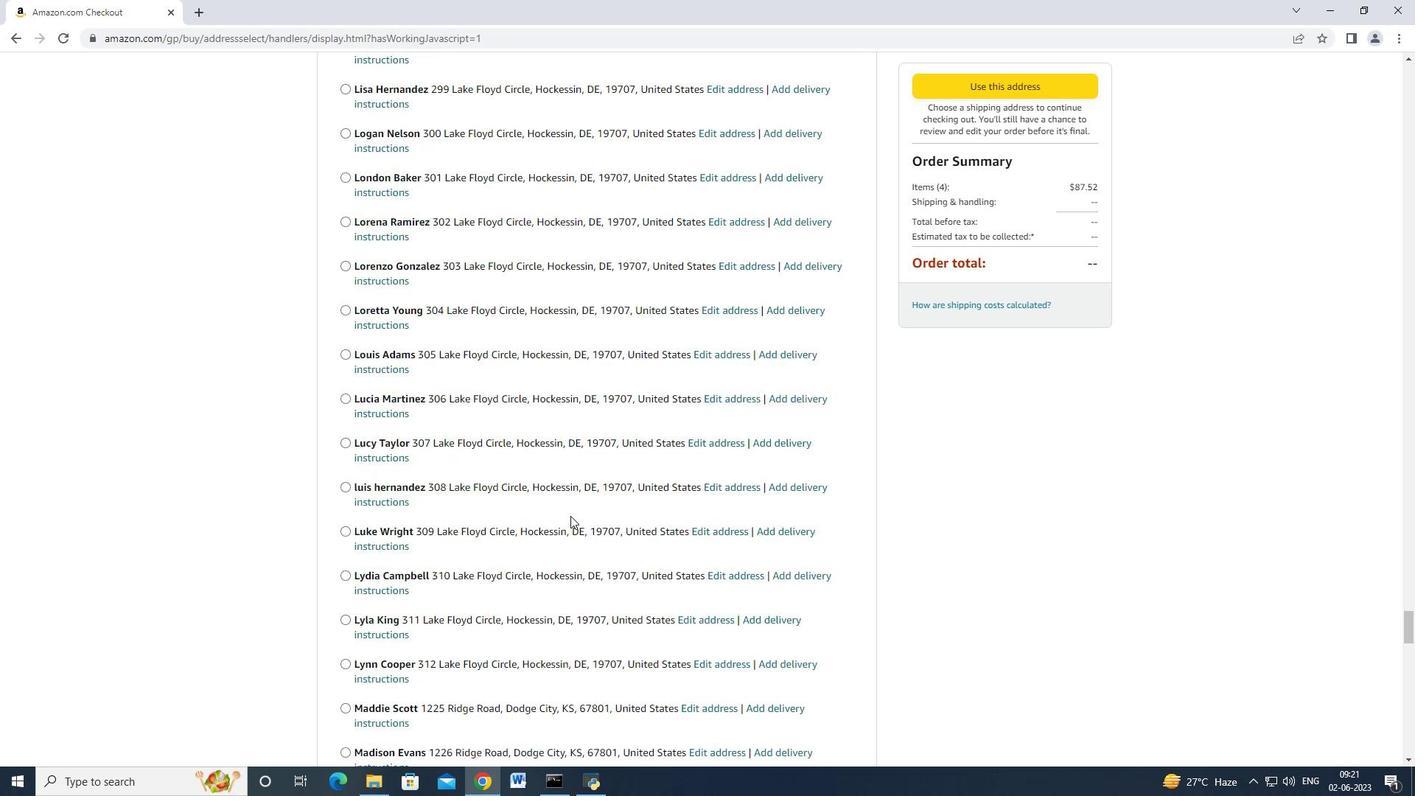 
Action: Mouse scrolled (570, 515) with delta (0, 0)
Screenshot: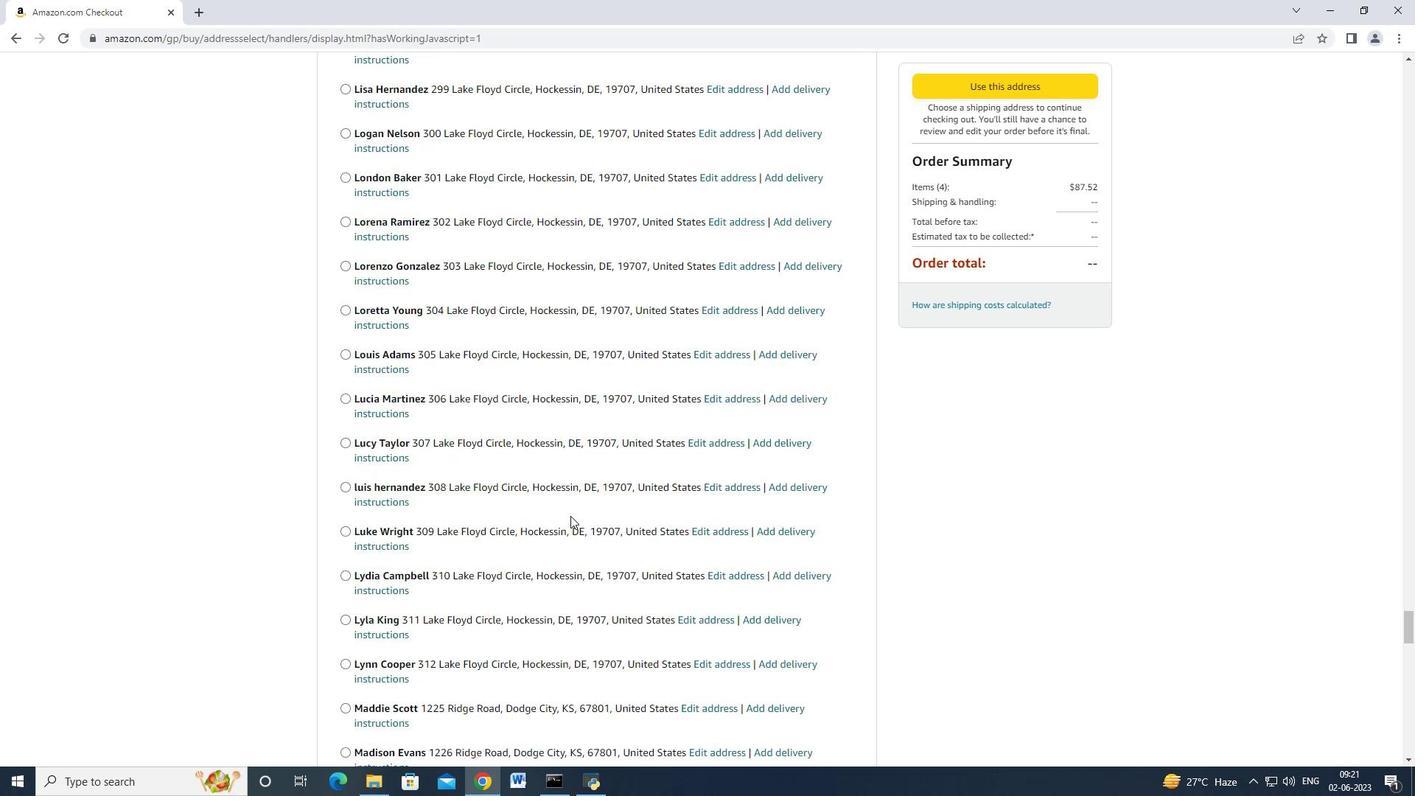 
Action: Mouse scrolled (570, 515) with delta (0, 0)
Screenshot: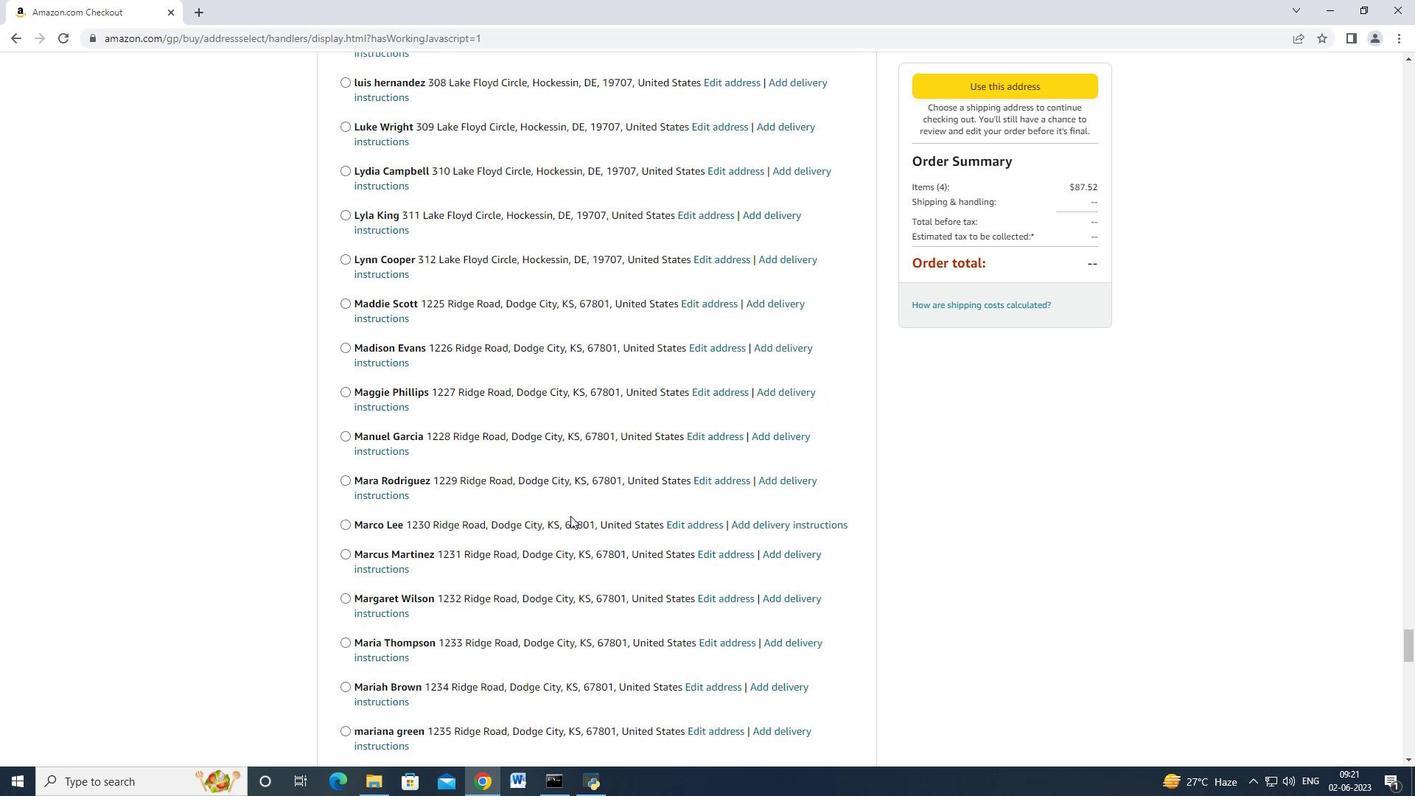 
Action: Mouse scrolled (570, 515) with delta (0, 0)
Screenshot: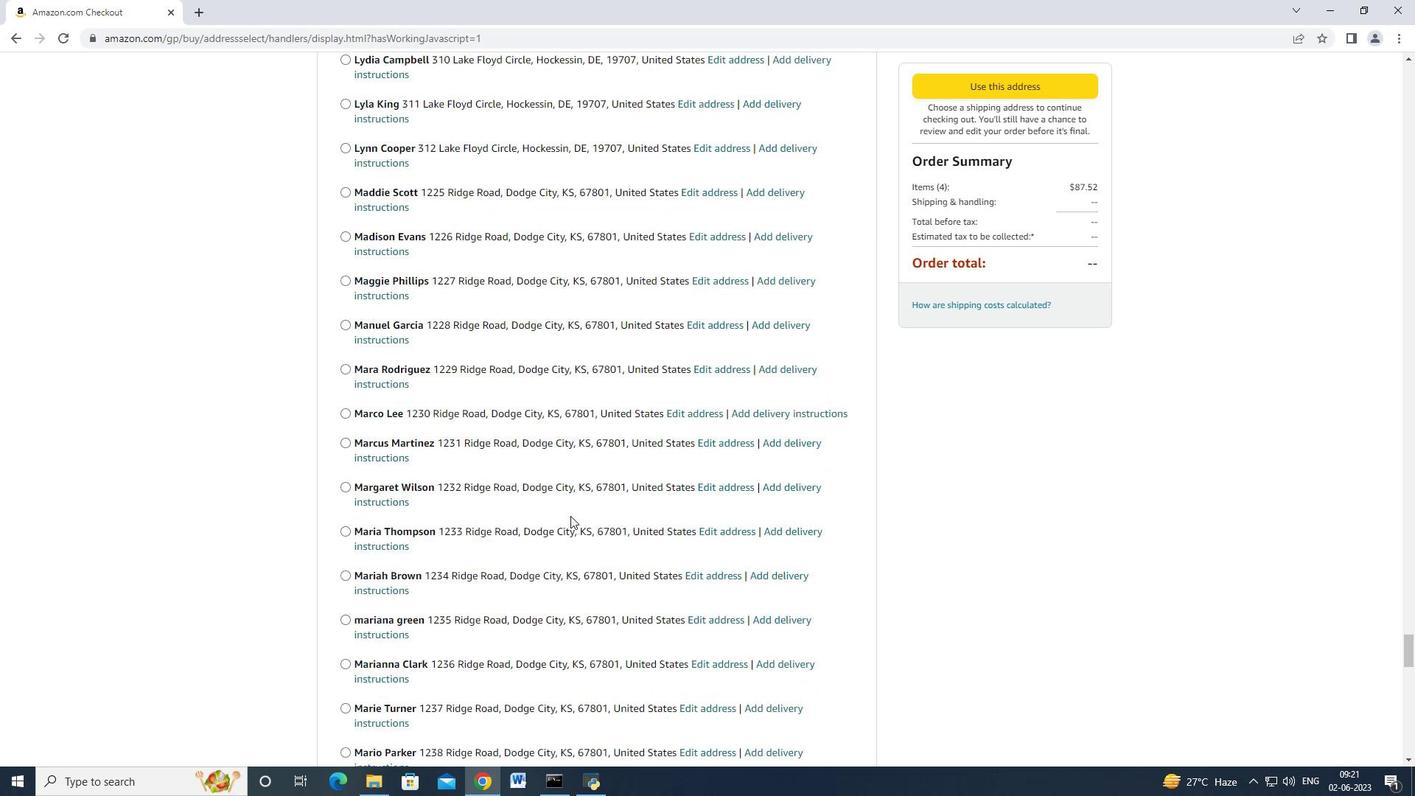 
Action: Mouse scrolled (570, 515) with delta (0, 0)
Screenshot: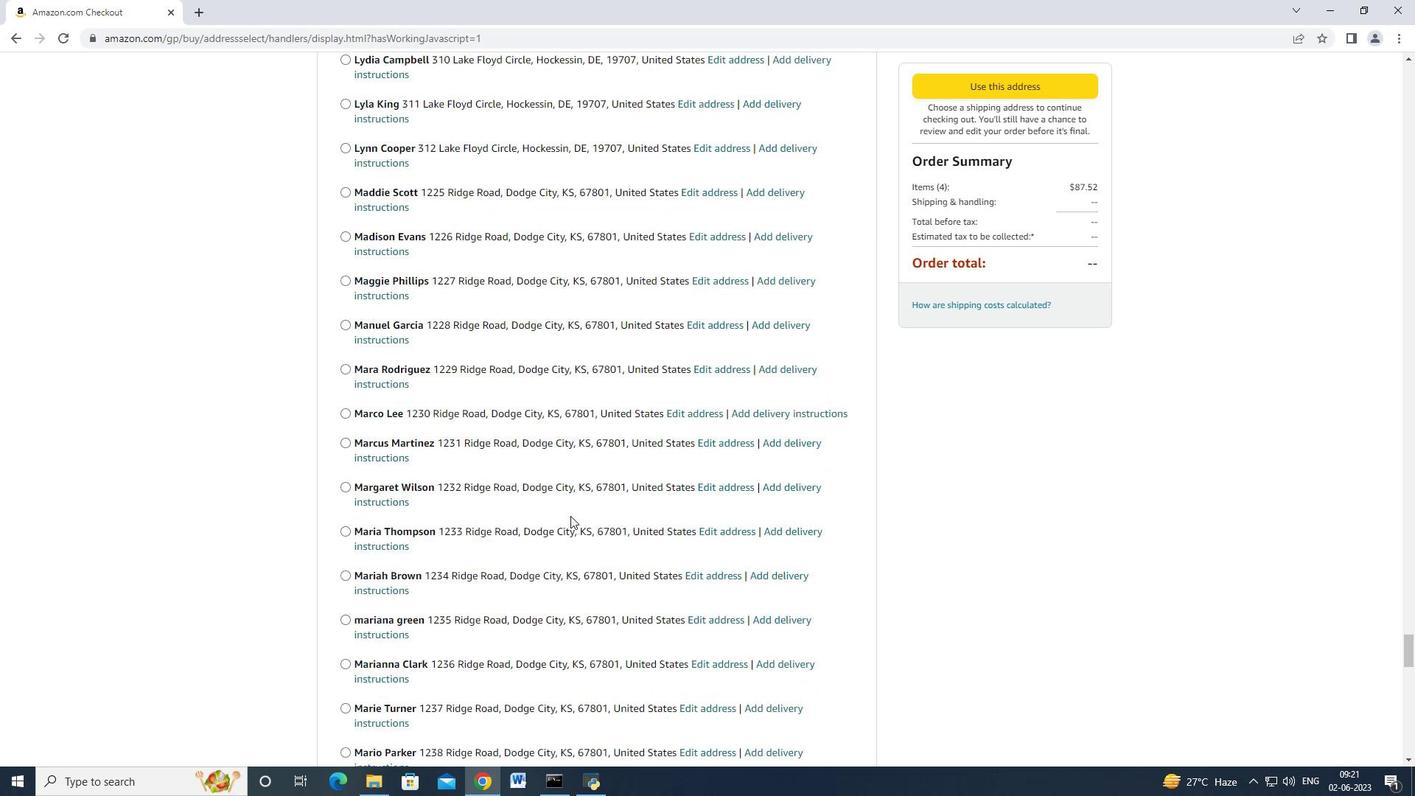 
Action: Mouse scrolled (570, 515) with delta (0, 0)
Screenshot: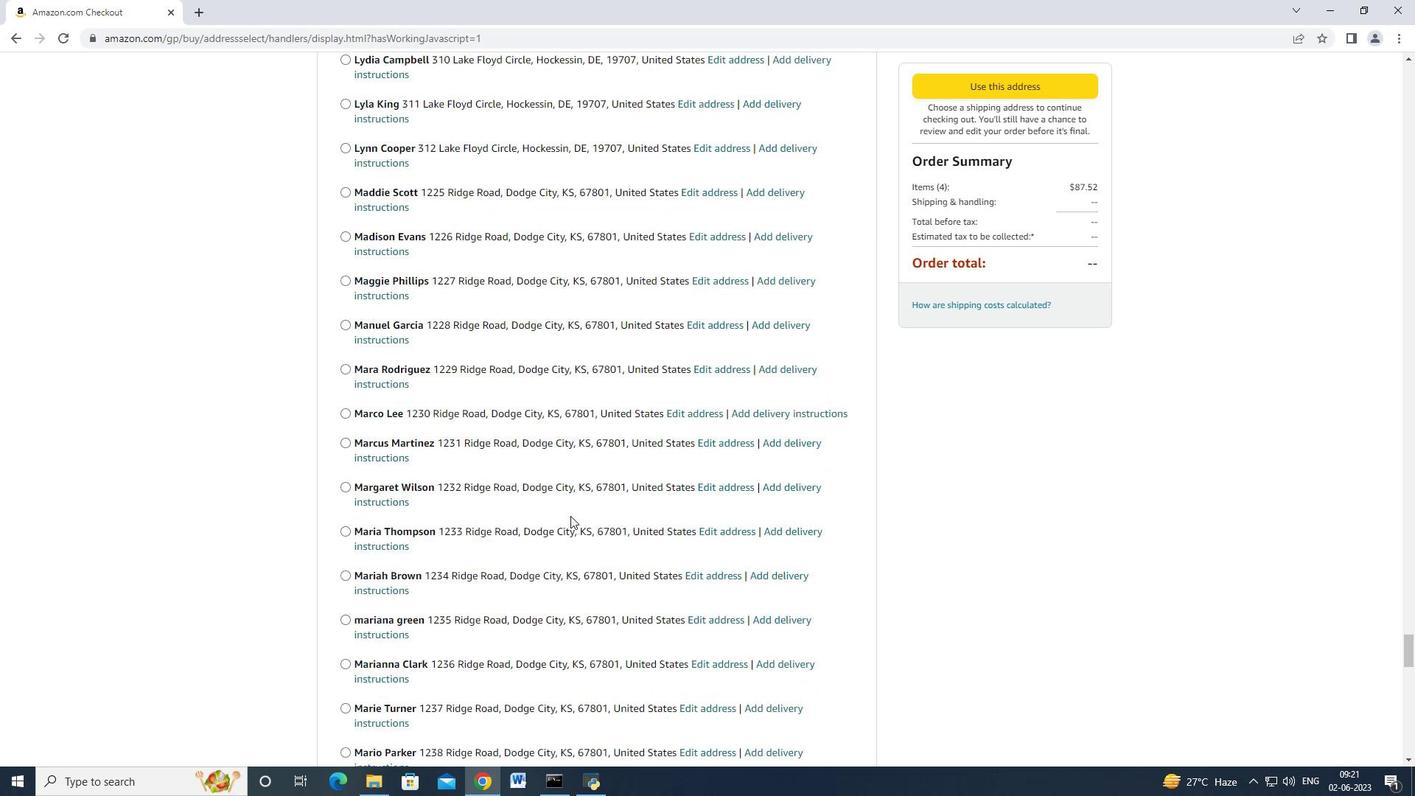 
Action: Mouse scrolled (570, 515) with delta (0, 0)
Screenshot: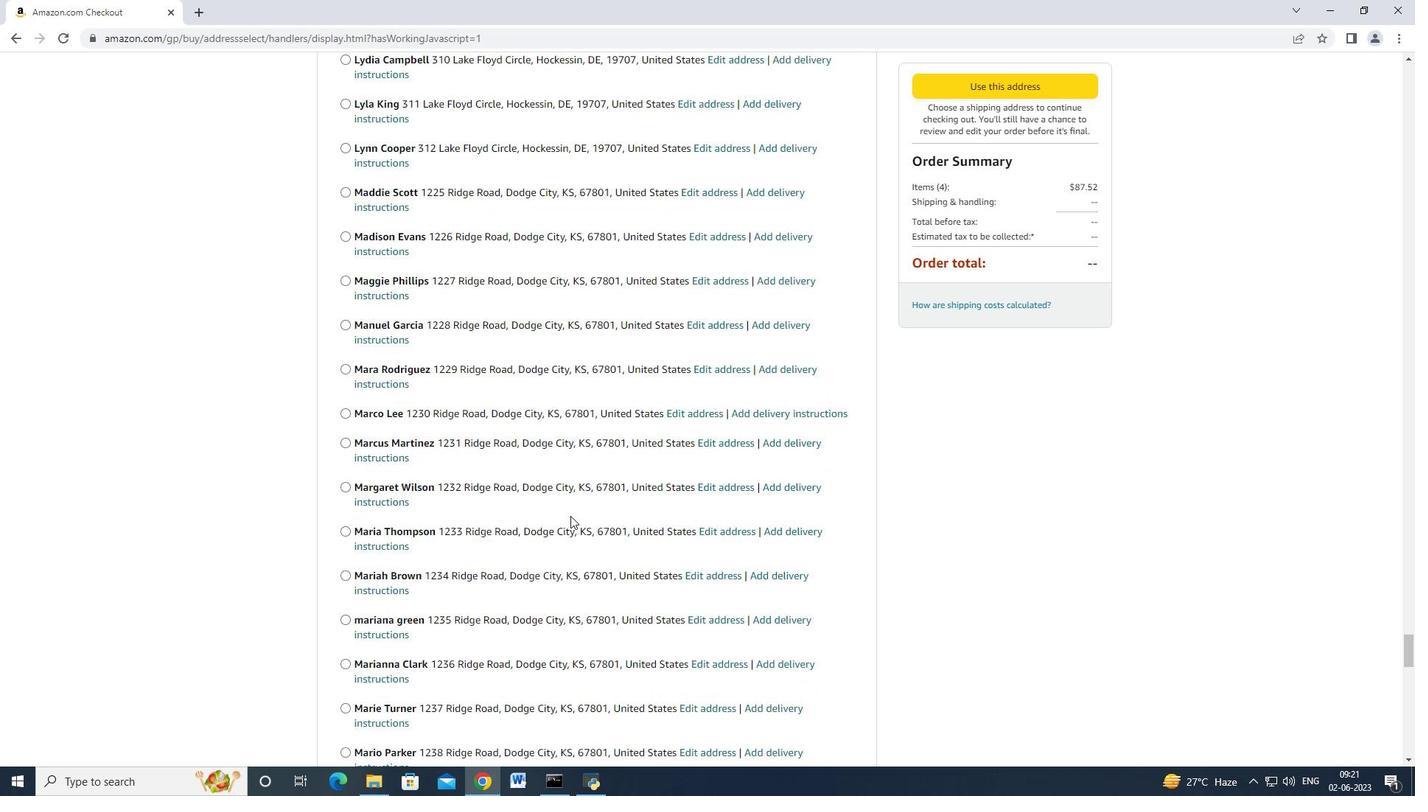 
Action: Mouse scrolled (570, 515) with delta (0, 0)
Screenshot: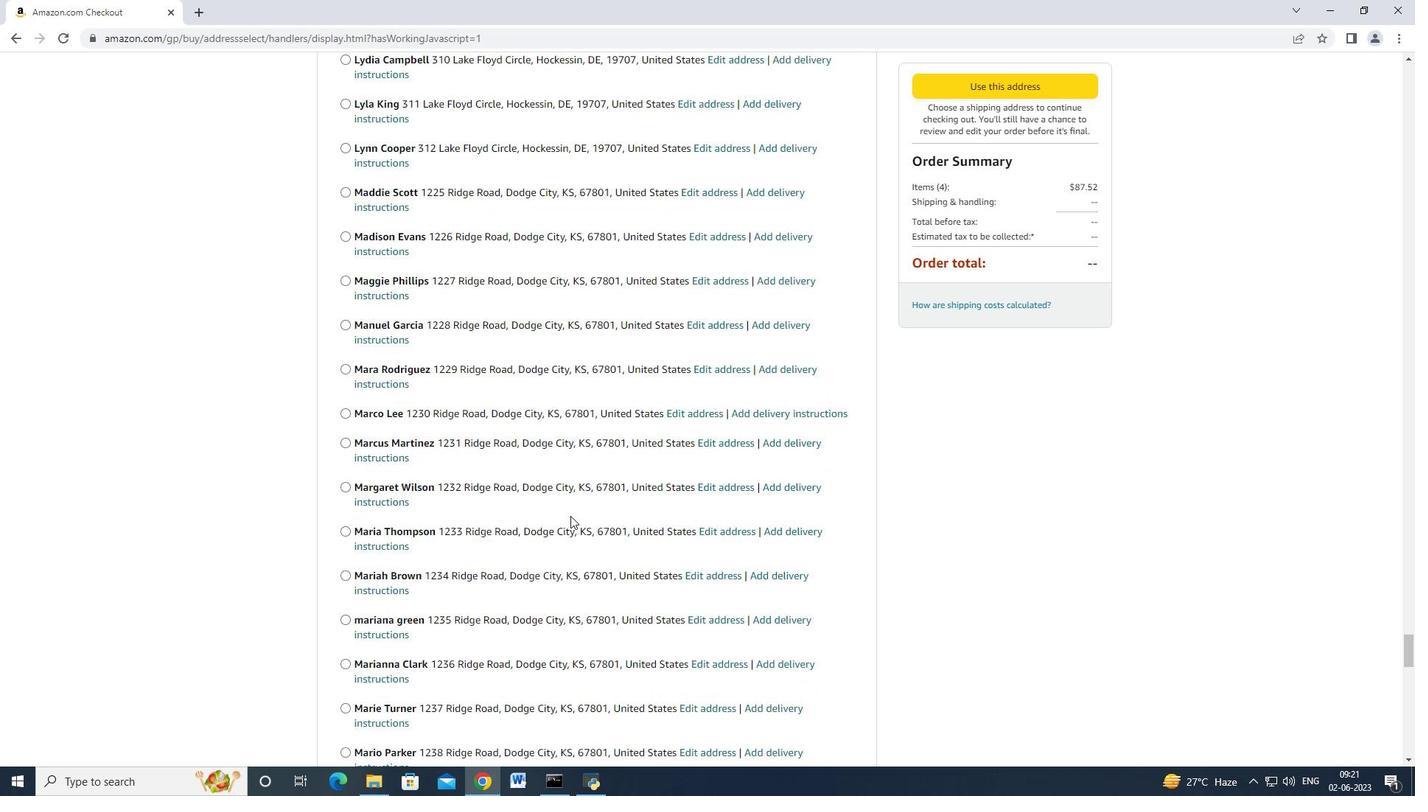 
Action: Mouse scrolled (570, 515) with delta (0, 0)
